 Task: Select the current location as Arches National Park, Utah, United States . Now zoom - , and verify the location . Hide zoom slider
Action: Mouse moved to (179, 100)
Screenshot: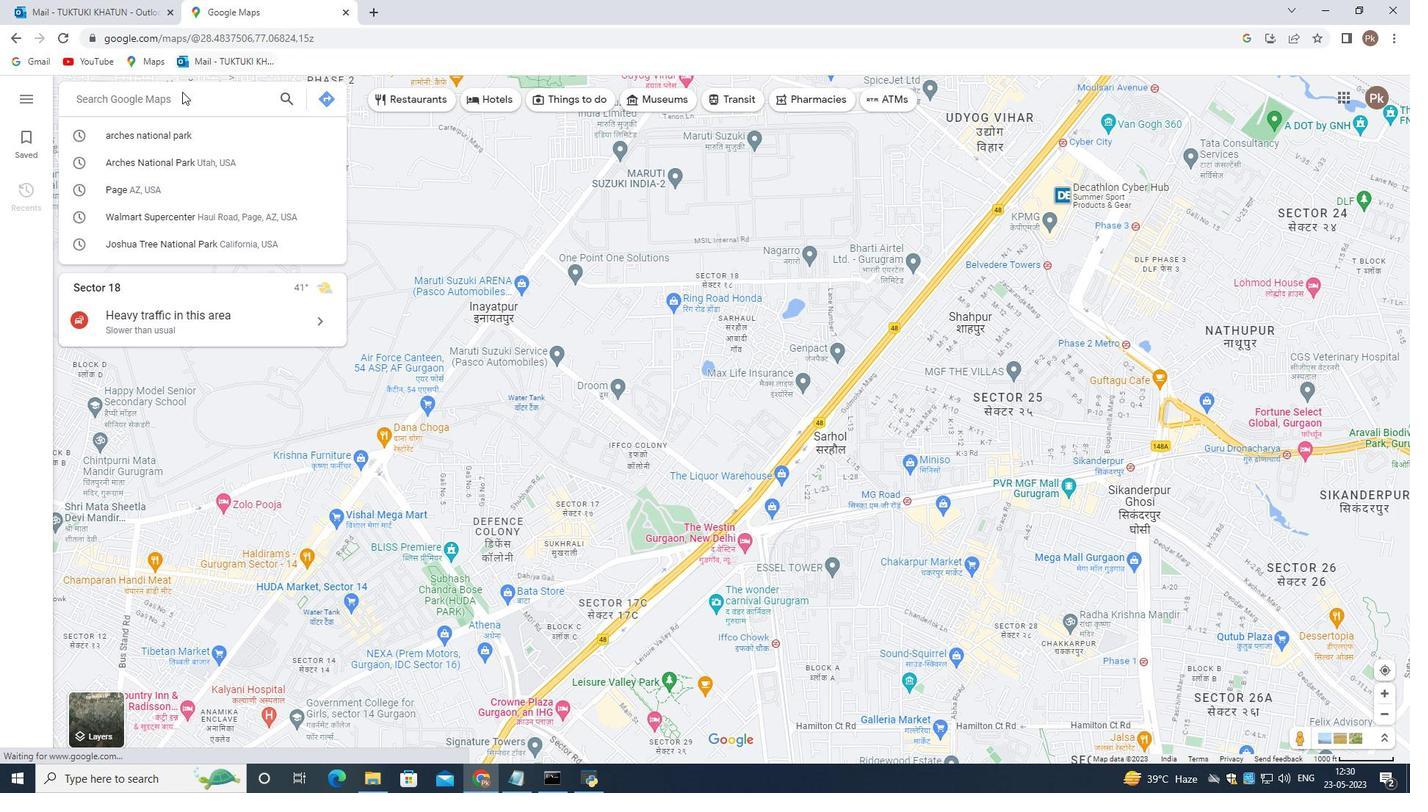 
Action: Mouse pressed left at (179, 100)
Screenshot: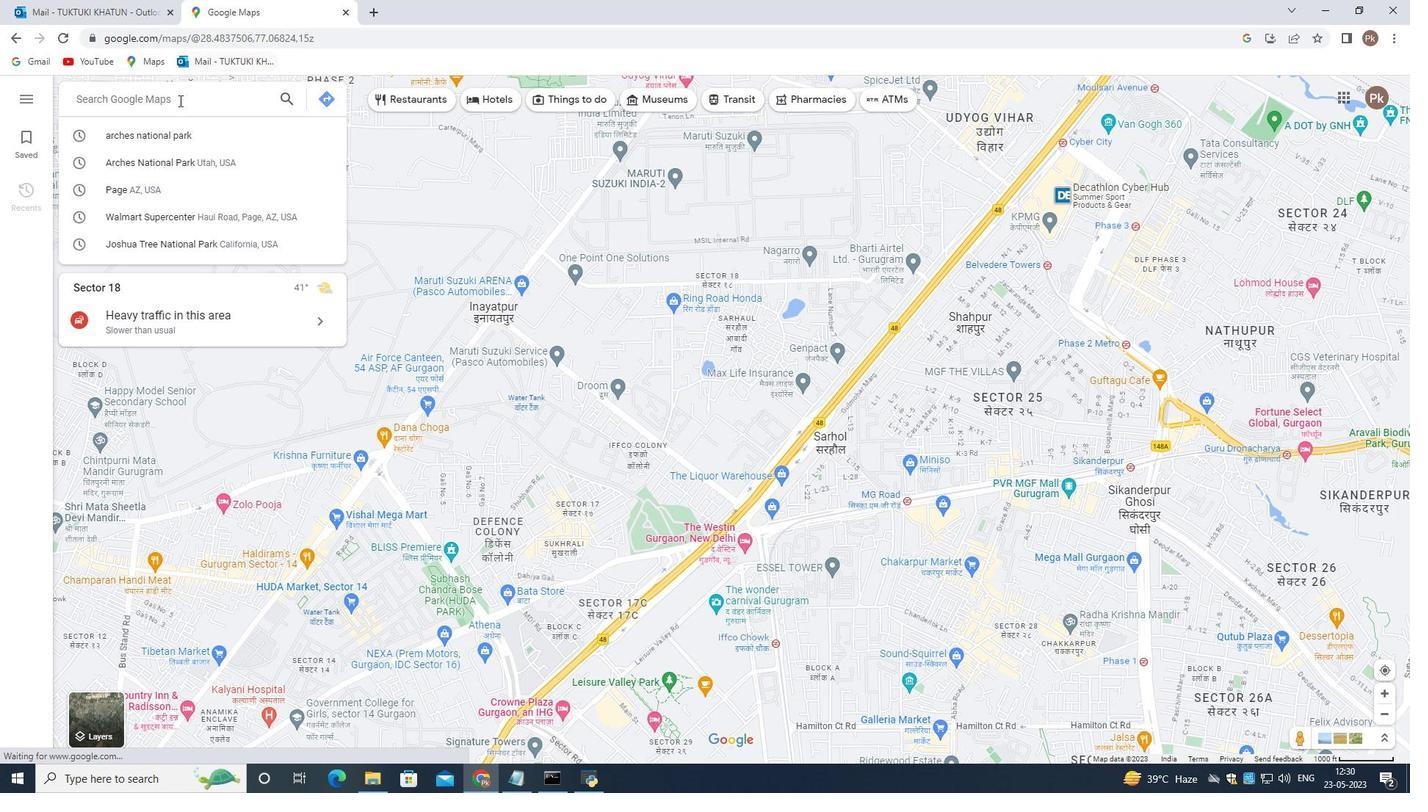 
Action: Key pressed <Key.shift><Key.shift><Key.shift><Key.shift><Key.shift><Key.shift><Key.shift><Key.shift><Key.shift><Key.shift>Arches<Key.space><Key.shift>Nas<Key.backspace>tional<Key.space><Key.shift>Park,<Key.space><Key.shift><Key.shift><Key.shift>Utah,<Key.space><Key.shift>united<Key.space><Key.shift>States<Key.enter>
Screenshot: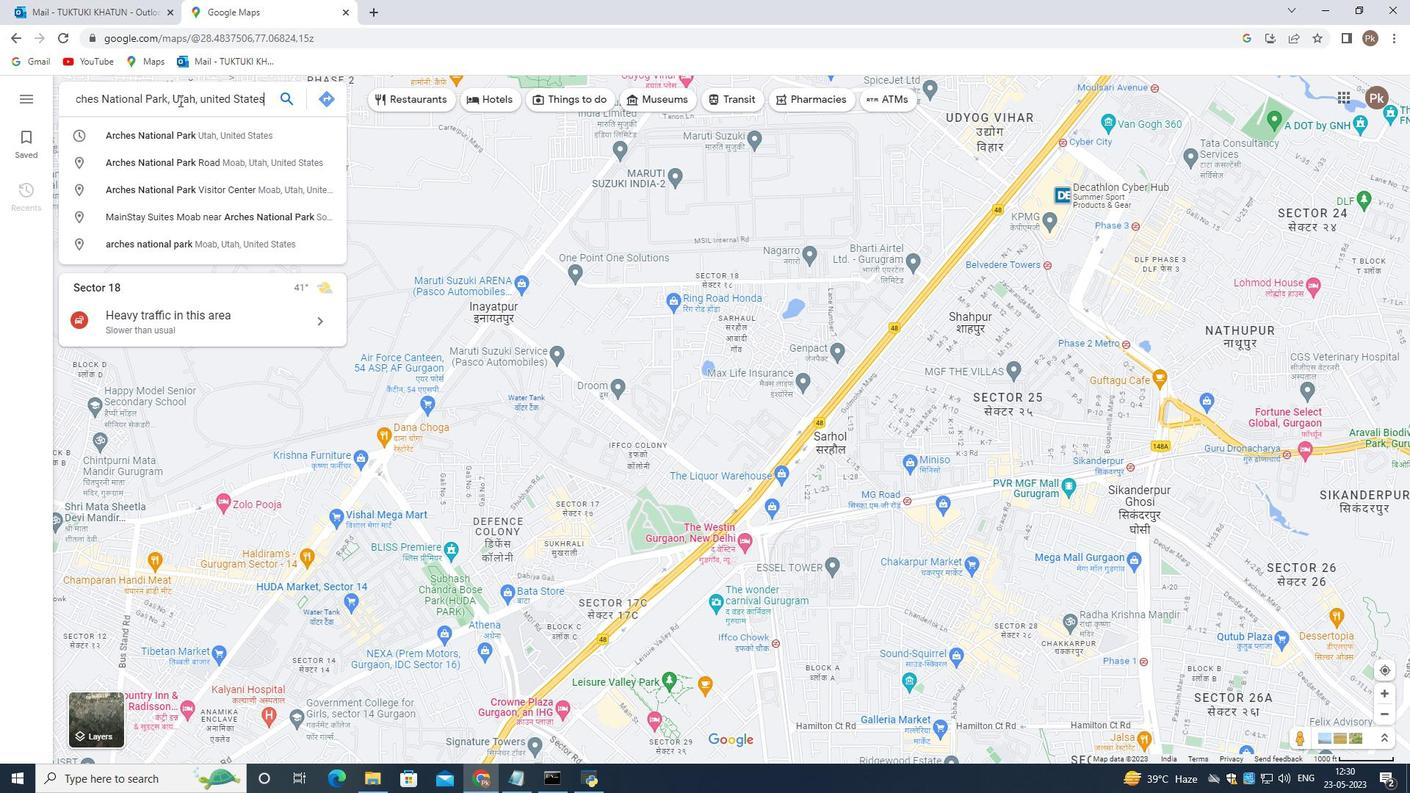 
Action: Mouse moved to (871, 387)
Screenshot: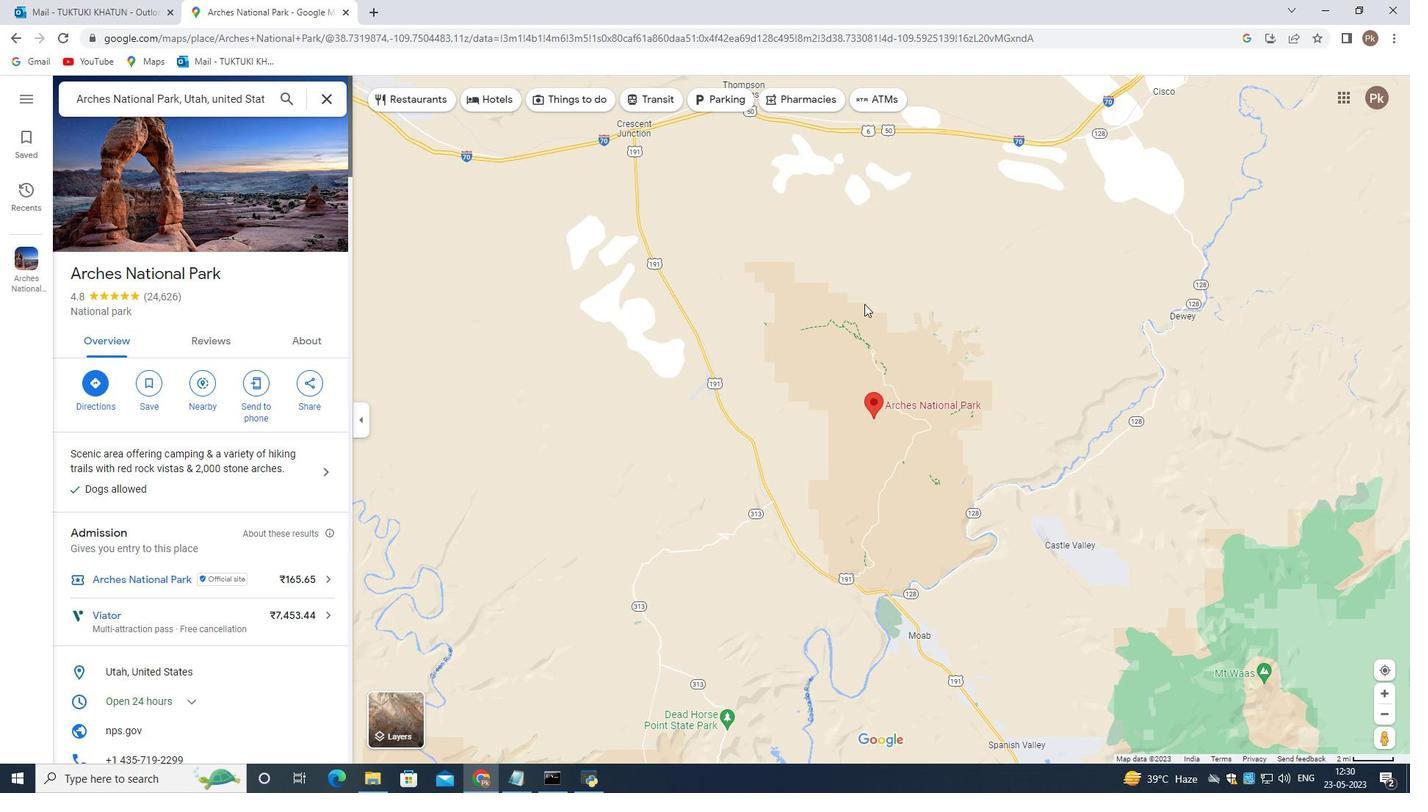 
Action: Mouse scrolled (871, 387) with delta (0, 0)
Screenshot: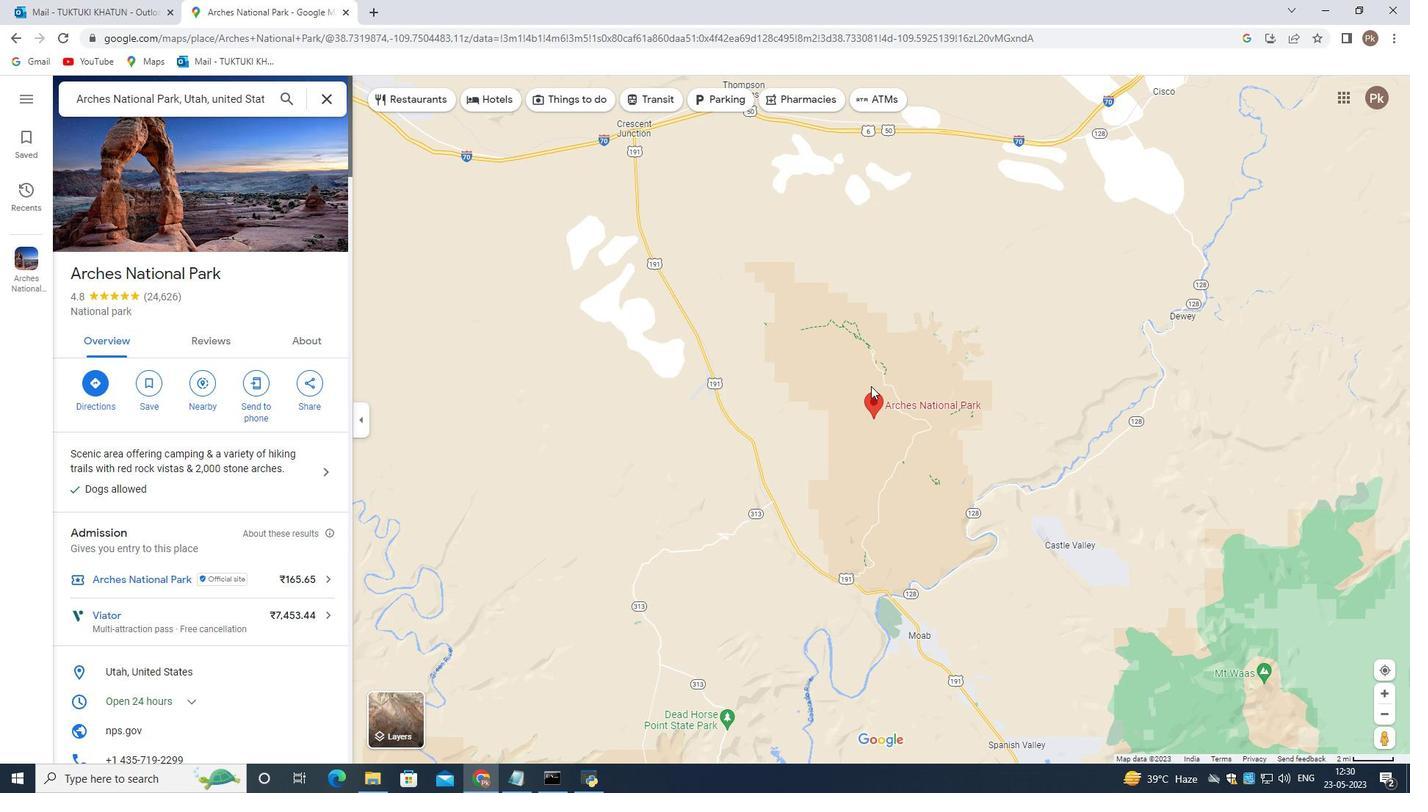 
Action: Mouse scrolled (871, 387) with delta (0, 0)
Screenshot: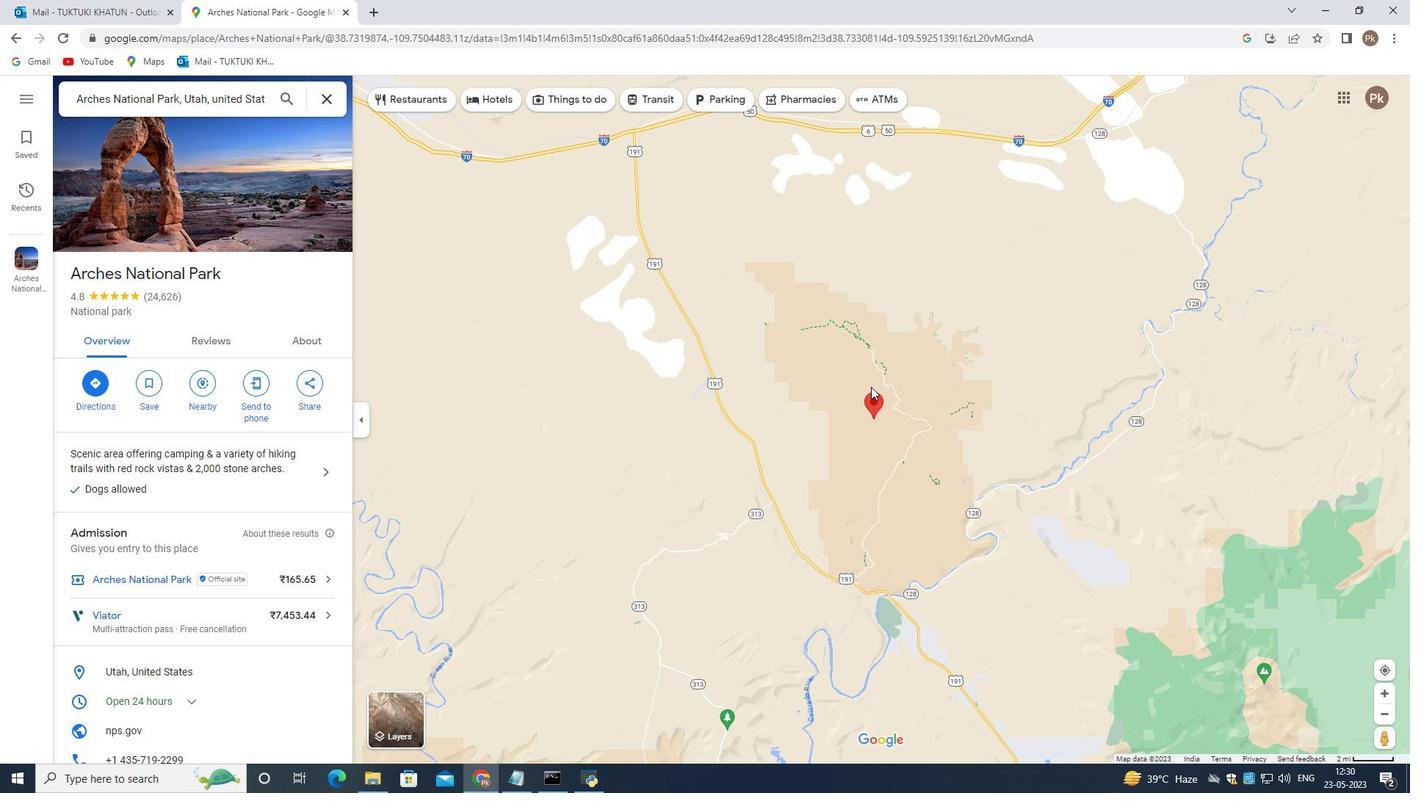 
Action: Mouse scrolled (871, 387) with delta (0, 0)
Screenshot: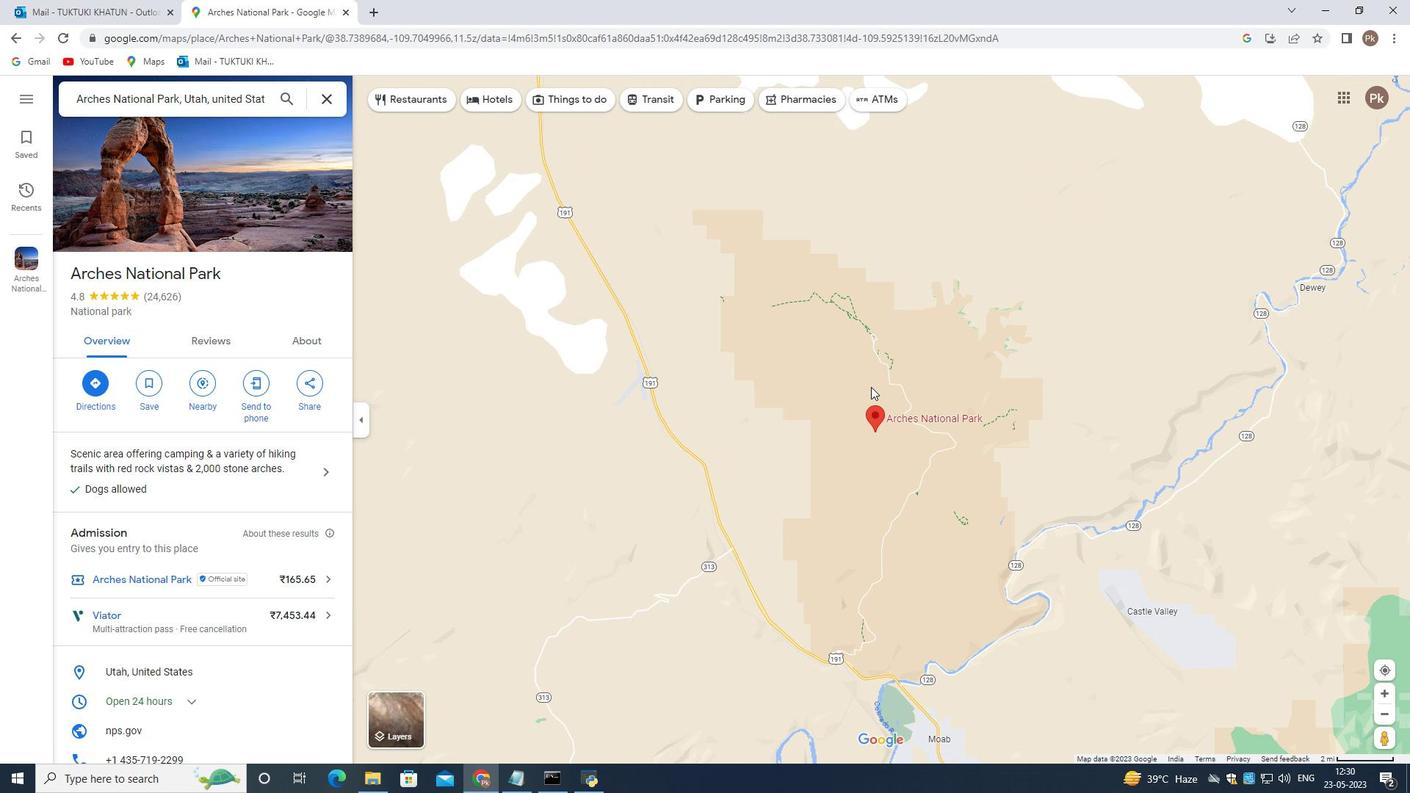 
Action: Mouse scrolled (871, 387) with delta (0, 0)
Screenshot: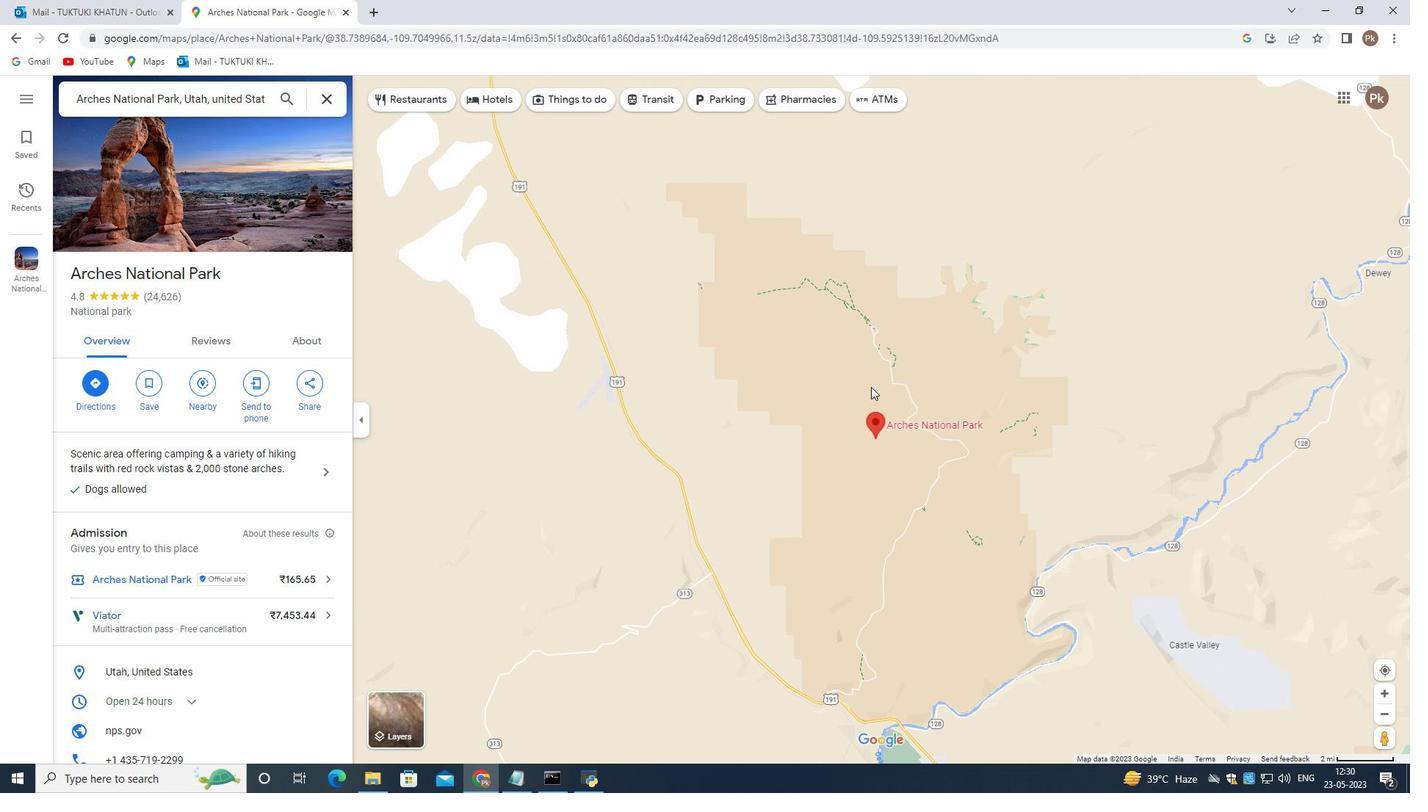 
Action: Mouse scrolled (871, 387) with delta (0, 0)
Screenshot: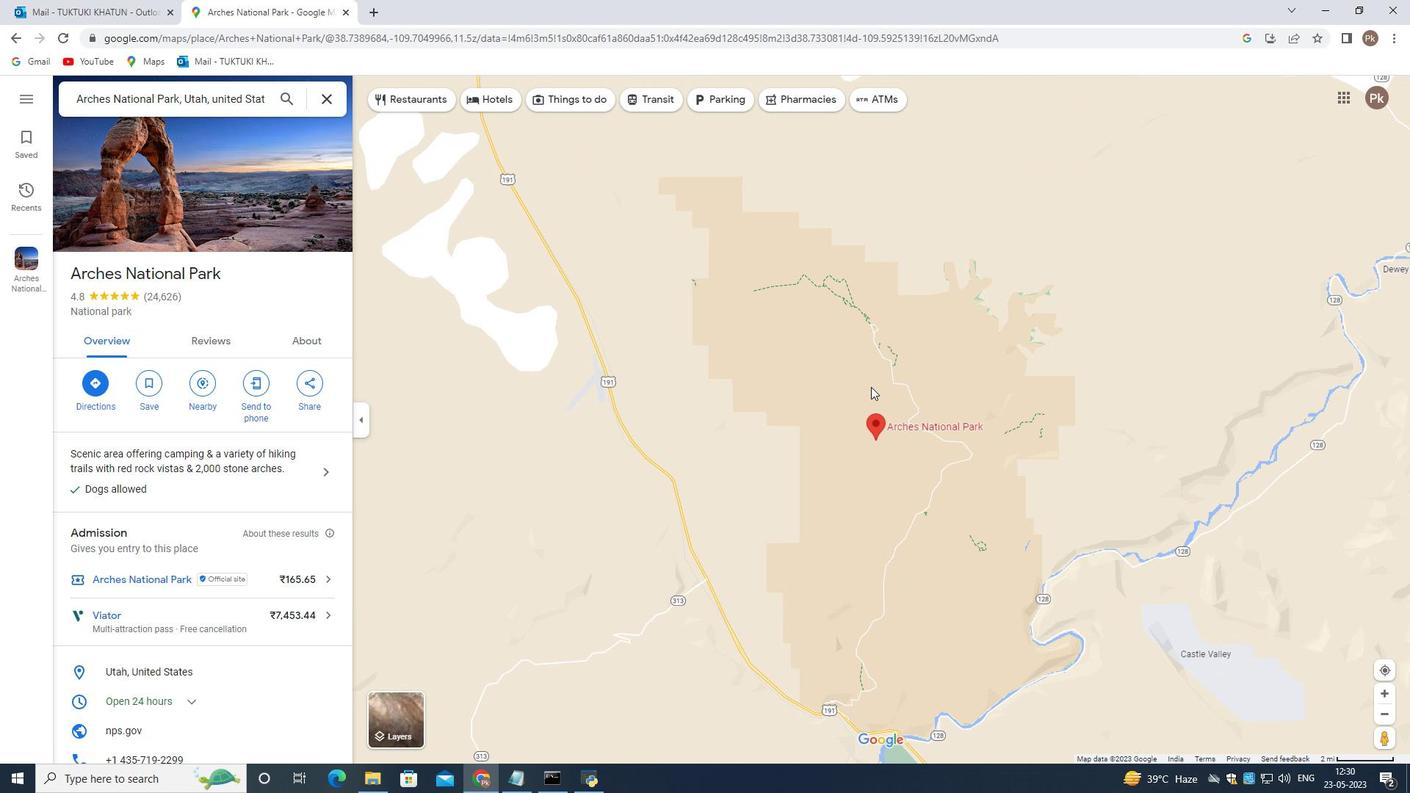 
Action: Mouse scrolled (871, 387) with delta (0, 0)
Screenshot: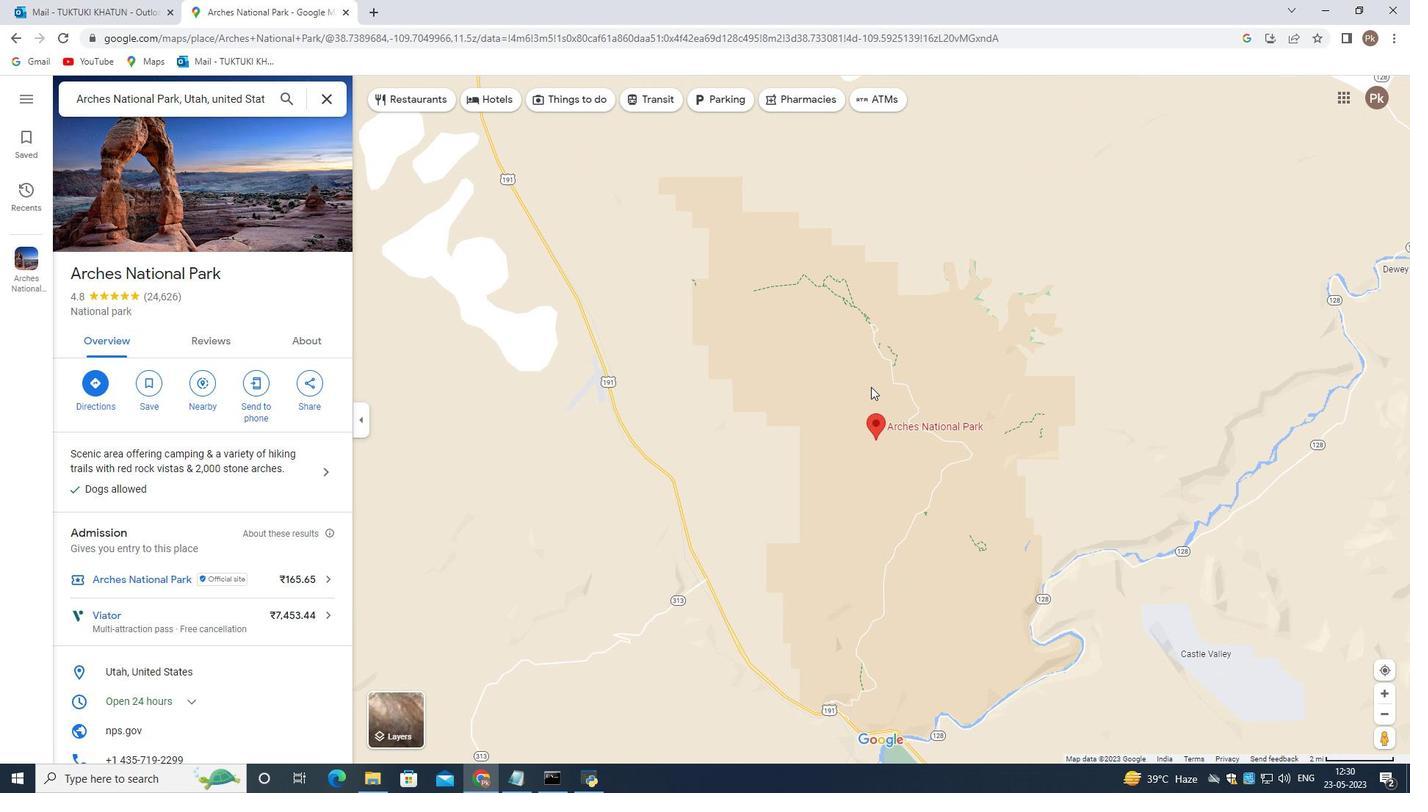 
Action: Mouse scrolled (871, 387) with delta (0, 0)
Screenshot: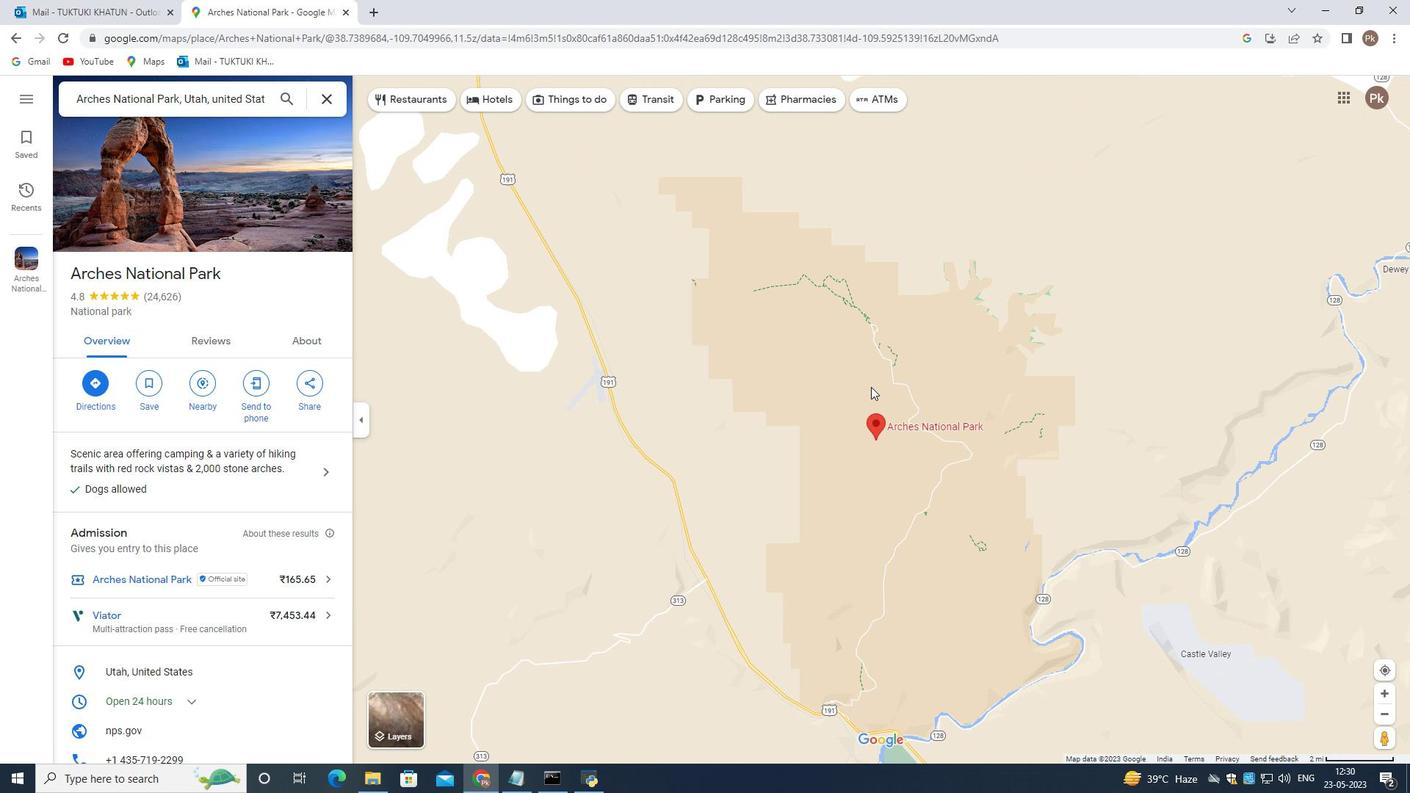 
Action: Mouse moved to (941, 440)
Screenshot: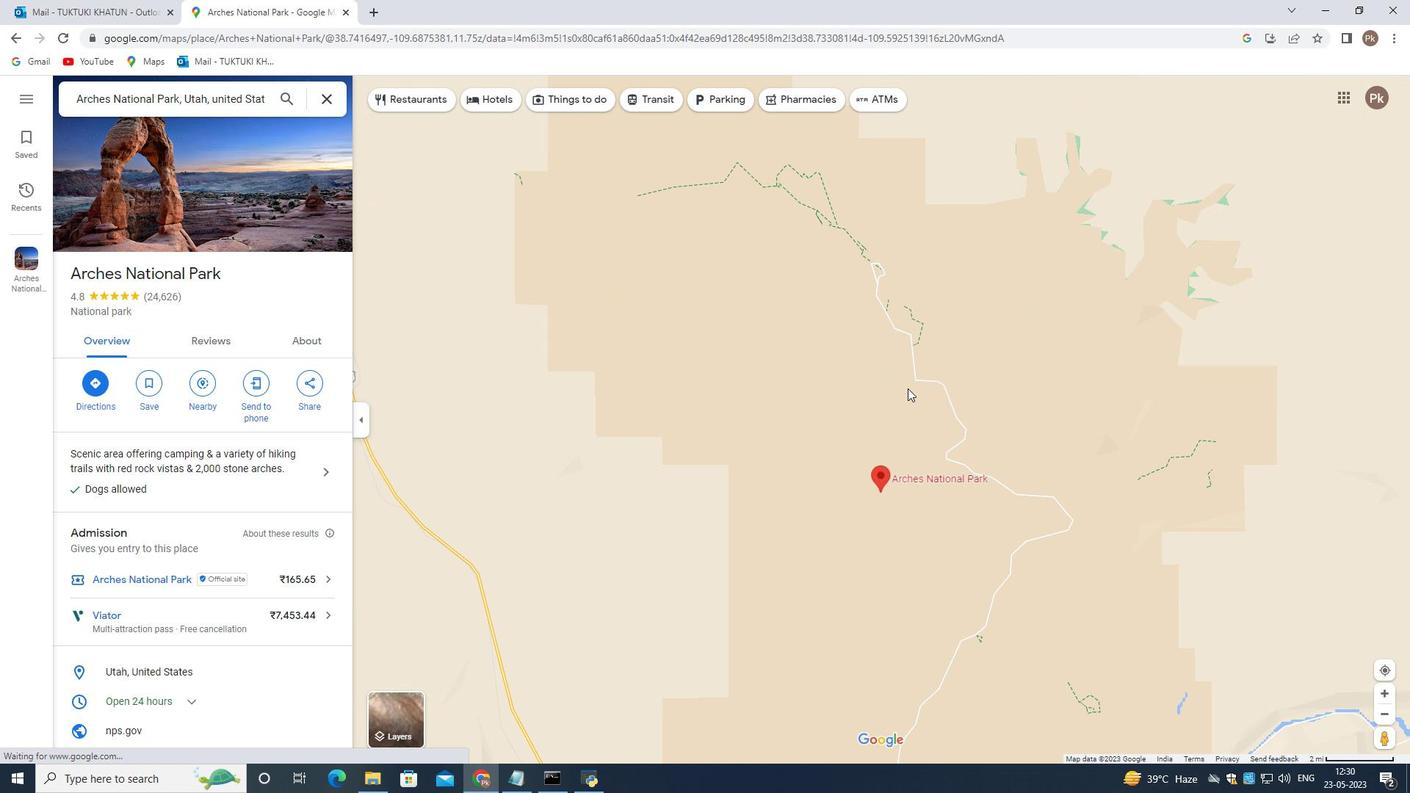 
Action: Mouse scrolled (941, 440) with delta (0, 0)
Screenshot: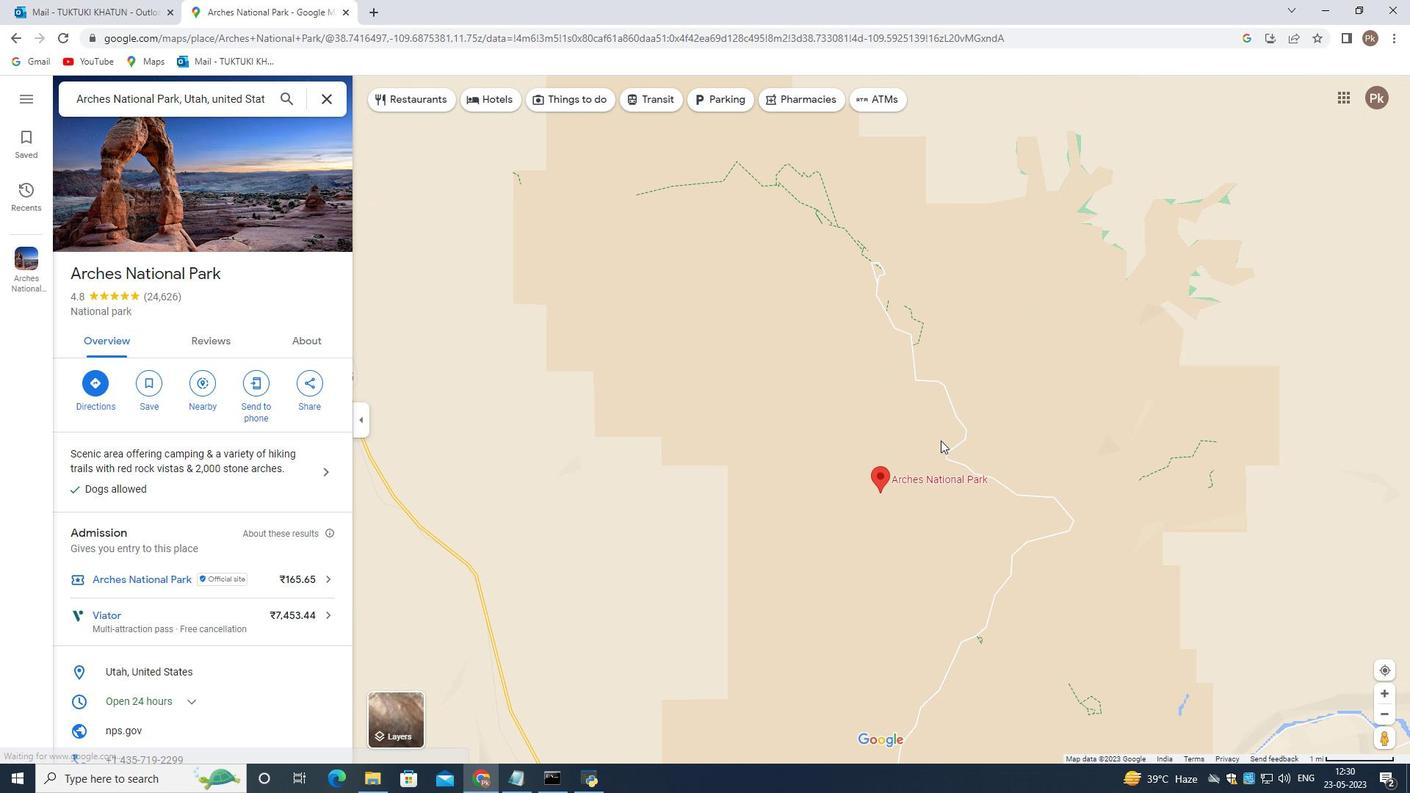 
Action: Mouse scrolled (941, 440) with delta (0, 0)
Screenshot: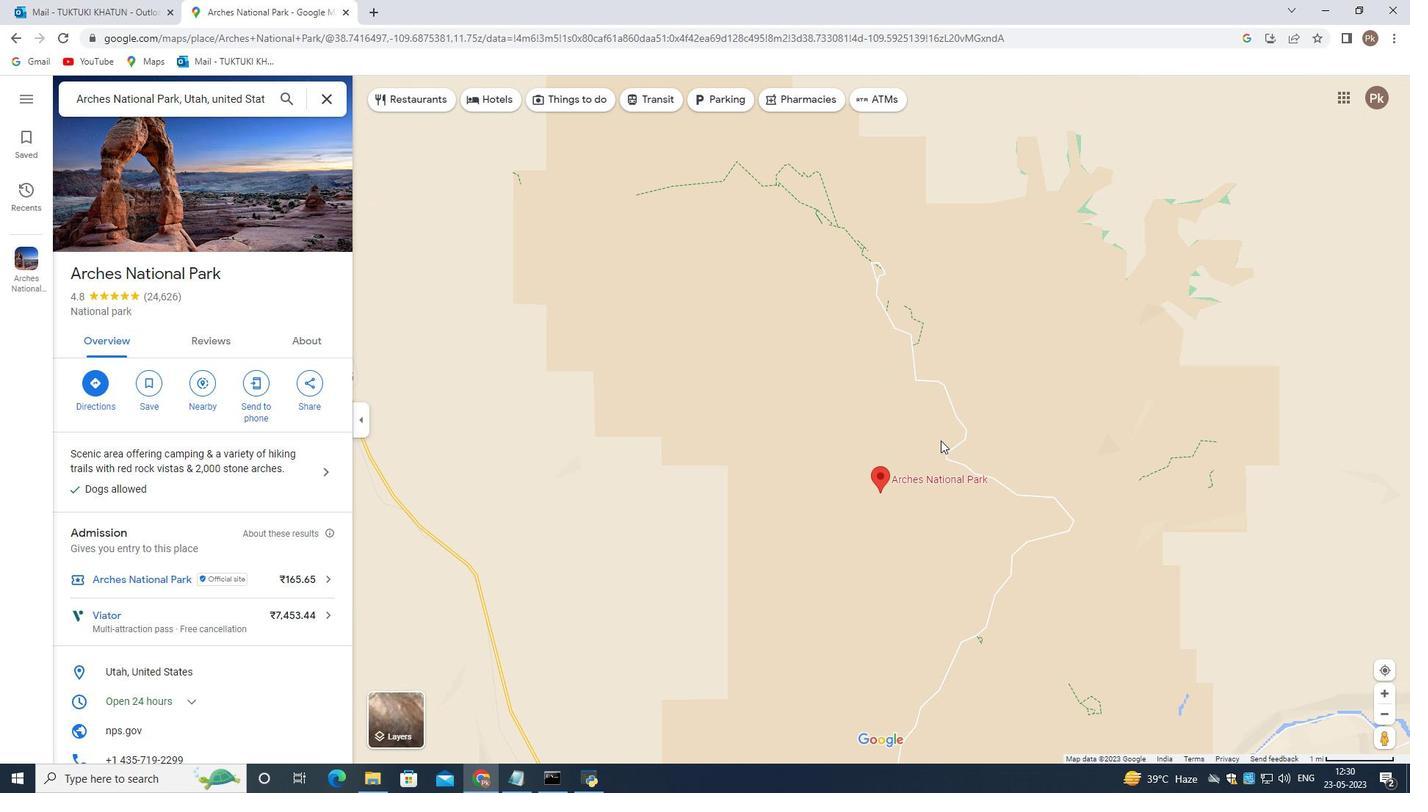 
Action: Mouse moved to (1010, 472)
Screenshot: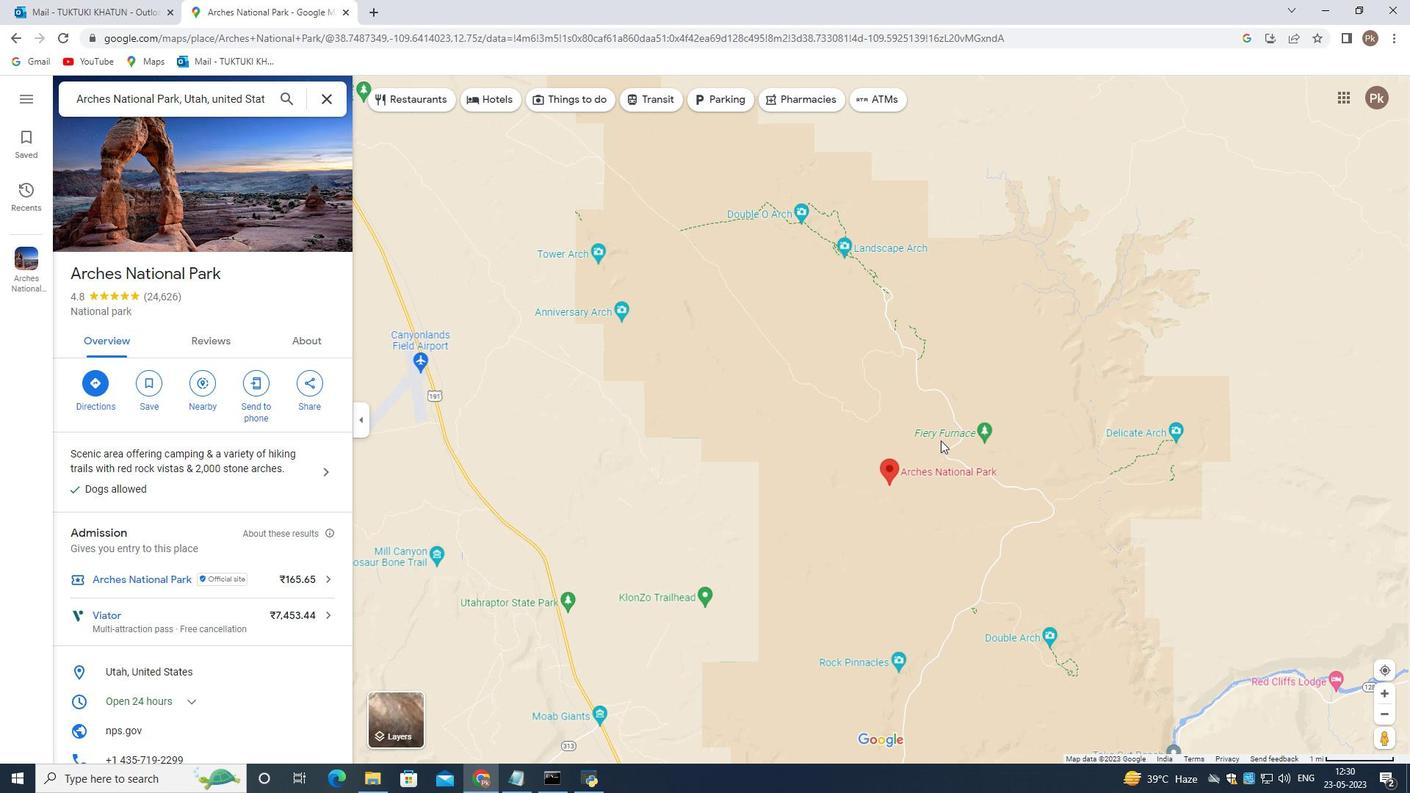 
Action: Mouse scrolled (1010, 473) with delta (0, 0)
Screenshot: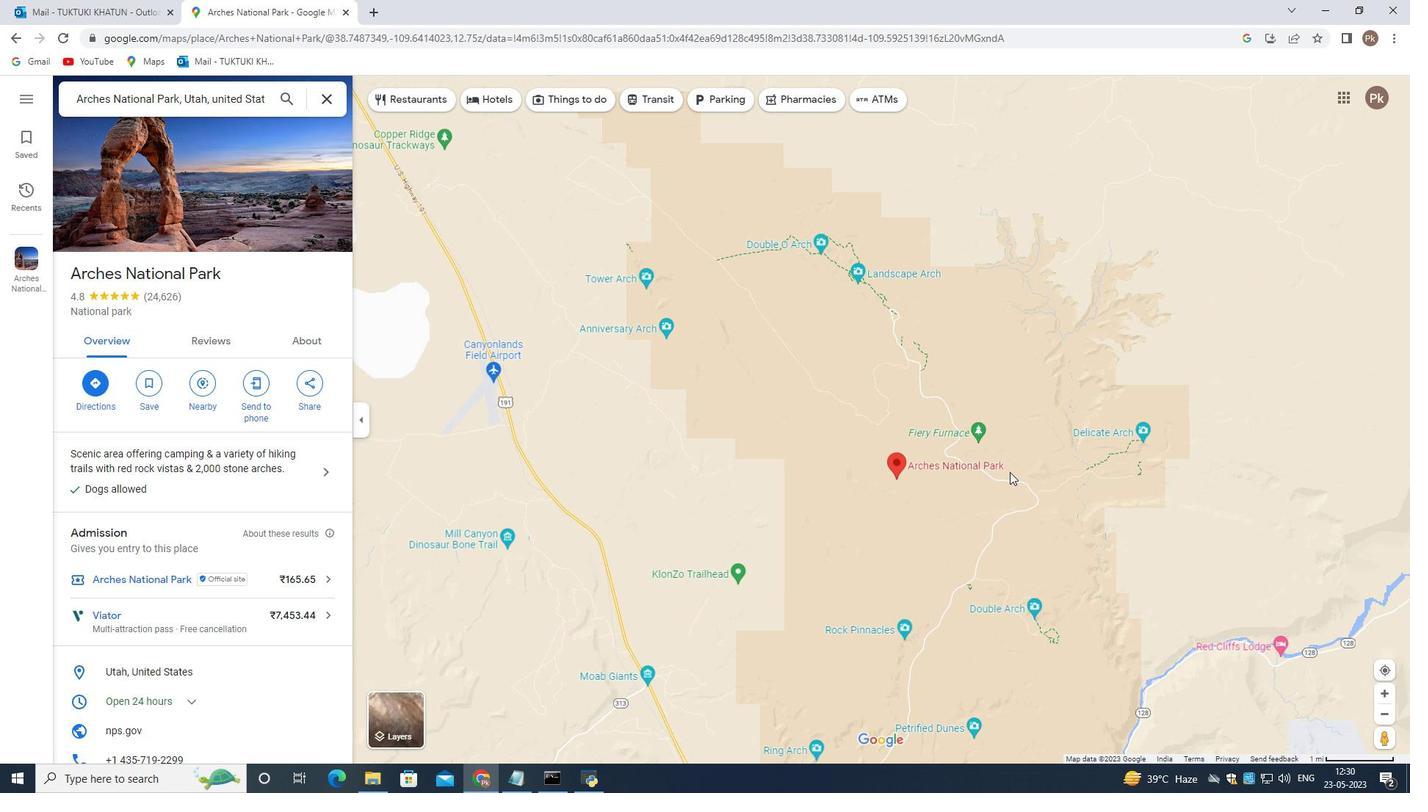 
Action: Mouse scrolled (1010, 473) with delta (0, 0)
Screenshot: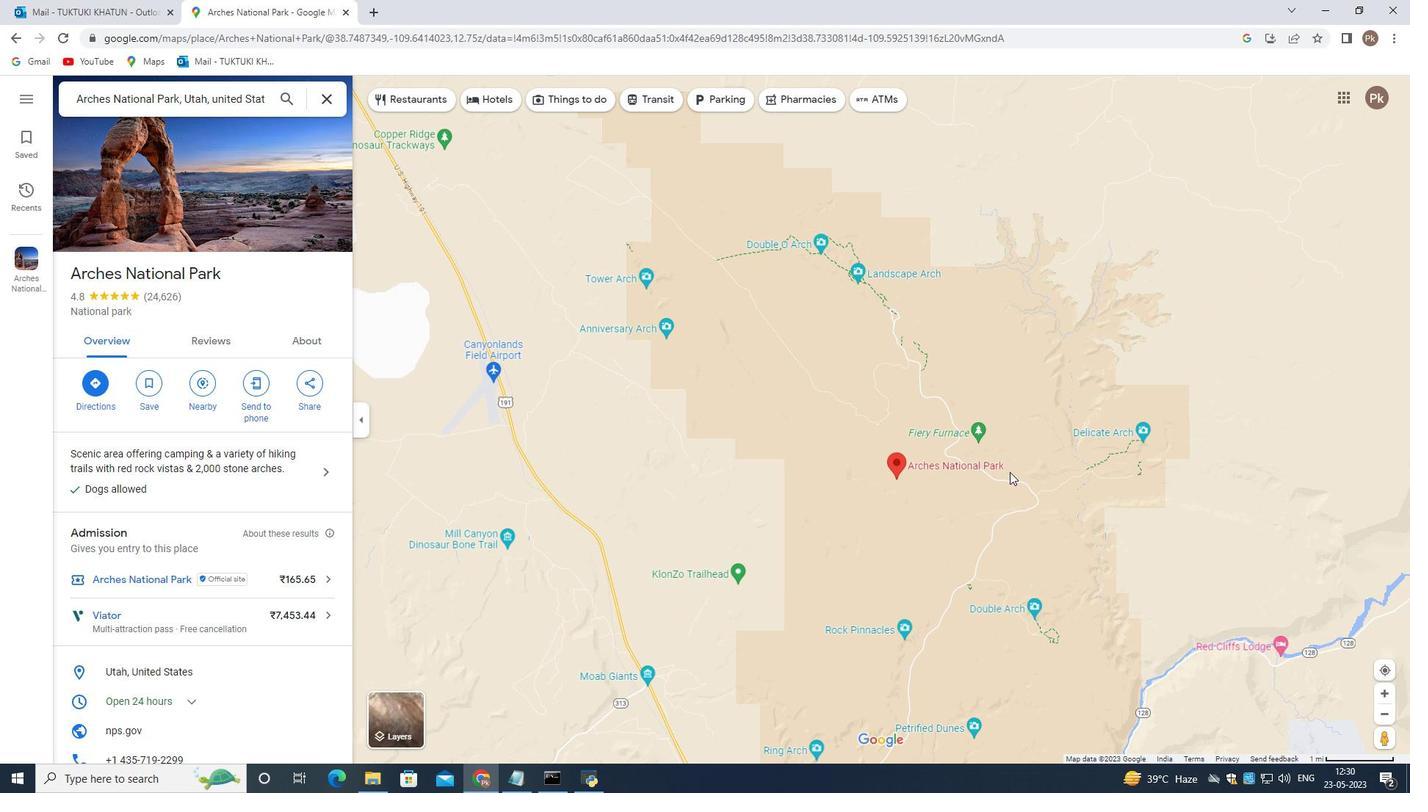 
Action: Mouse scrolled (1010, 473) with delta (0, 0)
Screenshot: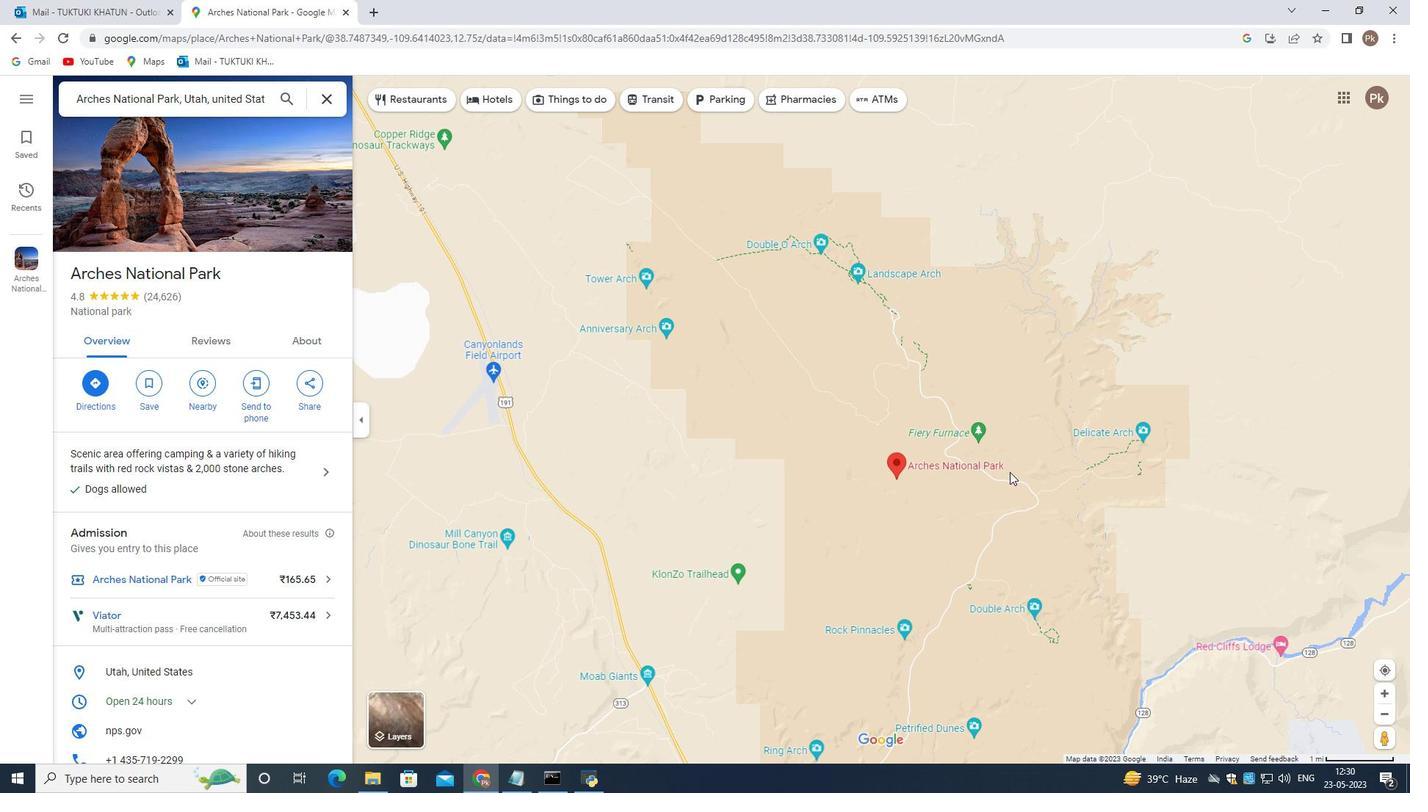 
Action: Mouse scrolled (1010, 473) with delta (0, 0)
Screenshot: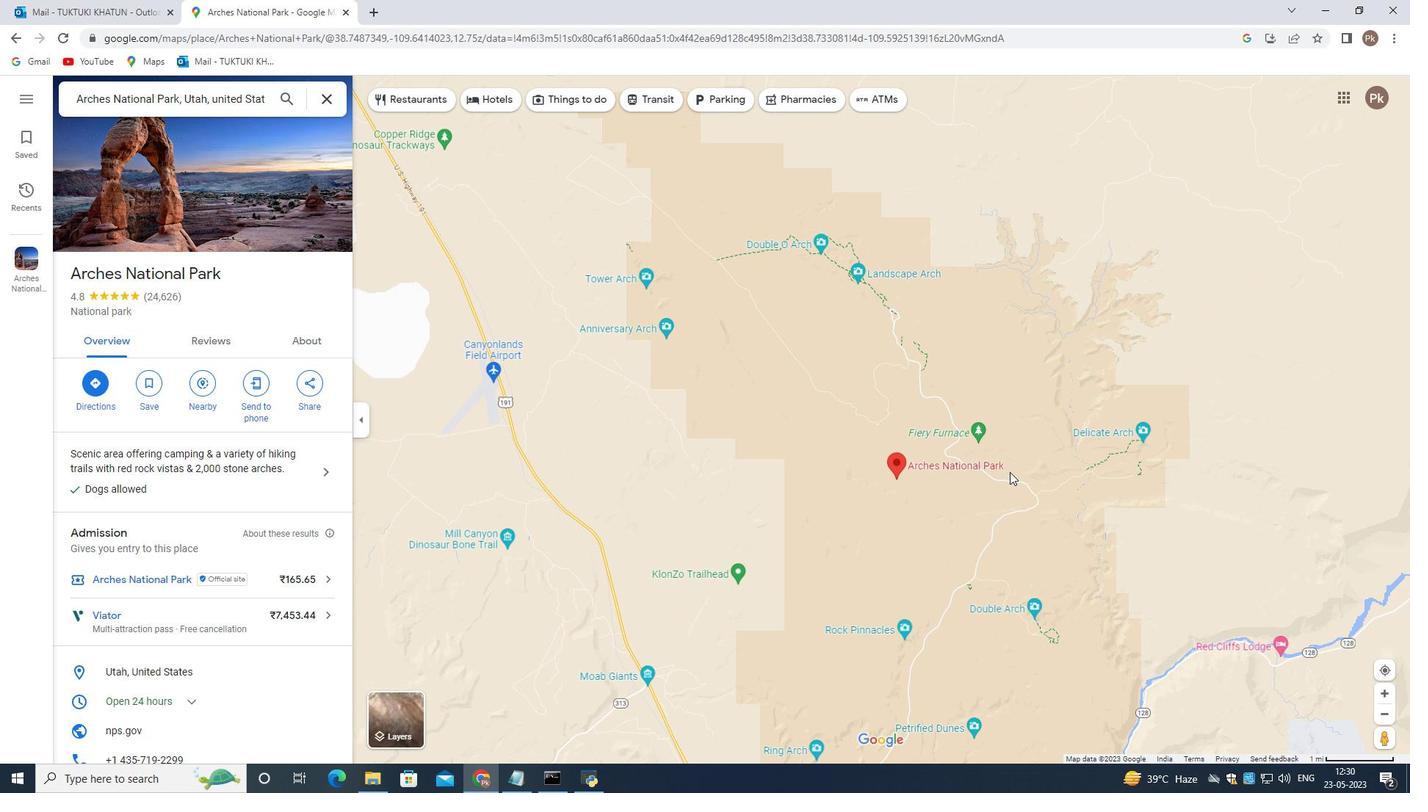 
Action: Mouse scrolled (1010, 473) with delta (0, 0)
Screenshot: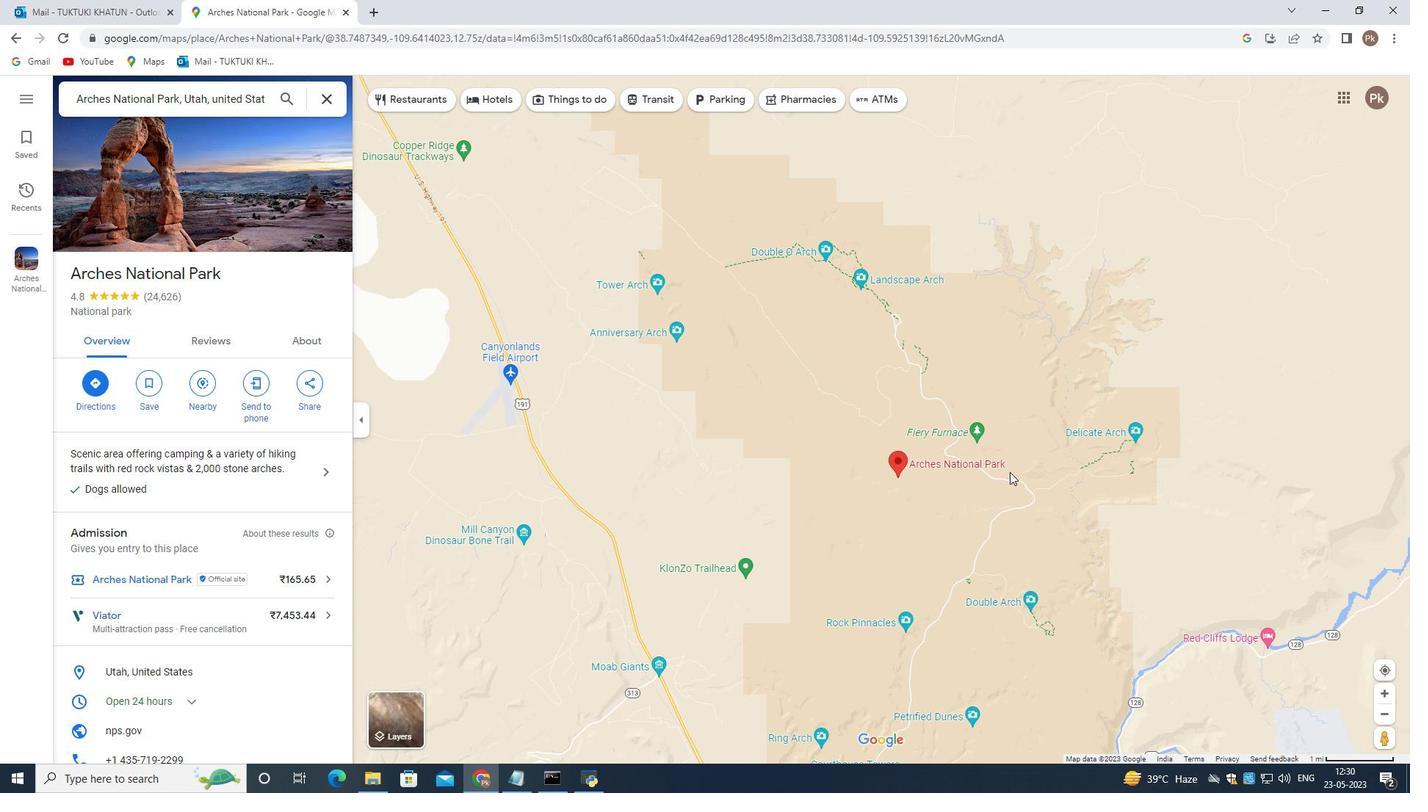 
Action: Mouse moved to (760, 491)
Screenshot: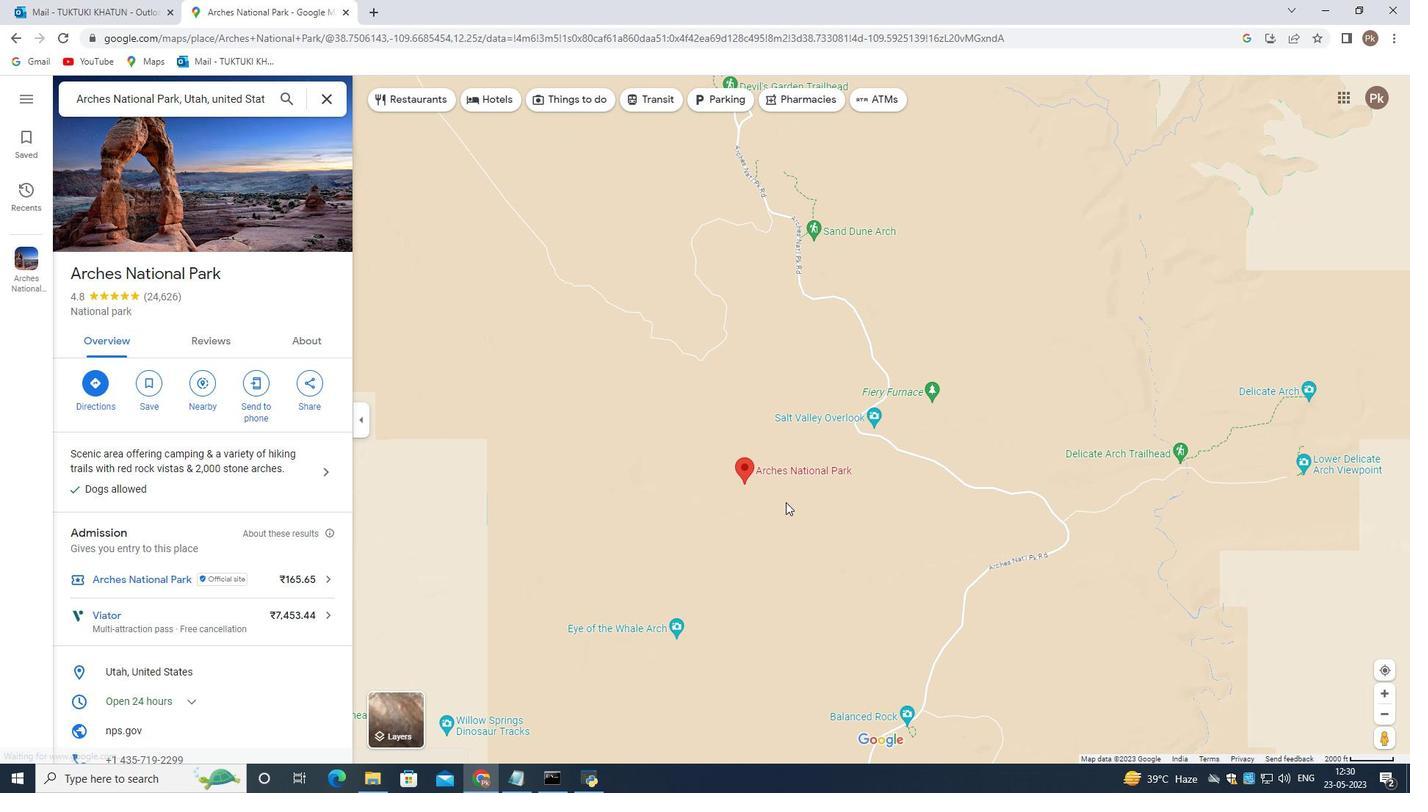 
Action: Mouse scrolled (760, 492) with delta (0, 0)
Screenshot: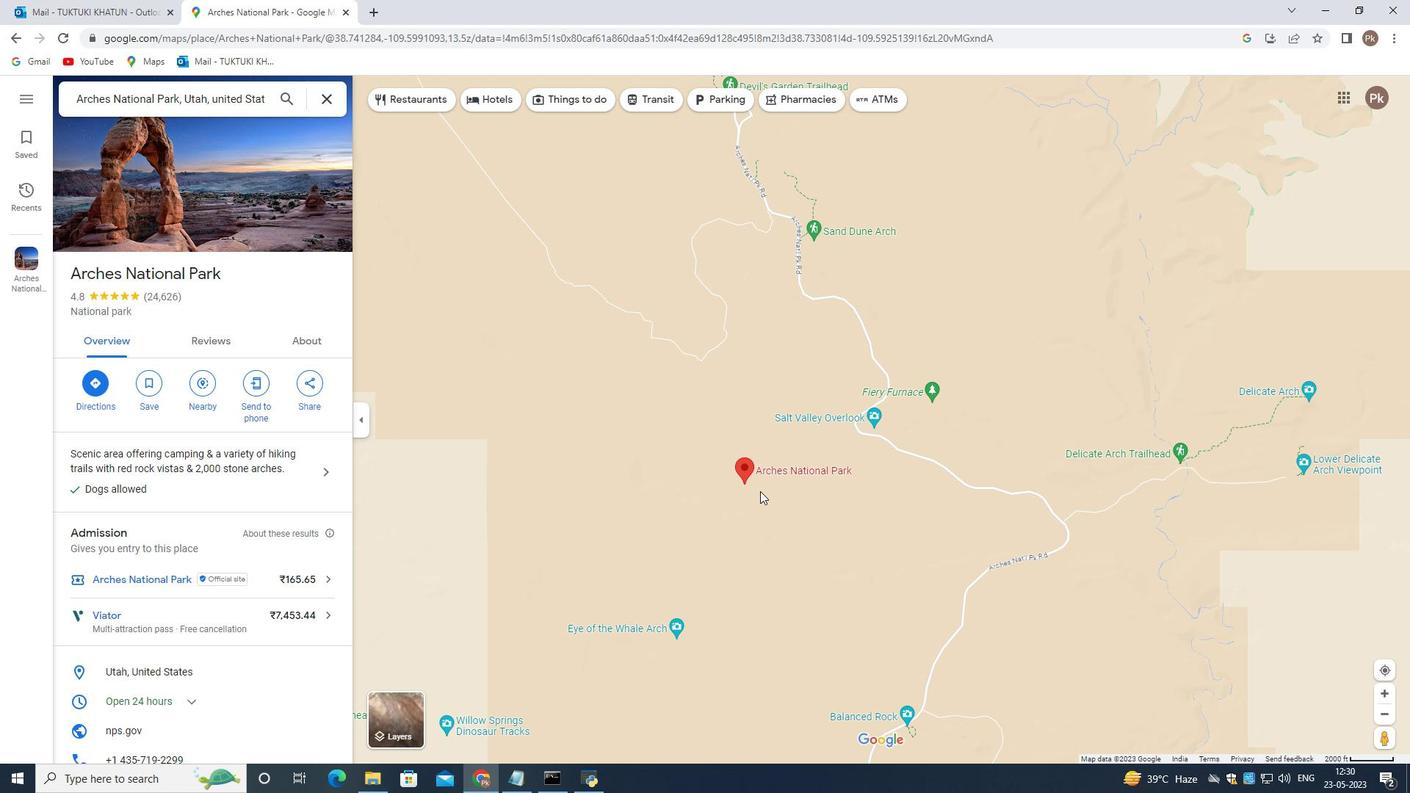 
Action: Mouse scrolled (760, 492) with delta (0, 0)
Screenshot: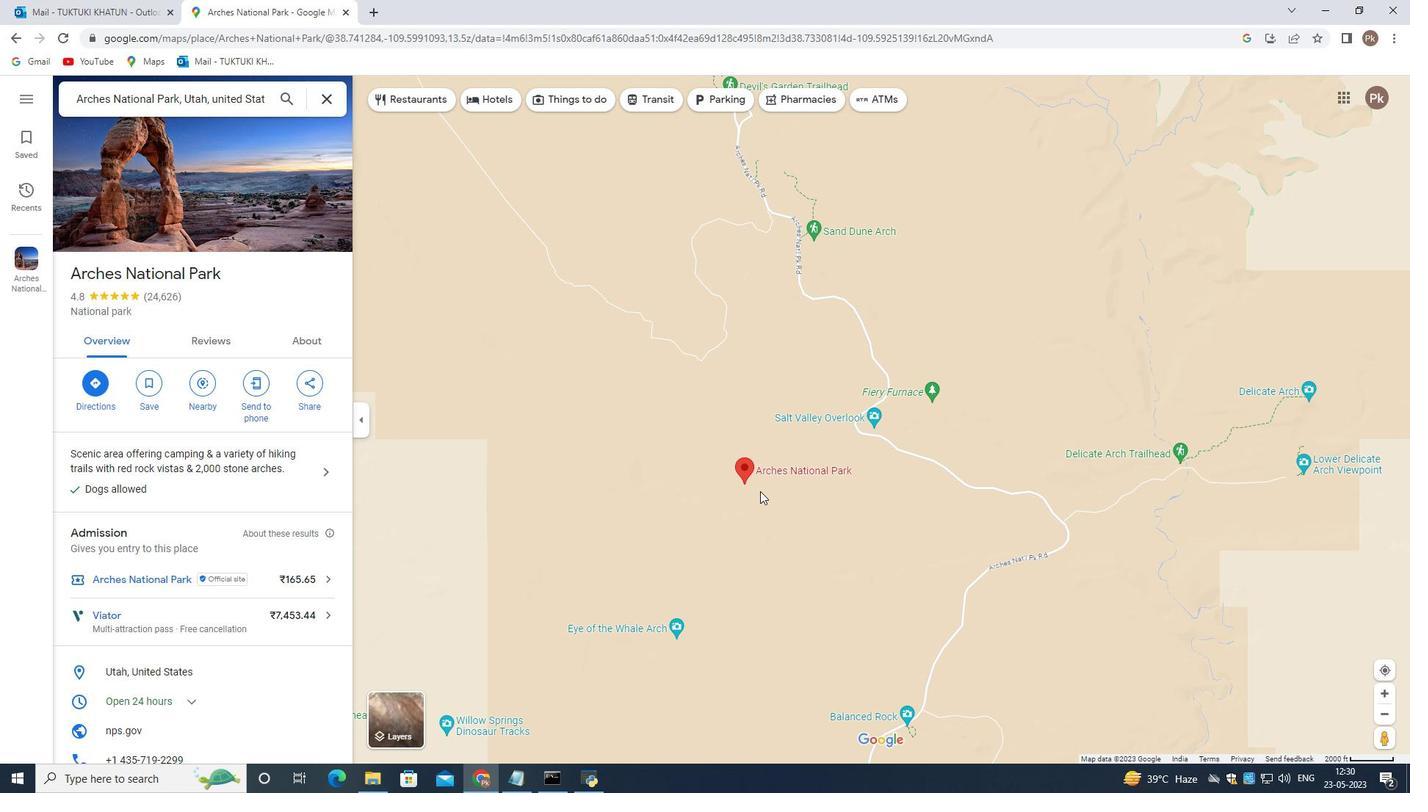 
Action: Mouse scrolled (760, 492) with delta (0, 0)
Screenshot: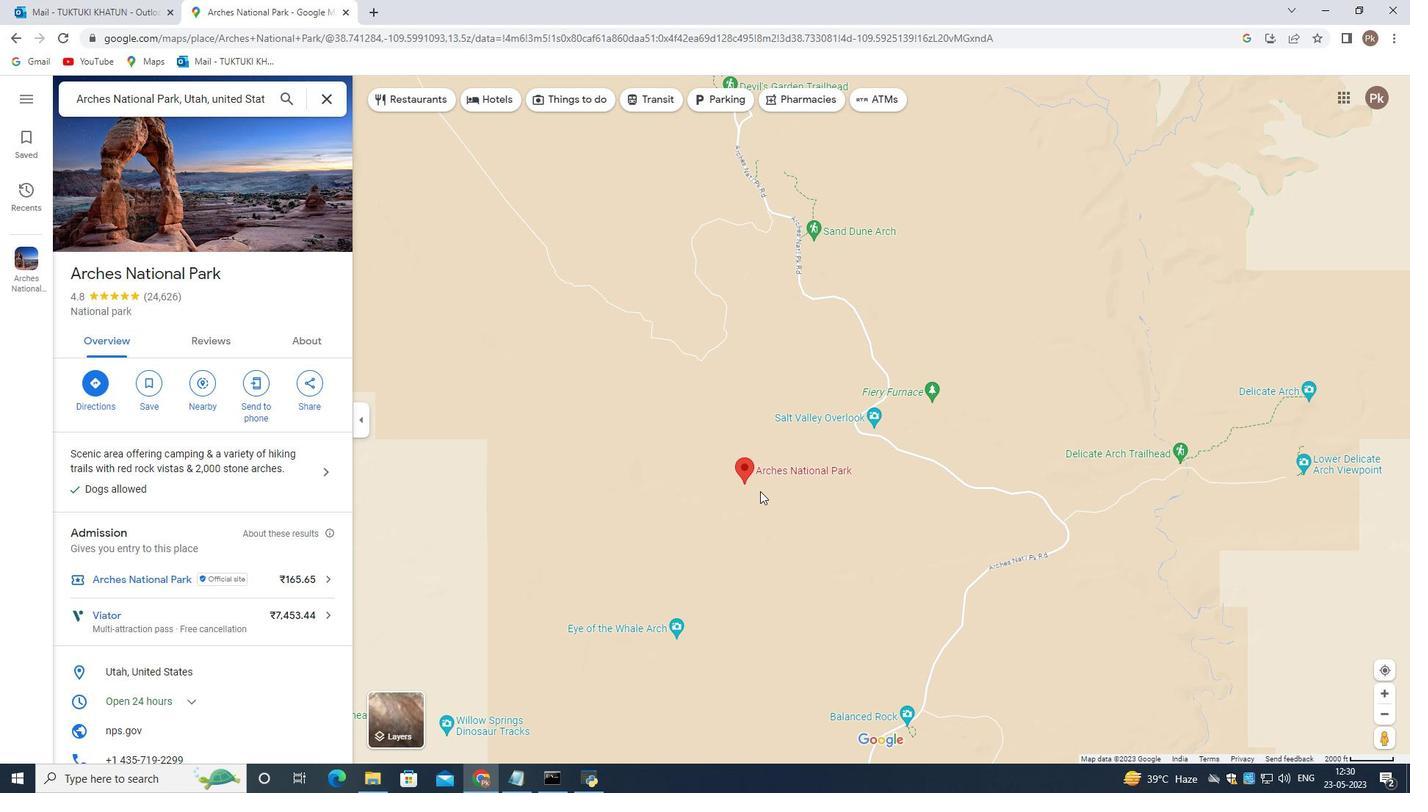
Action: Mouse scrolled (760, 492) with delta (0, 0)
Screenshot: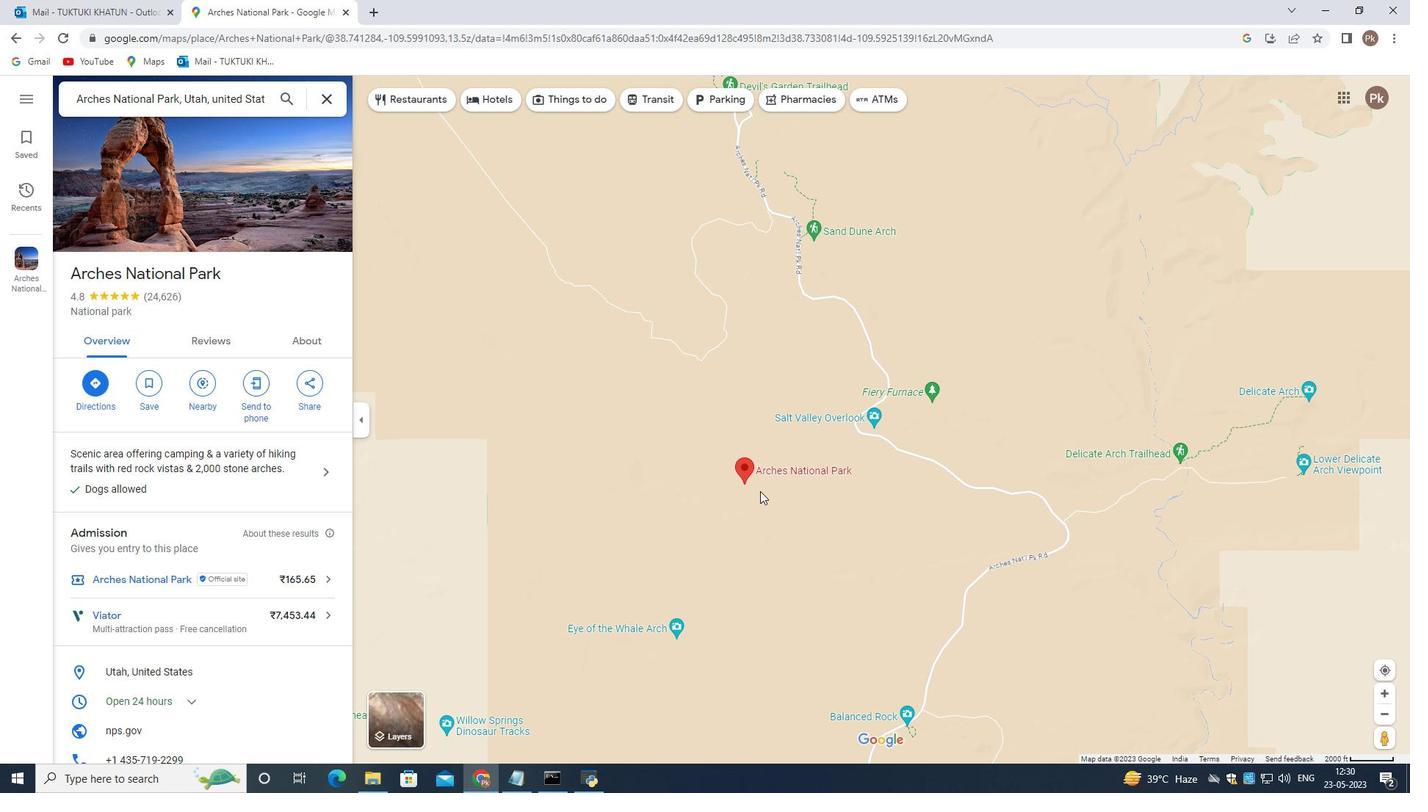 
Action: Mouse scrolled (760, 492) with delta (0, 0)
Screenshot: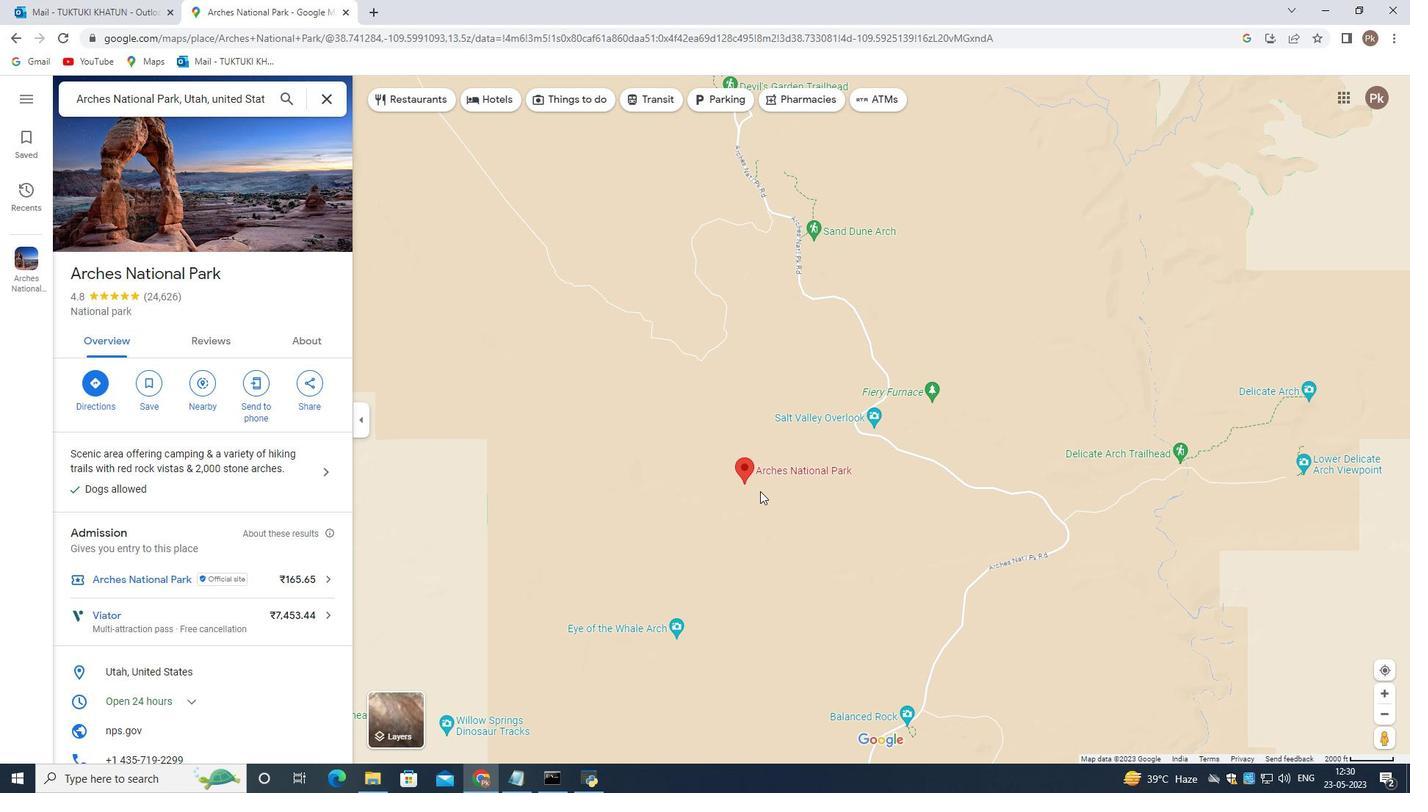 
Action: Mouse scrolled (760, 492) with delta (0, 0)
Screenshot: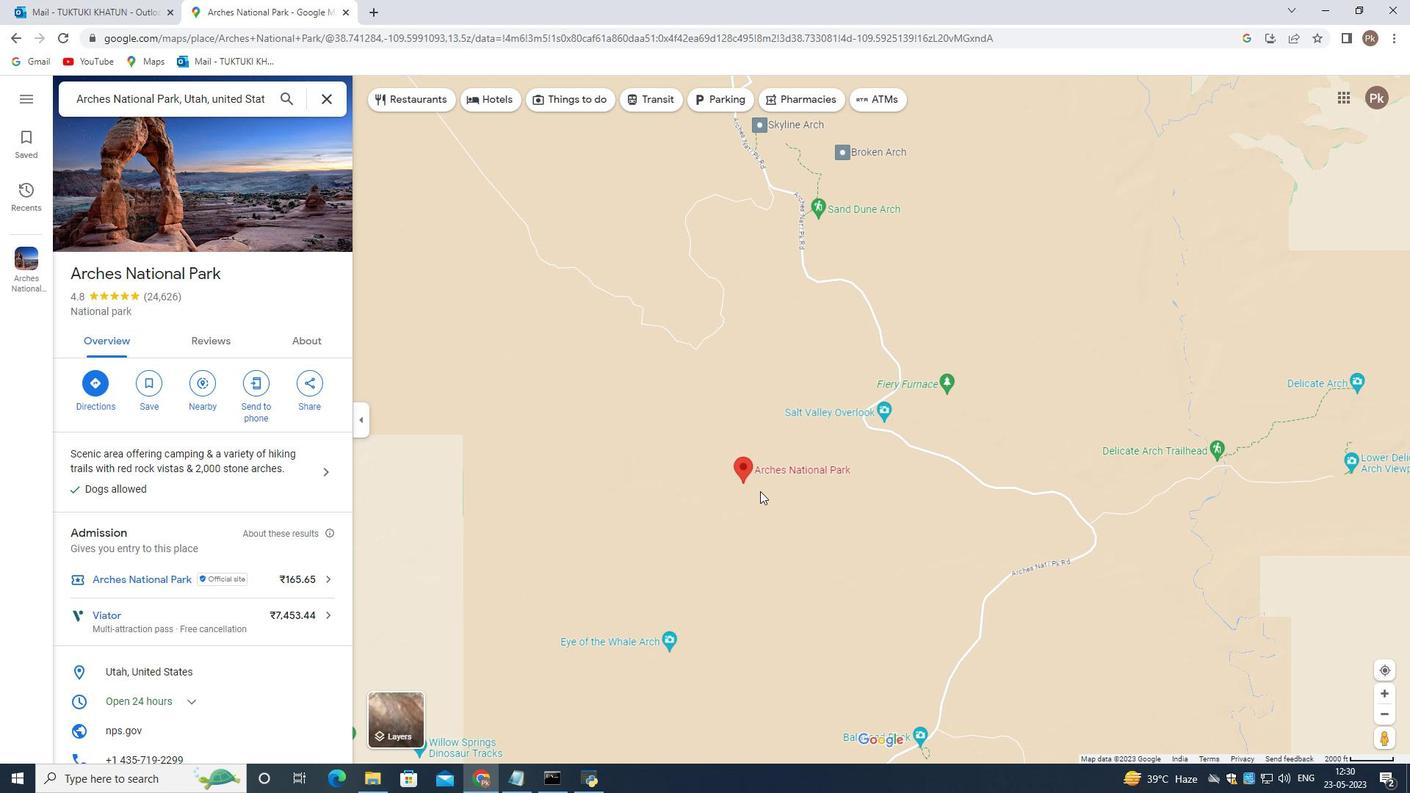 
Action: Mouse moved to (740, 479)
Screenshot: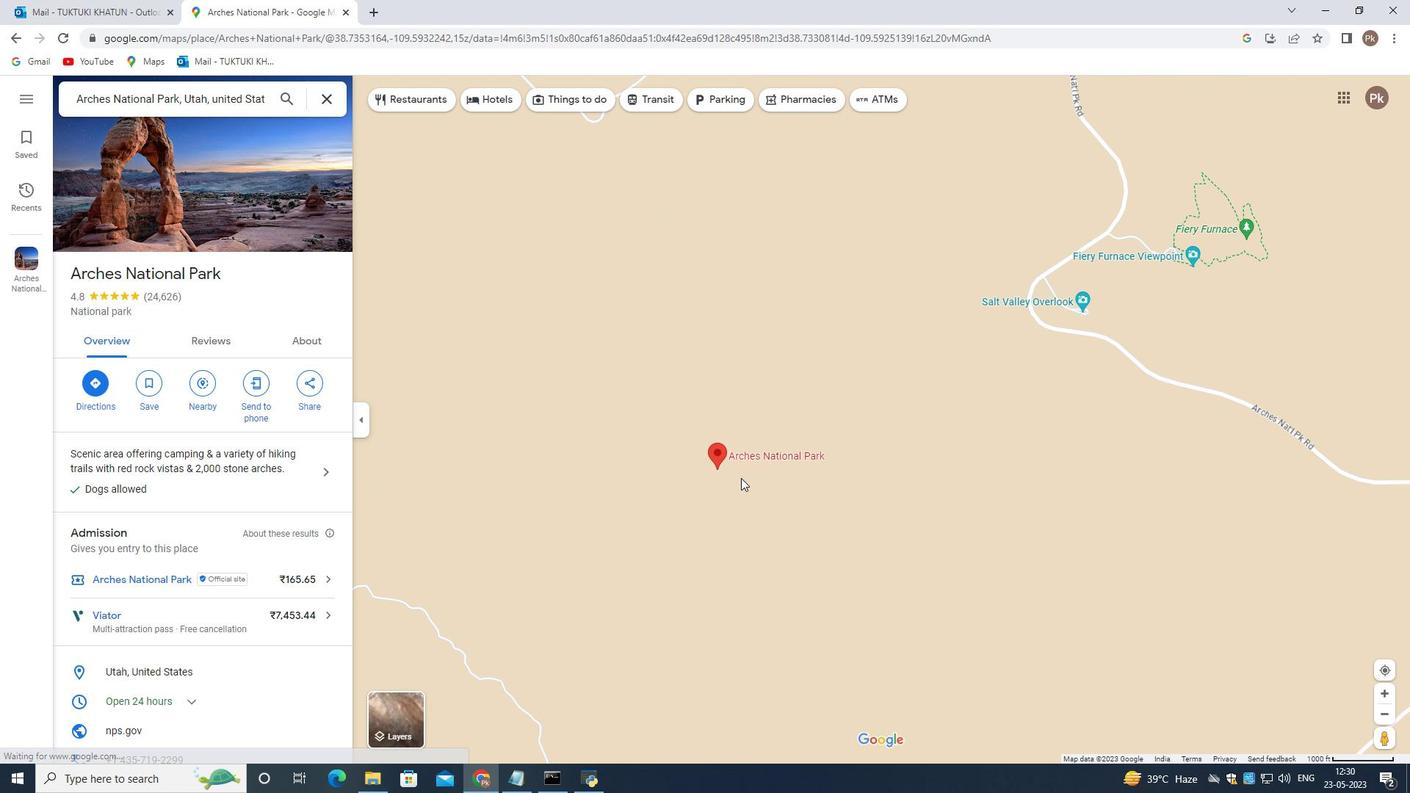 
Action: Mouse scrolled (740, 479) with delta (0, 0)
Screenshot: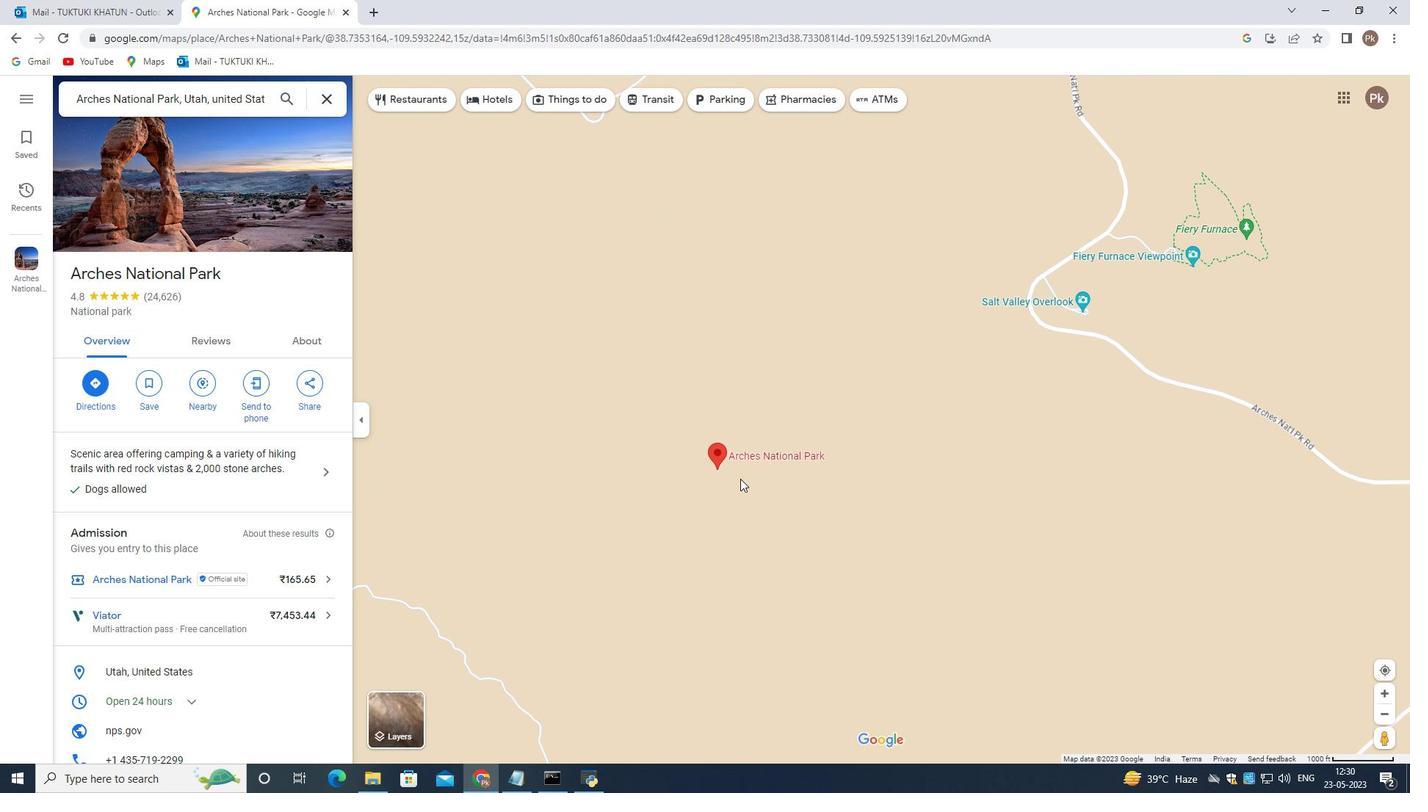 
Action: Mouse scrolled (740, 479) with delta (0, 0)
Screenshot: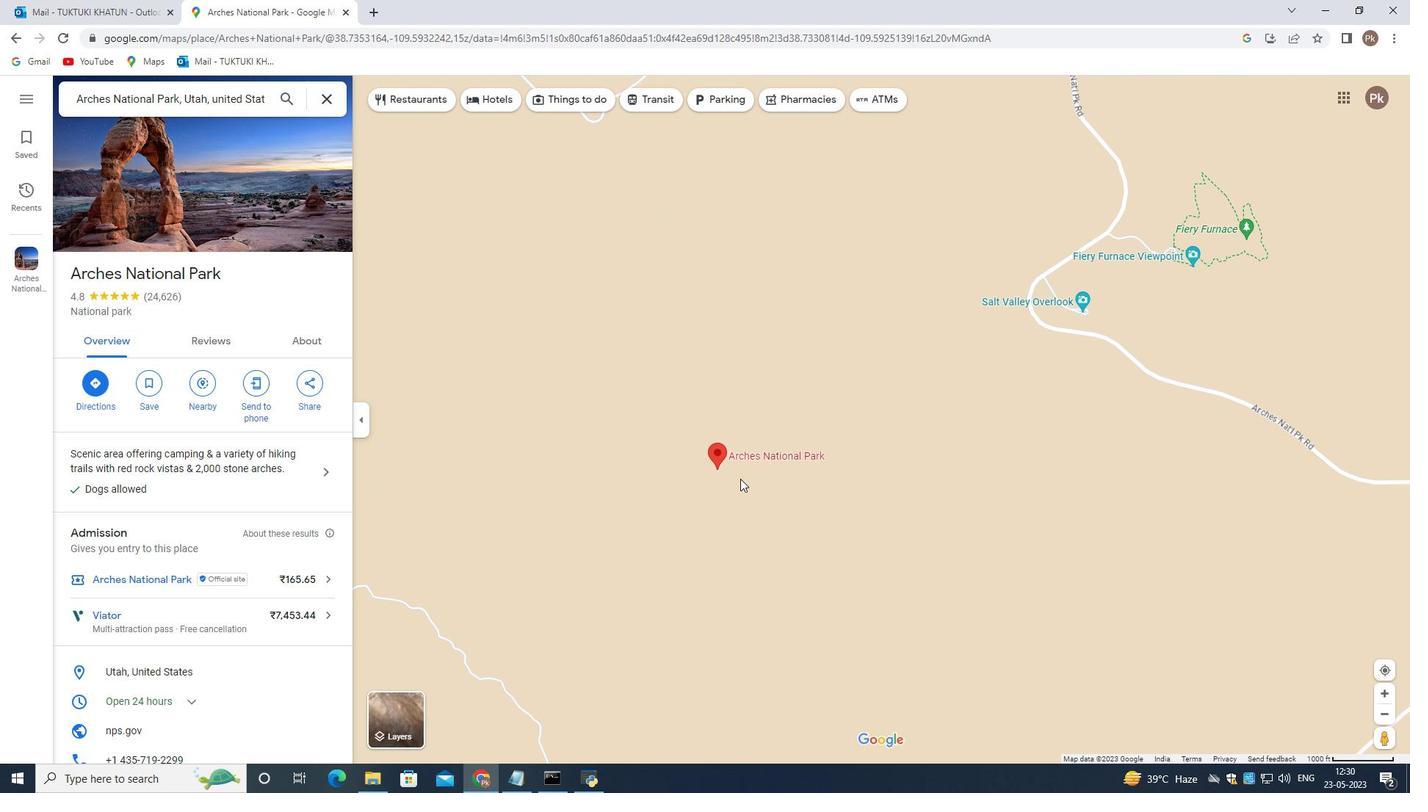 
Action: Mouse scrolled (740, 479) with delta (0, 0)
Screenshot: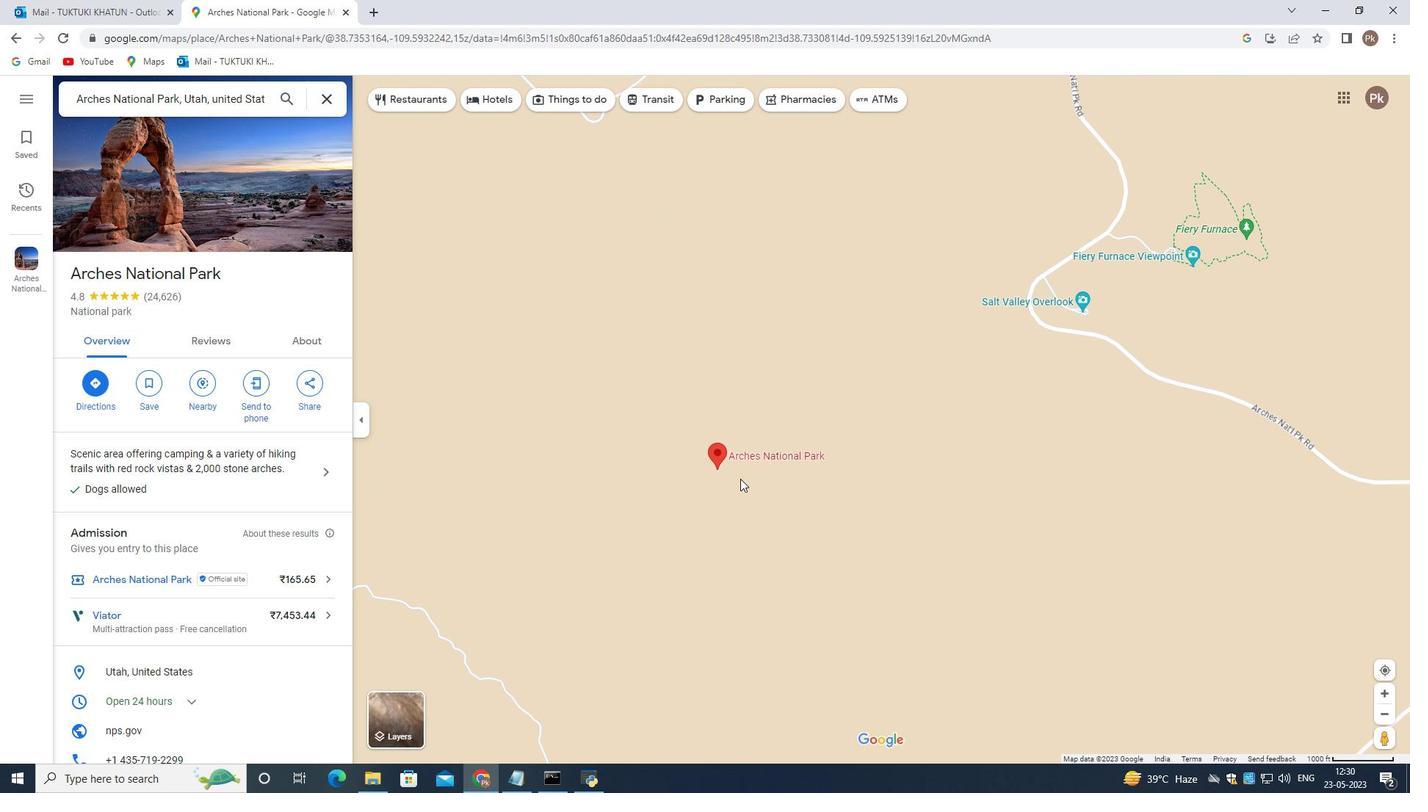 
Action: Mouse scrolled (740, 479) with delta (0, 0)
Screenshot: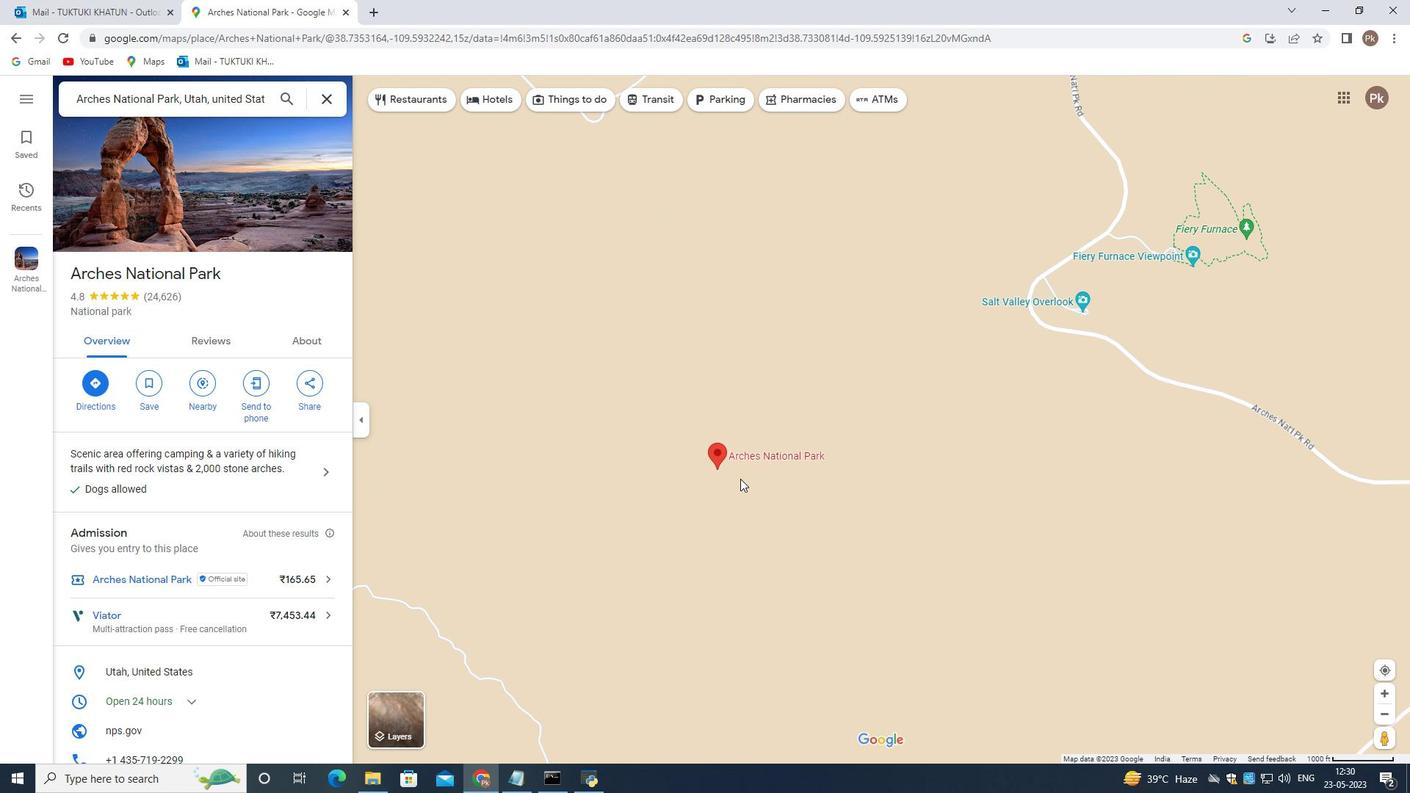
Action: Mouse scrolled (740, 479) with delta (0, 0)
Screenshot: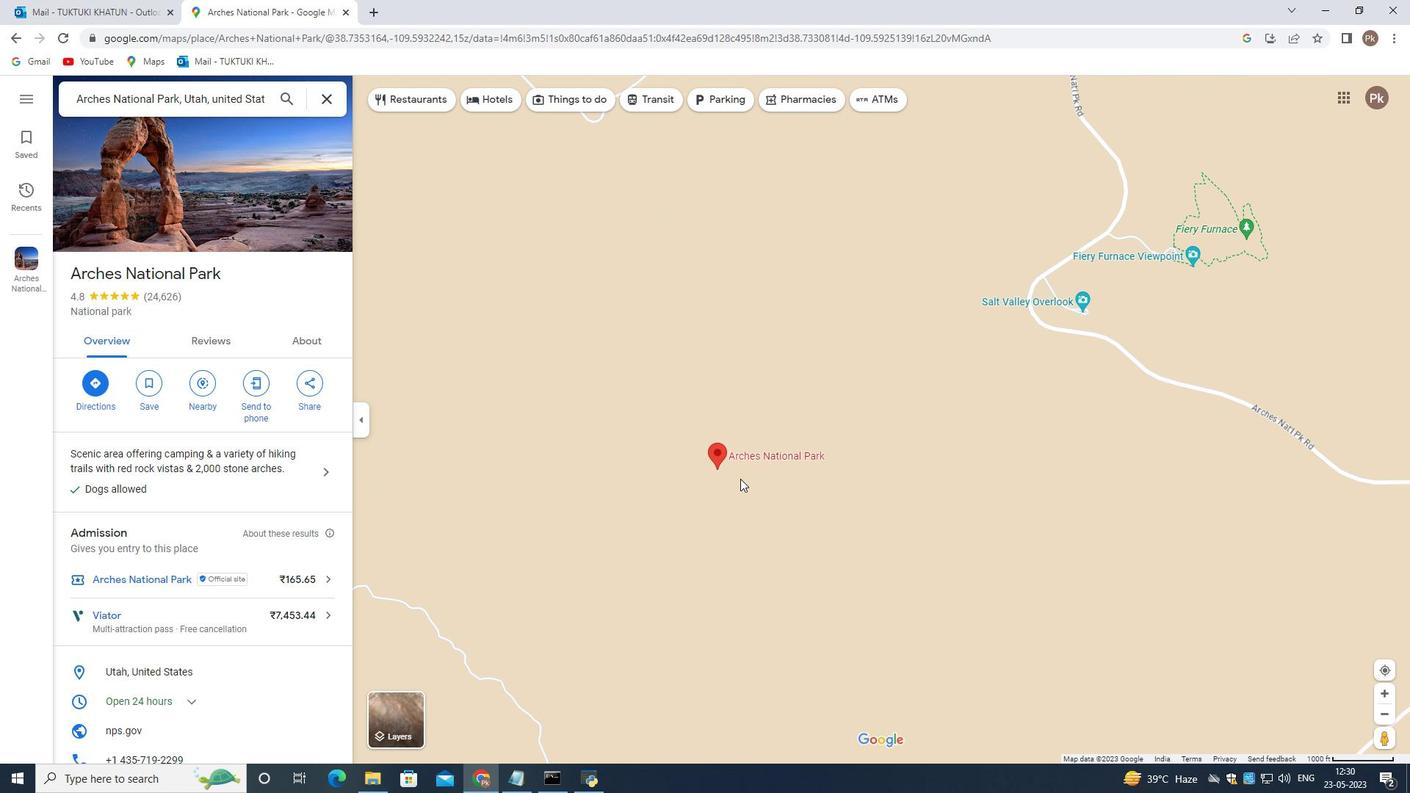 
Action: Mouse scrolled (740, 479) with delta (0, 0)
Screenshot: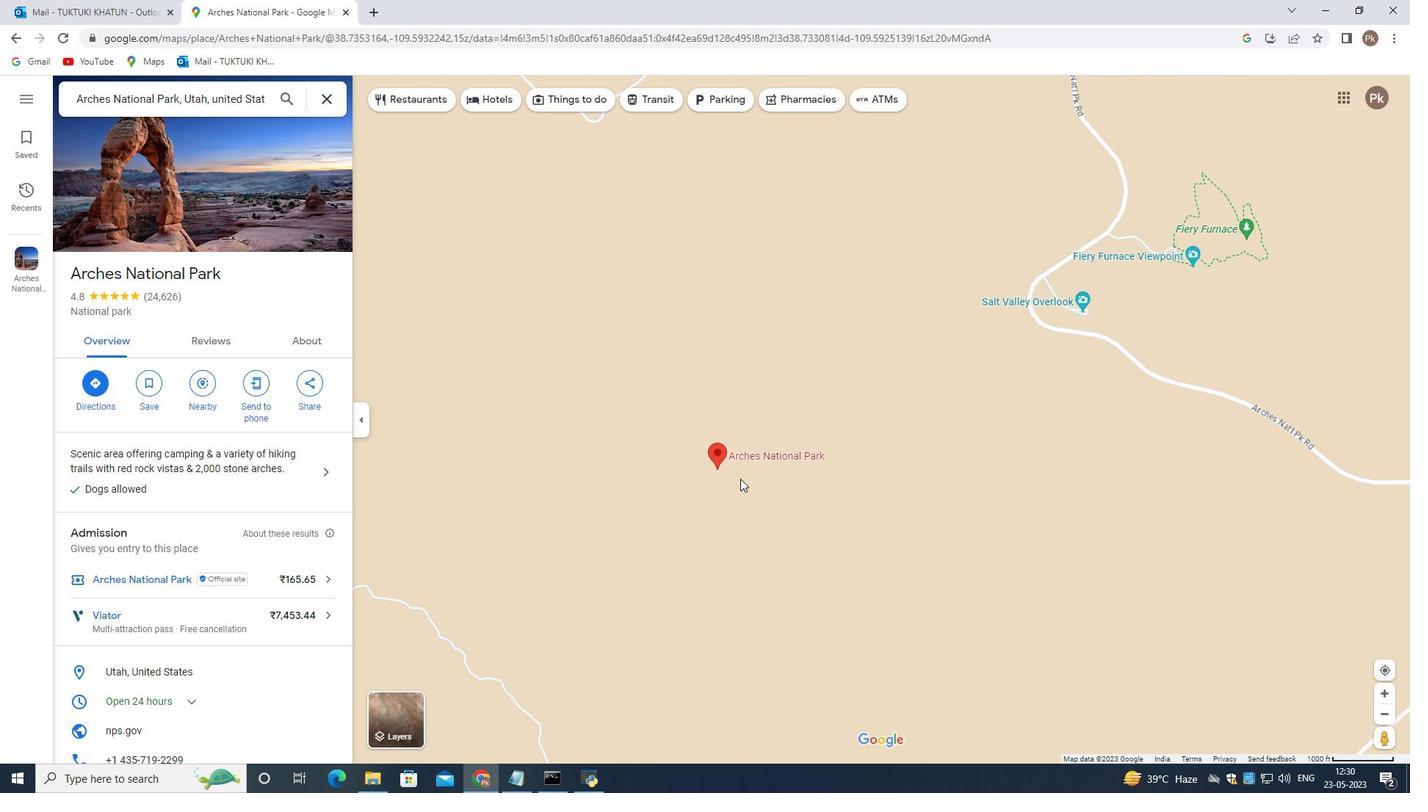 
Action: Mouse moved to (913, 470)
Screenshot: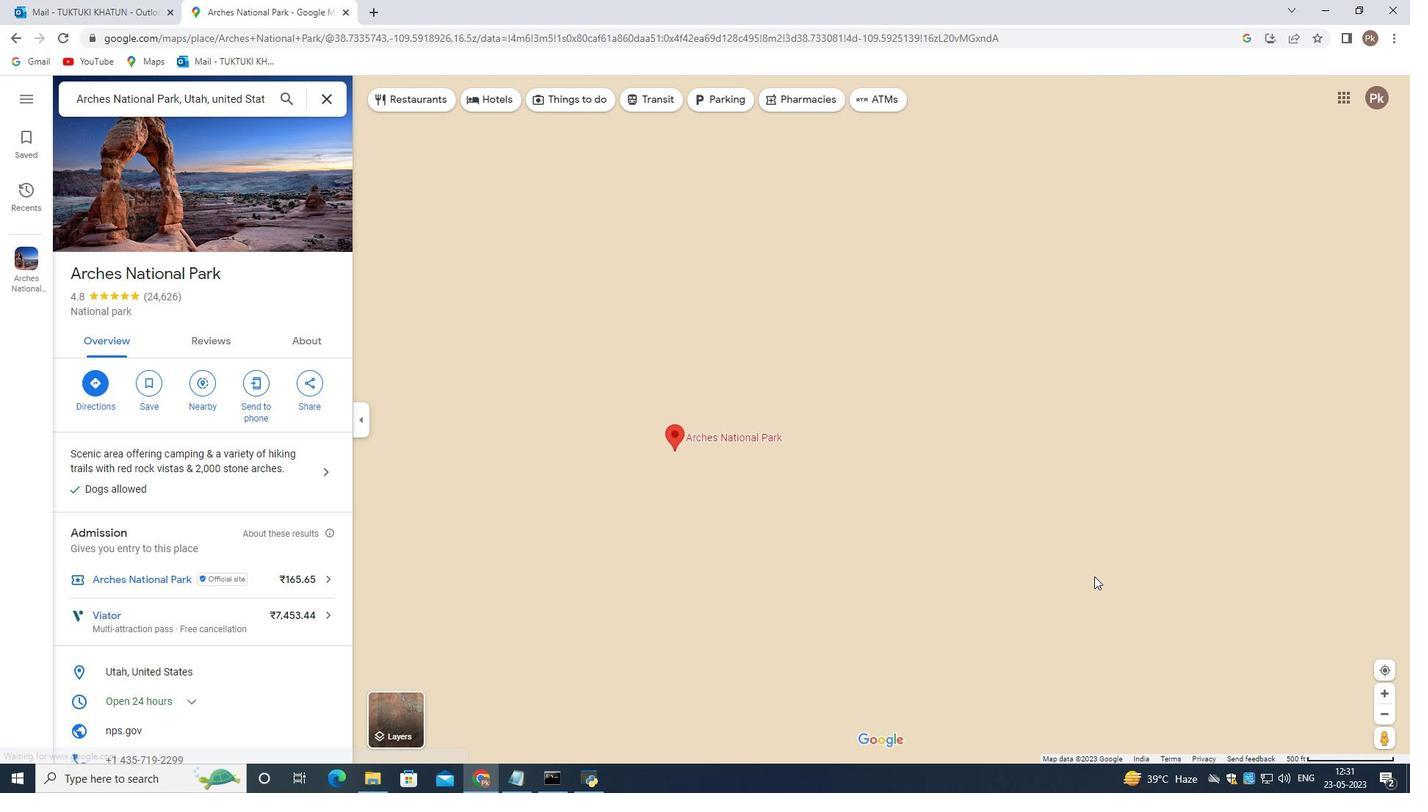 
Action: Mouse scrolled (913, 469) with delta (0, 0)
Screenshot: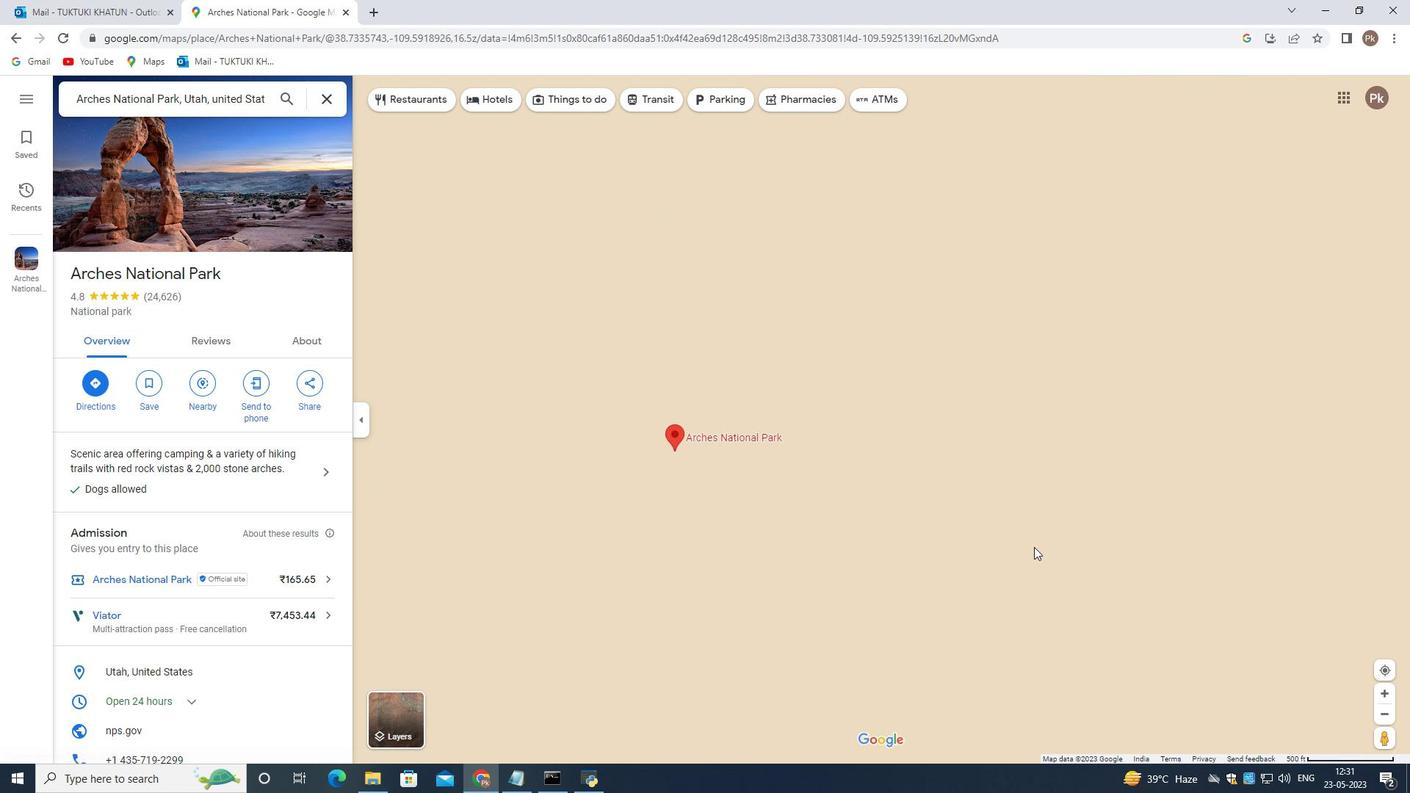 
Action: Mouse scrolled (913, 469) with delta (0, 0)
Screenshot: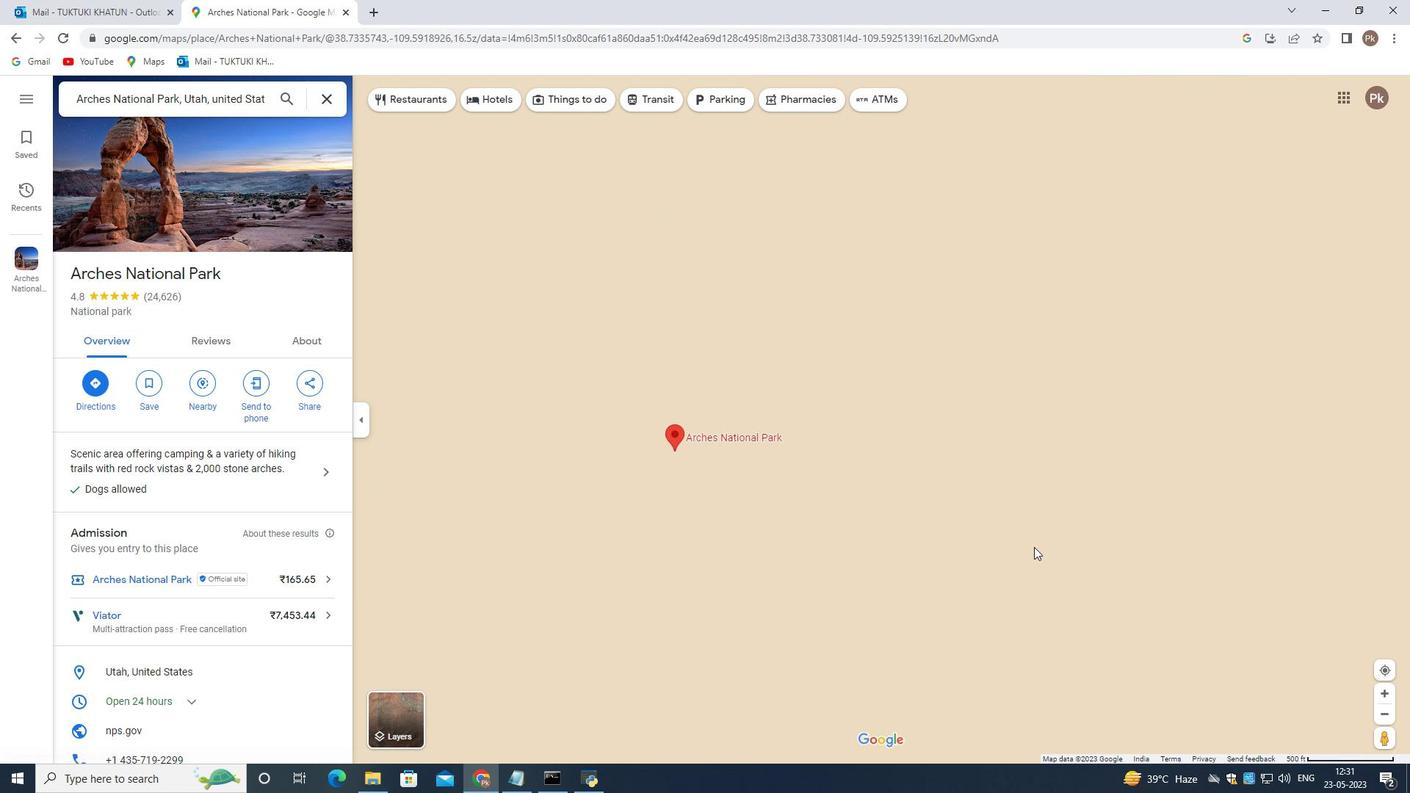 
Action: Mouse scrolled (913, 469) with delta (0, 0)
Screenshot: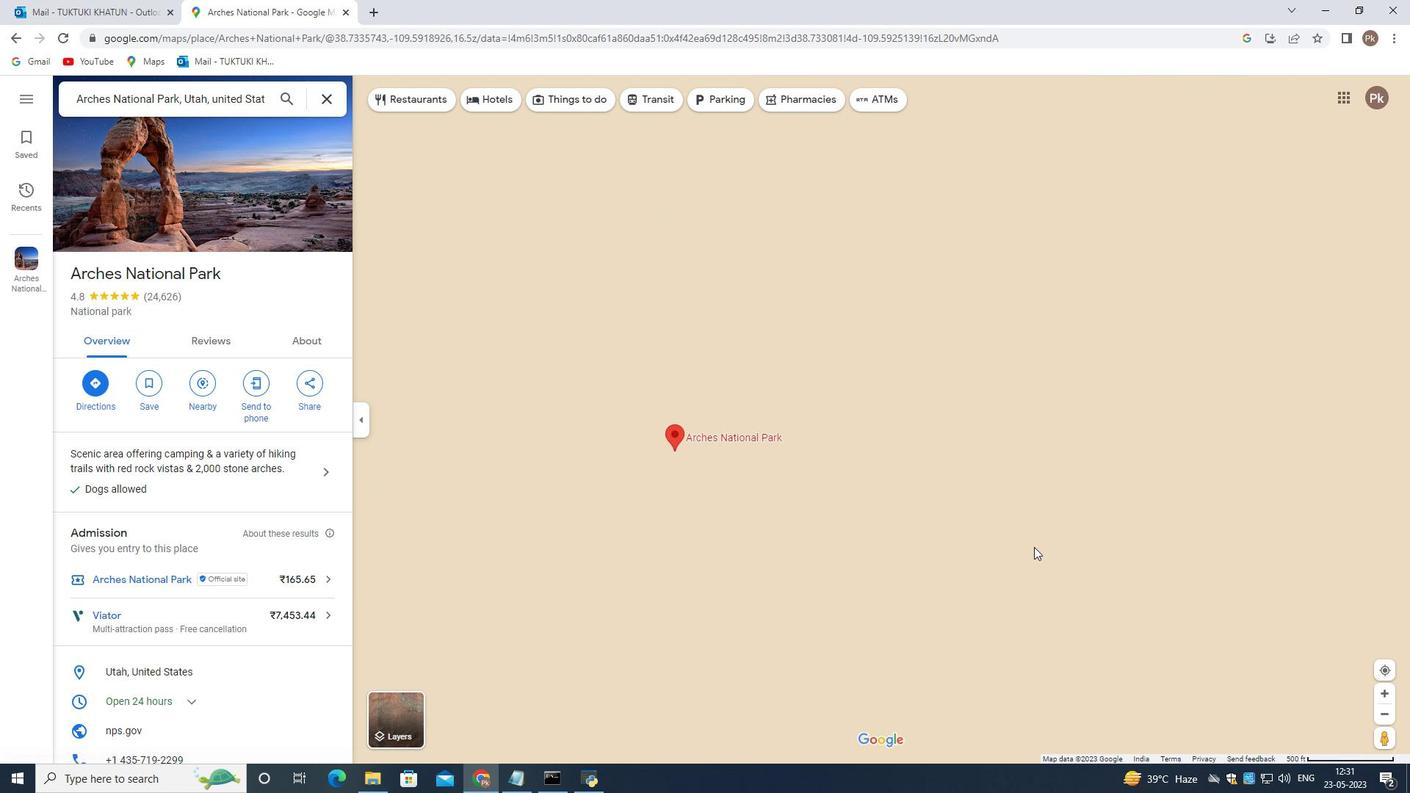 
Action: Mouse scrolled (913, 469) with delta (0, 0)
Screenshot: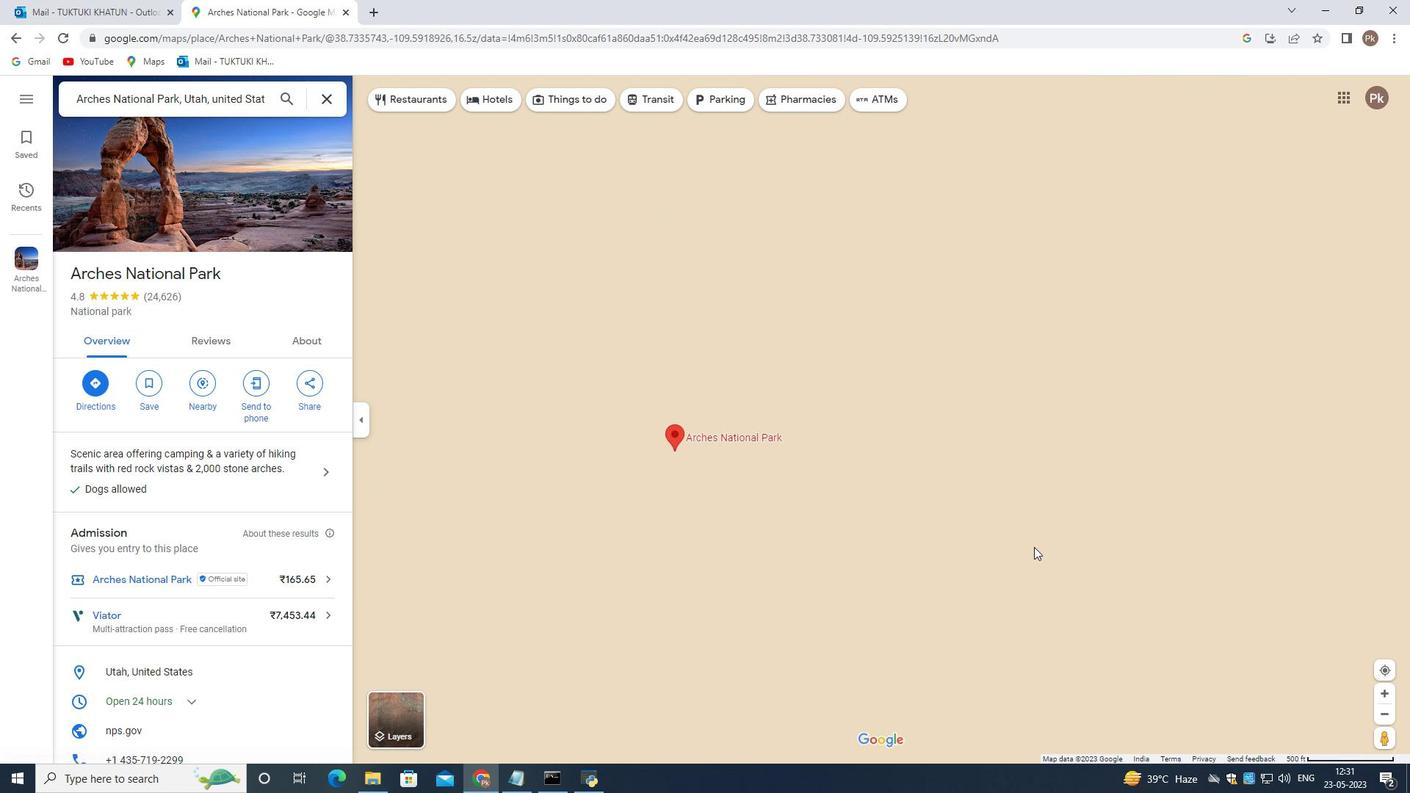 
Action: Mouse scrolled (913, 469) with delta (0, 0)
Screenshot: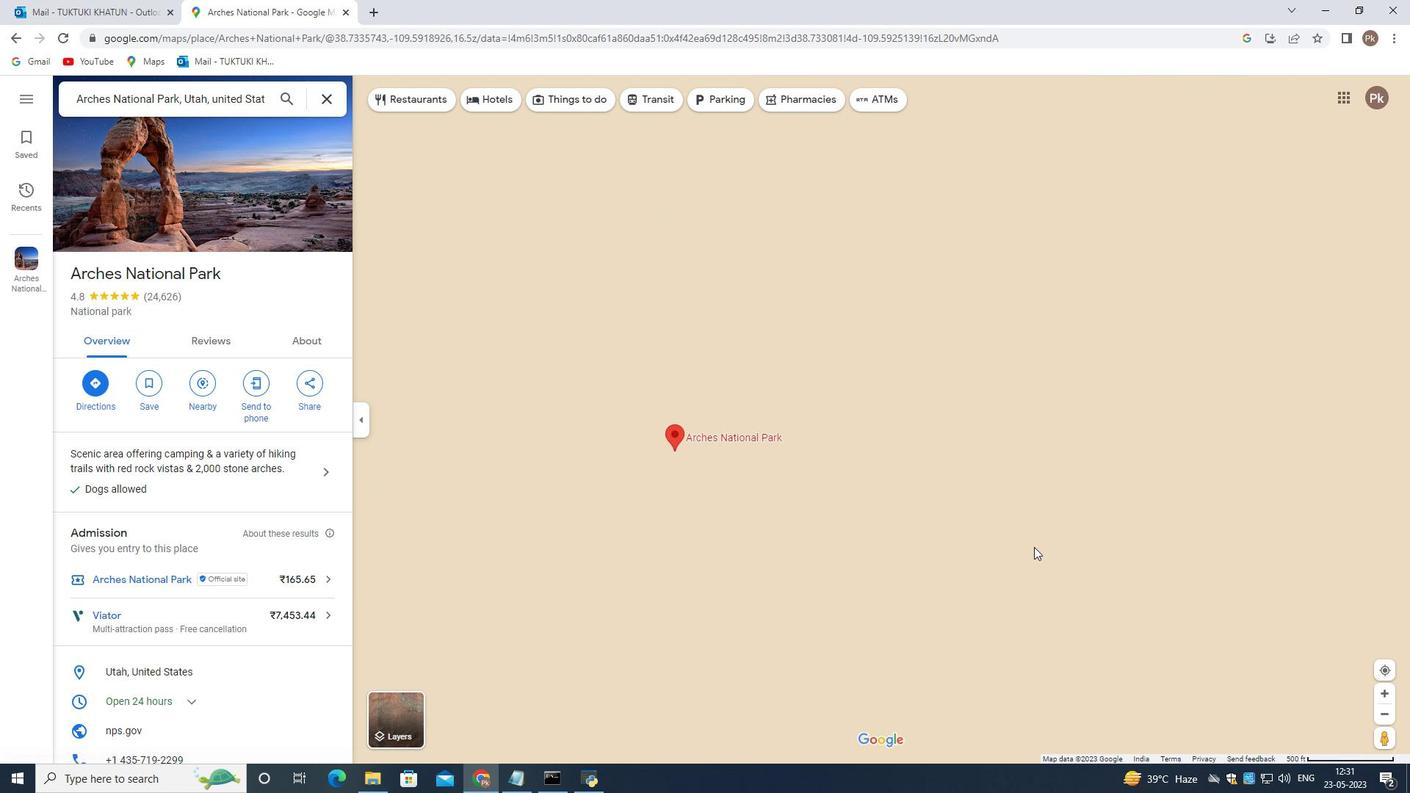 
Action: Mouse scrolled (913, 469) with delta (0, 0)
Screenshot: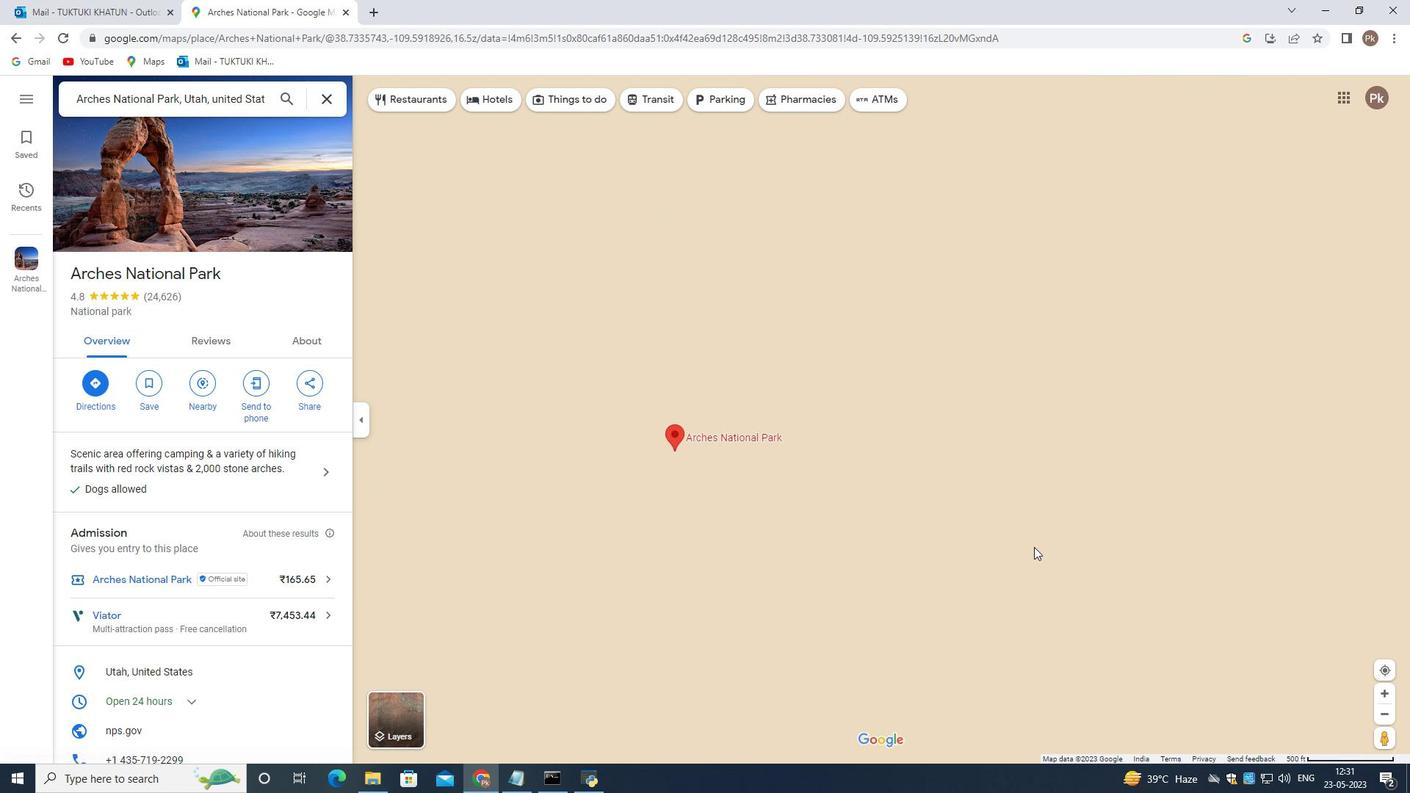 
Action: Mouse moved to (911, 469)
Screenshot: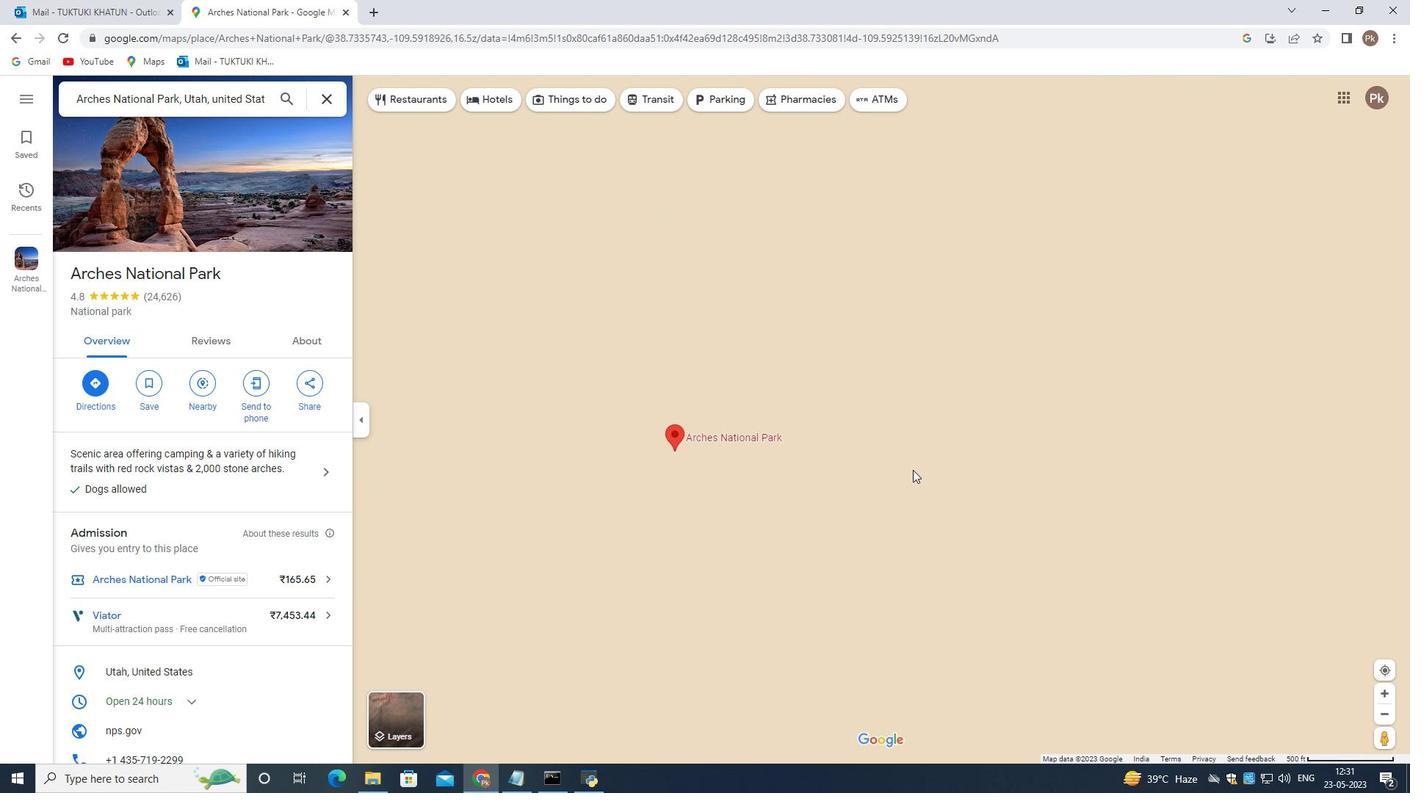 
Action: Mouse scrolled (911, 468) with delta (0, 0)
Screenshot: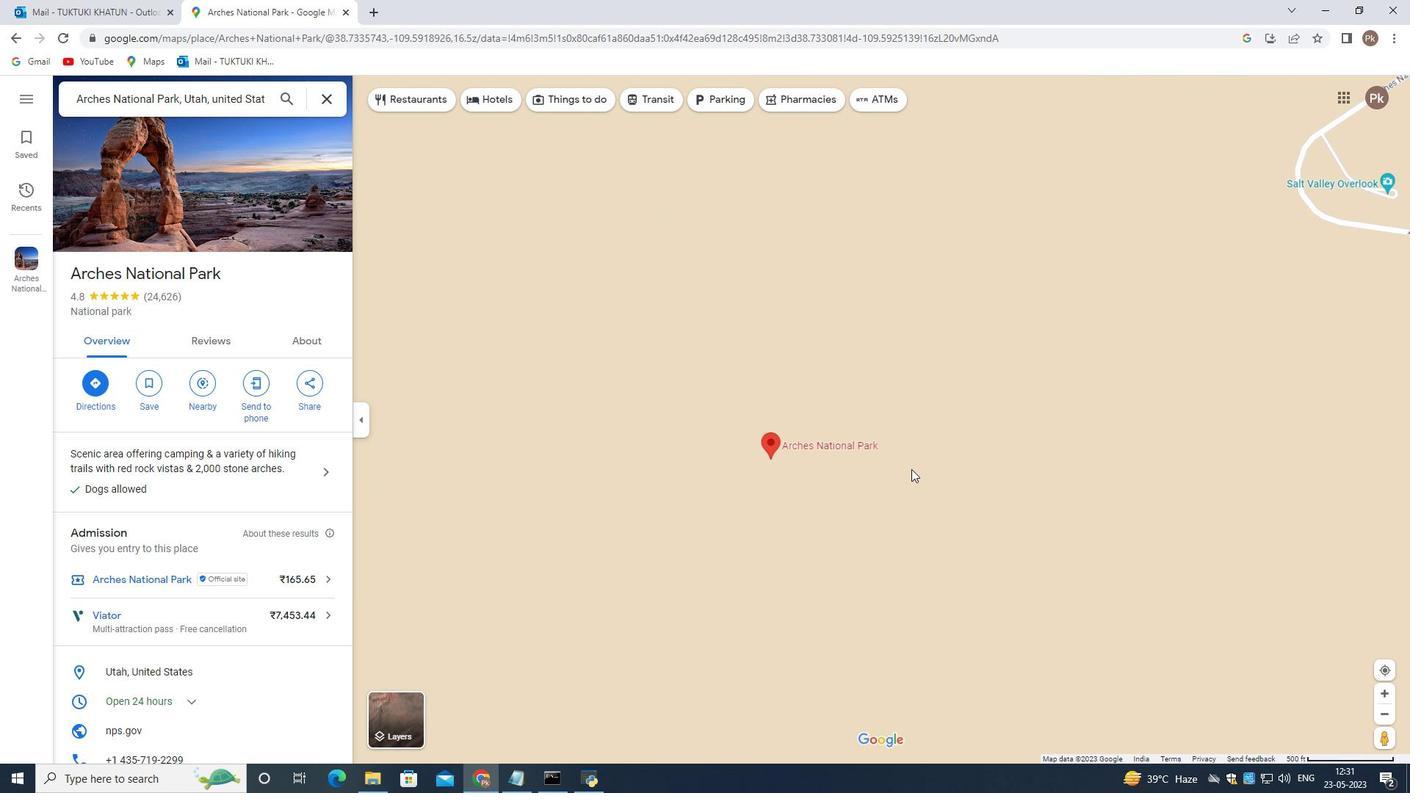 
Action: Mouse scrolled (911, 468) with delta (0, 0)
Screenshot: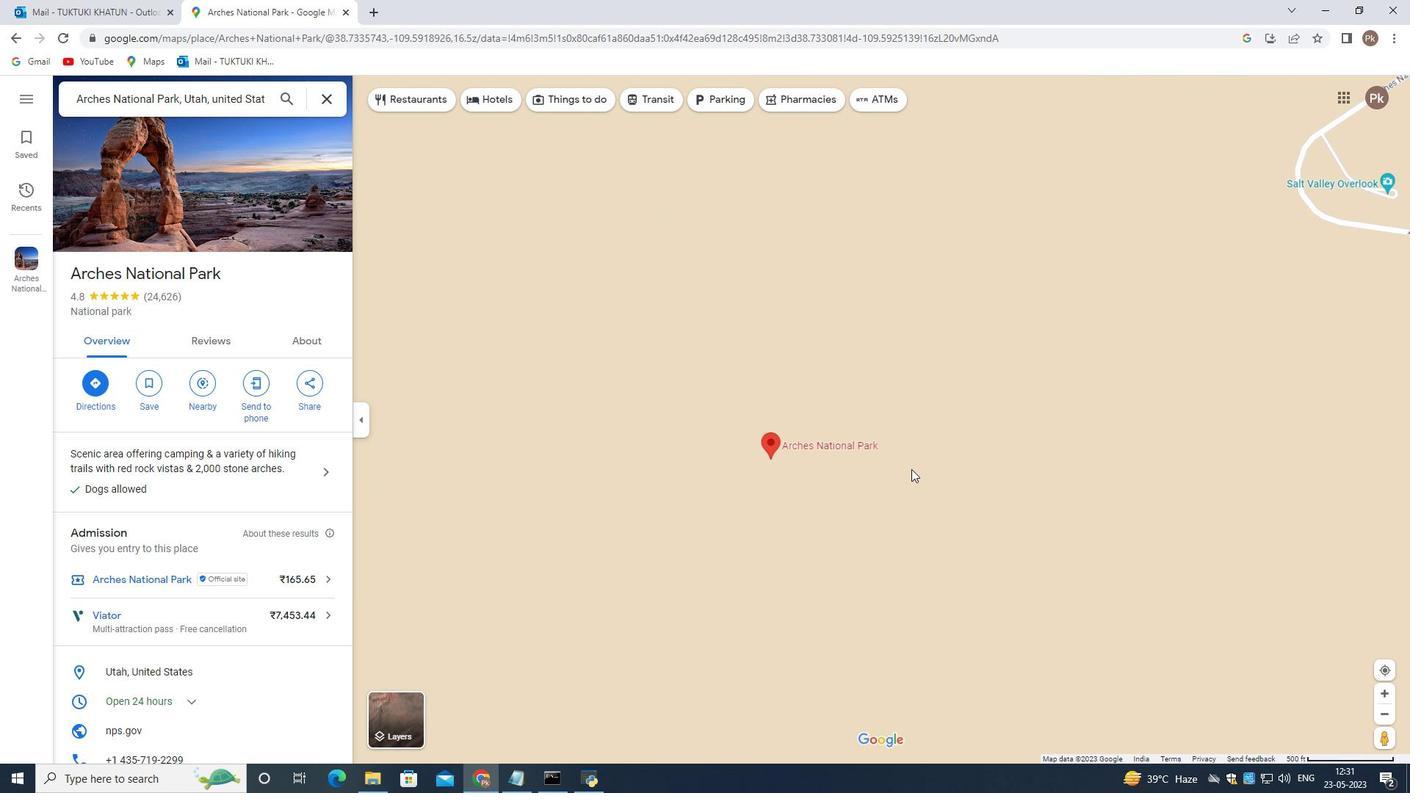 
Action: Mouse scrolled (911, 468) with delta (0, 0)
Screenshot: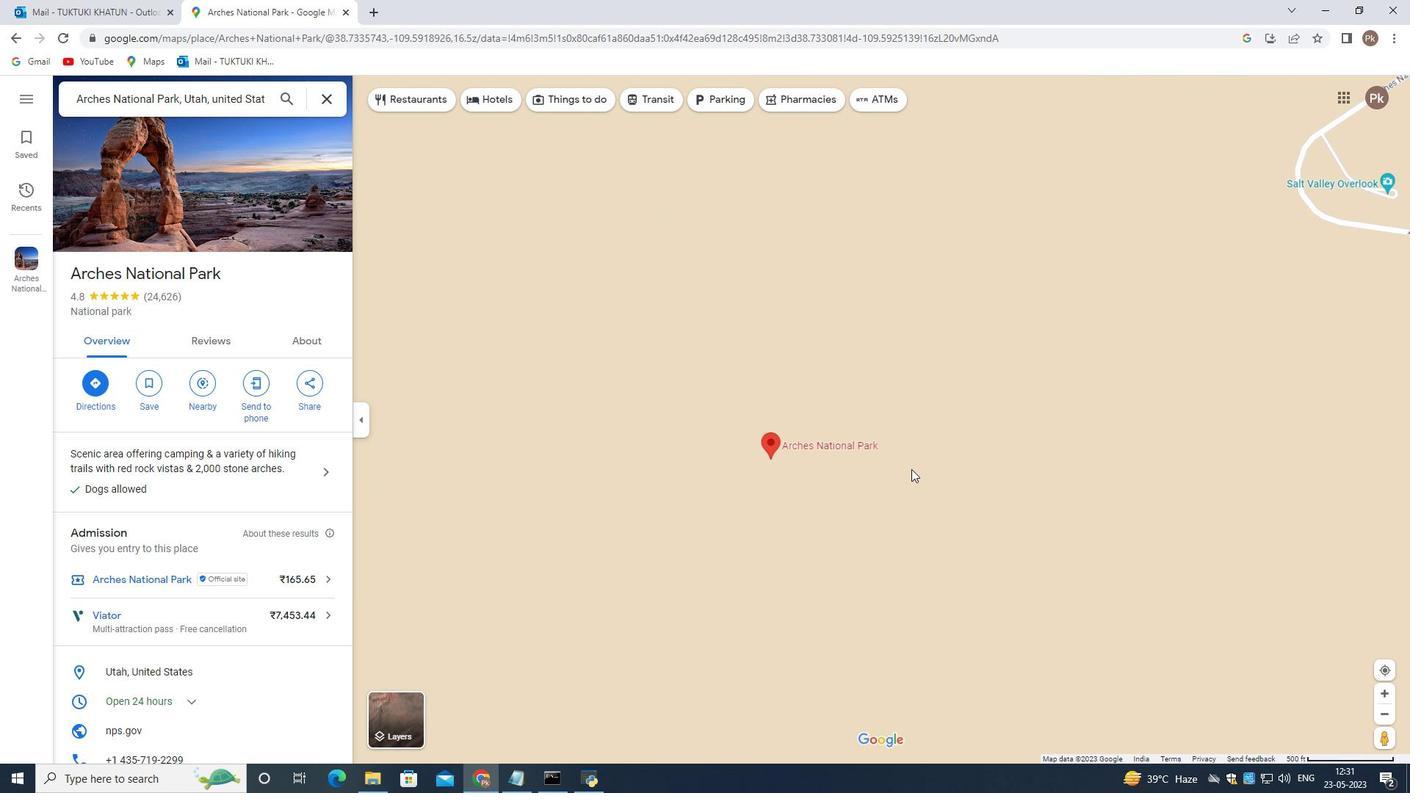 
Action: Mouse scrolled (911, 468) with delta (0, 0)
Screenshot: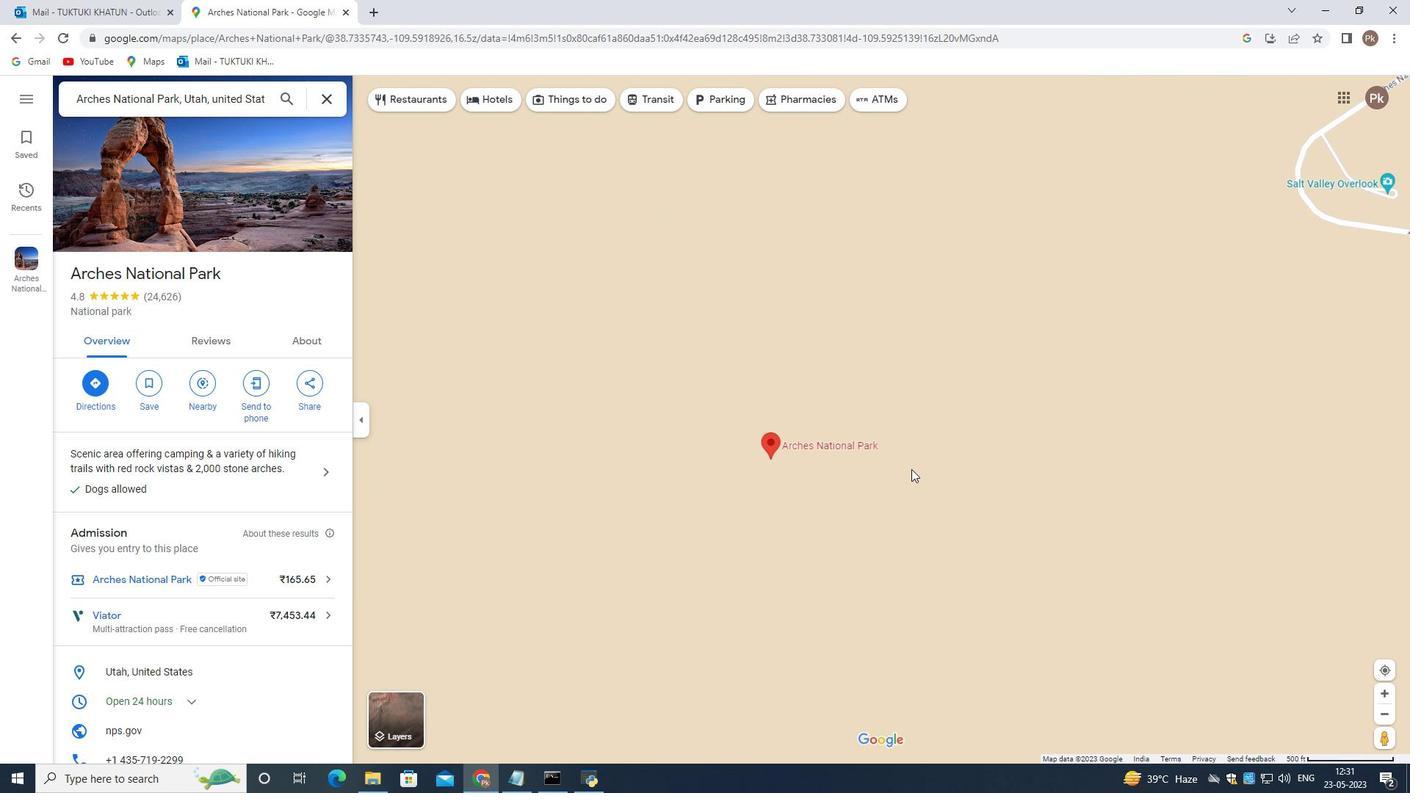 
Action: Mouse scrolled (911, 468) with delta (0, 0)
Screenshot: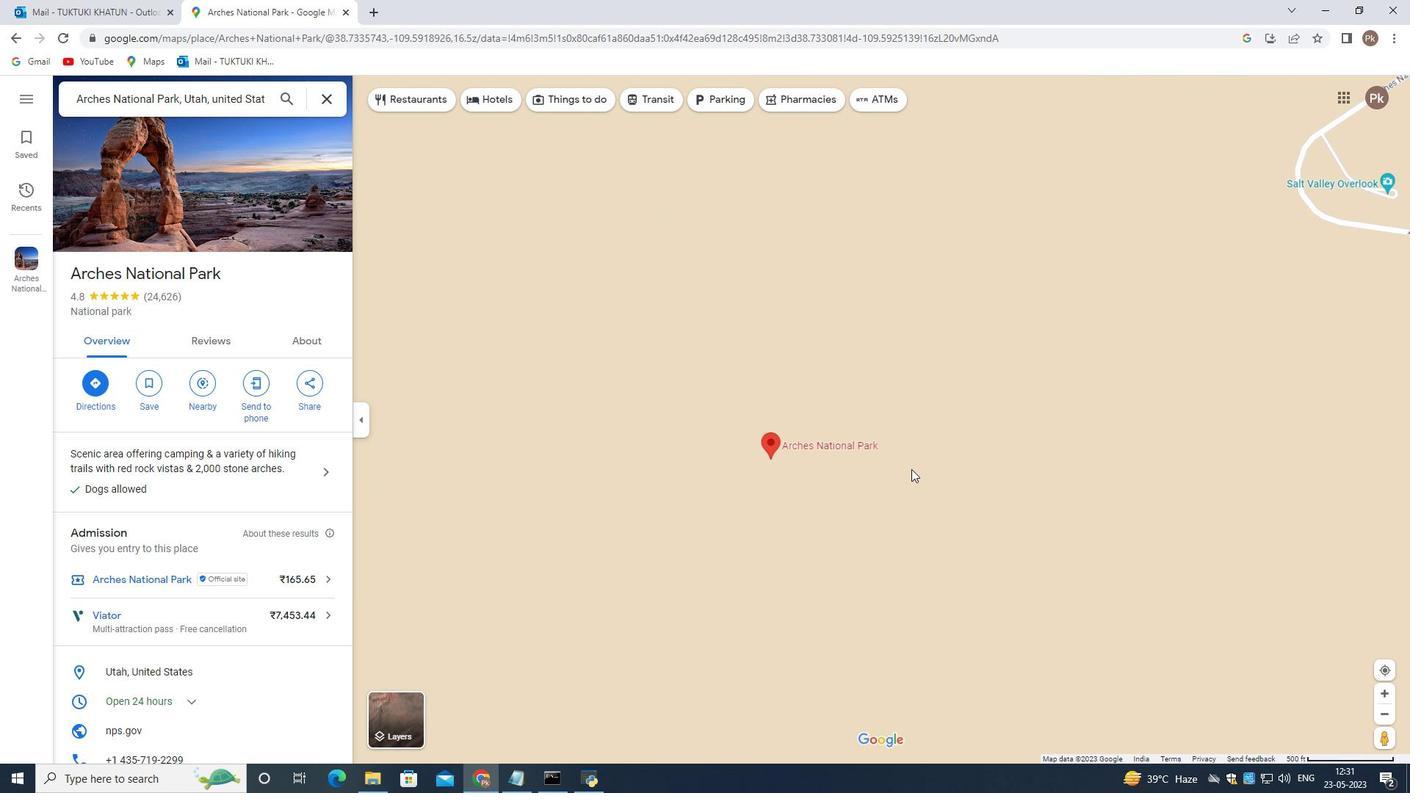 
Action: Mouse scrolled (911, 468) with delta (0, 0)
Screenshot: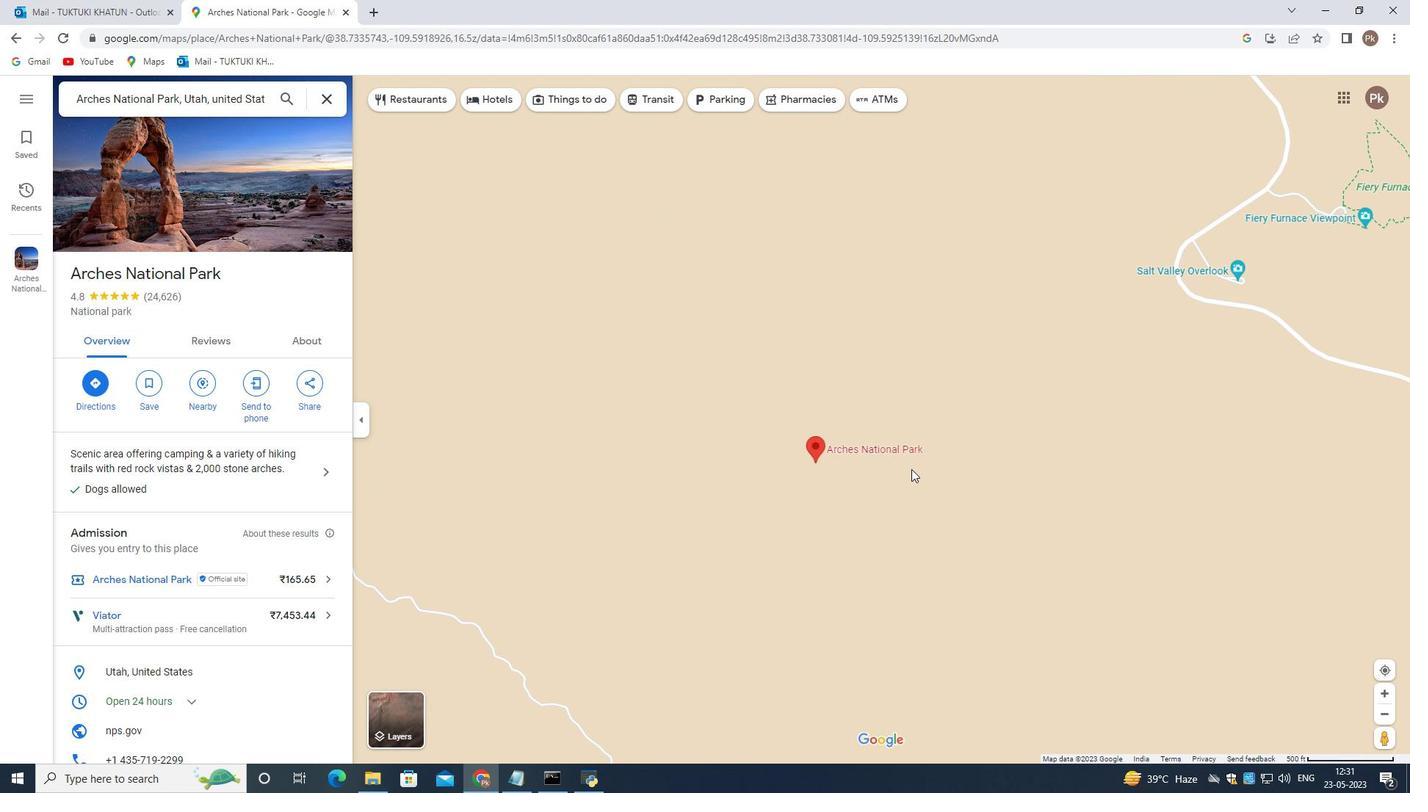 
Action: Mouse scrolled (911, 468) with delta (0, 0)
Screenshot: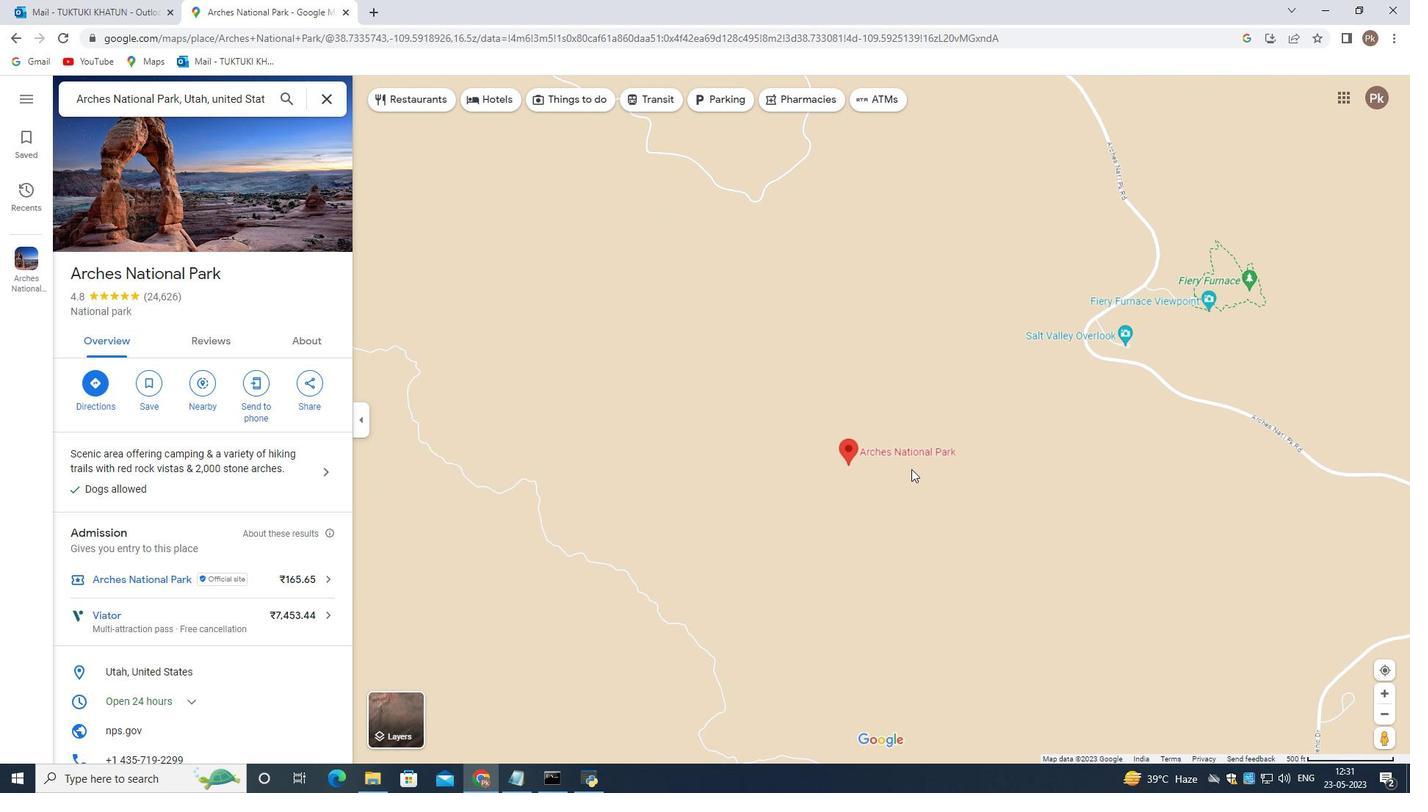
Action: Mouse scrolled (911, 468) with delta (0, 0)
Screenshot: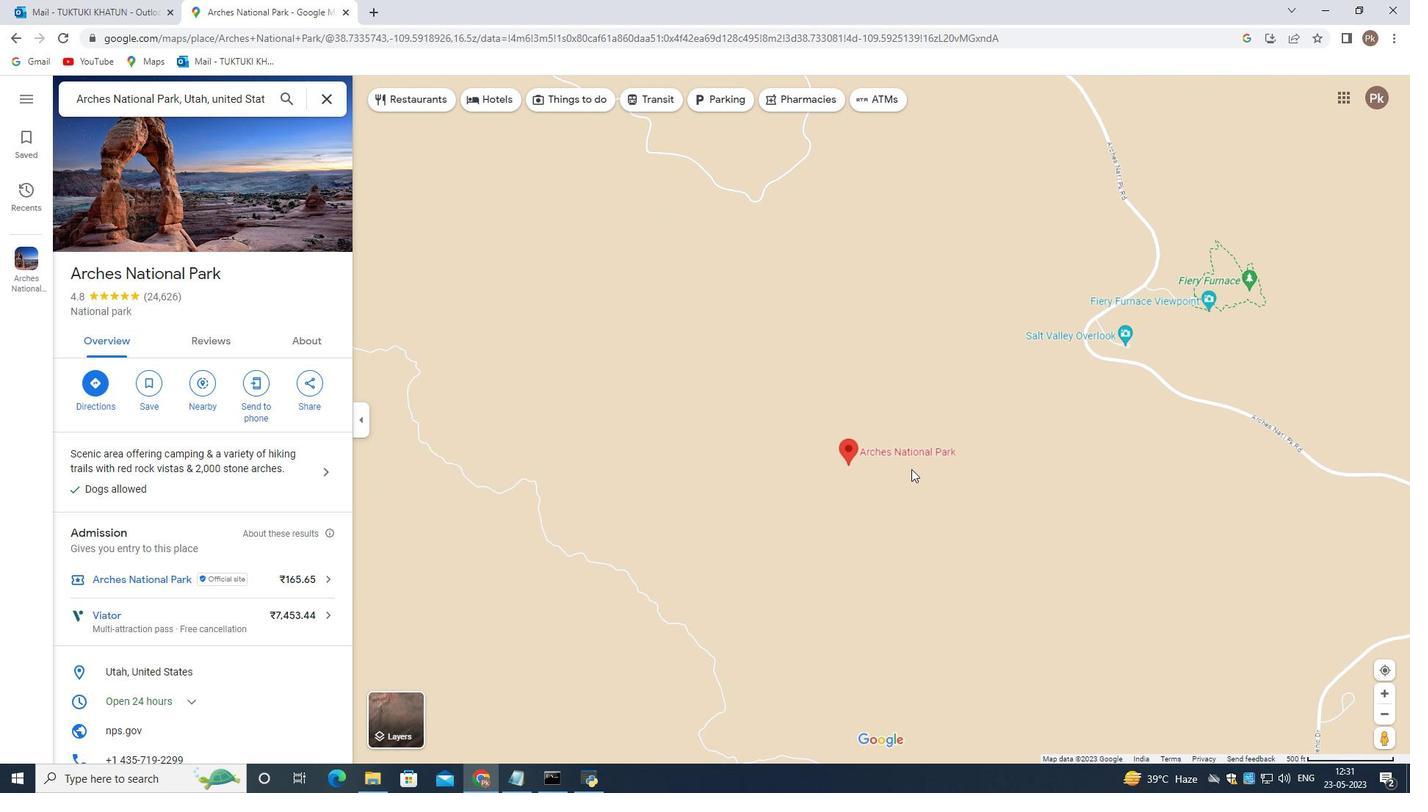 
Action: Mouse scrolled (911, 468) with delta (0, 0)
Screenshot: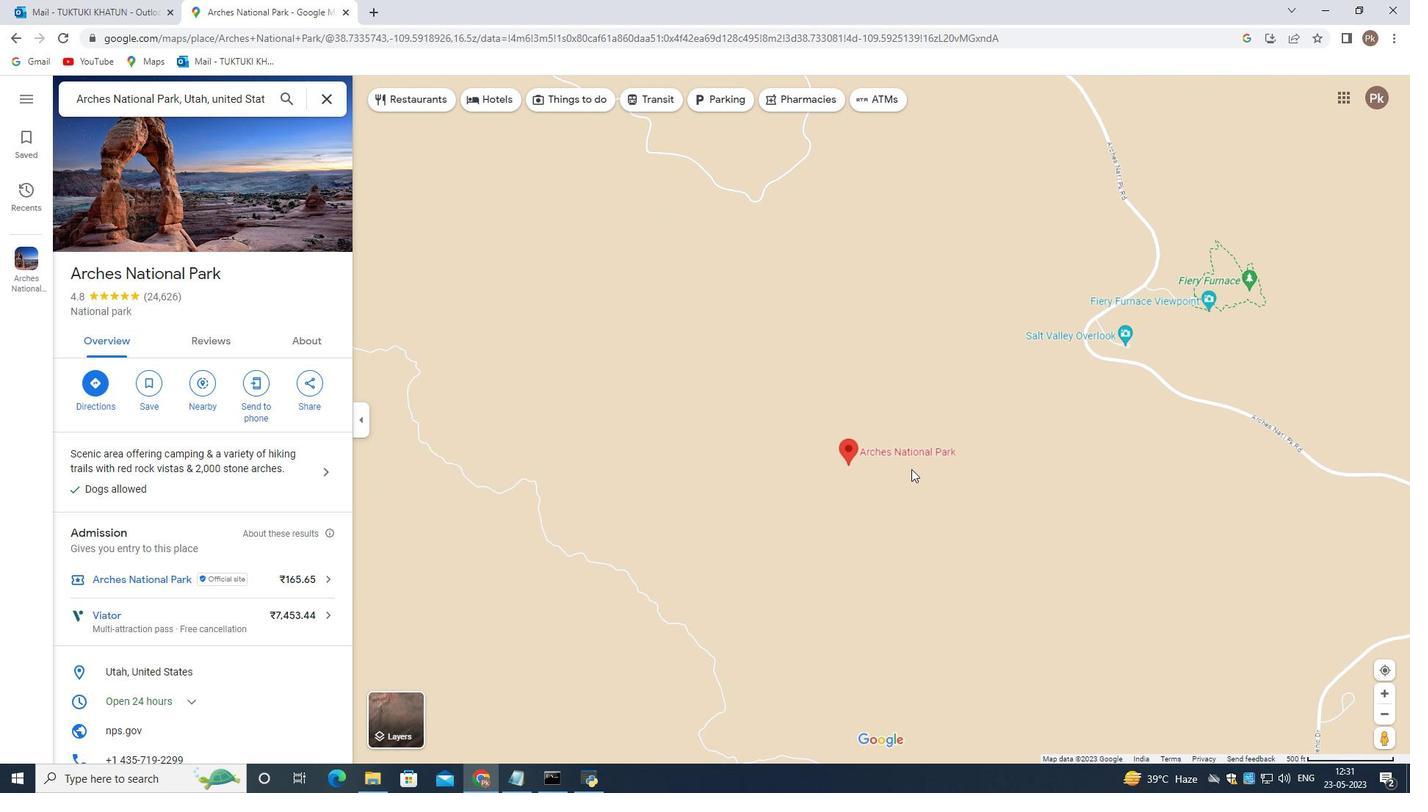 
Action: Mouse moved to (867, 443)
Screenshot: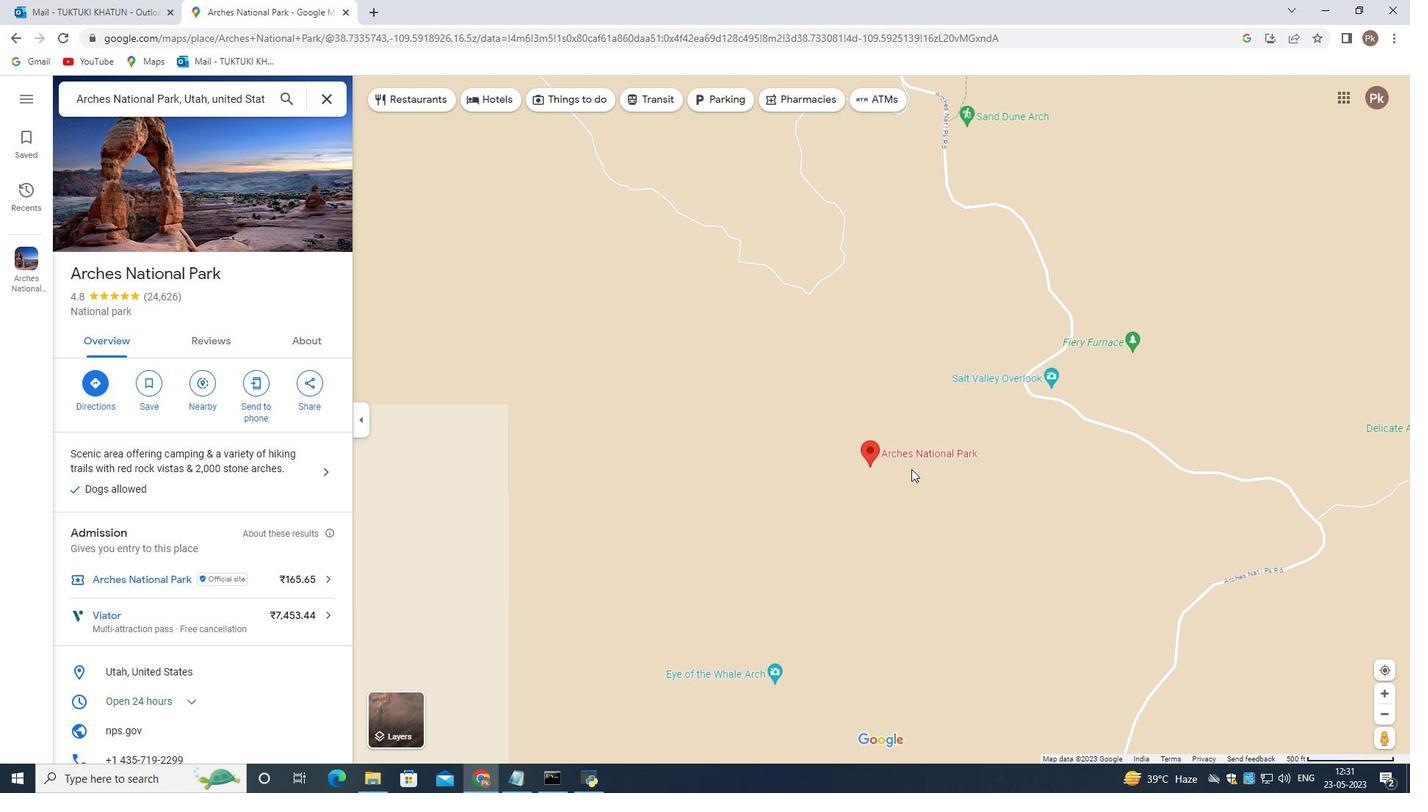 
Action: Mouse scrolled (867, 442) with delta (0, 0)
Screenshot: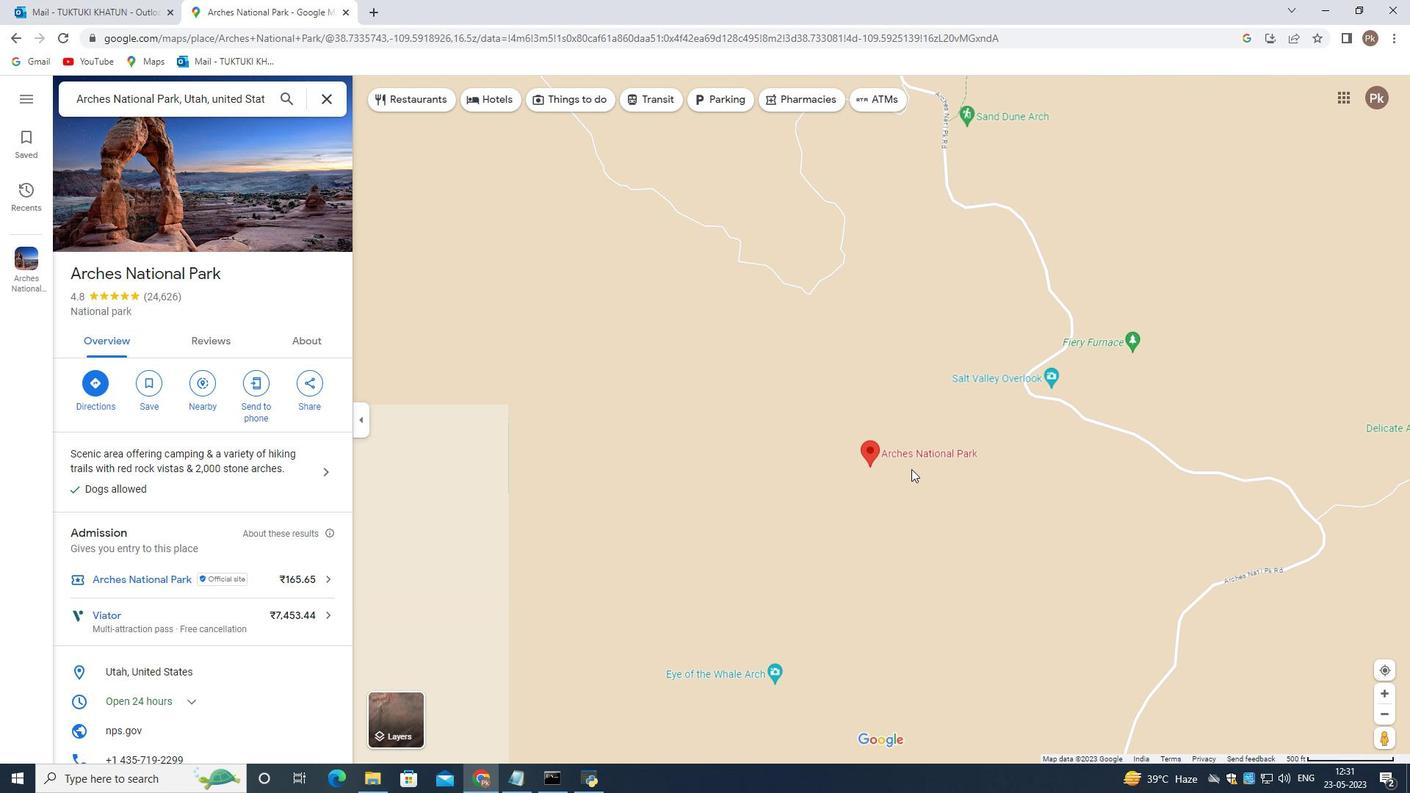 
Action: Mouse scrolled (867, 442) with delta (0, 0)
Screenshot: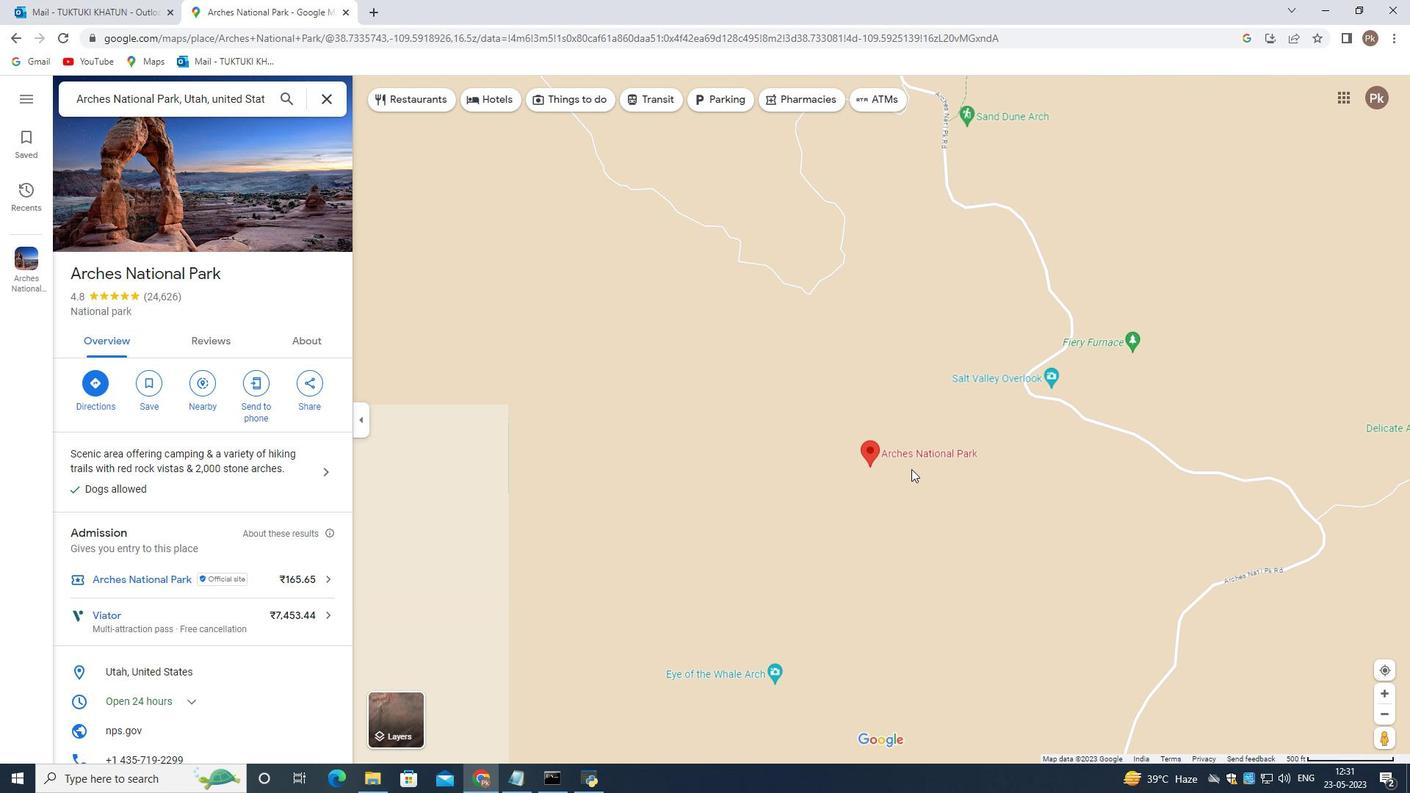 
Action: Mouse scrolled (867, 442) with delta (0, 0)
Screenshot: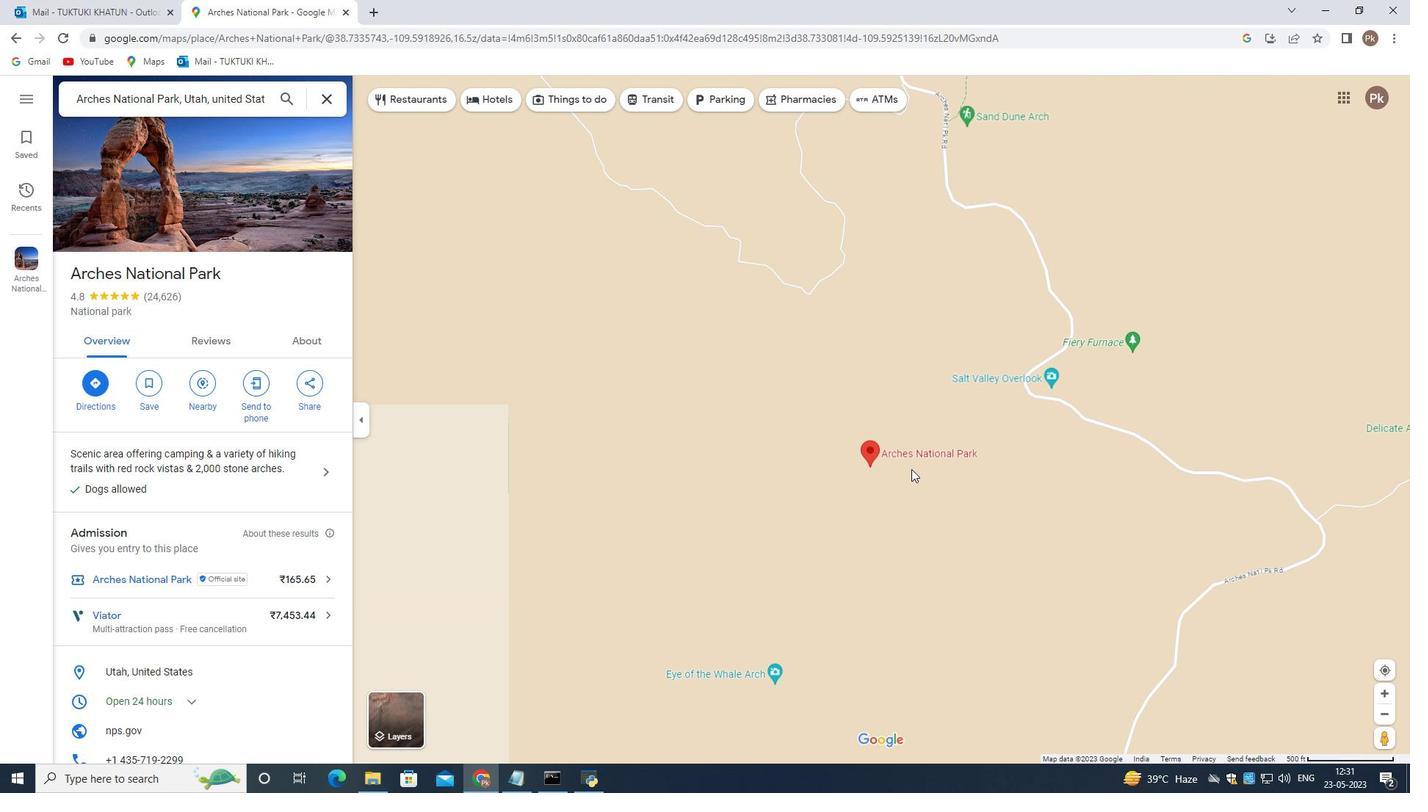 
Action: Mouse scrolled (867, 442) with delta (0, 0)
Screenshot: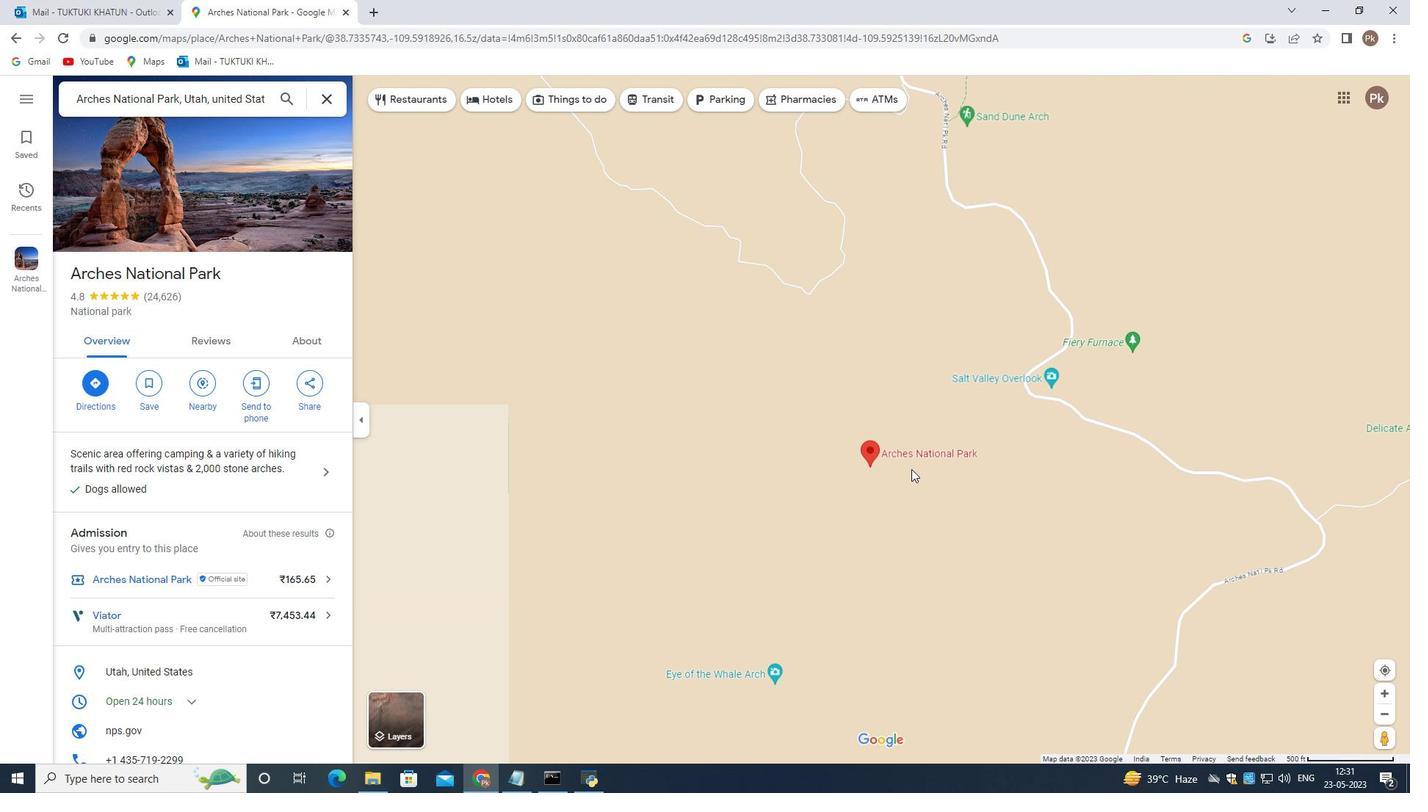 
Action: Mouse scrolled (867, 442) with delta (0, 0)
Screenshot: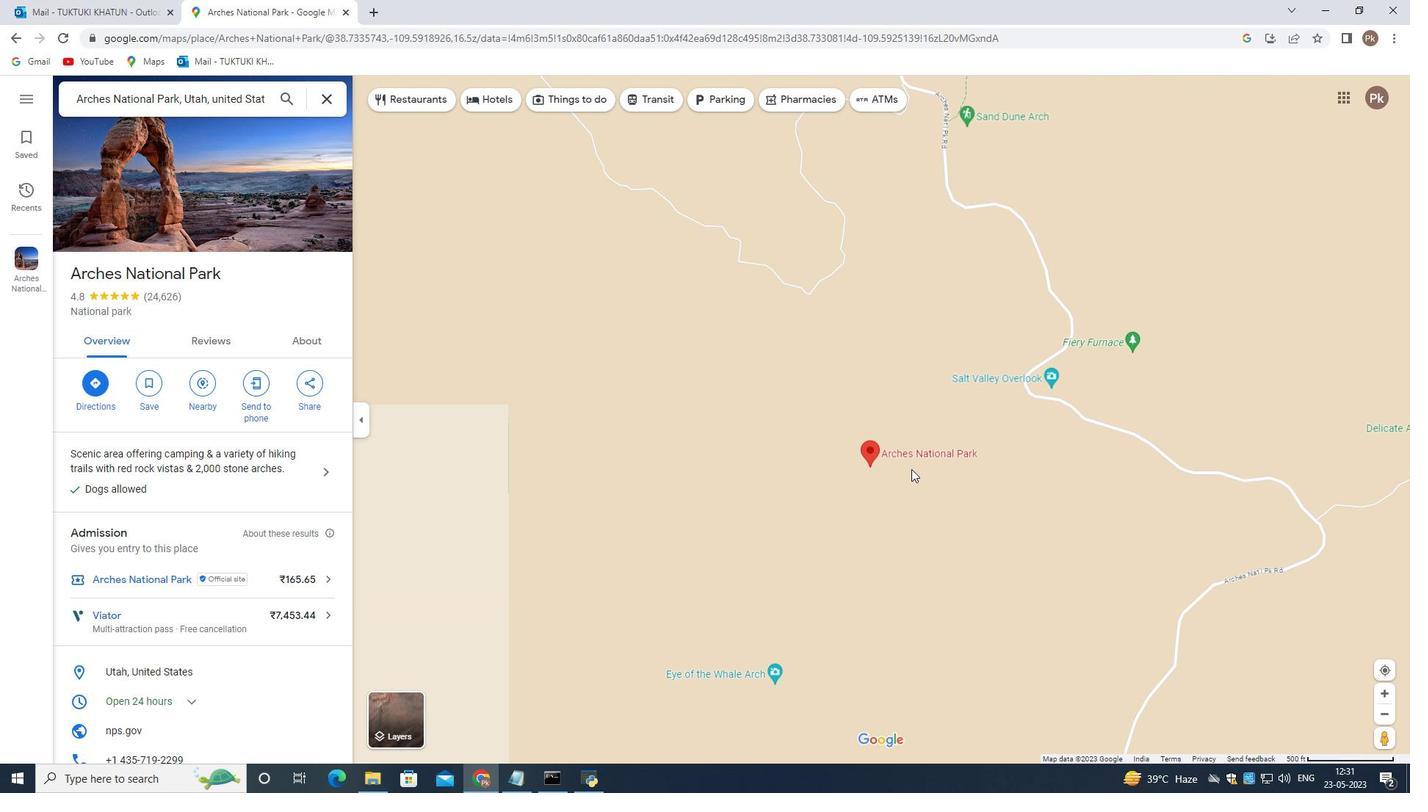 
Action: Mouse moved to (1382, 695)
Screenshot: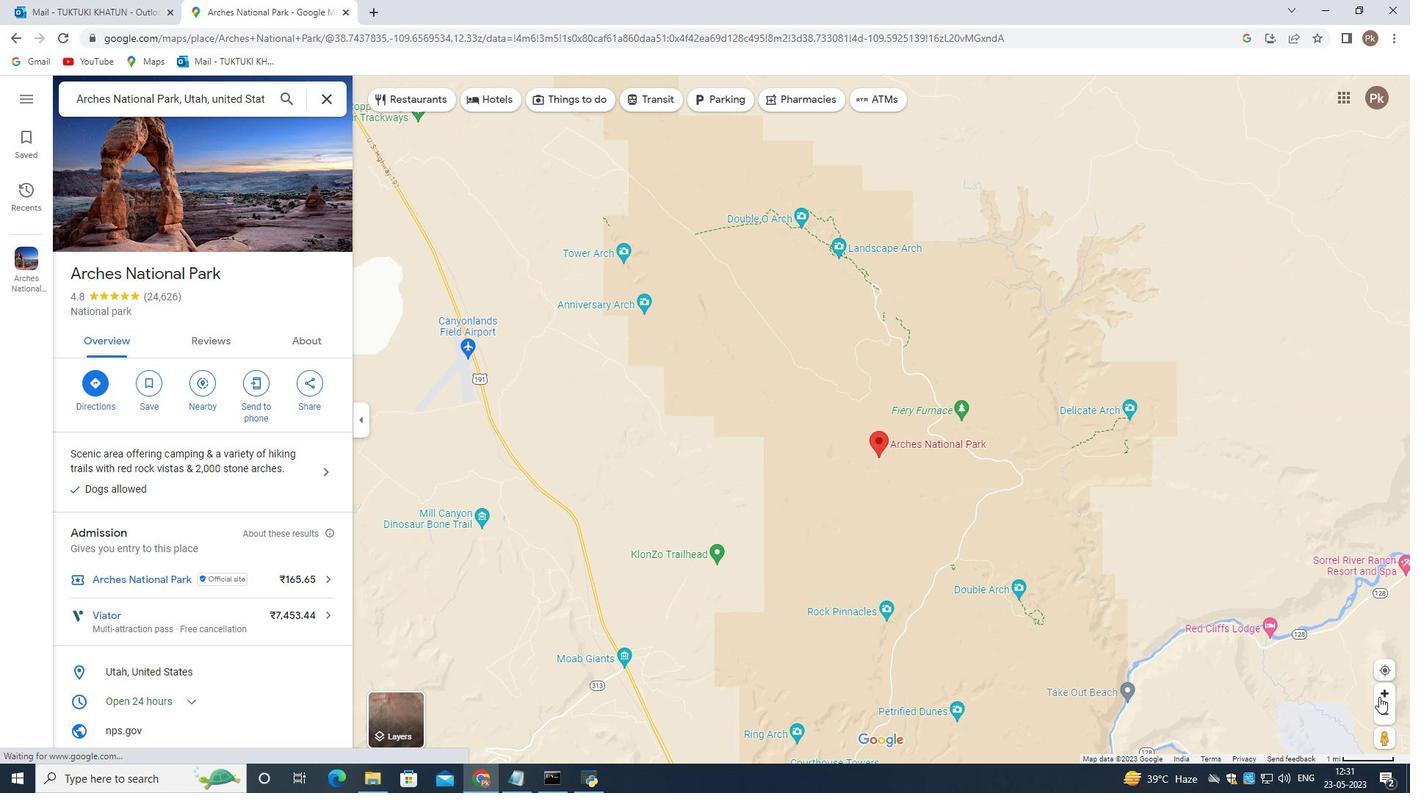 
Action: Mouse pressed left at (1382, 695)
Screenshot: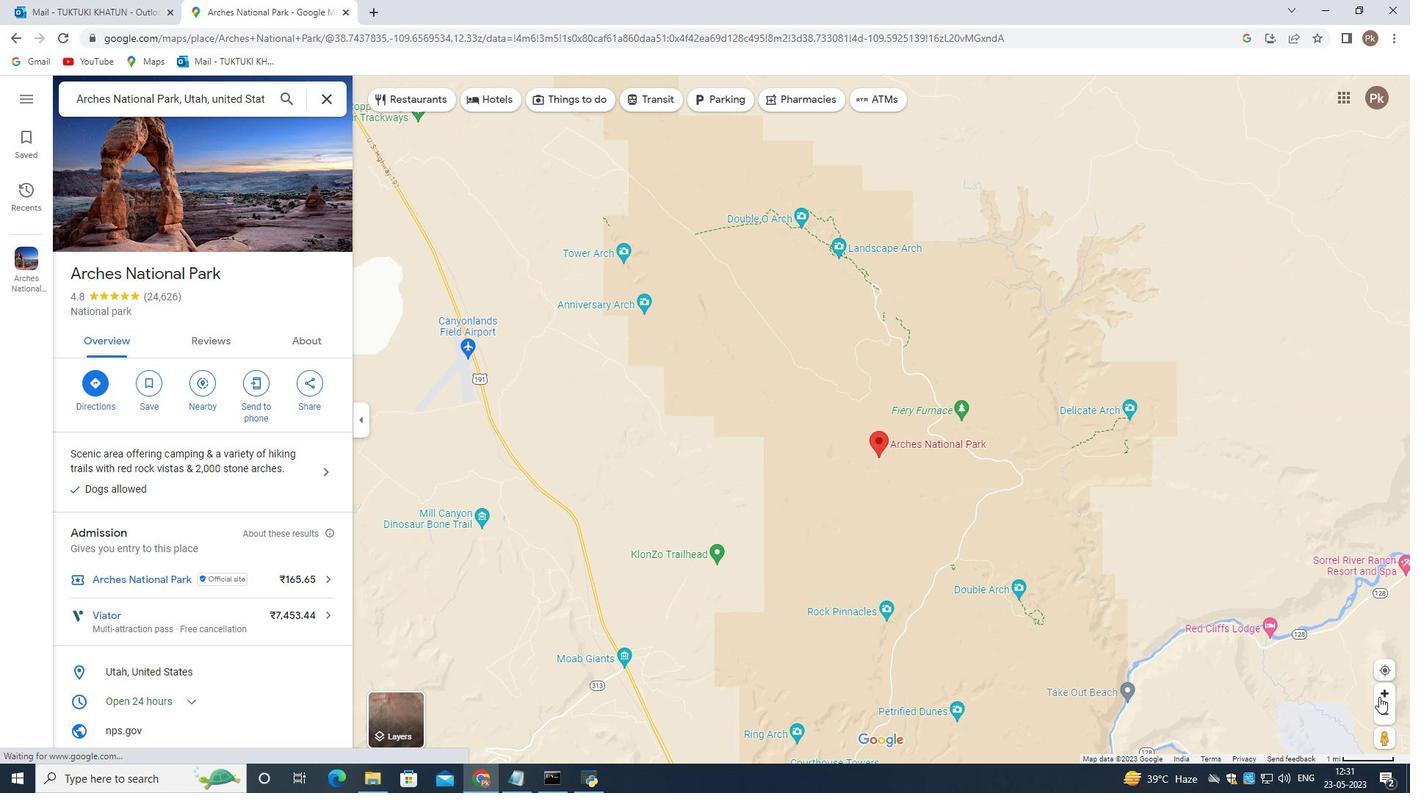 
Action: Mouse moved to (1382, 694)
Screenshot: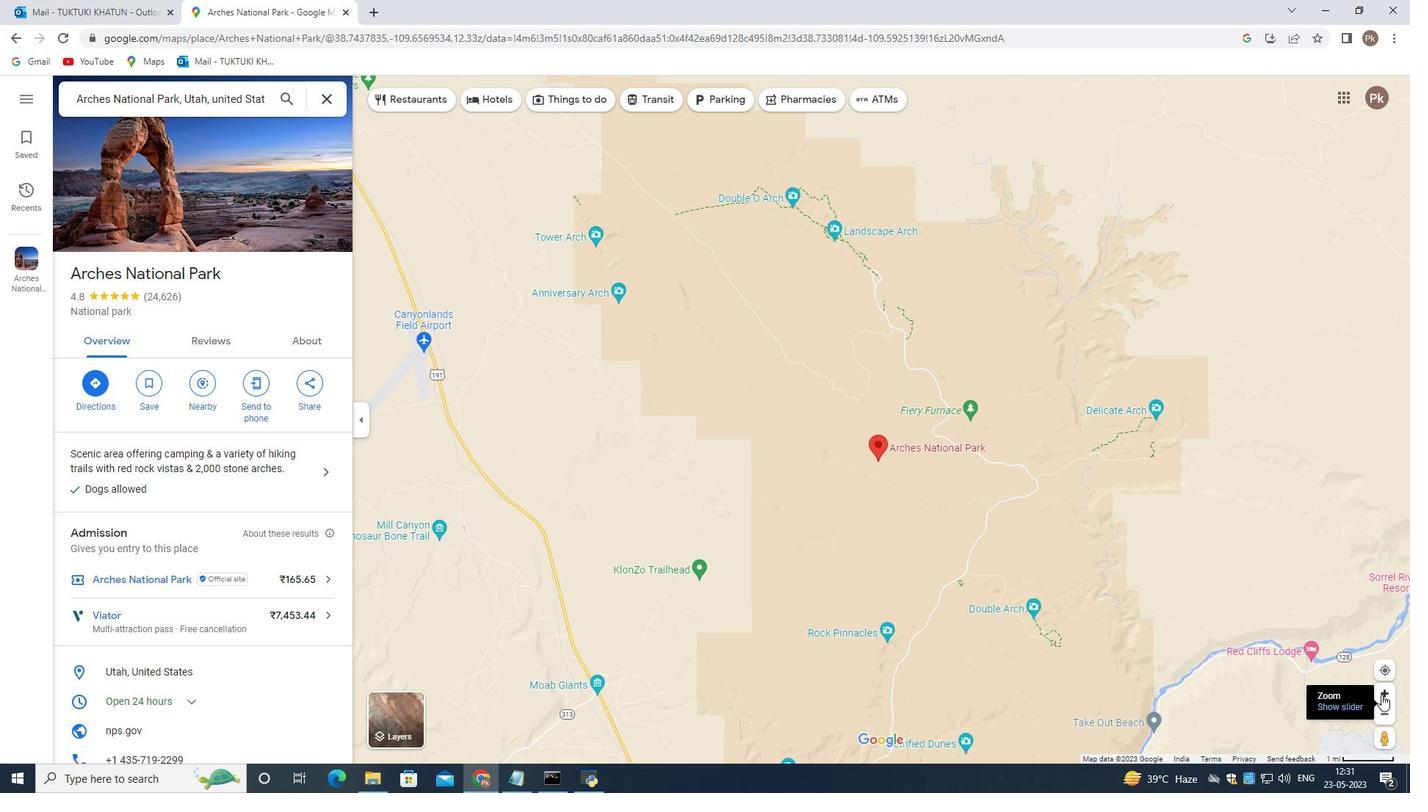 
Action: Mouse pressed left at (1382, 694)
Screenshot: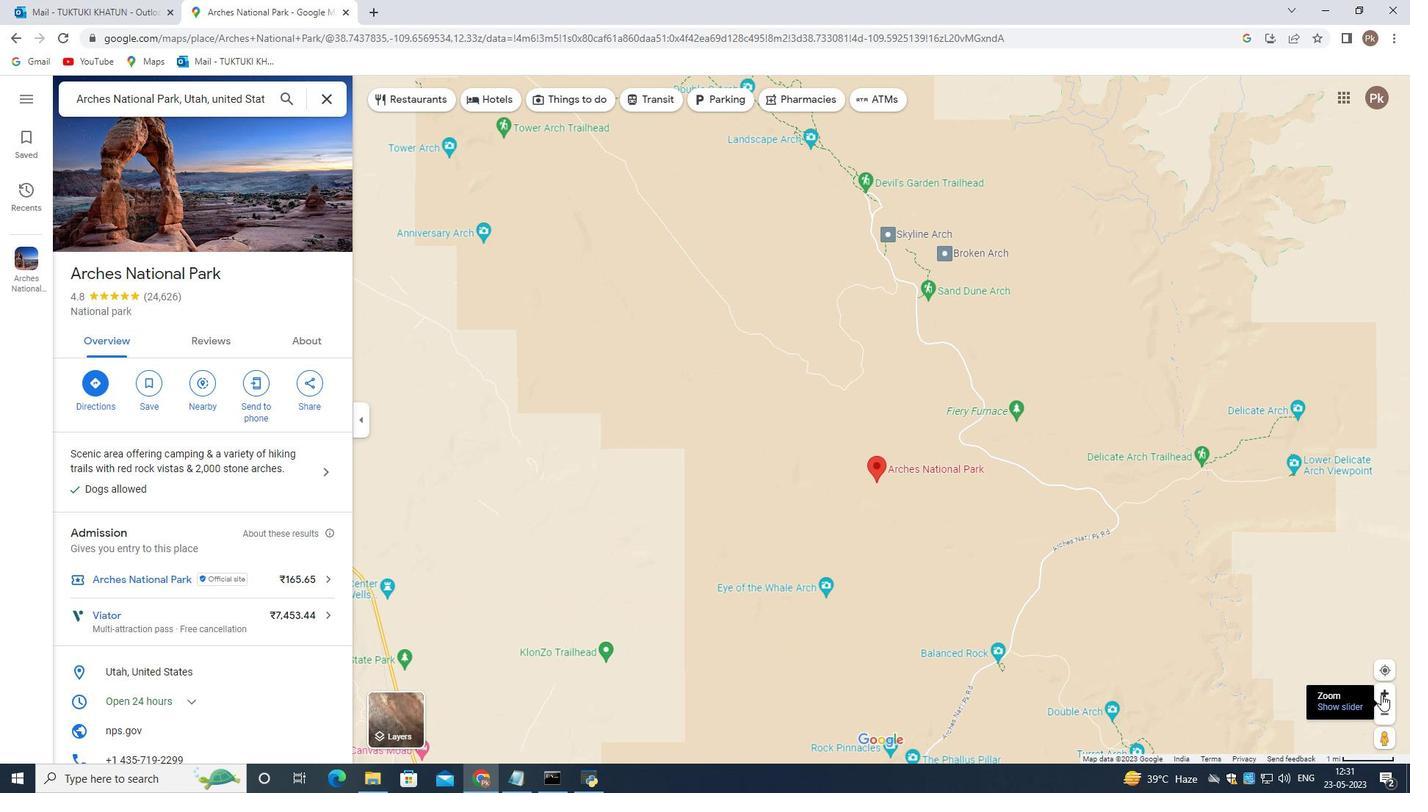 
Action: Mouse pressed left at (1382, 694)
Screenshot: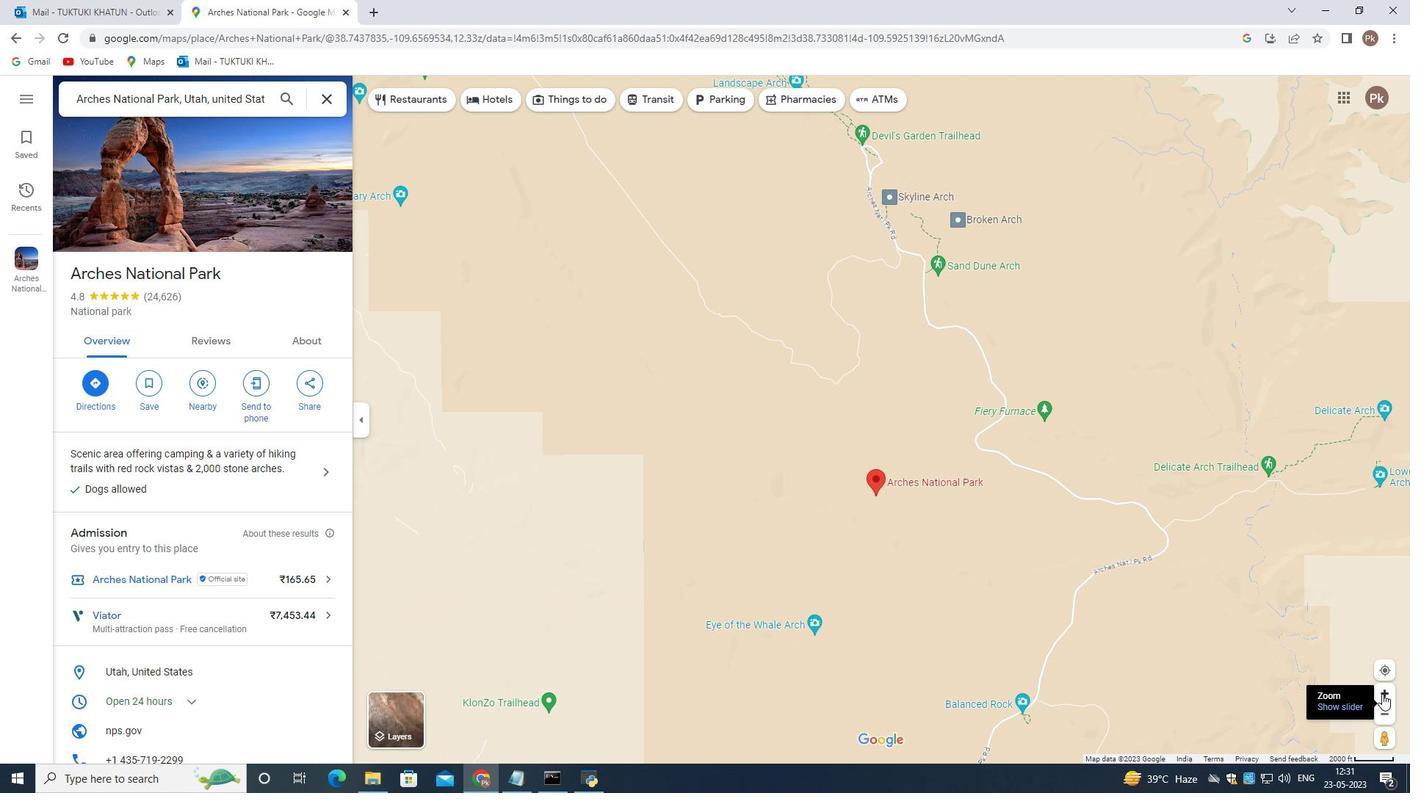 
Action: Mouse pressed left at (1382, 694)
Screenshot: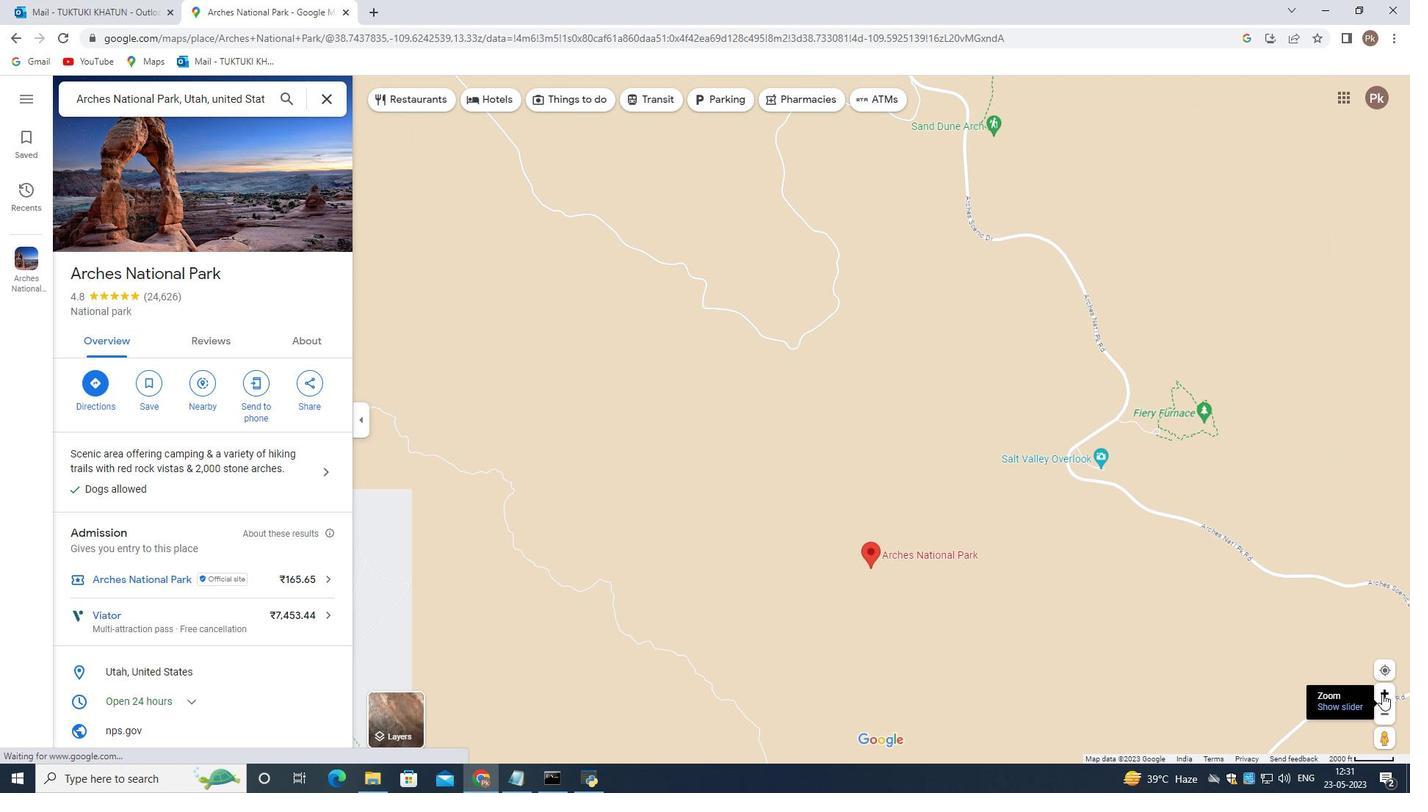 
Action: Mouse pressed left at (1382, 694)
Screenshot: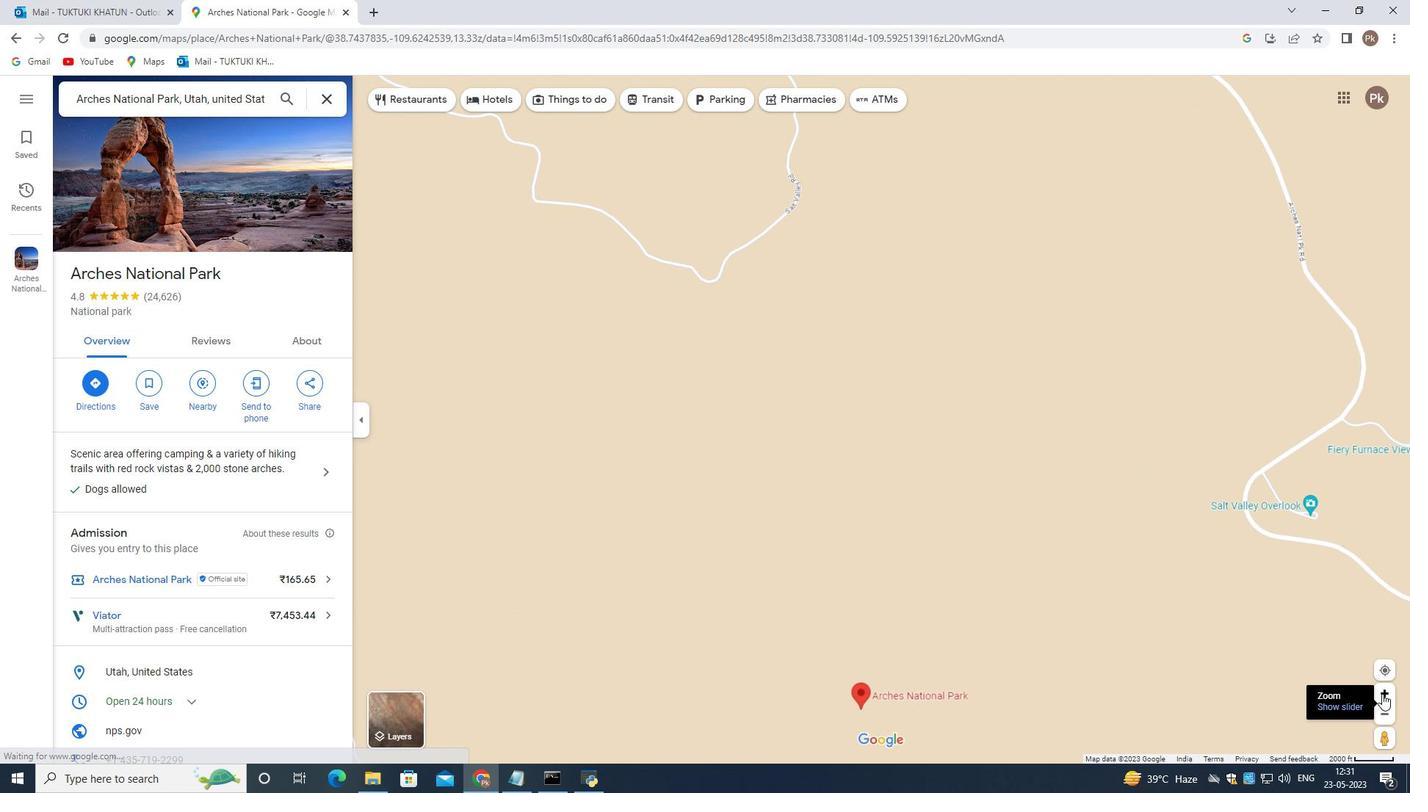 
Action: Mouse pressed left at (1382, 694)
Screenshot: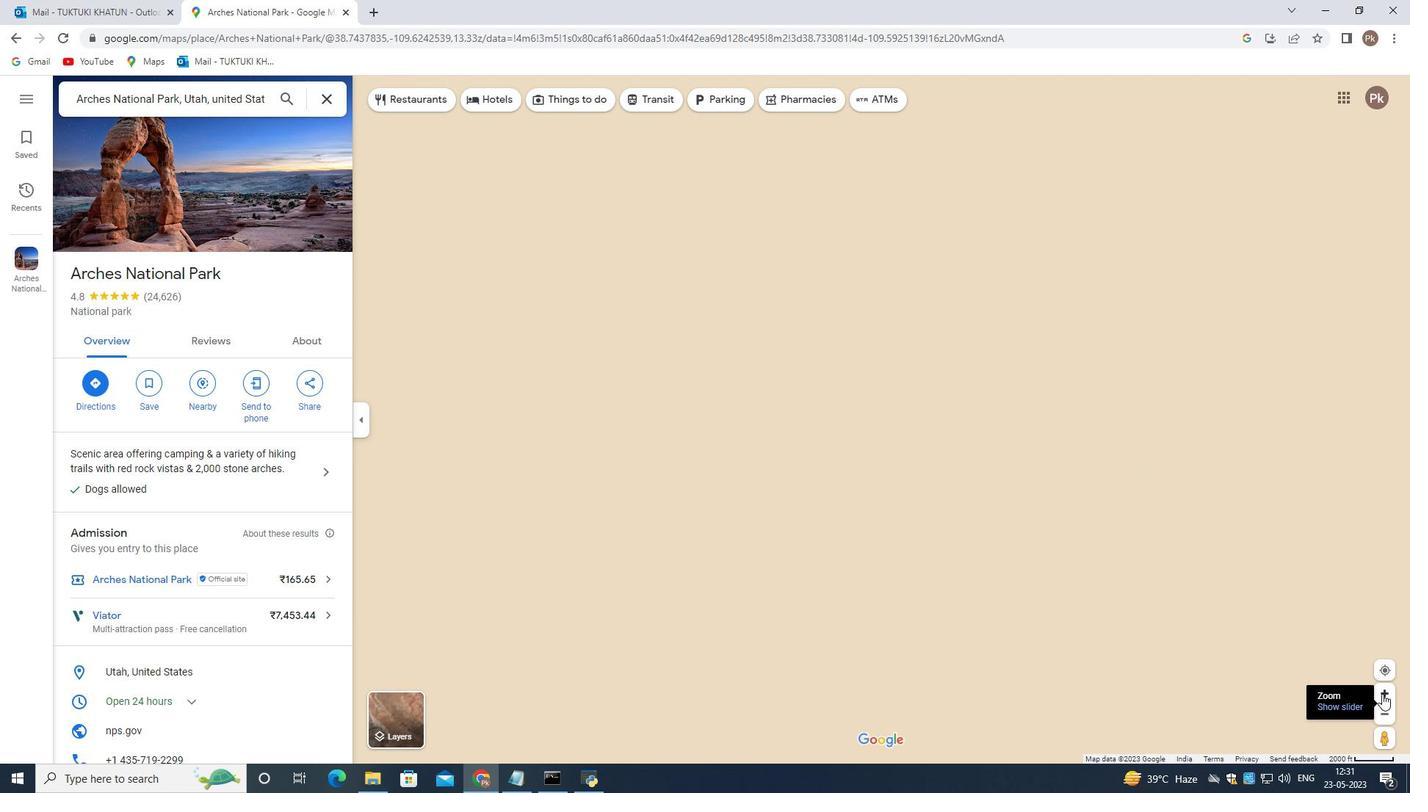
Action: Mouse moved to (1101, 454)
Screenshot: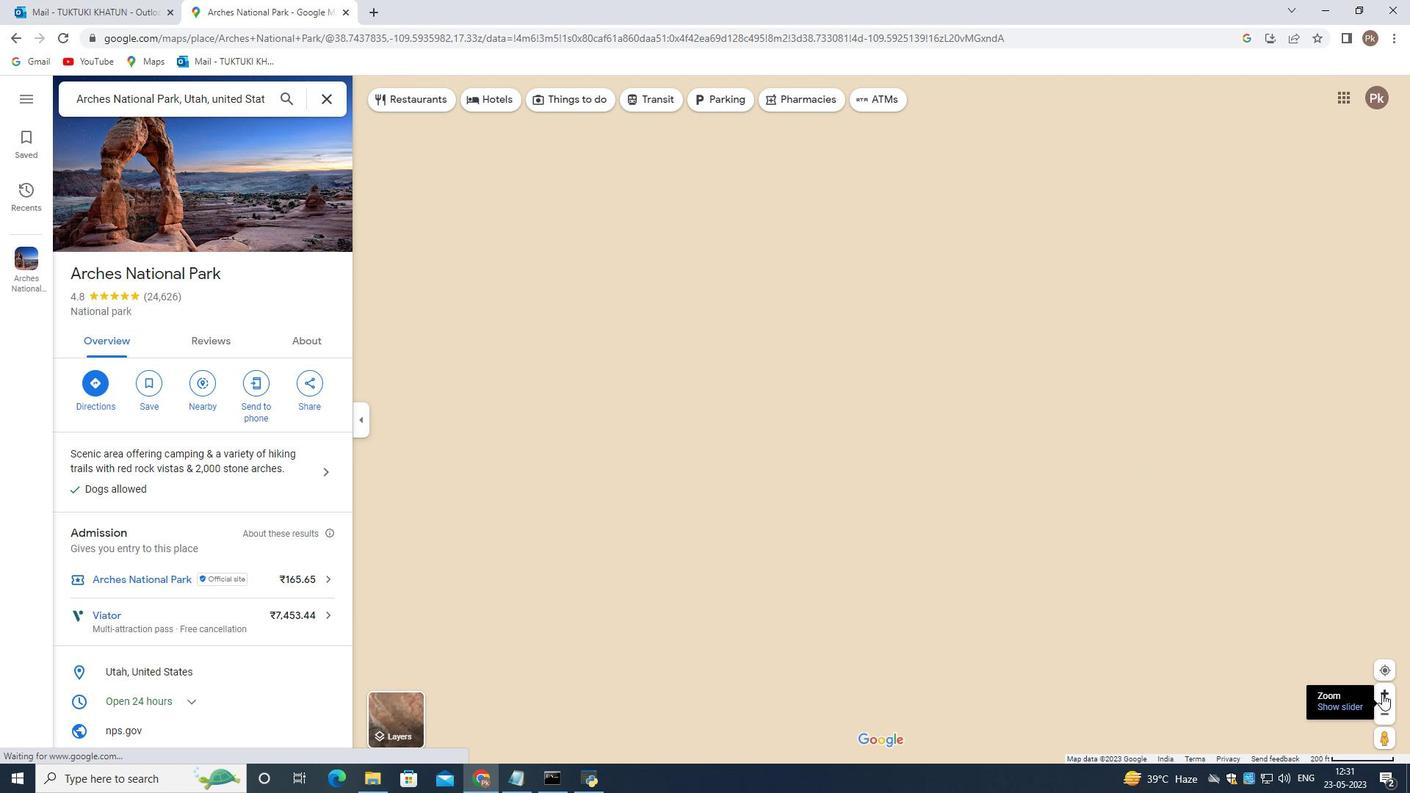 
Action: Mouse scrolled (1101, 453) with delta (0, 0)
Screenshot: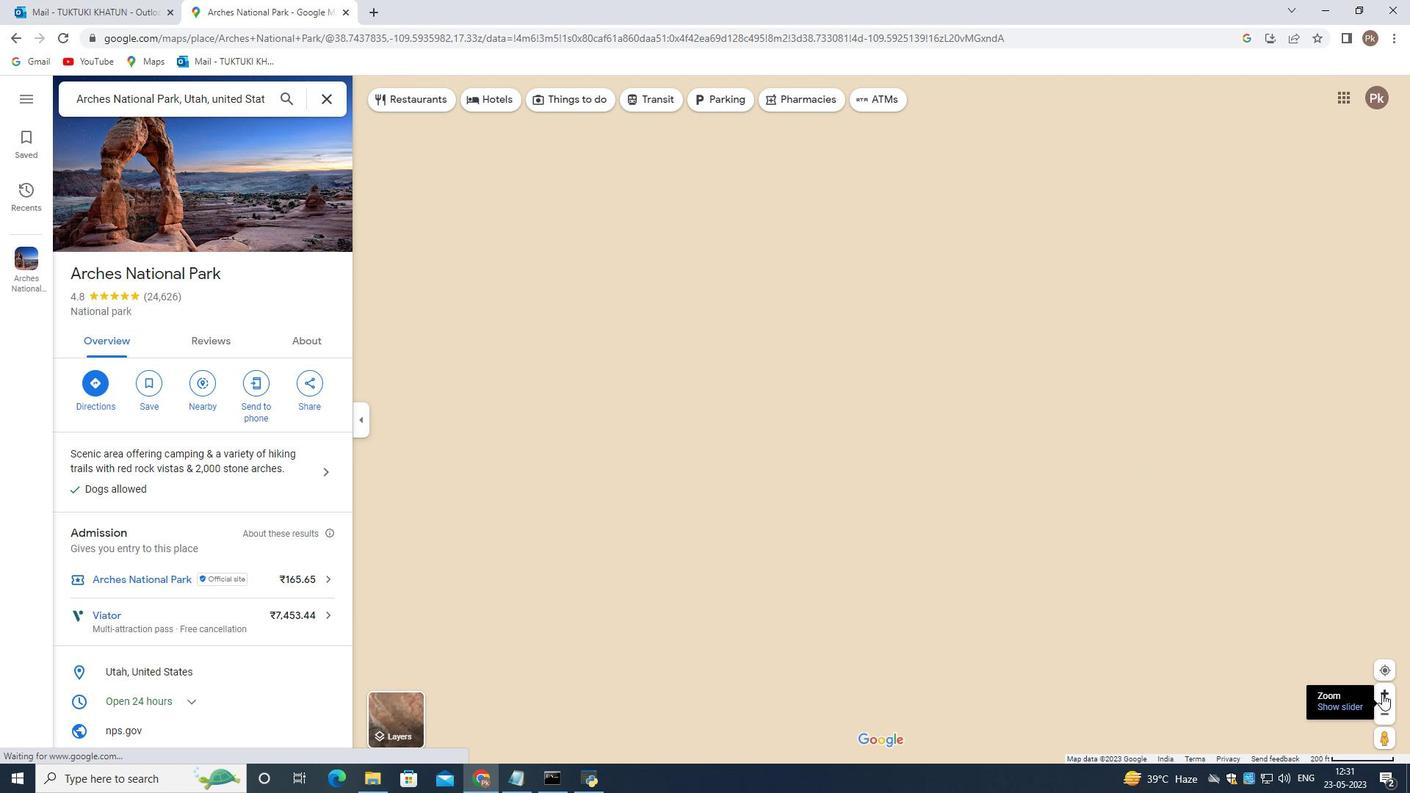 
Action: Mouse scrolled (1101, 453) with delta (0, 0)
Screenshot: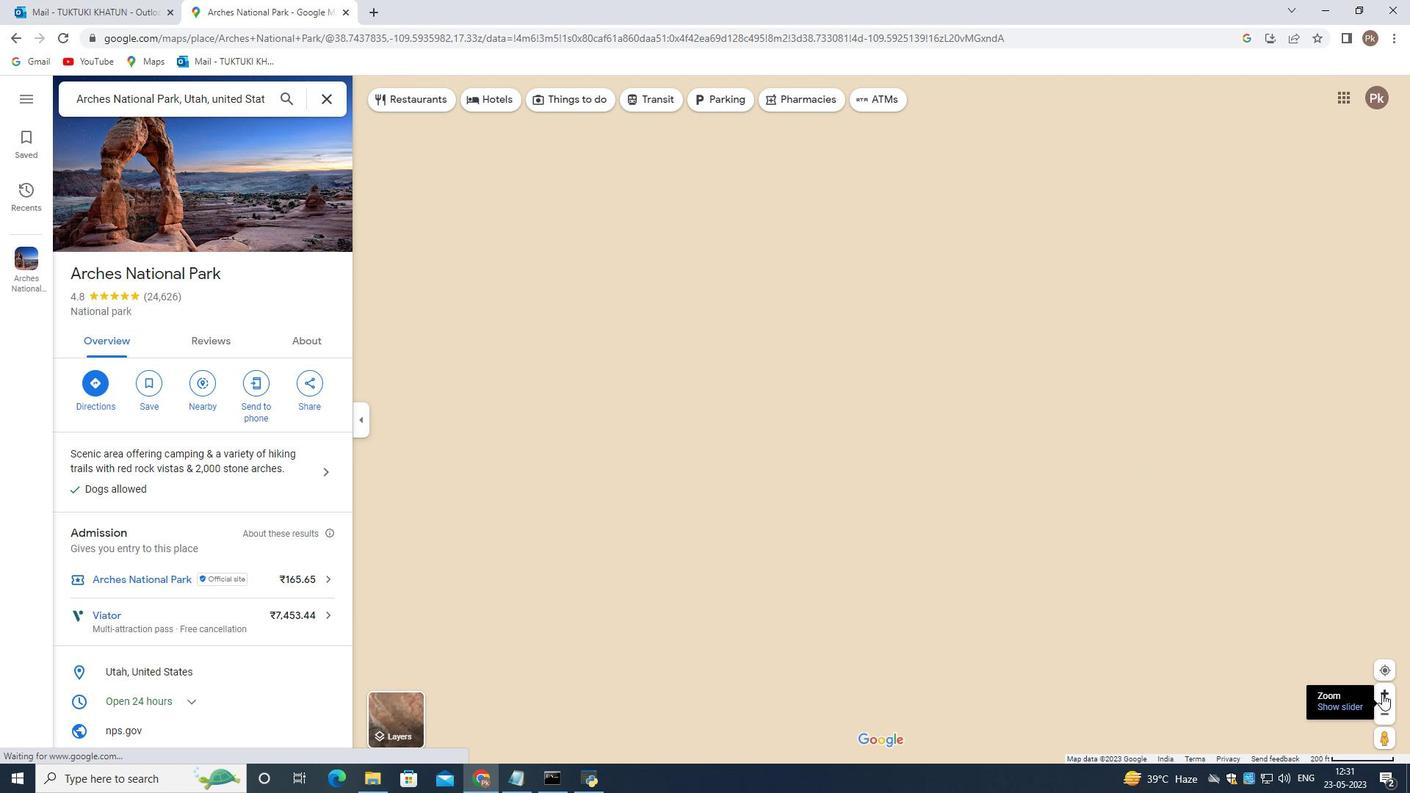 
Action: Mouse scrolled (1101, 453) with delta (0, 0)
Screenshot: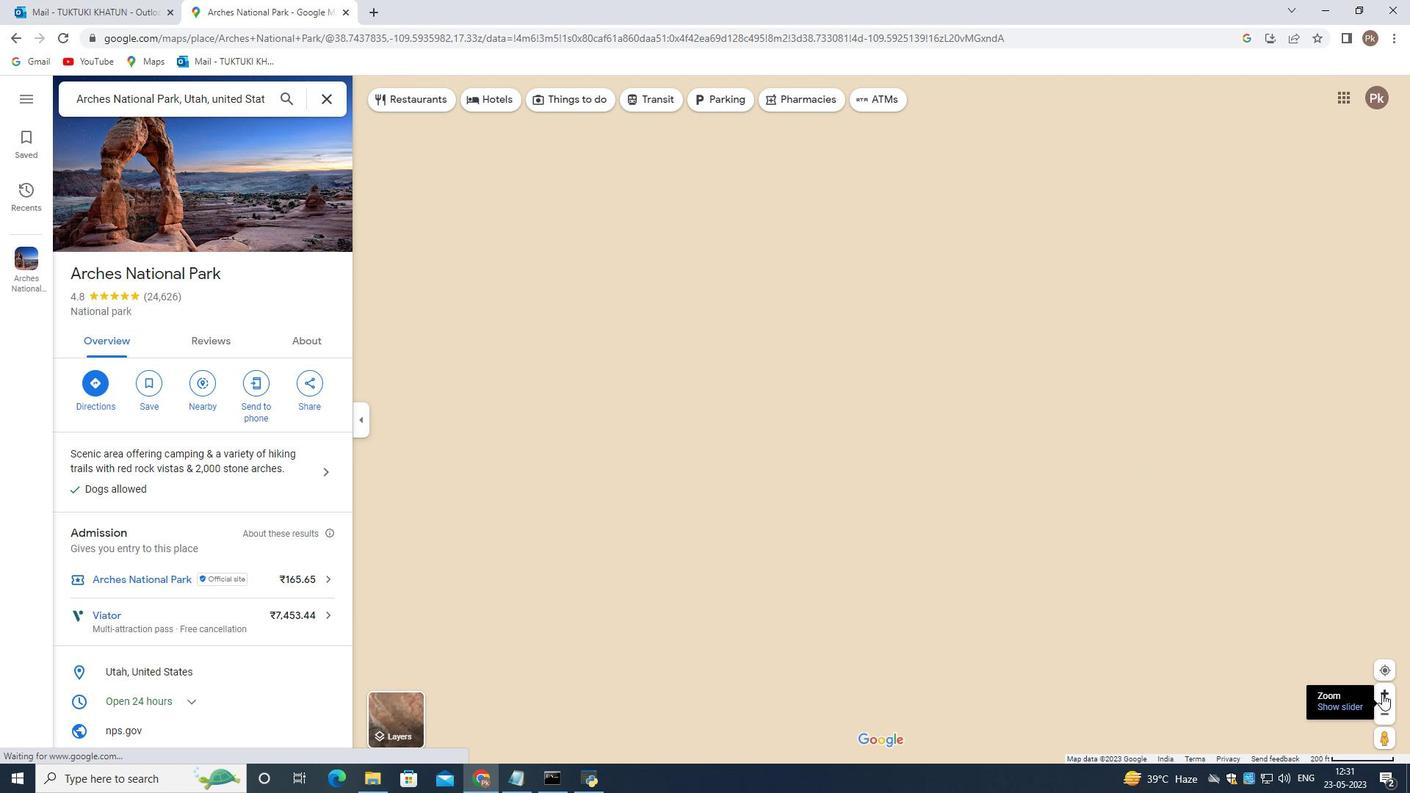 
Action: Mouse scrolled (1101, 453) with delta (0, 0)
Screenshot: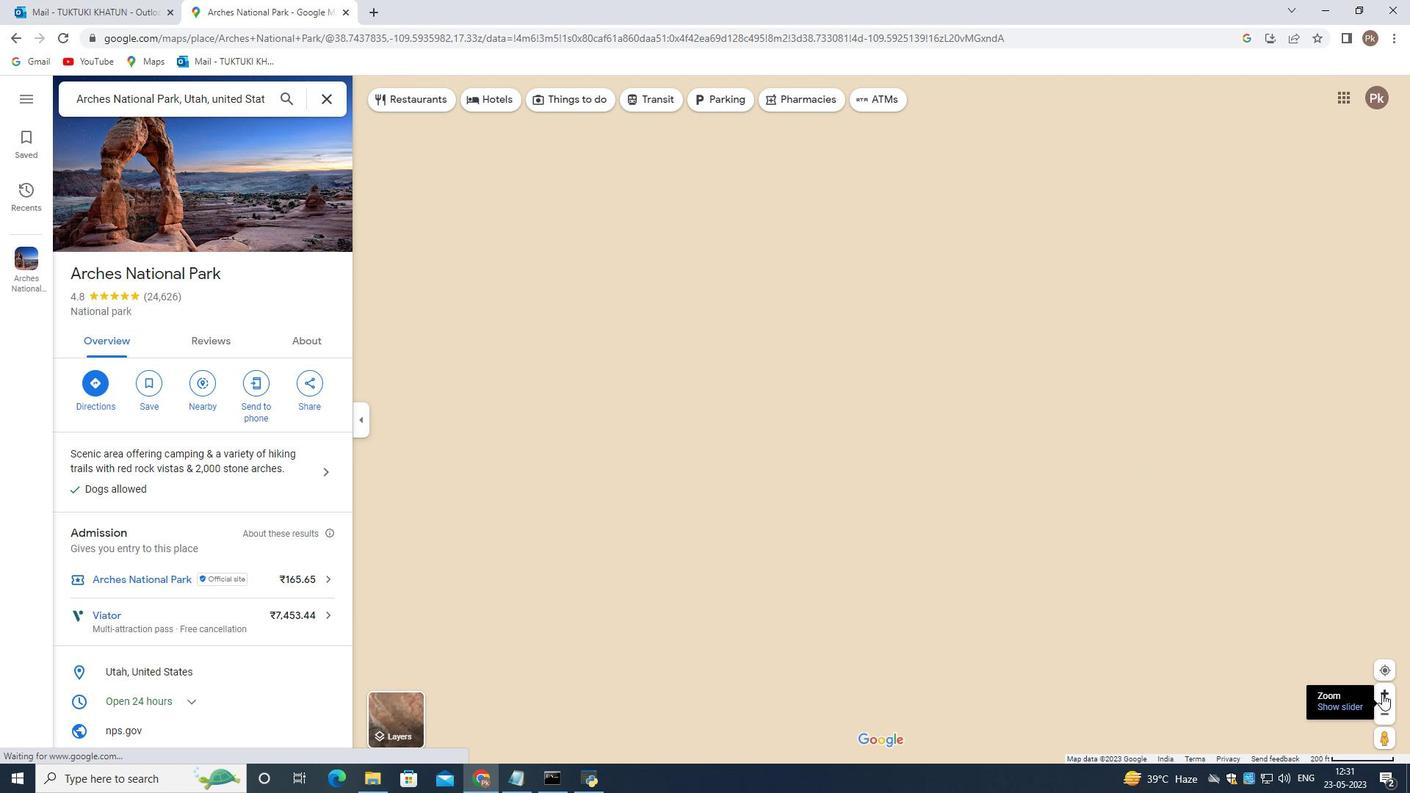 
Action: Mouse scrolled (1101, 453) with delta (0, 0)
Screenshot: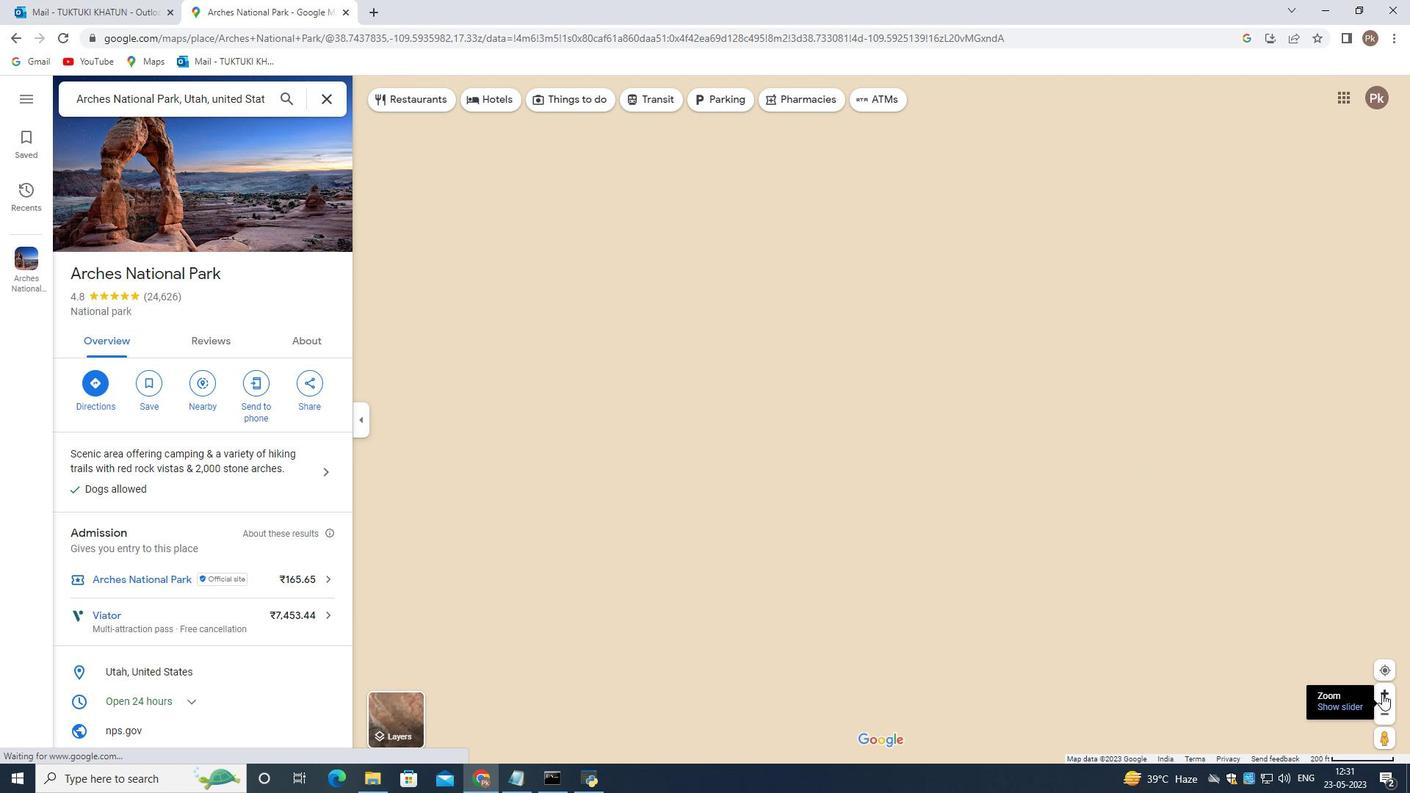 
Action: Mouse scrolled (1101, 453) with delta (0, 0)
Screenshot: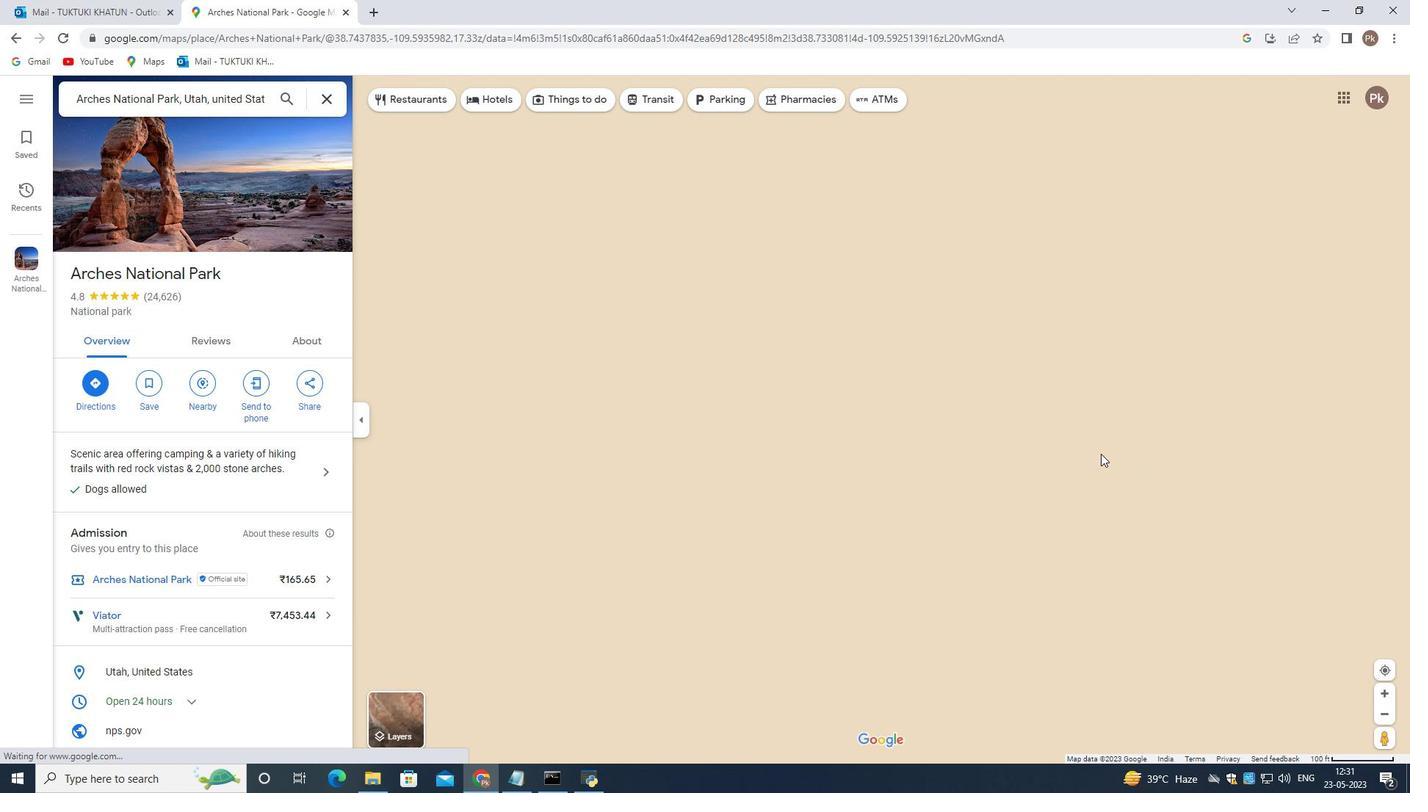 
Action: Mouse scrolled (1101, 453) with delta (0, 0)
Screenshot: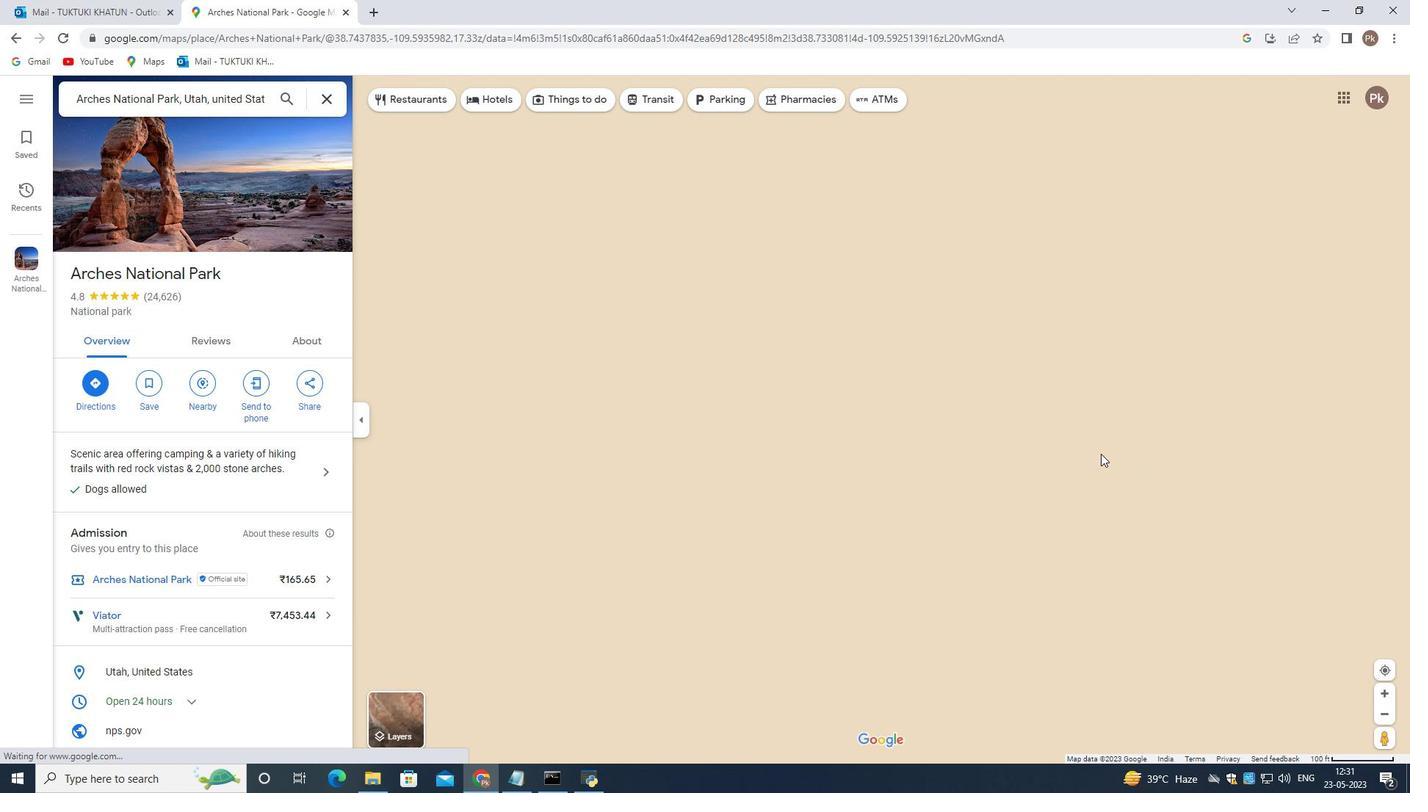 
Action: Mouse moved to (795, 314)
Screenshot: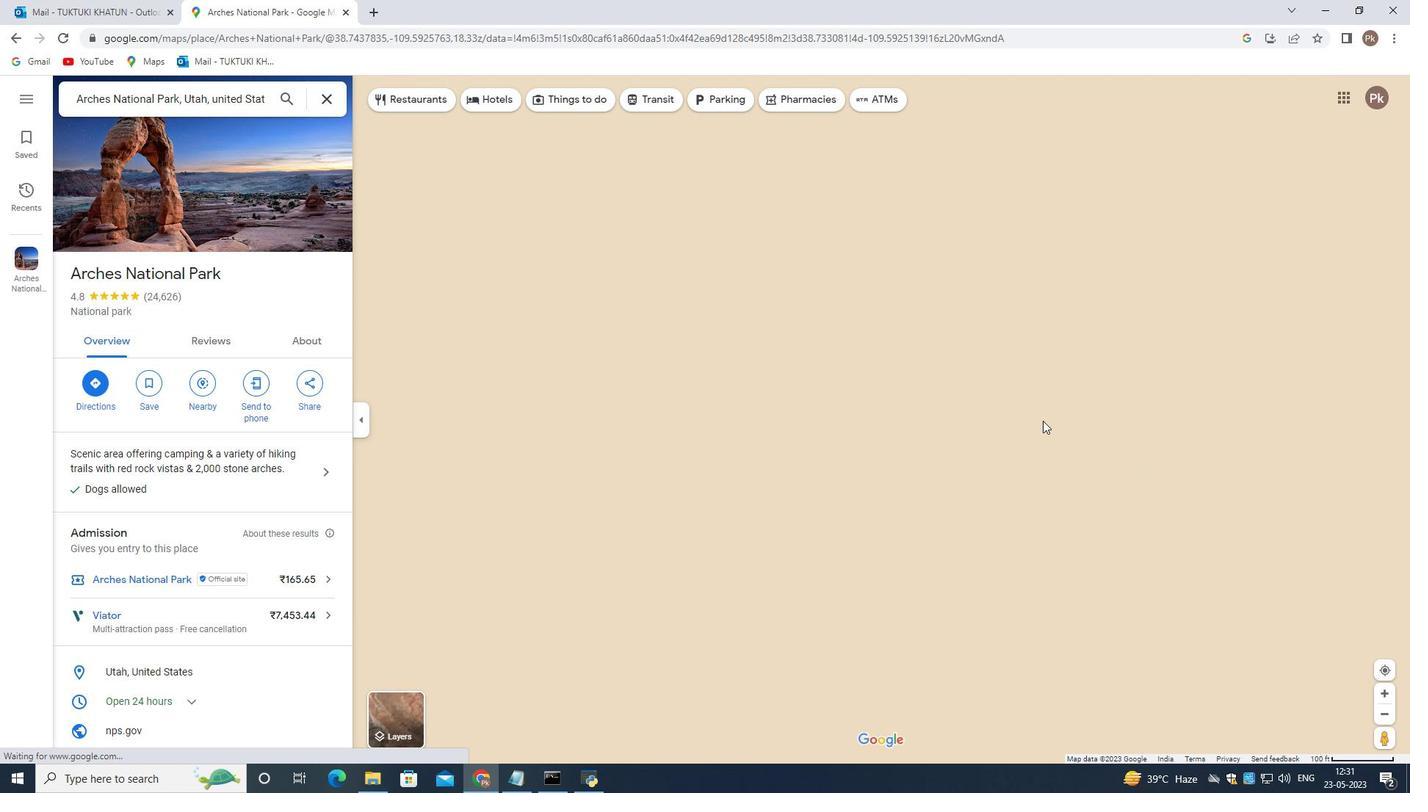 
Action: Mouse scrolled (795, 313) with delta (0, 0)
Screenshot: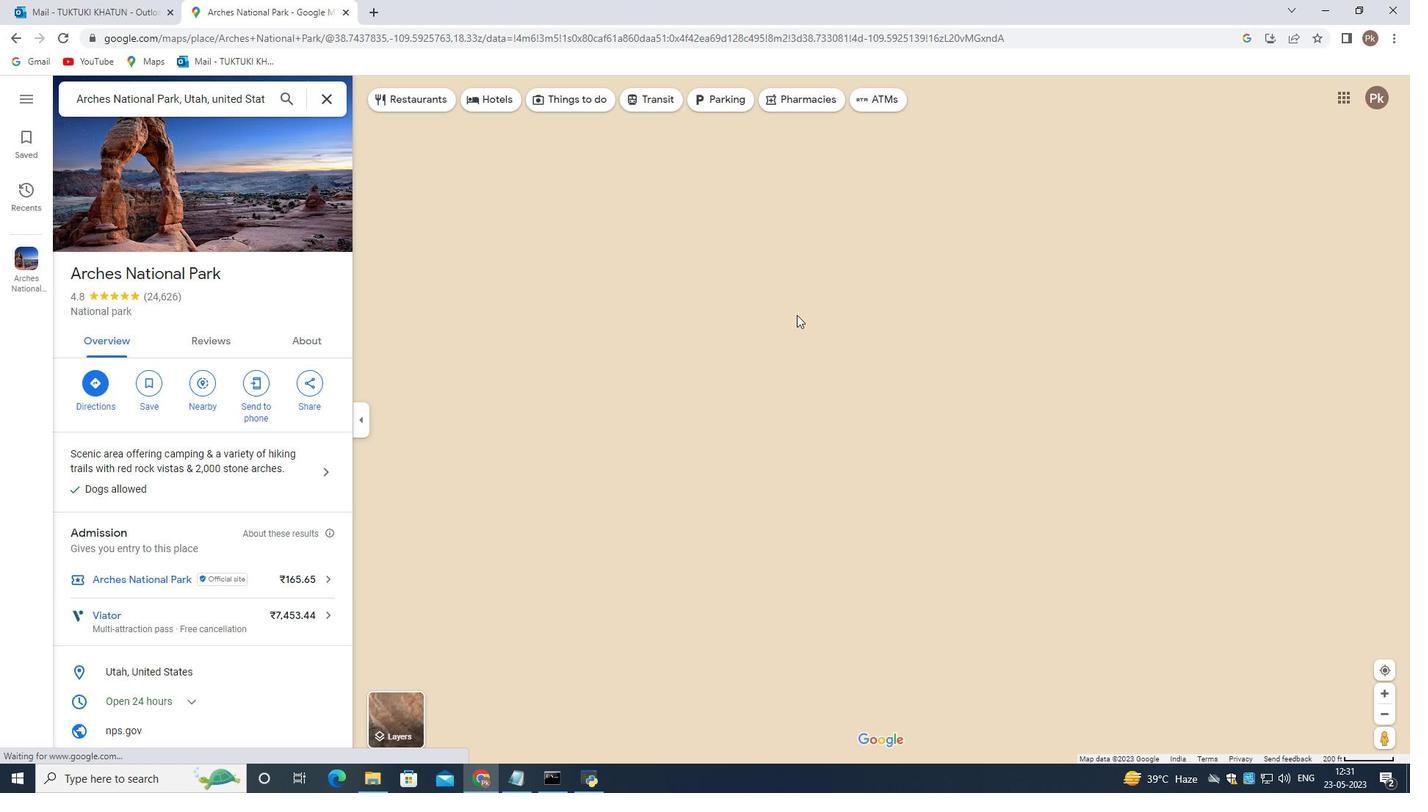 
Action: Mouse scrolled (795, 313) with delta (0, 0)
Screenshot: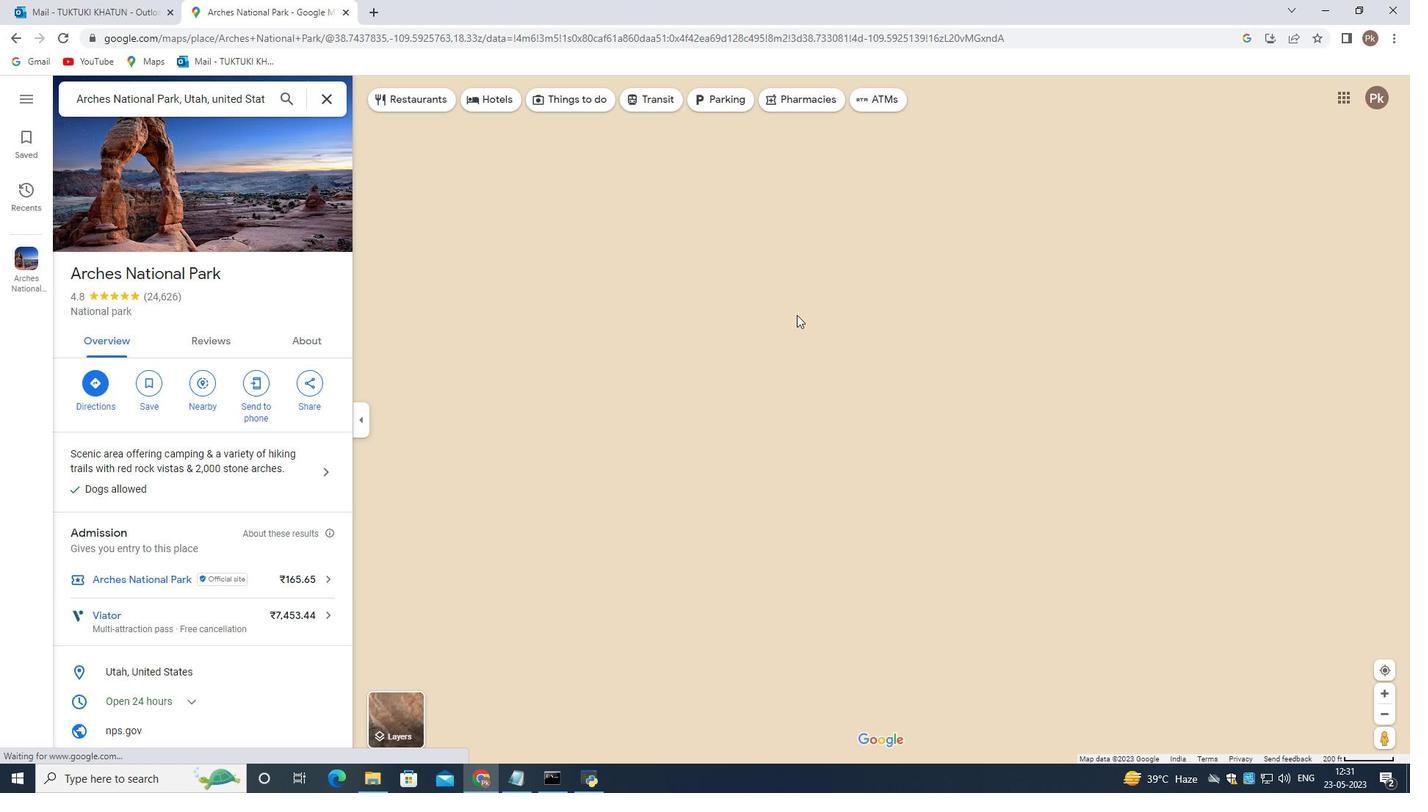 
Action: Mouse moved to (796, 318)
Screenshot: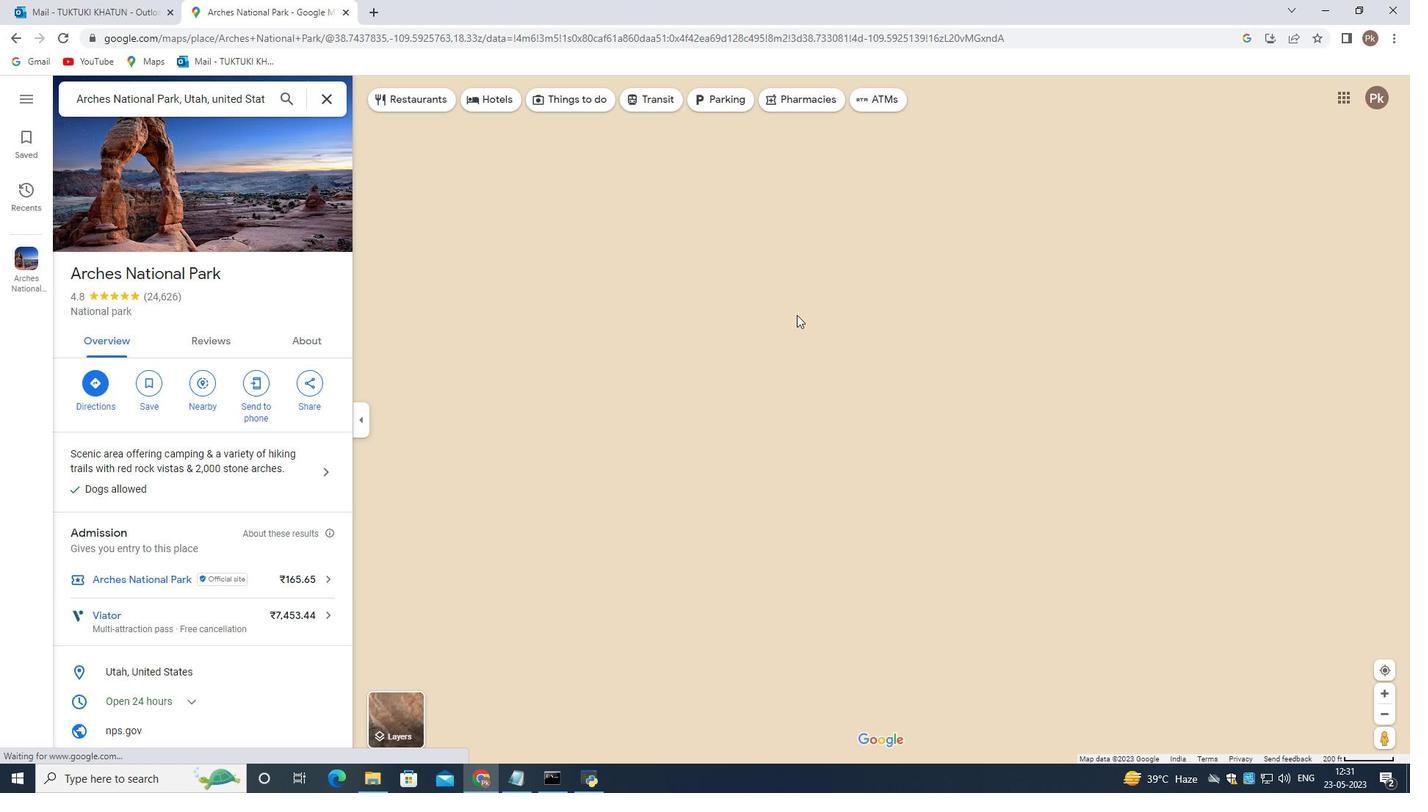 
Action: Mouse scrolled (795, 313) with delta (0, 0)
Screenshot: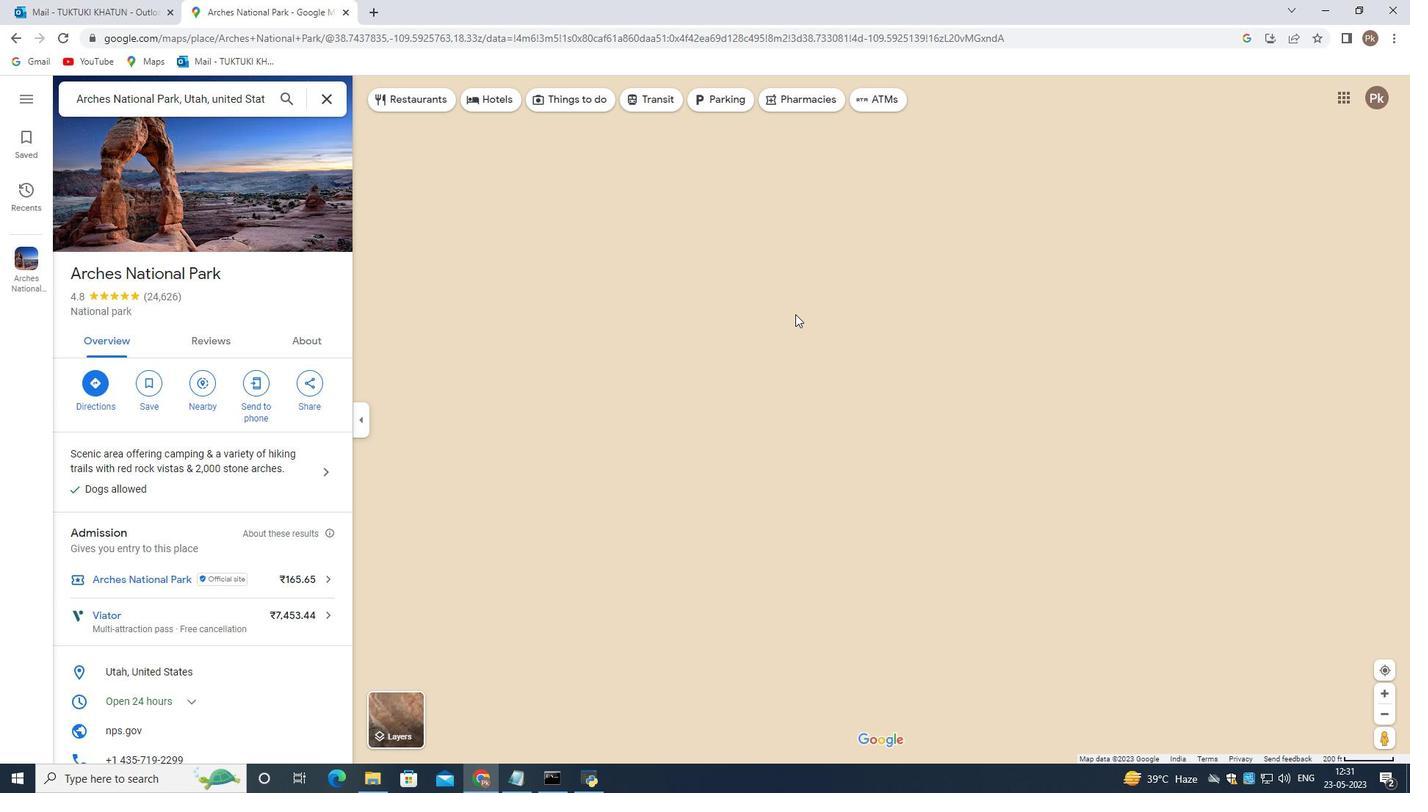 
Action: Mouse moved to (934, 372)
Screenshot: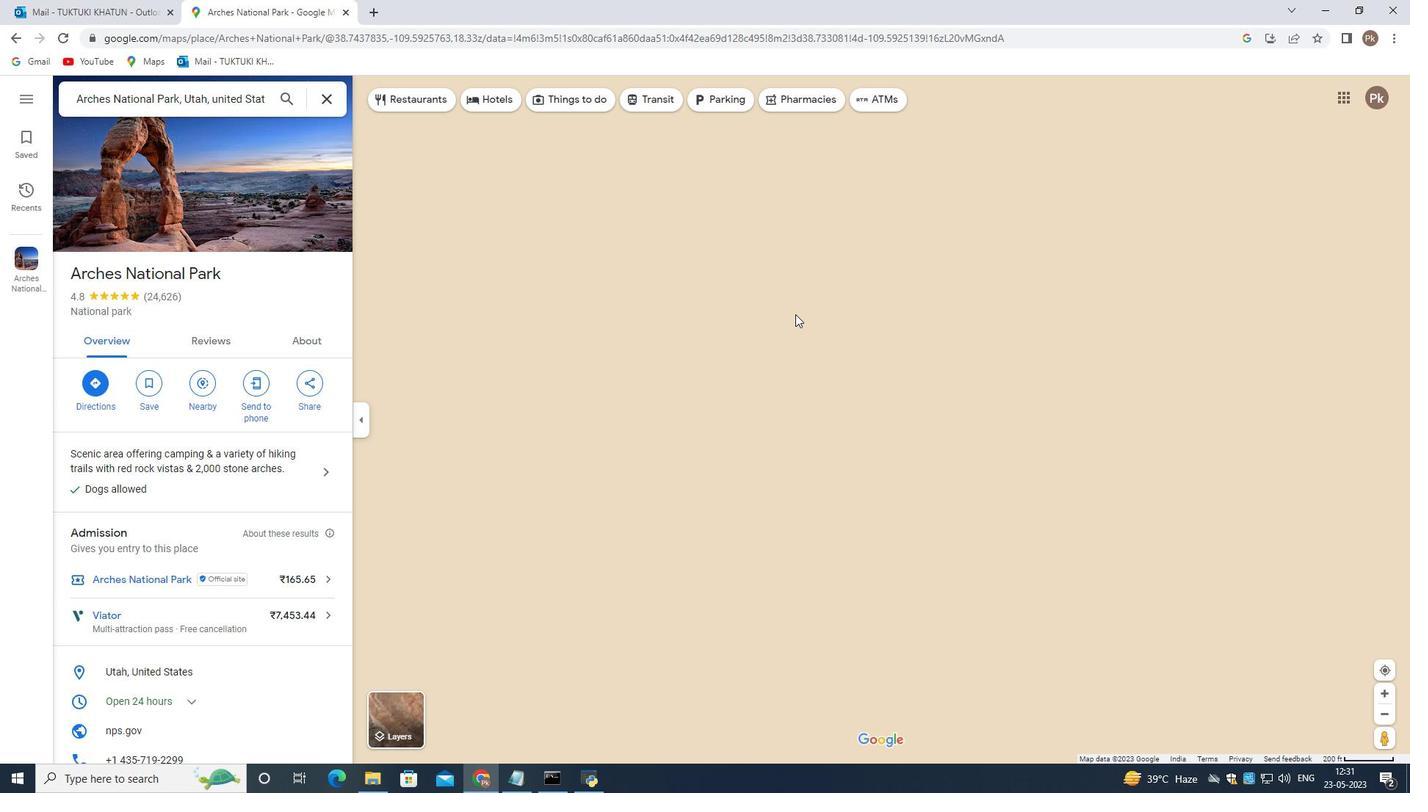 
Action: Mouse scrolled (795, 313) with delta (0, 0)
Screenshot: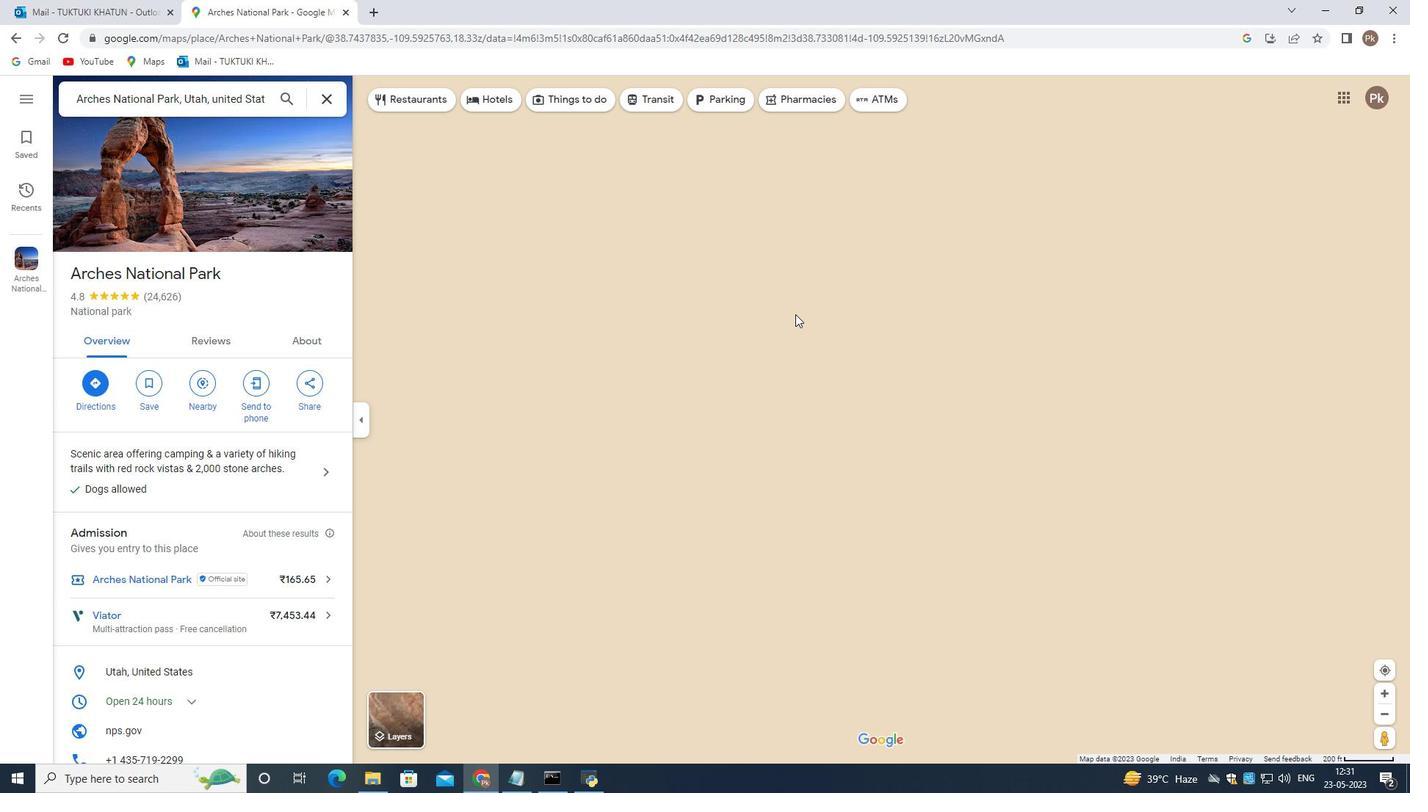 
Action: Mouse moved to (934, 376)
Screenshot: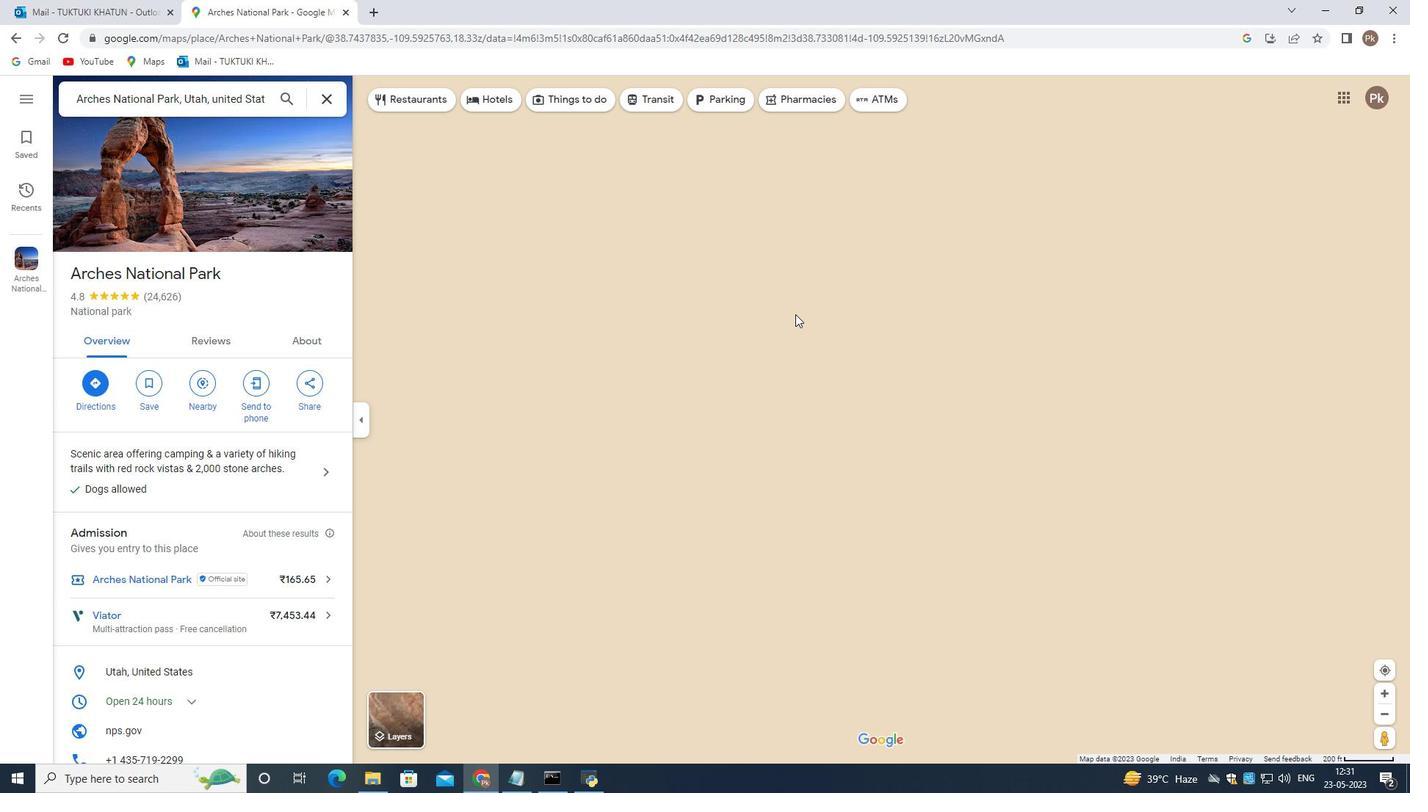 
Action: Mouse scrolled (795, 313) with delta (0, 0)
Screenshot: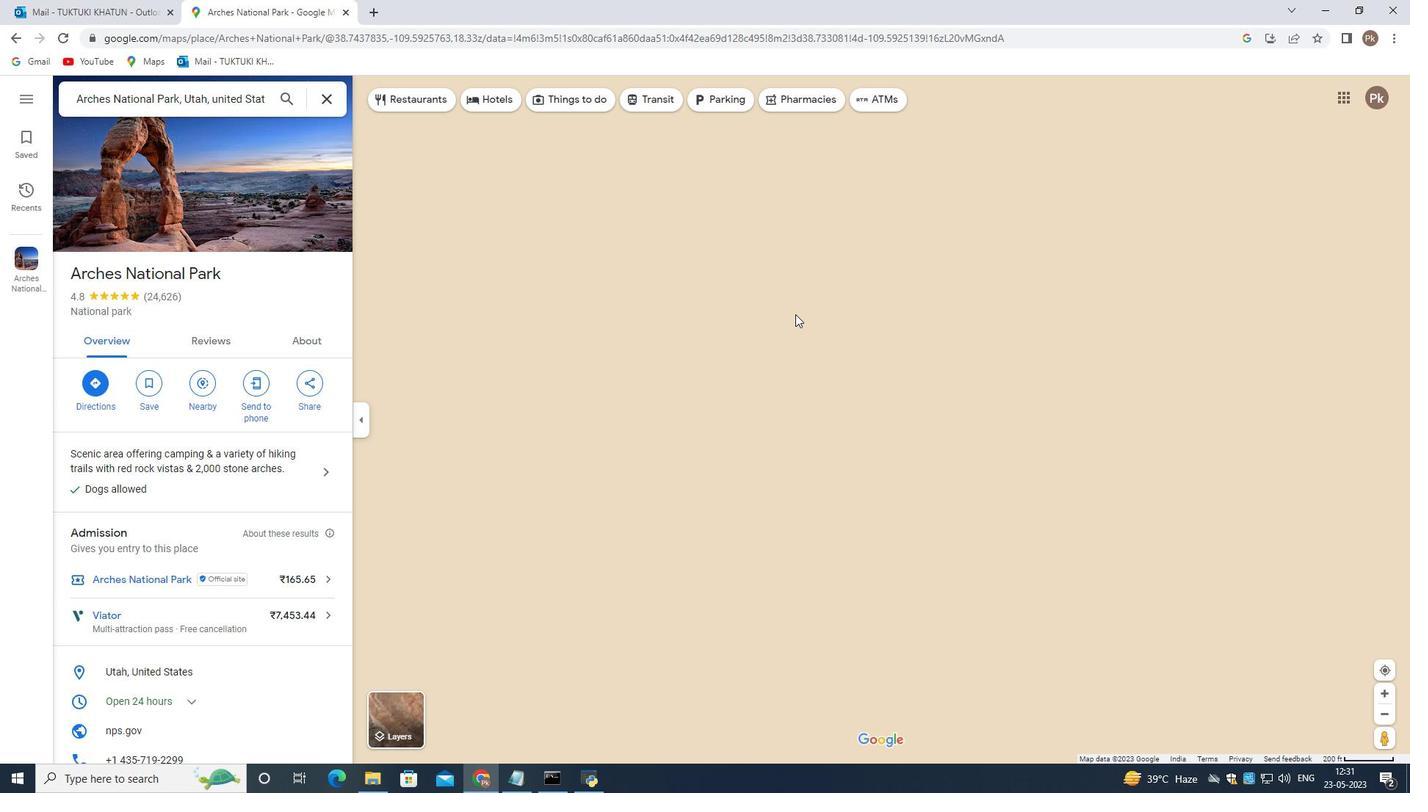 
Action: Mouse moved to (934, 381)
Screenshot: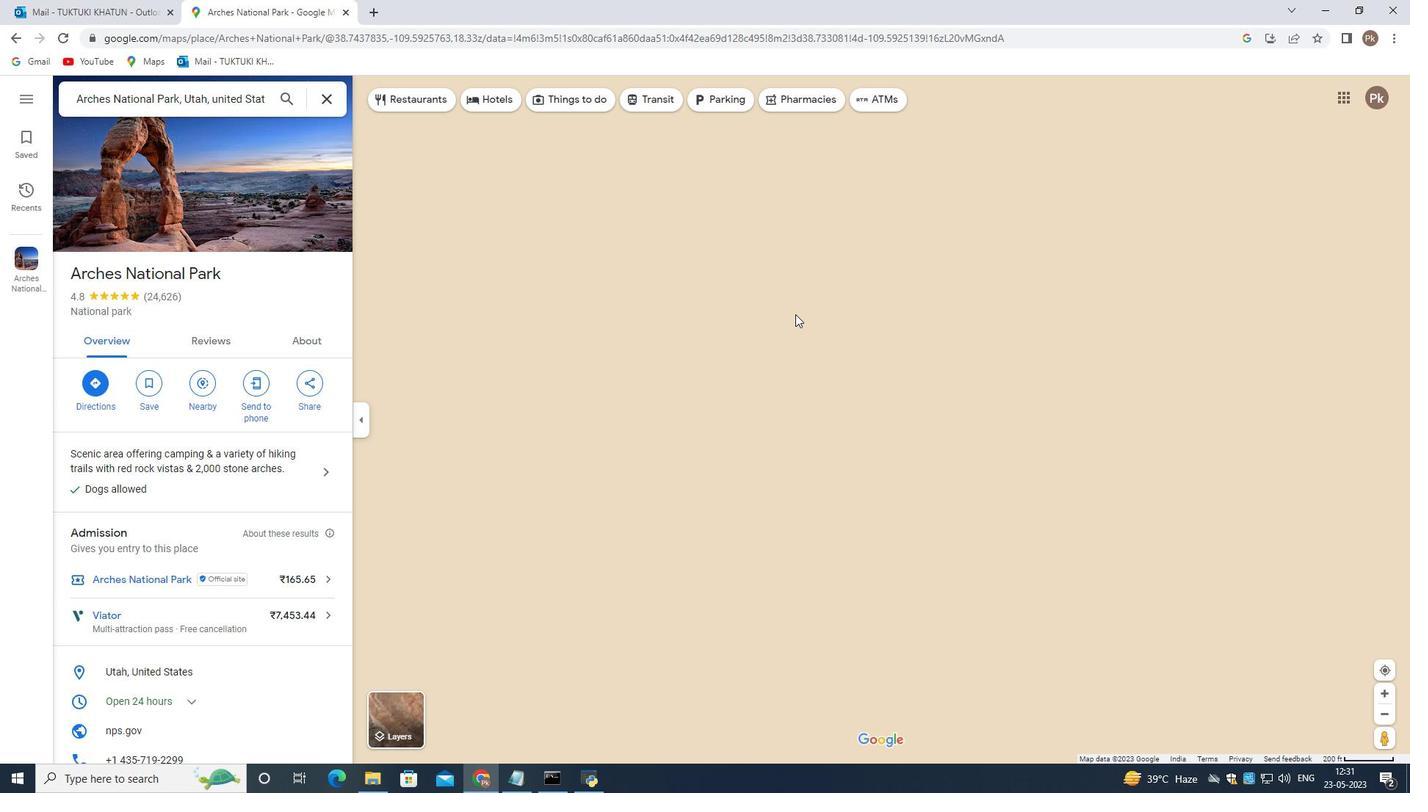 
Action: Mouse scrolled (795, 313) with delta (0, 0)
Screenshot: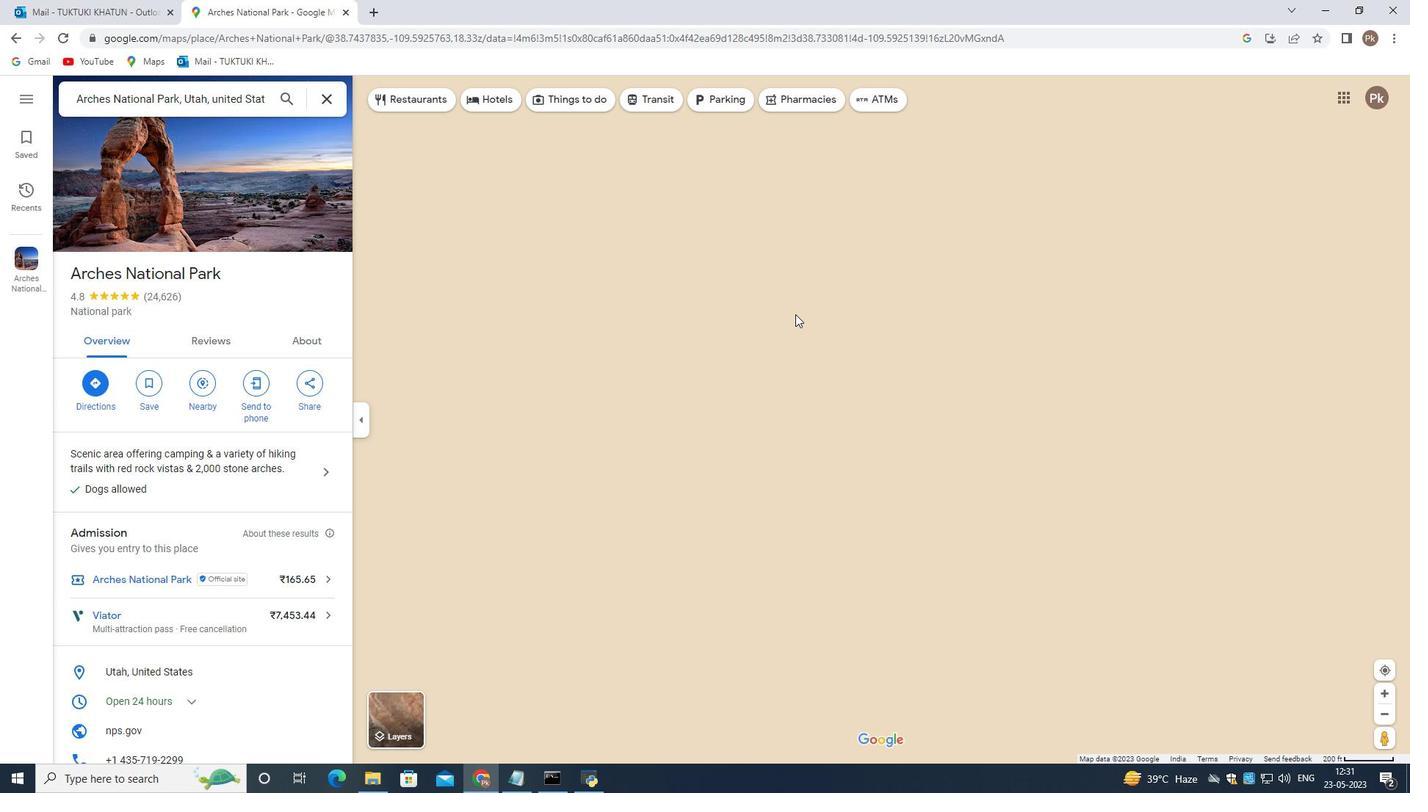 
Action: Mouse moved to (934, 385)
Screenshot: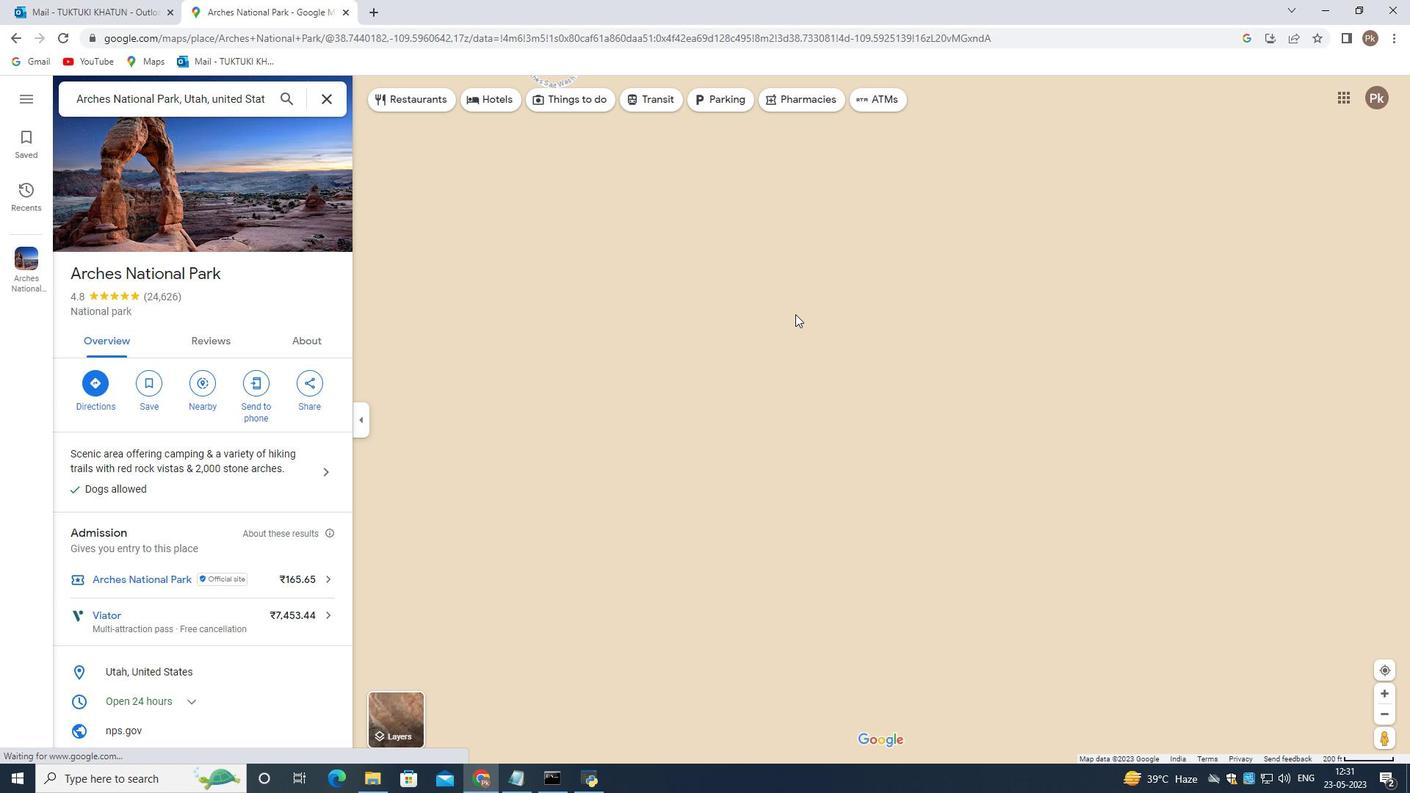 
Action: Mouse scrolled (934, 375) with delta (0, 0)
Screenshot: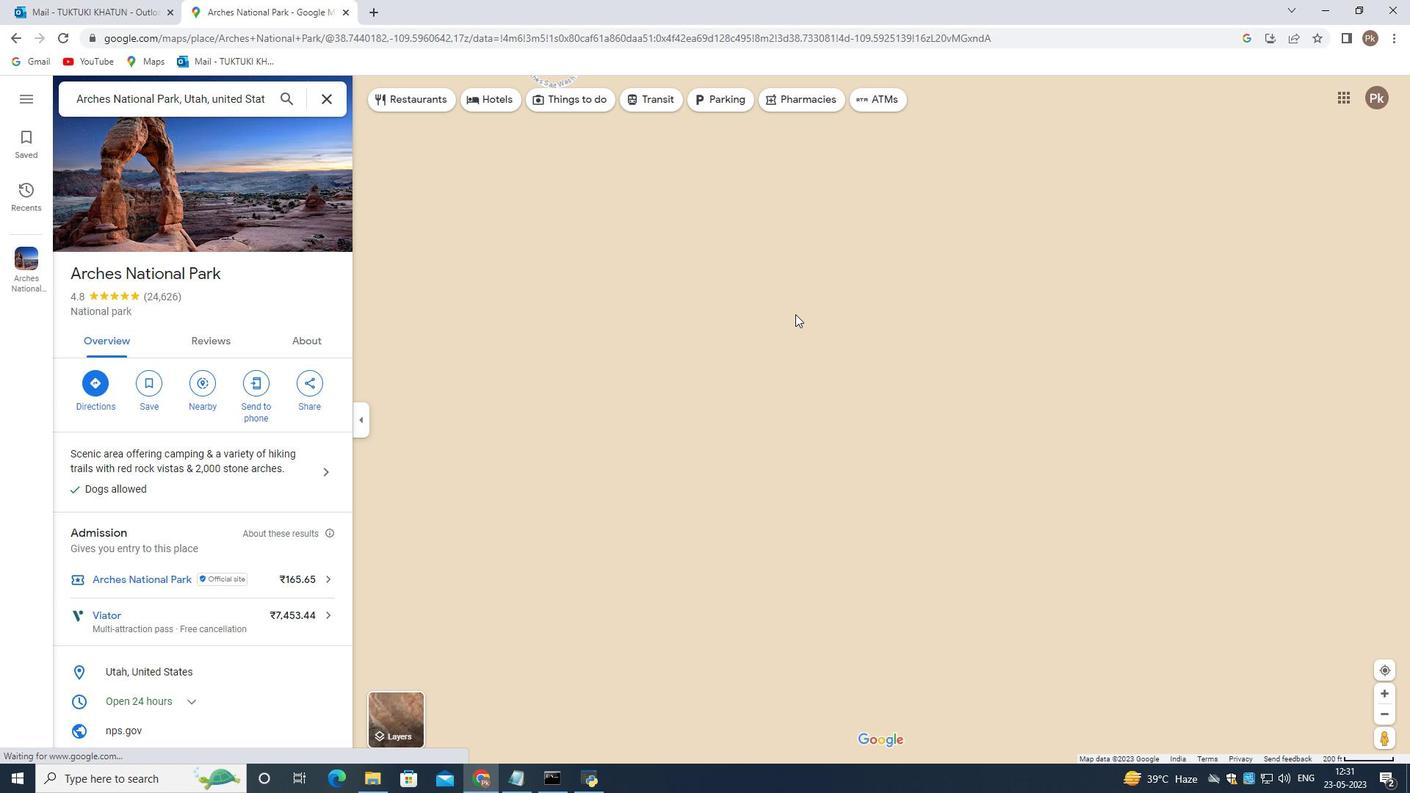 
Action: Mouse moved to (934, 390)
Screenshot: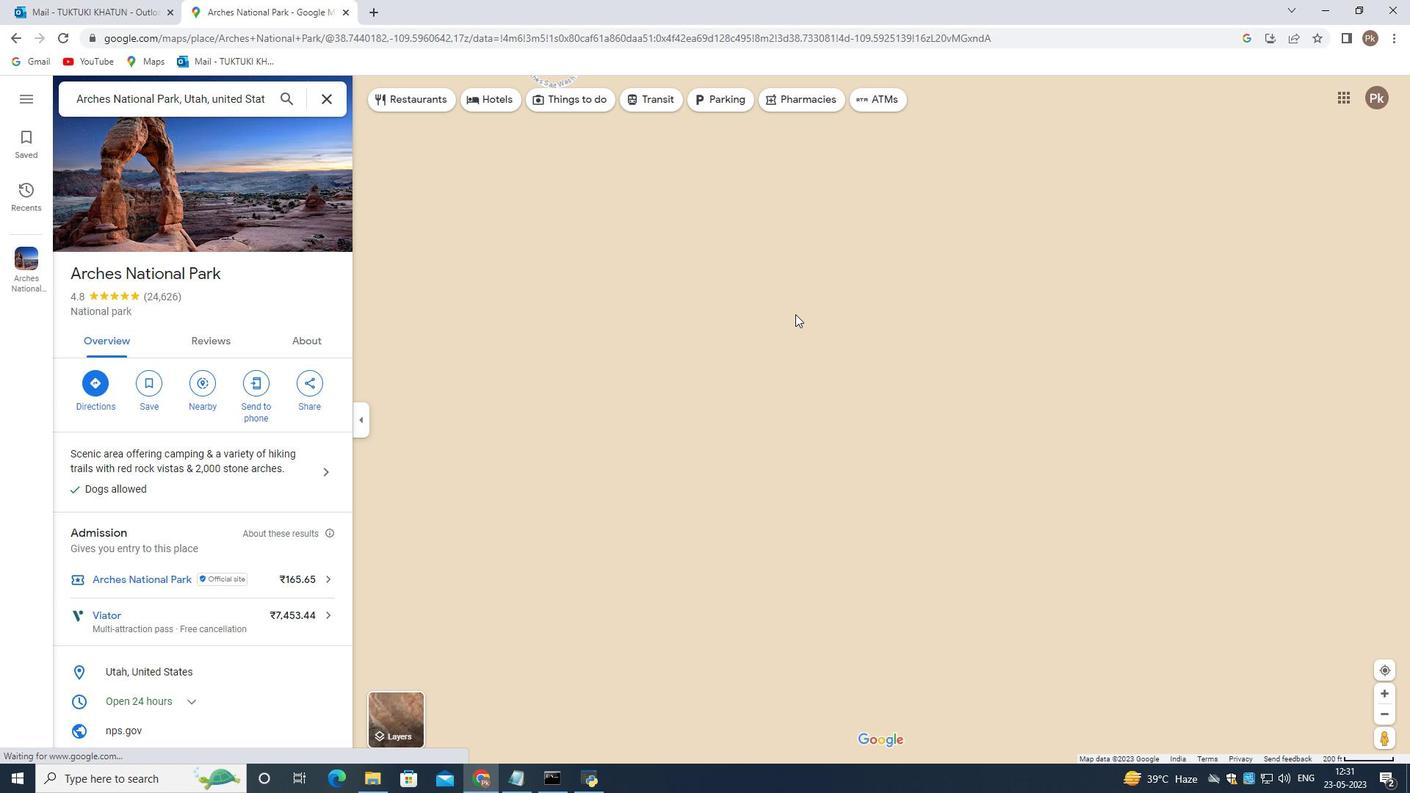 
Action: Mouse scrolled (934, 384) with delta (0, 0)
Screenshot: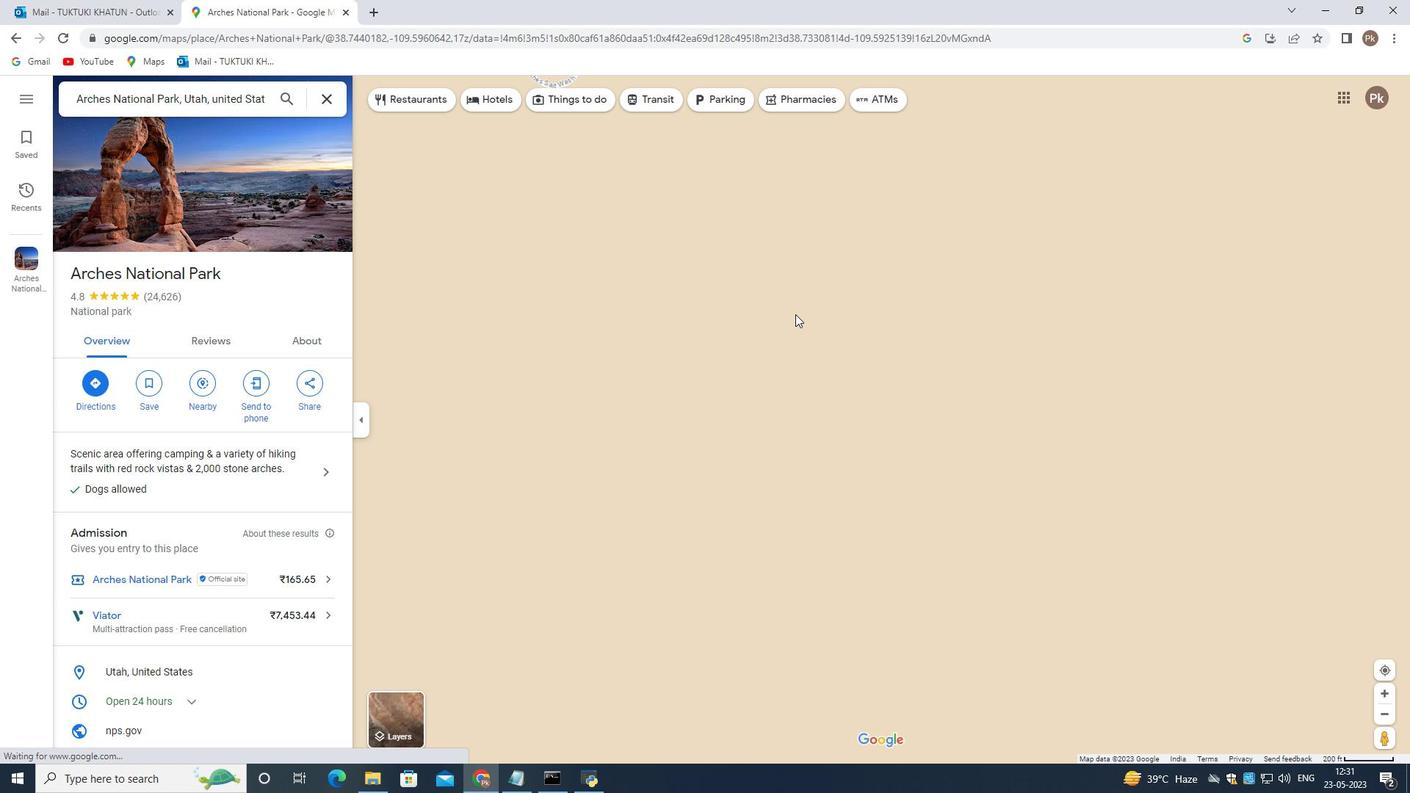 
Action: Mouse moved to (969, 475)
Screenshot: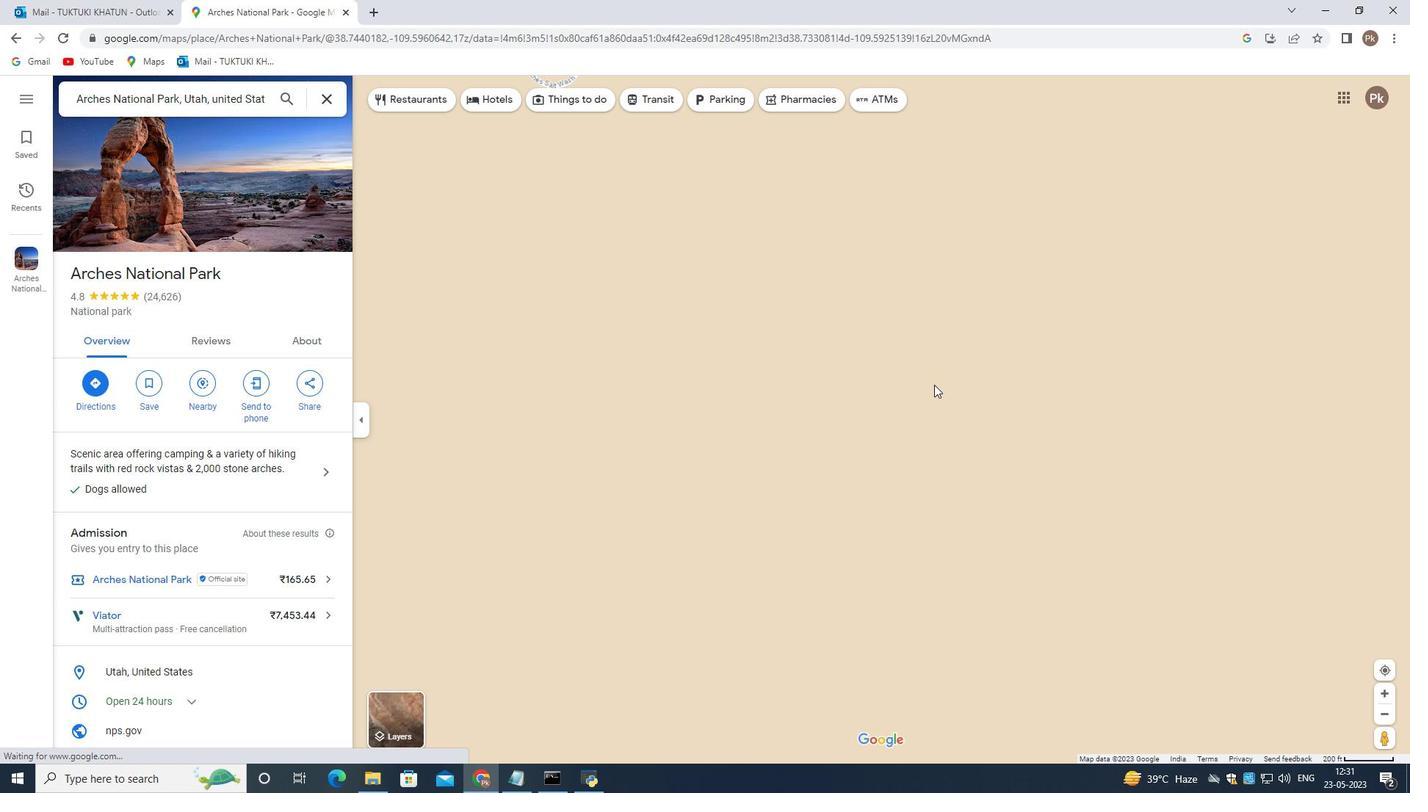 
Action: Mouse scrolled (934, 393) with delta (0, 0)
Screenshot: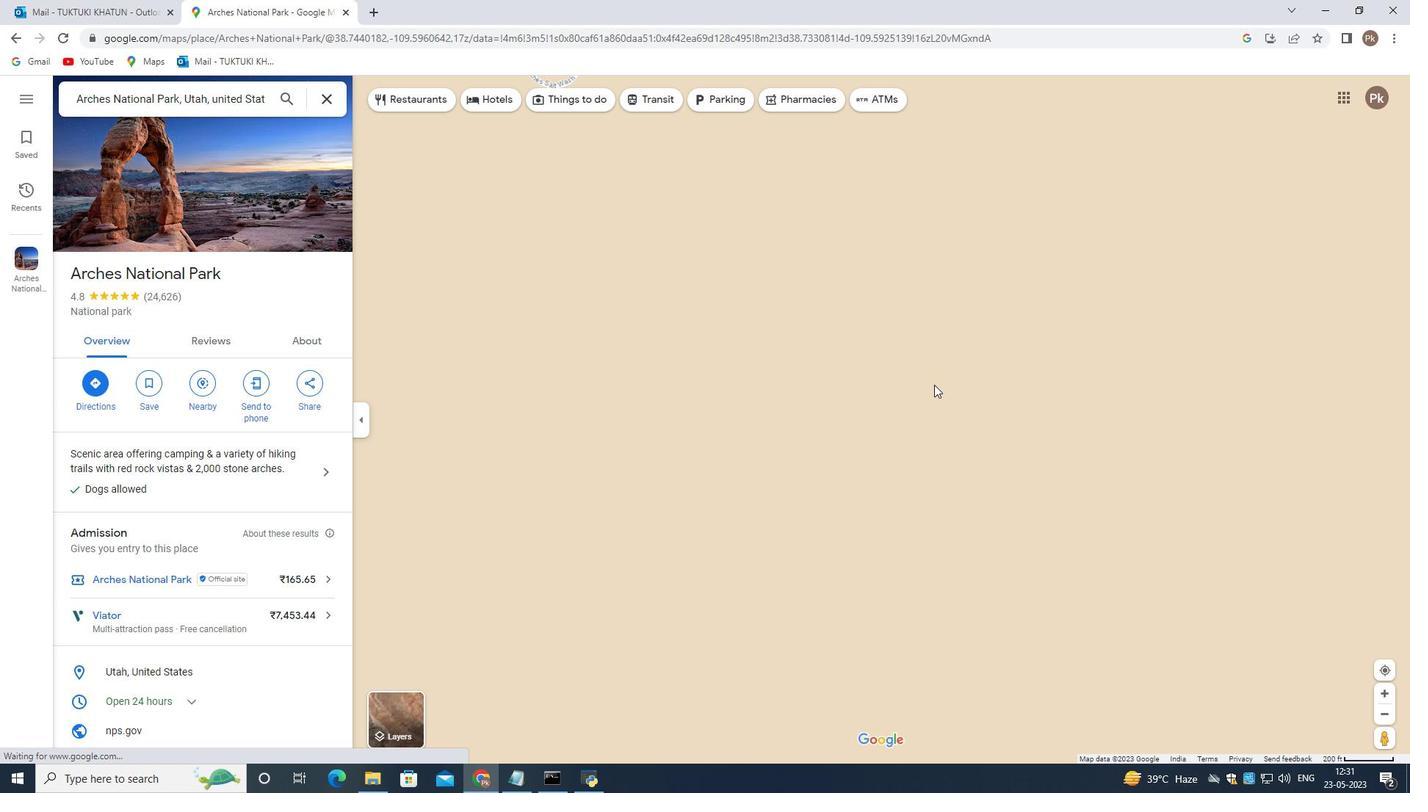 
Action: Mouse moved to (978, 484)
Screenshot: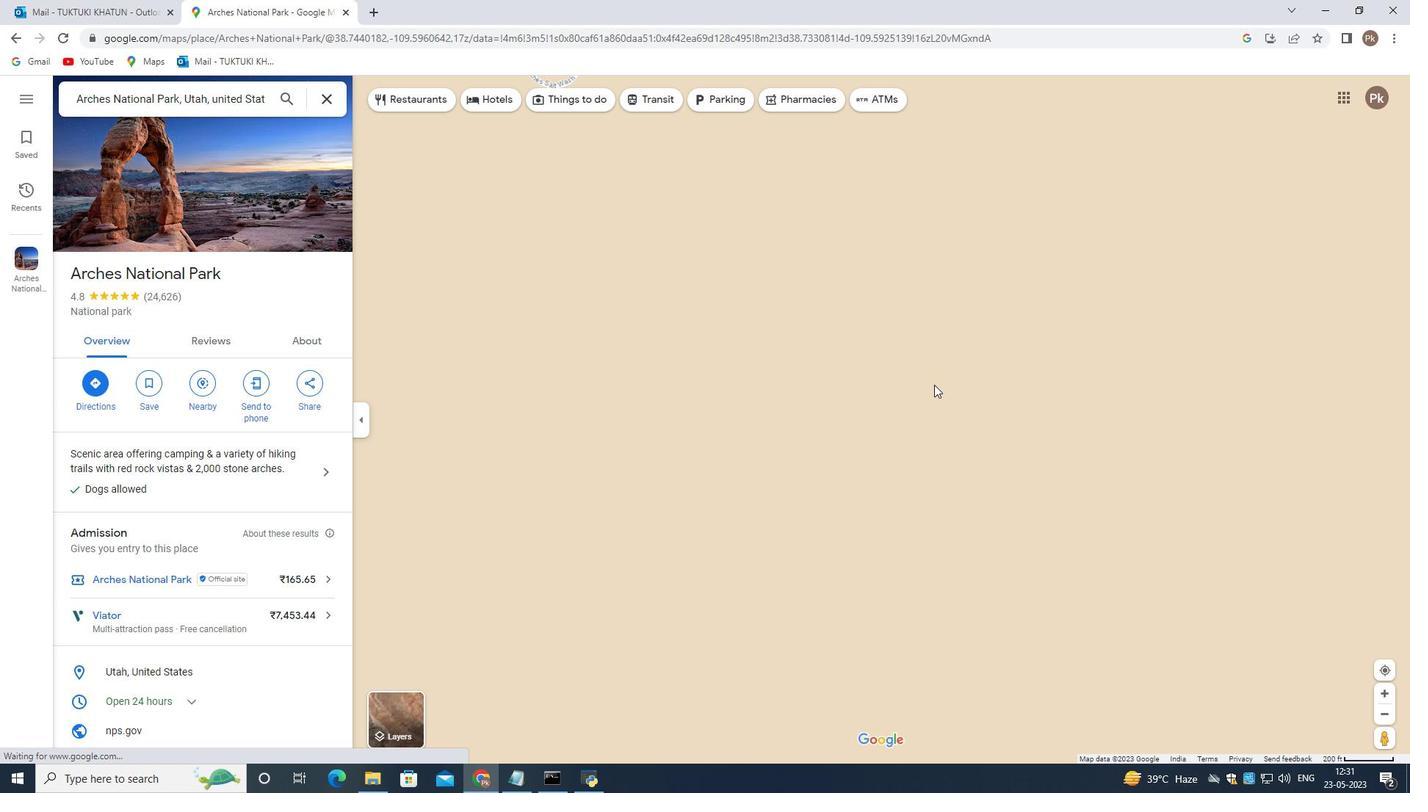 
Action: Mouse scrolled (934, 398) with delta (0, 0)
Screenshot: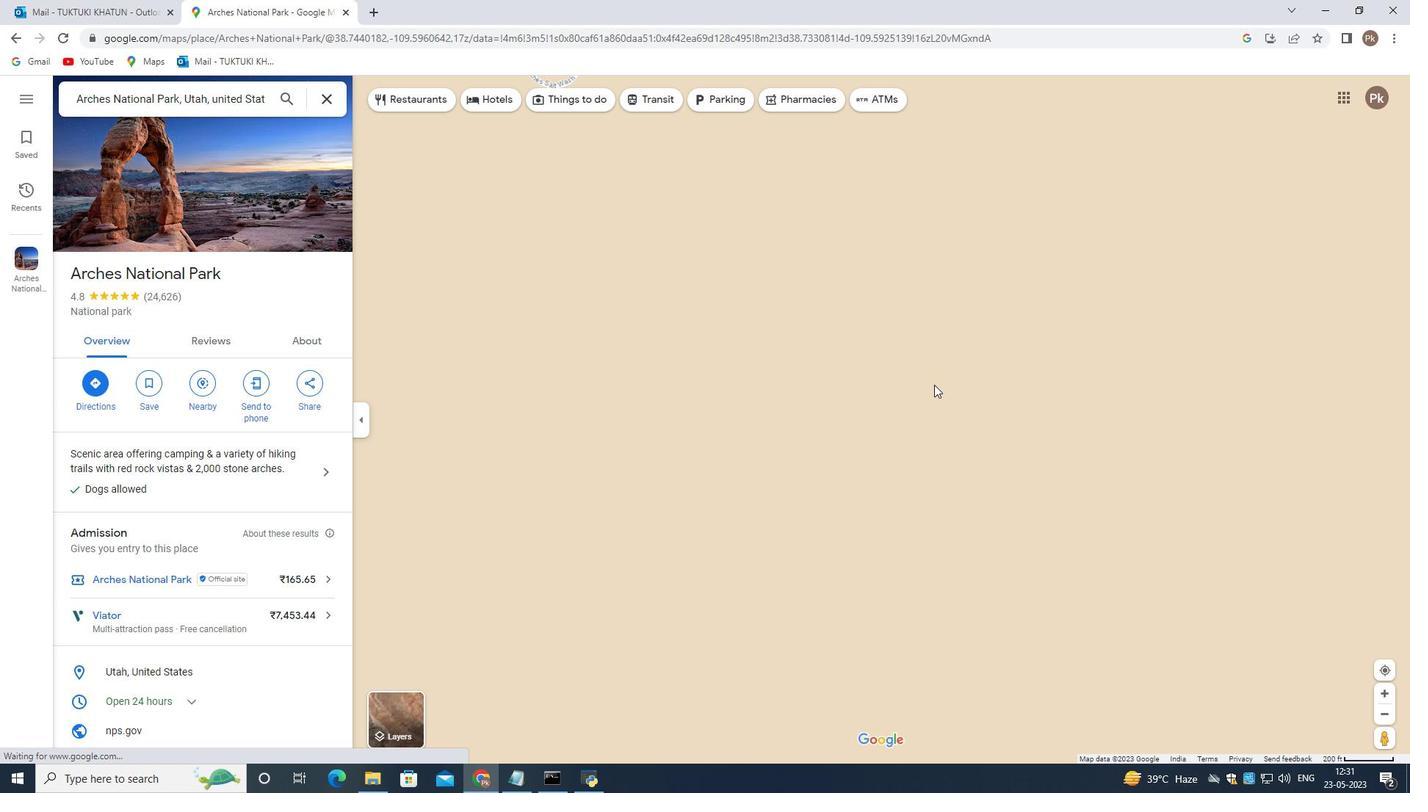 
Action: Mouse moved to (991, 494)
Screenshot: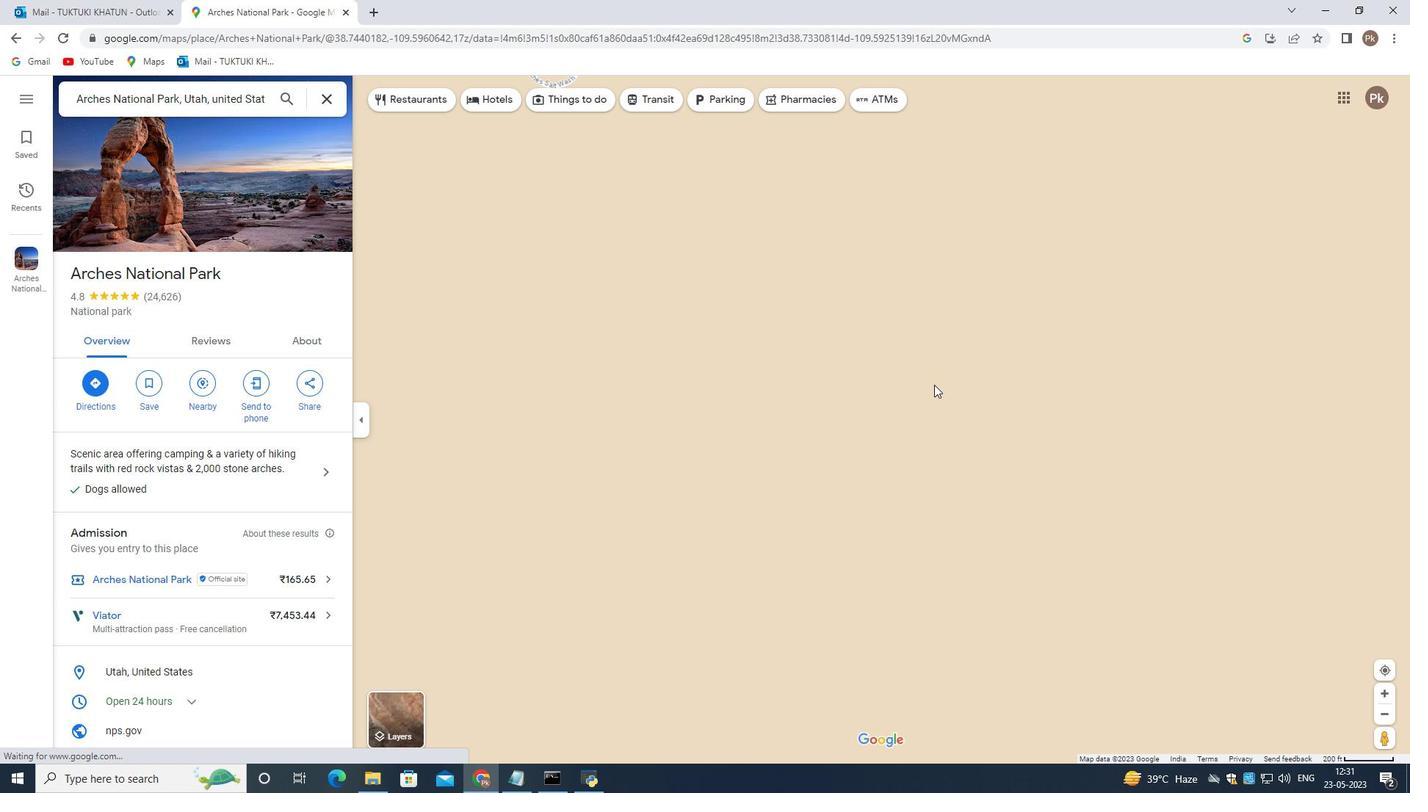 
Action: Mouse scrolled (934, 401) with delta (0, 0)
Screenshot: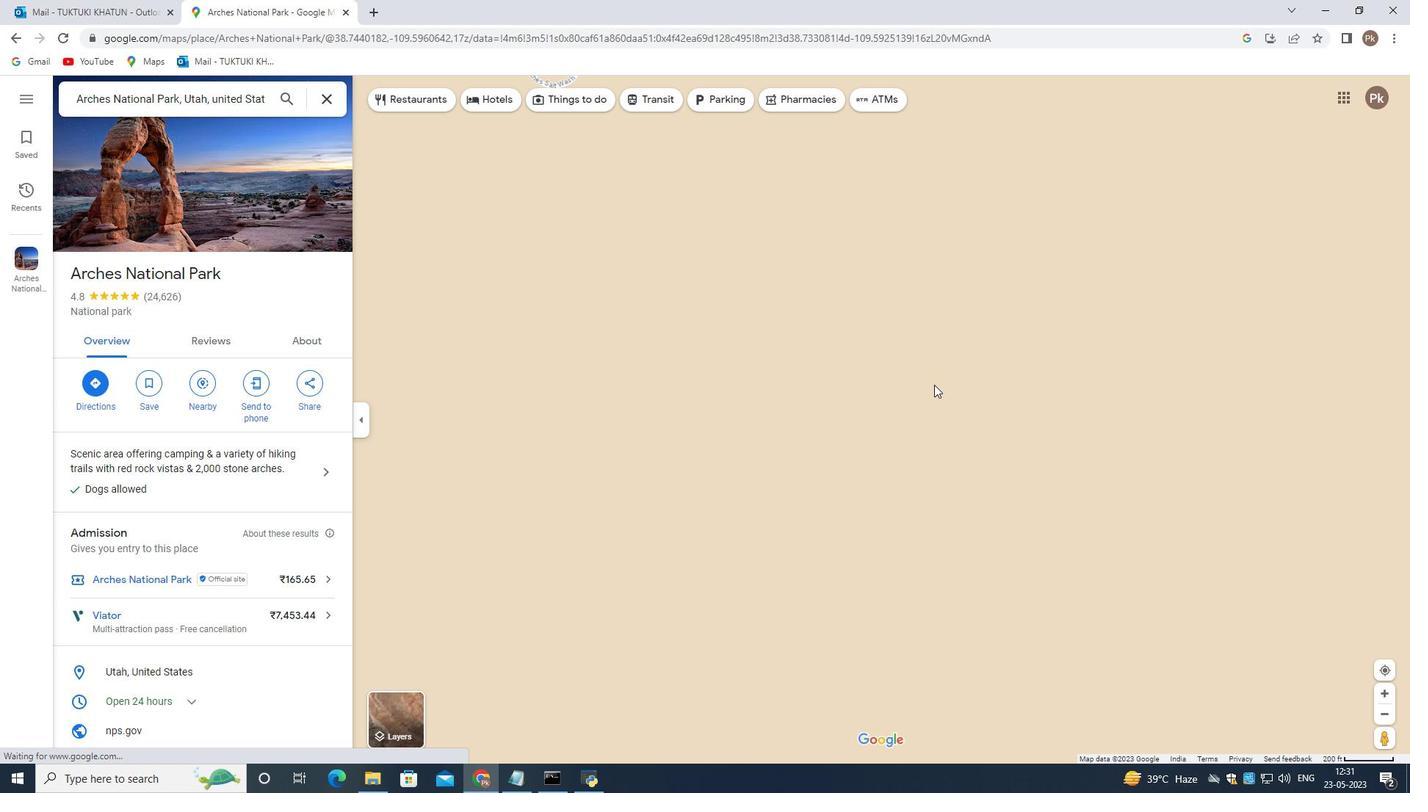 
Action: Mouse moved to (998, 500)
Screenshot: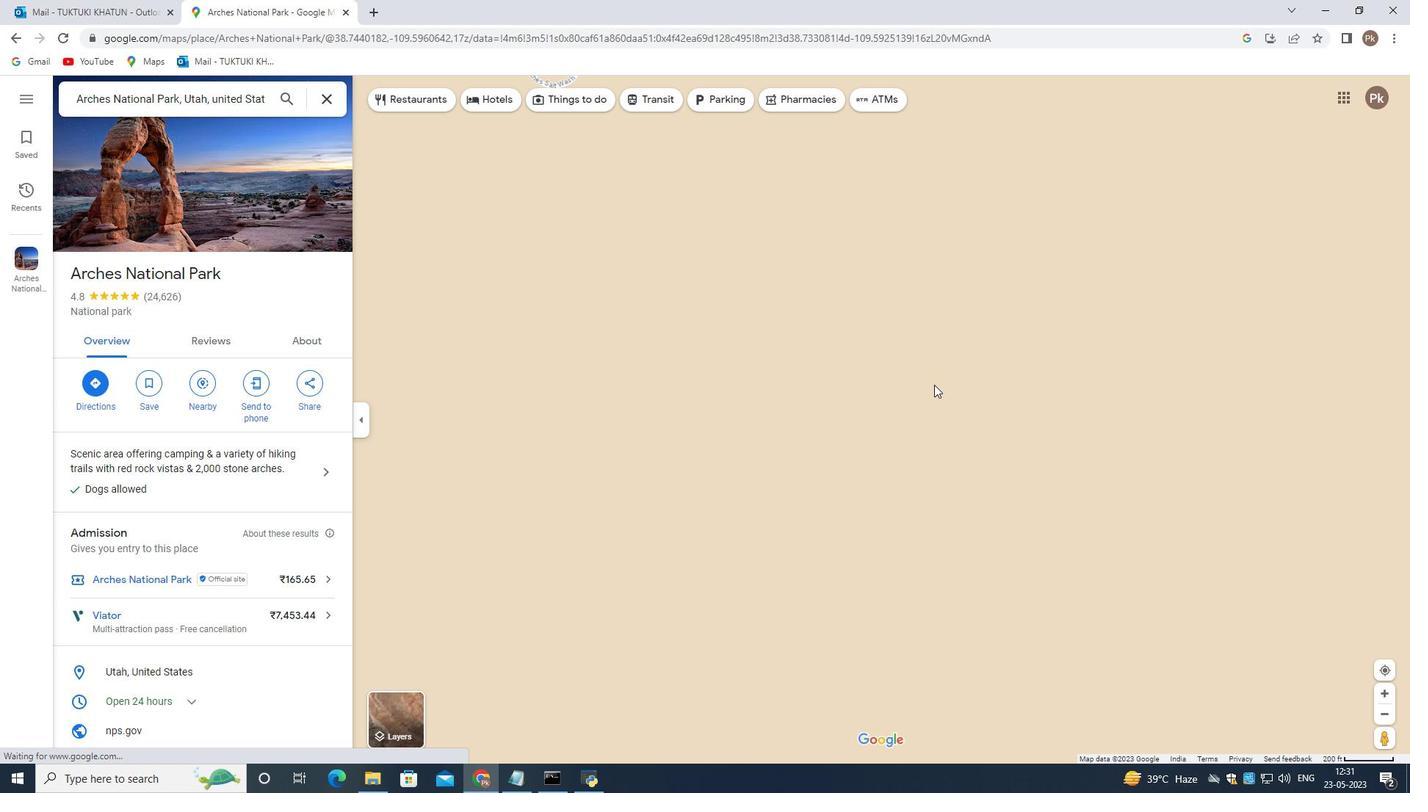 
Action: Mouse scrolled (934, 406) with delta (0, 0)
Screenshot: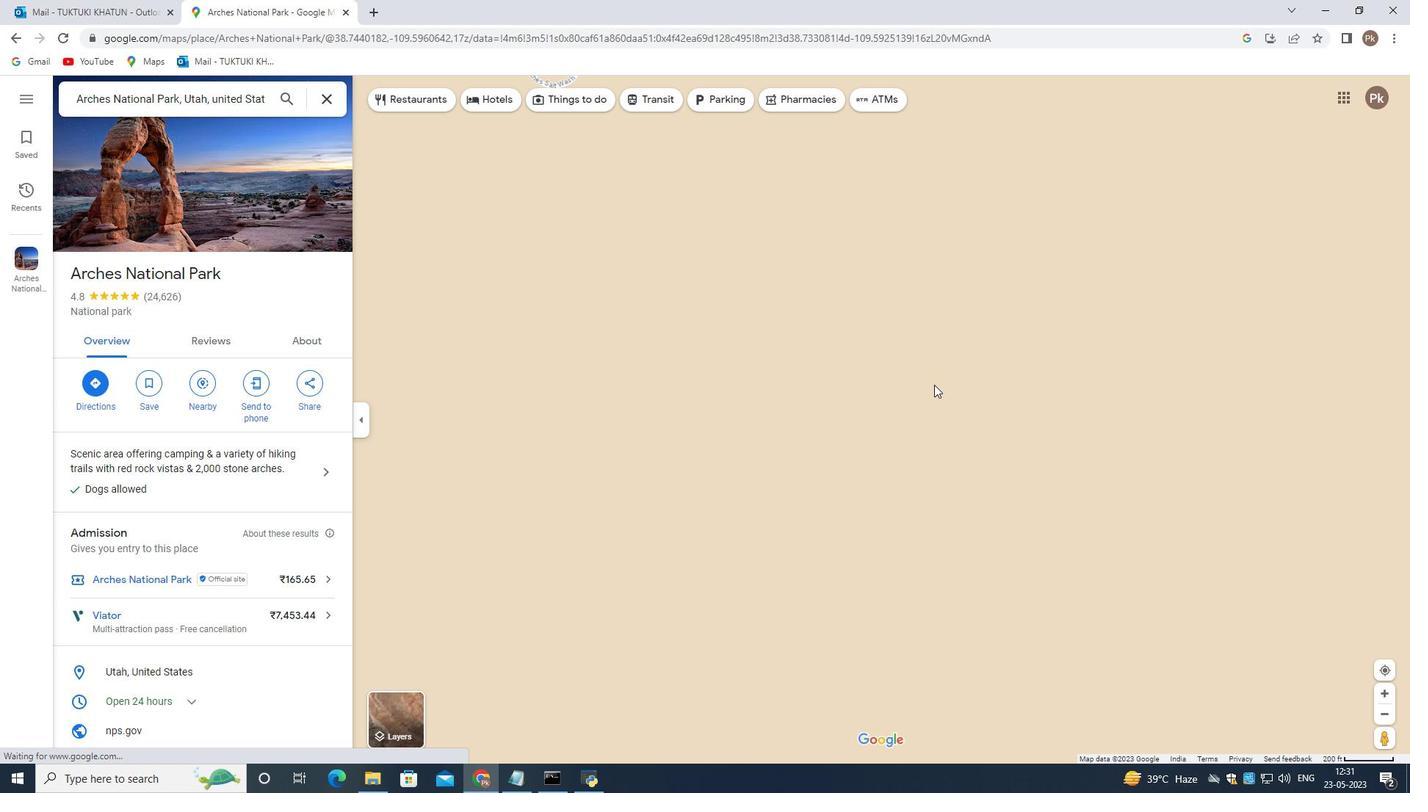 
Action: Mouse moved to (1003, 503)
Screenshot: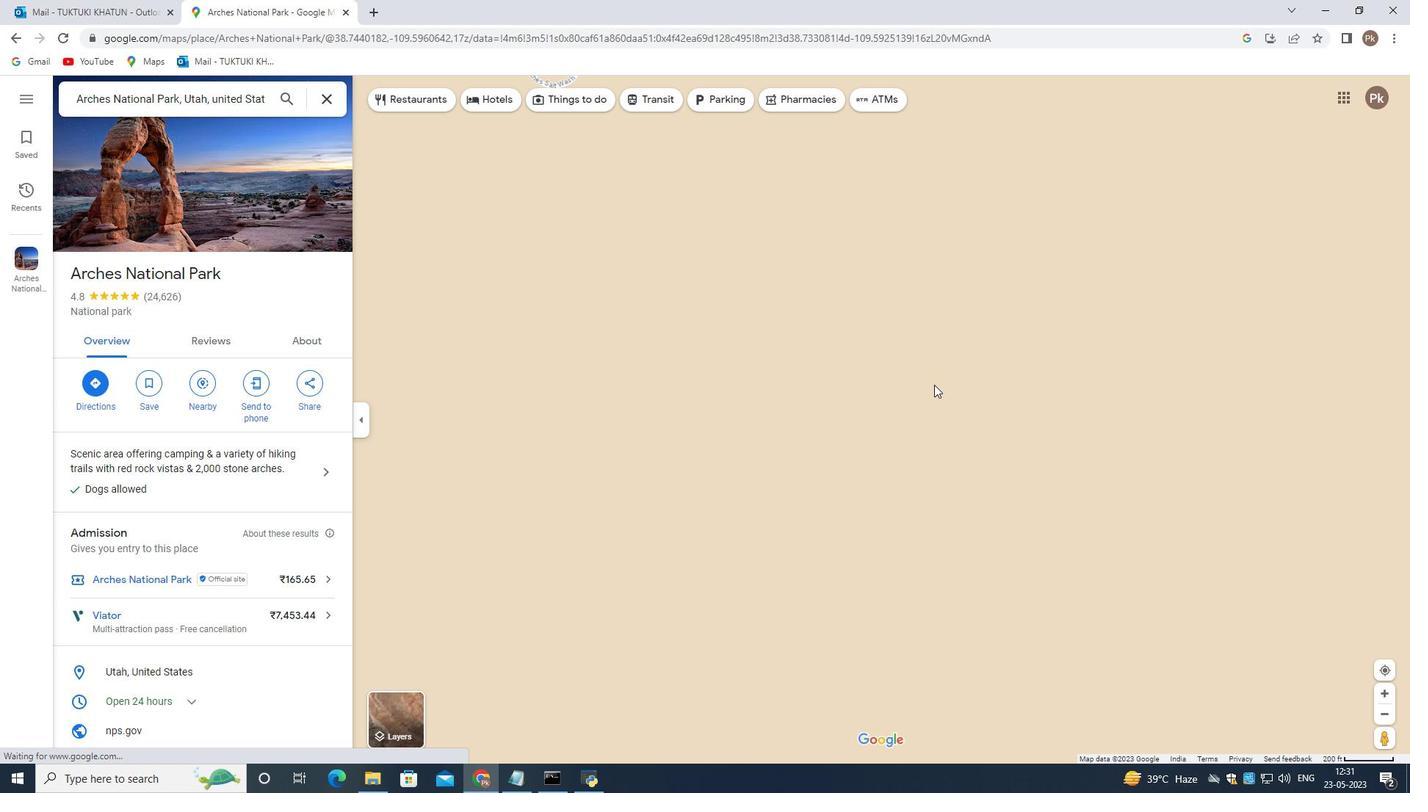 
Action: Mouse scrolled (934, 434) with delta (0, 0)
Screenshot: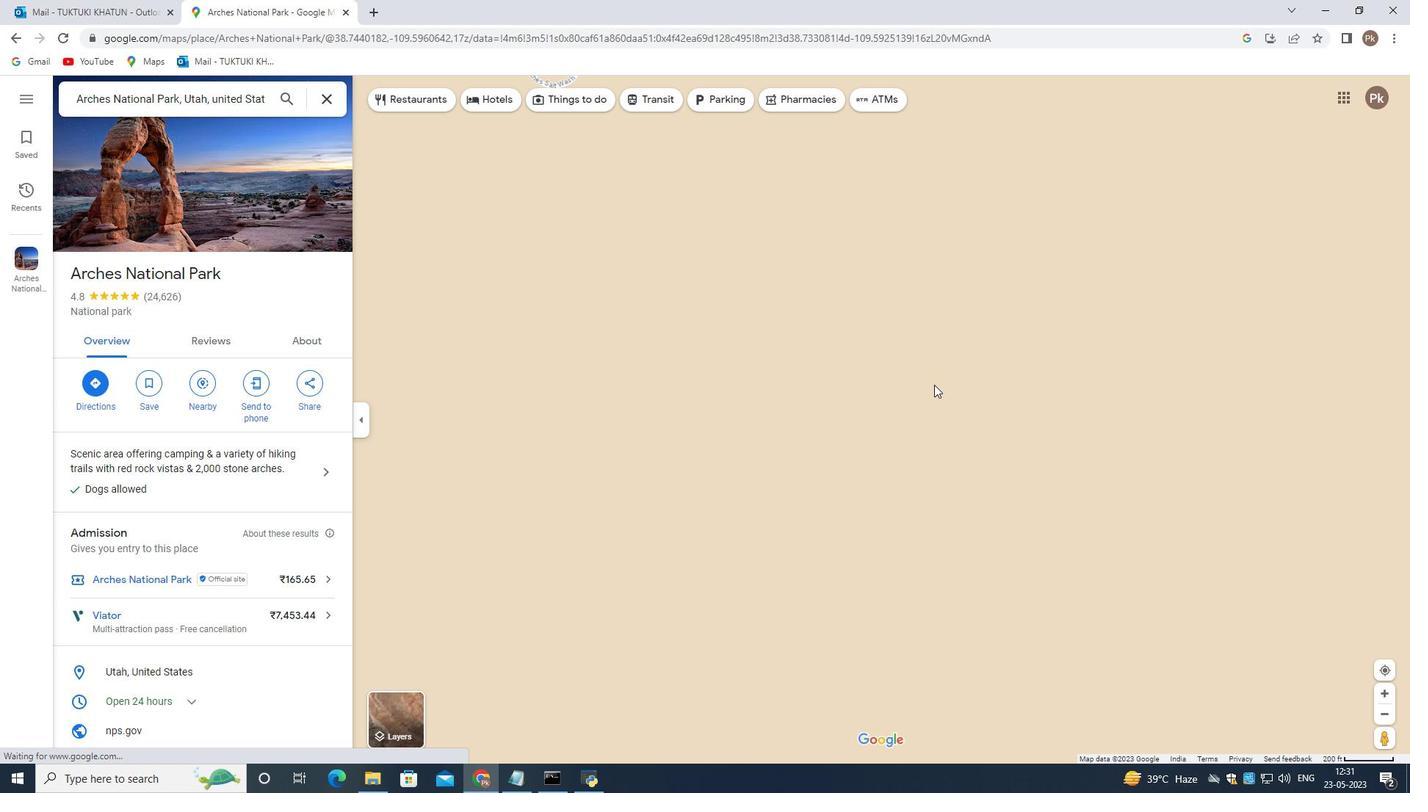 
Action: Mouse moved to (1005, 504)
Screenshot: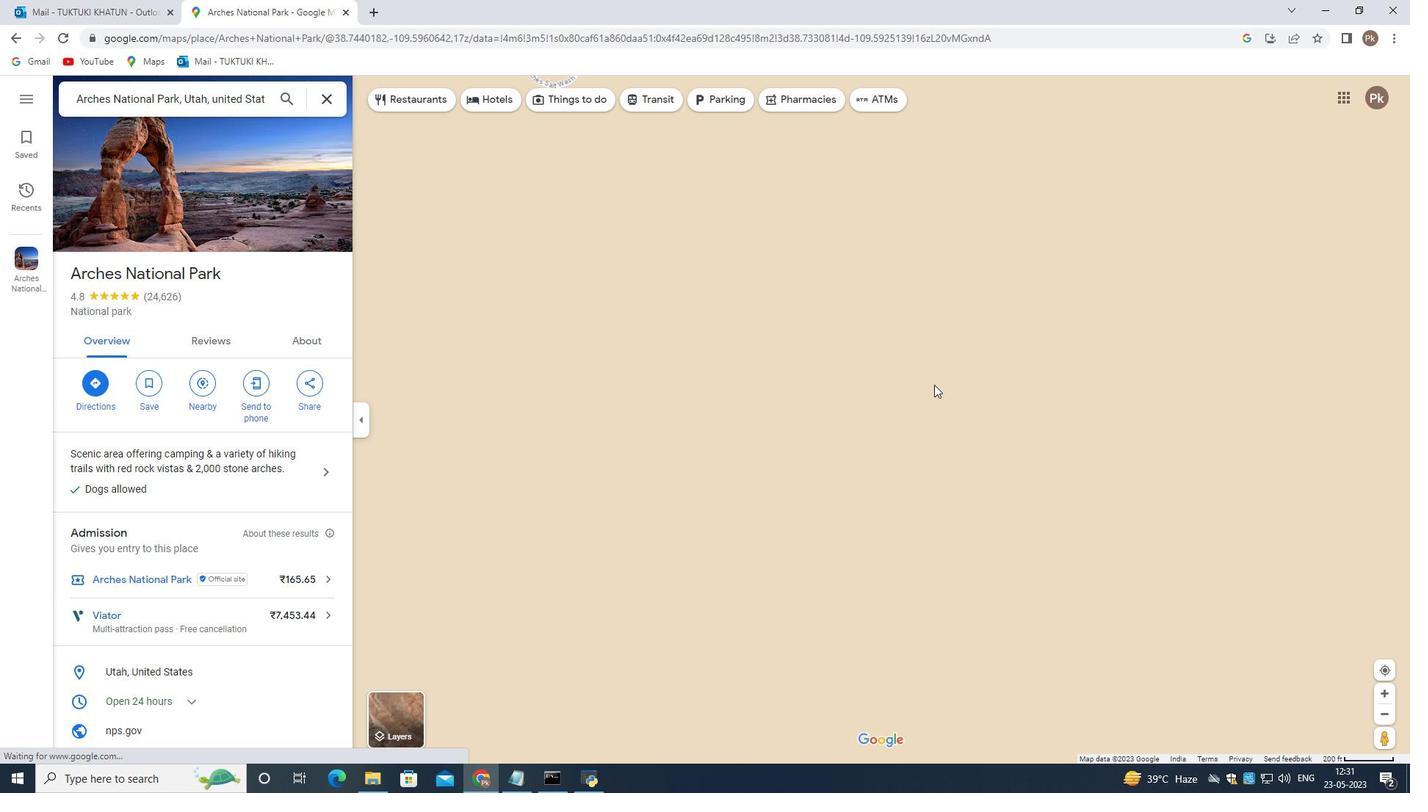 
Action: Mouse scrolled (978, 484) with delta (0, 0)
Screenshot: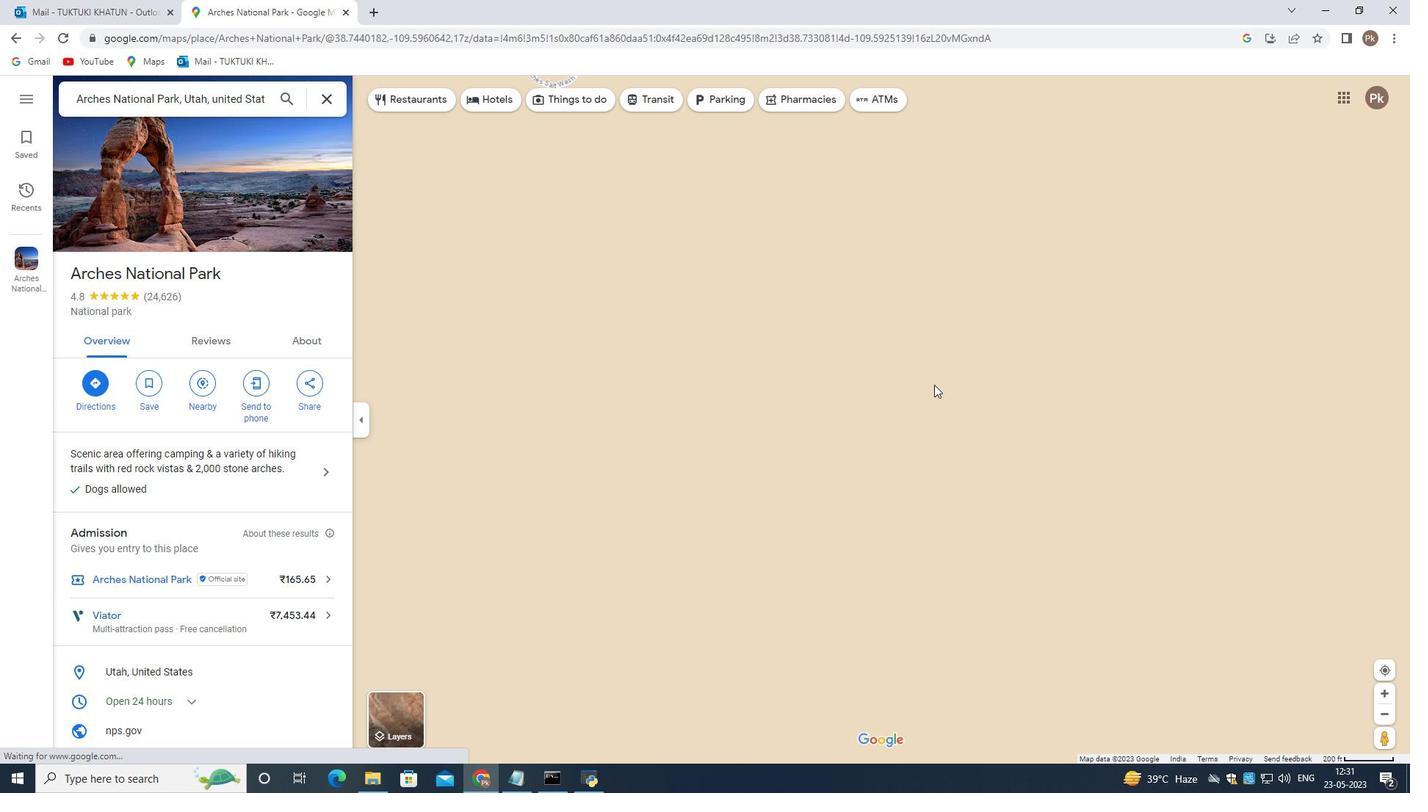 
Action: Mouse moved to (1007, 506)
Screenshot: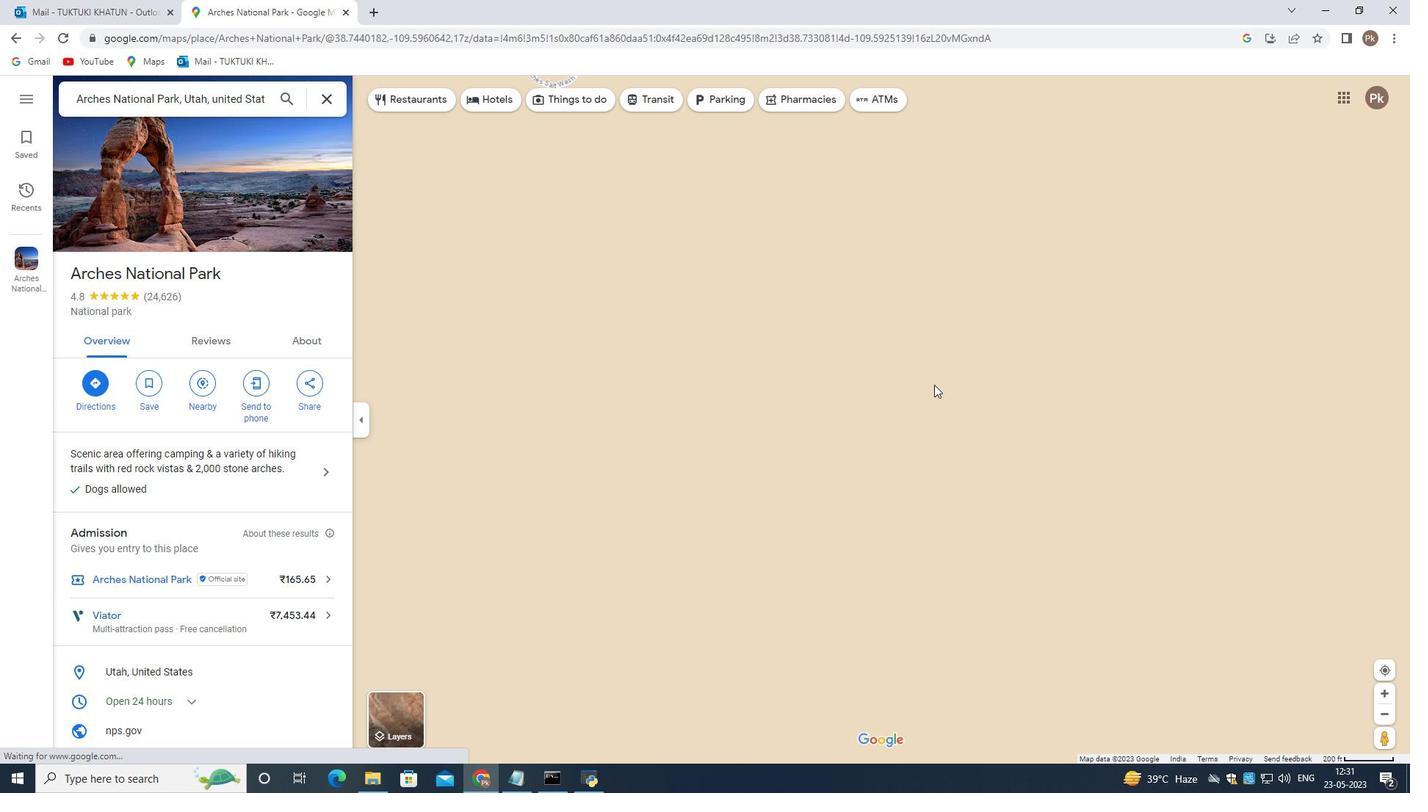
Action: Mouse scrolled (998, 499) with delta (0, 0)
Screenshot: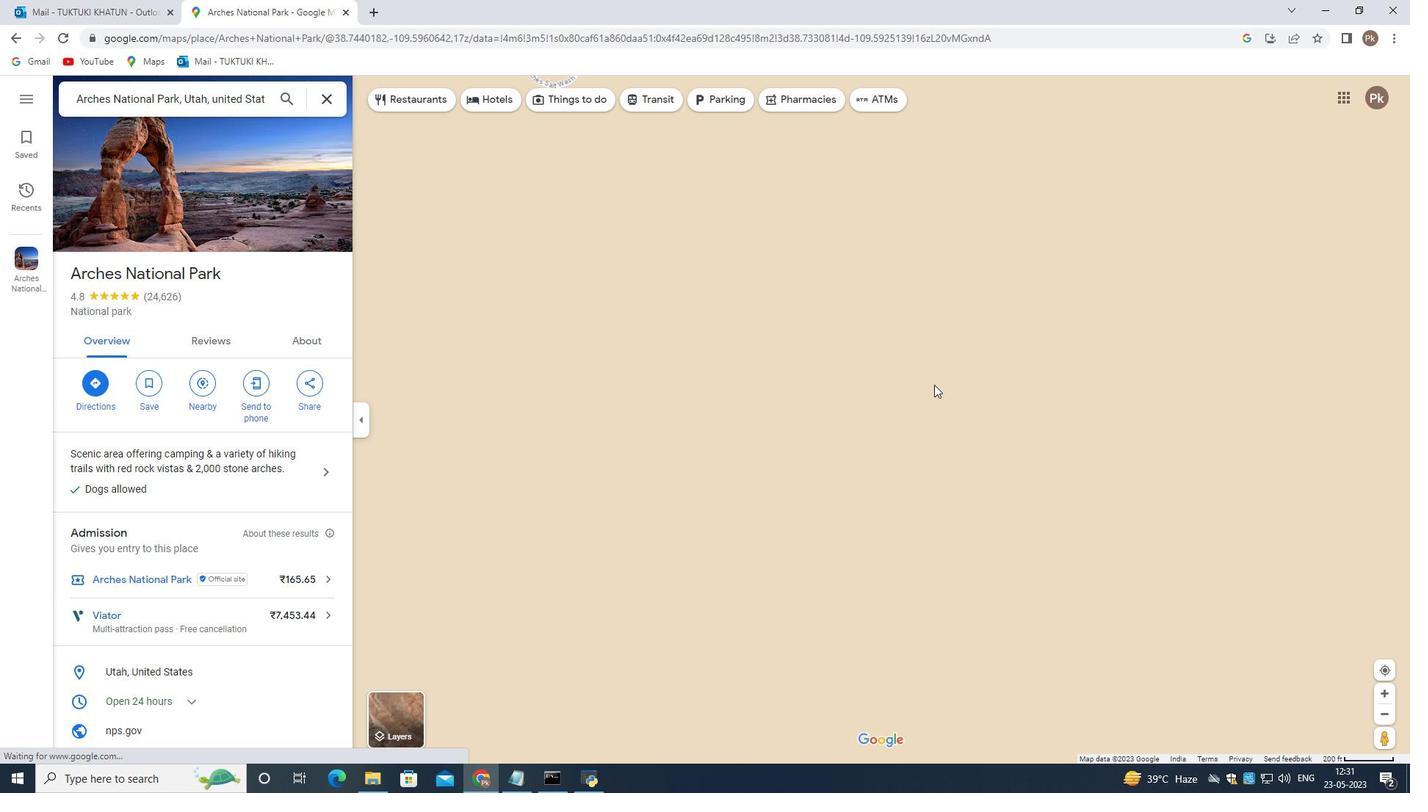 
Action: Mouse moved to (1007, 506)
Screenshot: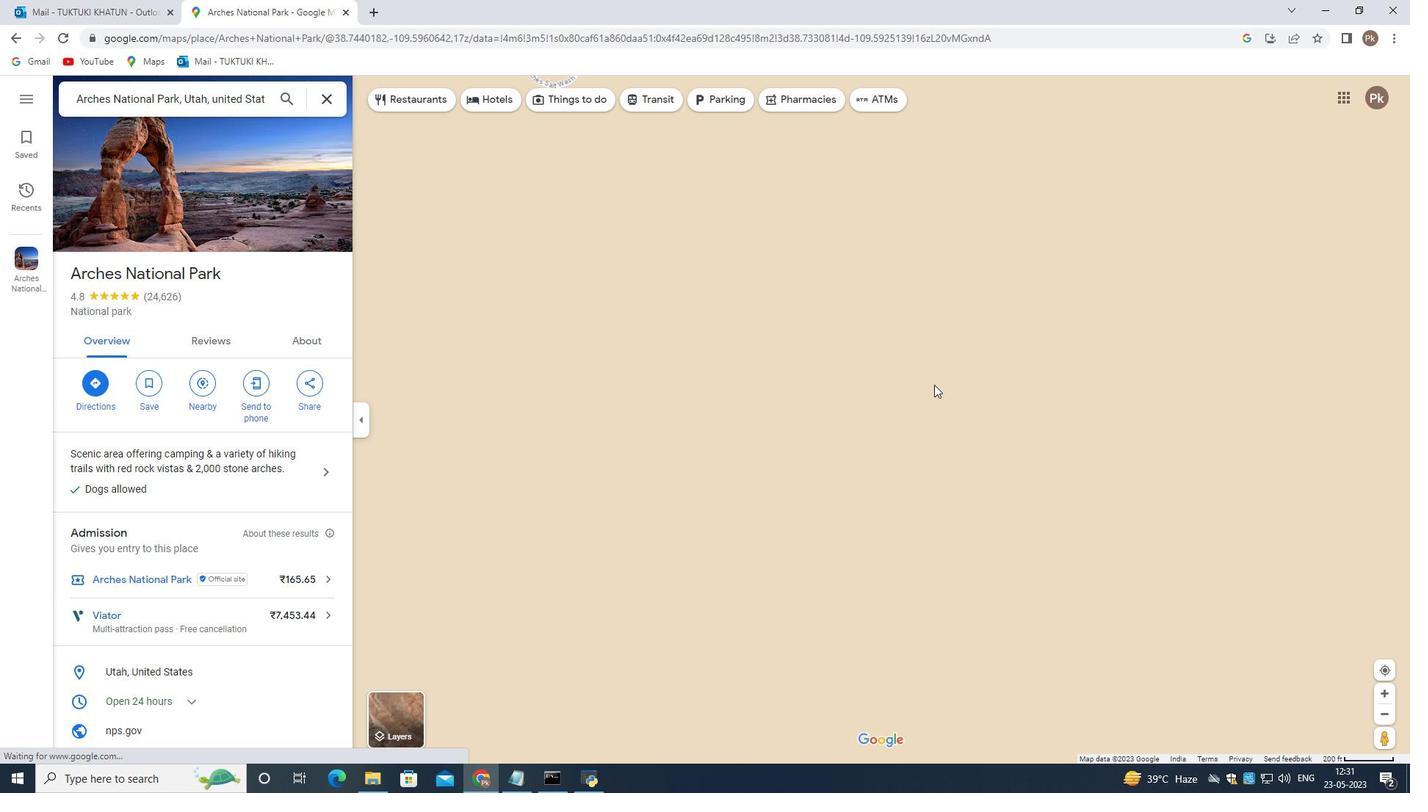 
Action: Mouse scrolled (1003, 502) with delta (0, 0)
Screenshot: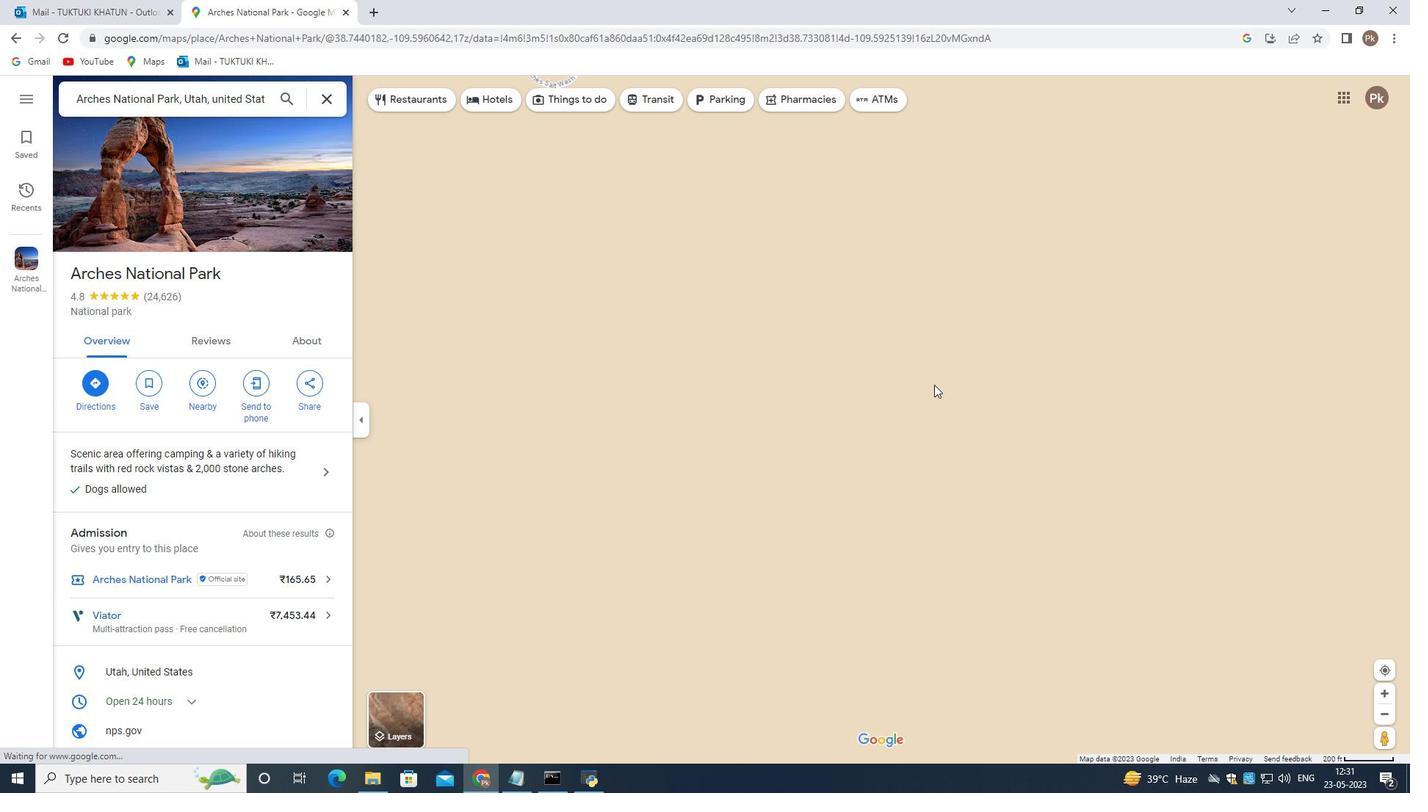 
Action: Mouse moved to (1008, 506)
Screenshot: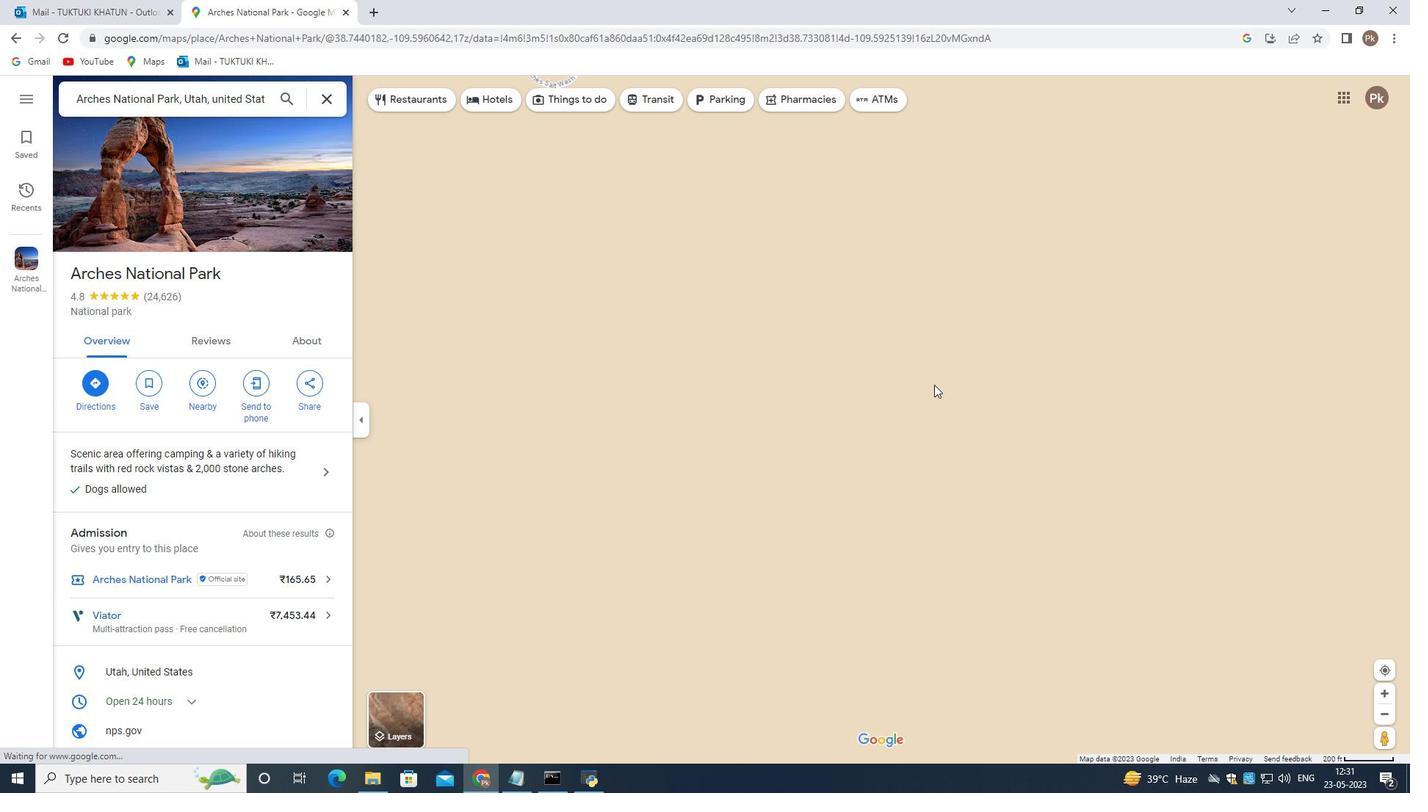 
Action: Mouse scrolled (1005, 504) with delta (0, 0)
Screenshot: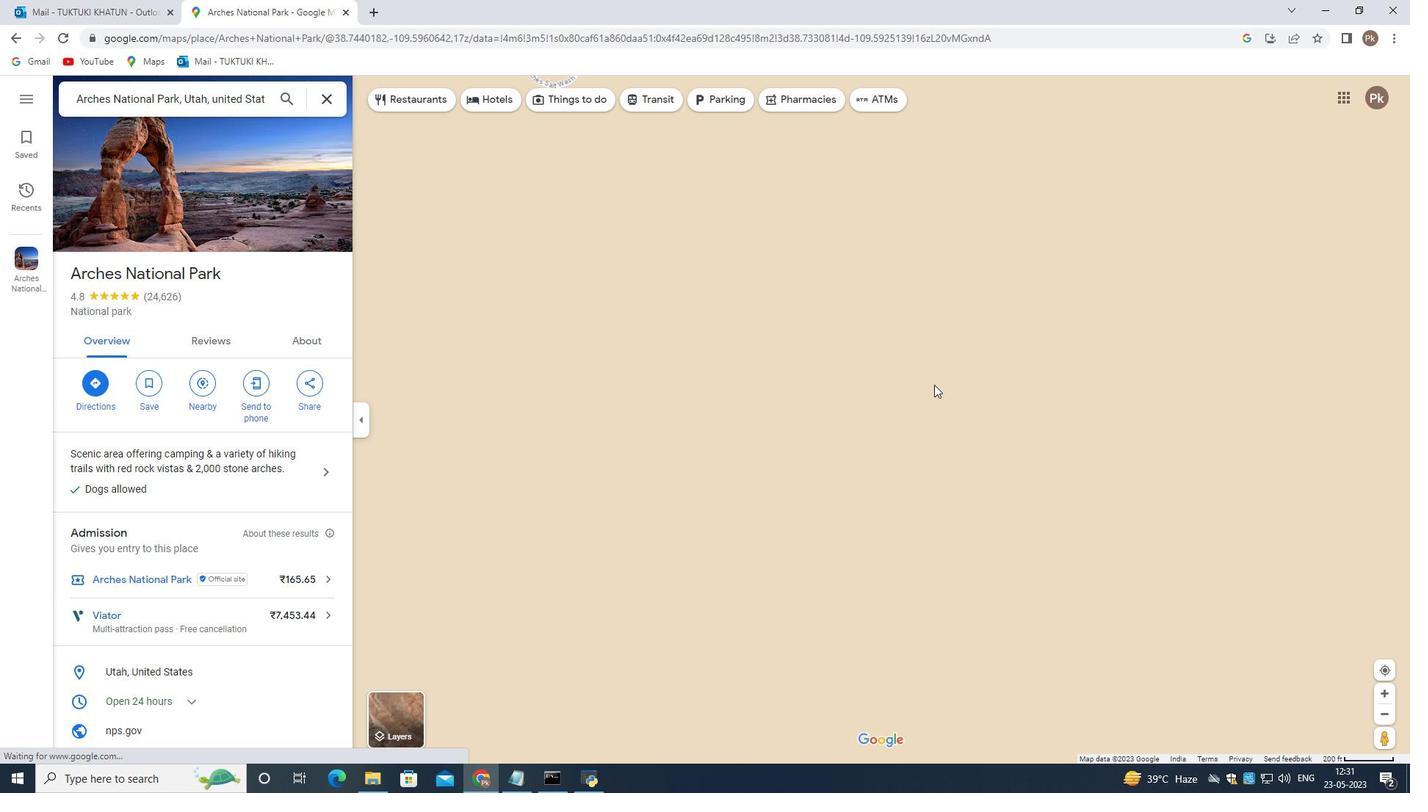 
Action: Mouse moved to (1008, 507)
Screenshot: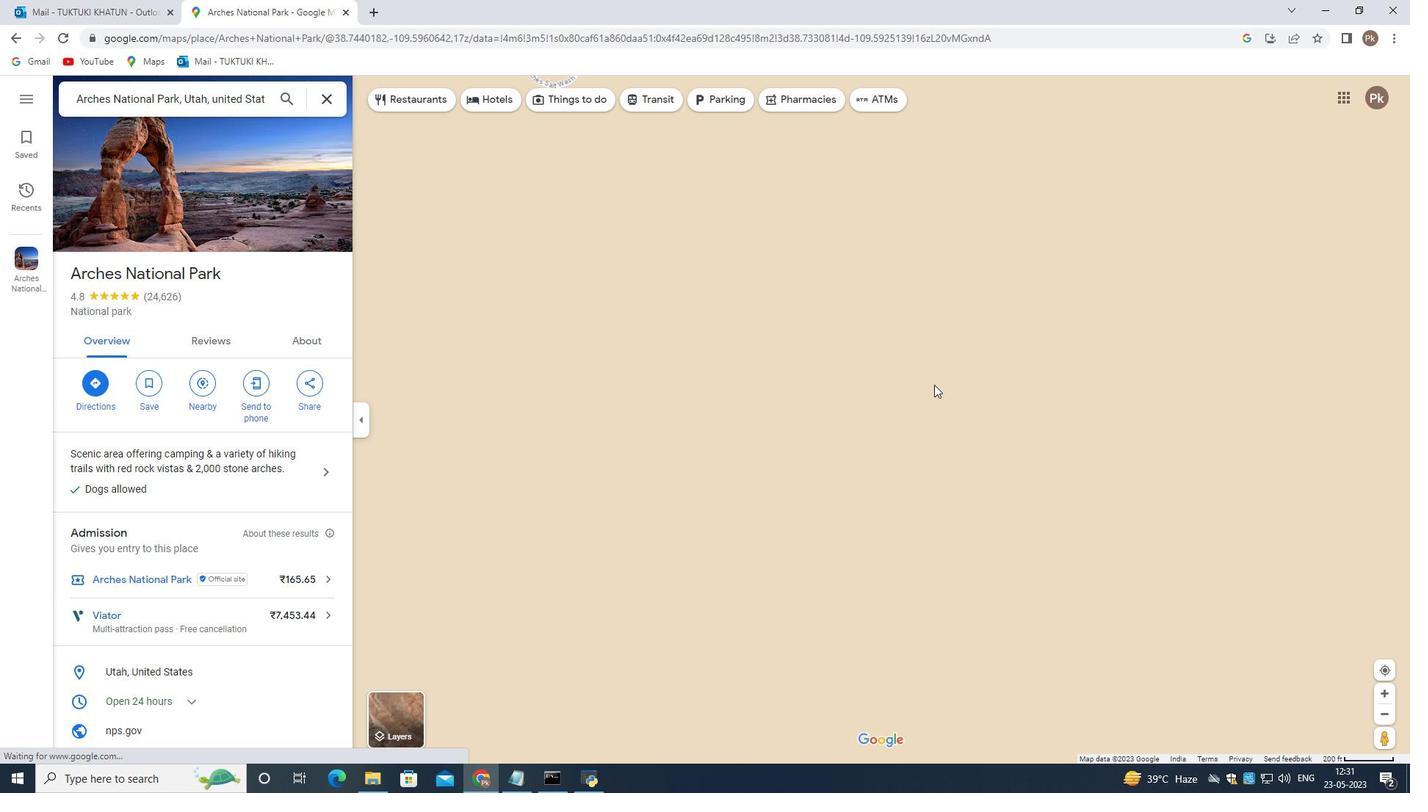 
Action: Mouse scrolled (1007, 505) with delta (0, 0)
Screenshot: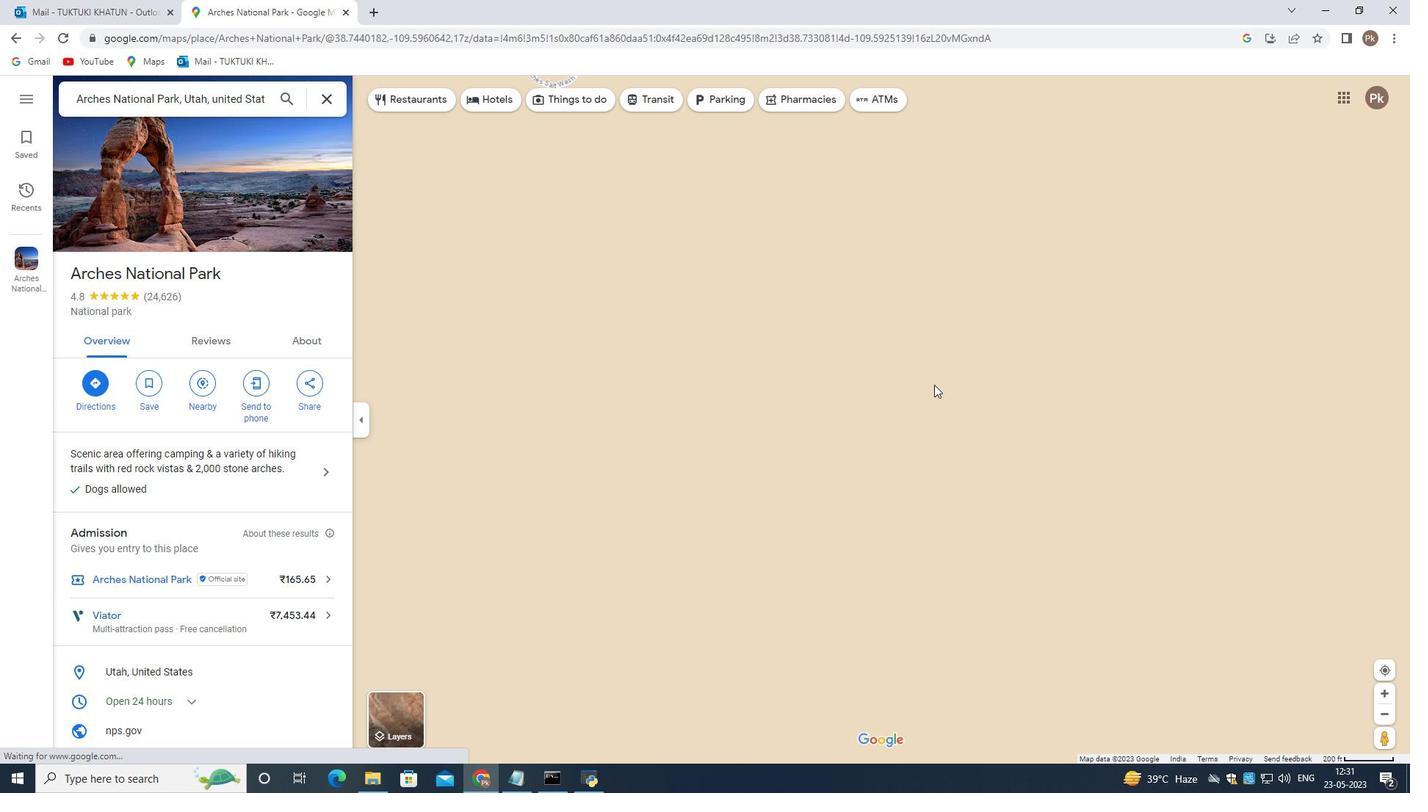 
Action: Mouse moved to (1006, 507)
Screenshot: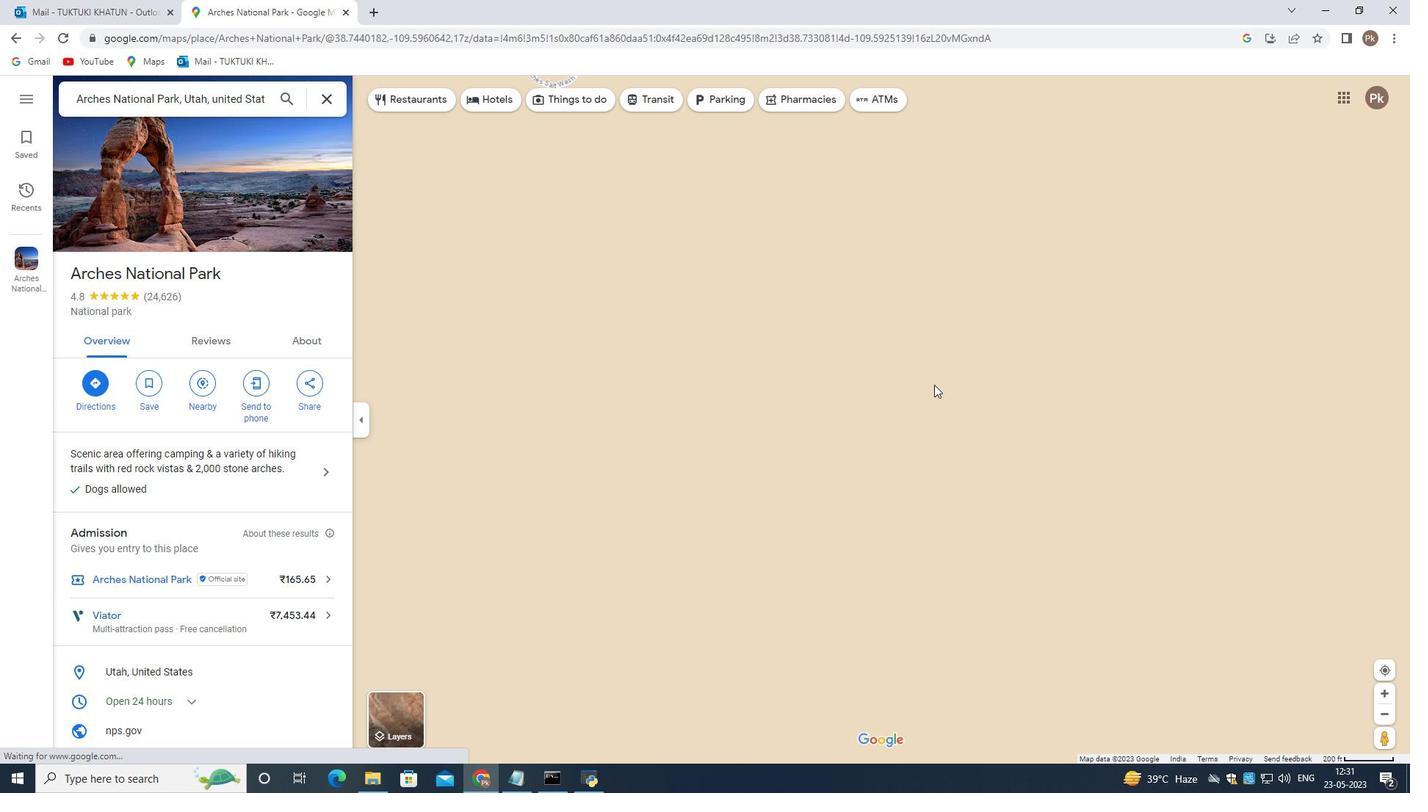 
Action: Mouse scrolled (1007, 505) with delta (0, 0)
Screenshot: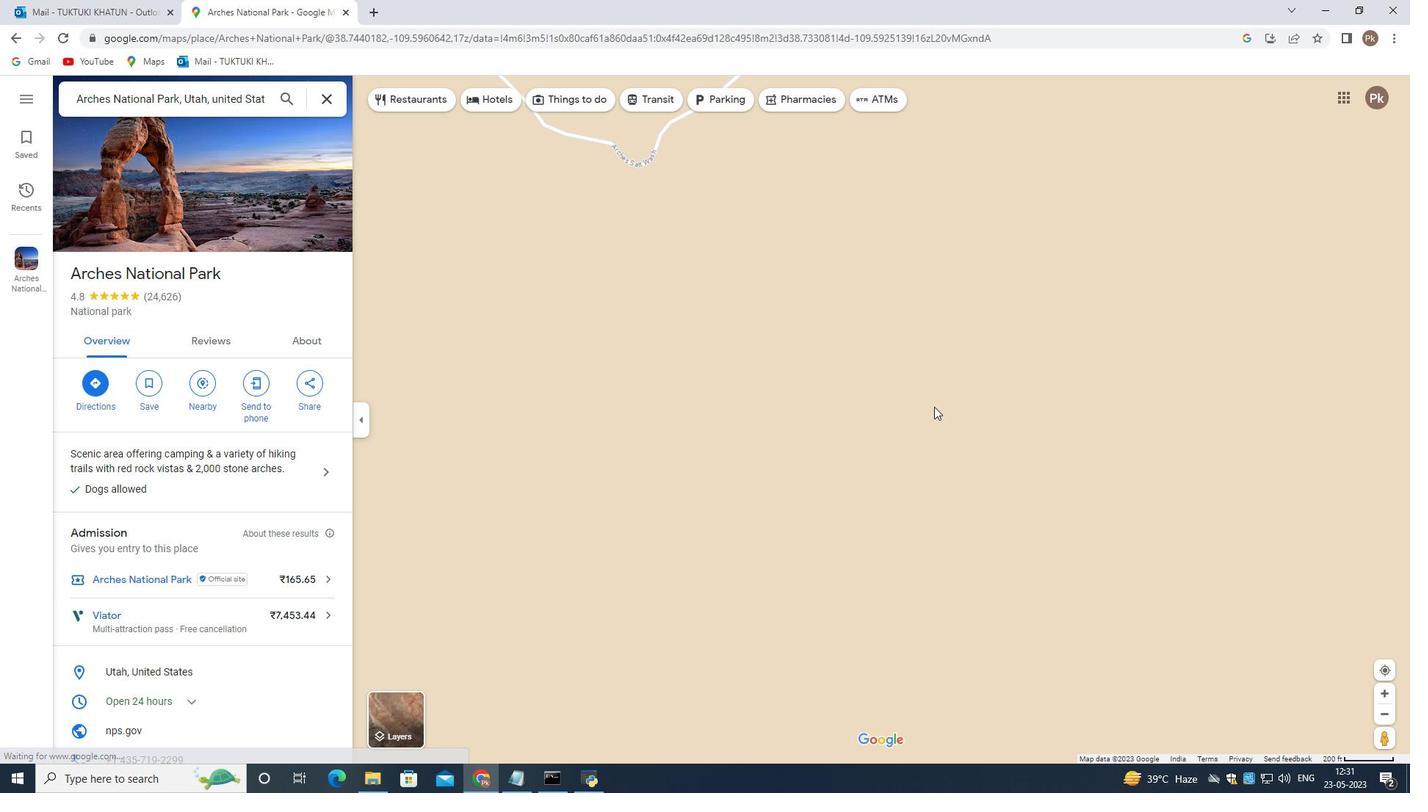 
Action: Mouse moved to (1053, 533)
Screenshot: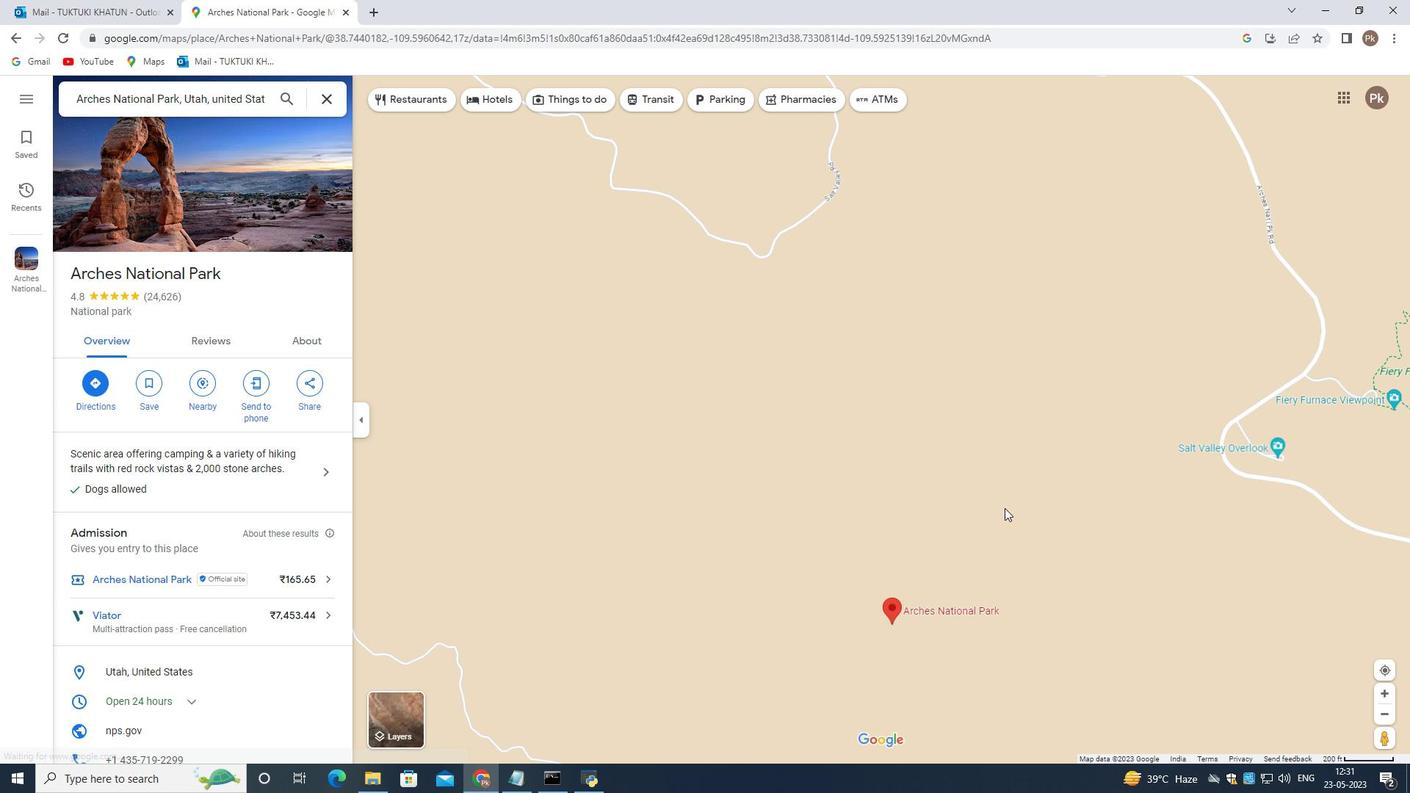 
Action: Mouse scrolled (1051, 530) with delta (0, 0)
Screenshot: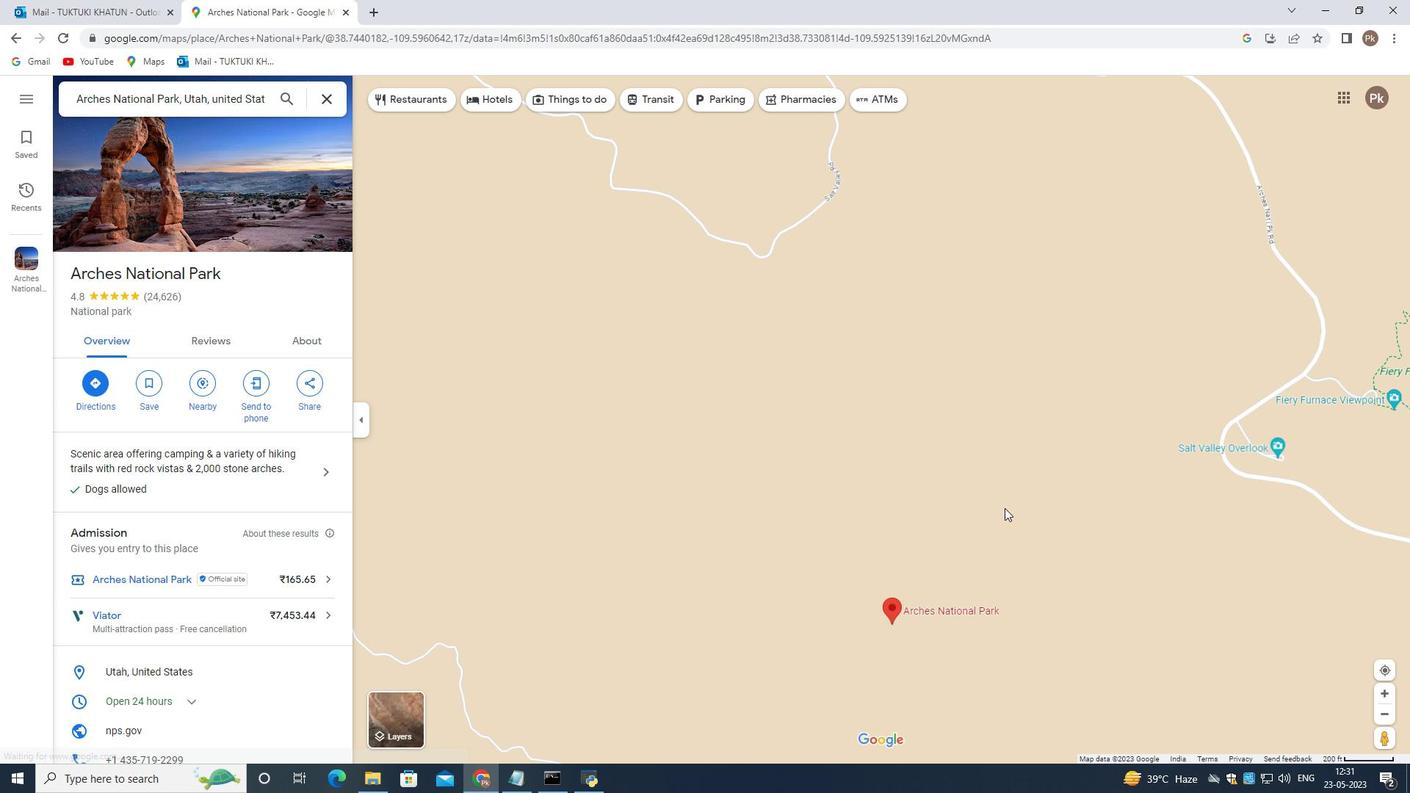 
Action: Mouse moved to (1054, 535)
Screenshot: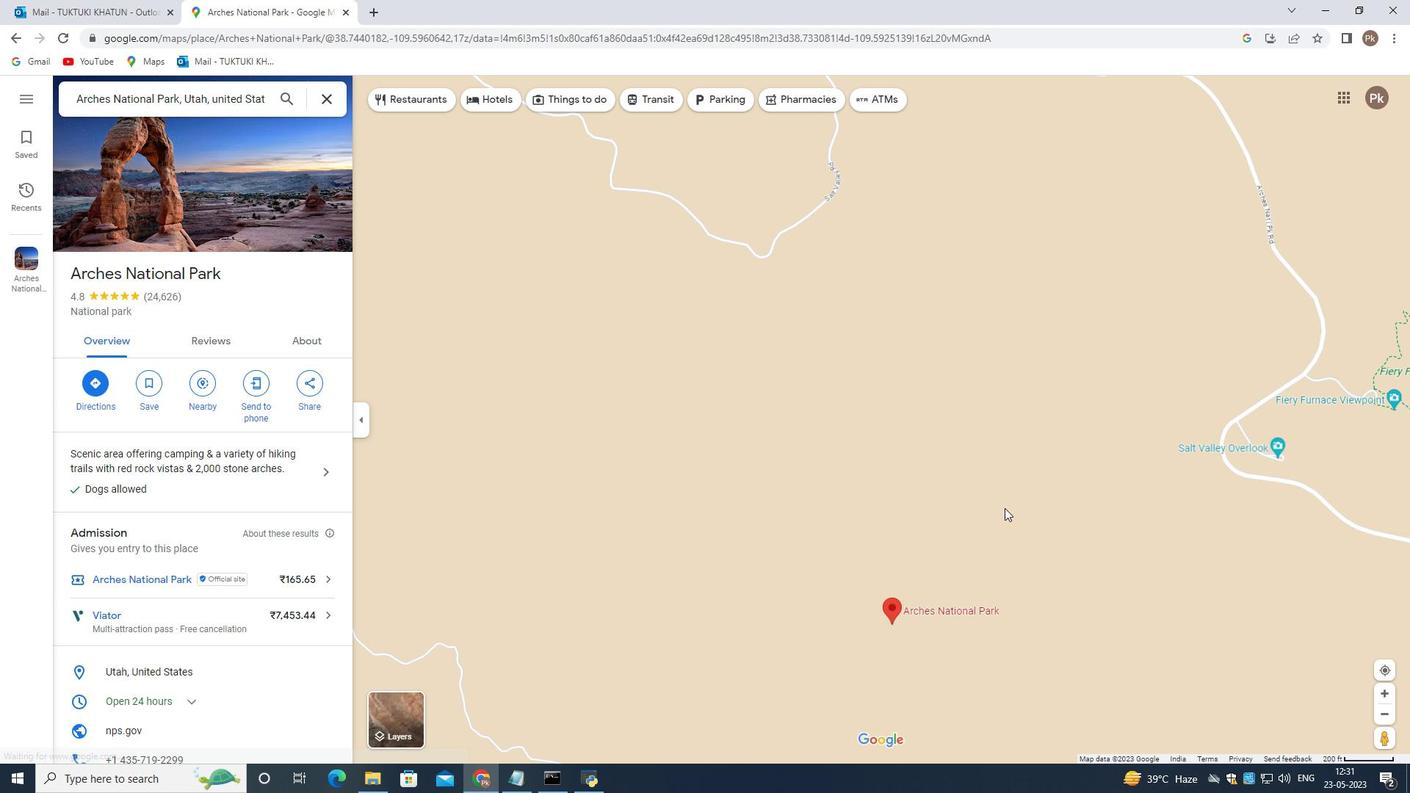 
Action: Mouse scrolled (1054, 534) with delta (0, 0)
Screenshot: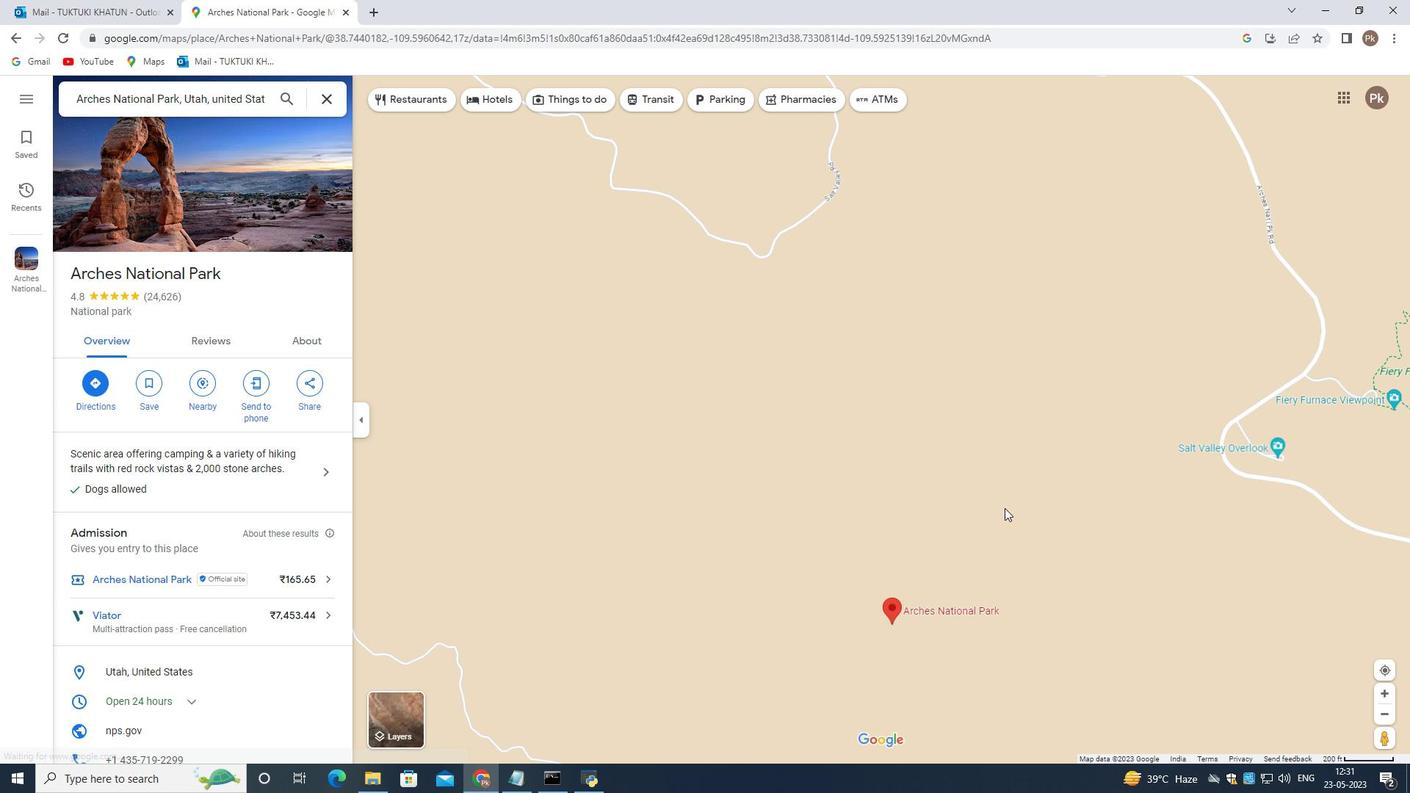 
Action: Mouse scrolled (1054, 534) with delta (0, 0)
Screenshot: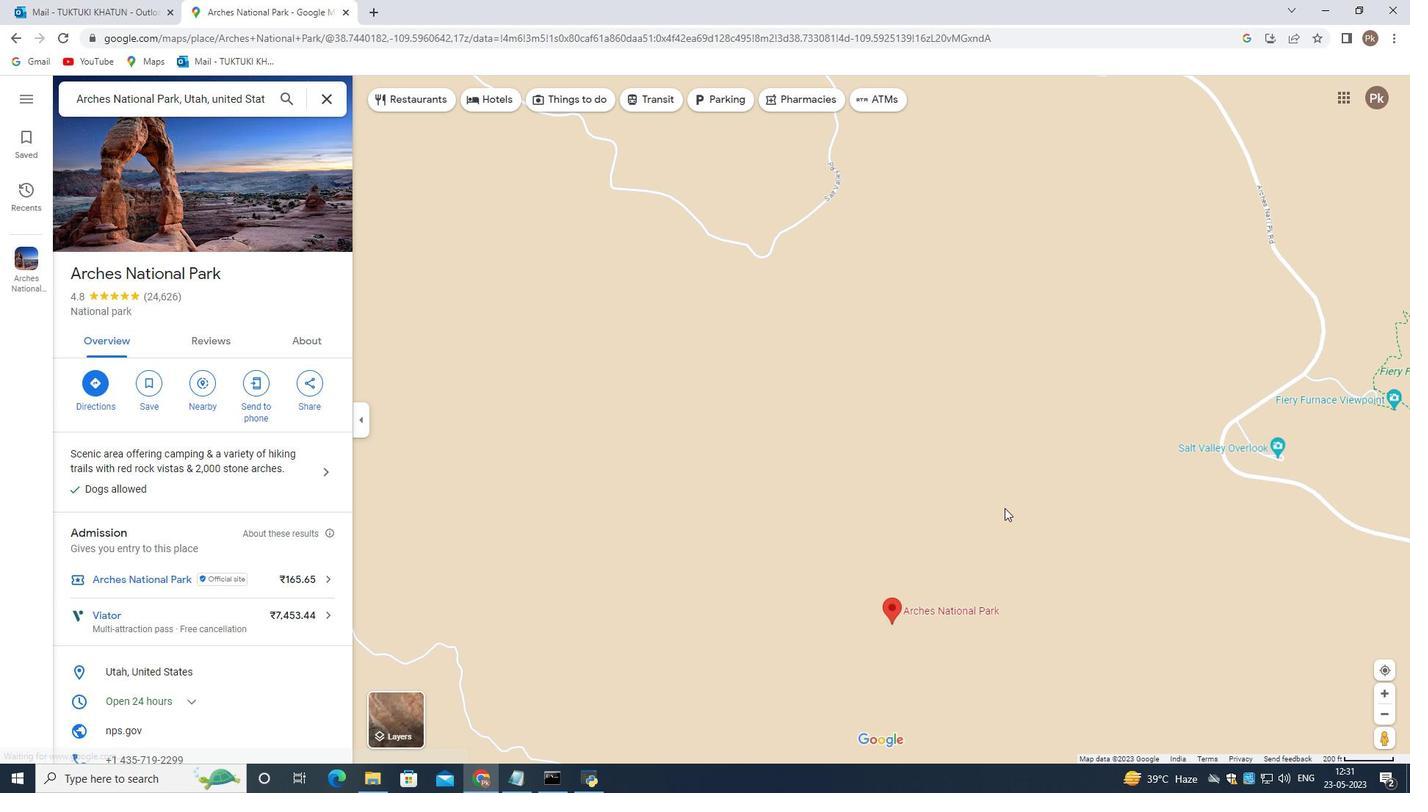
Action: Mouse scrolled (1054, 534) with delta (0, 0)
Screenshot: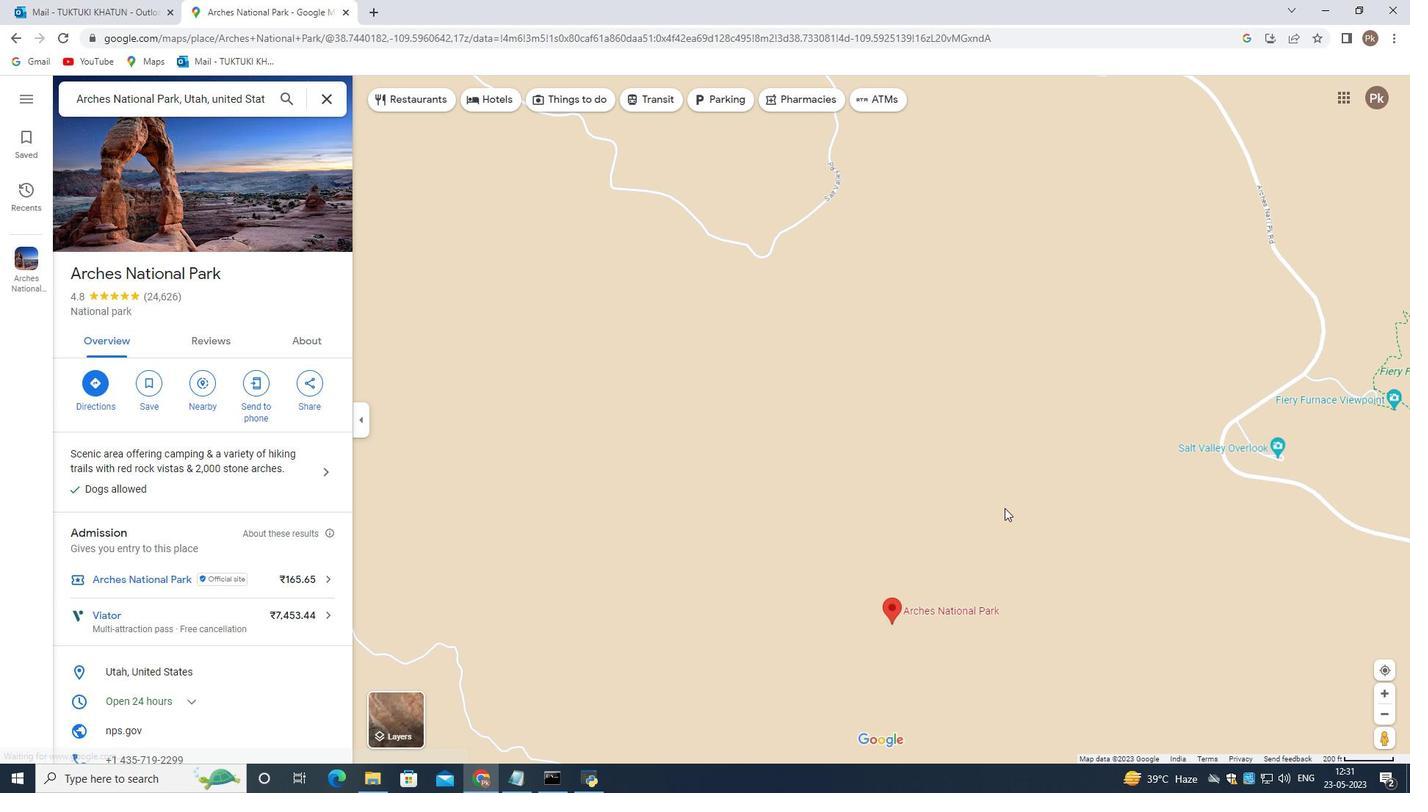 
Action: Mouse scrolled (1054, 534) with delta (0, 0)
Screenshot: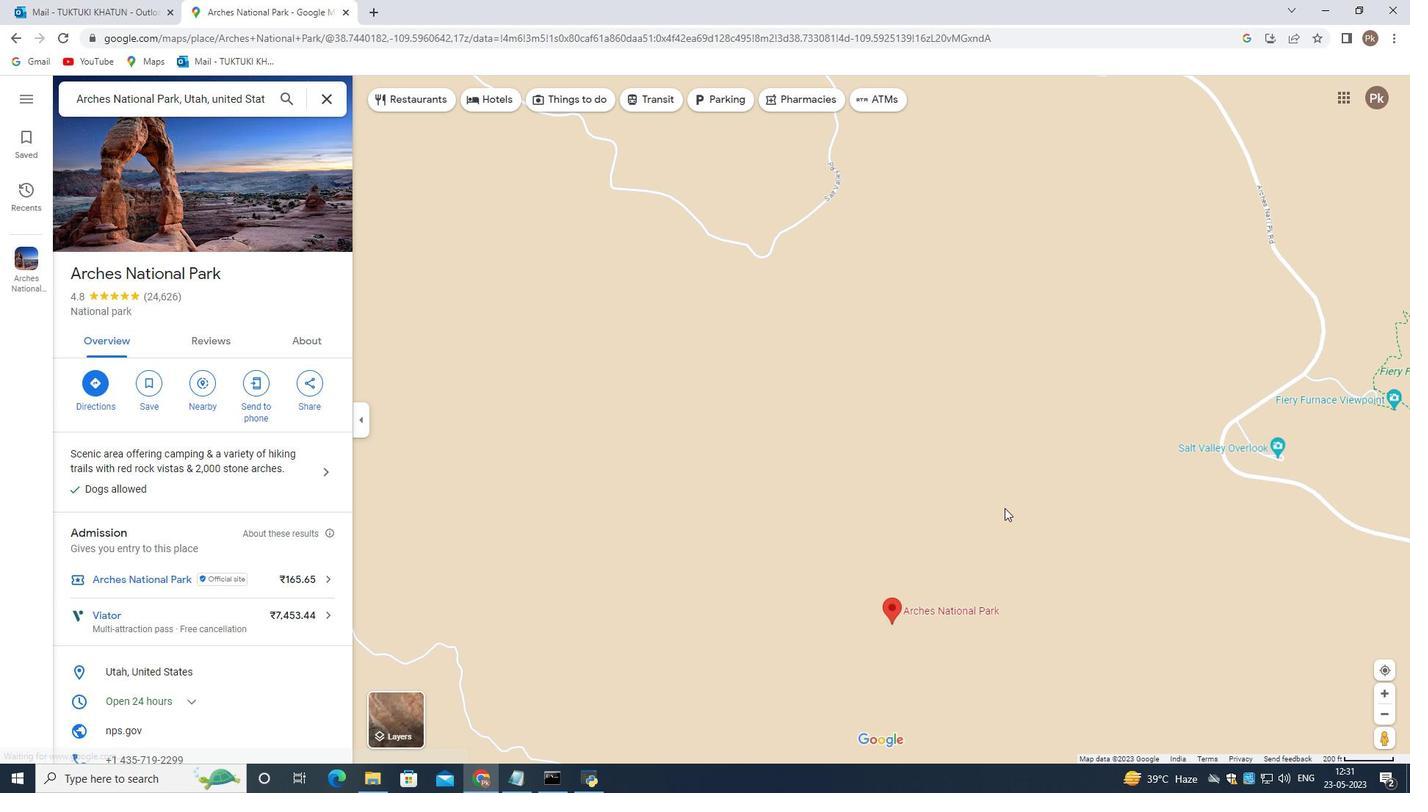 
Action: Mouse moved to (1028, 520)
Screenshot: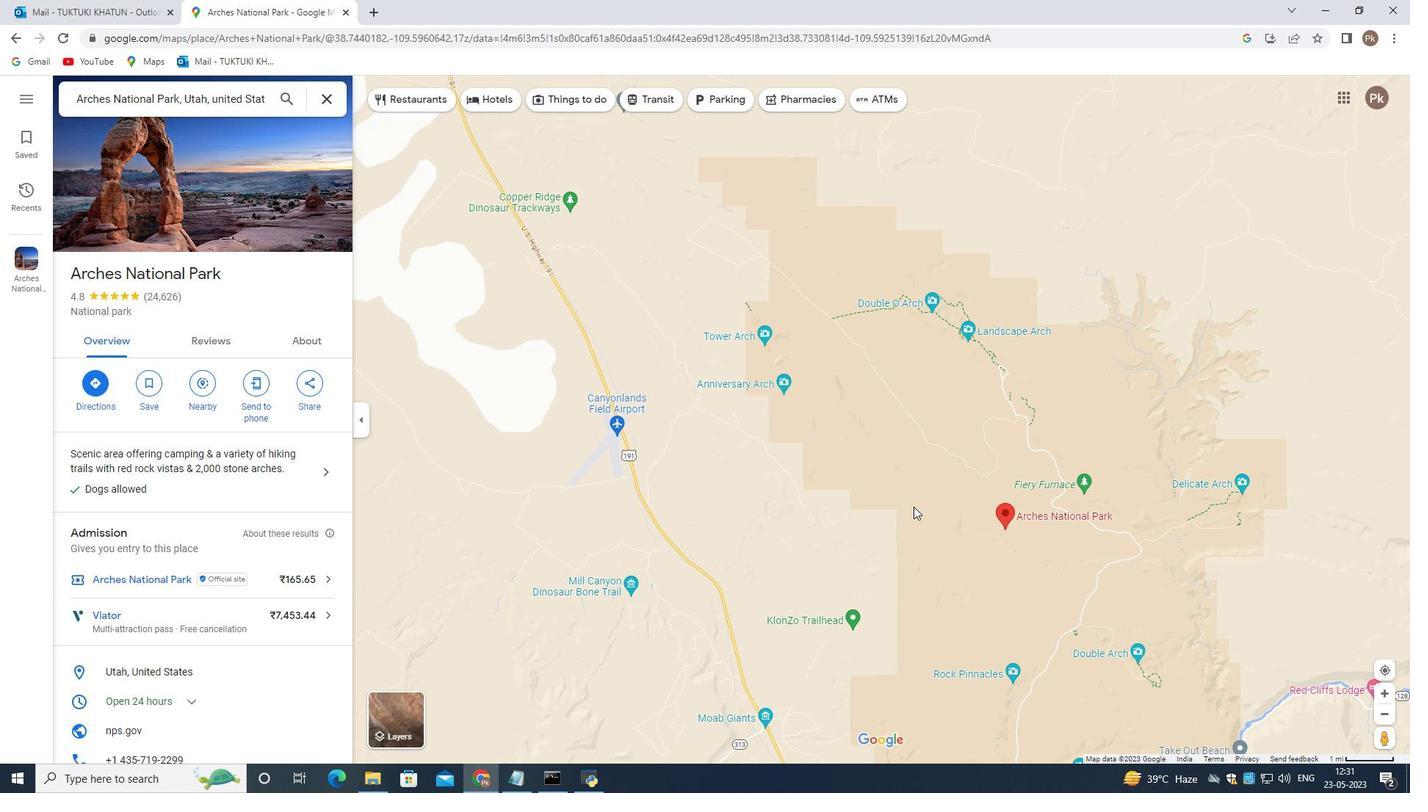 
Action: Mouse pressed left at (1028, 520)
Screenshot: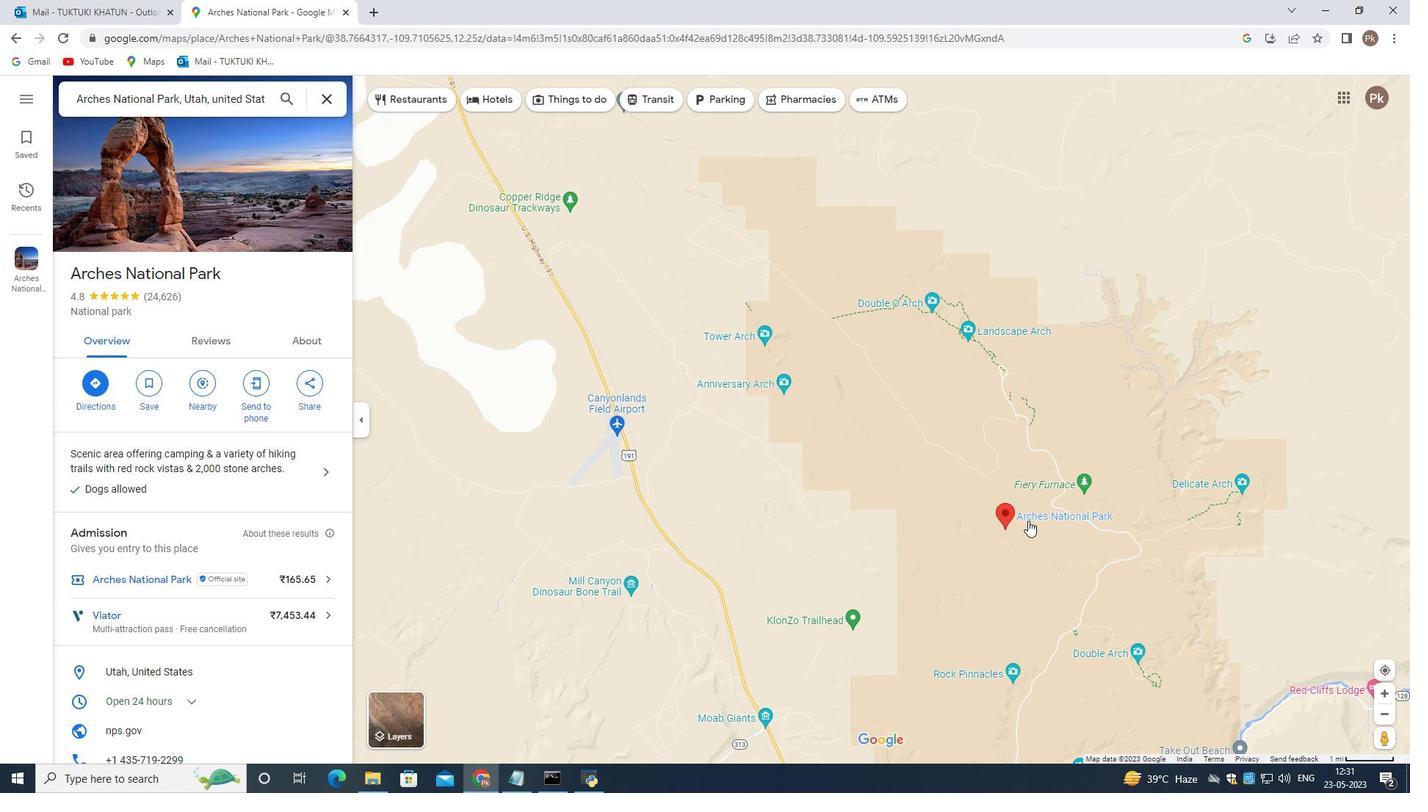 
Action: Mouse moved to (1382, 695)
Screenshot: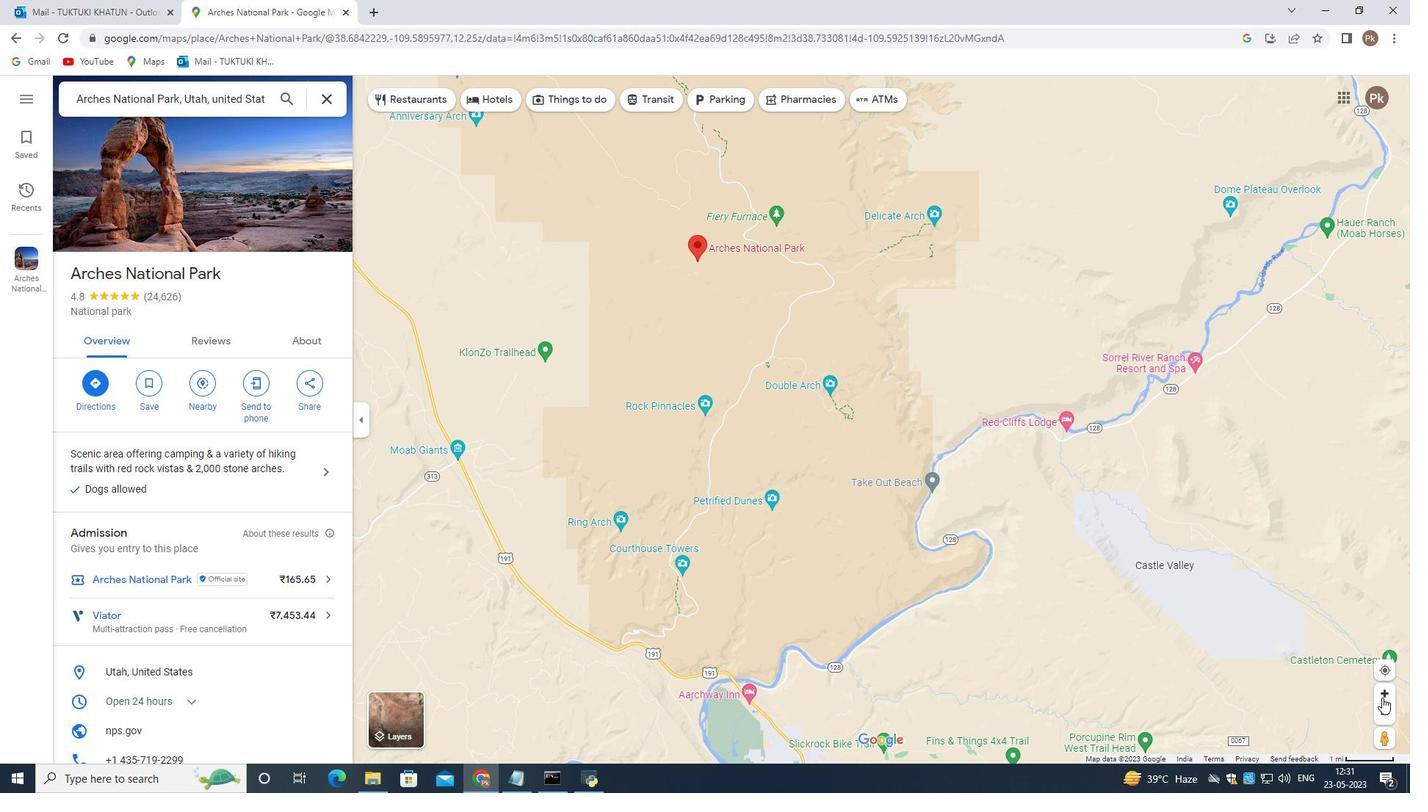 
Action: Mouse pressed left at (1382, 695)
Screenshot: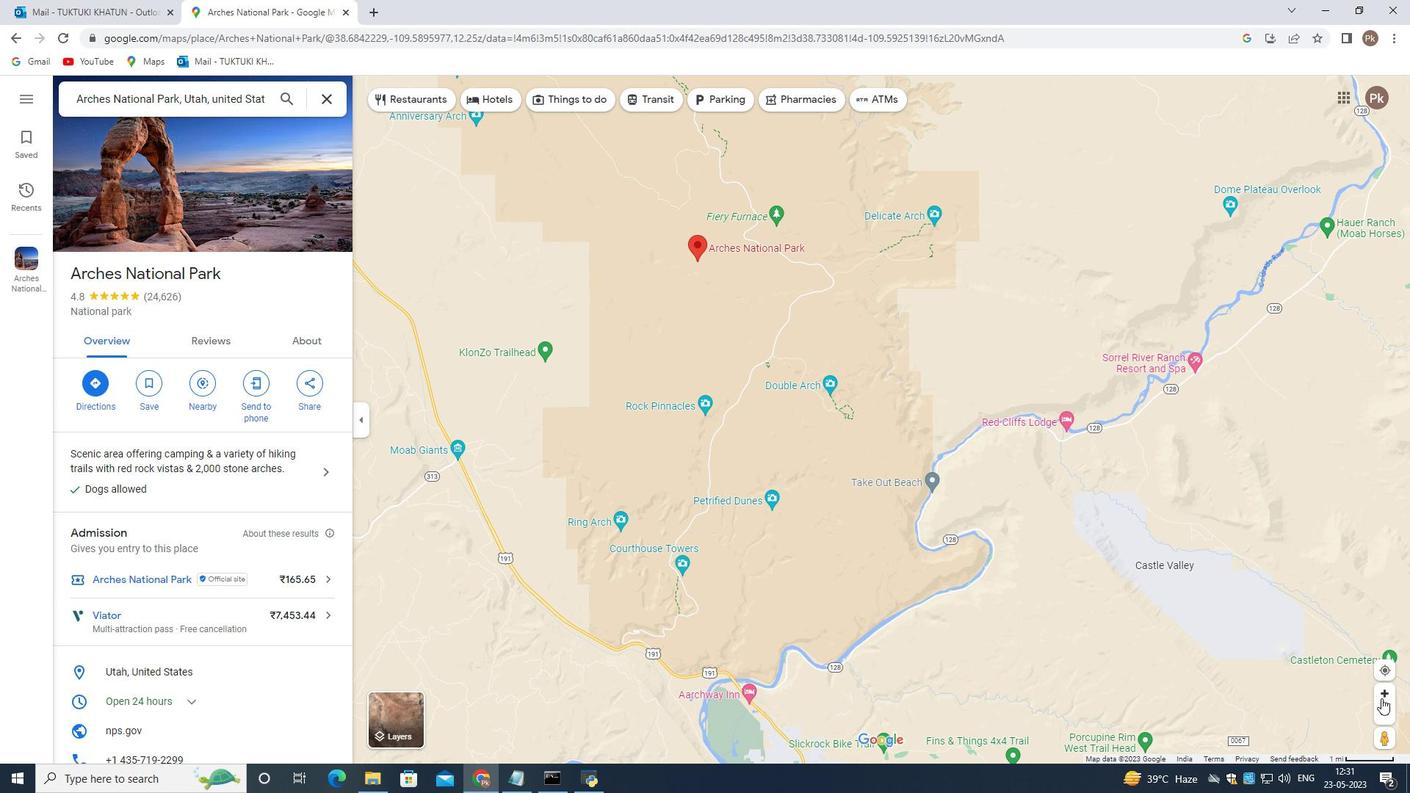 
Action: Mouse pressed left at (1382, 695)
Screenshot: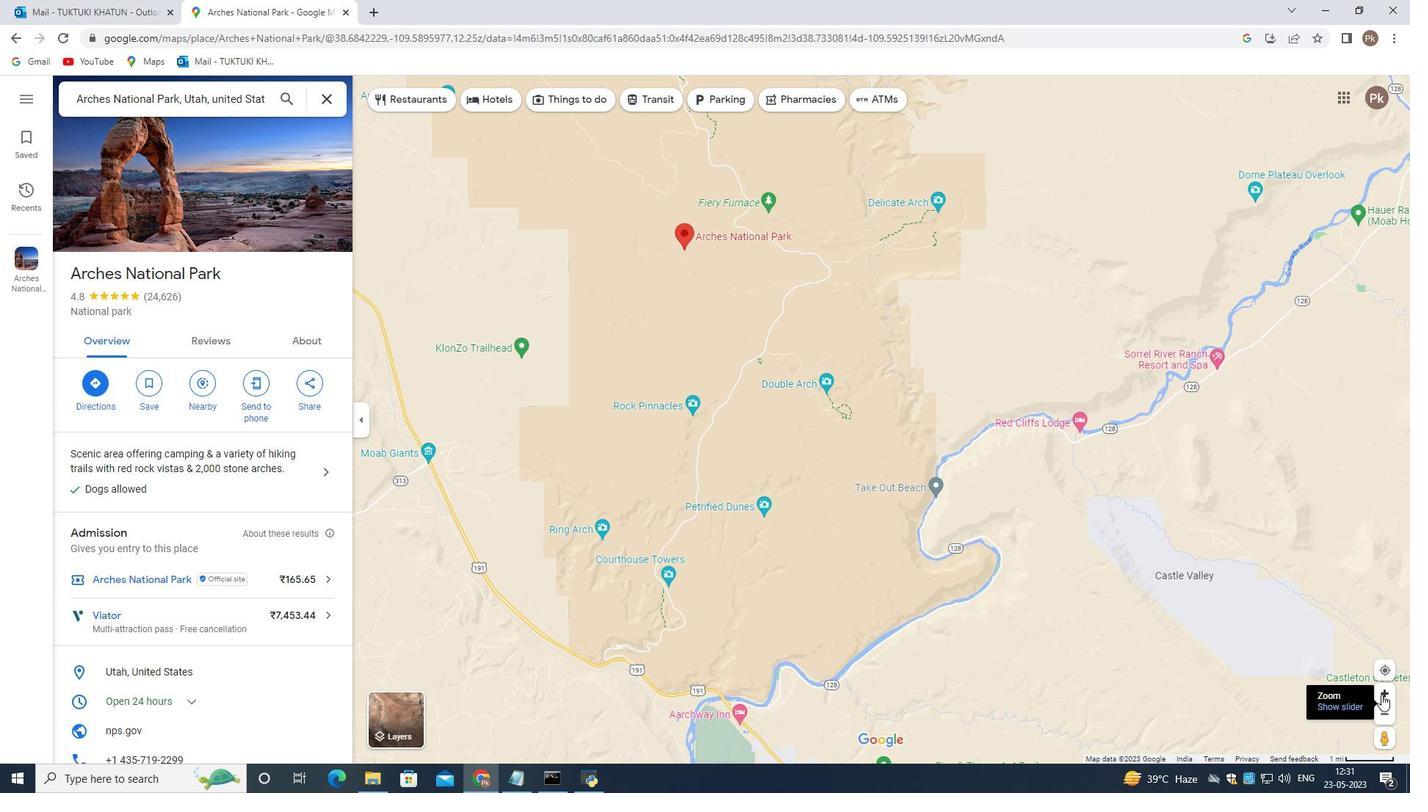 
Action: Mouse moved to (889, 314)
Screenshot: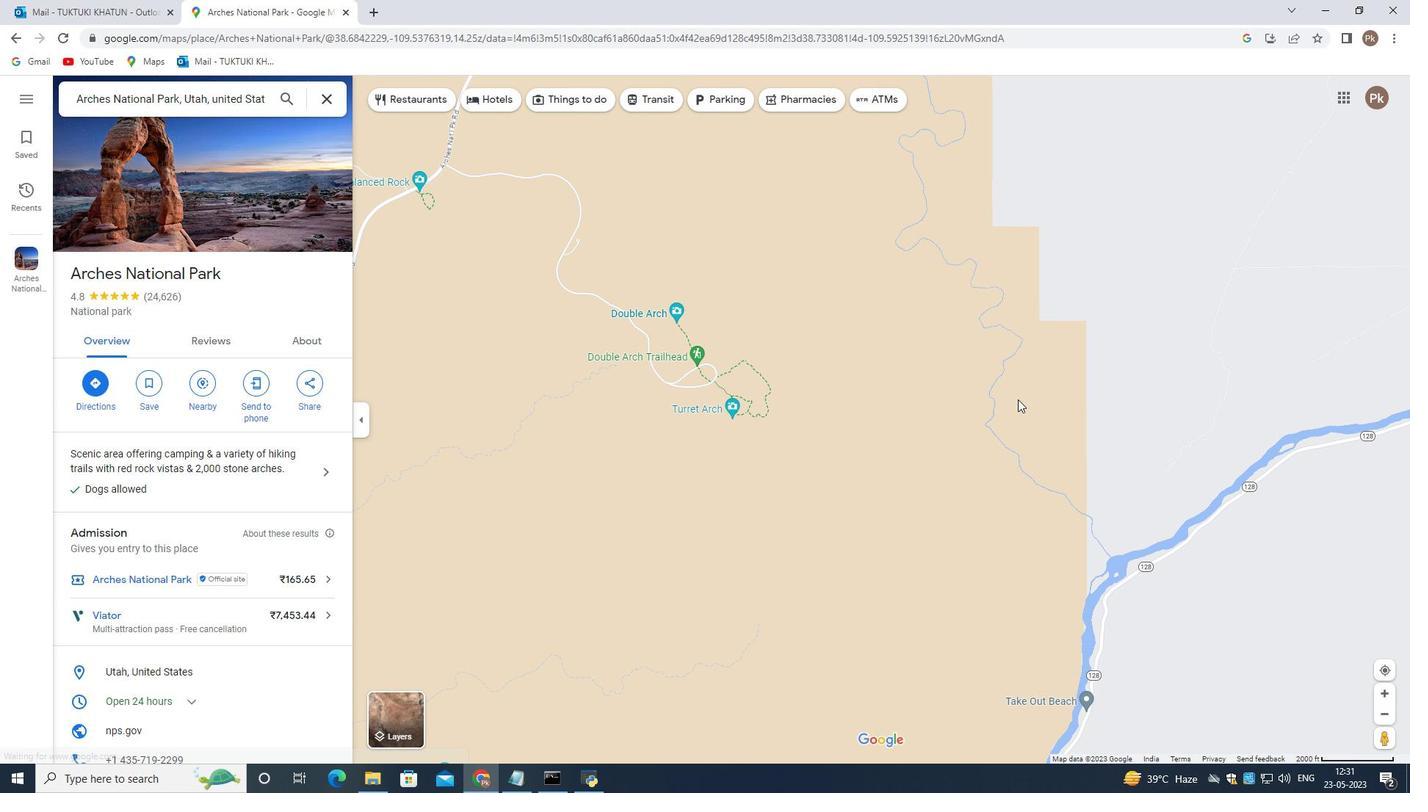 
Action: Mouse pressed left at (889, 314)
Screenshot: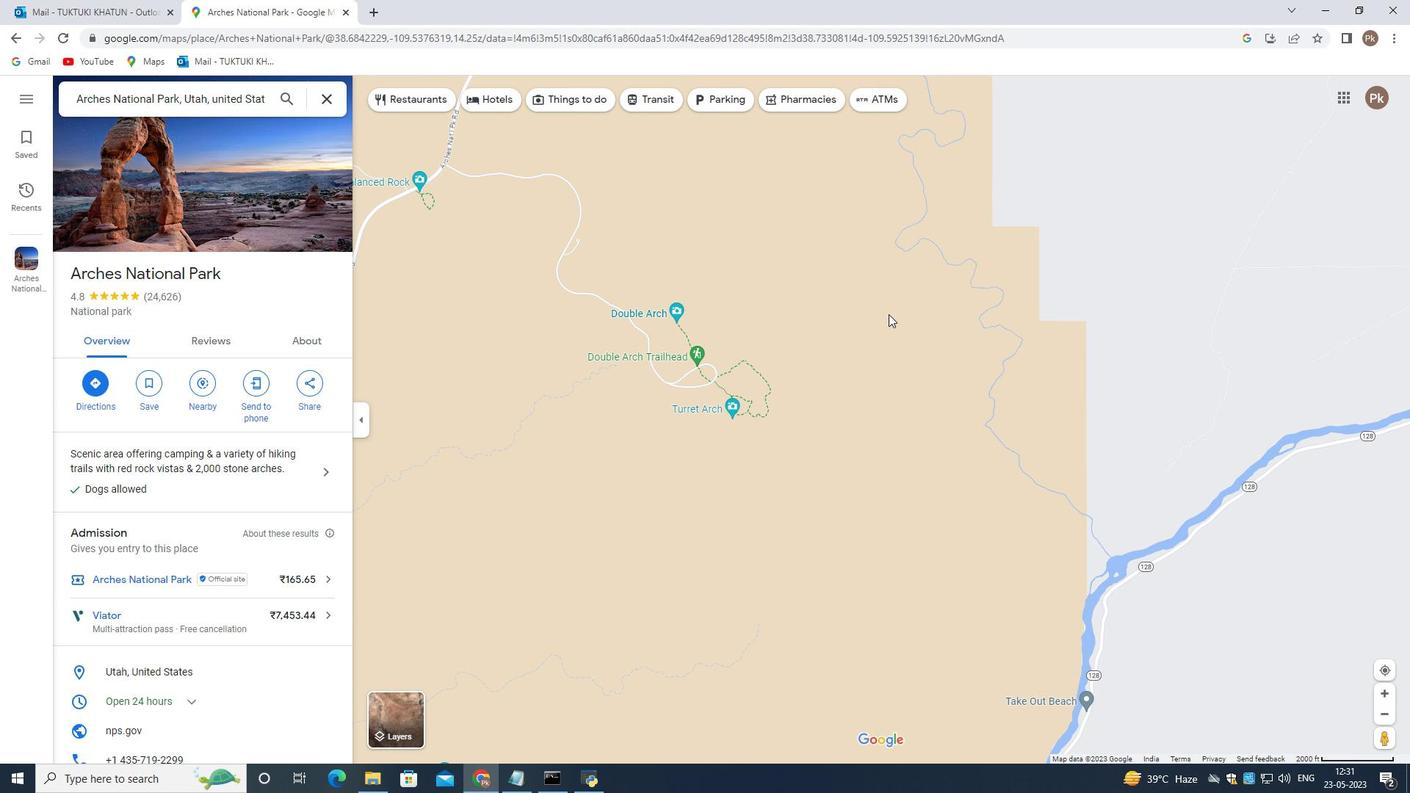 
Action: Mouse moved to (1388, 692)
Screenshot: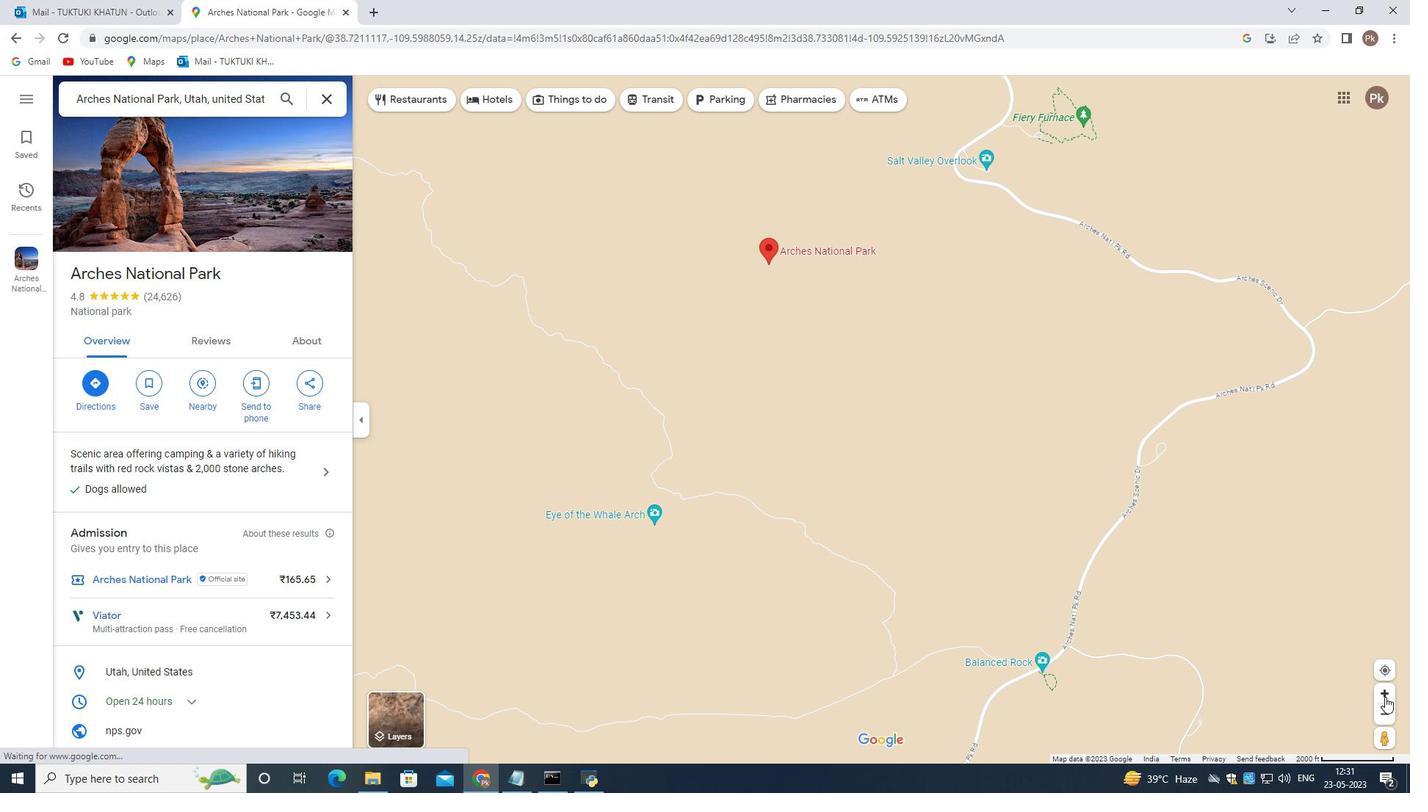 
Action: Mouse pressed left at (1388, 692)
Screenshot: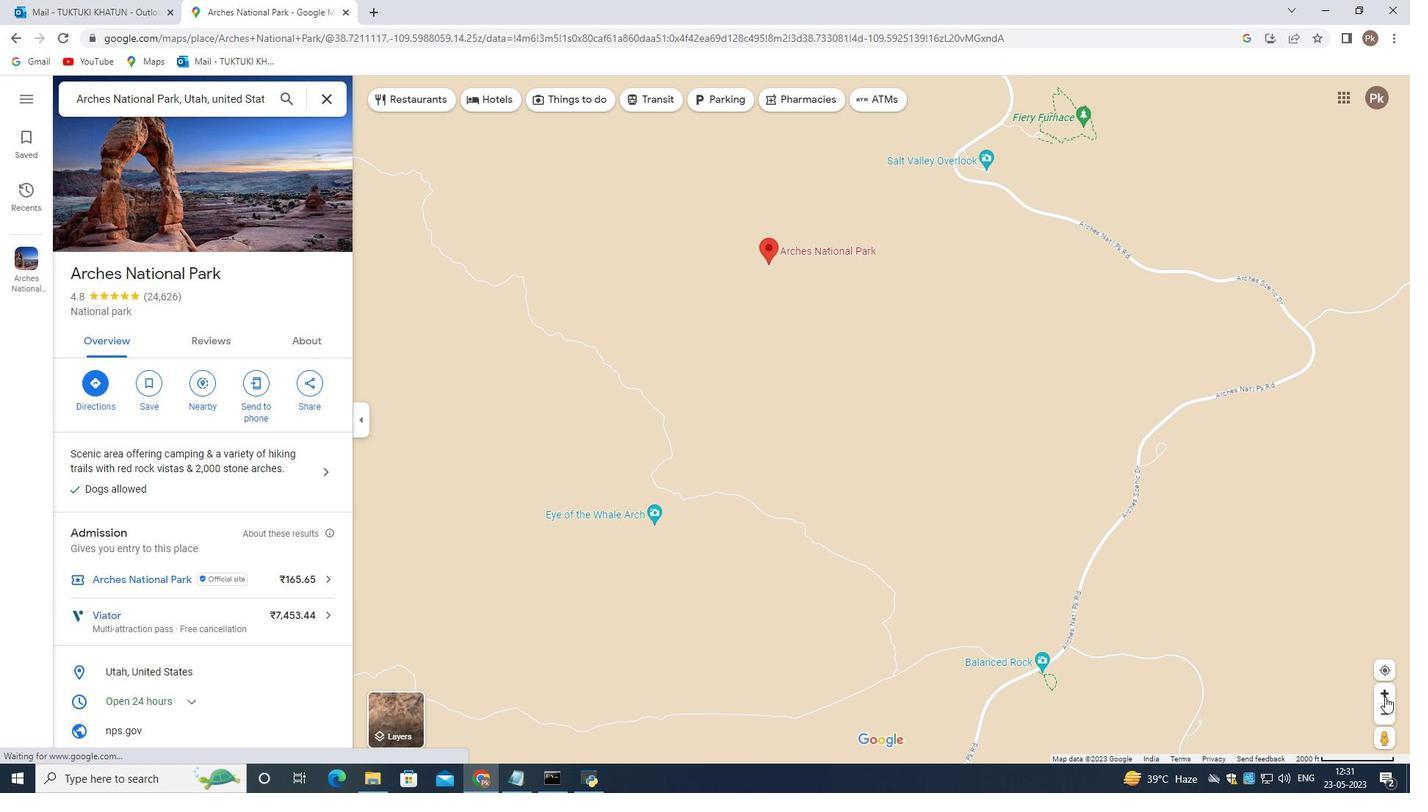 
Action: Mouse moved to (1136, 371)
Screenshot: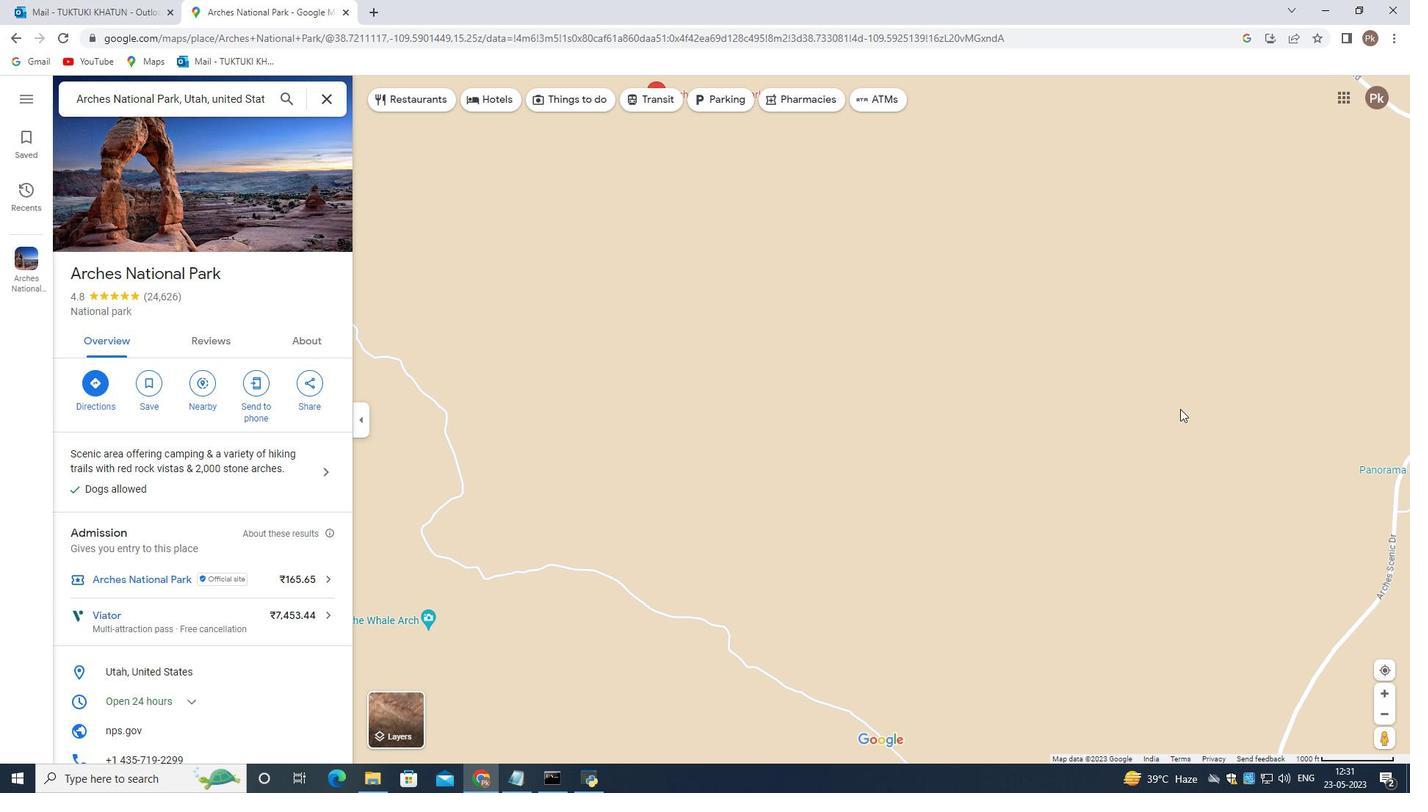 
Action: Mouse pressed left at (1136, 371)
Screenshot: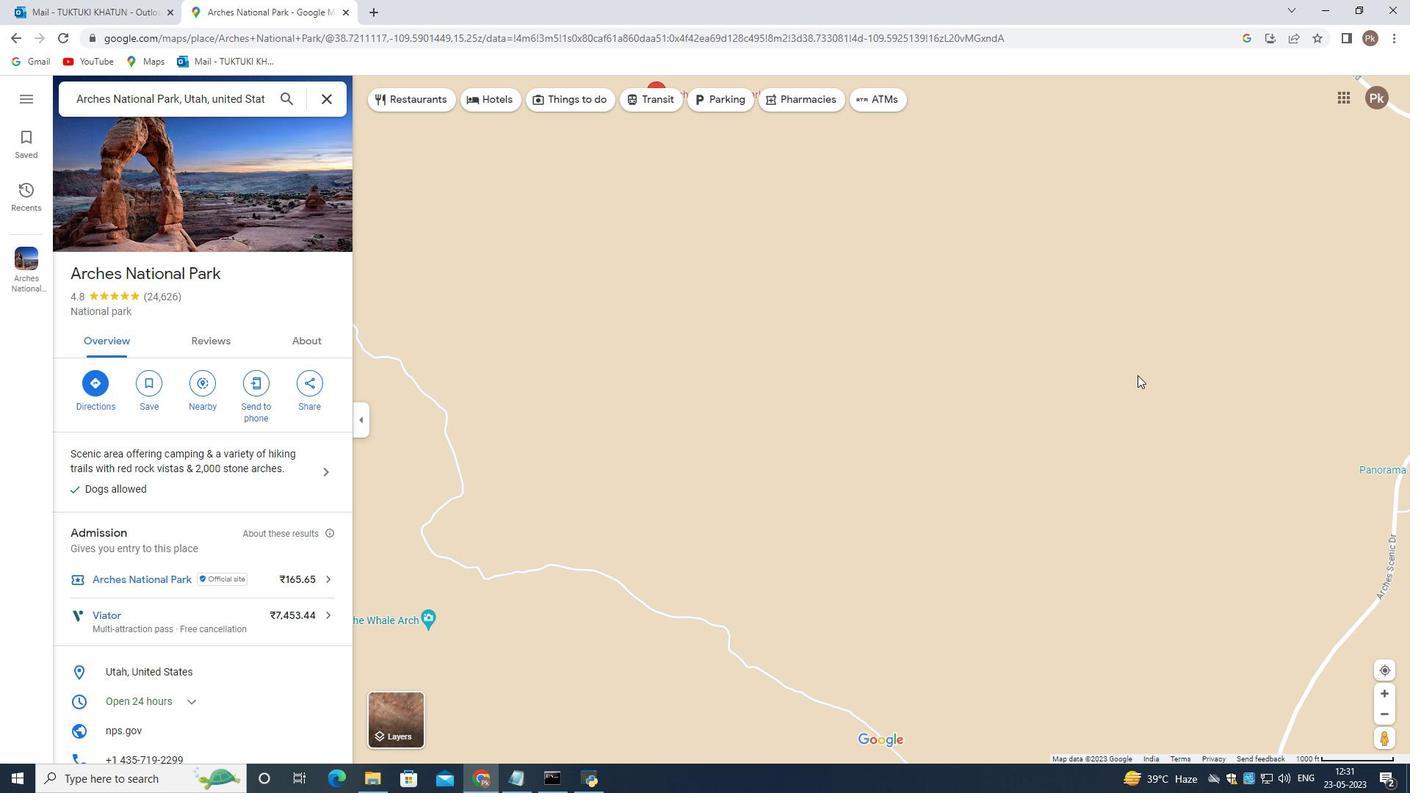 
Action: Mouse moved to (1390, 693)
Screenshot: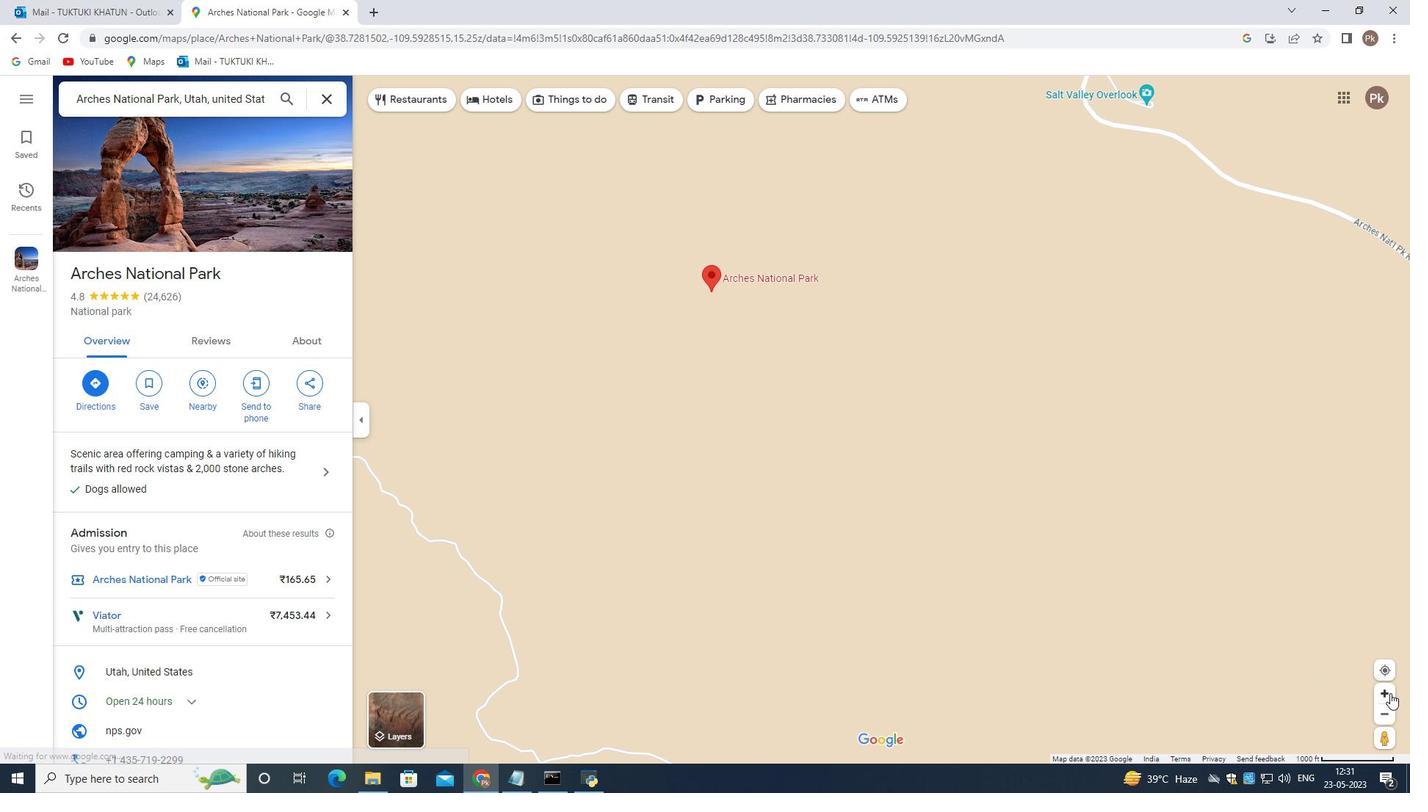 
Action: Mouse pressed left at (1390, 693)
Screenshot: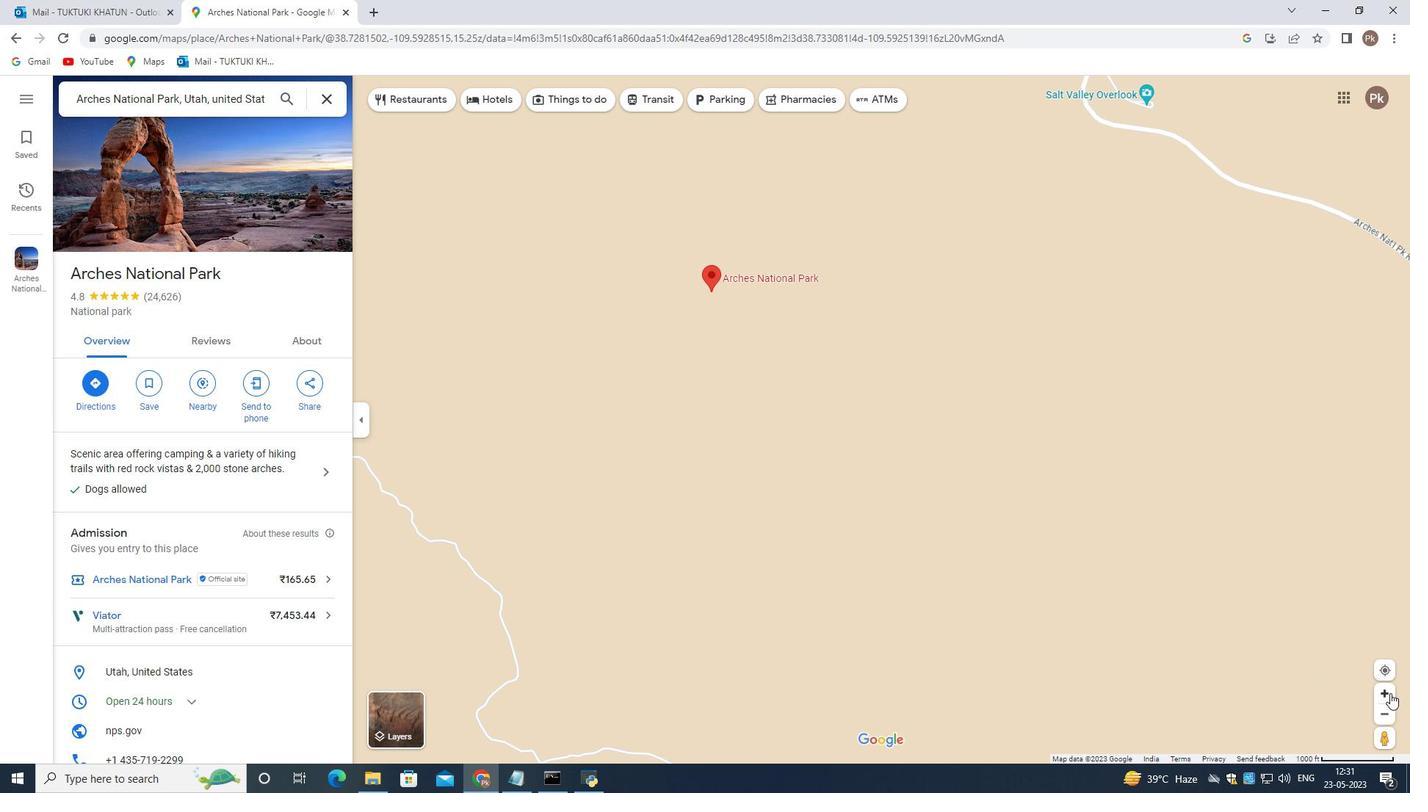 
Action: Mouse moved to (1129, 338)
Screenshot: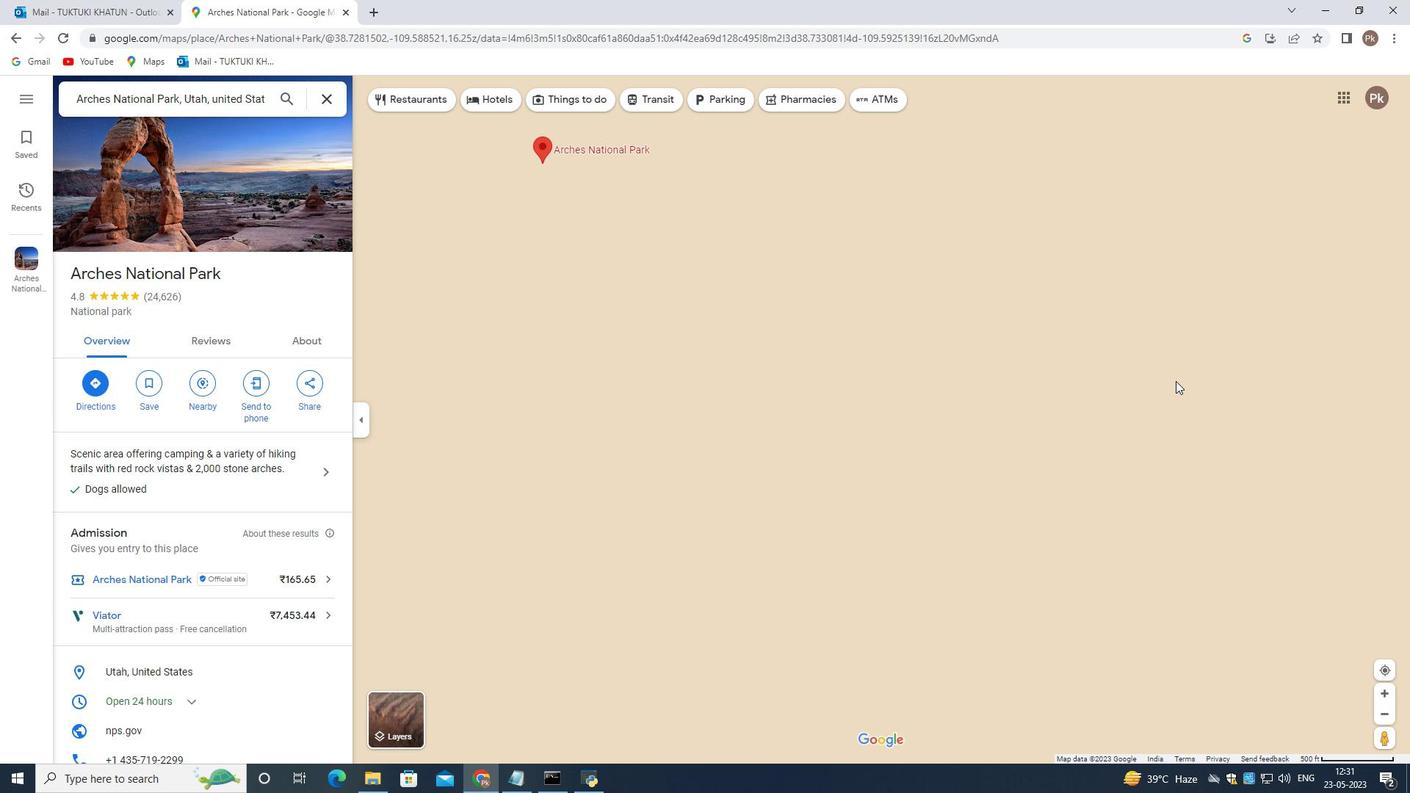 
Action: Mouse pressed left at (1129, 338)
Screenshot: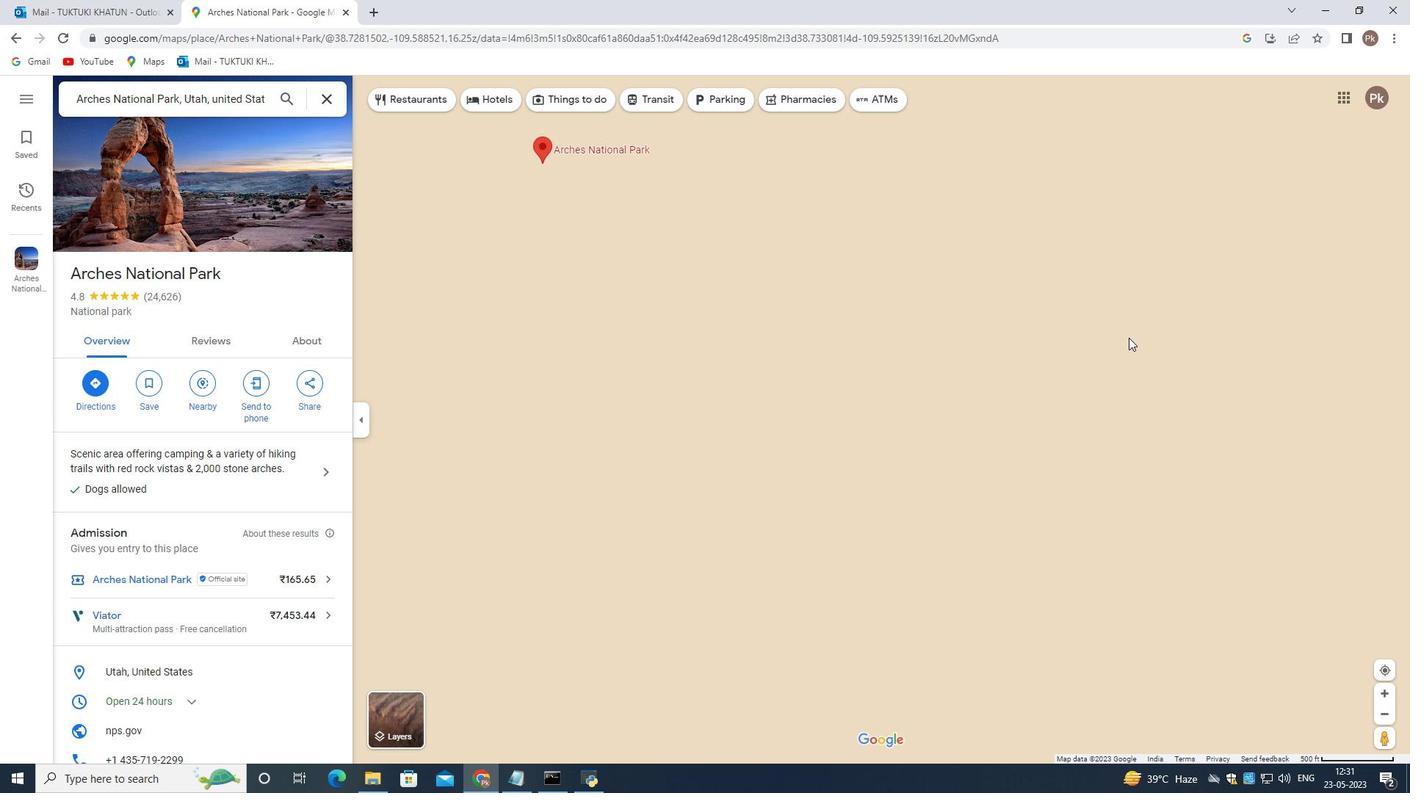 
Action: Mouse moved to (1392, 693)
Screenshot: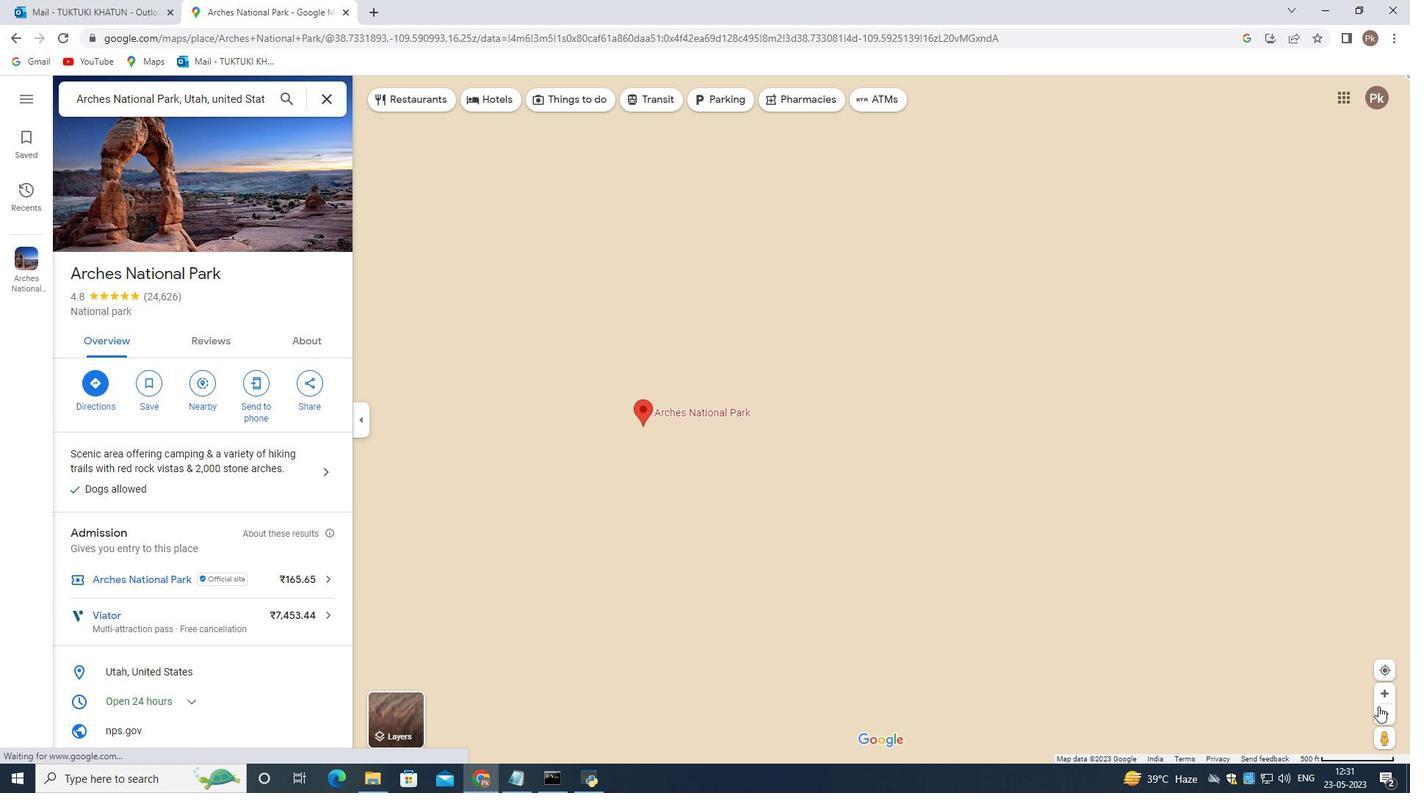 
Action: Mouse pressed left at (1392, 693)
Screenshot: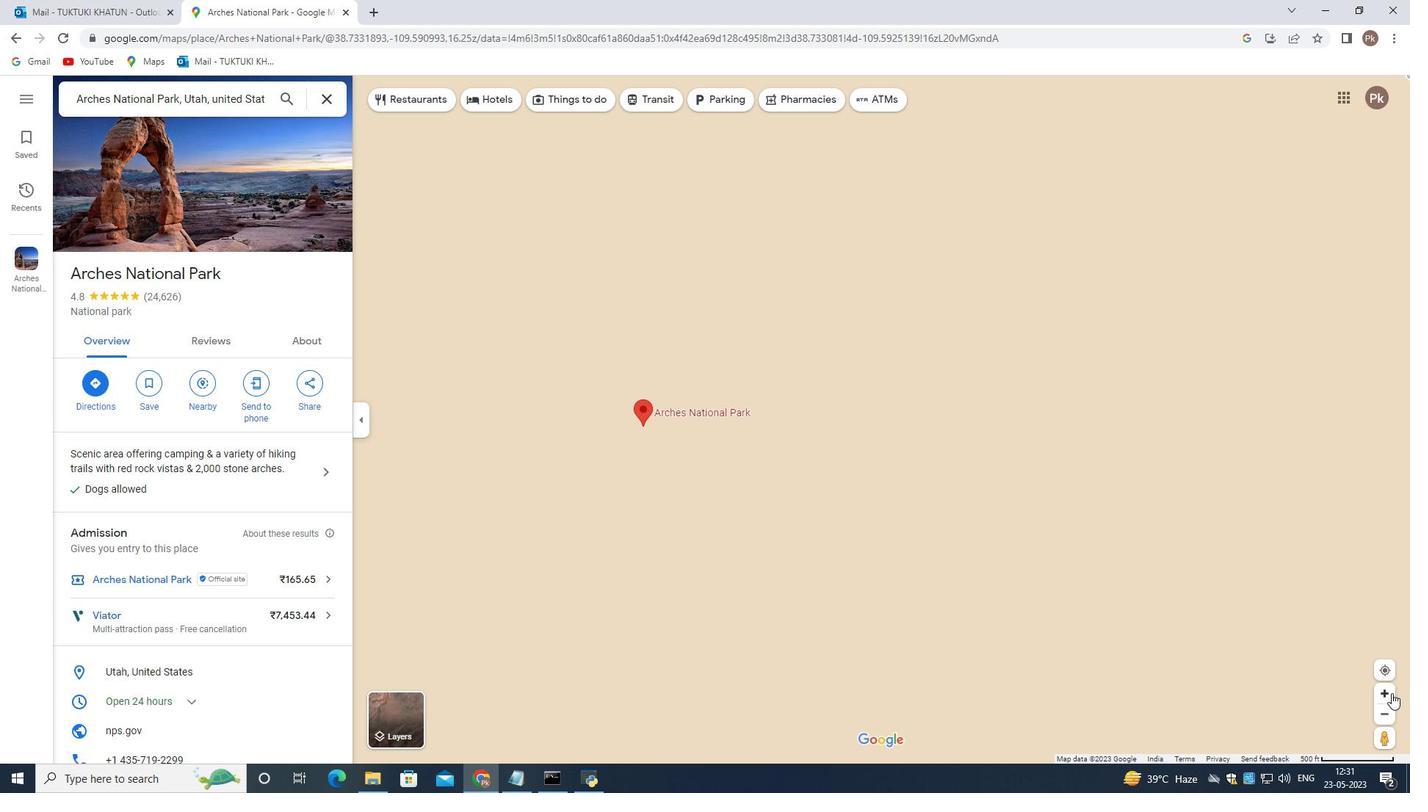 
Action: Mouse moved to (1062, 527)
Screenshot: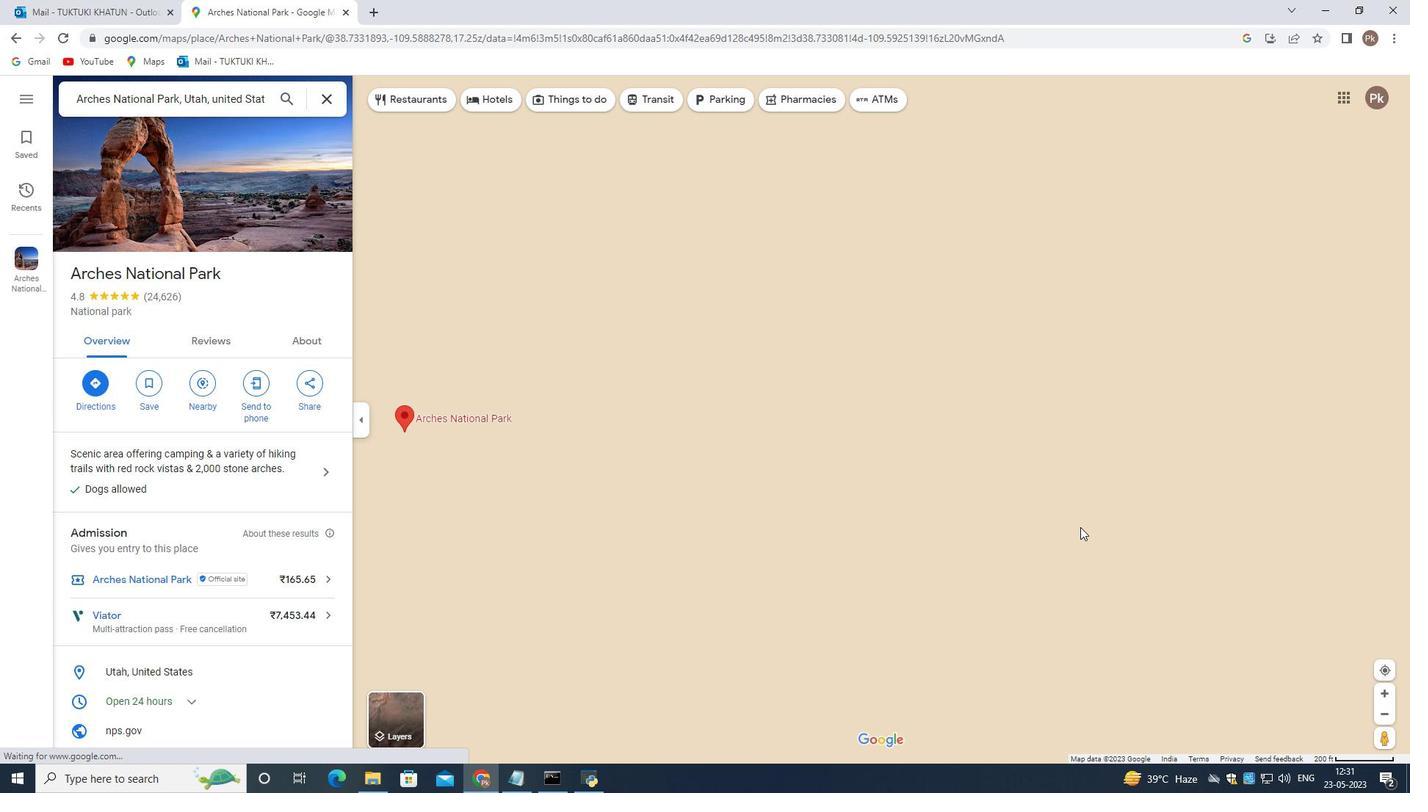 
Action: Mouse pressed left at (1062, 527)
Screenshot: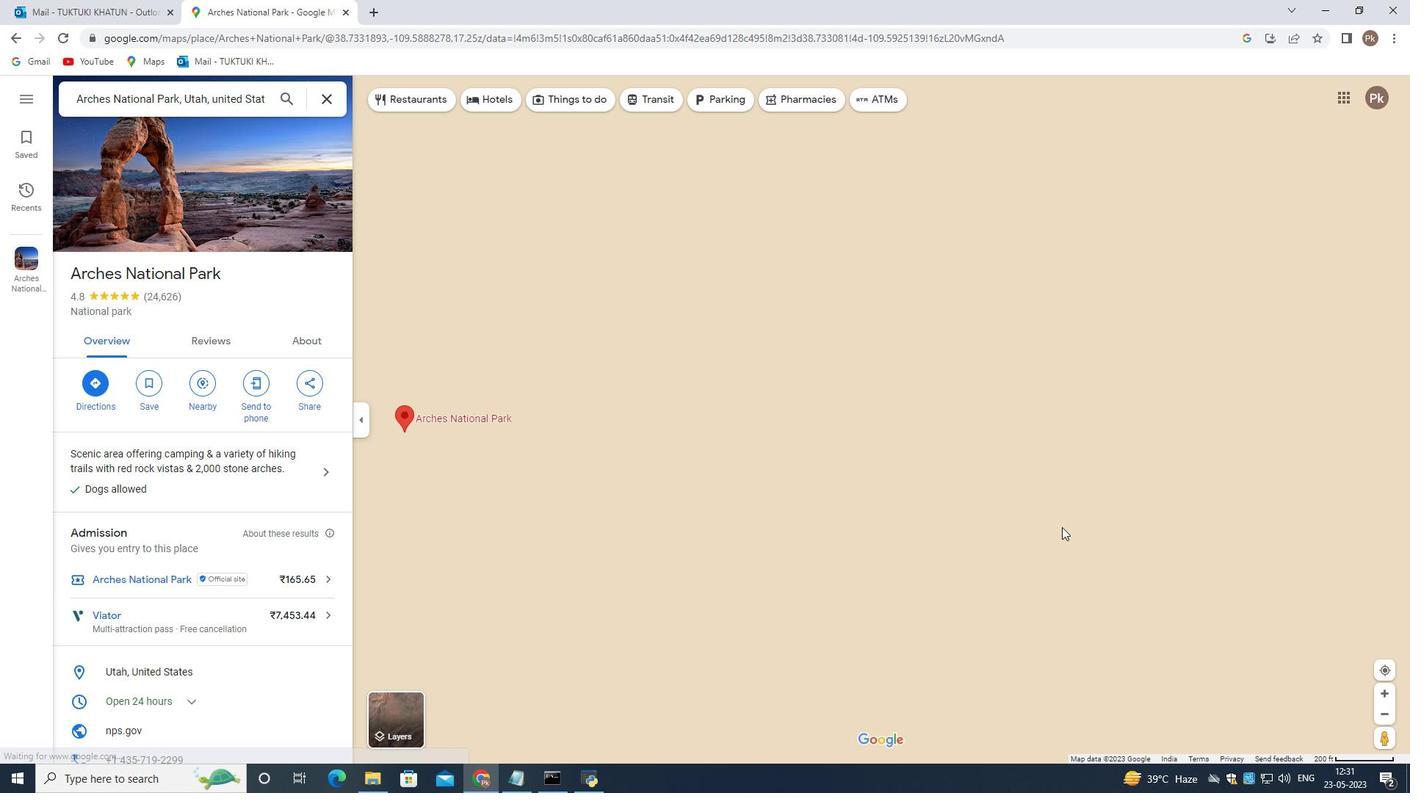 
Action: Mouse moved to (1388, 696)
Screenshot: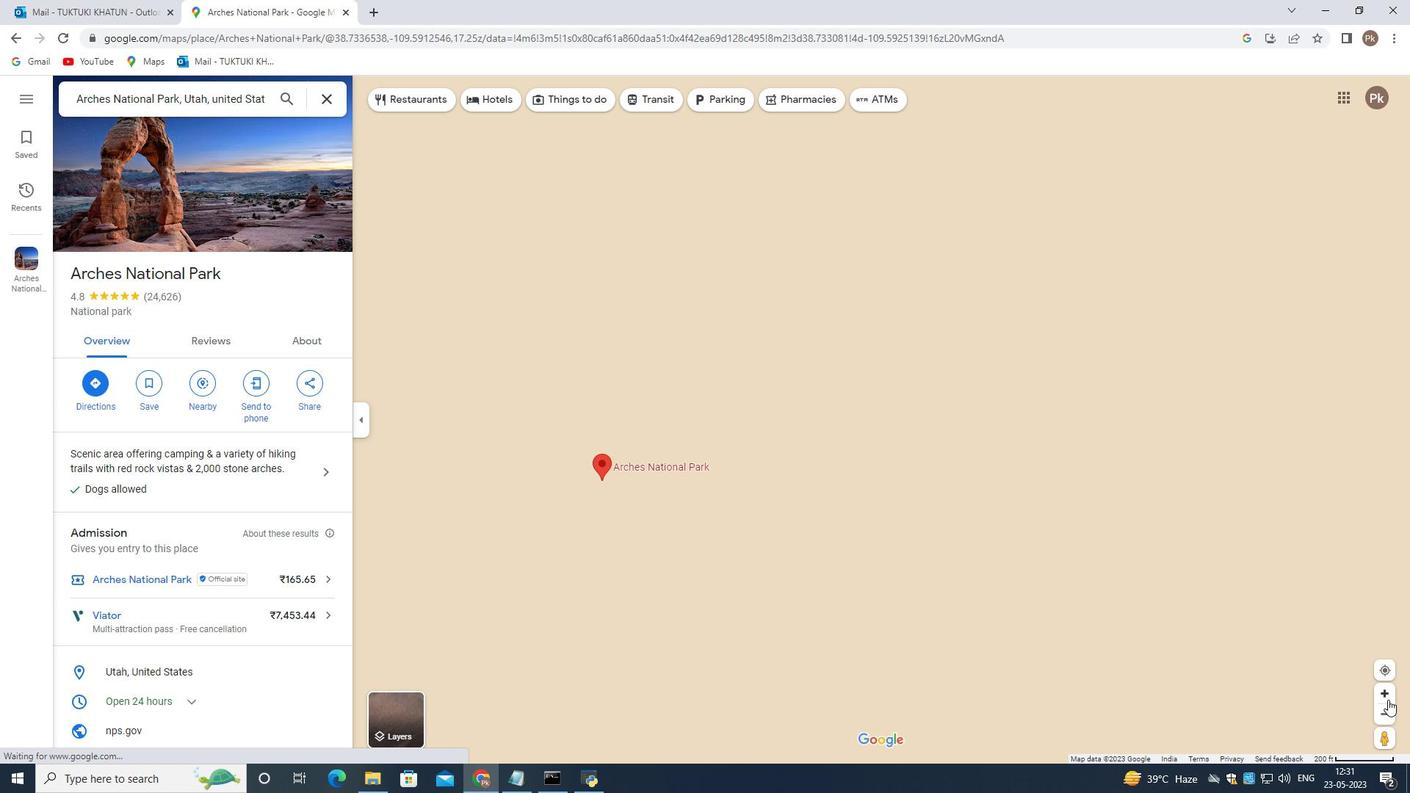 
Action: Mouse pressed left at (1388, 696)
Screenshot: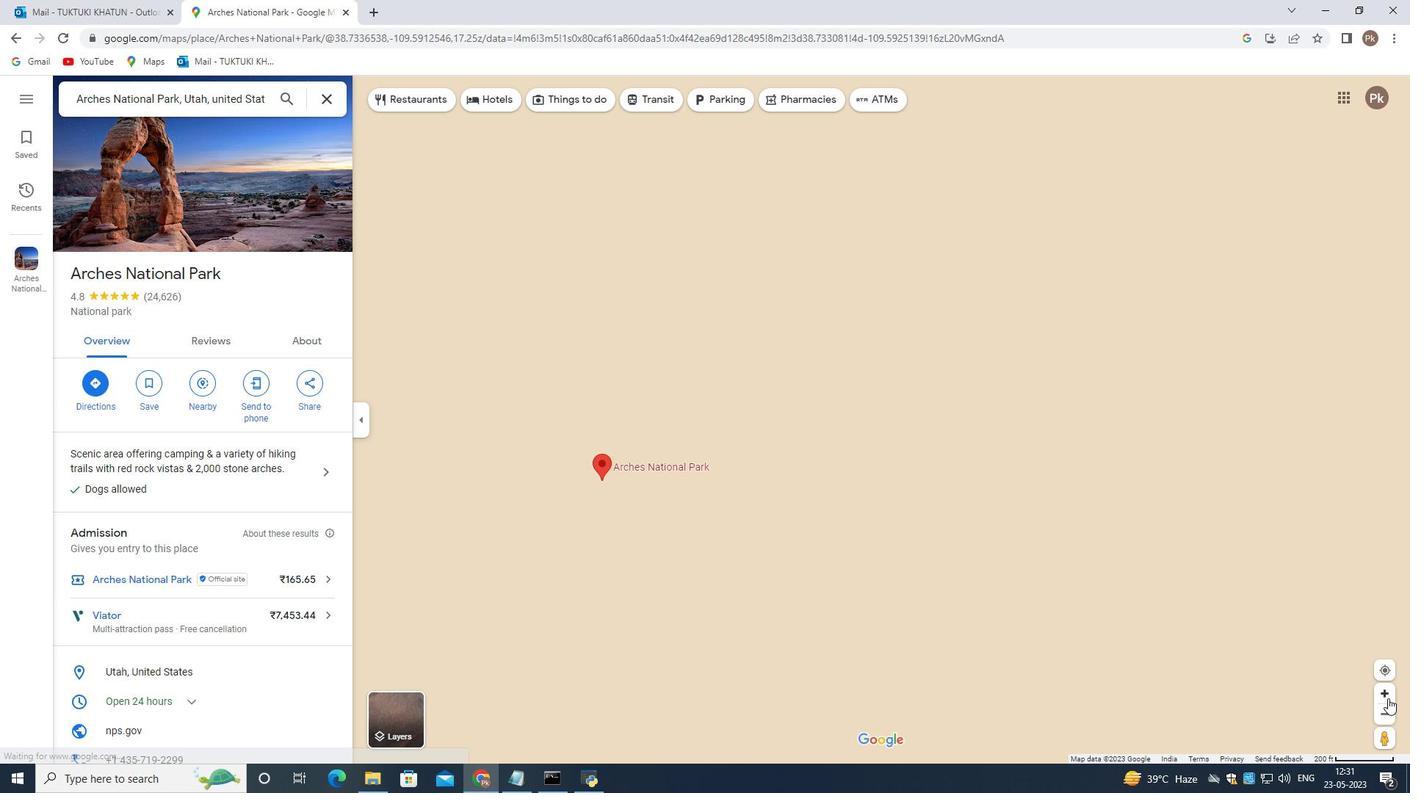 
Action: Mouse moved to (674, 423)
Screenshot: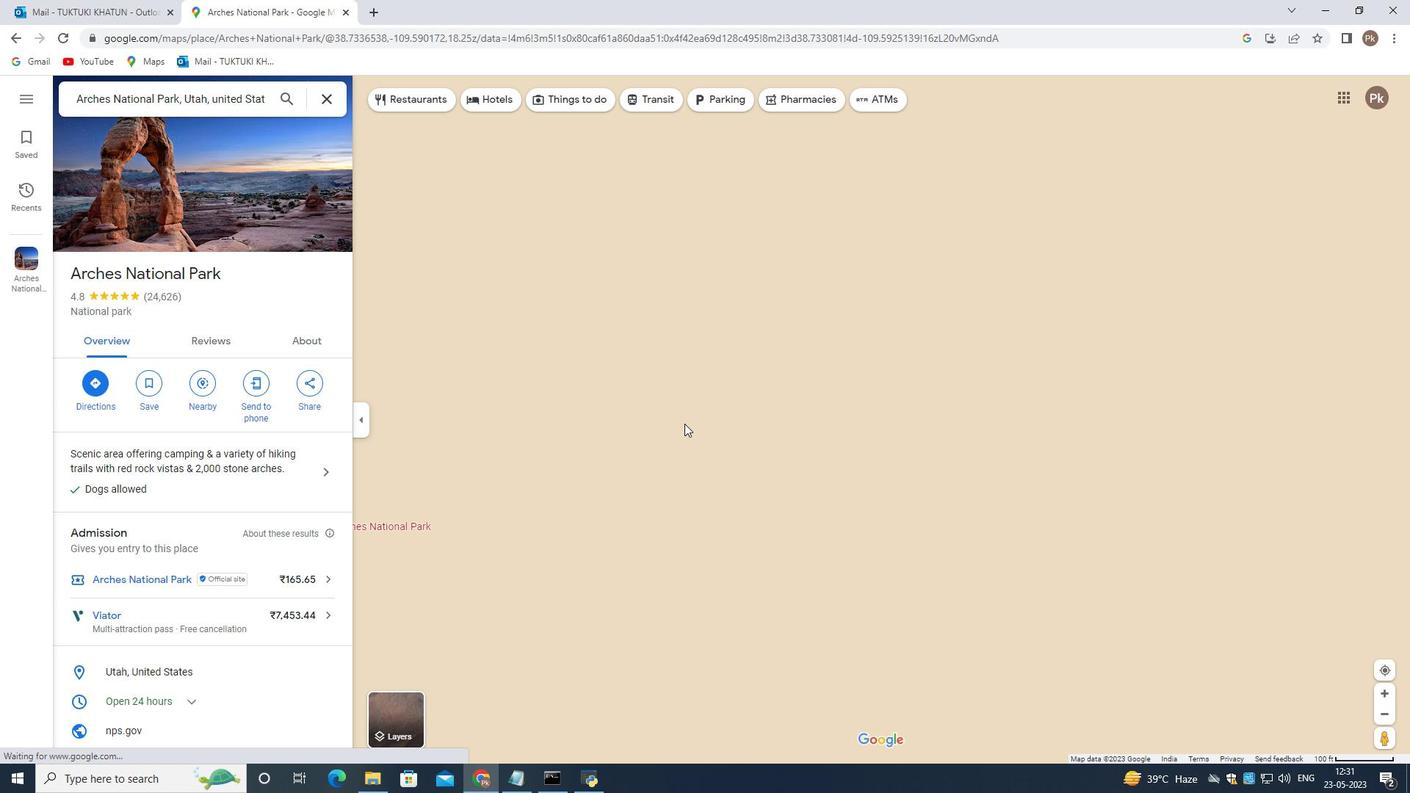 
Action: Mouse pressed left at (674, 423)
Screenshot: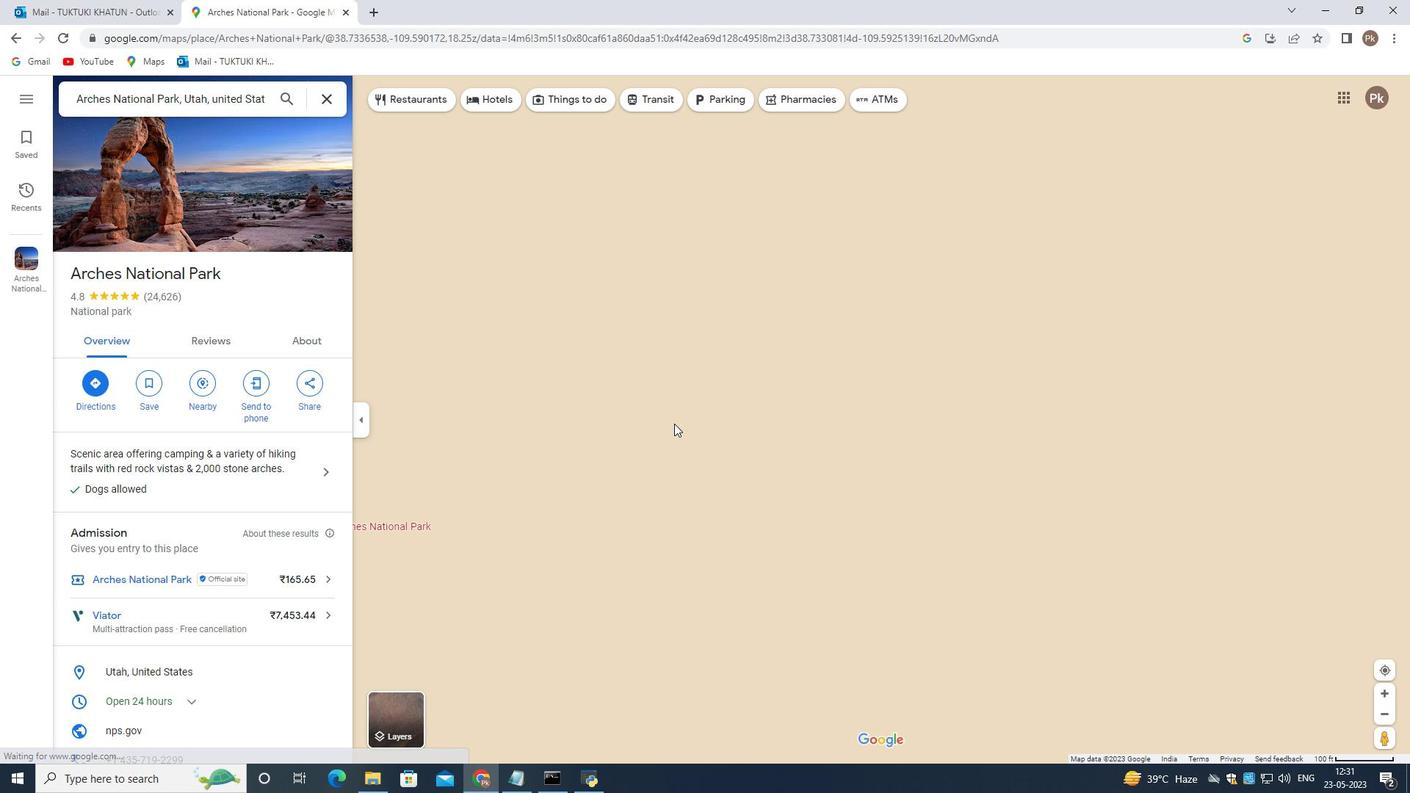 
Action: Mouse moved to (1385, 697)
Screenshot: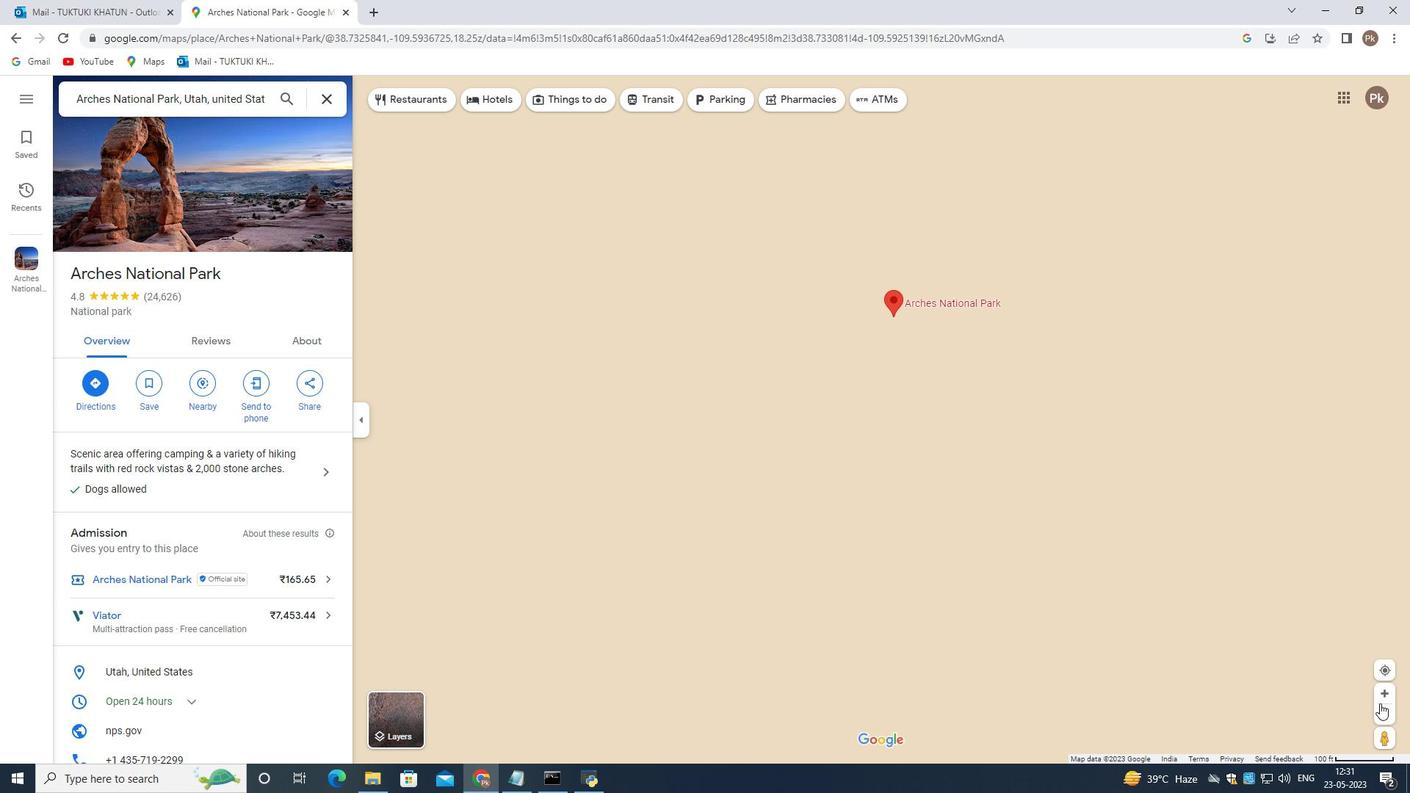 
Action: Mouse pressed left at (1385, 697)
Screenshot: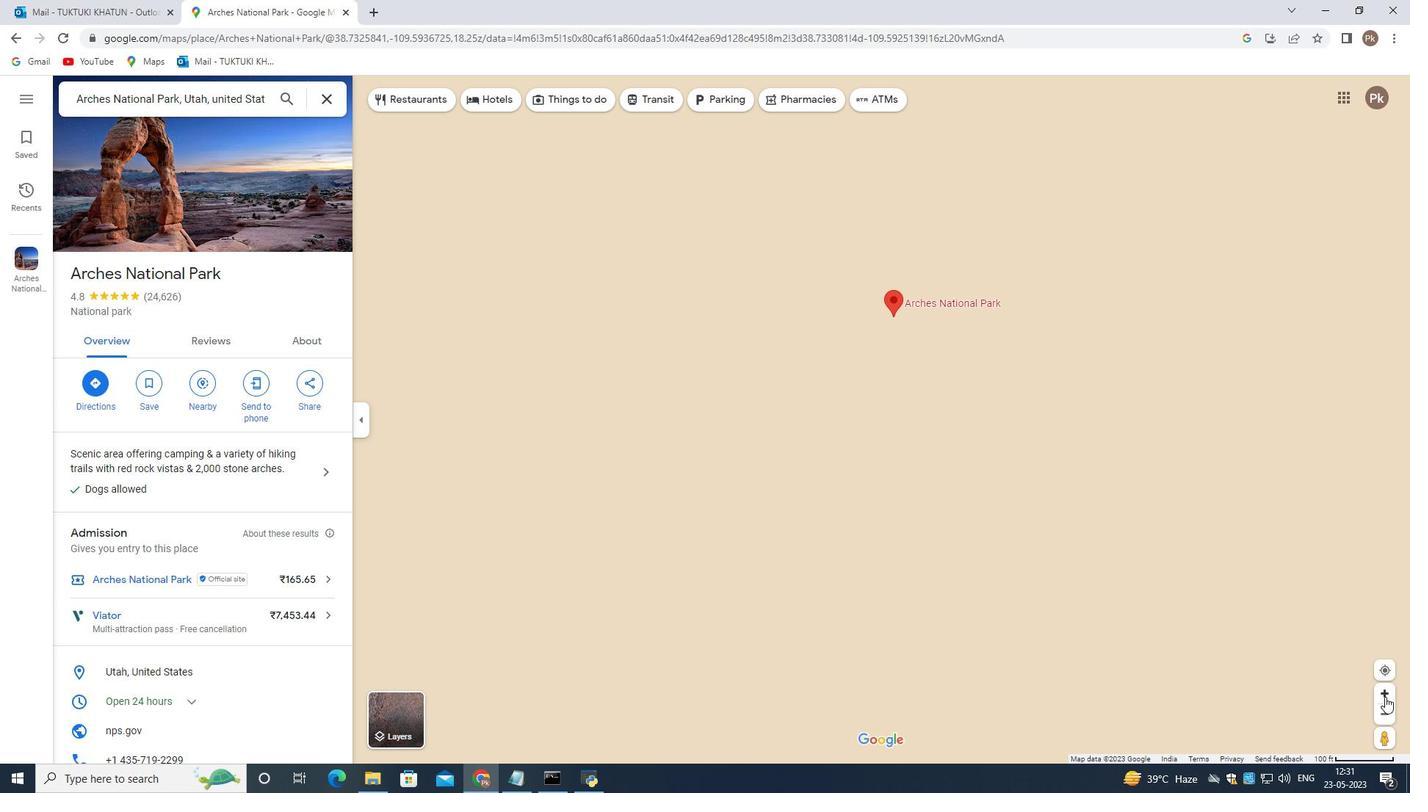 
Action: Mouse pressed left at (1385, 697)
Screenshot: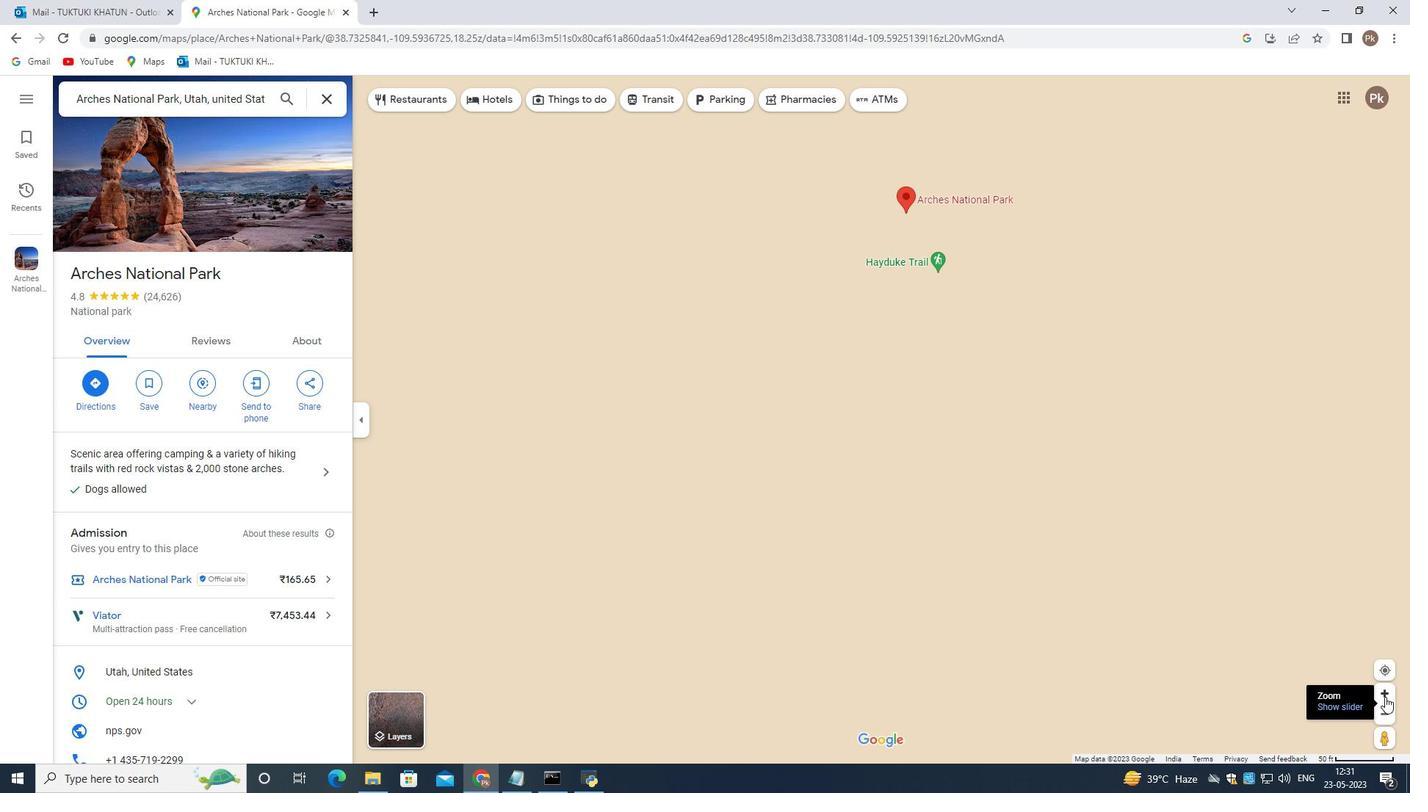 
Action: Mouse moved to (1134, 382)
Screenshot: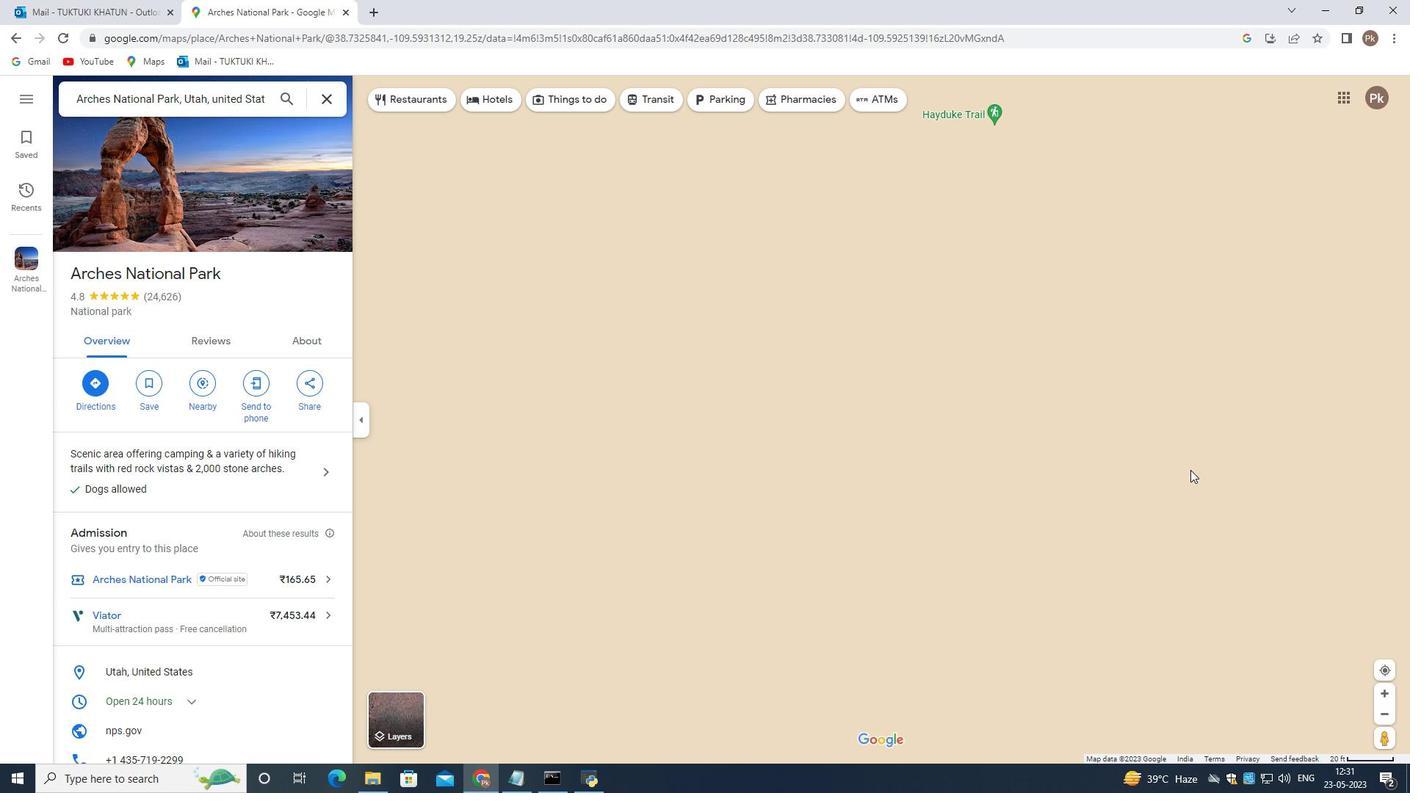 
Action: Mouse pressed left at (1134, 382)
Screenshot: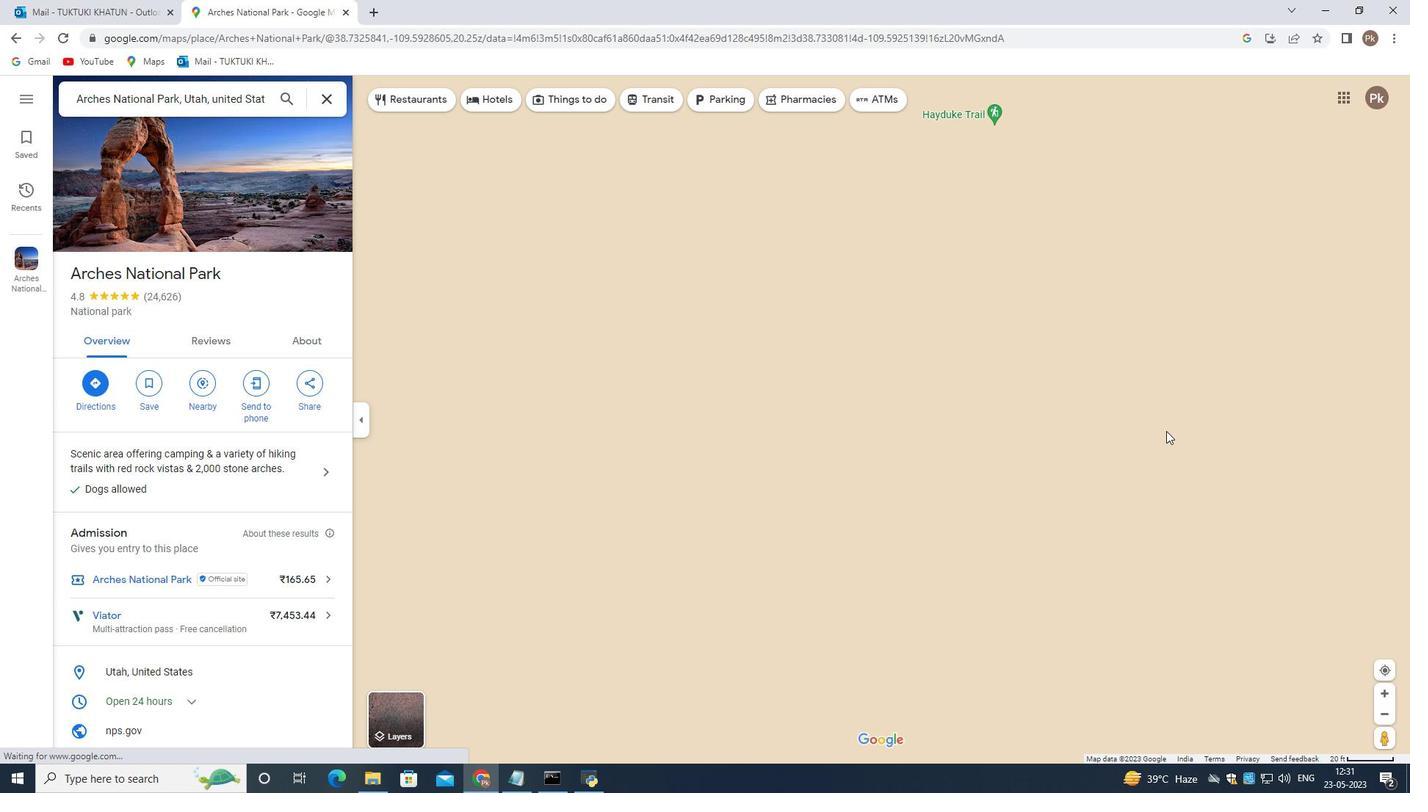 
Action: Mouse moved to (1383, 694)
Screenshot: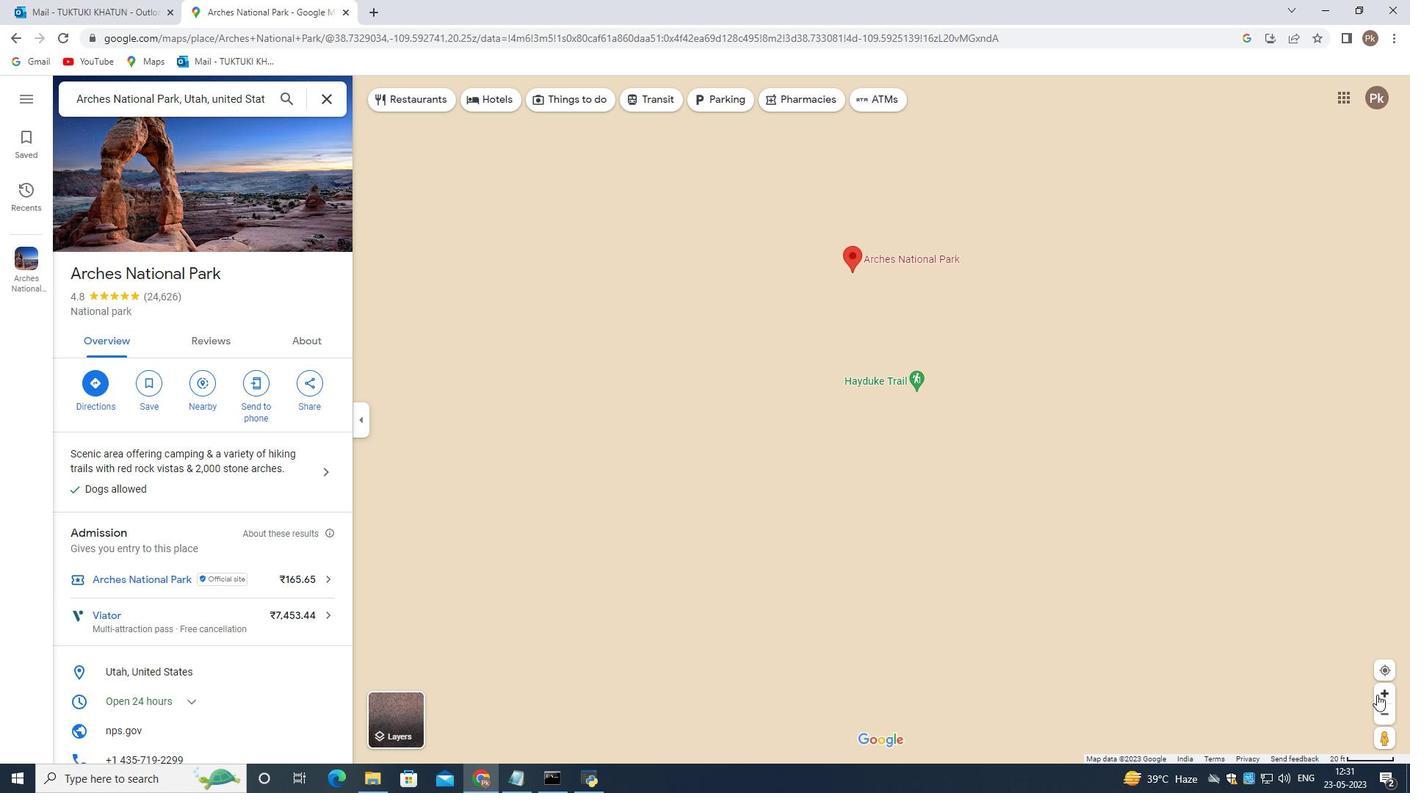 
Action: Mouse pressed left at (1383, 694)
Screenshot: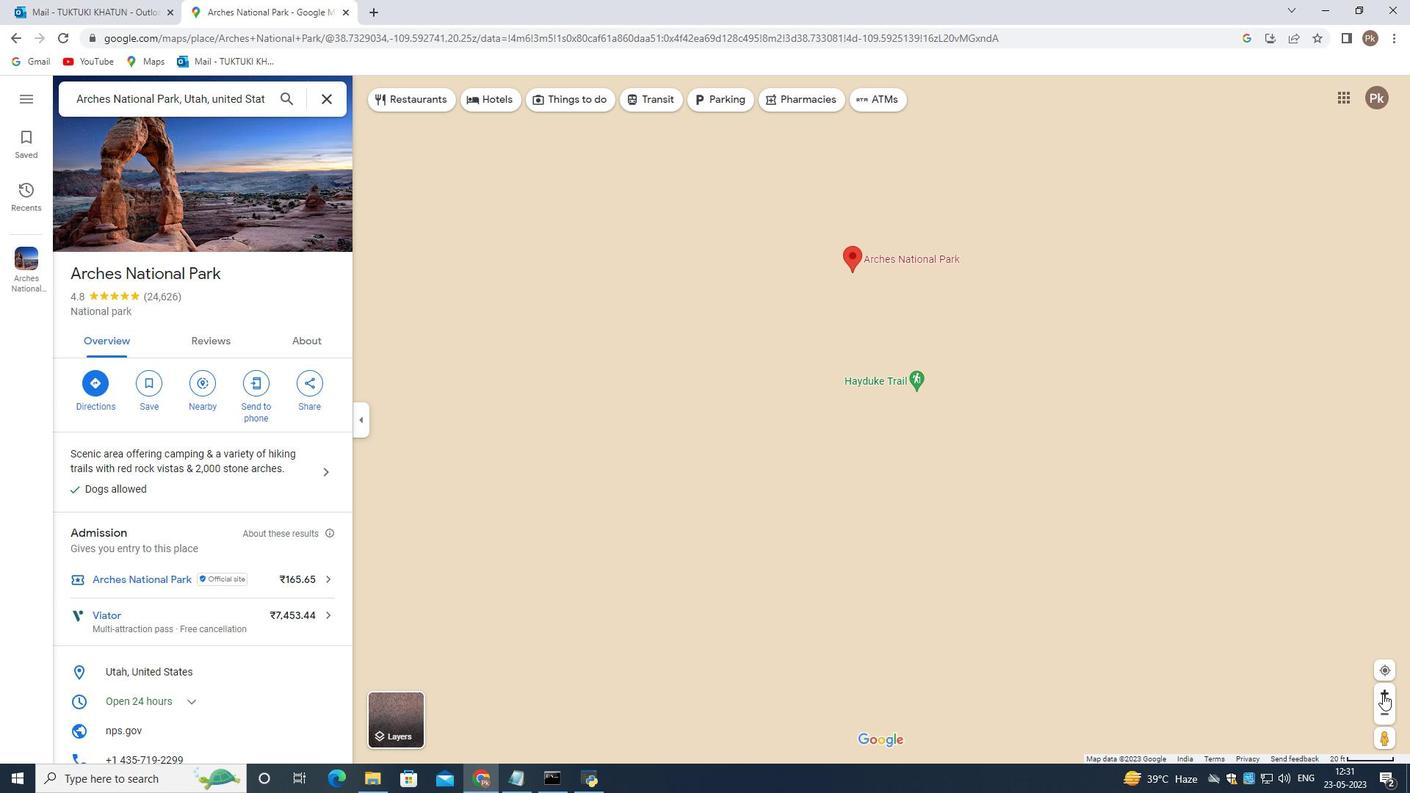 
Action: Mouse moved to (1083, 266)
Screenshot: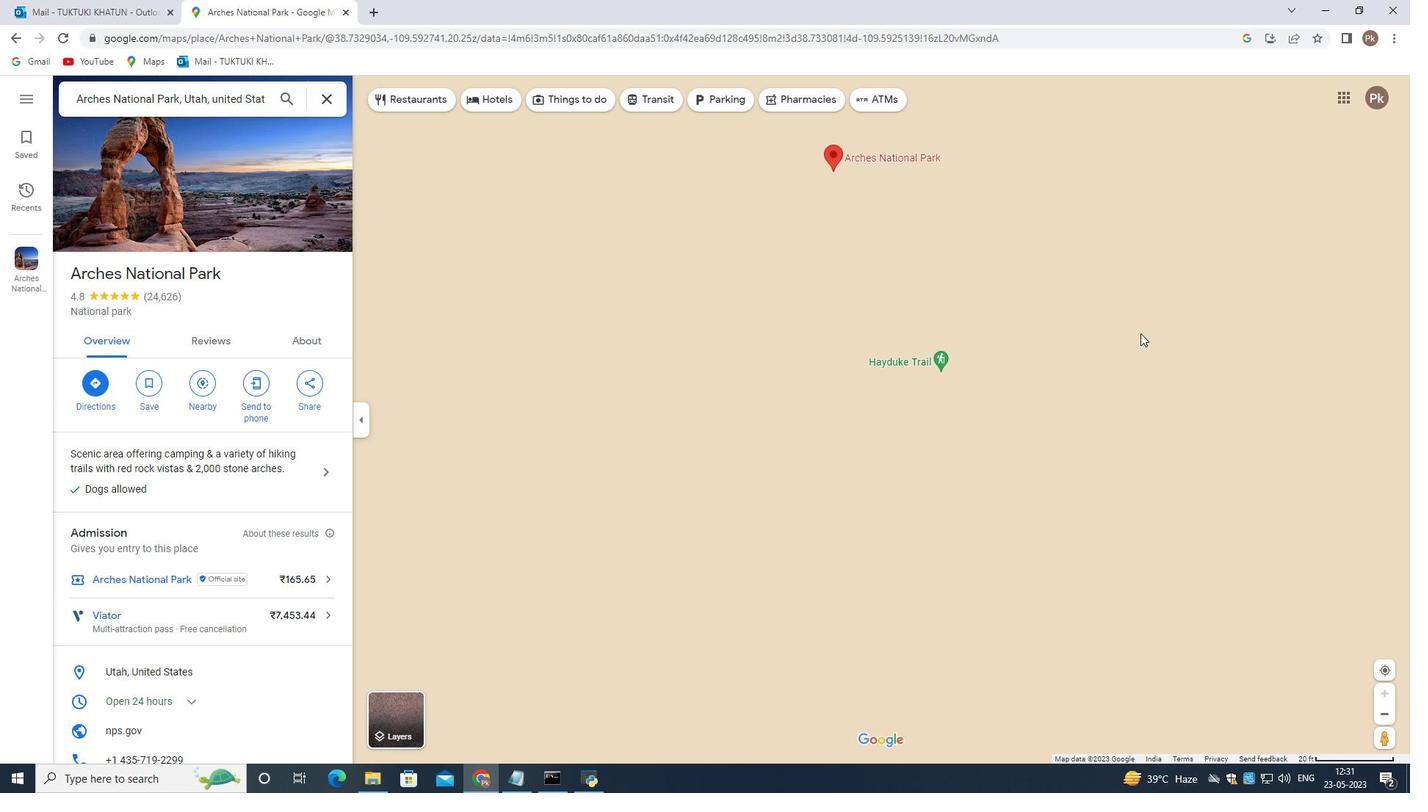 
Action: Mouse pressed left at (1083, 266)
Screenshot: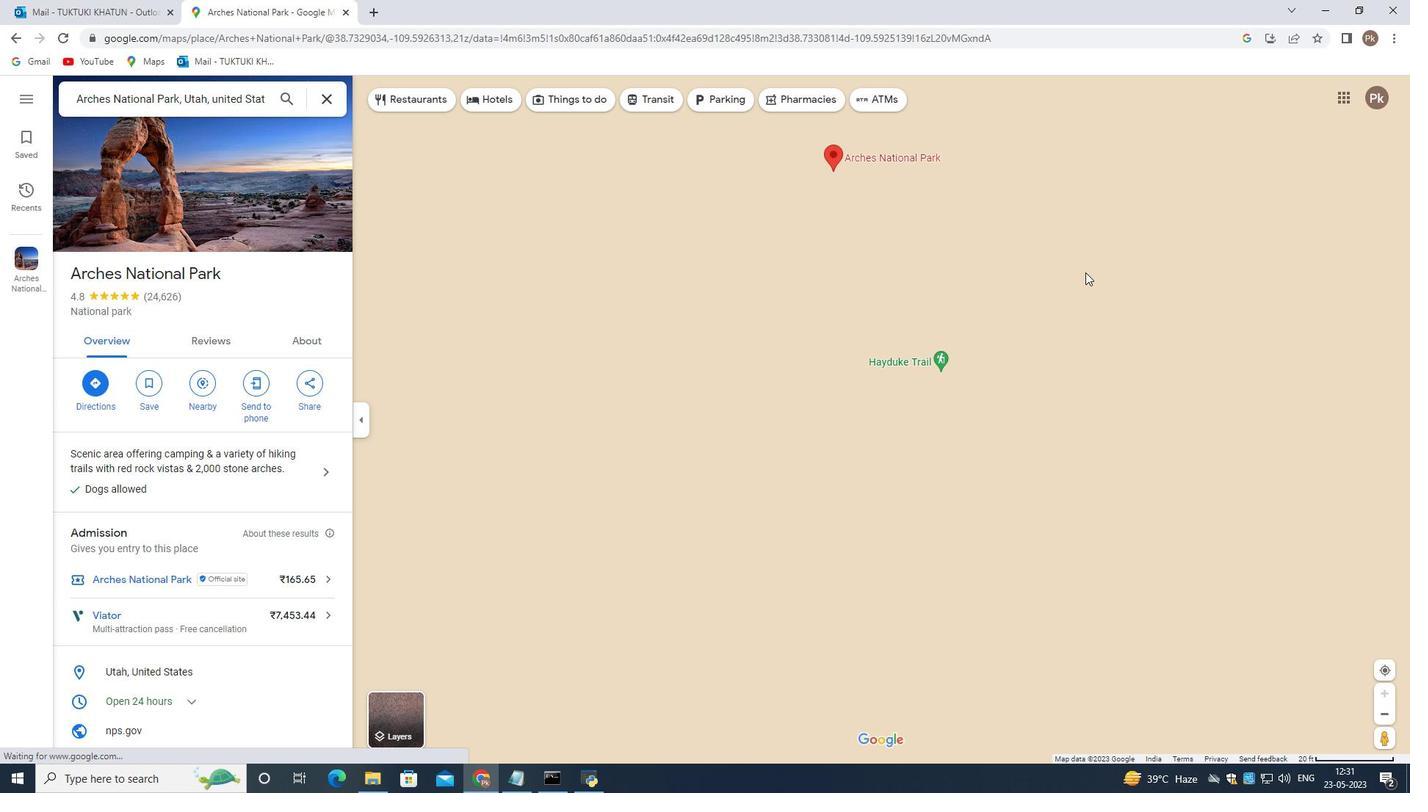 
Action: Mouse moved to (1081, 447)
Screenshot: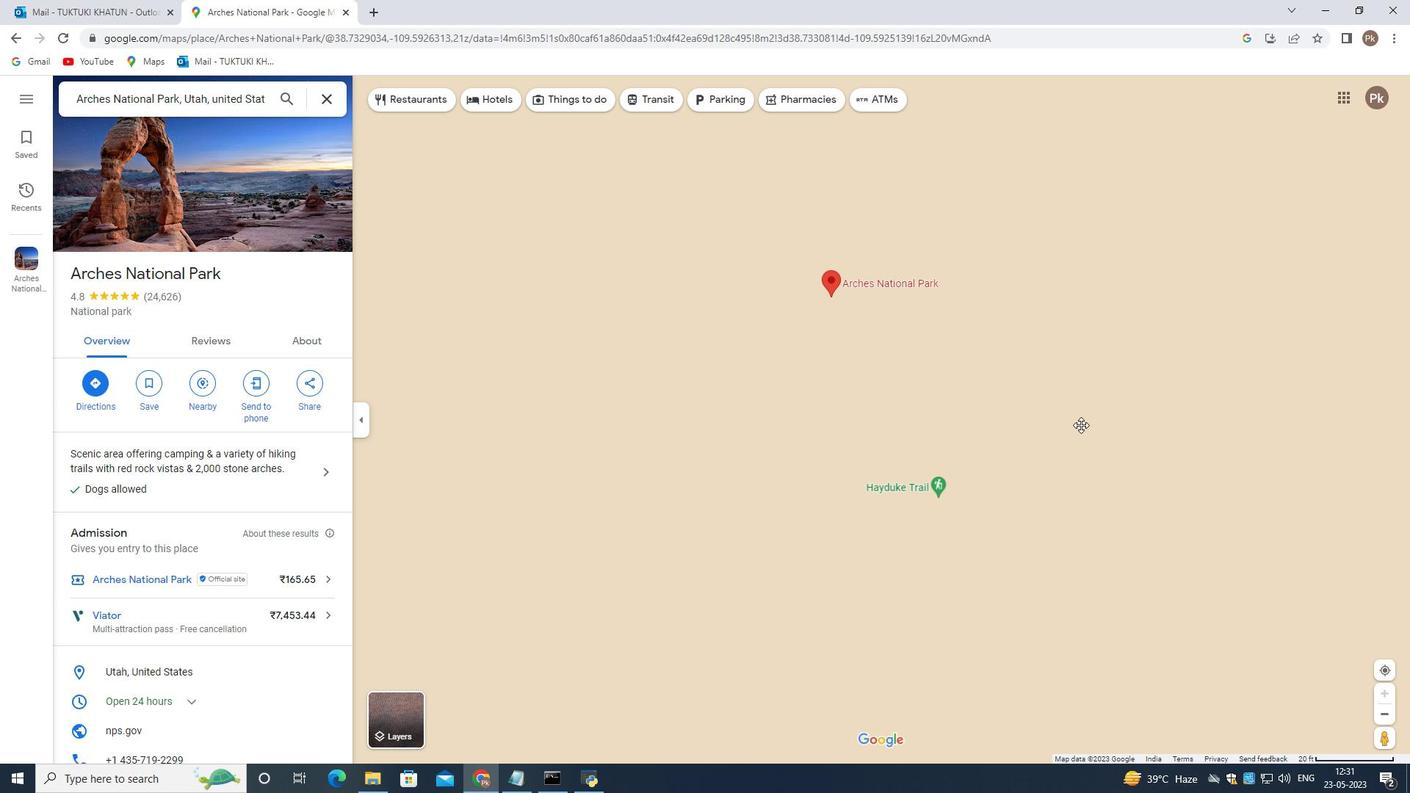 
Action: Mouse scrolled (1081, 448) with delta (0, 0)
Screenshot: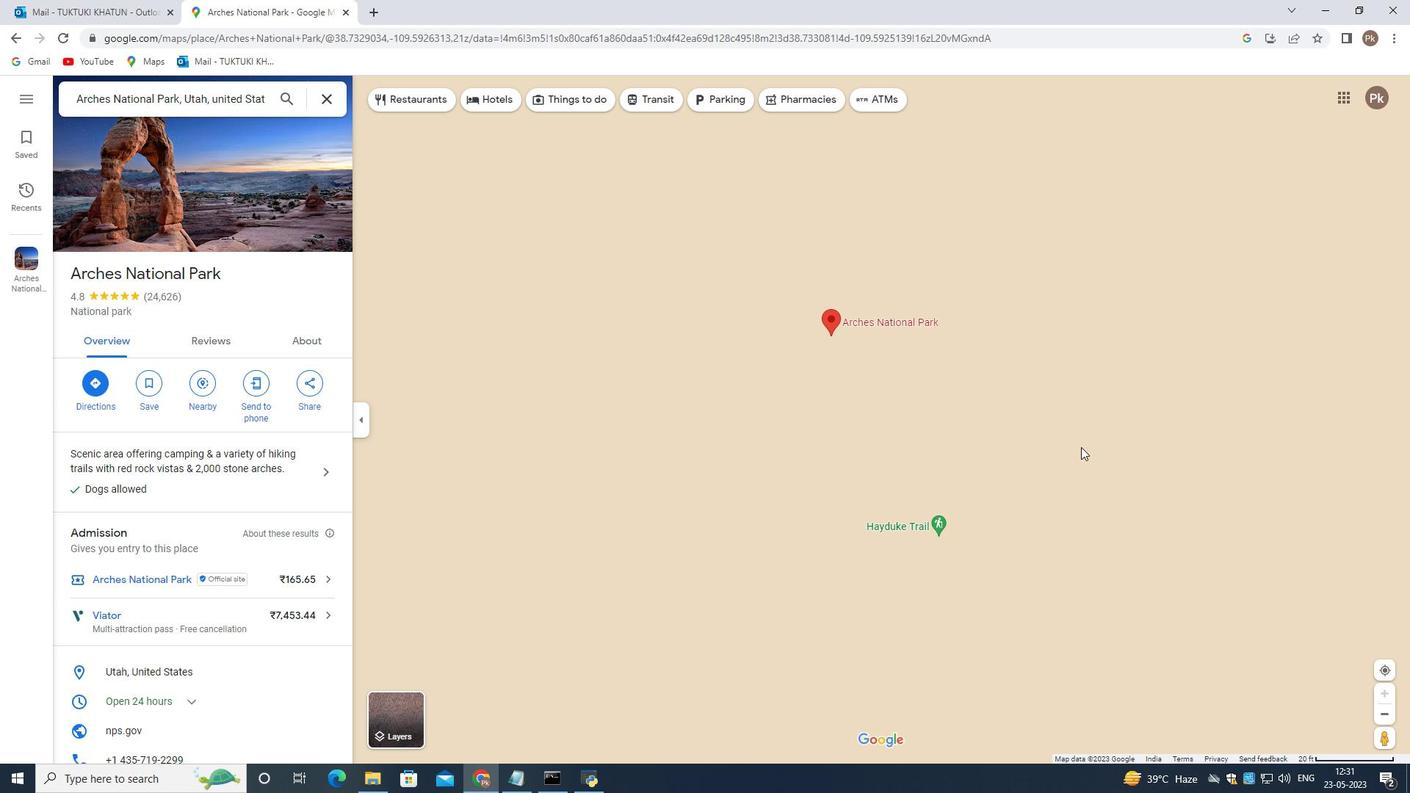 
Action: Mouse scrolled (1081, 448) with delta (0, 0)
Screenshot: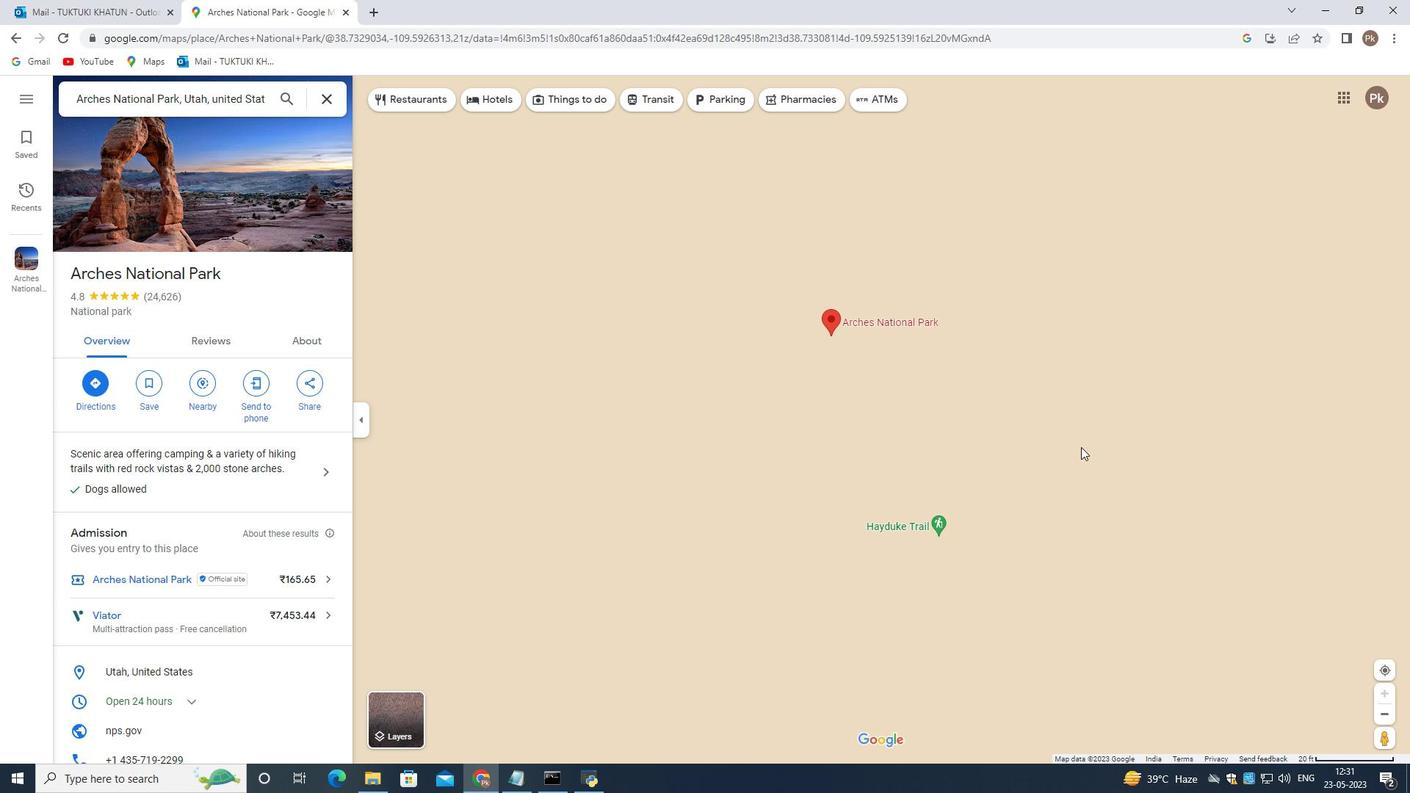 
Action: Mouse scrolled (1081, 448) with delta (0, 0)
Screenshot: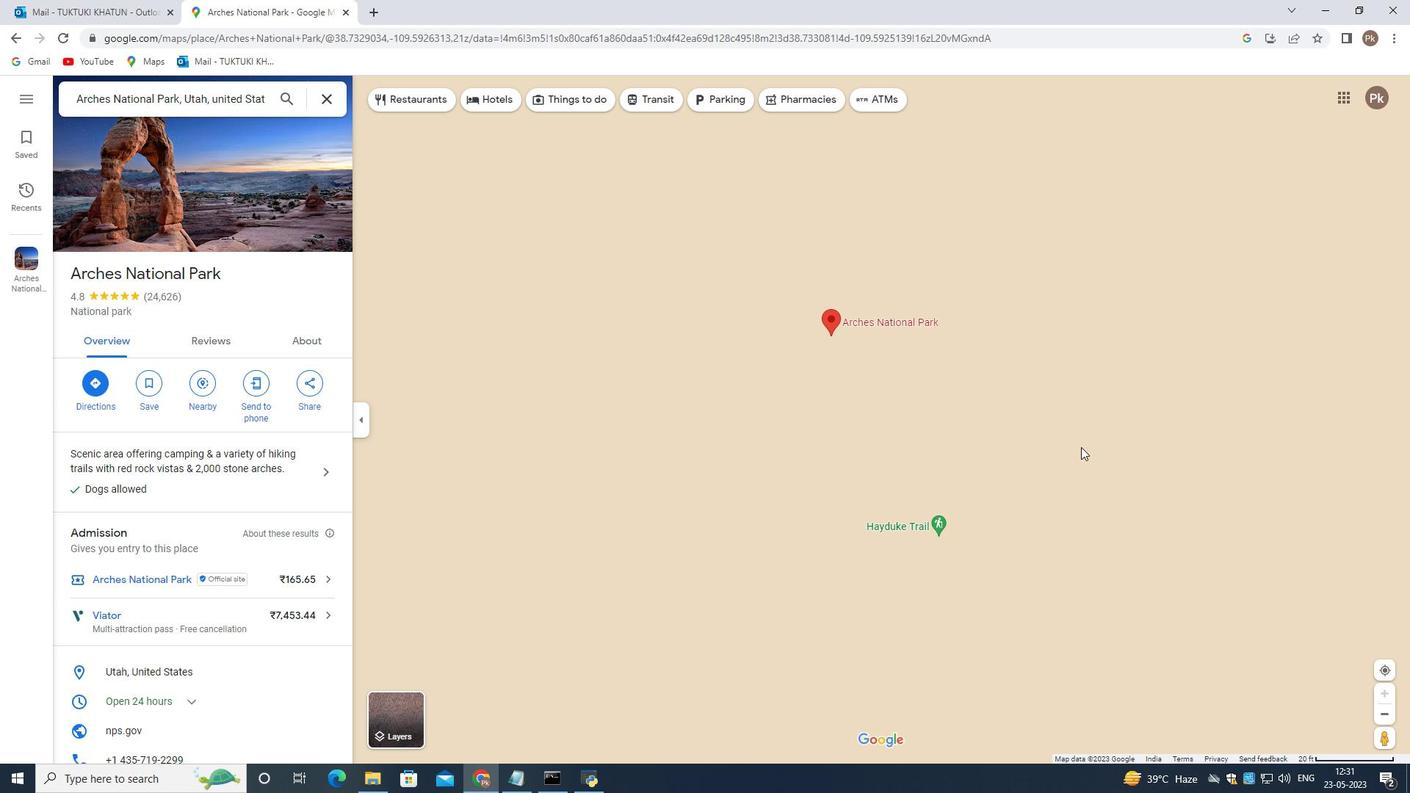 
Action: Mouse scrolled (1081, 448) with delta (0, 0)
Screenshot: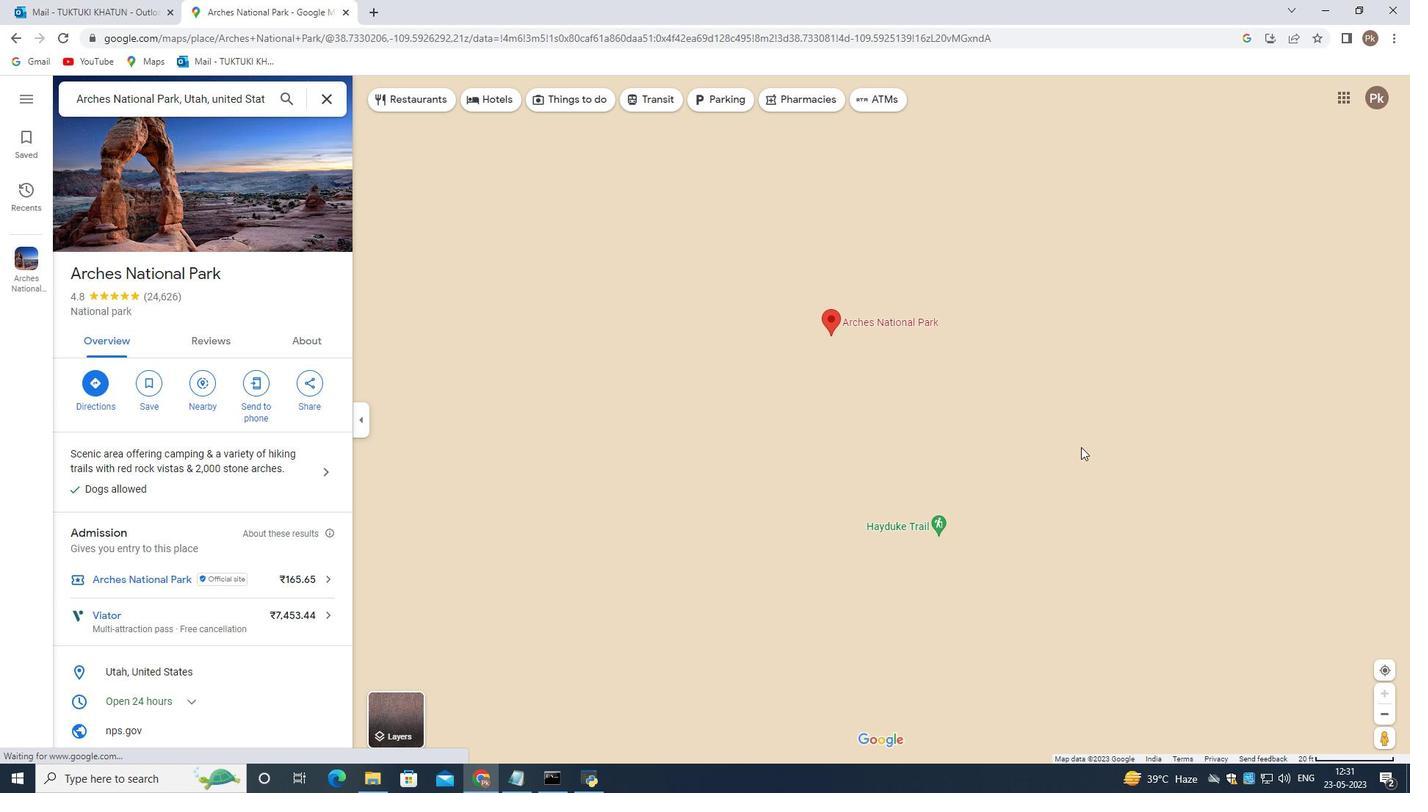 
Action: Mouse moved to (1389, 698)
Screenshot: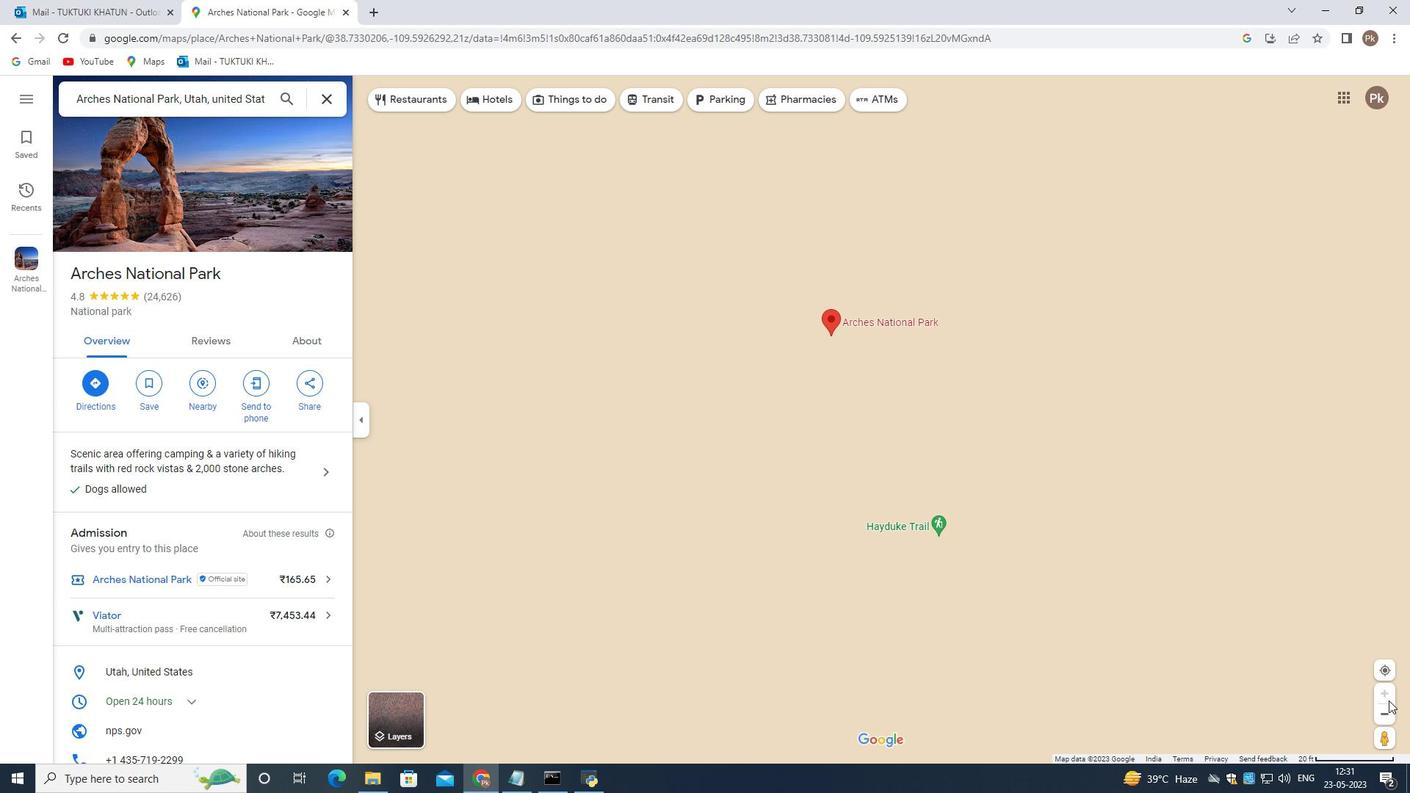 
Action: Mouse pressed left at (1389, 698)
Screenshot: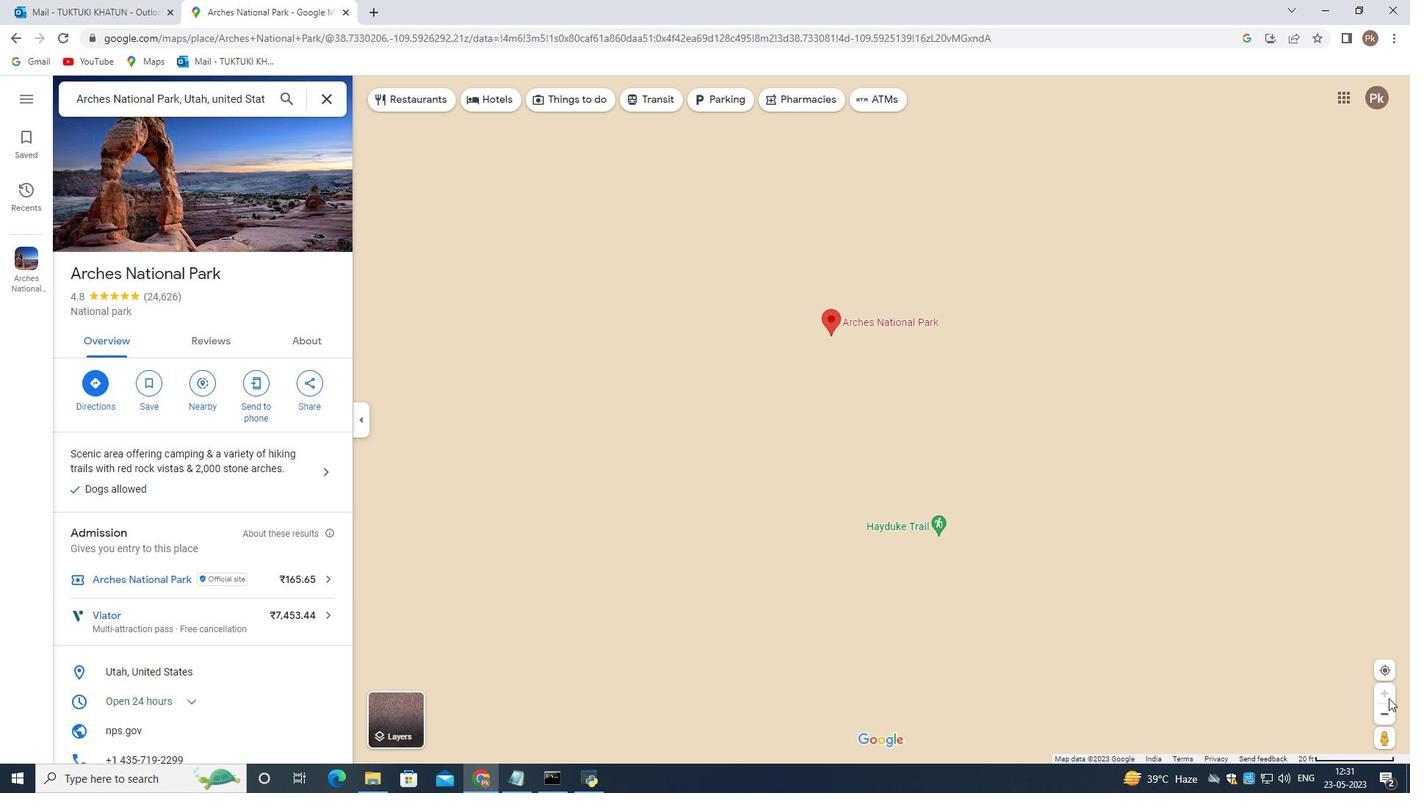 
Action: Mouse moved to (1229, 435)
Screenshot: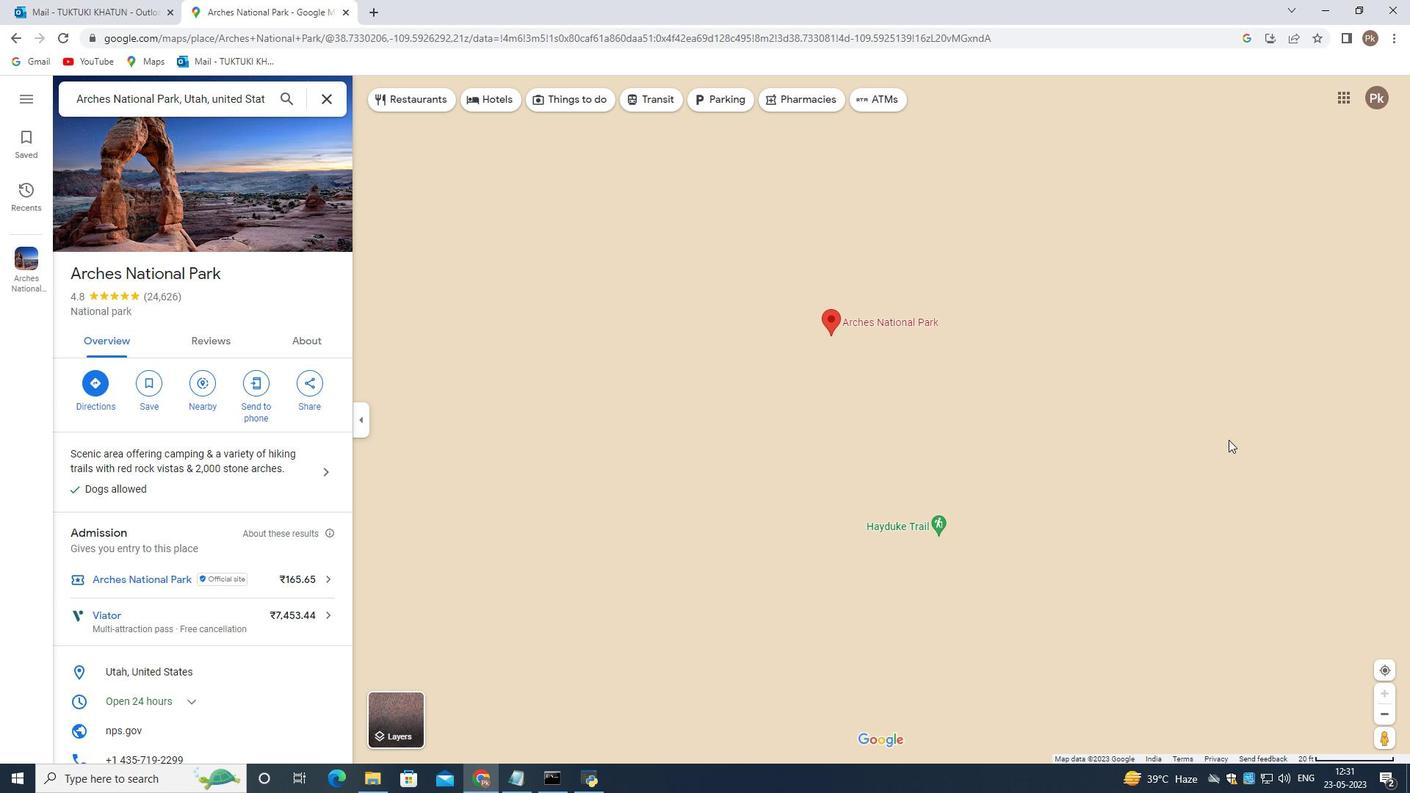 
Action: Mouse scrolled (1229, 434) with delta (0, 0)
Screenshot: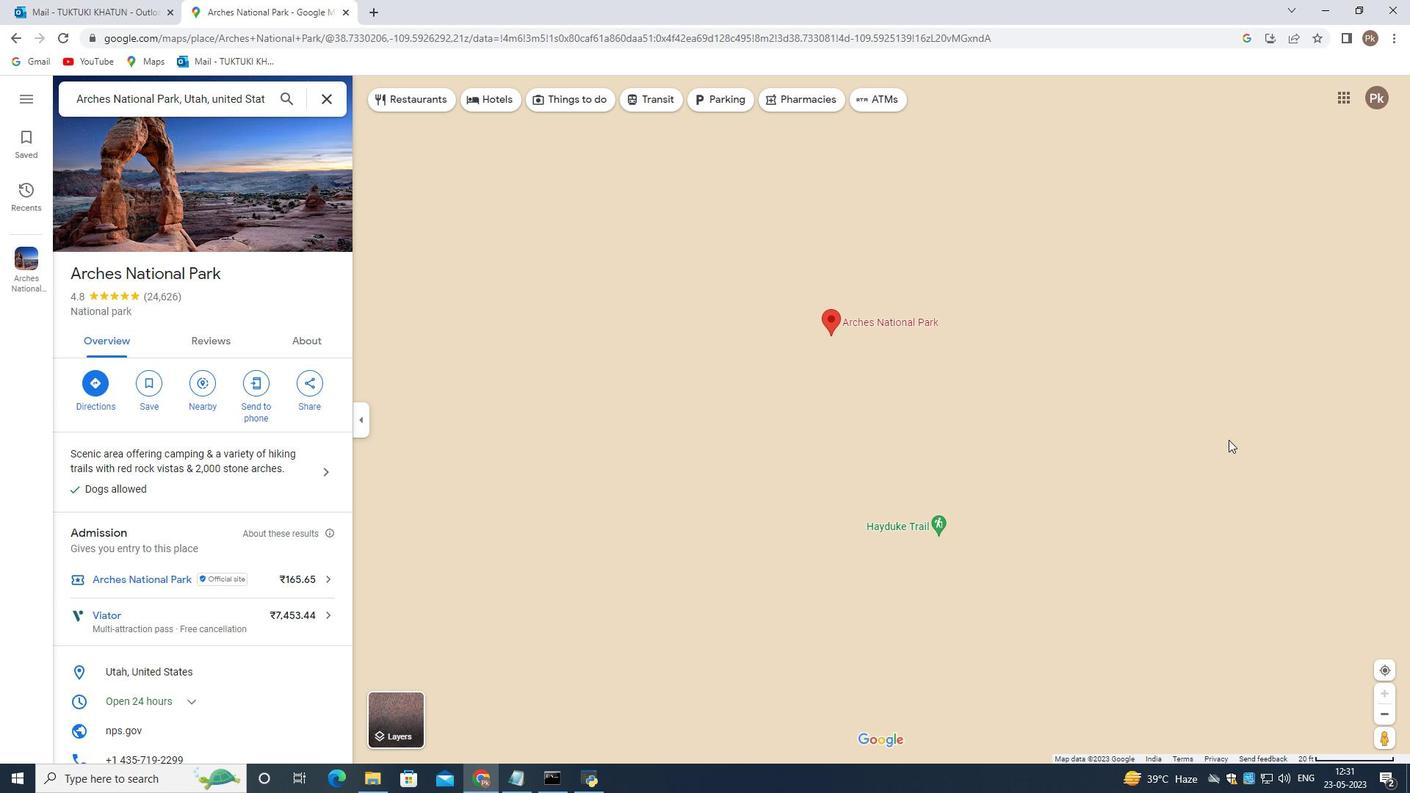 
Action: Mouse scrolled (1229, 436) with delta (0, 0)
Screenshot: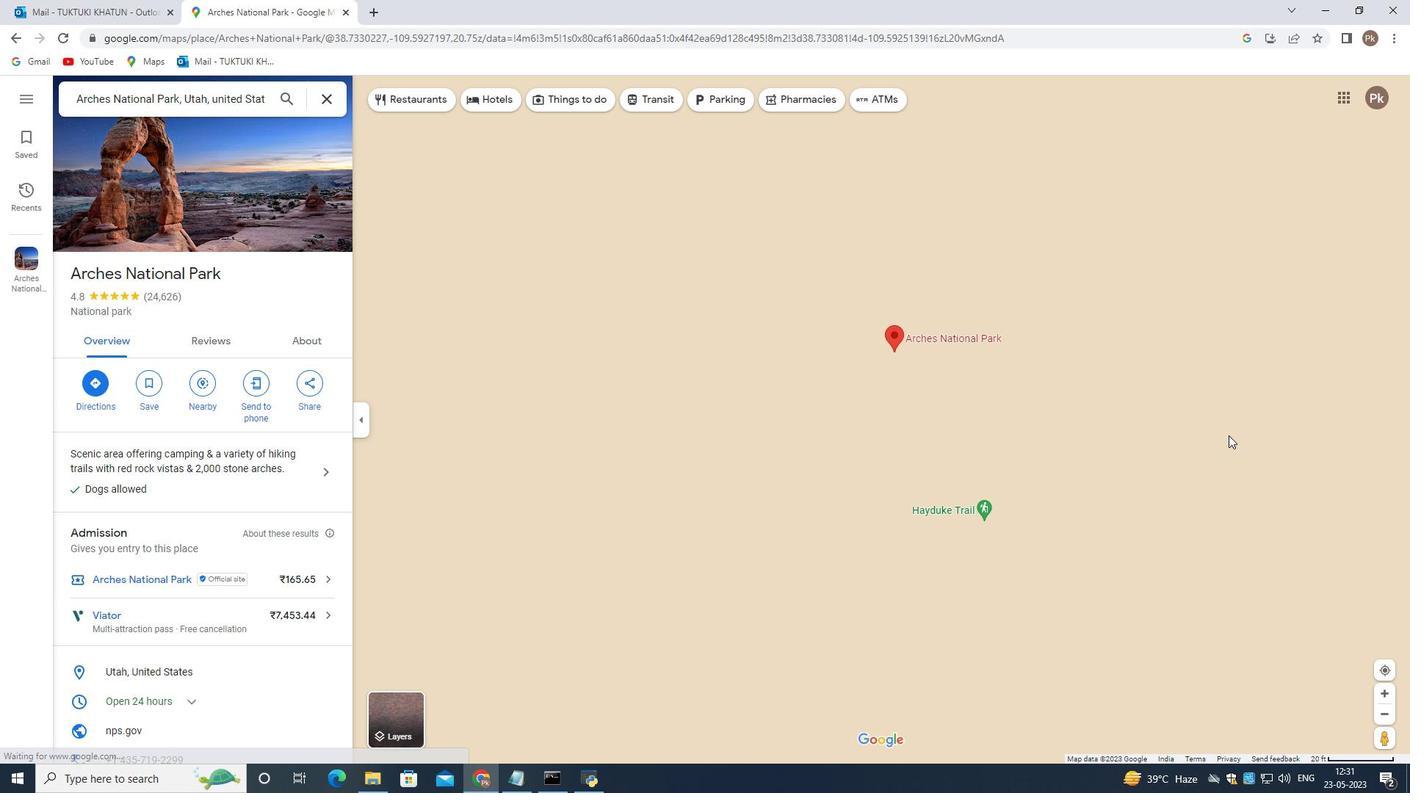 
Action: Mouse scrolled (1229, 436) with delta (0, 0)
Screenshot: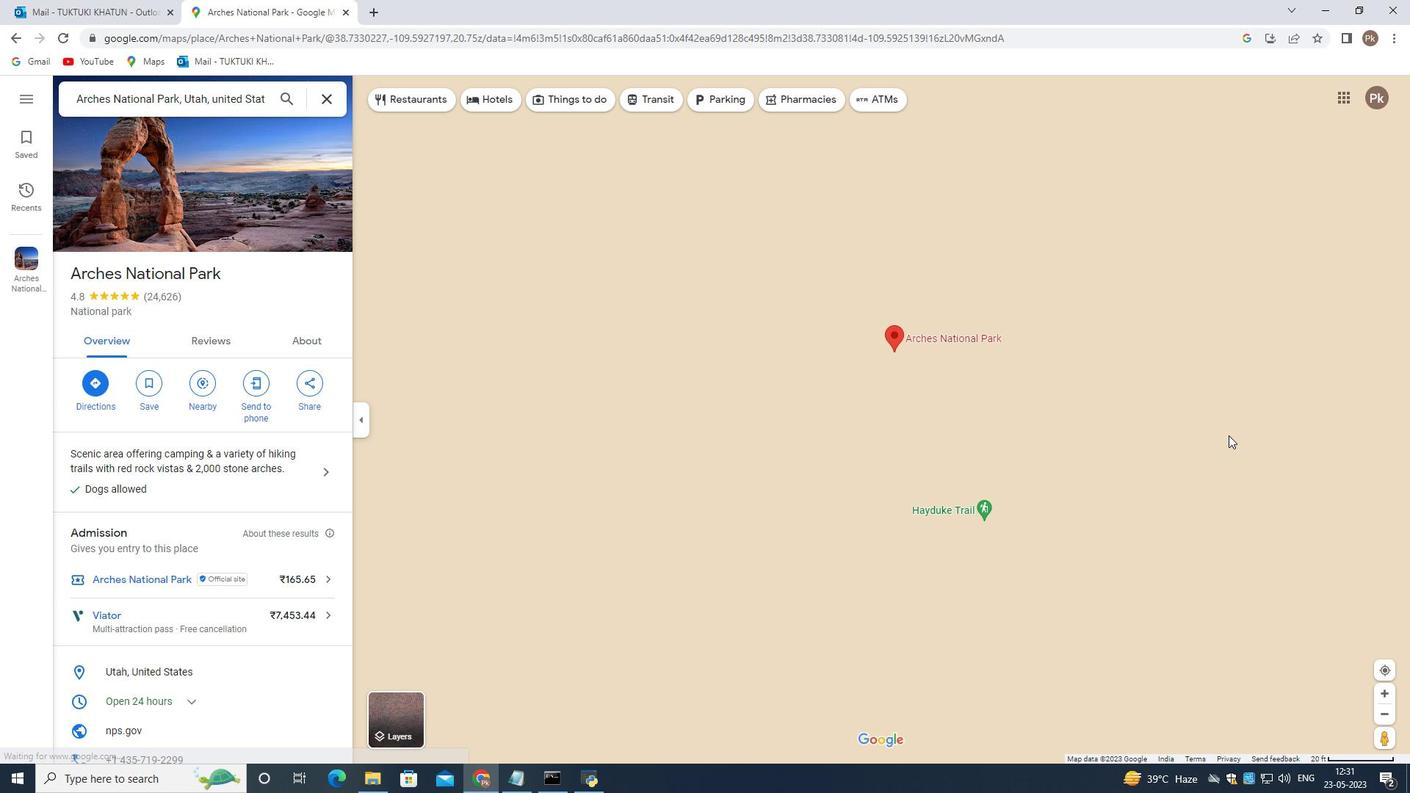 
Action: Mouse scrolled (1229, 436) with delta (0, 0)
Screenshot: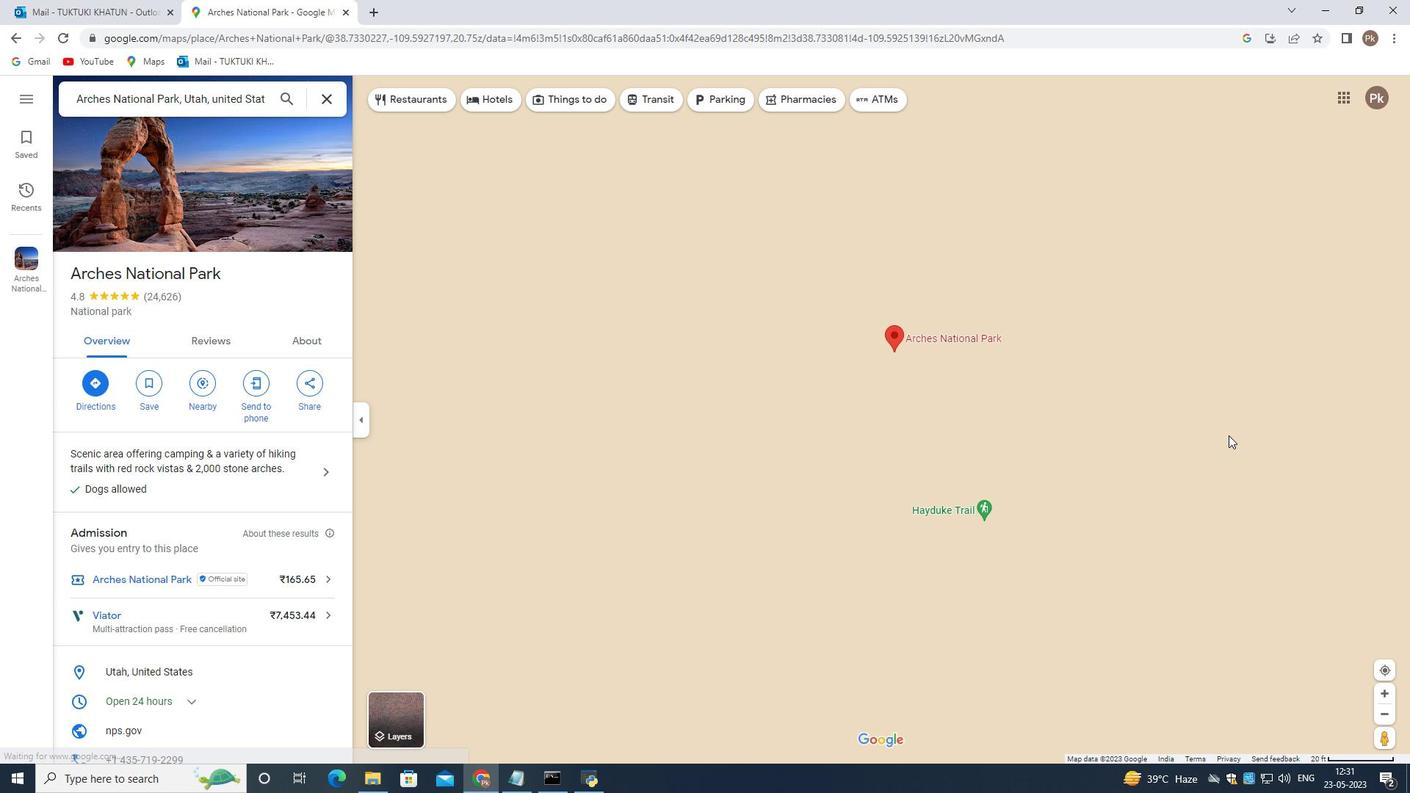 
Action: Mouse moved to (1210, 424)
Screenshot: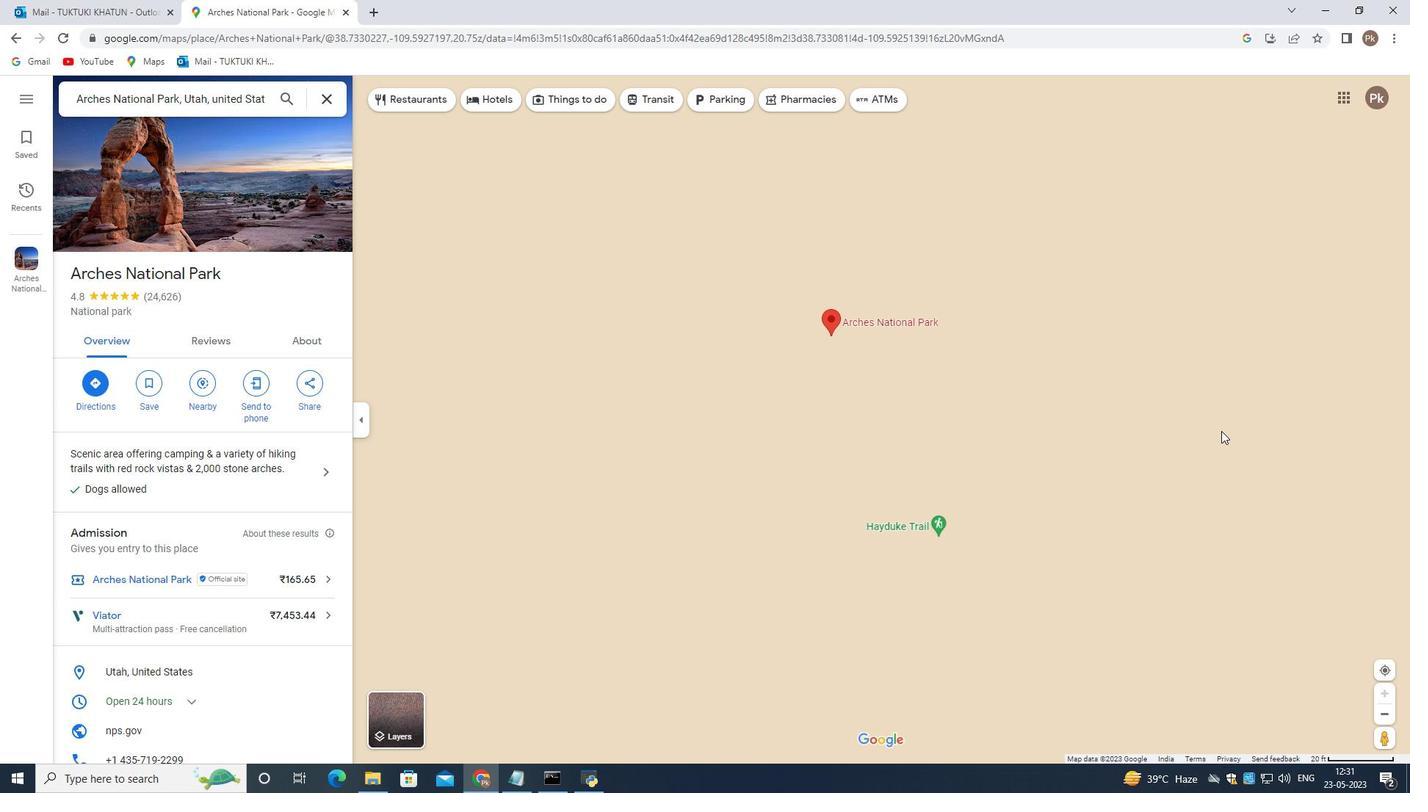 
Action: Mouse scrolled (1210, 425) with delta (0, 0)
Screenshot: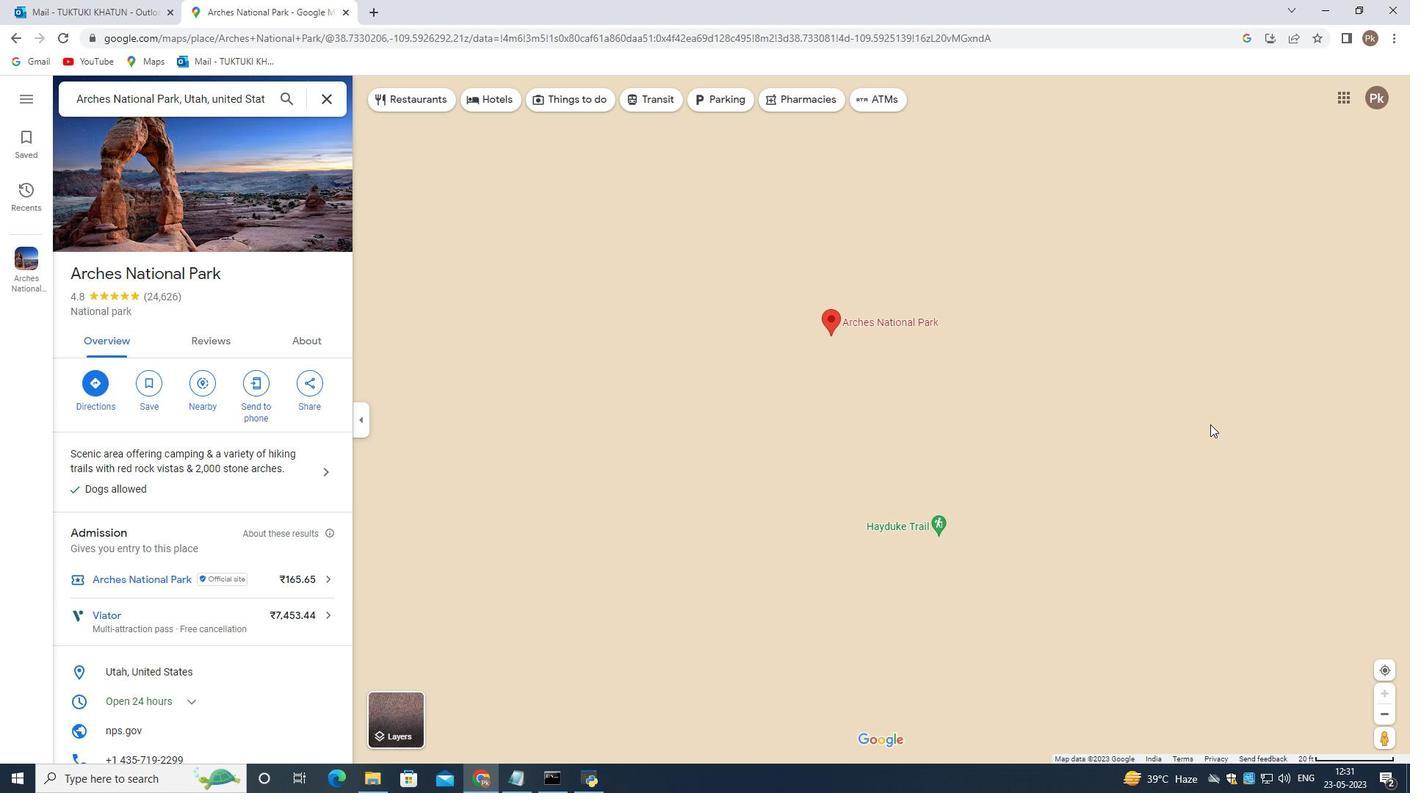 
Action: Mouse scrolled (1210, 425) with delta (0, 0)
Screenshot: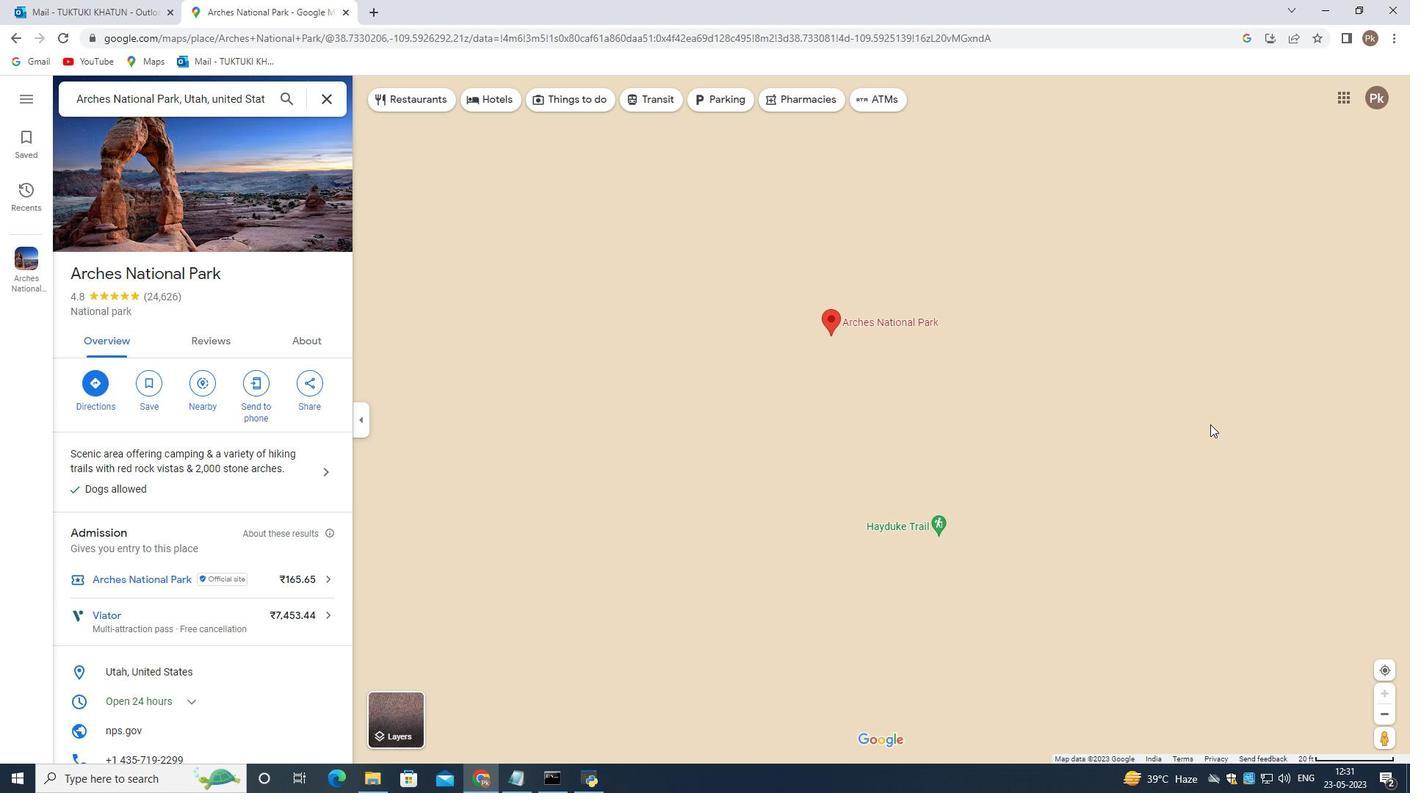 
Action: Mouse moved to (1208, 423)
Screenshot: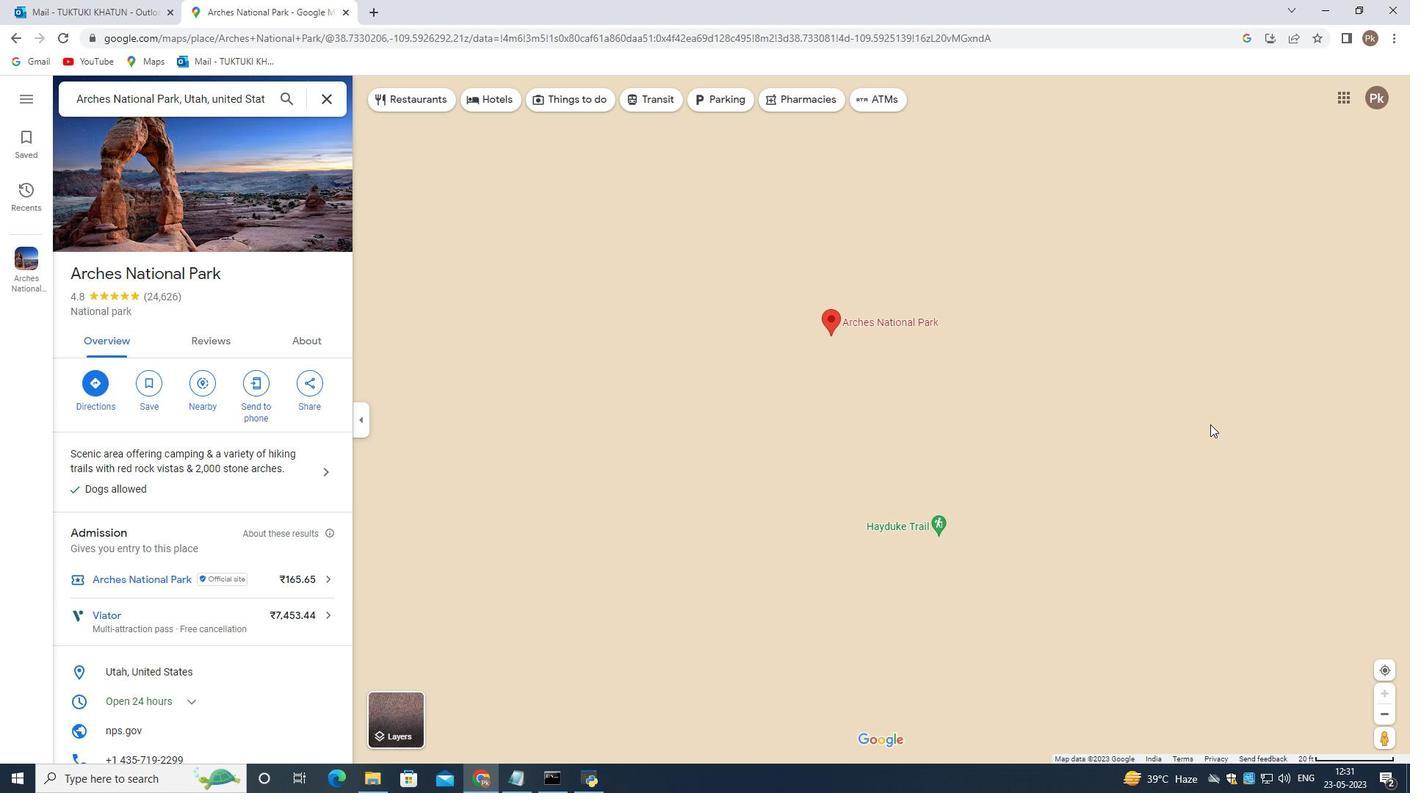 
Action: Mouse scrolled (1208, 424) with delta (0, 0)
Screenshot: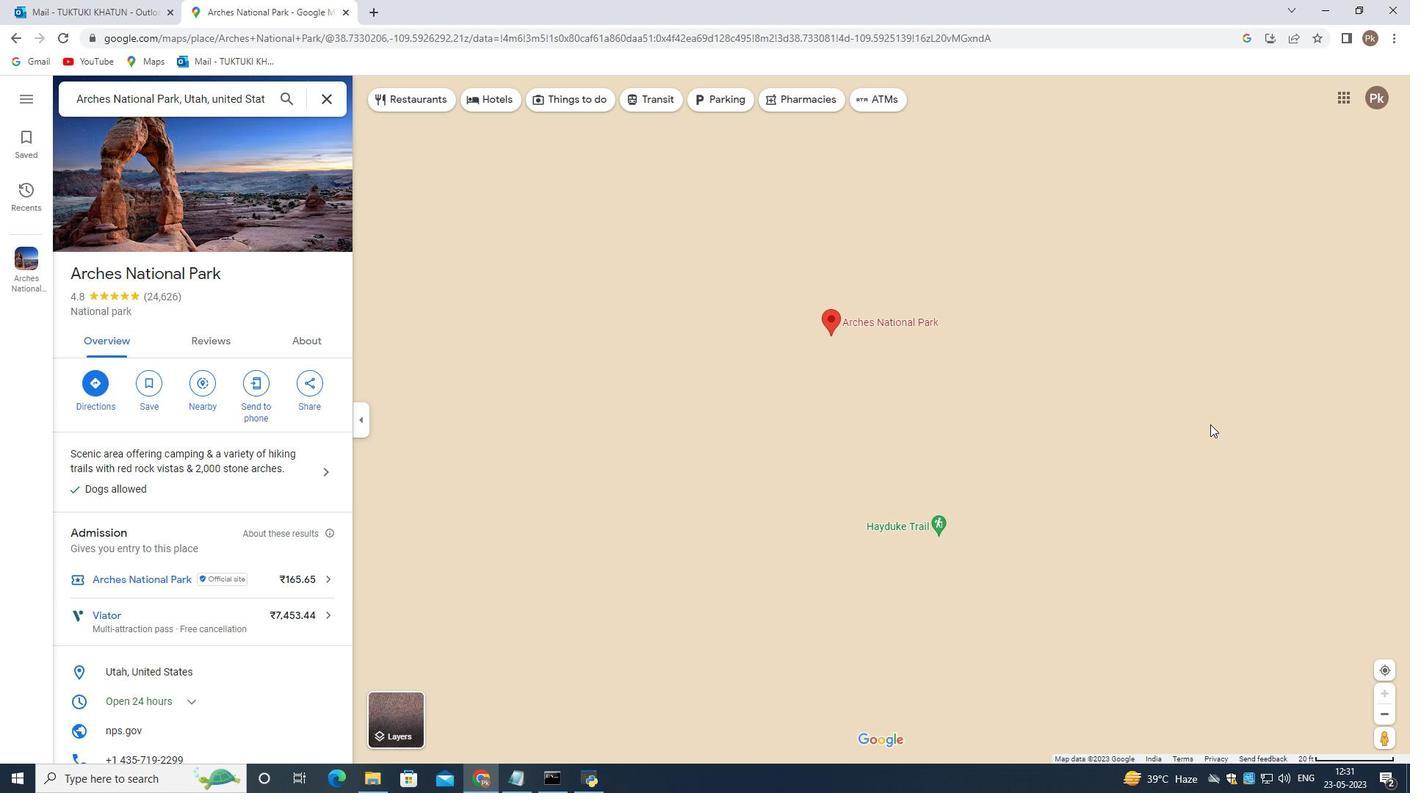 
Action: Mouse moved to (999, 294)
Screenshot: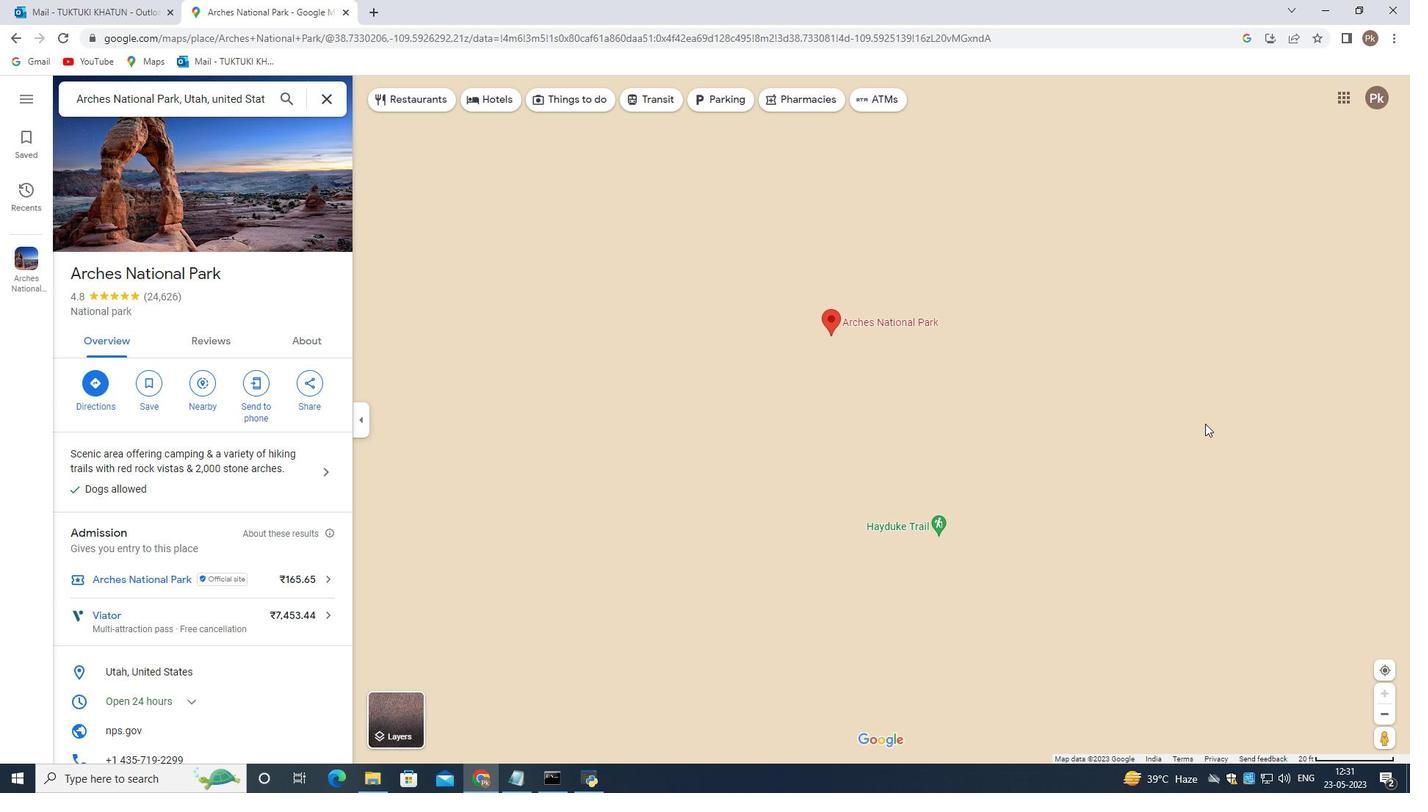 
Action: Mouse scrolled (999, 293) with delta (0, 0)
Screenshot: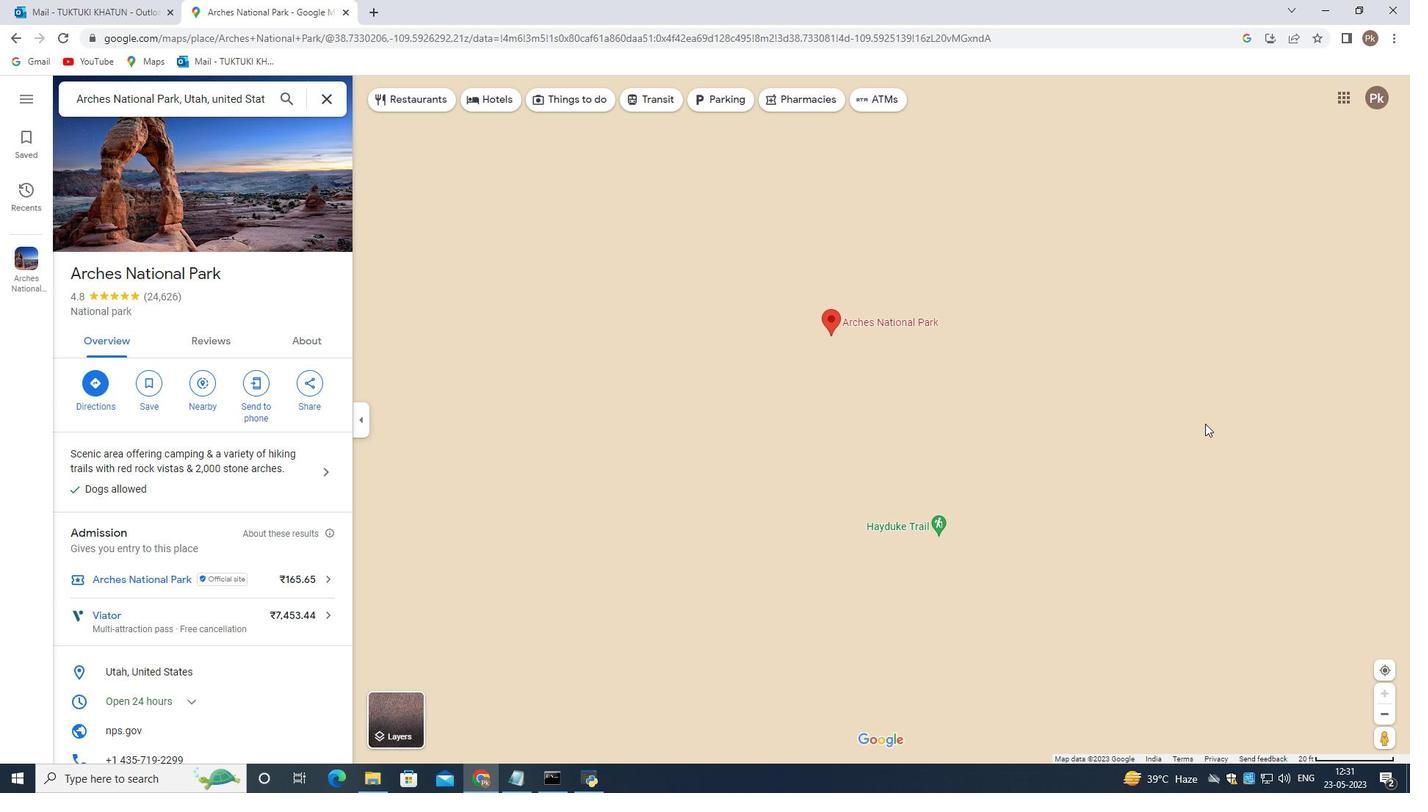 
Action: Mouse scrolled (999, 293) with delta (0, 0)
Screenshot: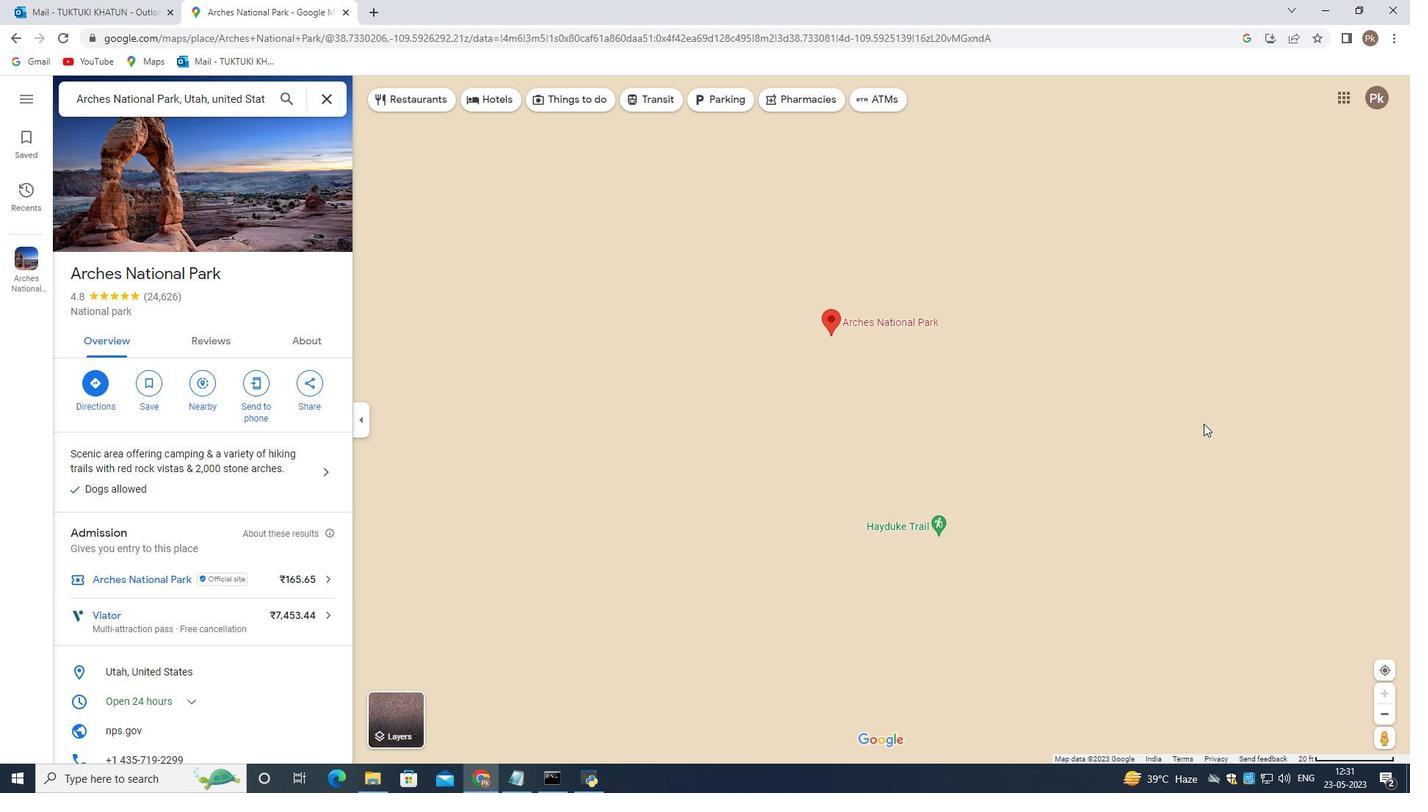 
Action: Mouse scrolled (999, 293) with delta (0, 0)
Screenshot: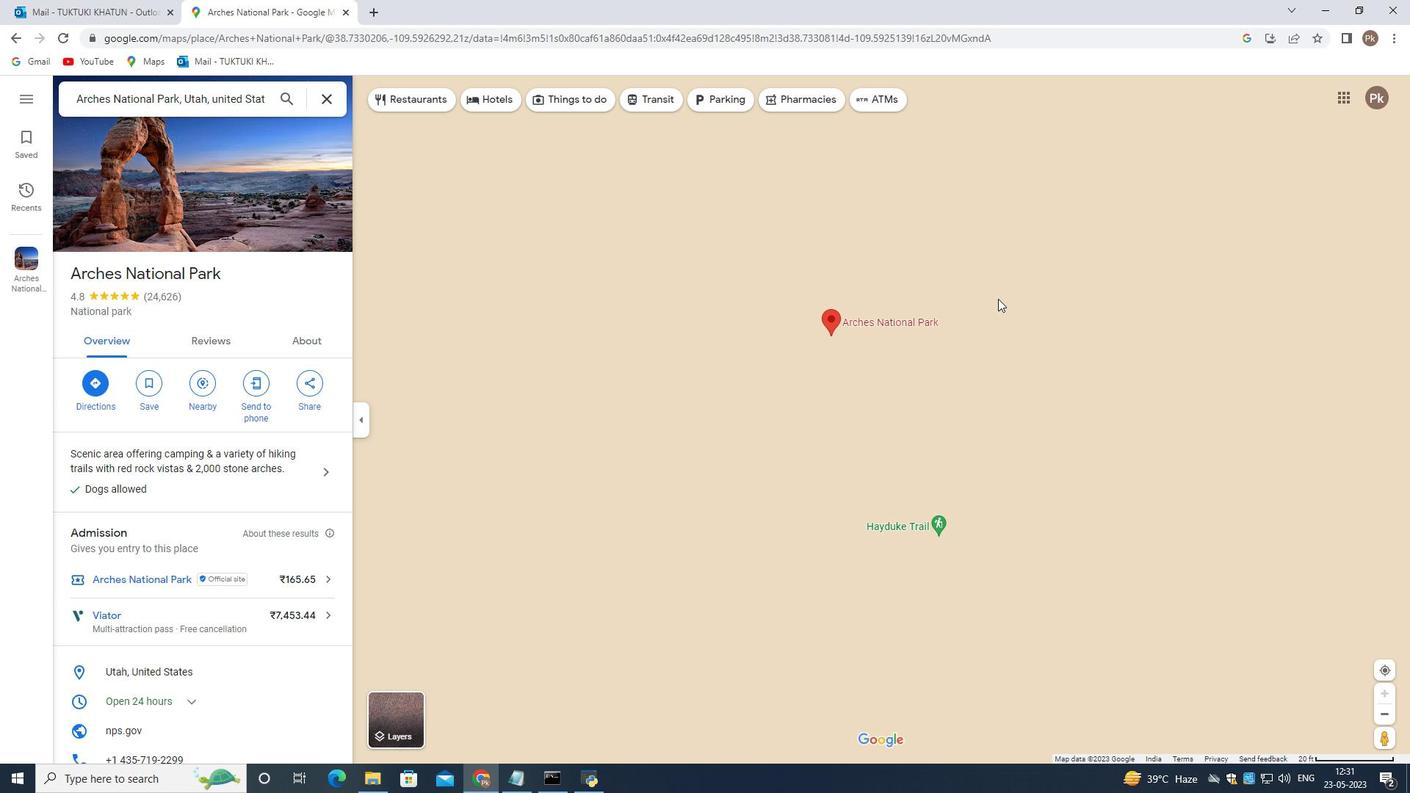 
Action: Mouse scrolled (999, 293) with delta (0, 0)
Screenshot: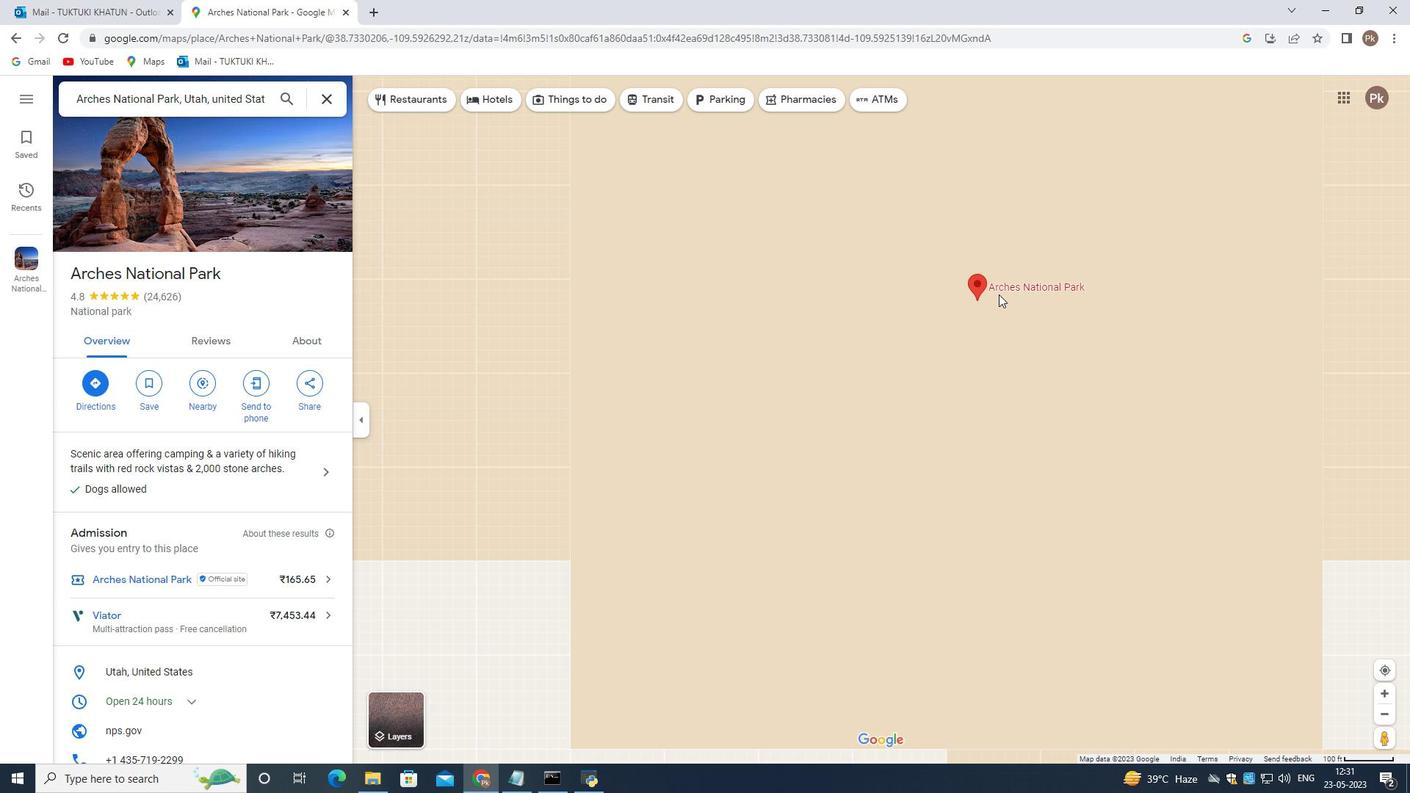 
Action: Mouse scrolled (999, 293) with delta (0, 0)
Screenshot: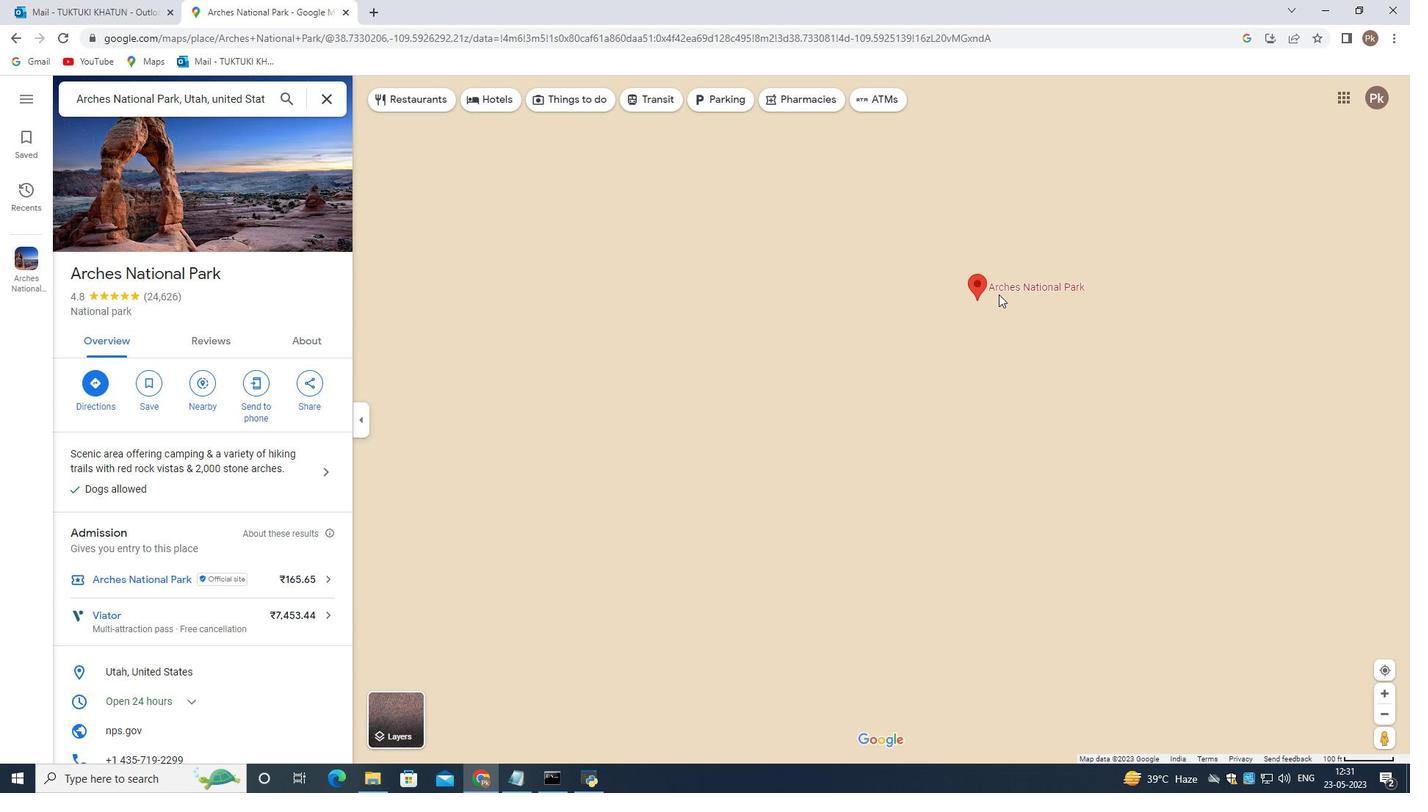 
Action: Mouse scrolled (999, 293) with delta (0, 0)
Screenshot: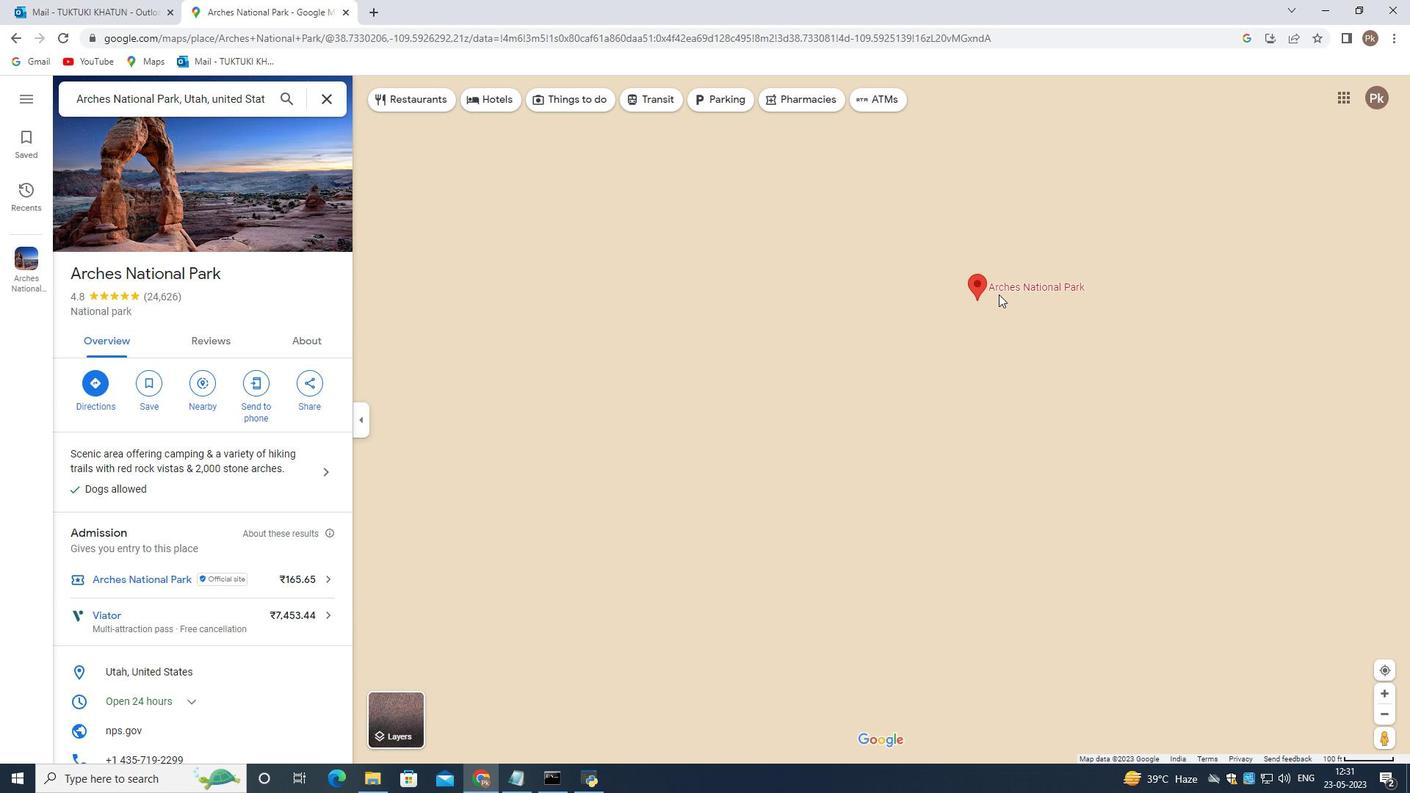 
Action: Mouse moved to (899, 289)
Screenshot: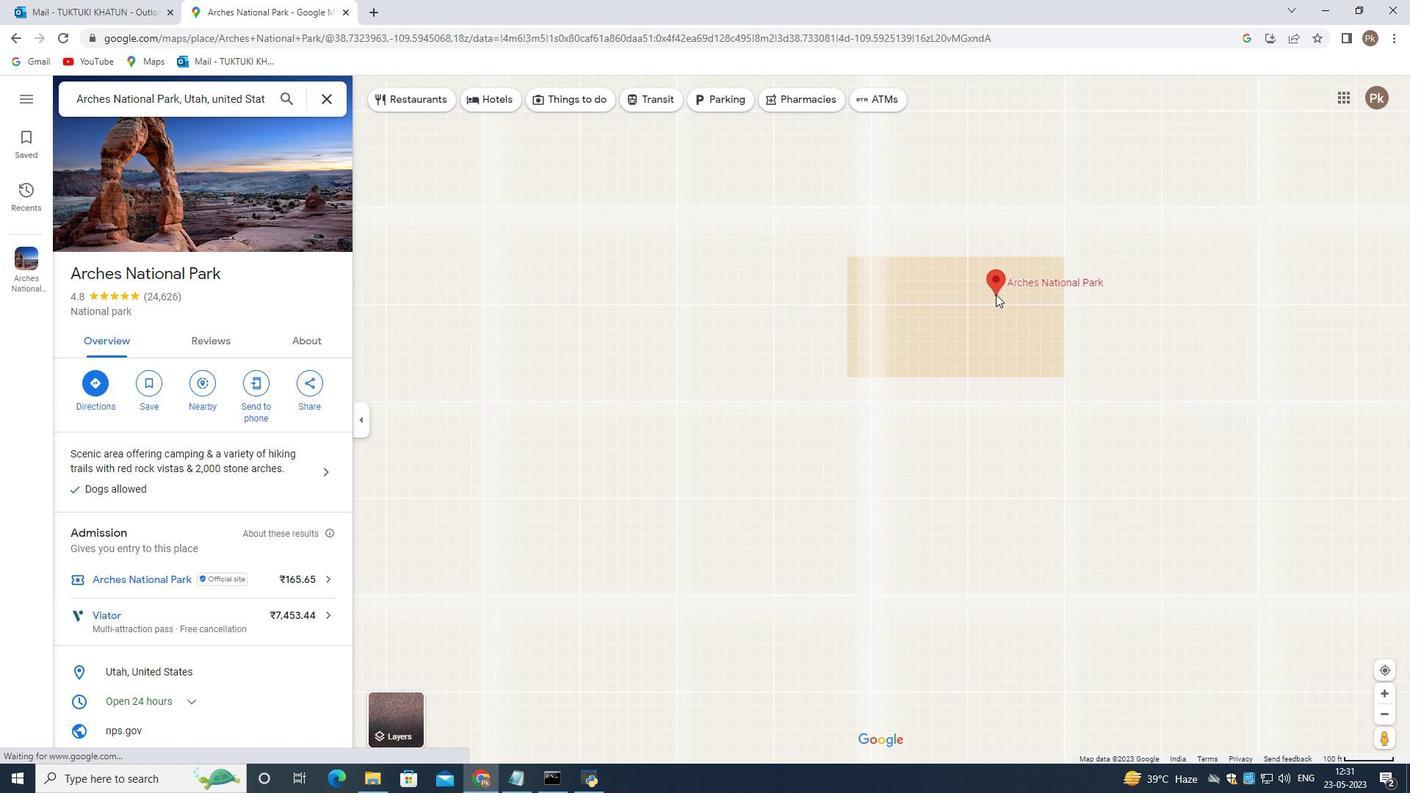 
Action: Mouse scrolled (899, 288) with delta (0, 0)
Screenshot: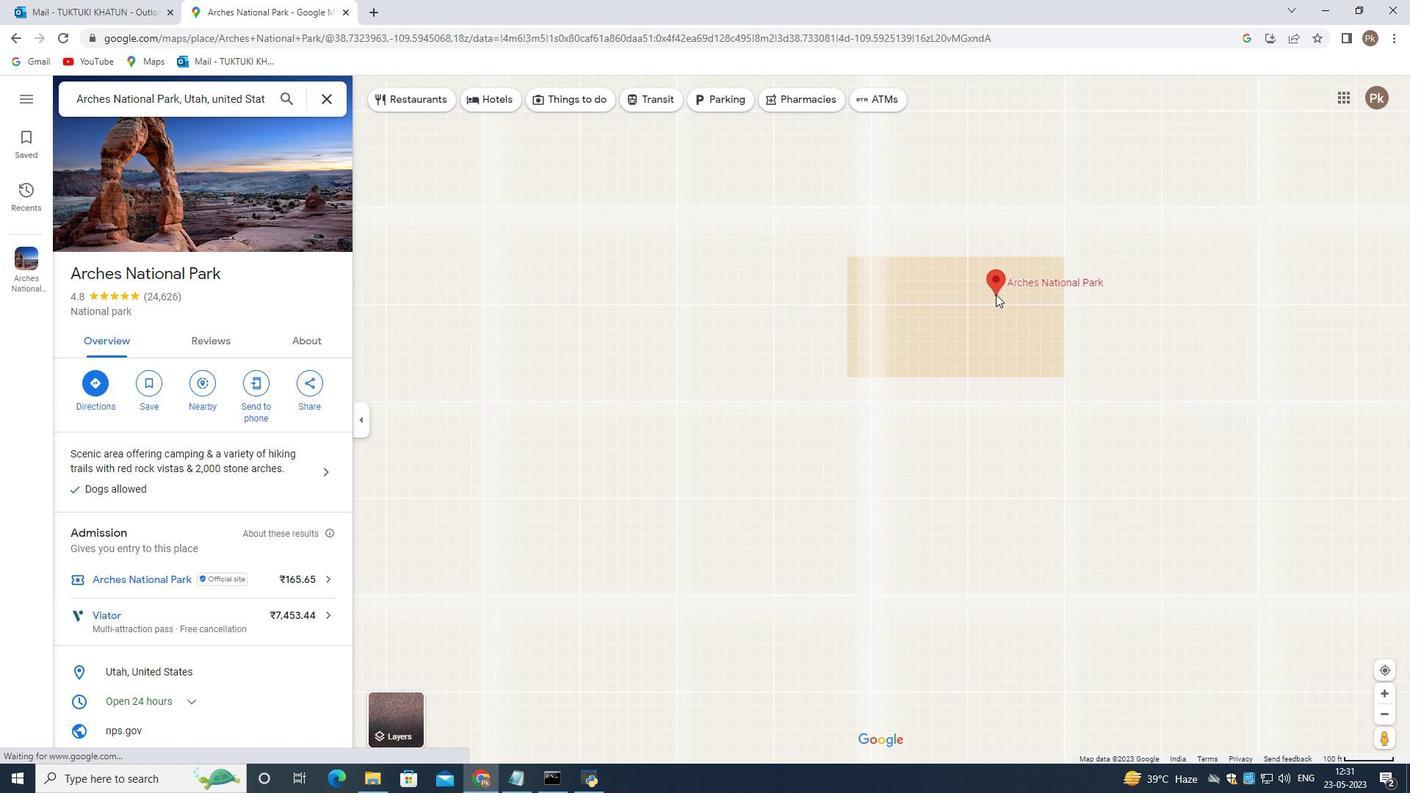 
Action: Mouse moved to (887, 293)
Screenshot: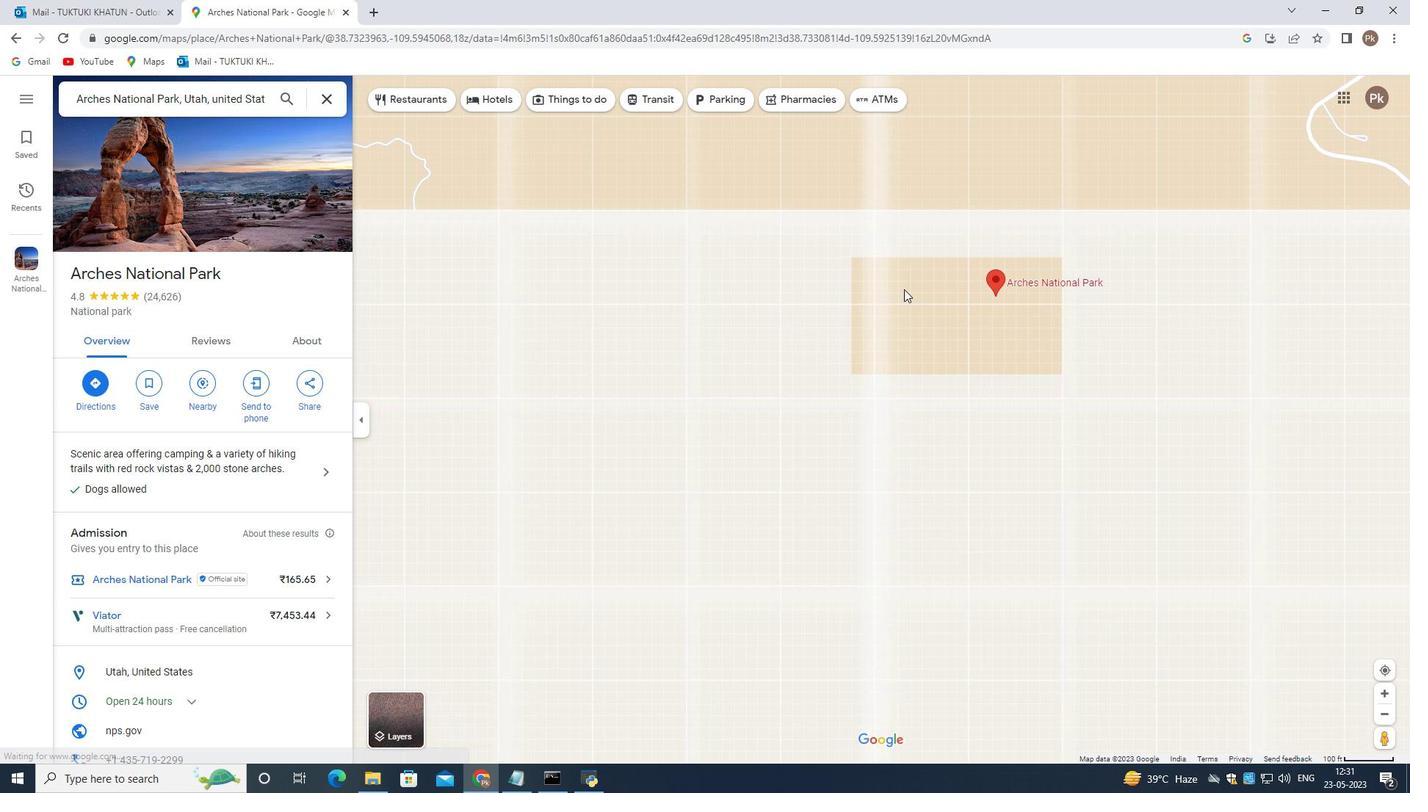 
Action: Mouse scrolled (887, 293) with delta (0, 0)
Screenshot: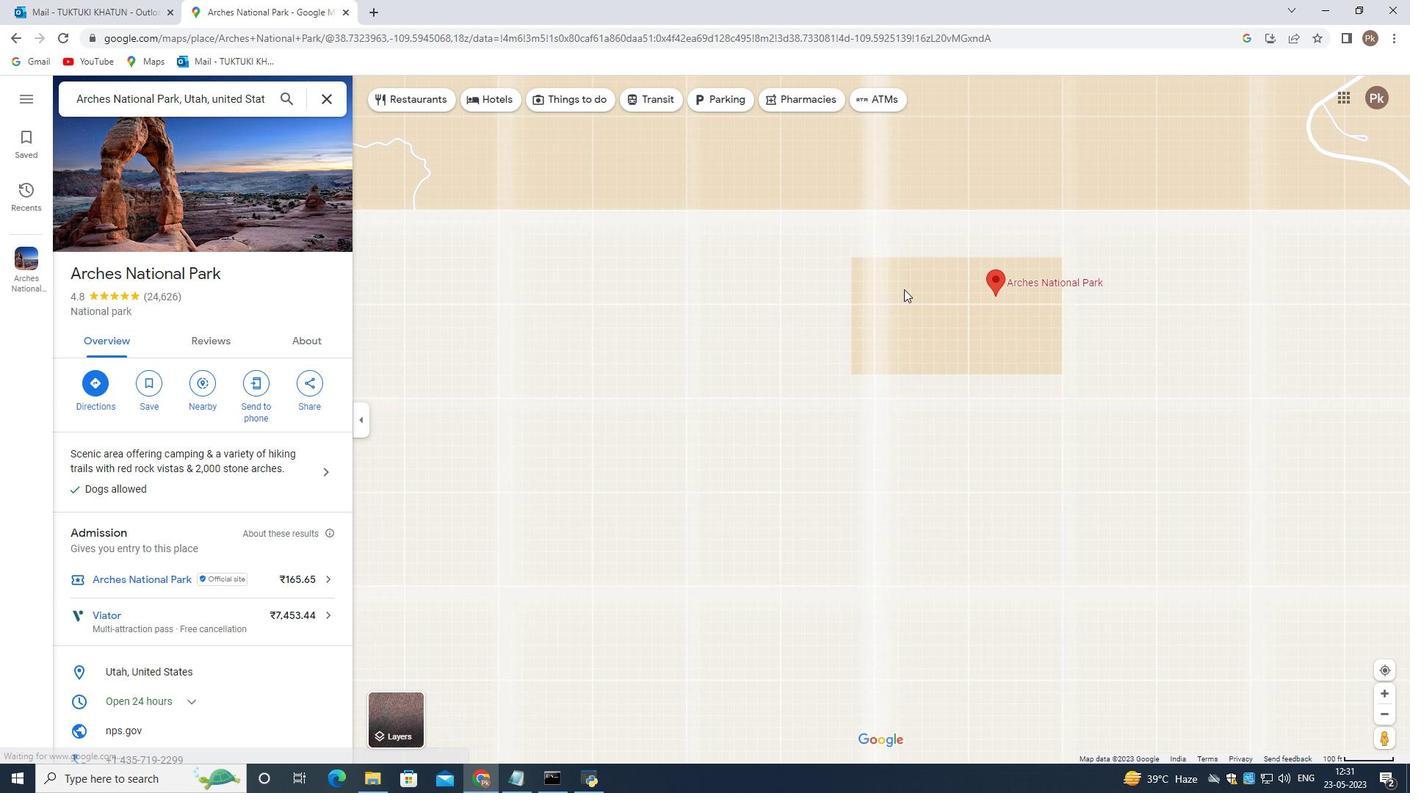 
Action: Mouse moved to (877, 299)
Screenshot: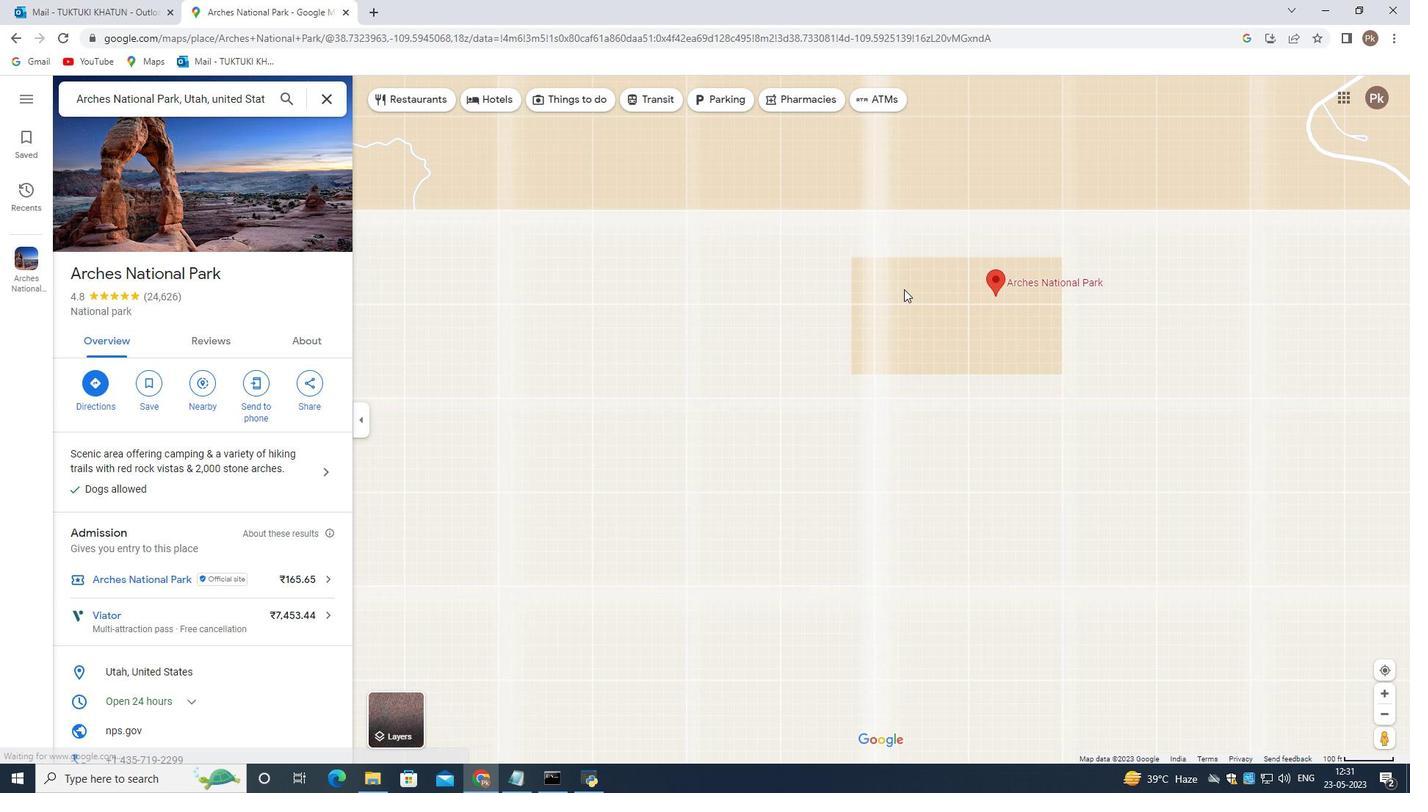 
Action: Mouse scrolled (877, 299) with delta (0, 0)
Screenshot: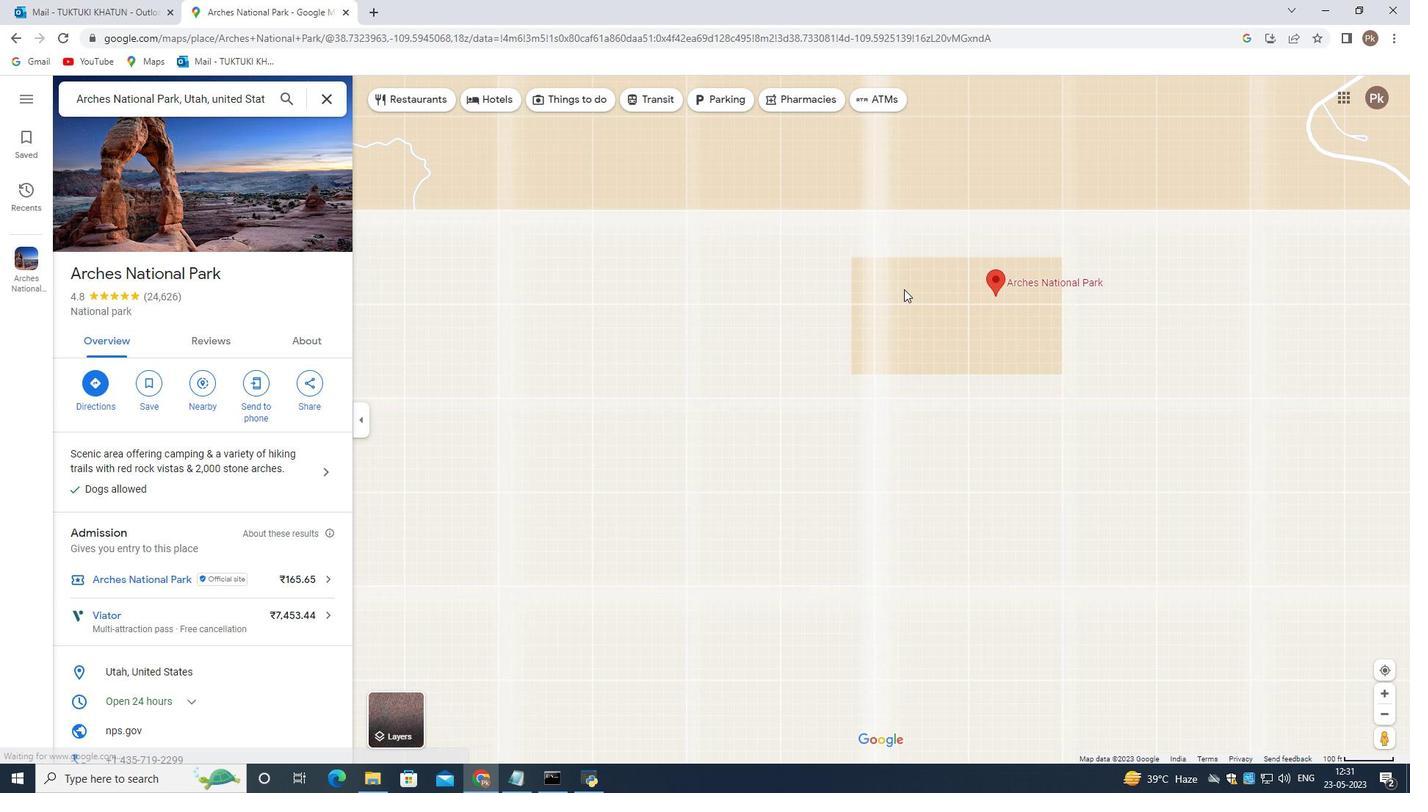 
Action: Mouse moved to (855, 313)
Screenshot: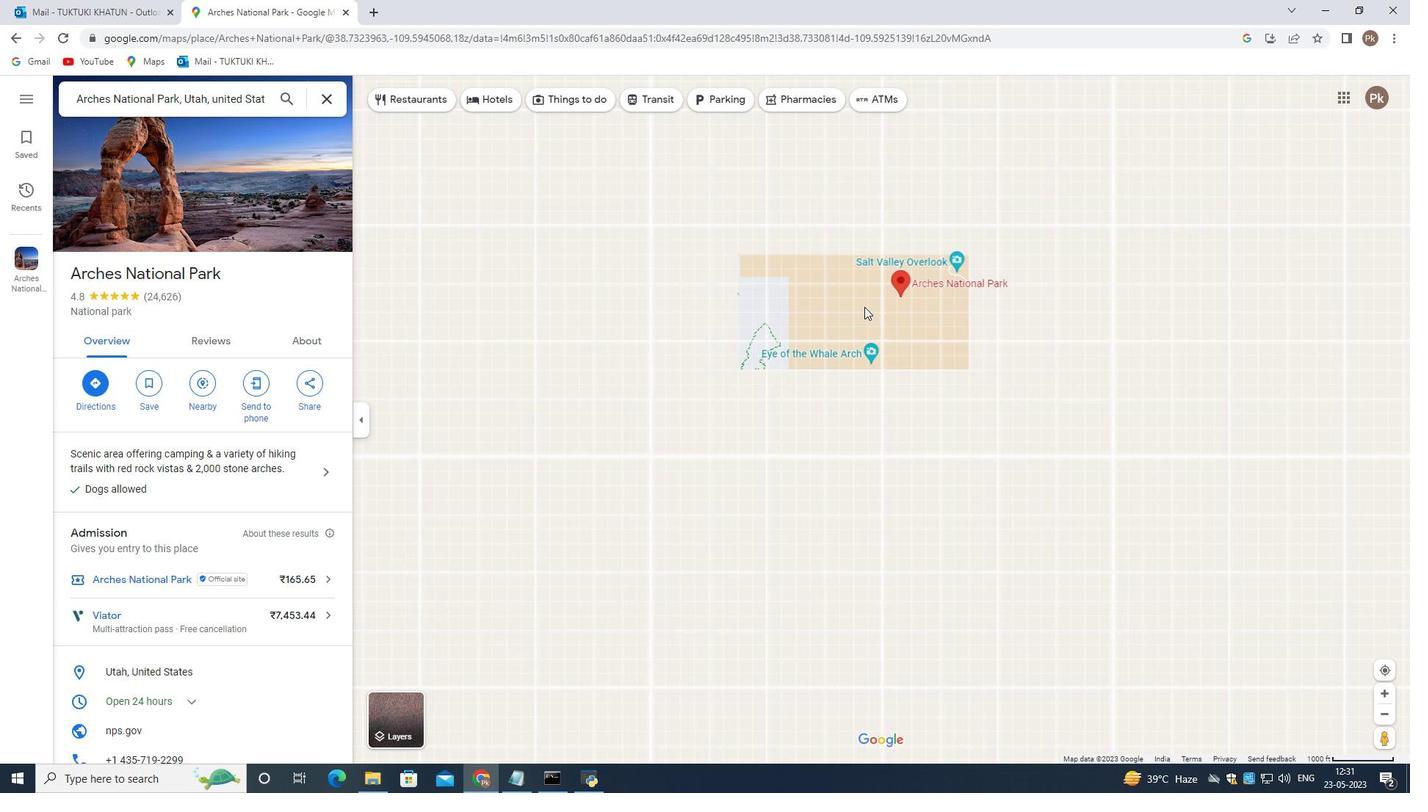 
Action: Mouse scrolled (855, 312) with delta (0, 0)
Screenshot: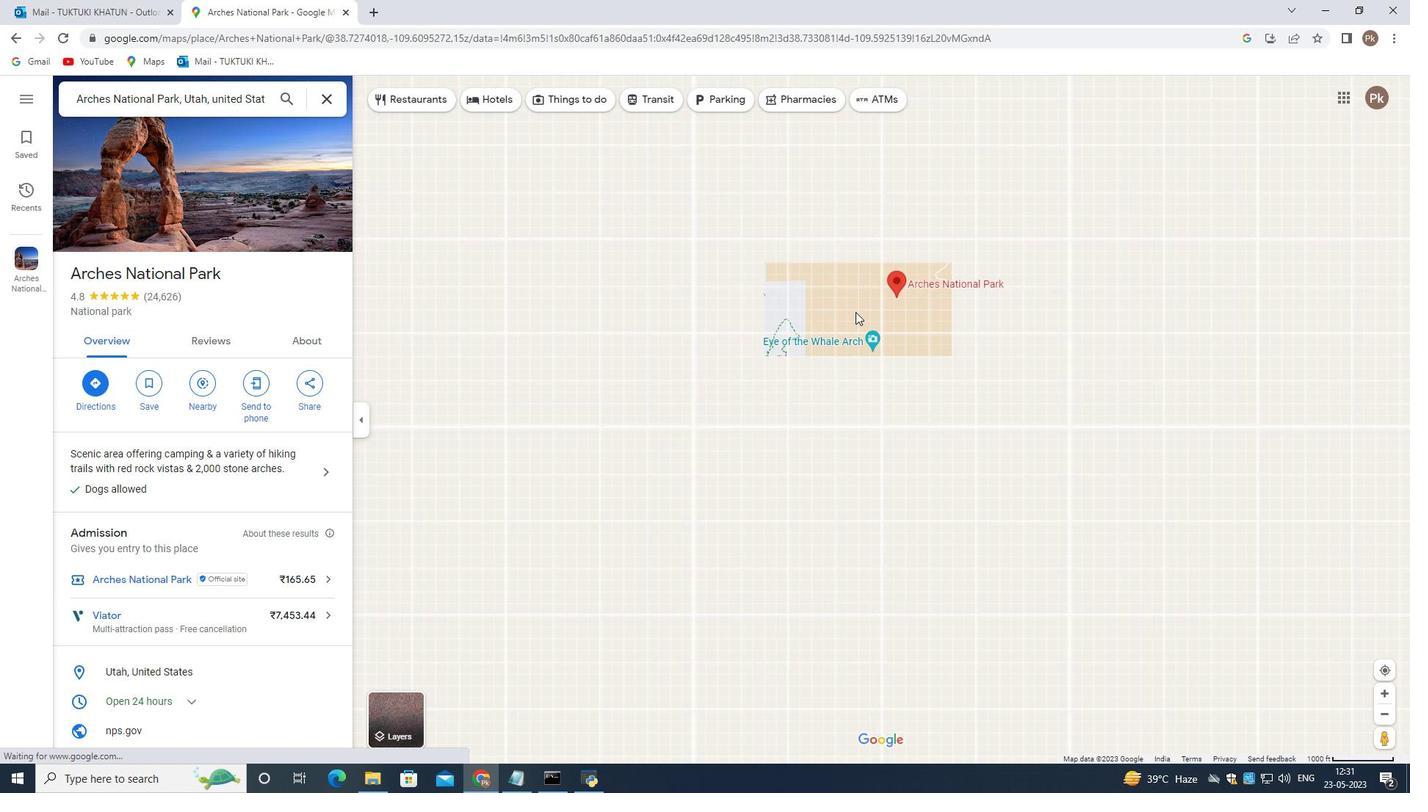 
Action: Mouse moved to (855, 313)
Screenshot: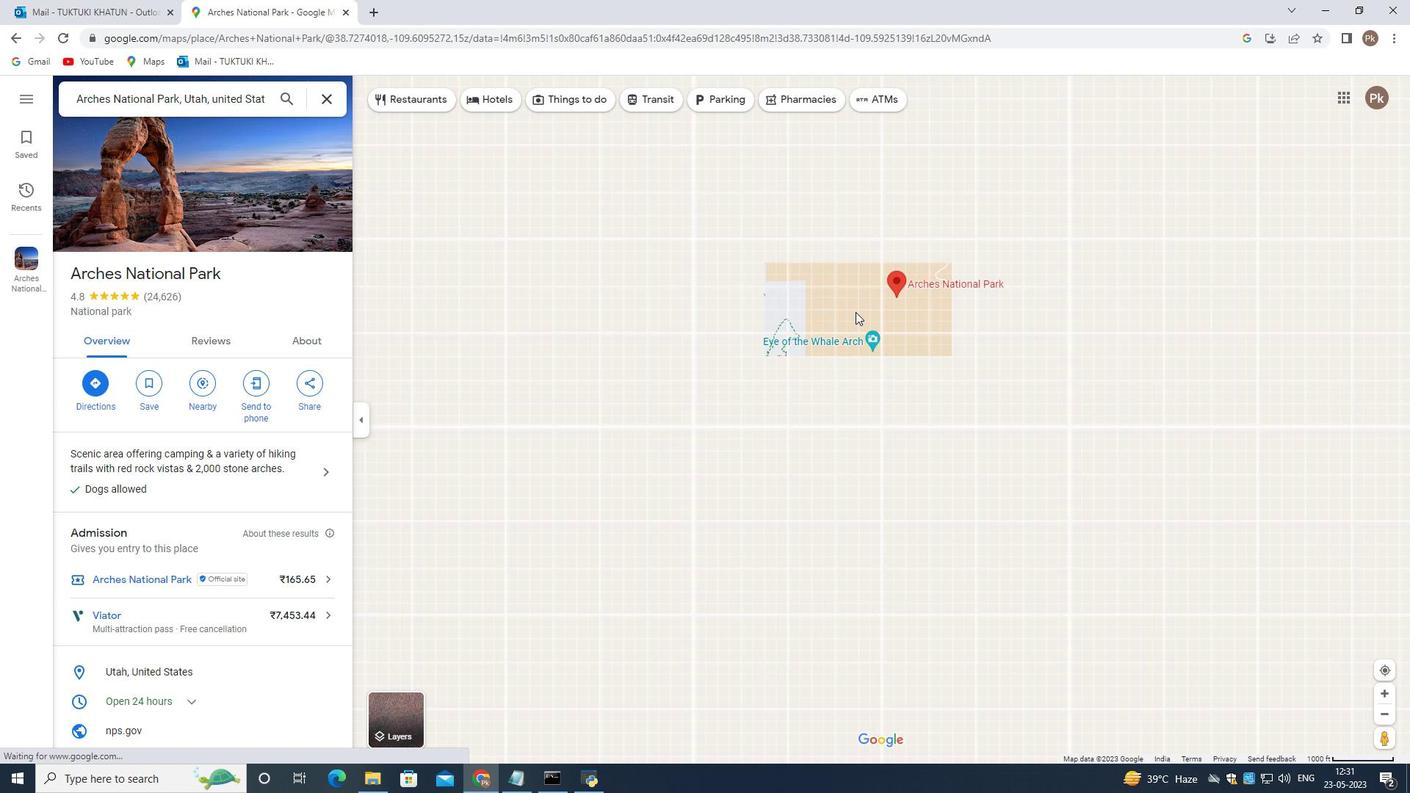 
Action: Mouse scrolled (855, 313) with delta (0, 0)
Screenshot: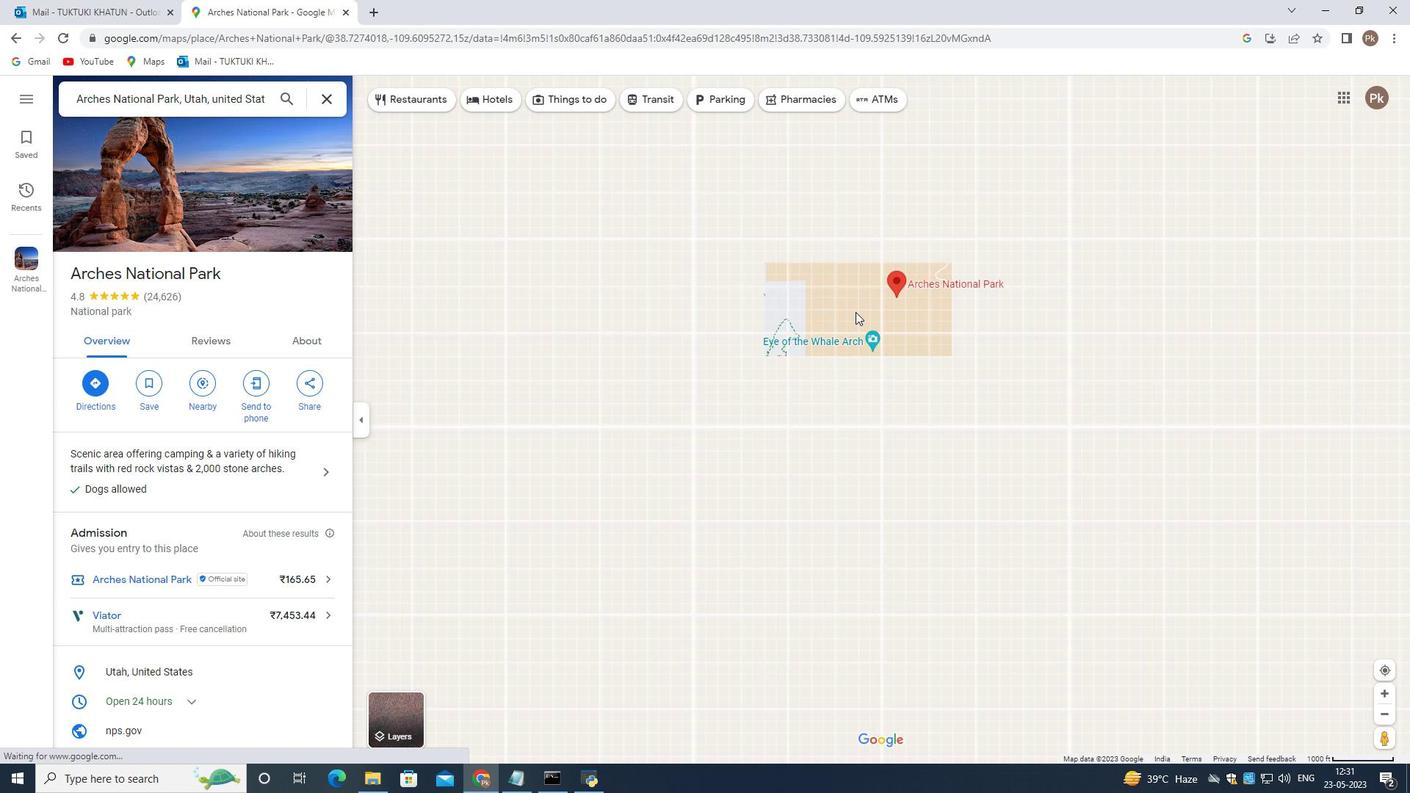 
Action: Mouse moved to (855, 313)
Screenshot: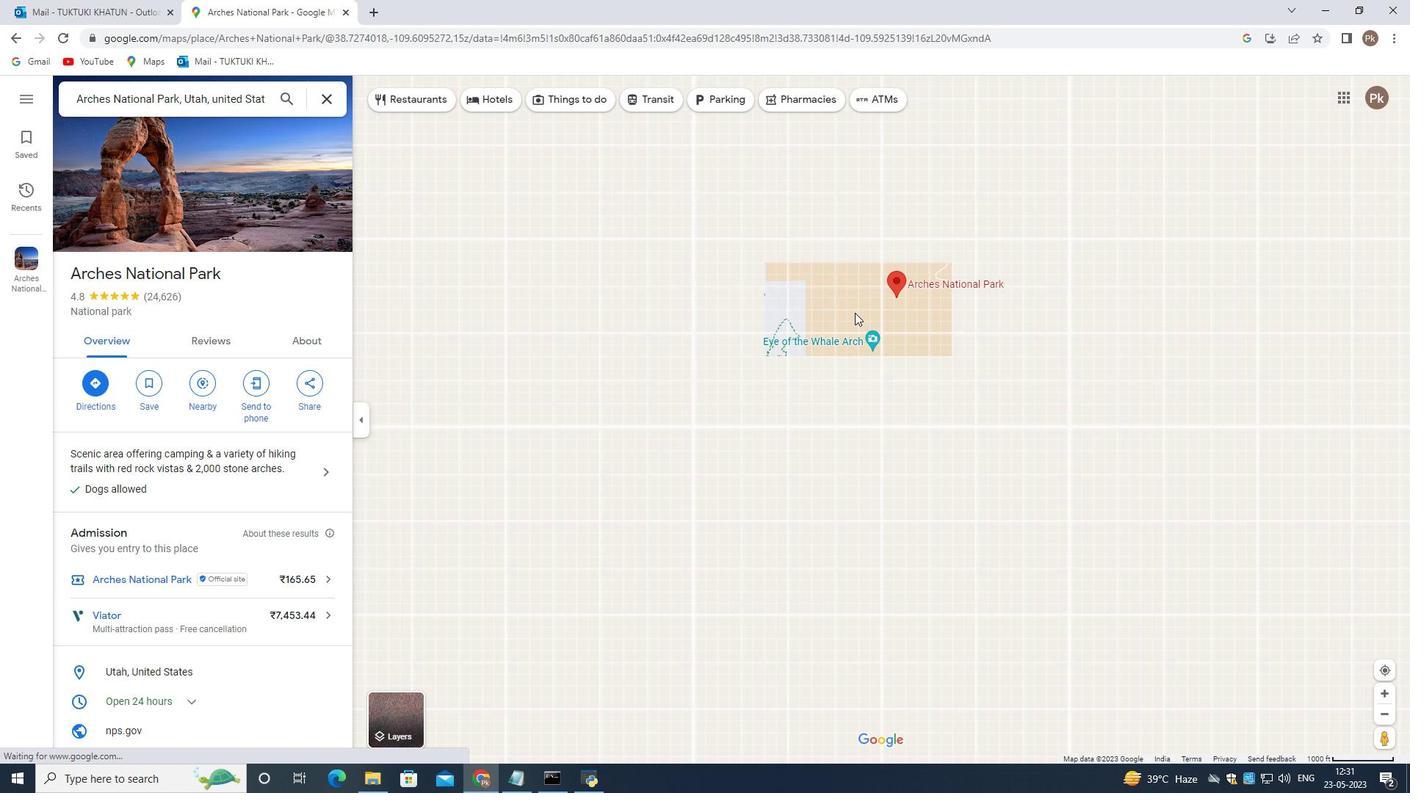 
Action: Mouse scrolled (855, 313) with delta (0, 0)
Screenshot: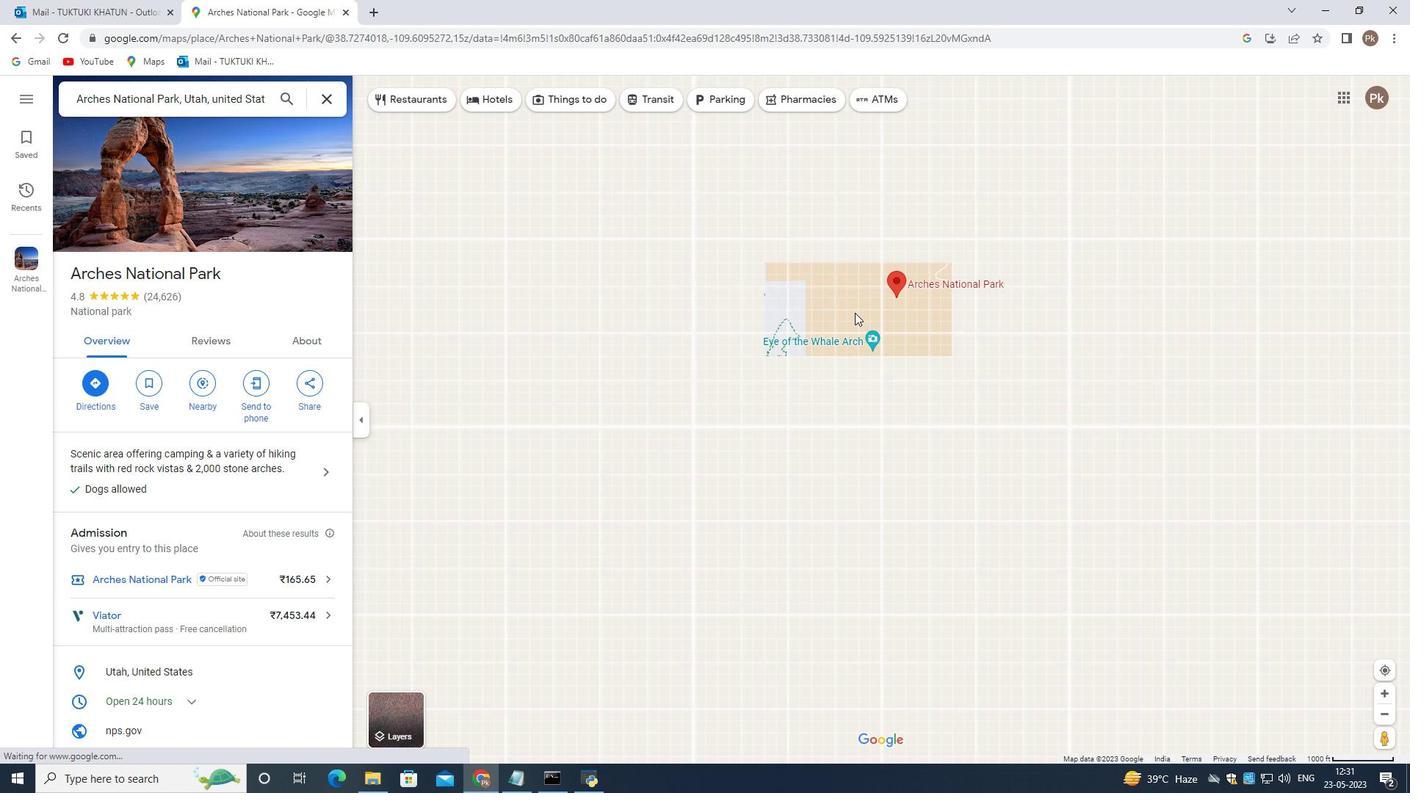 
Action: Mouse scrolled (855, 313) with delta (0, 0)
Screenshot: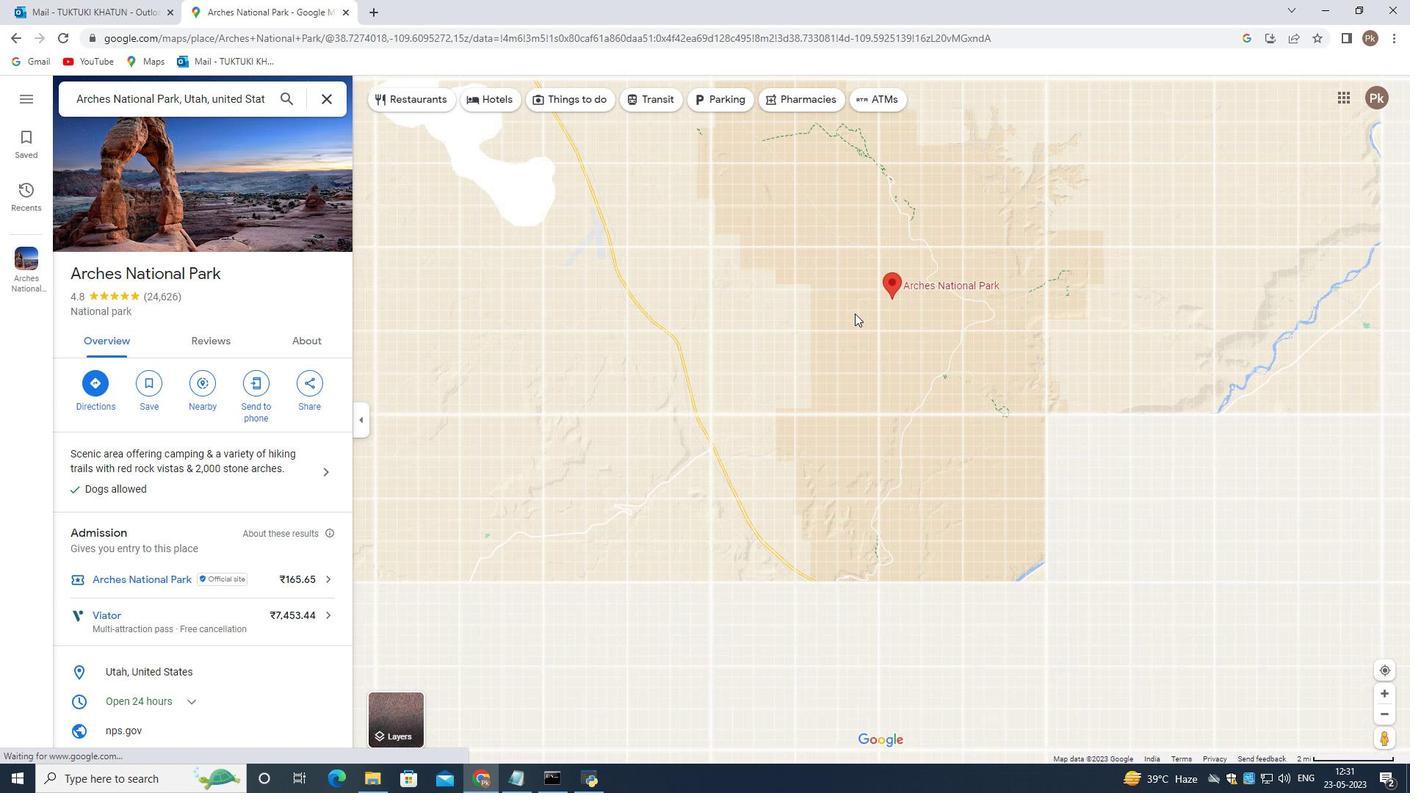 
Action: Mouse moved to (825, 379)
Screenshot: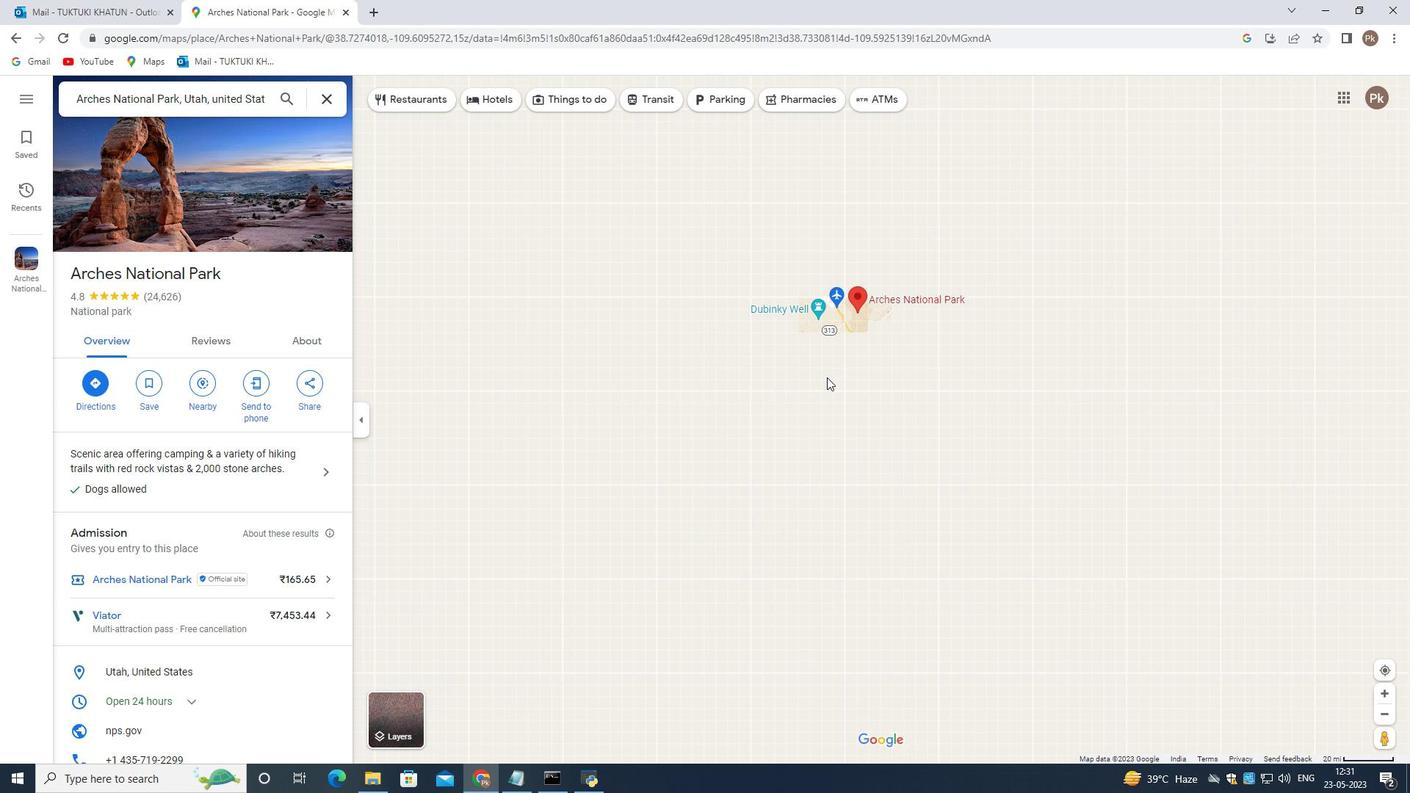 
Action: Mouse scrolled (825, 379) with delta (0, 0)
Screenshot: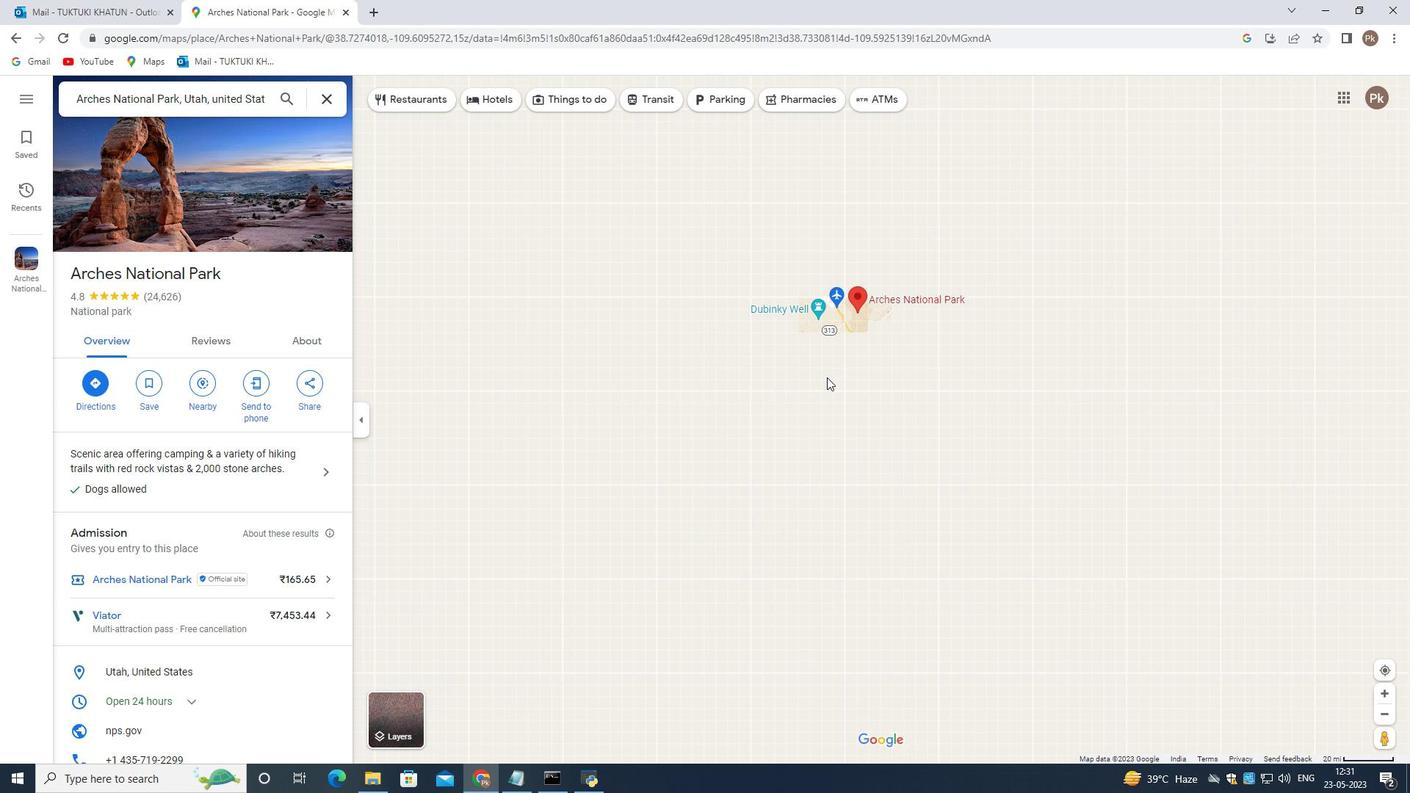 
Action: Mouse moved to (823, 384)
Screenshot: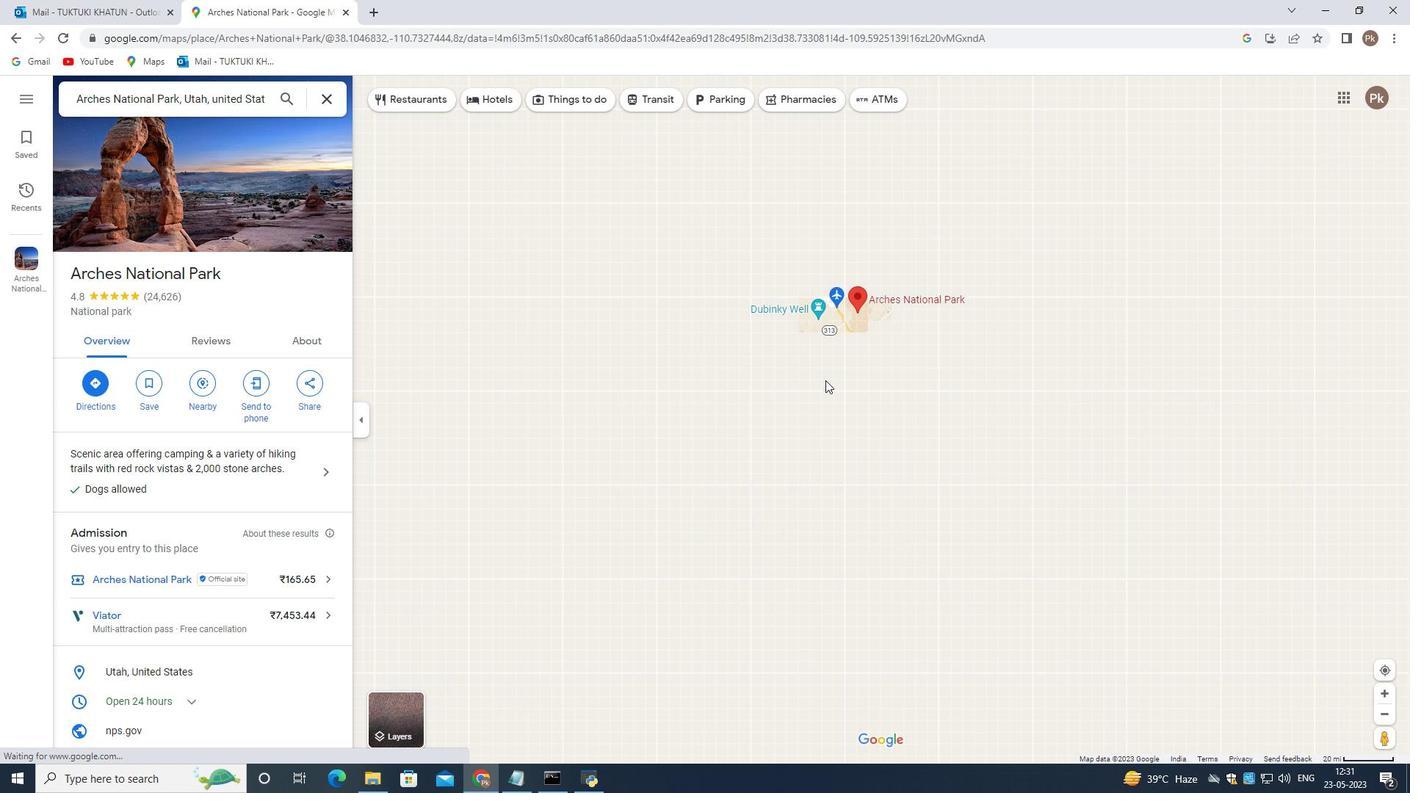 
Action: Mouse scrolled (823, 383) with delta (0, 0)
Screenshot: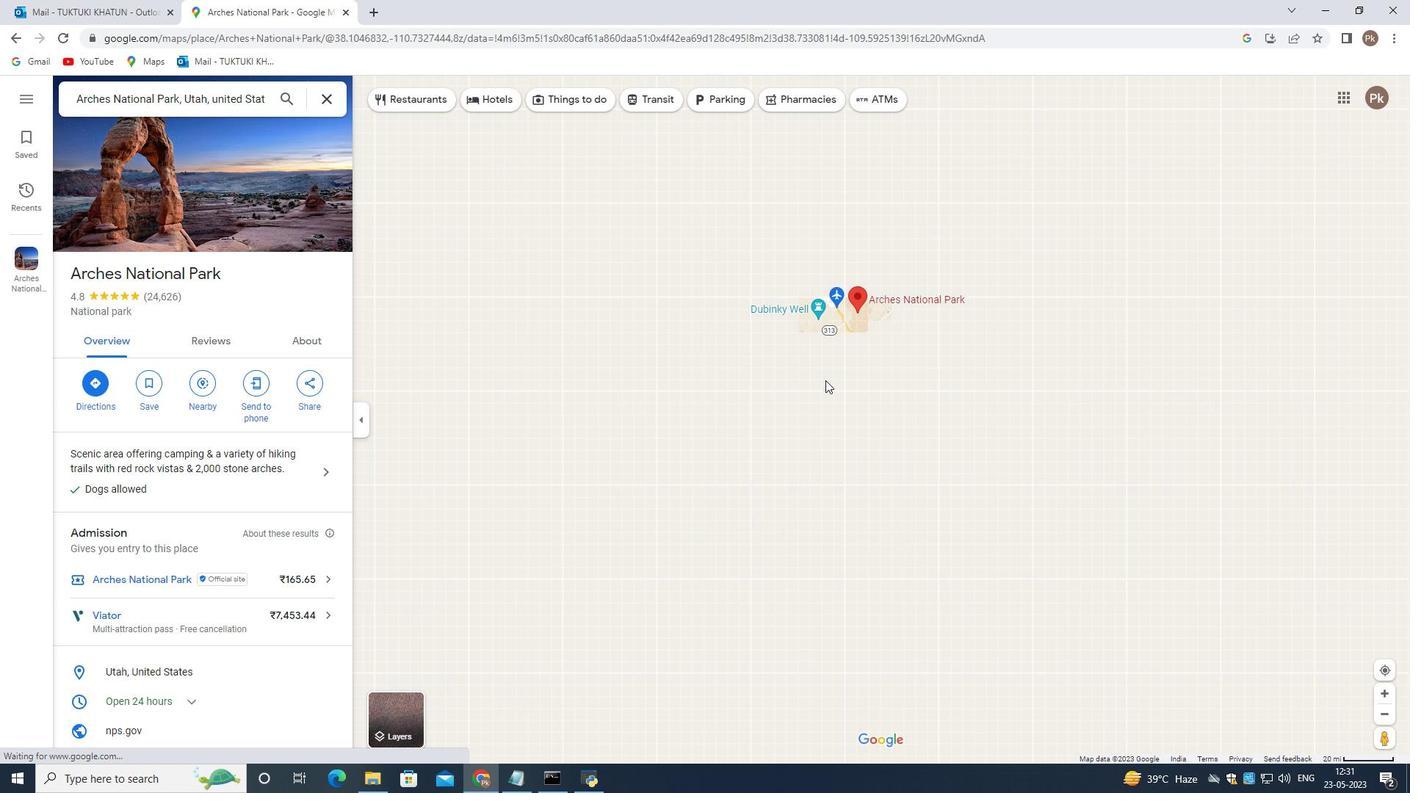 
Action: Mouse moved to (816, 391)
Screenshot: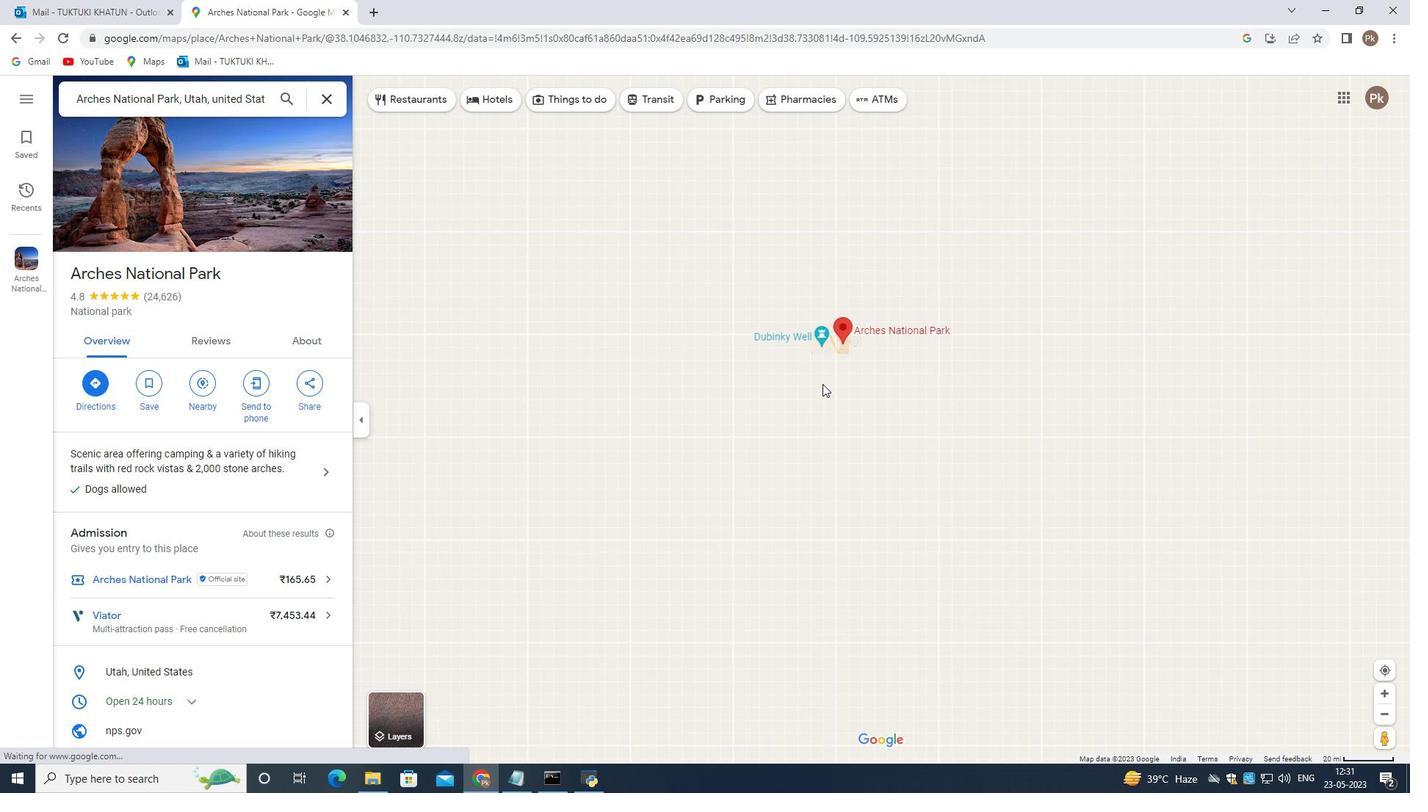 
Action: Mouse scrolled (821, 385) with delta (0, 0)
Screenshot: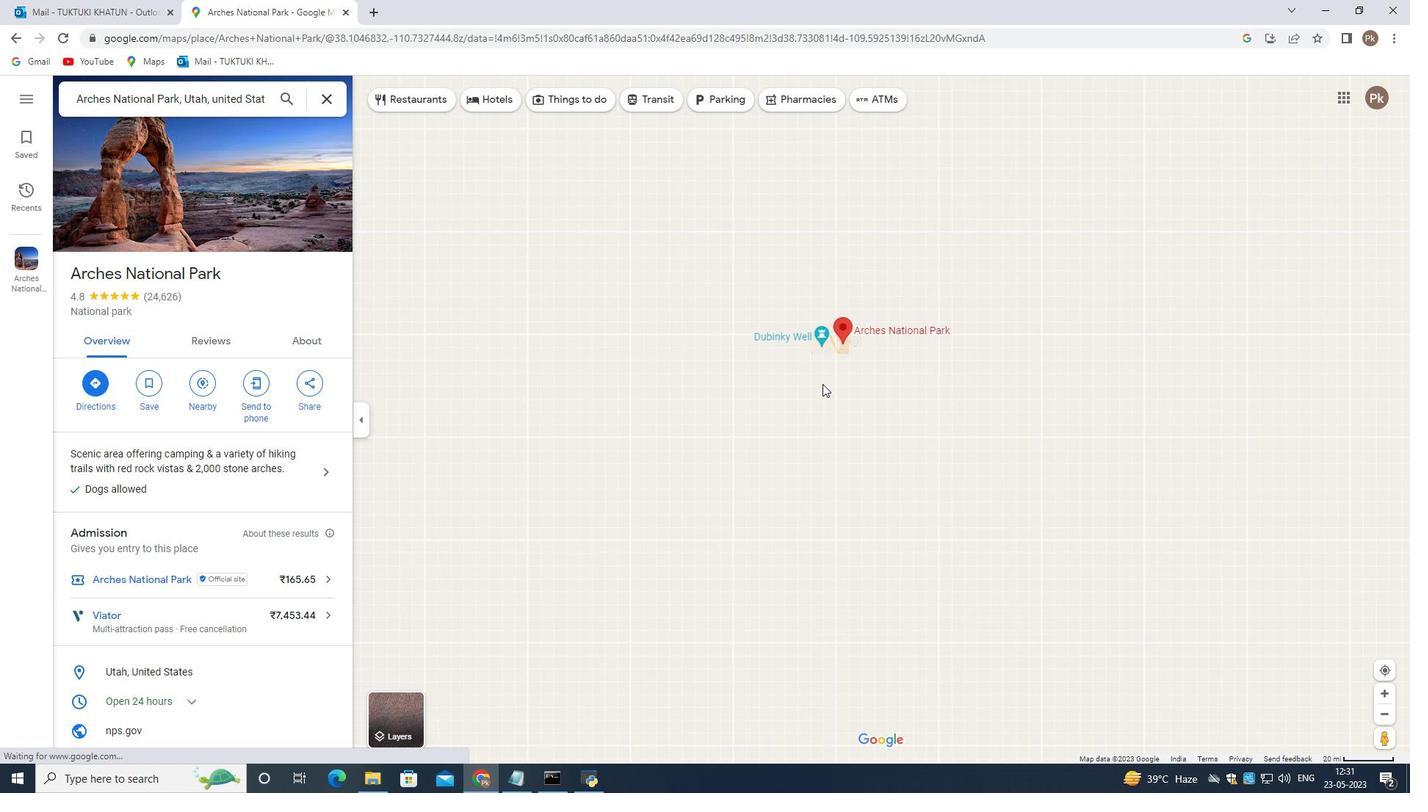 
Action: Mouse moved to (815, 391)
Screenshot: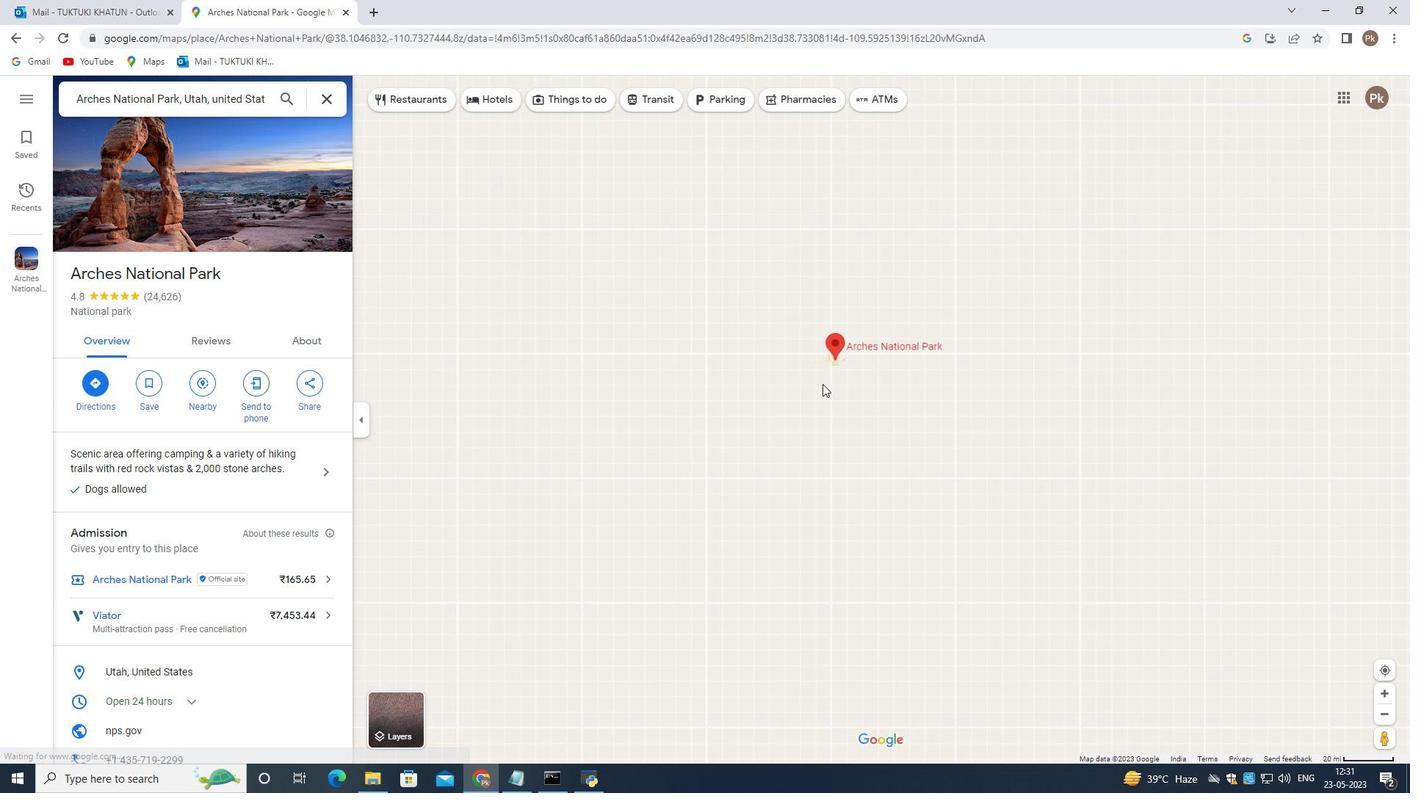 
Action: Mouse scrolled (818, 388) with delta (0, 0)
Screenshot: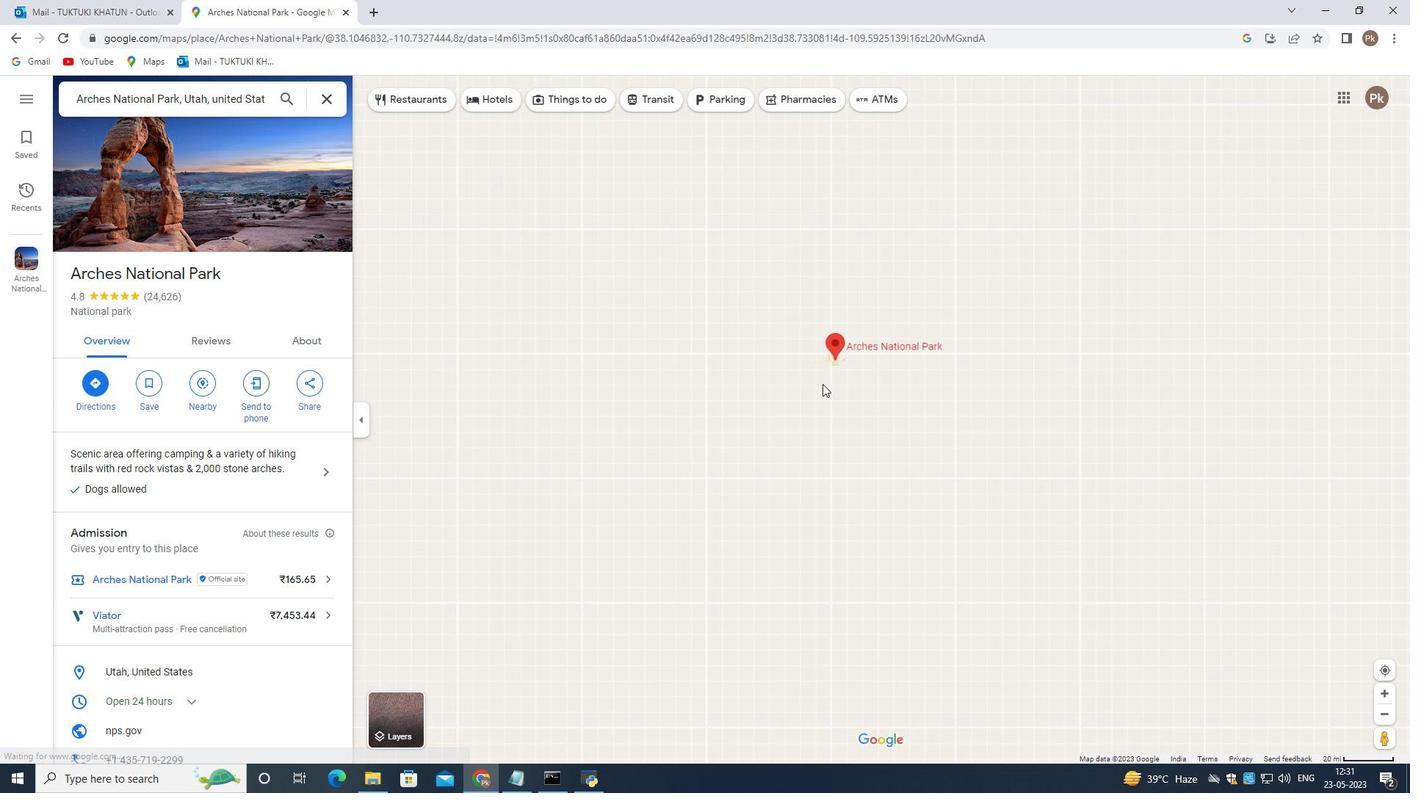 
Action: Mouse moved to (803, 400)
Screenshot: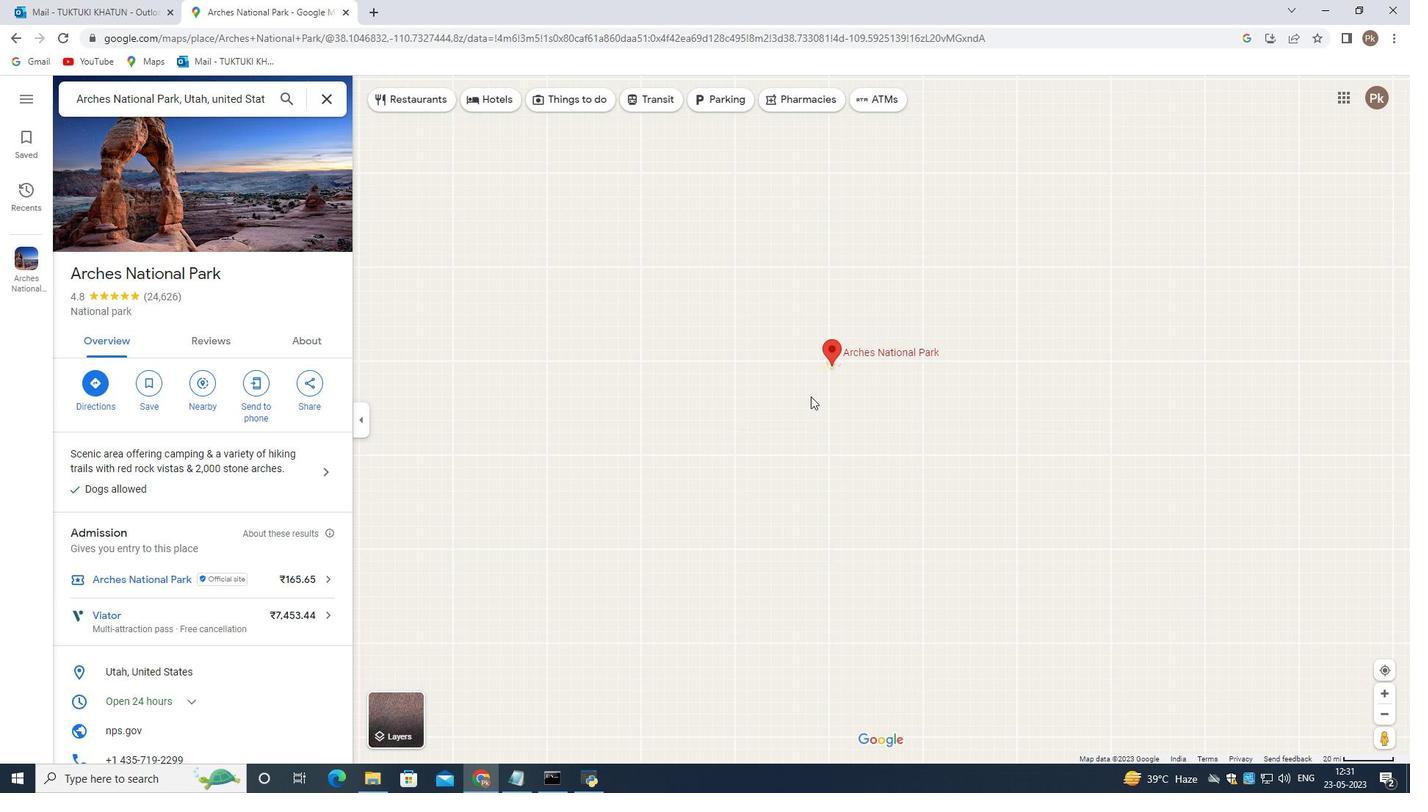 
Action: Mouse scrolled (803, 399) with delta (0, 0)
Screenshot: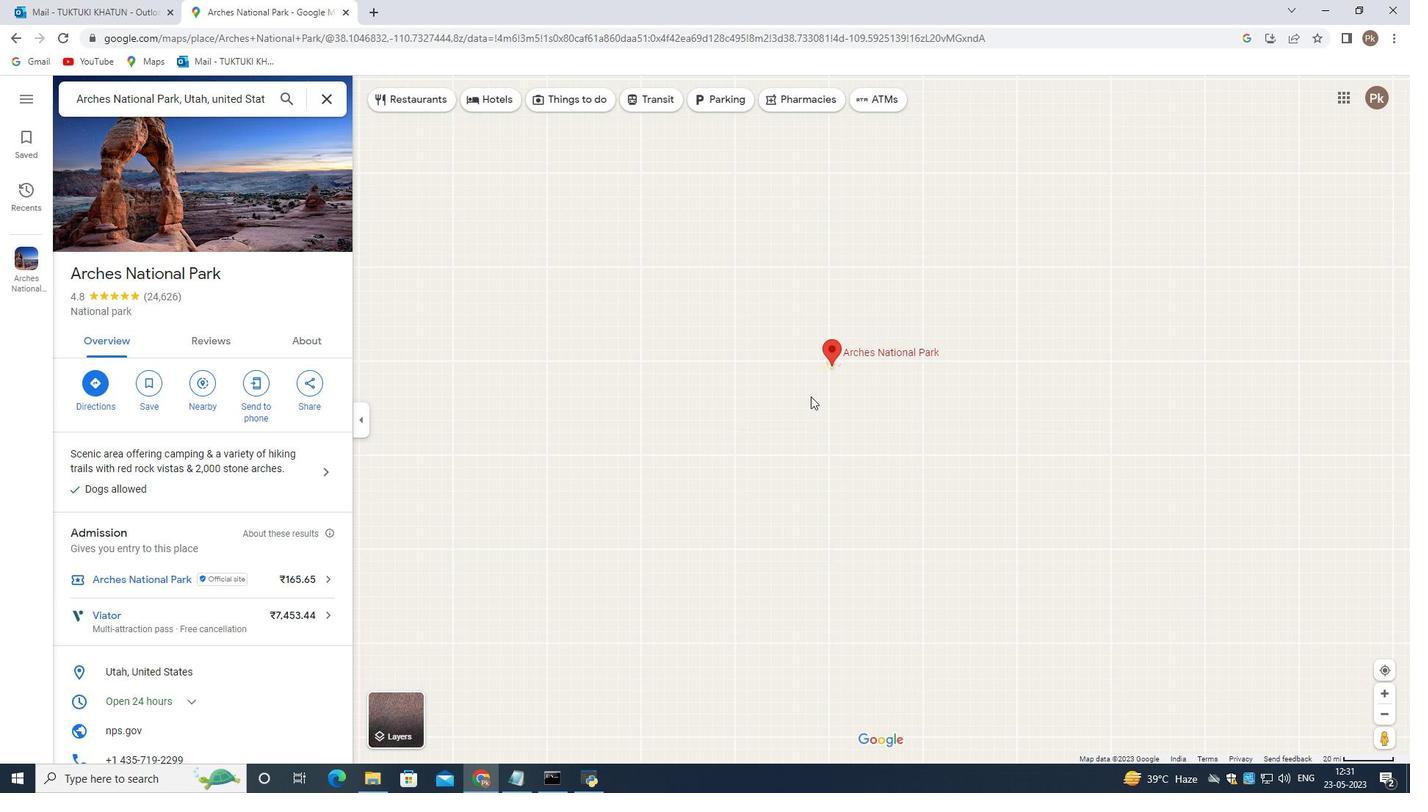 
Action: Mouse moved to (800, 401)
Screenshot: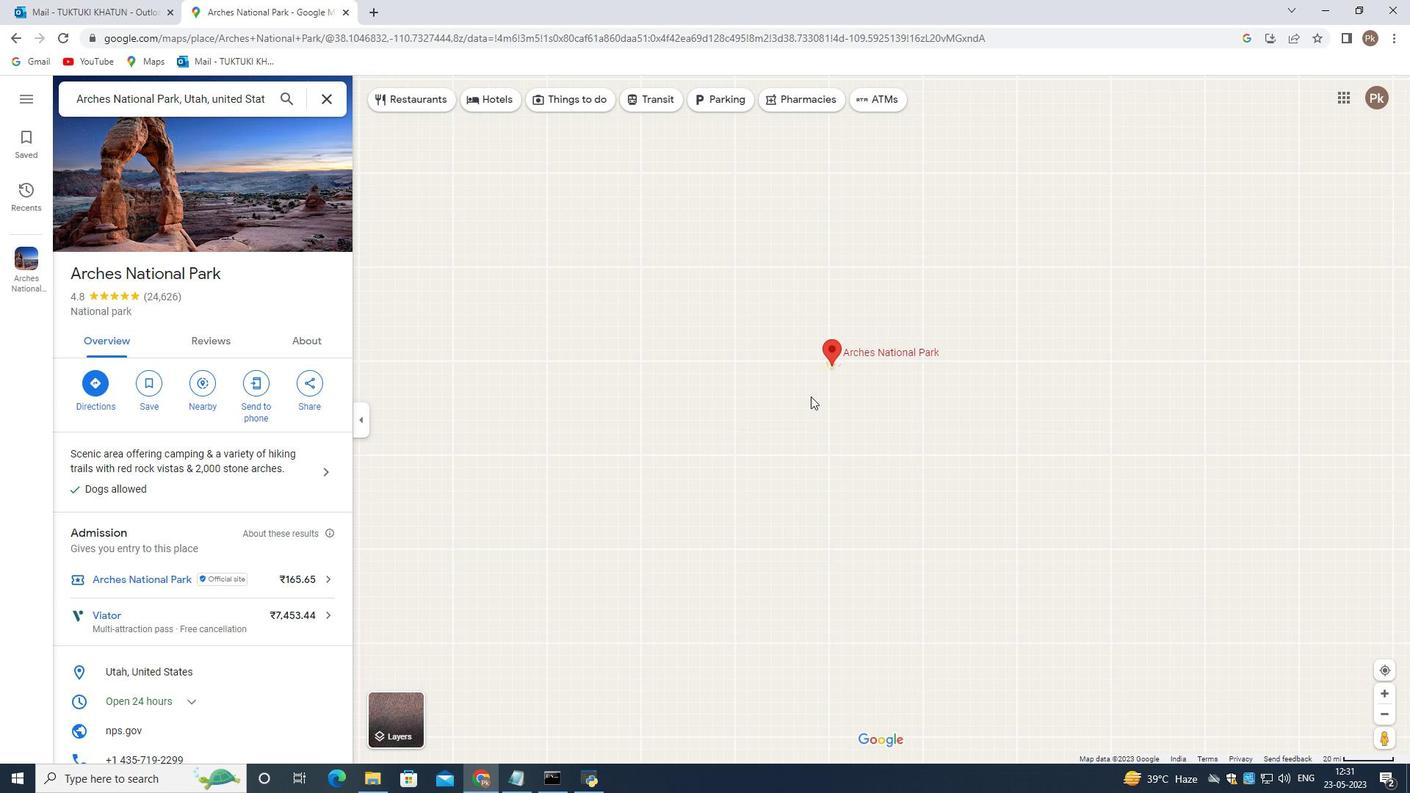 
Action: Mouse scrolled (800, 400) with delta (0, 0)
Screenshot: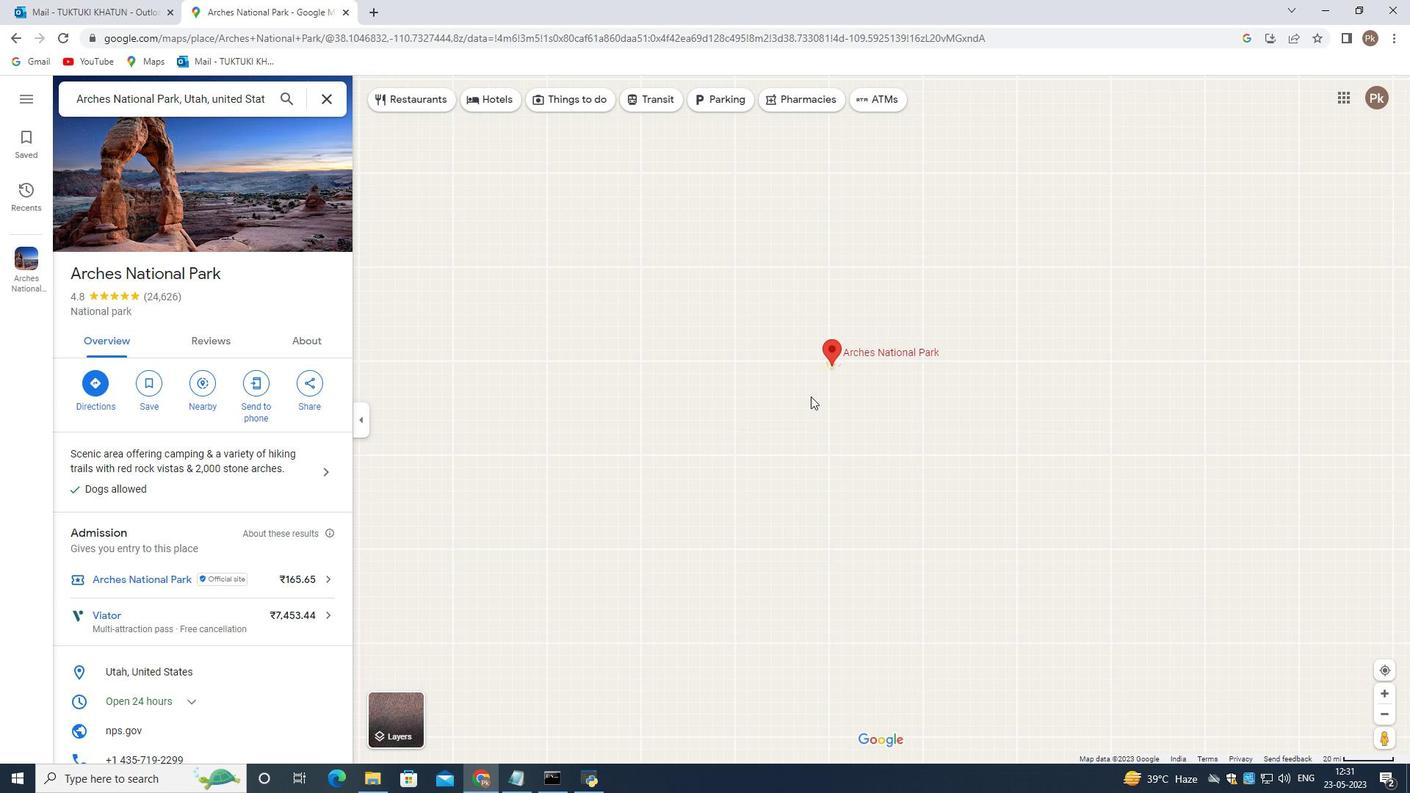 
Action: Mouse moved to (796, 402)
Screenshot: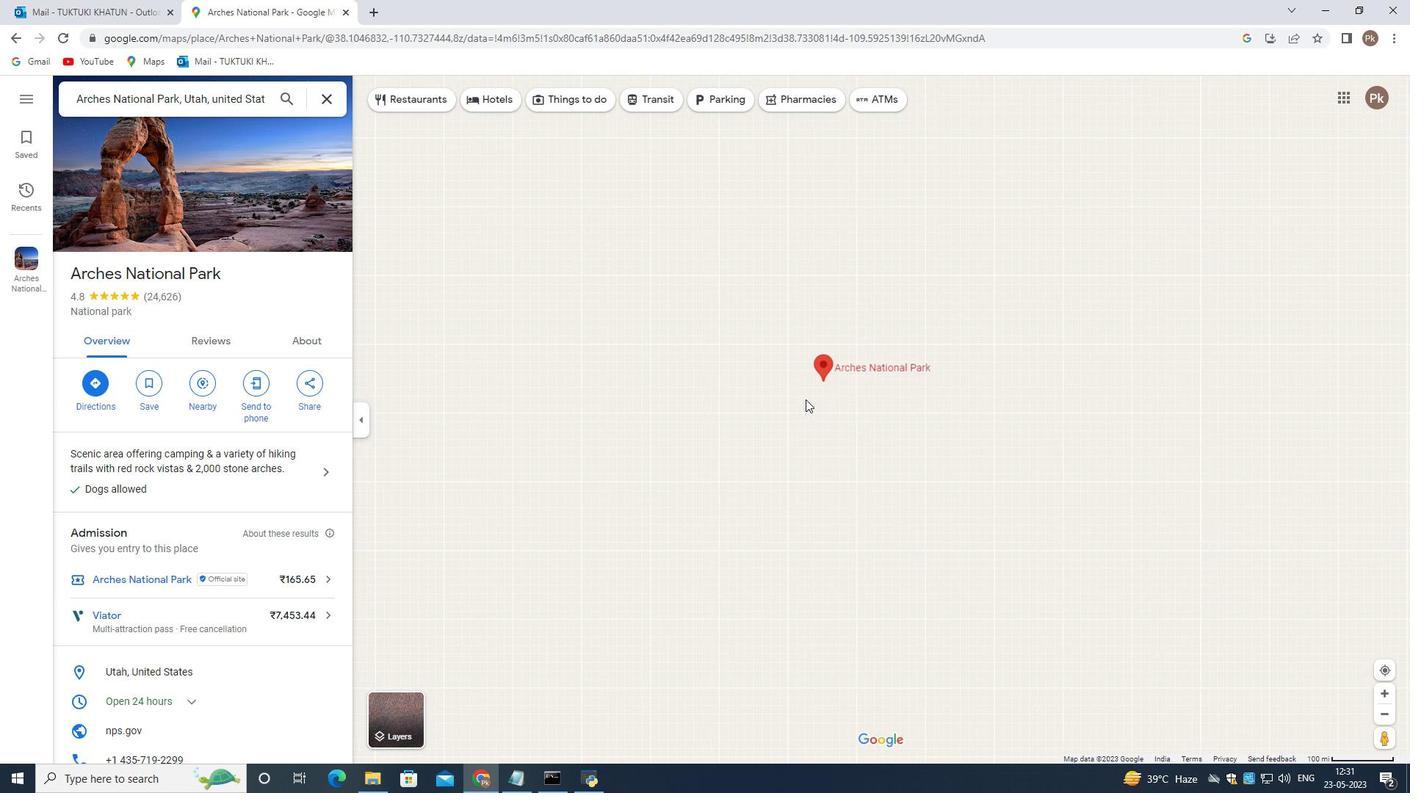 
Action: Mouse scrolled (796, 401) with delta (0, 0)
Screenshot: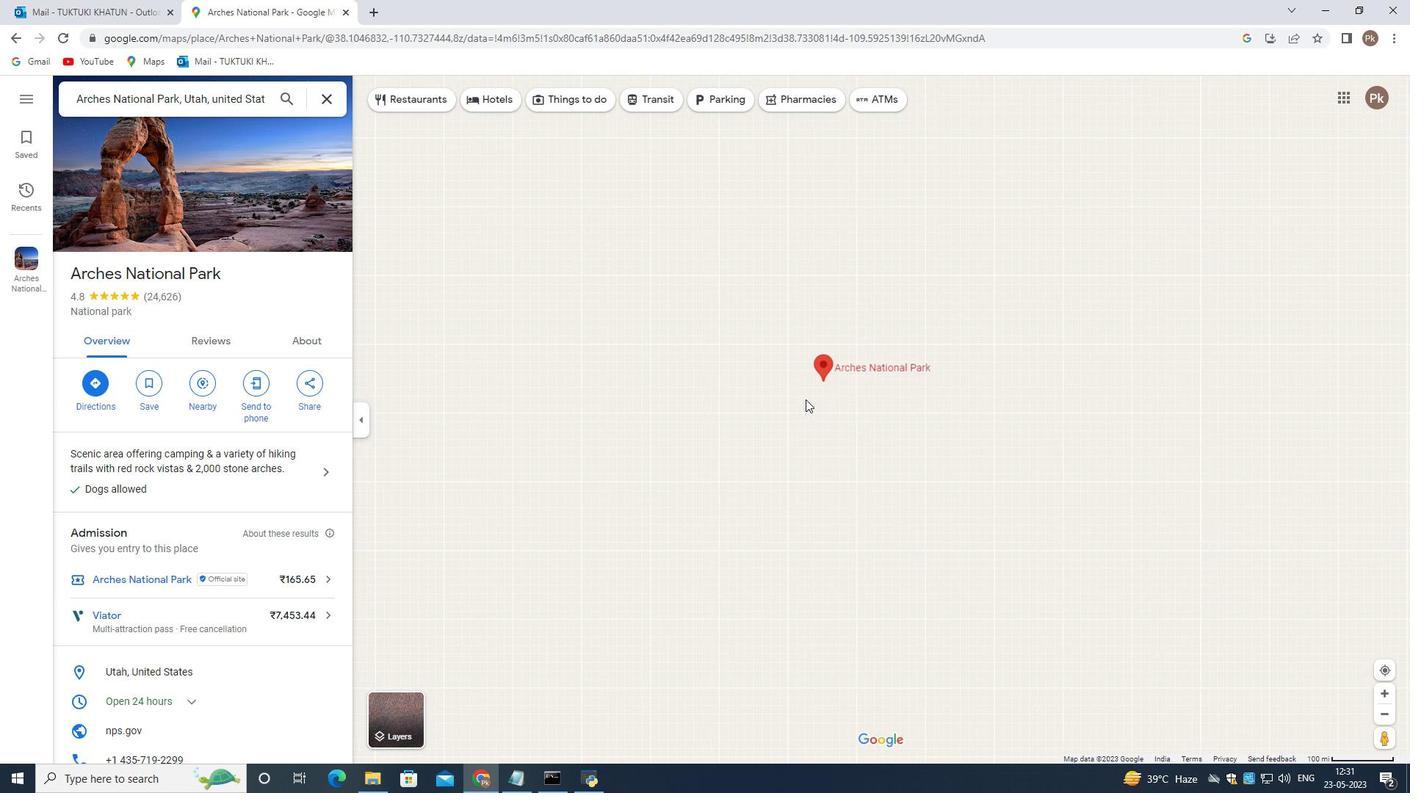 
Action: Mouse moved to (787, 404)
Screenshot: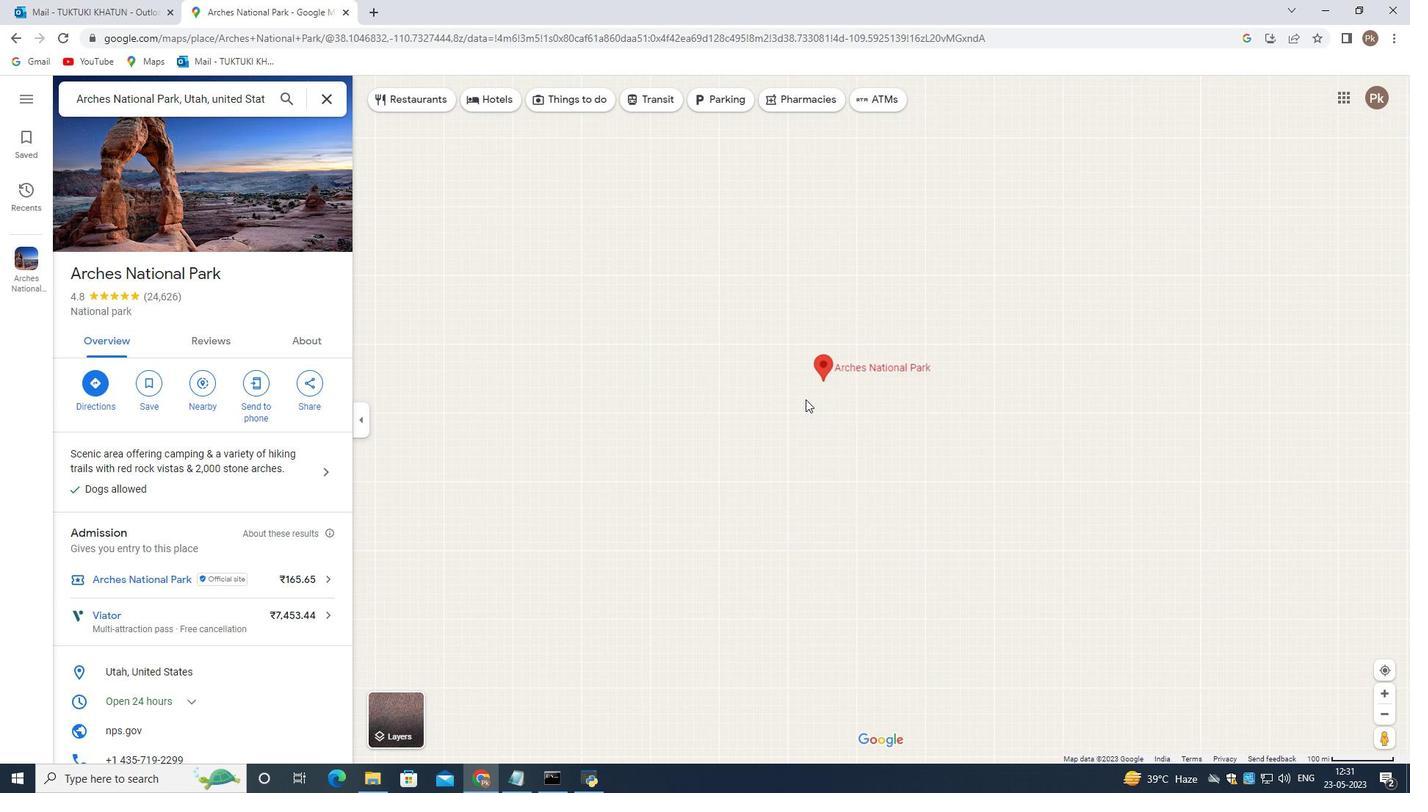 
Action: Mouse scrolled (787, 403) with delta (0, 0)
Screenshot: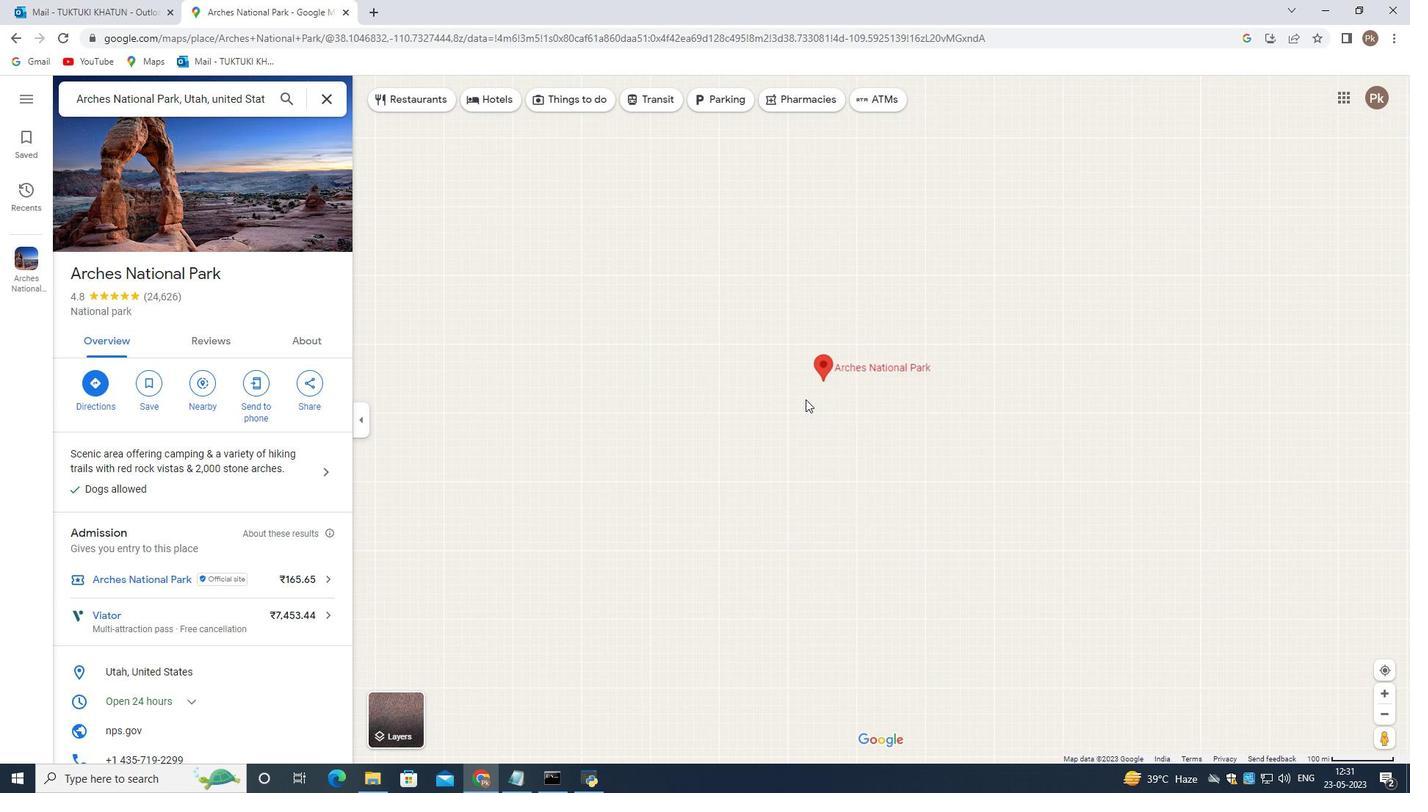 
Action: Mouse moved to (730, 392)
Screenshot: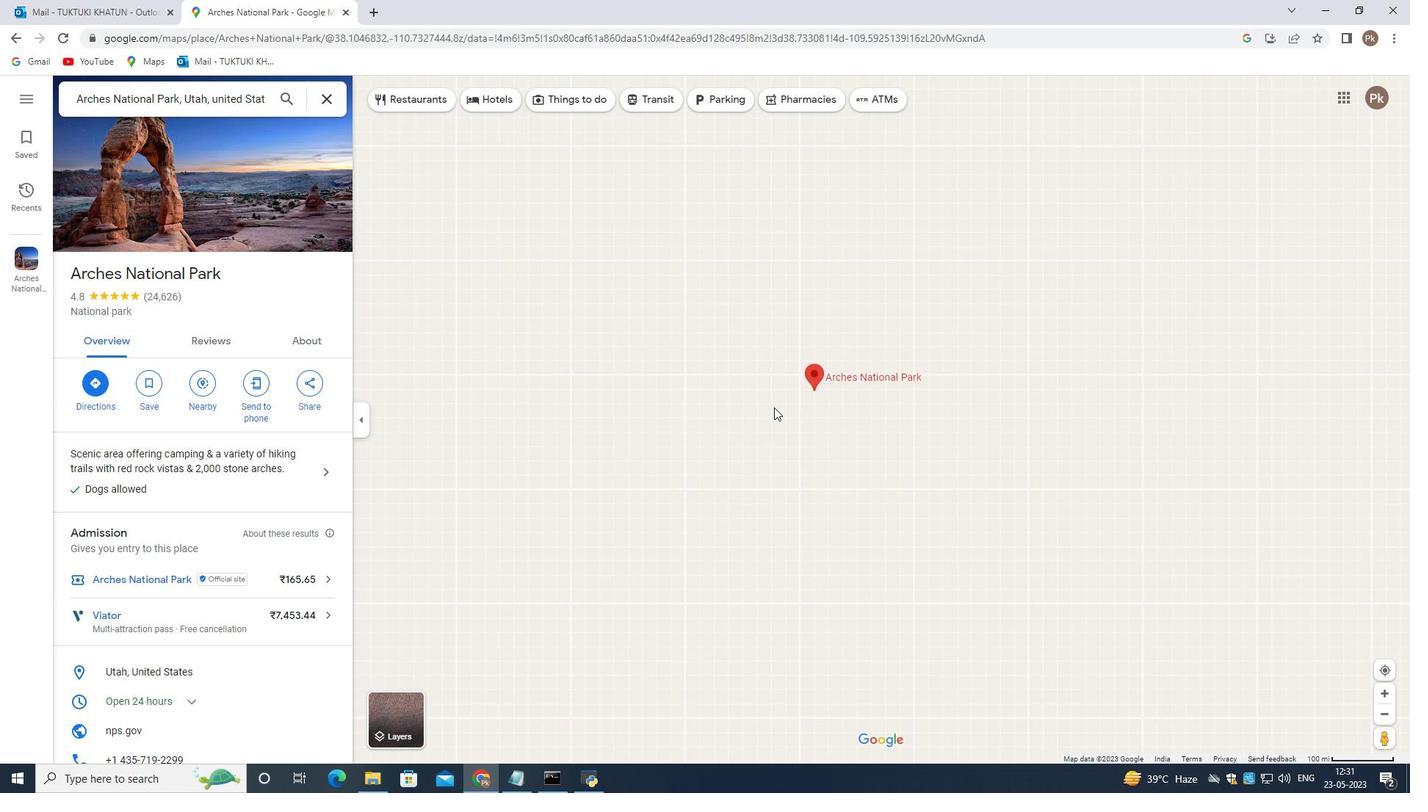 
Action: Mouse scrolled (730, 391) with delta (0, 0)
Screenshot: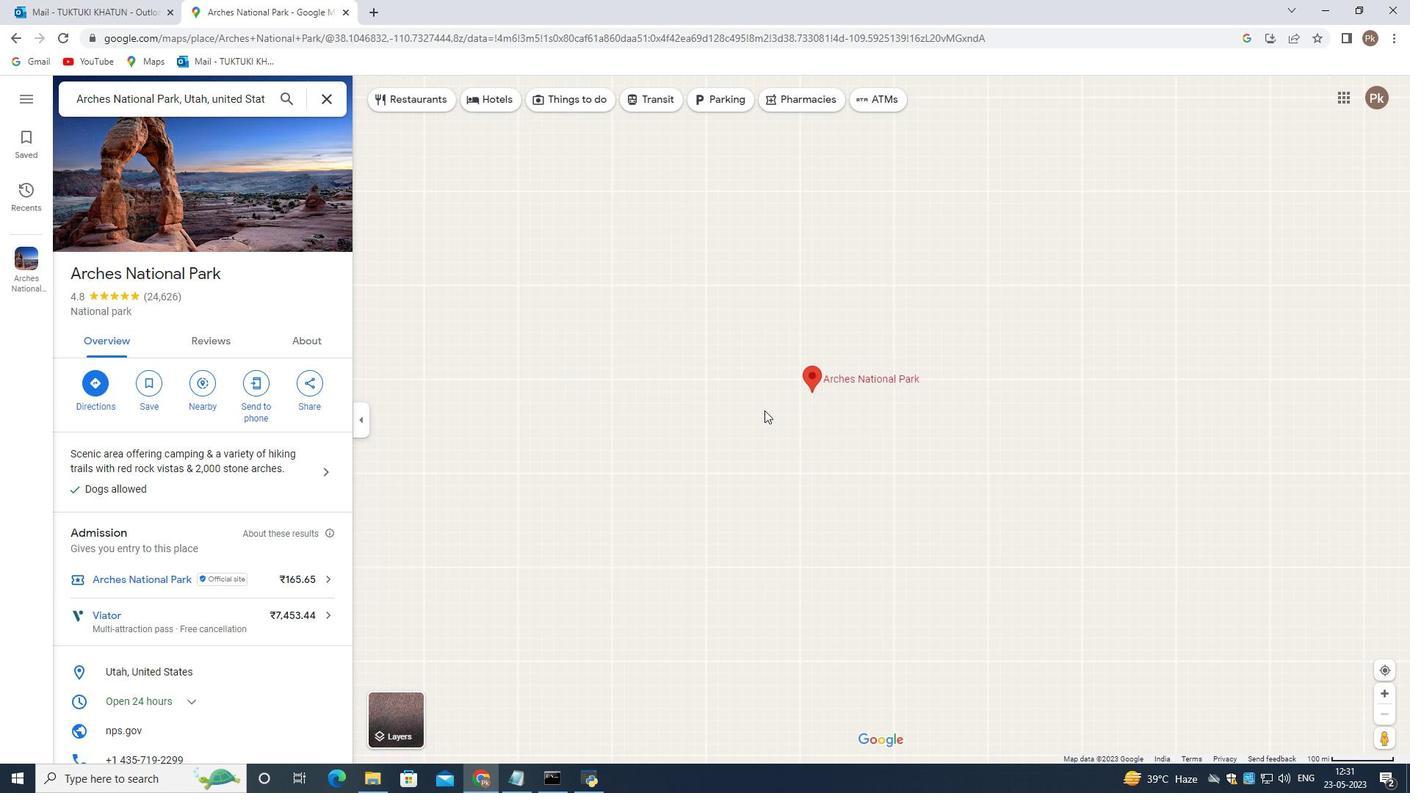 
Action: Mouse moved to (729, 391)
Screenshot: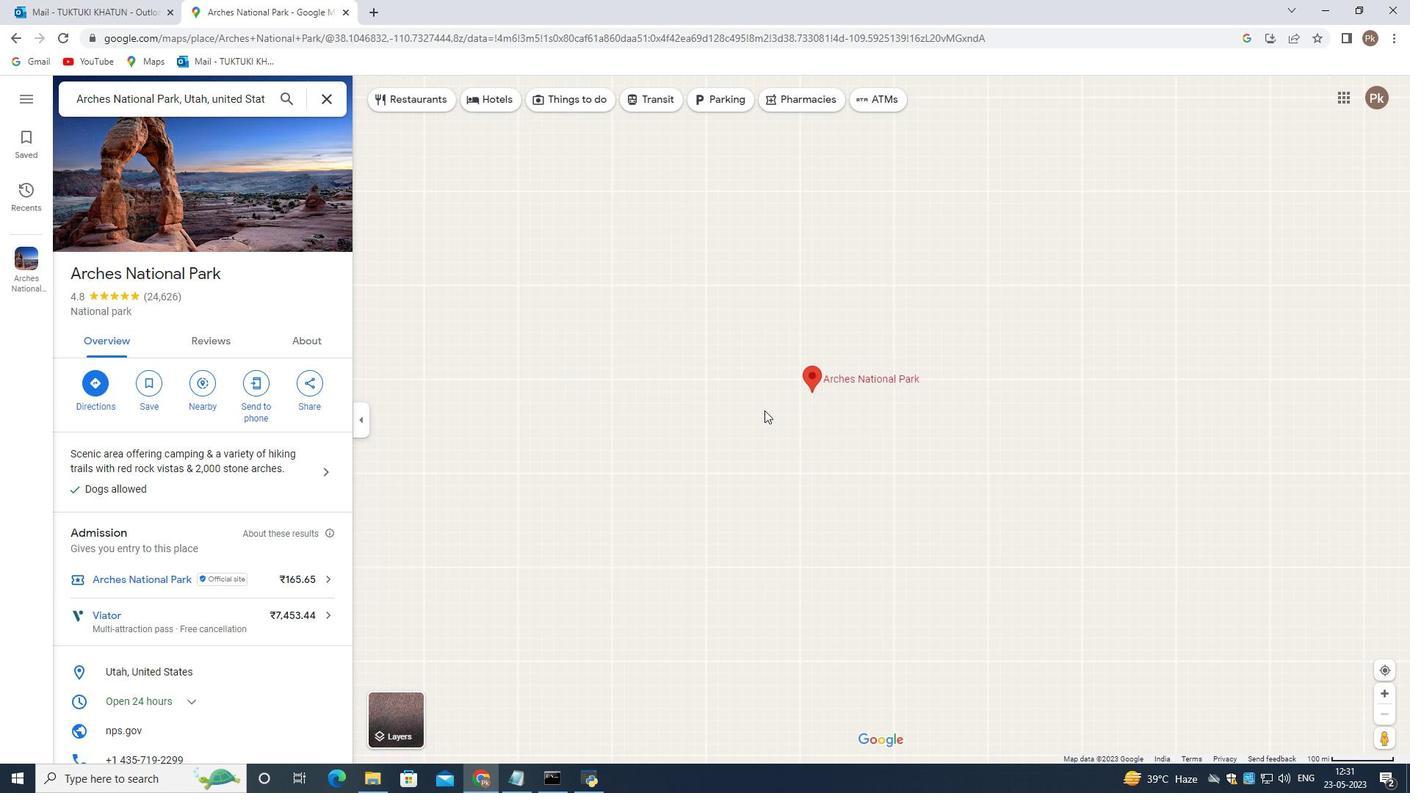 
Action: Mouse scrolled (729, 390) with delta (0, 0)
Screenshot: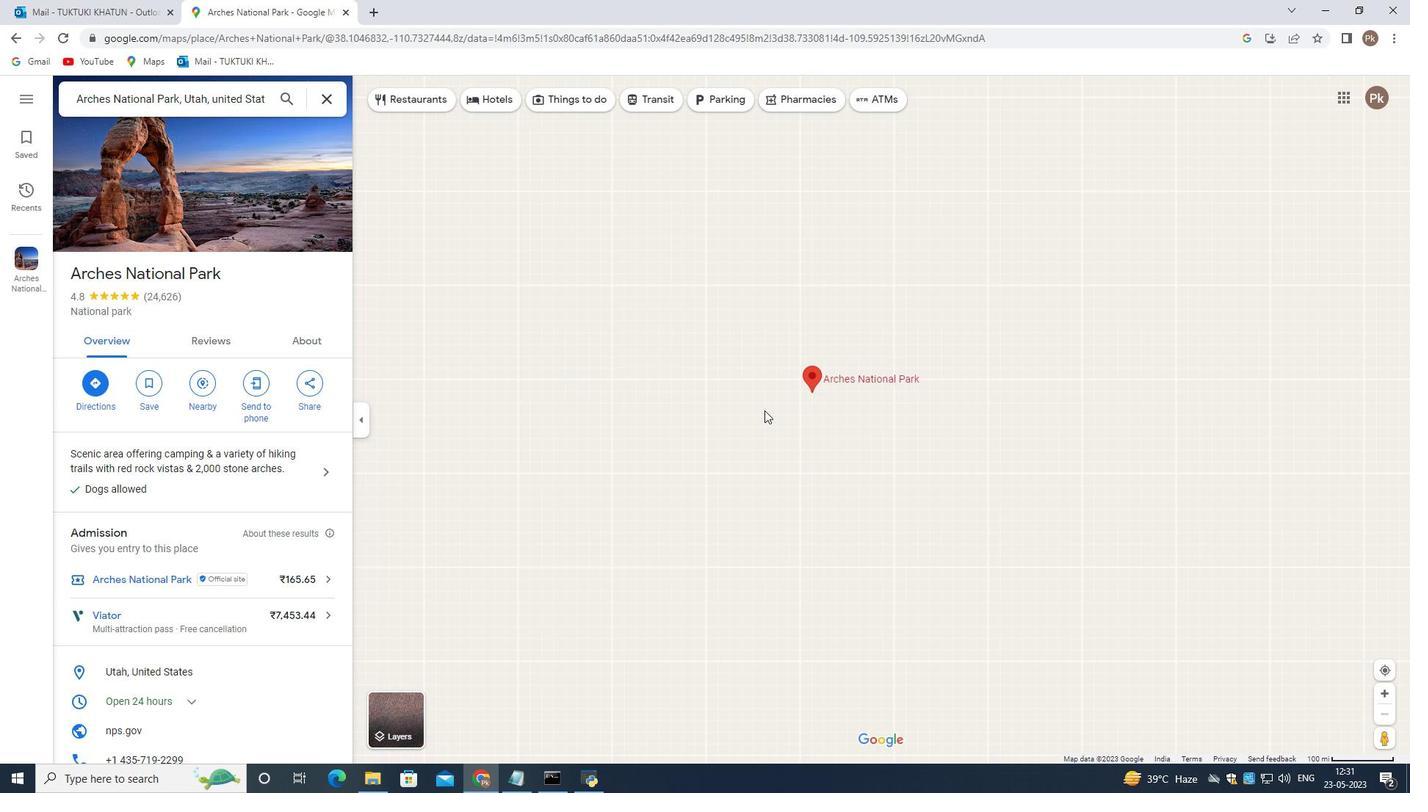 
Action: Mouse moved to (728, 390)
Screenshot: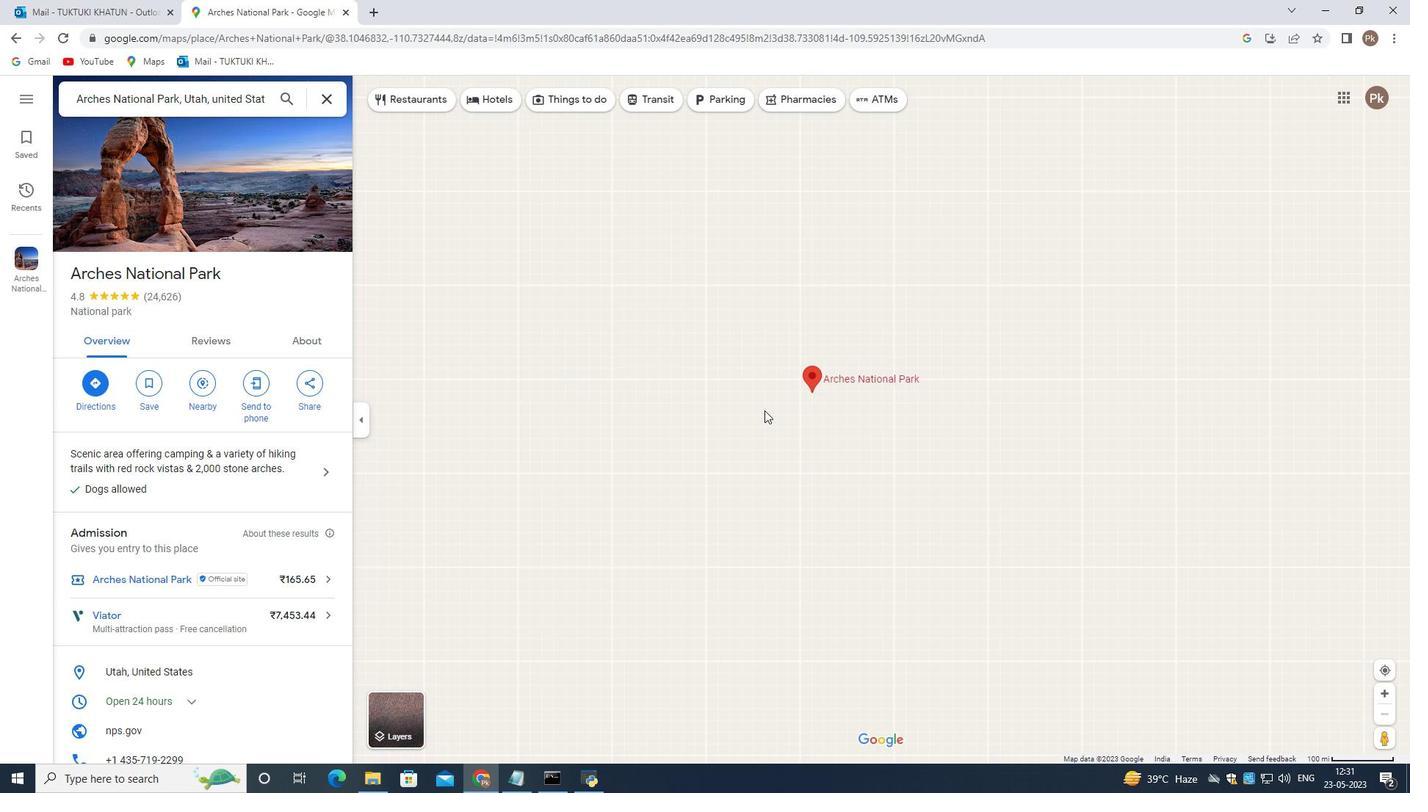 
Action: Mouse scrolled (728, 389) with delta (0, 0)
Screenshot: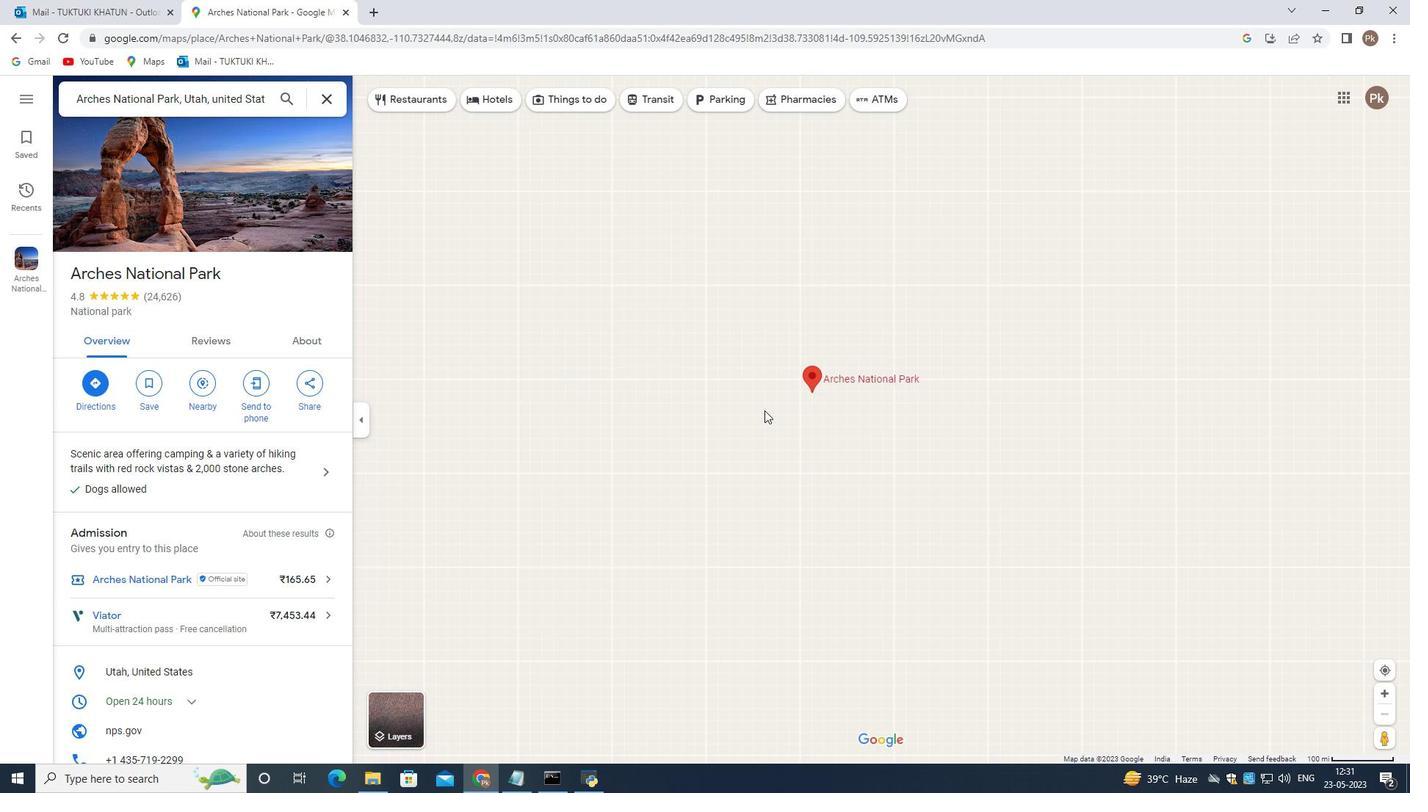 
Action: Mouse moved to (727, 389)
Screenshot: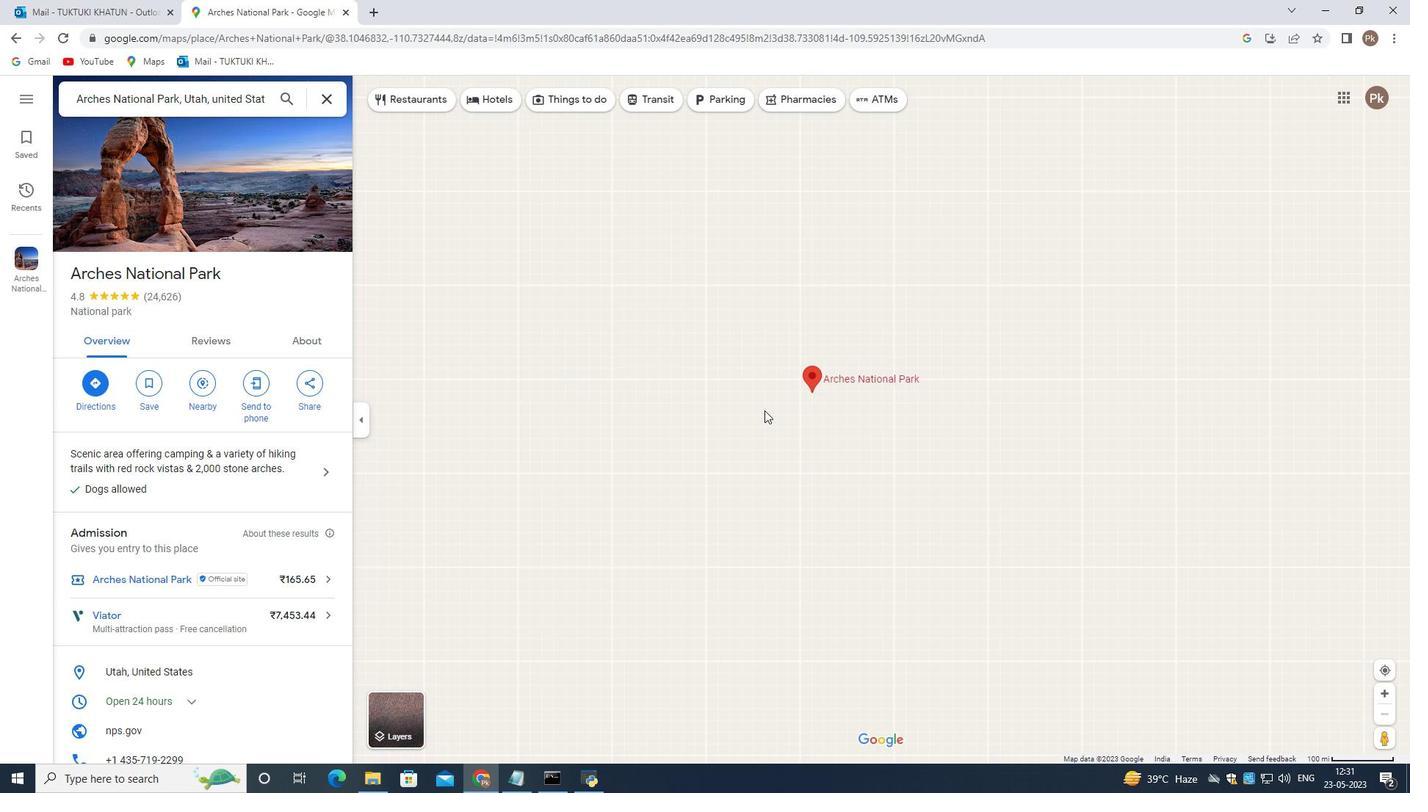 
Action: Mouse scrolled (727, 388) with delta (0, 0)
Screenshot: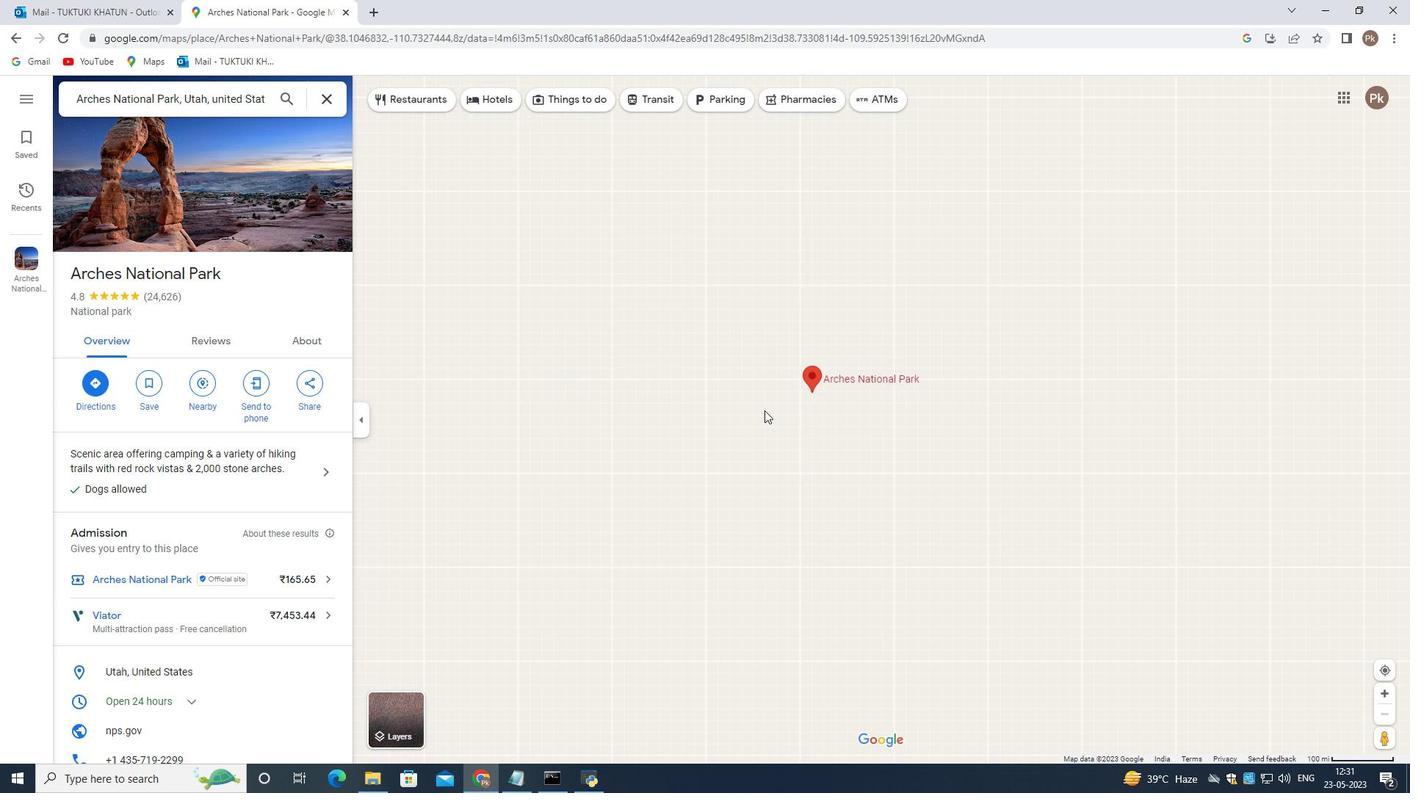 
Action: Mouse moved to (725, 387)
Screenshot: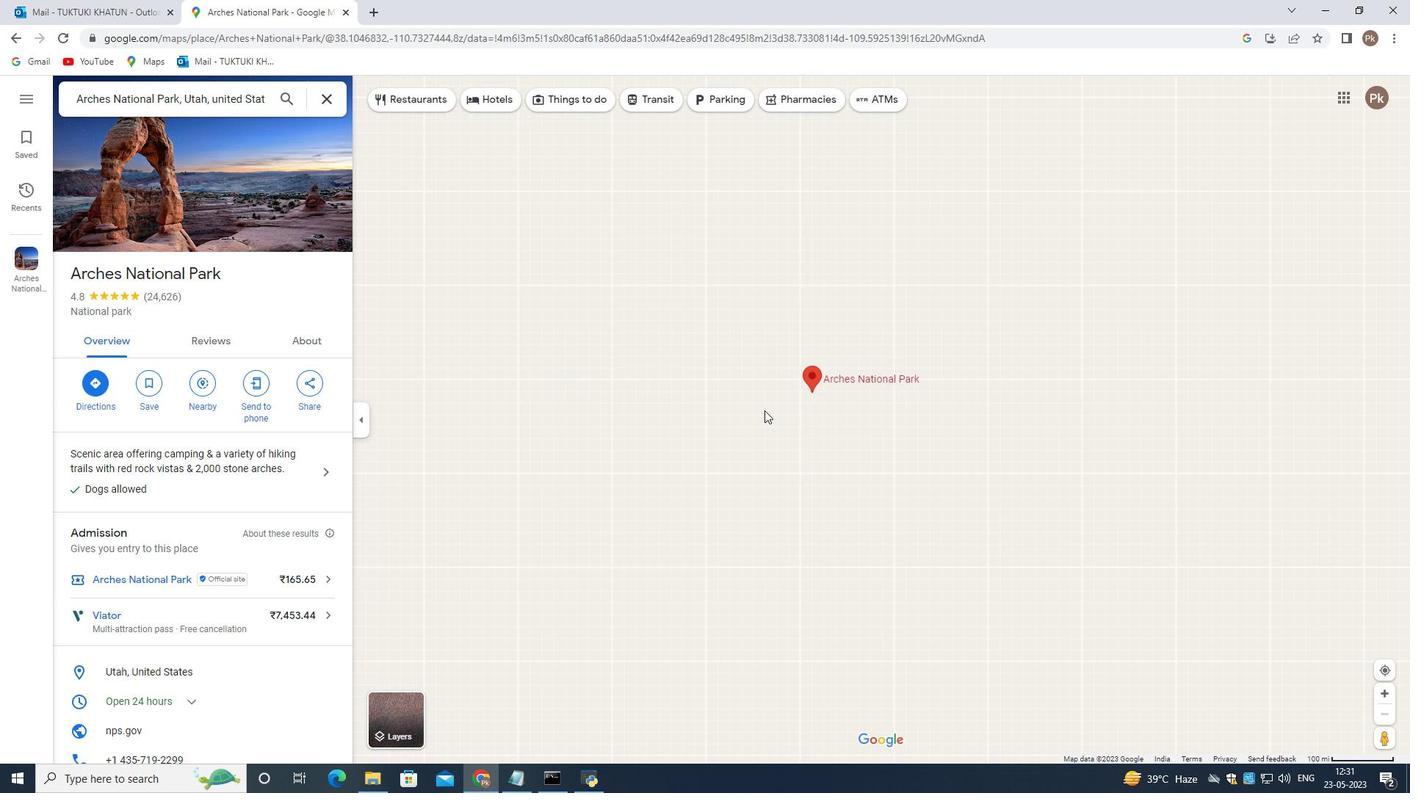 
Action: Mouse scrolled (725, 387) with delta (0, 0)
Screenshot: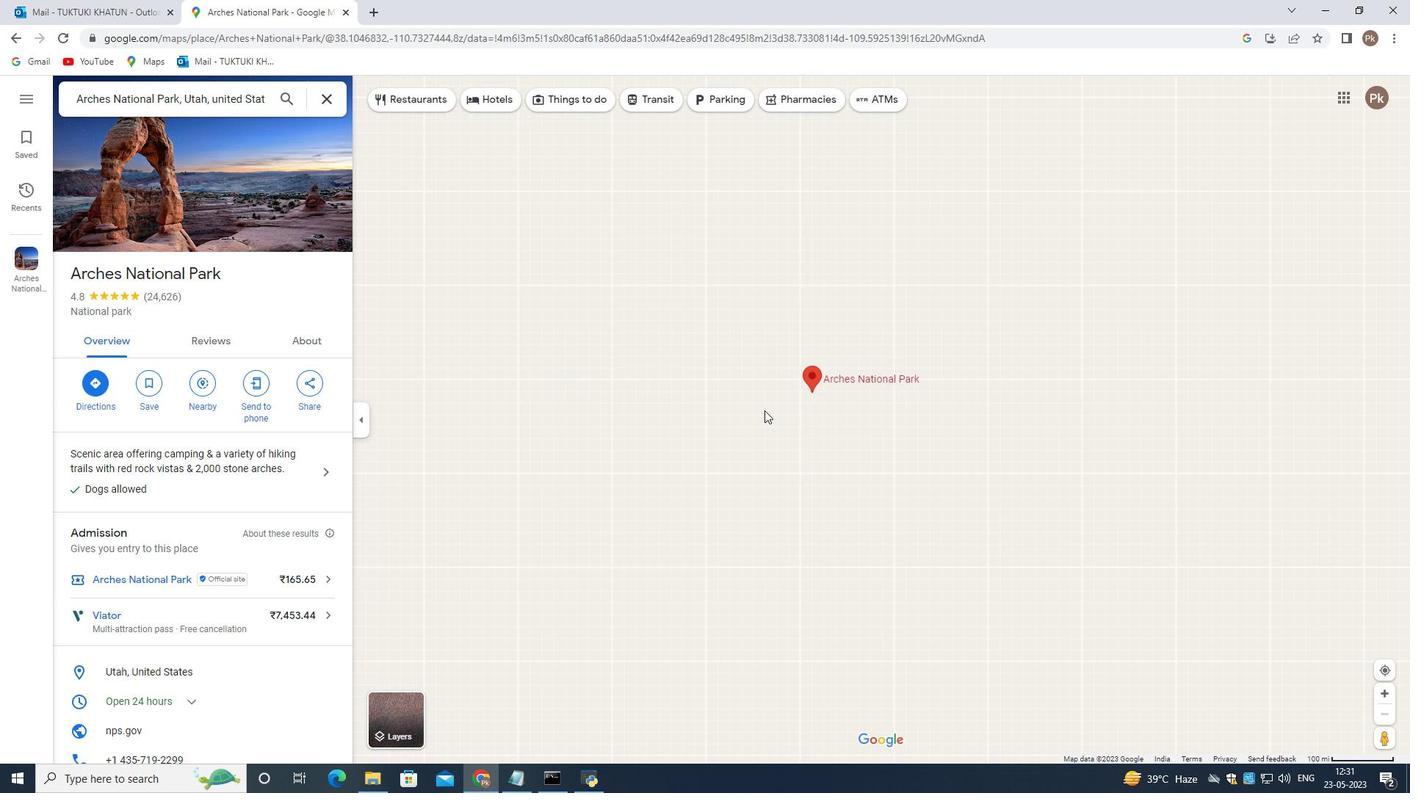 
Action: Mouse moved to (713, 372)
Screenshot: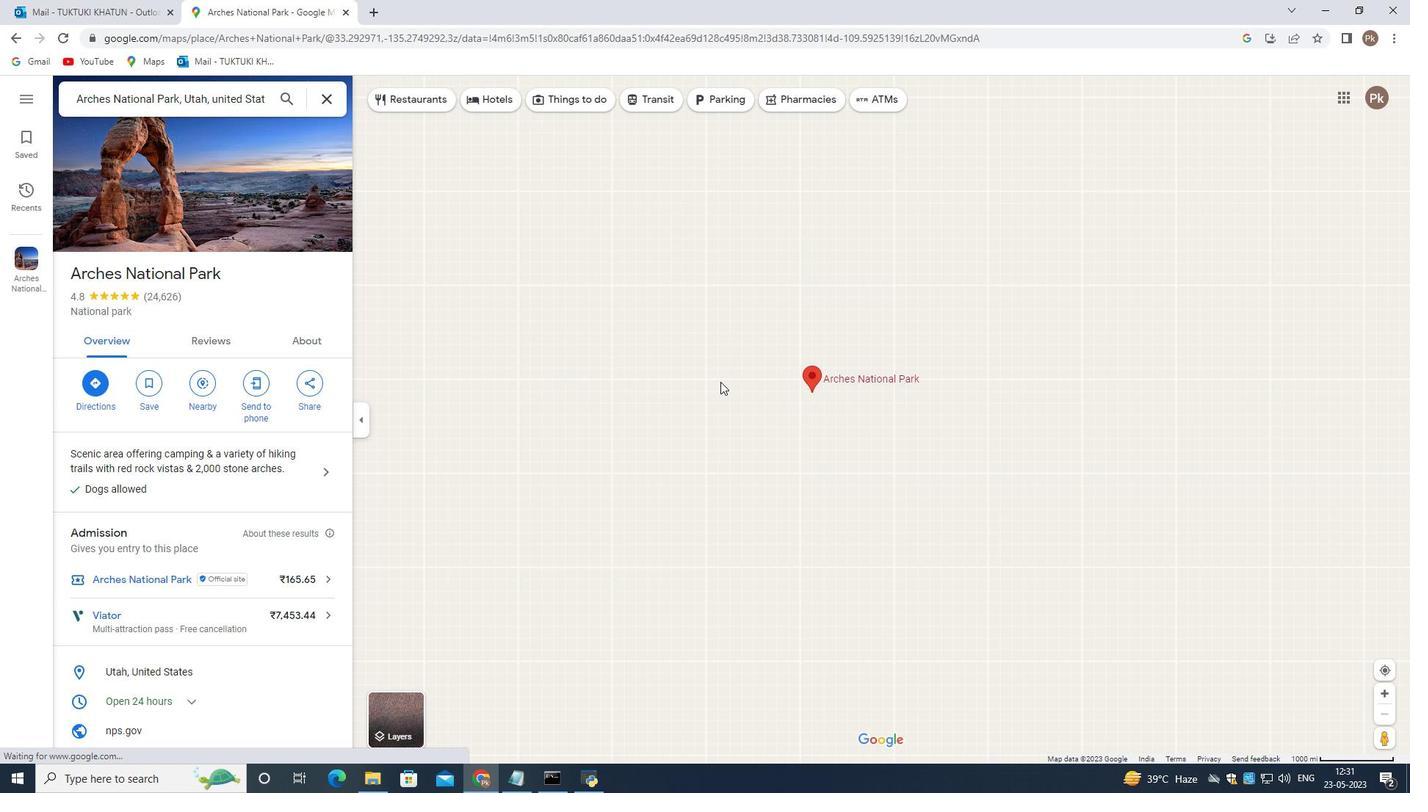
Action: Mouse scrolled (713, 371) with delta (0, 0)
Screenshot: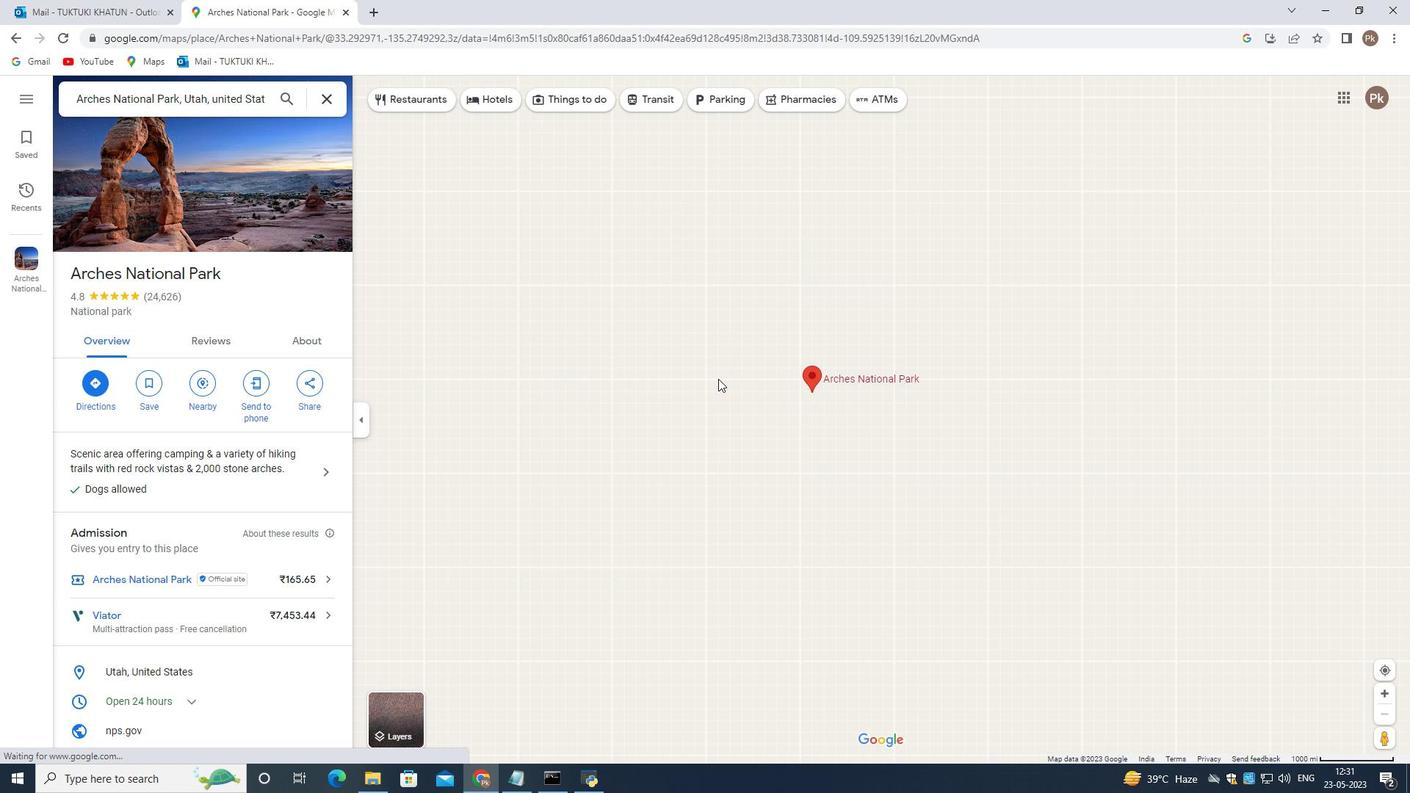 
Action: Mouse scrolled (713, 371) with delta (0, 0)
Screenshot: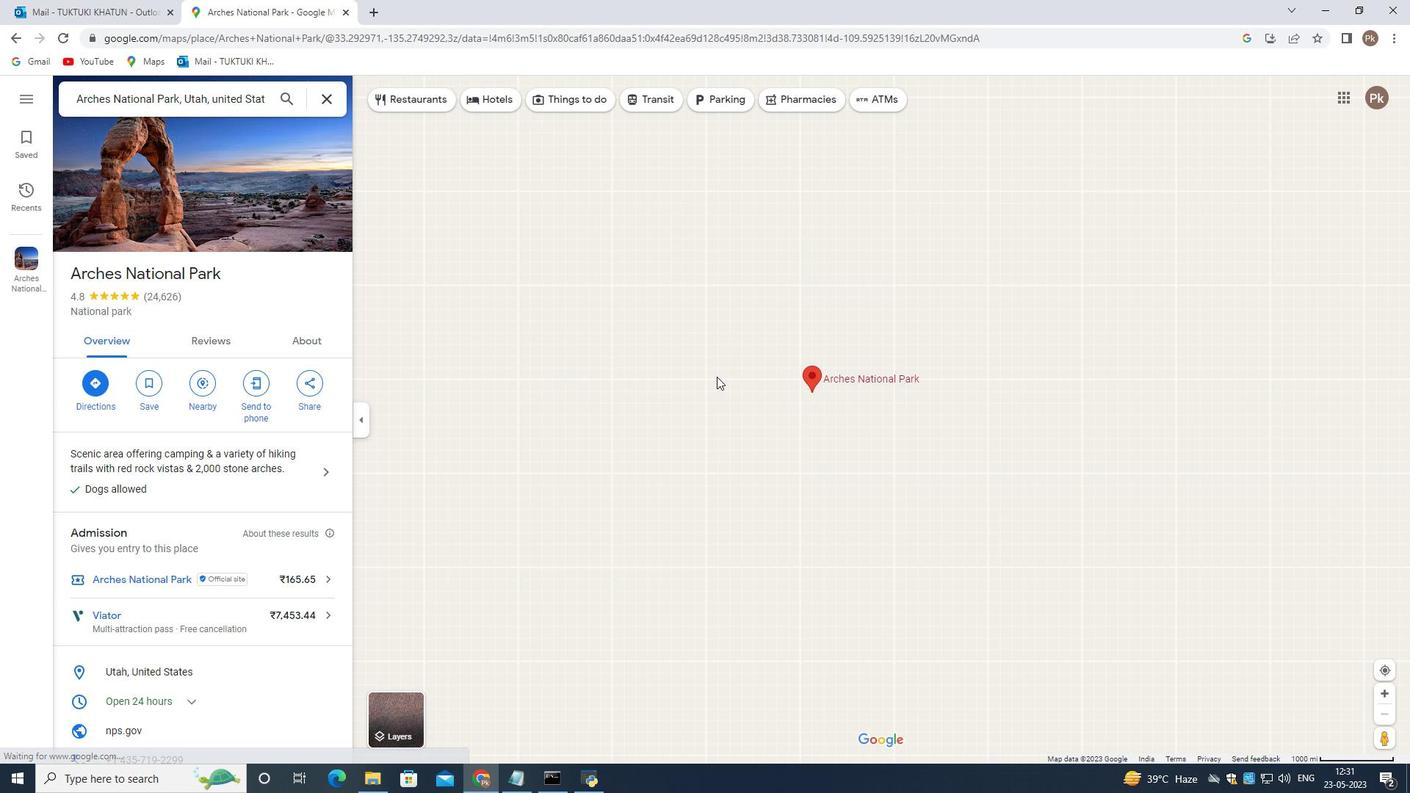 
Action: Mouse moved to (712, 370)
Screenshot: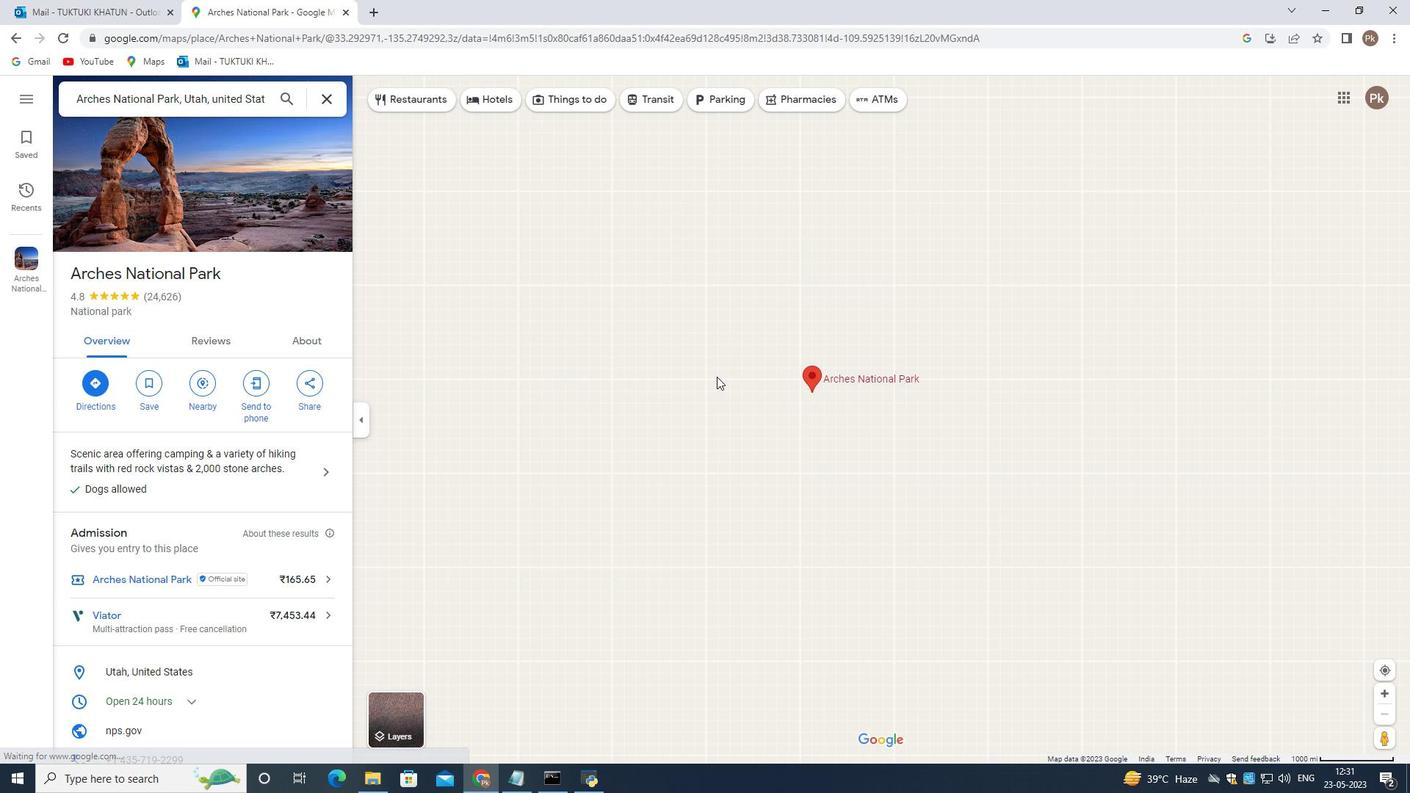 
Action: Mouse scrolled (712, 369) with delta (0, 0)
Screenshot: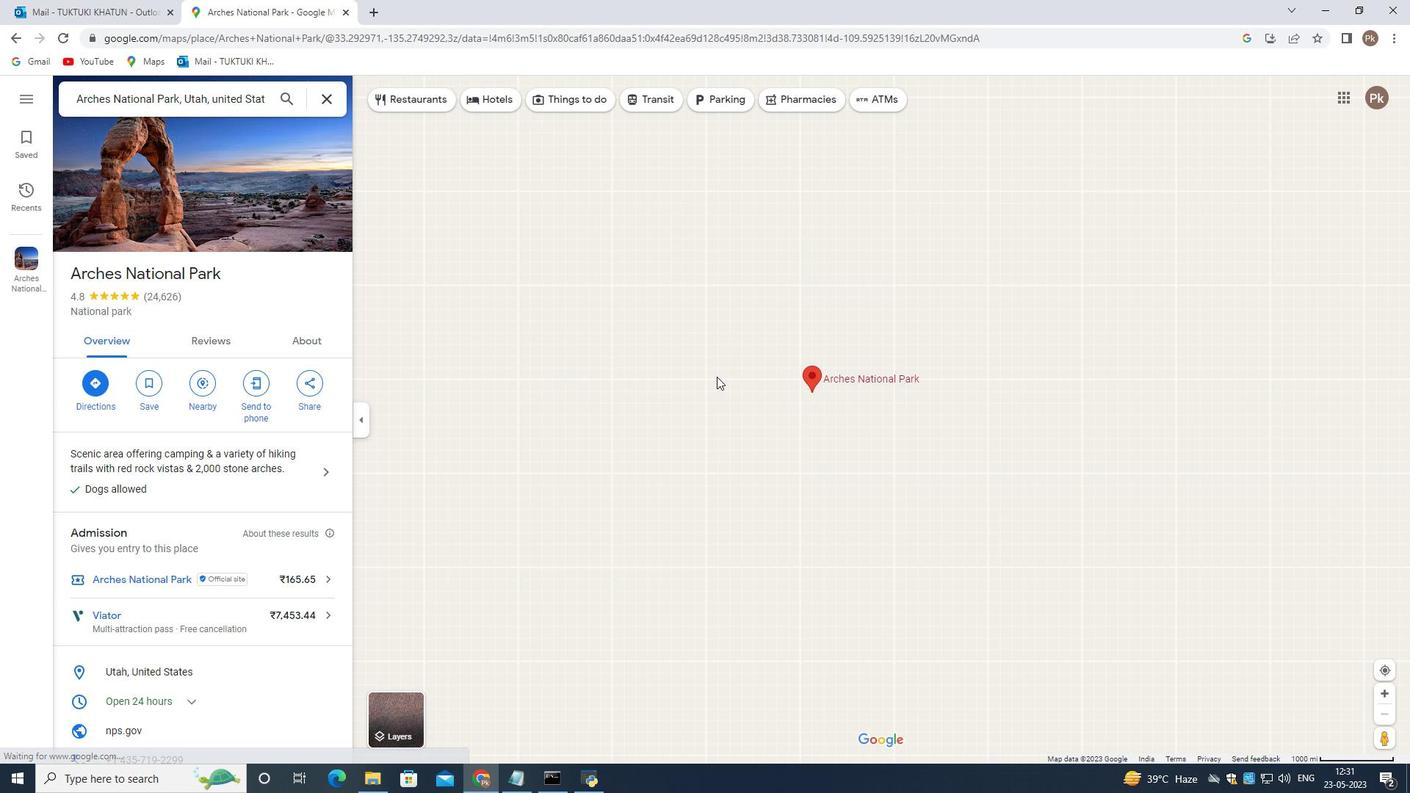 
Action: Mouse moved to (703, 354)
Screenshot: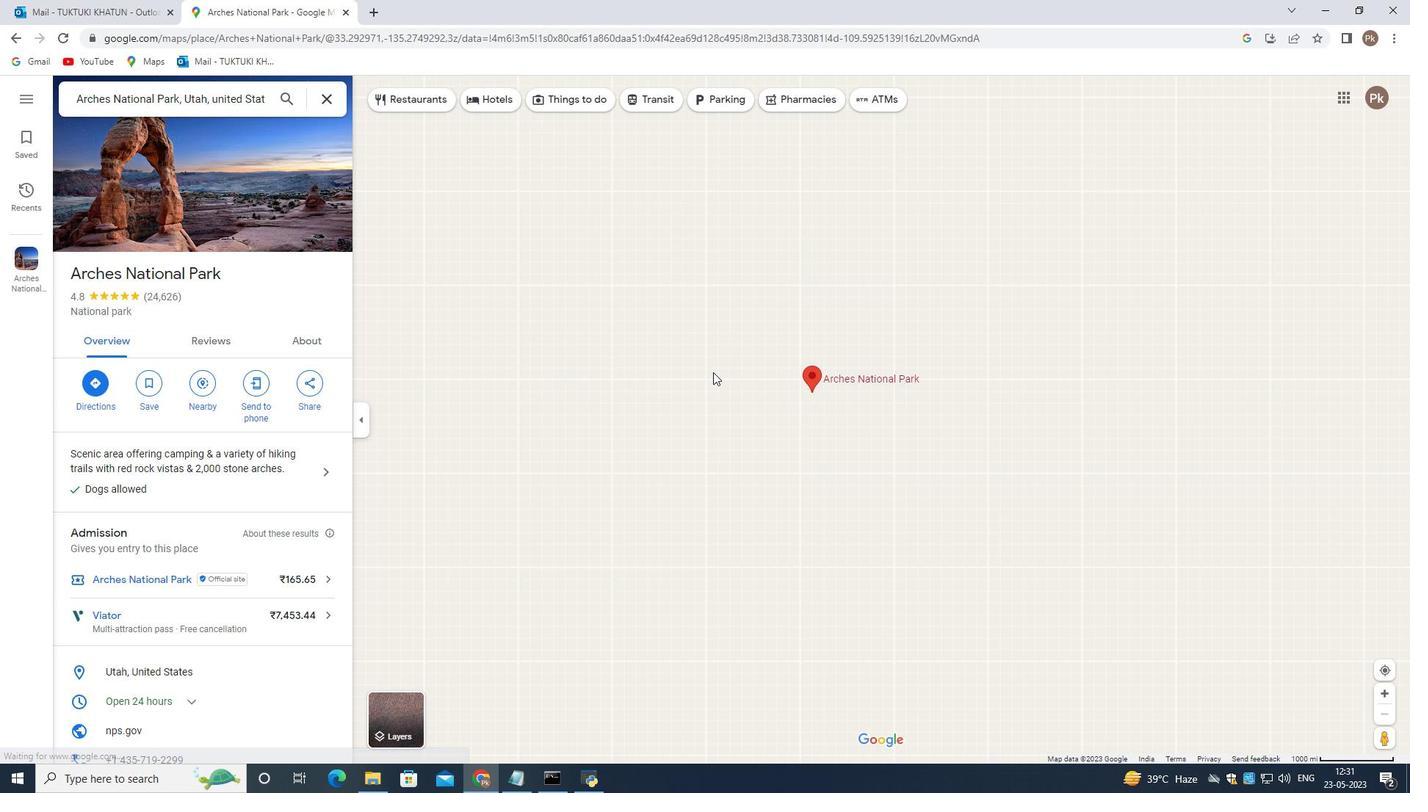 
Action: Mouse scrolled (704, 357) with delta (0, 0)
Screenshot: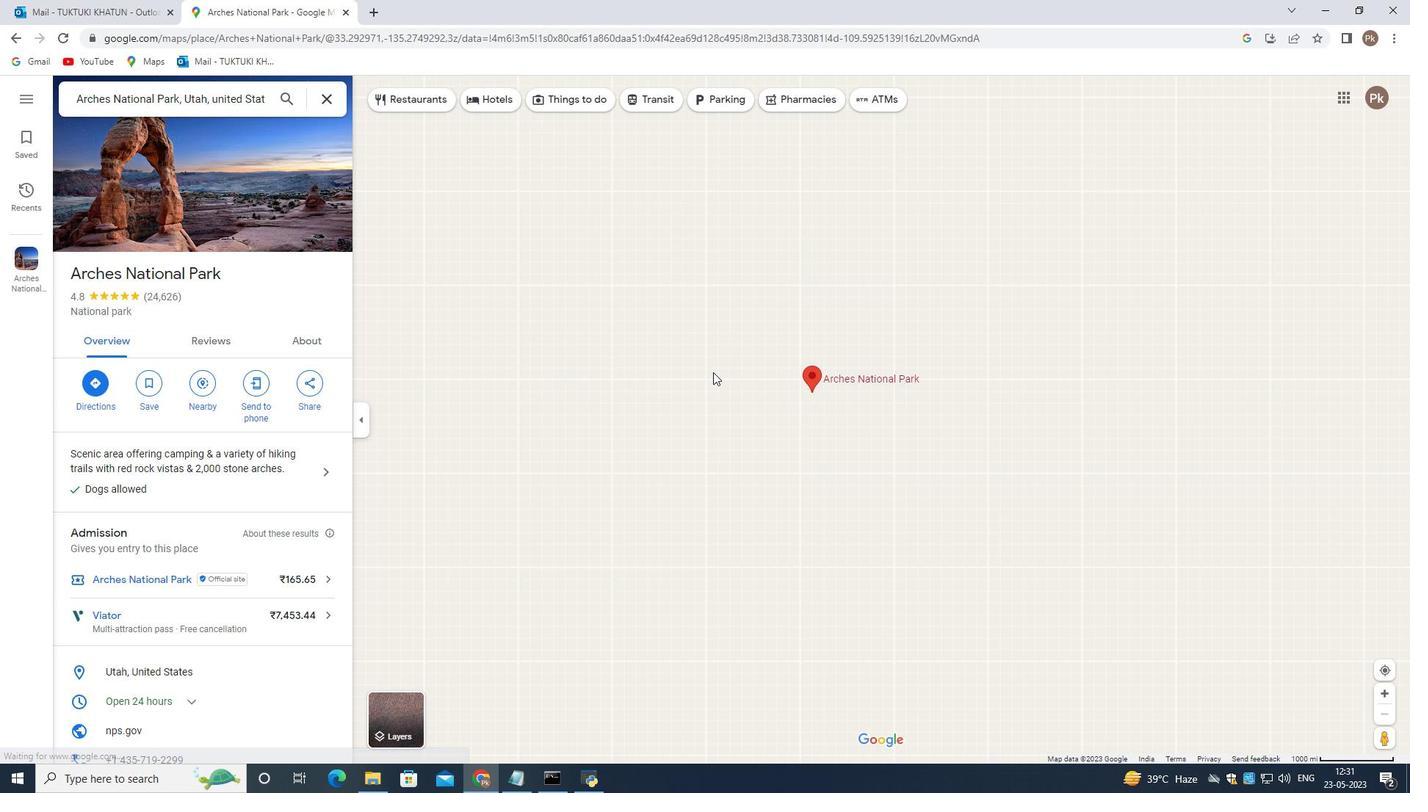 
Action: Mouse moved to (703, 280)
Screenshot: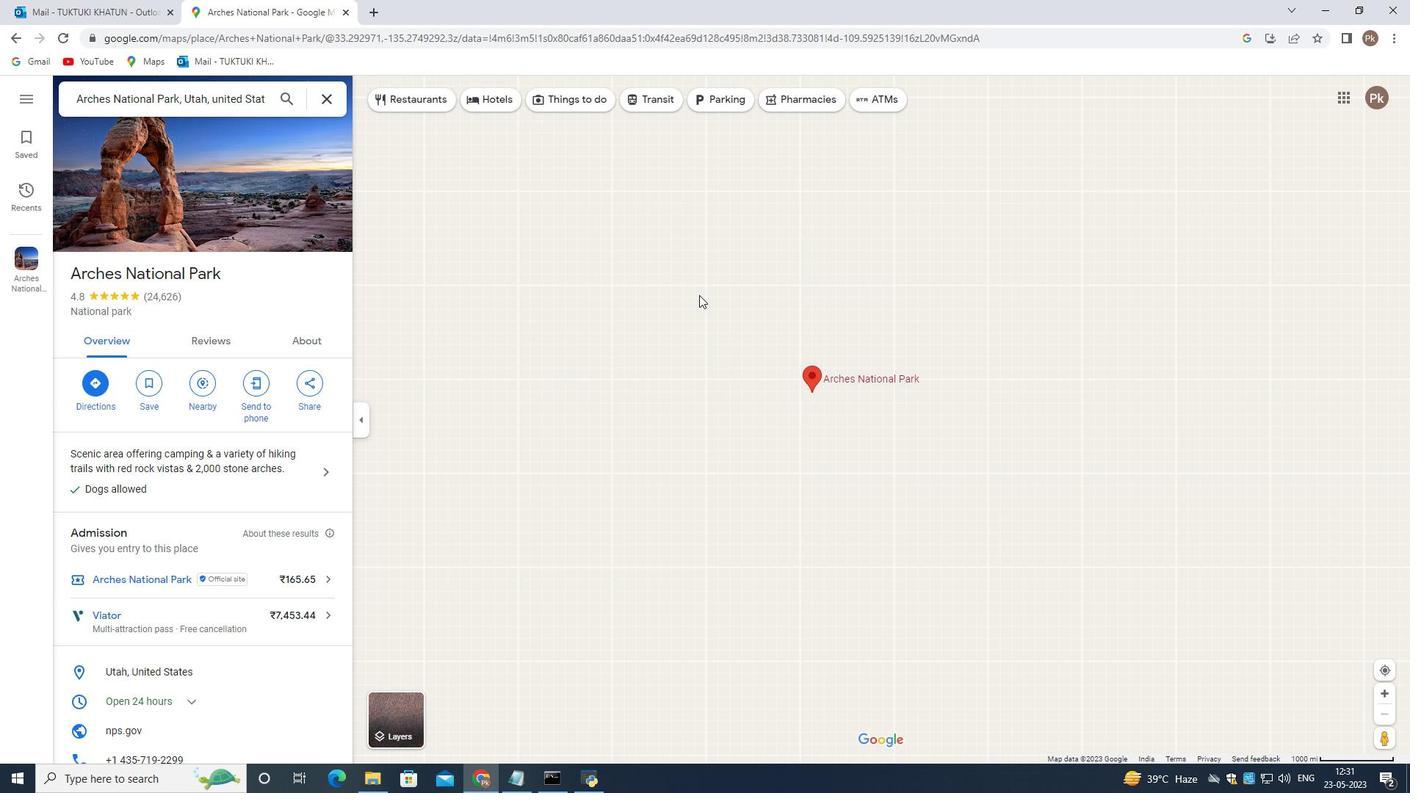 
Action: Mouse scrolled (703, 279) with delta (0, 0)
Screenshot: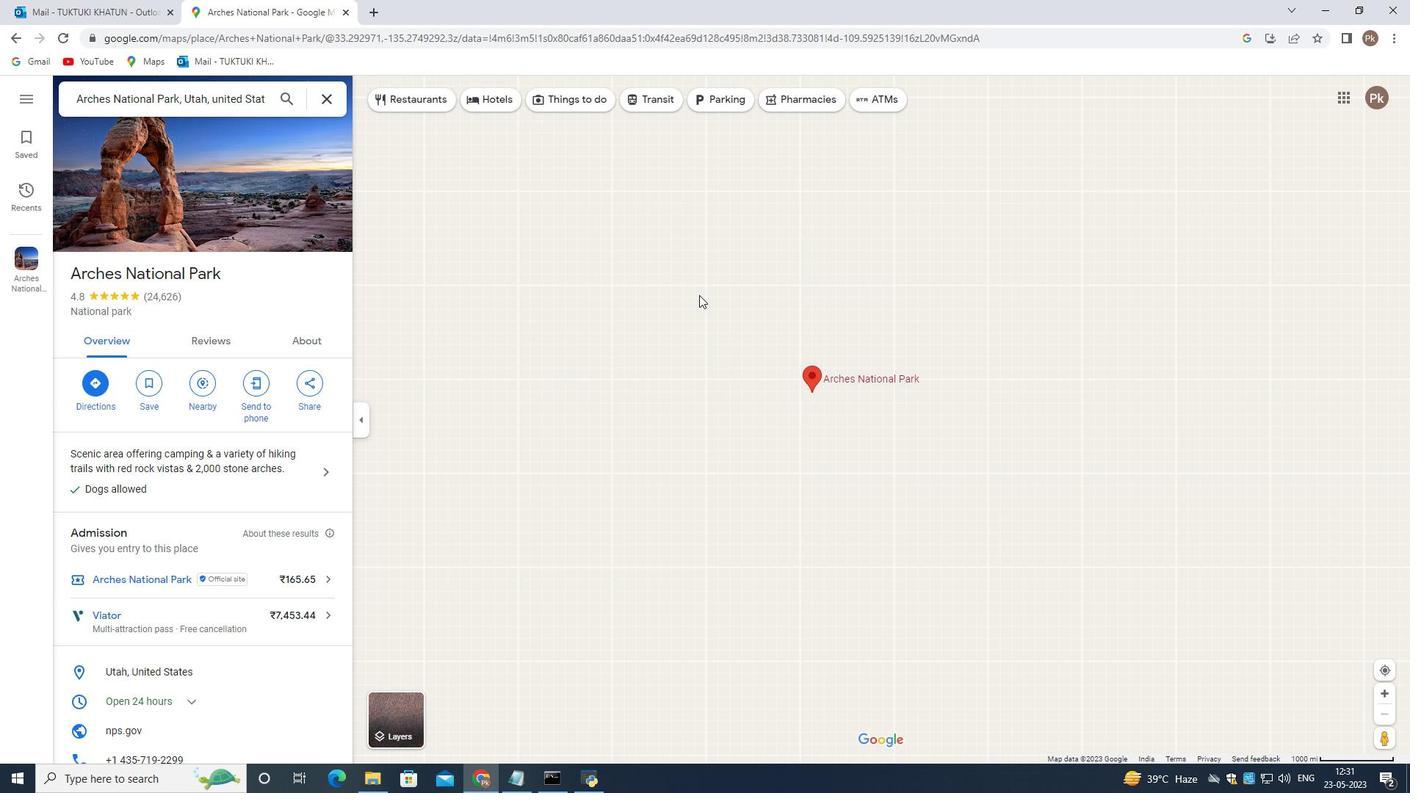 
Action: Mouse scrolled (703, 279) with delta (0, 0)
Screenshot: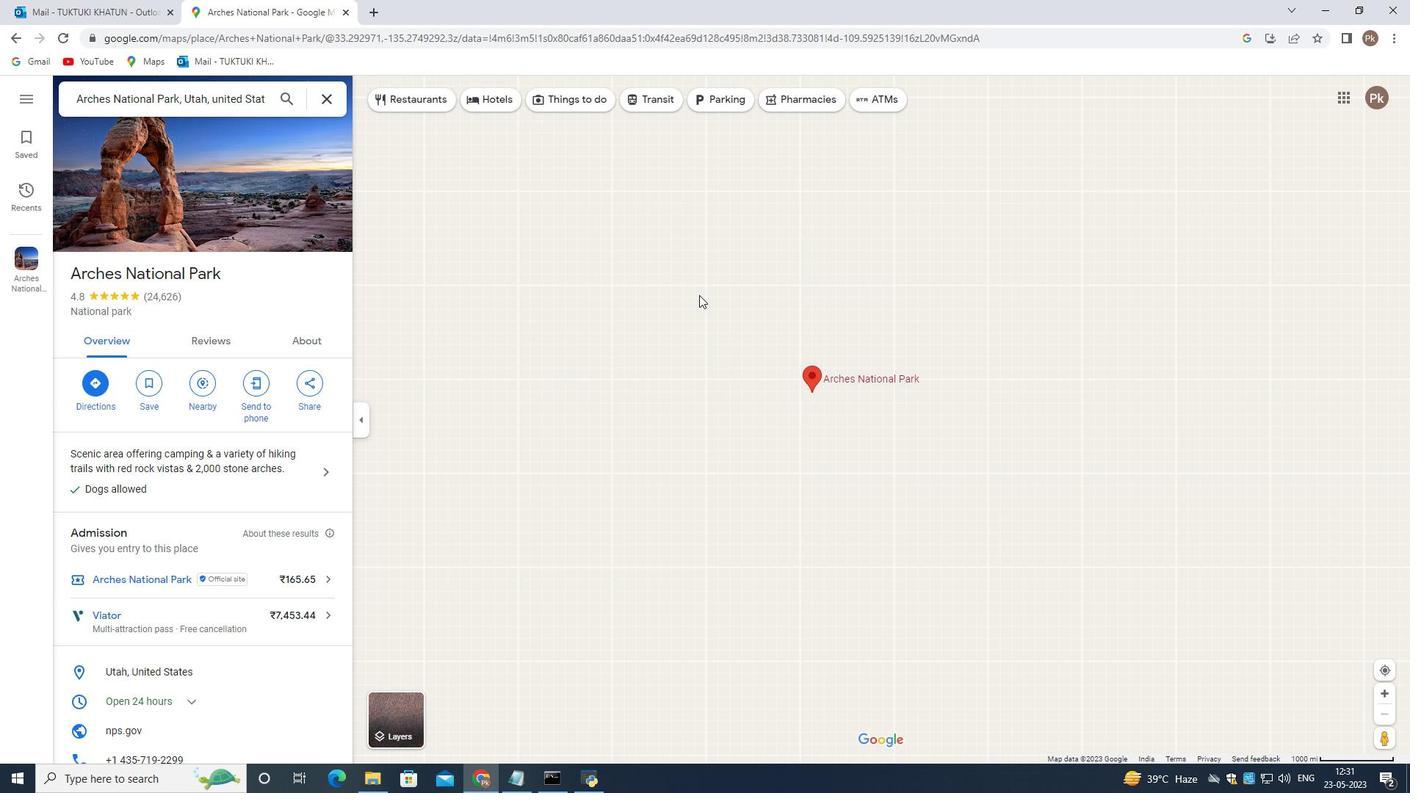 
Action: Mouse scrolled (703, 279) with delta (0, 0)
Screenshot: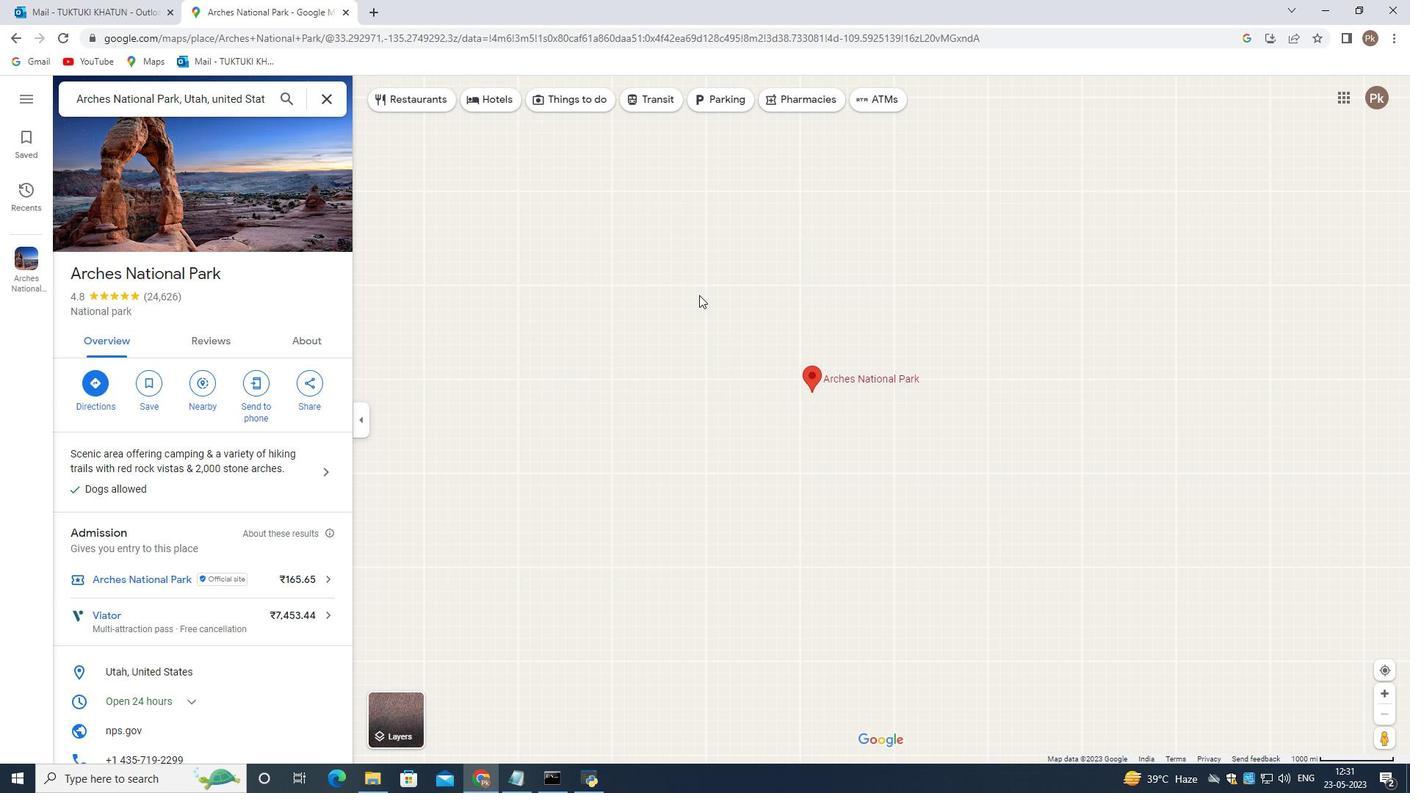 
Action: Mouse scrolled (703, 279) with delta (0, 0)
Screenshot: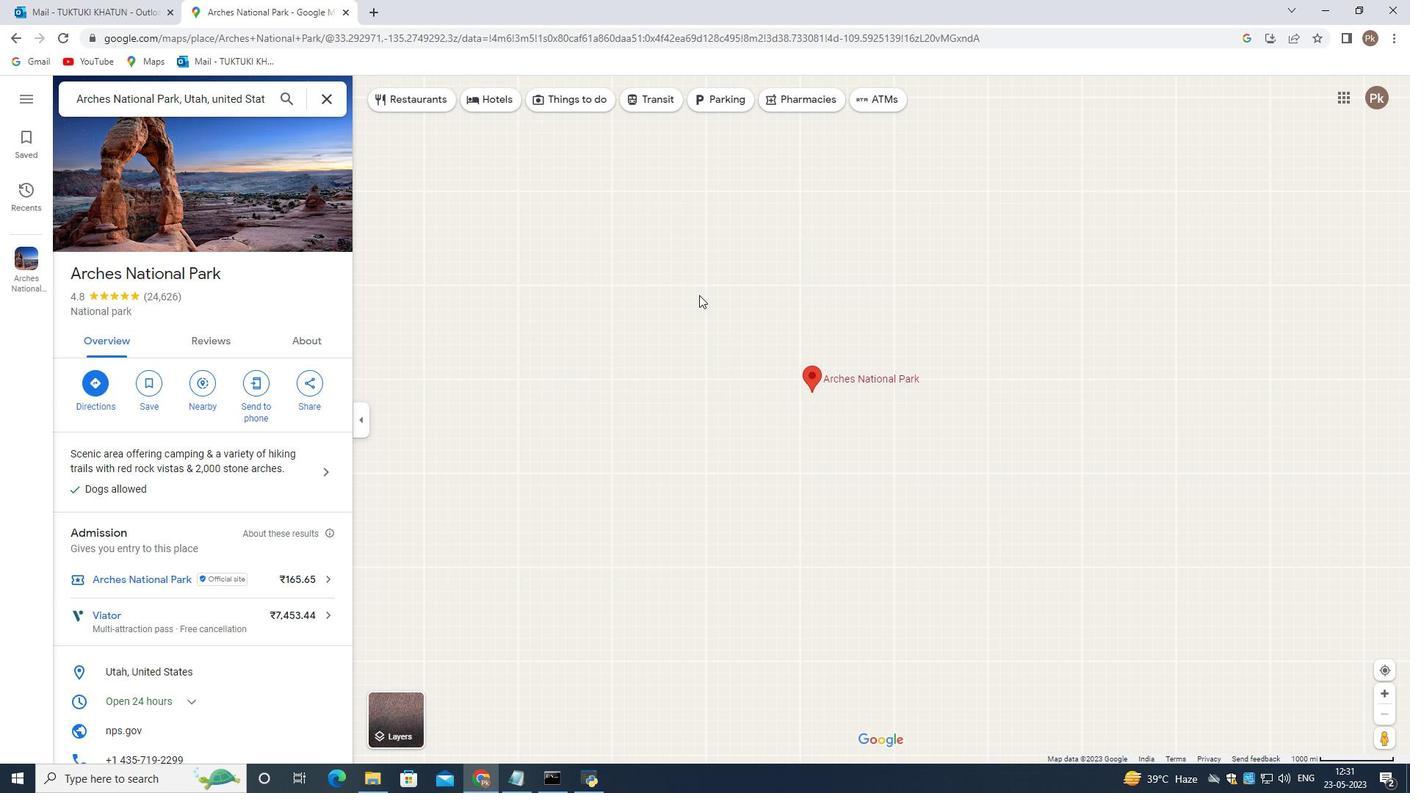 
Action: Mouse moved to (706, 280)
Screenshot: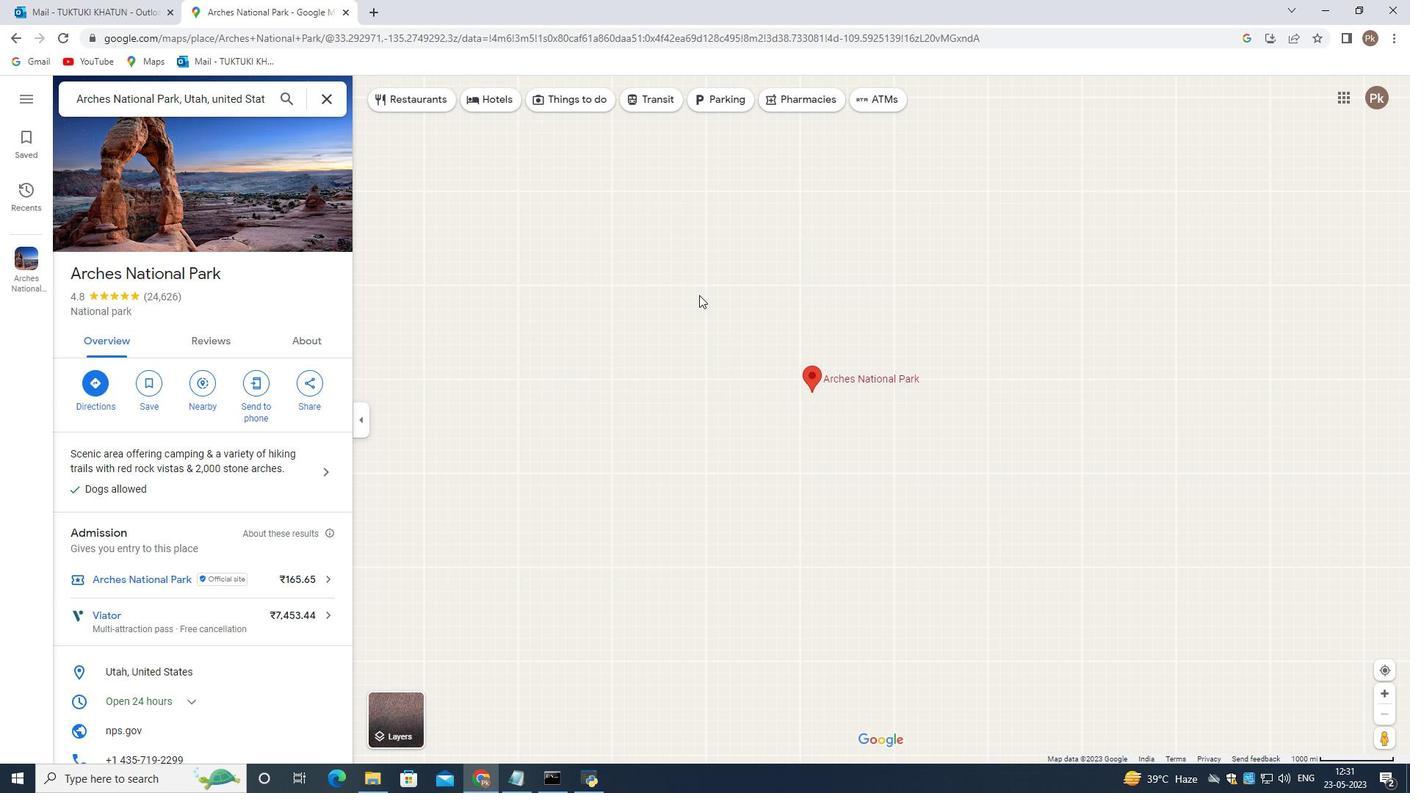 
Action: Mouse scrolled (706, 279) with delta (0, 0)
Screenshot: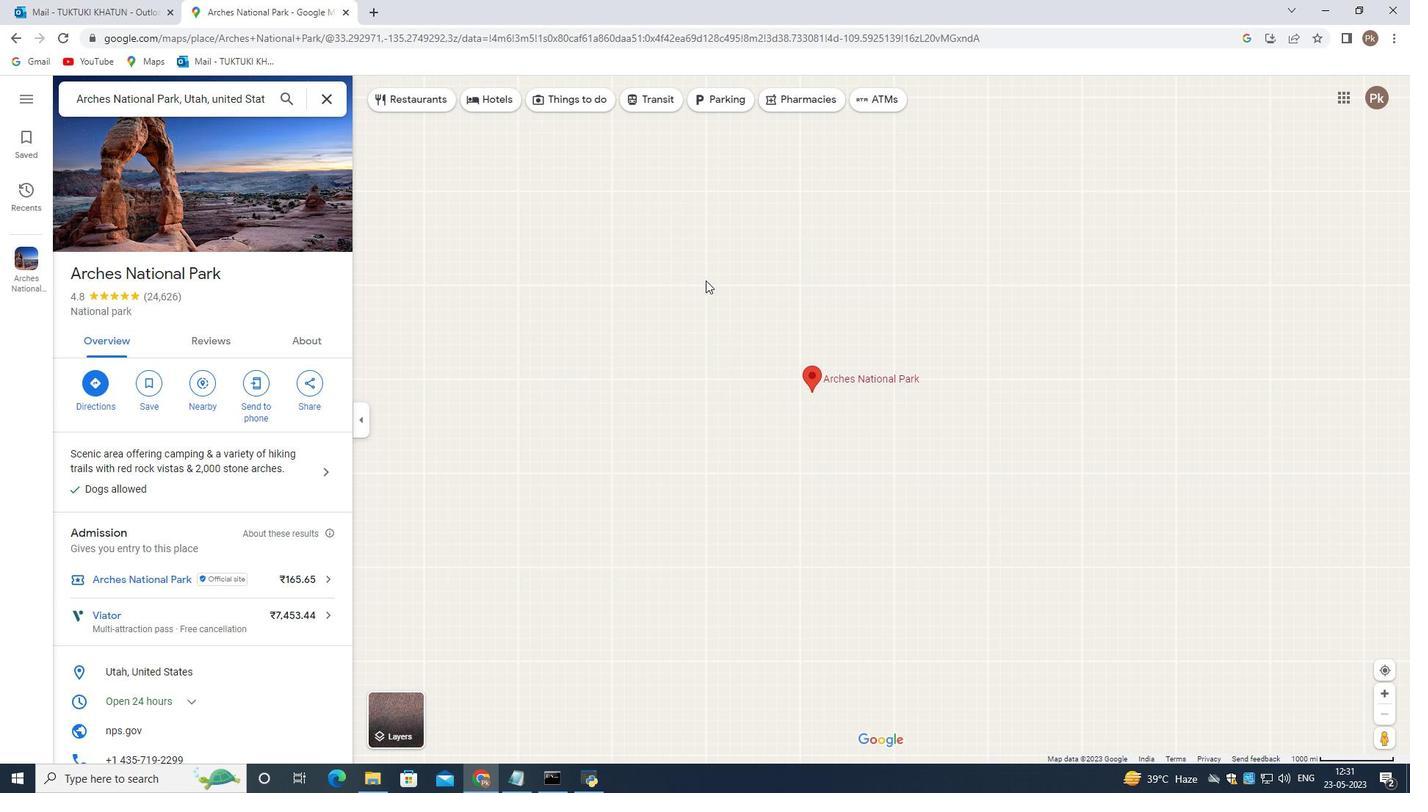 
Action: Mouse scrolled (706, 279) with delta (0, 0)
Screenshot: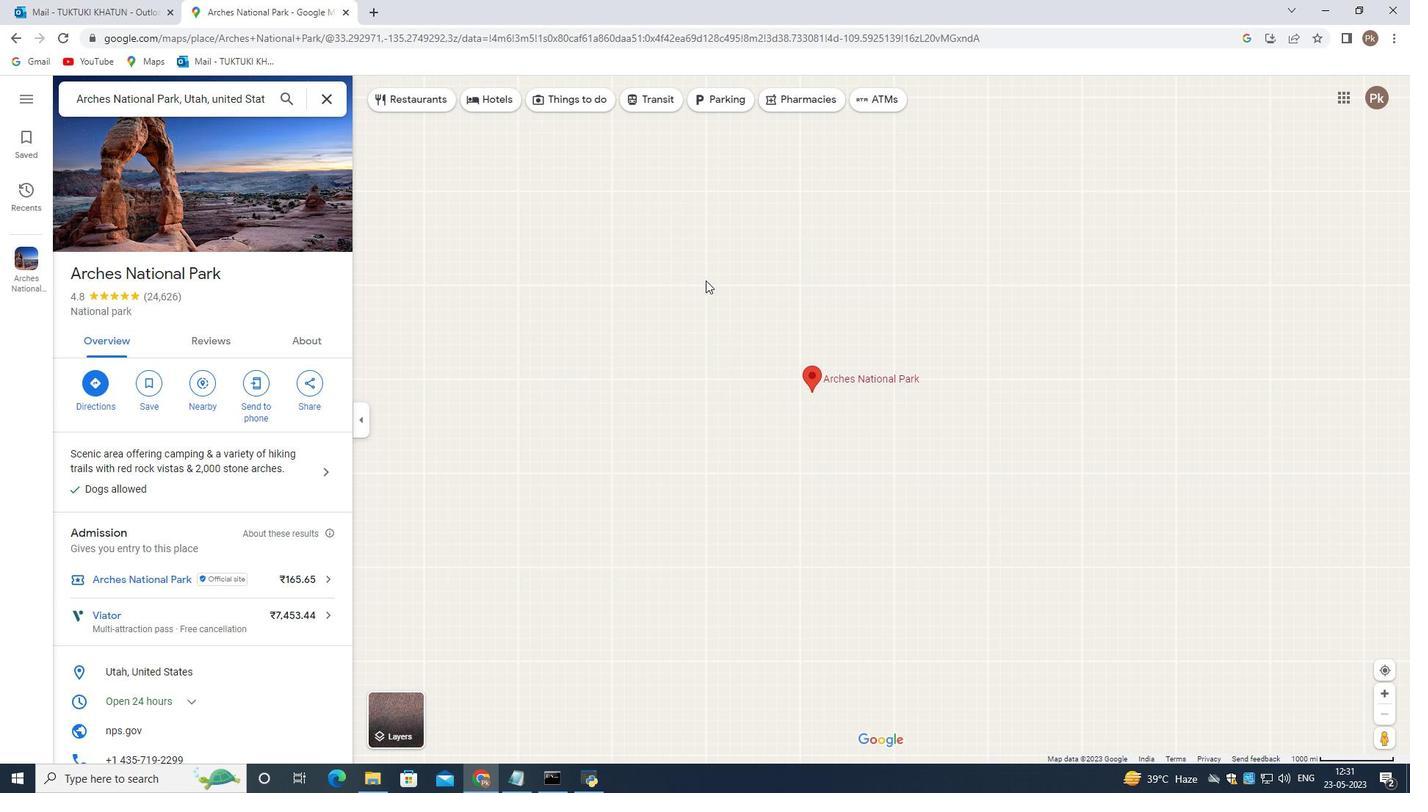 
Action: Mouse scrolled (706, 279) with delta (0, 0)
Screenshot: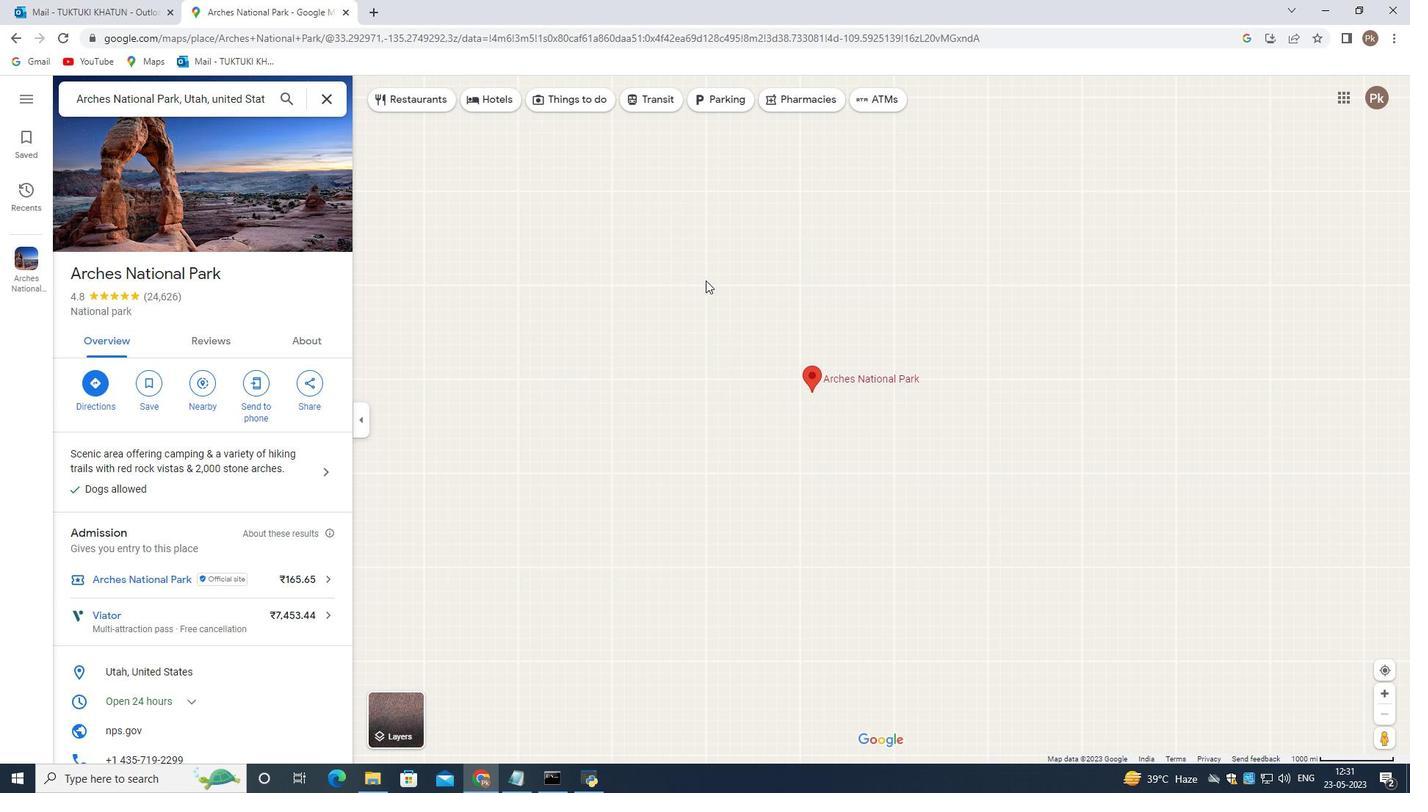 
Action: Mouse scrolled (706, 279) with delta (0, 0)
Screenshot: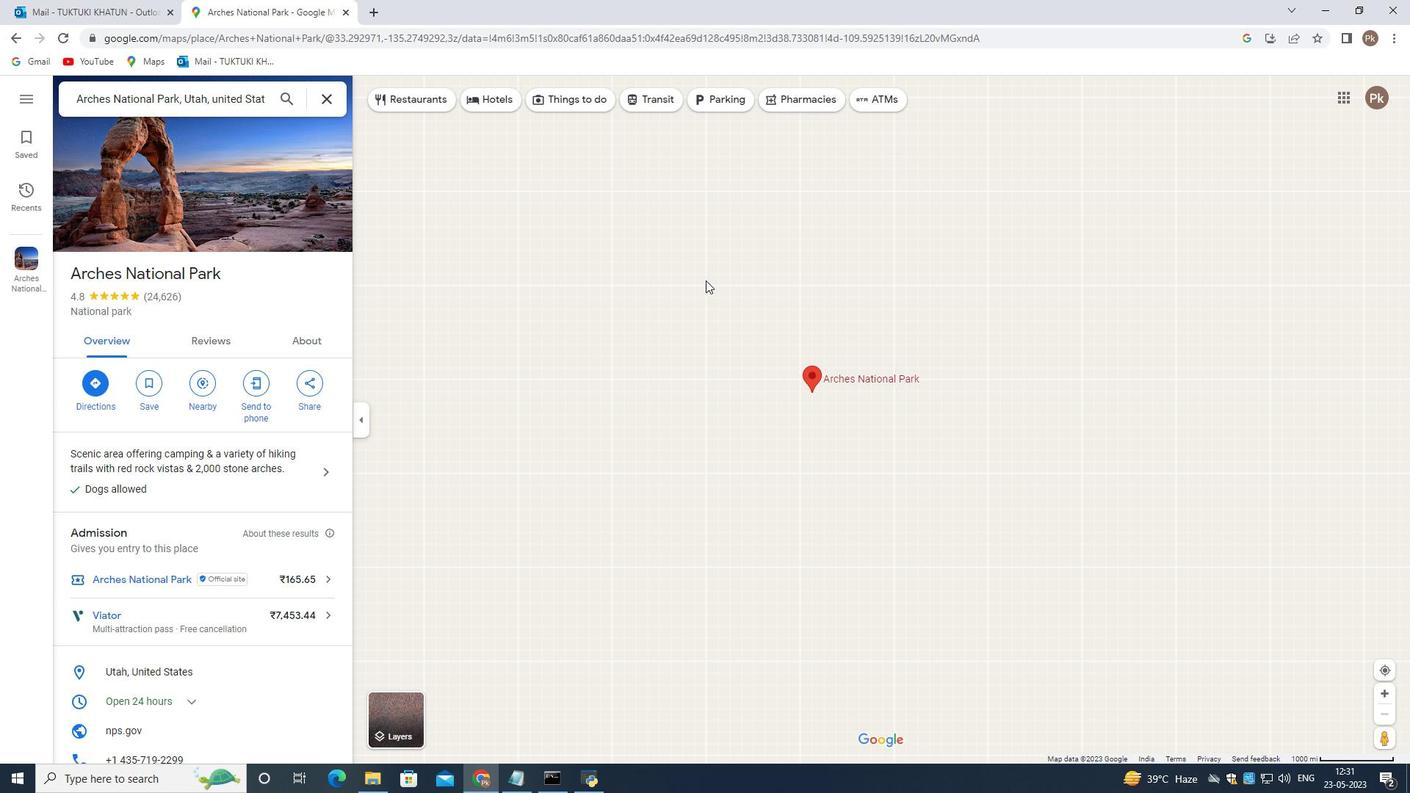 
Action: Mouse scrolled (706, 279) with delta (0, 0)
Screenshot: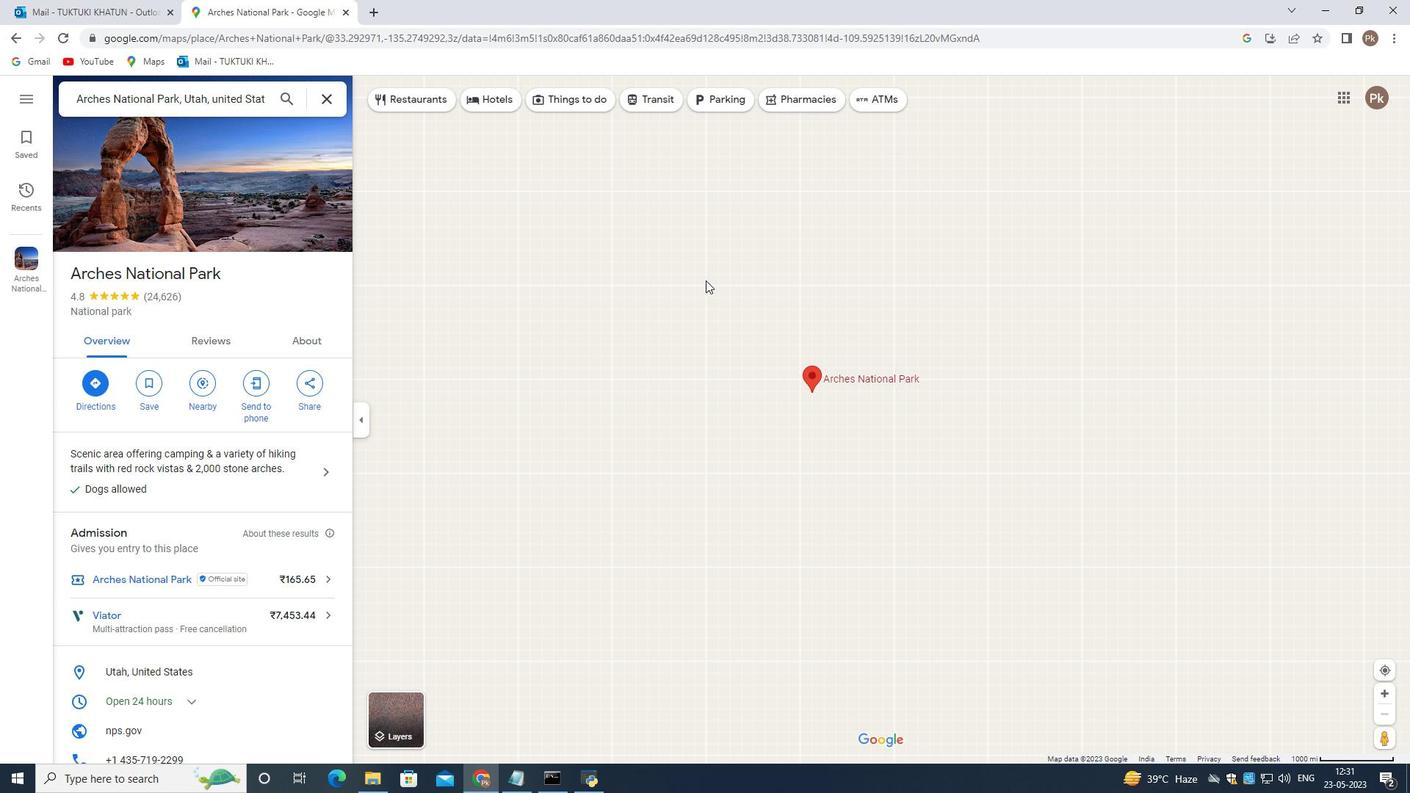 
Action: Mouse scrolled (706, 279) with delta (0, 0)
Screenshot: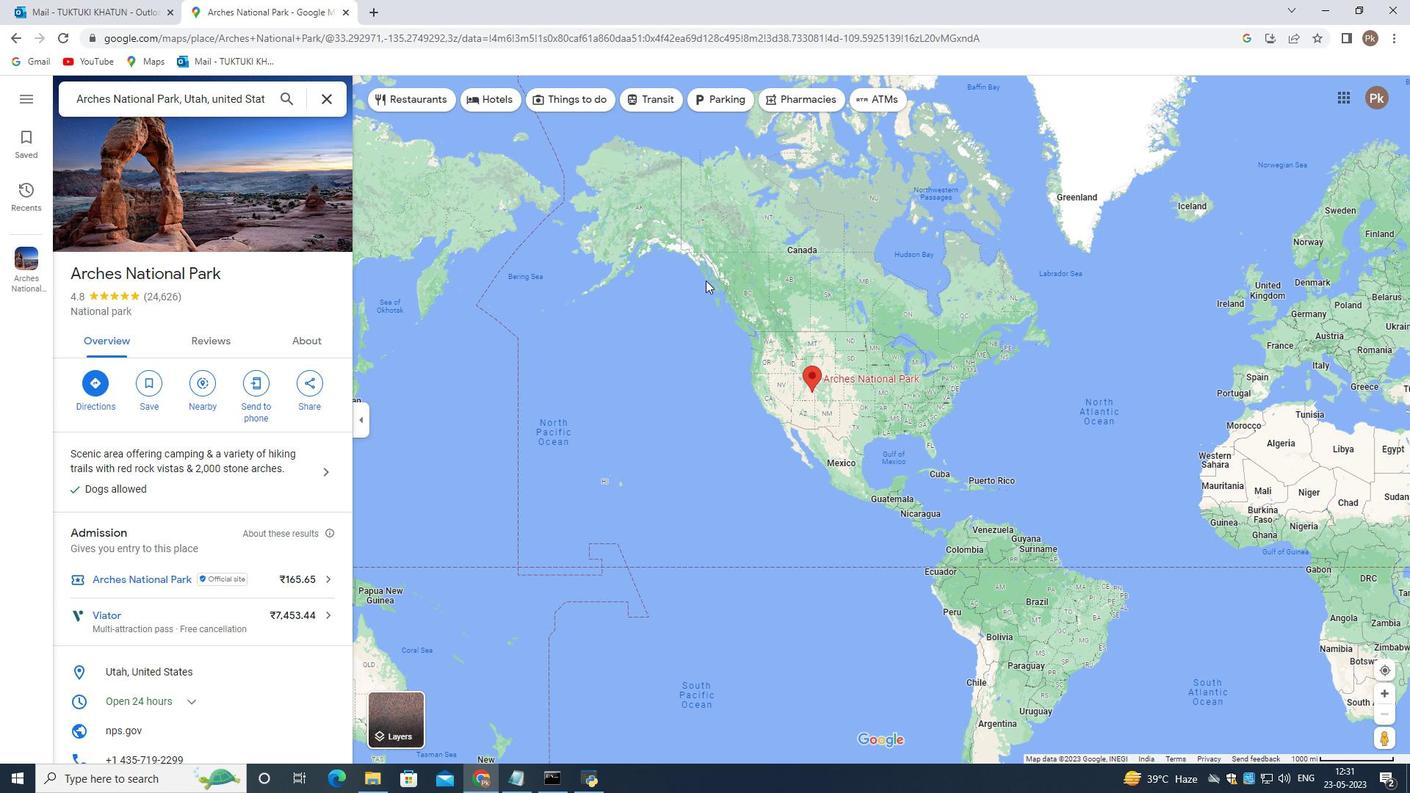
Action: Mouse scrolled (706, 279) with delta (0, 0)
Screenshot: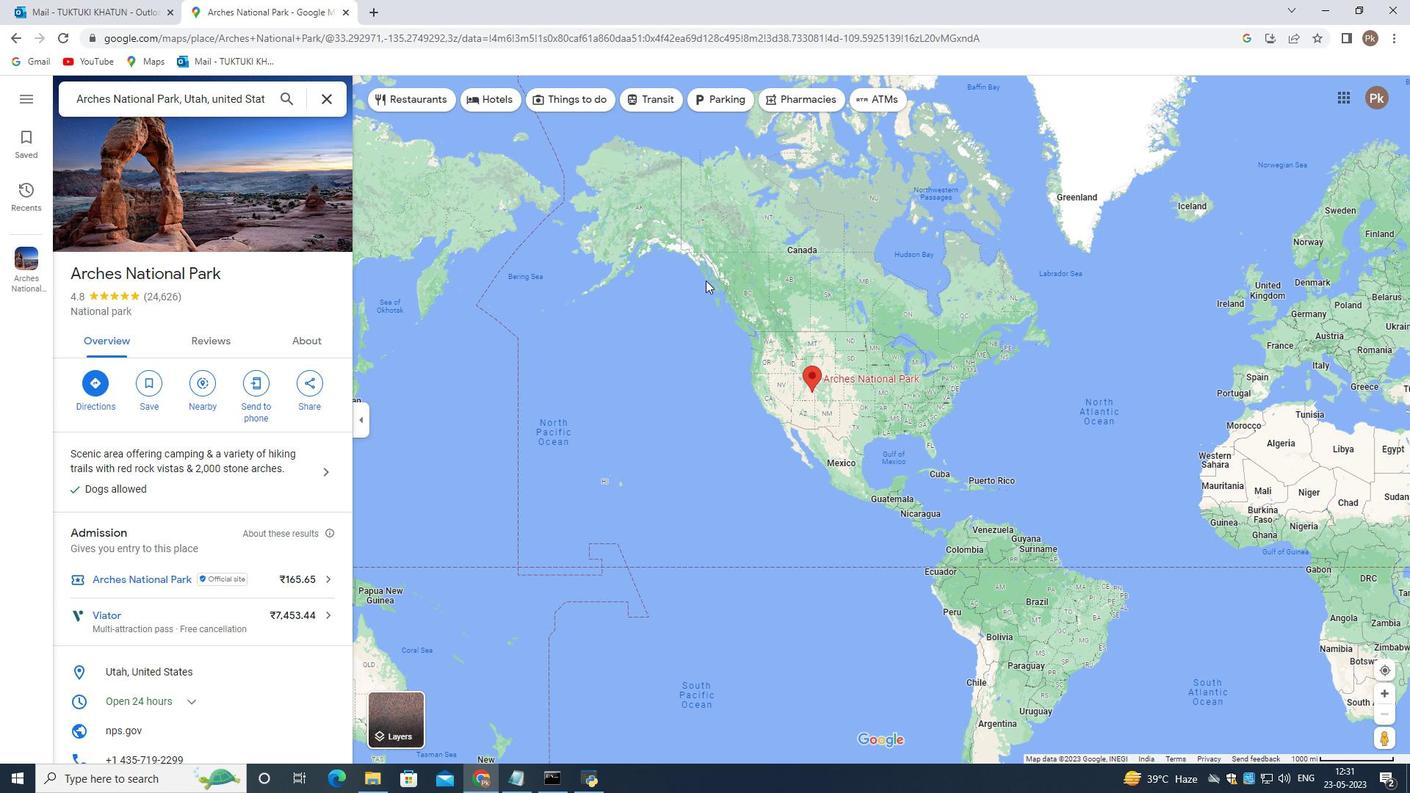
Action: Mouse scrolled (706, 279) with delta (0, 0)
Screenshot: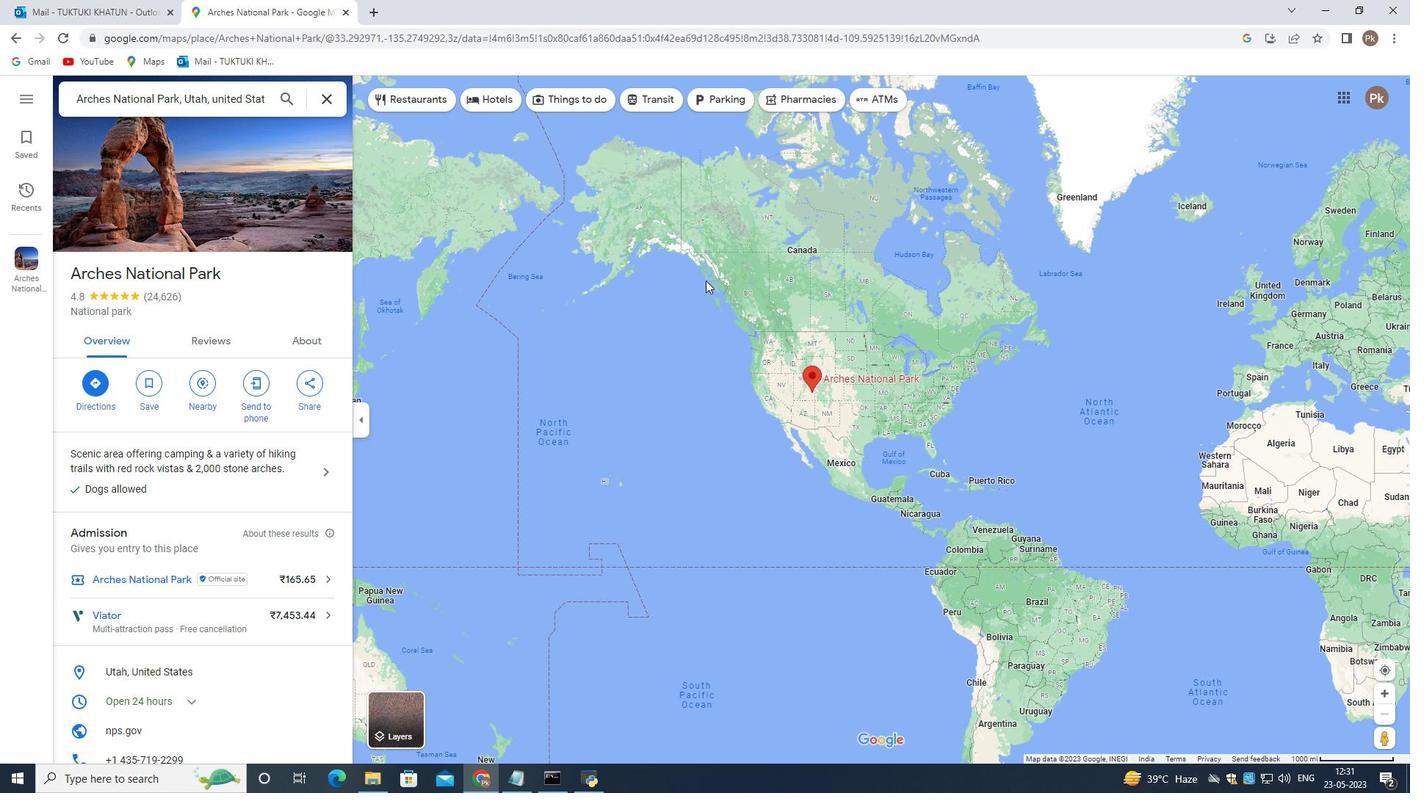 
Action: Mouse scrolled (706, 279) with delta (0, 0)
Screenshot: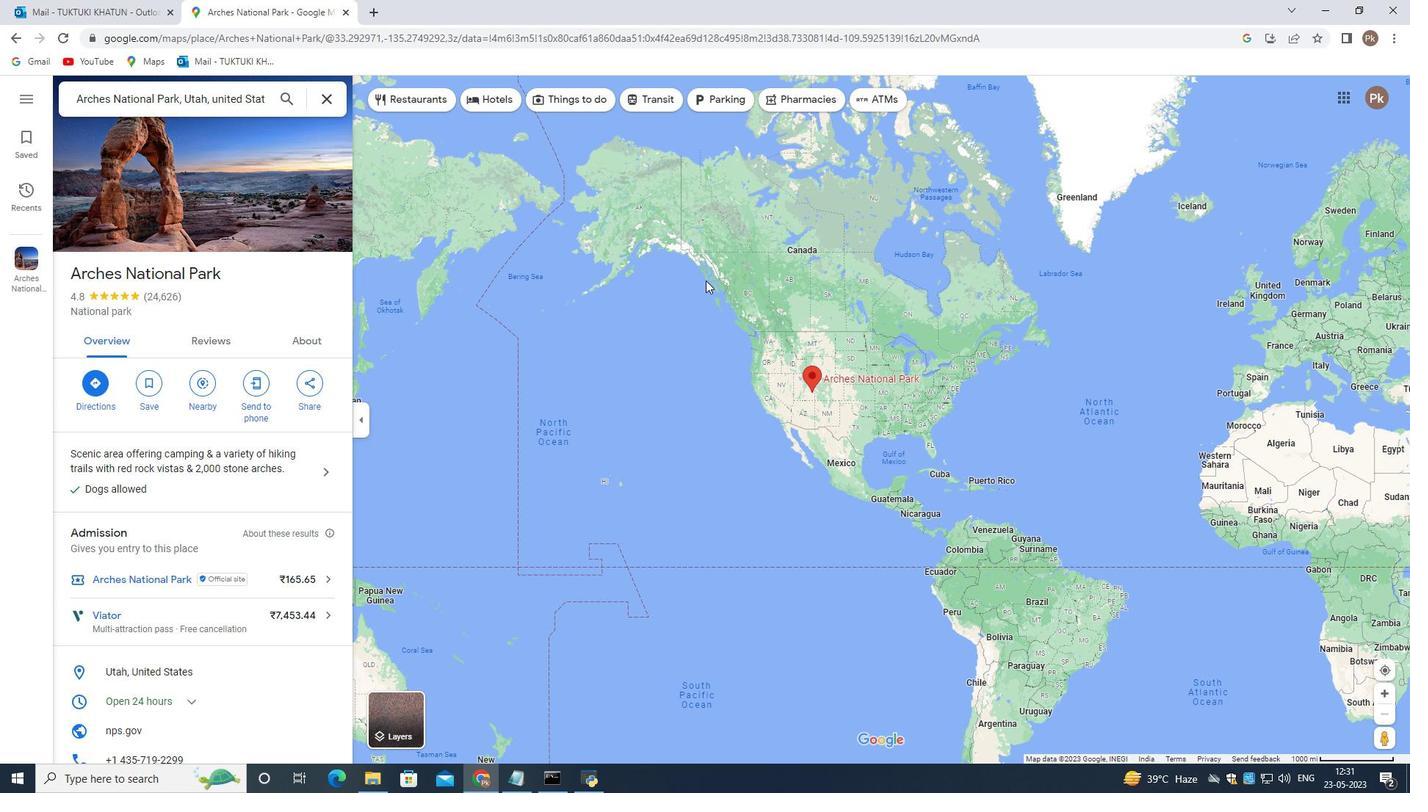 
Action: Mouse scrolled (706, 279) with delta (0, 0)
Screenshot: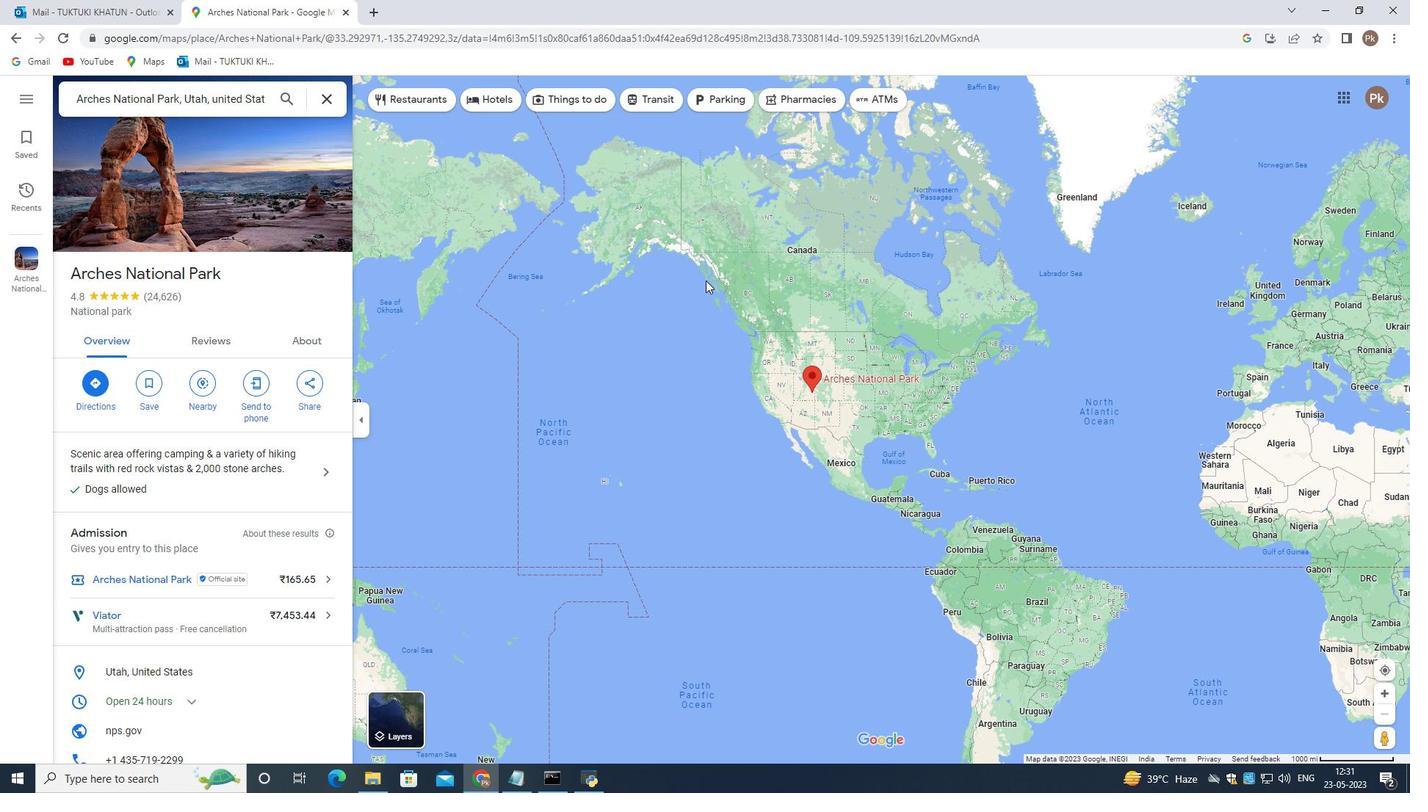 
Action: Mouse scrolled (706, 279) with delta (0, 0)
Screenshot: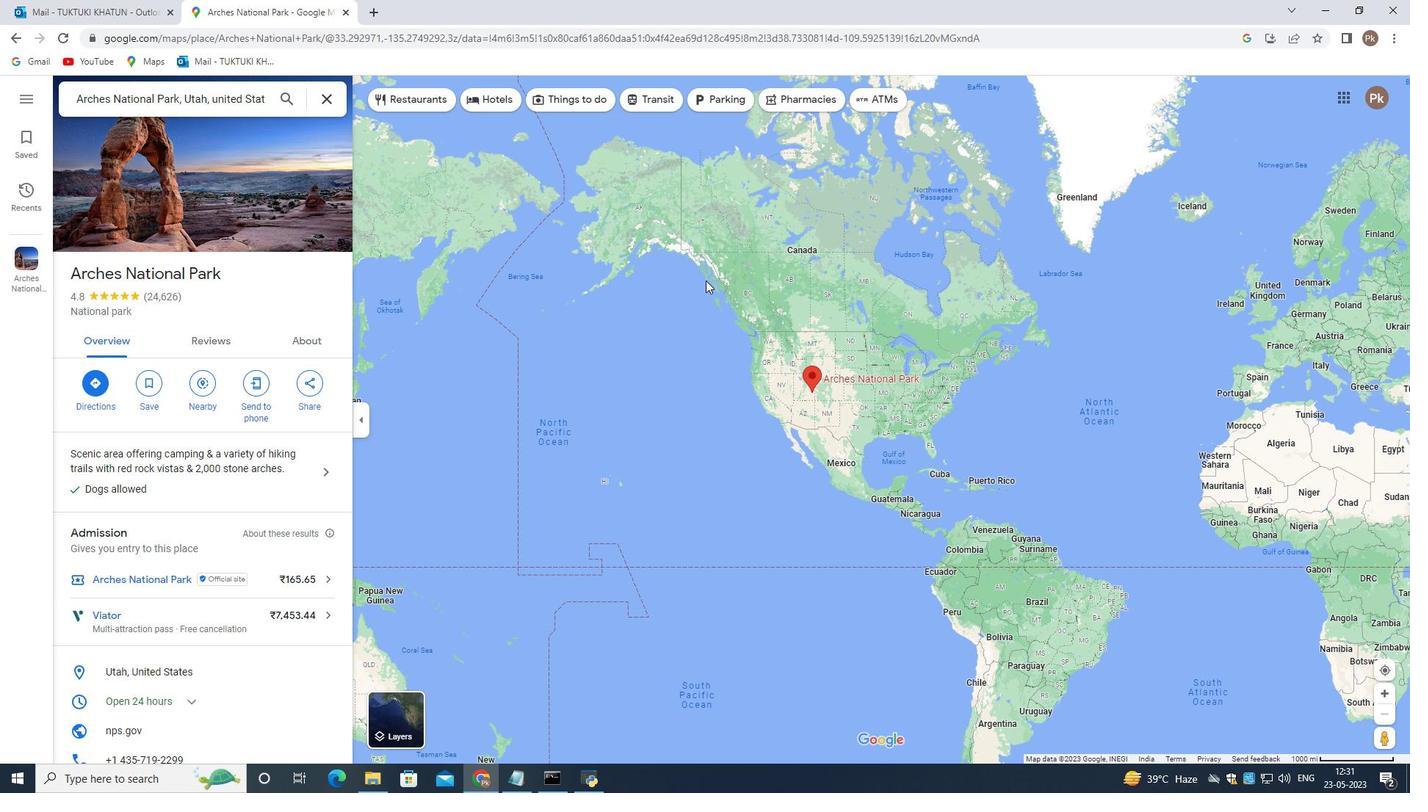 
Action: Mouse scrolled (706, 279) with delta (0, 0)
Screenshot: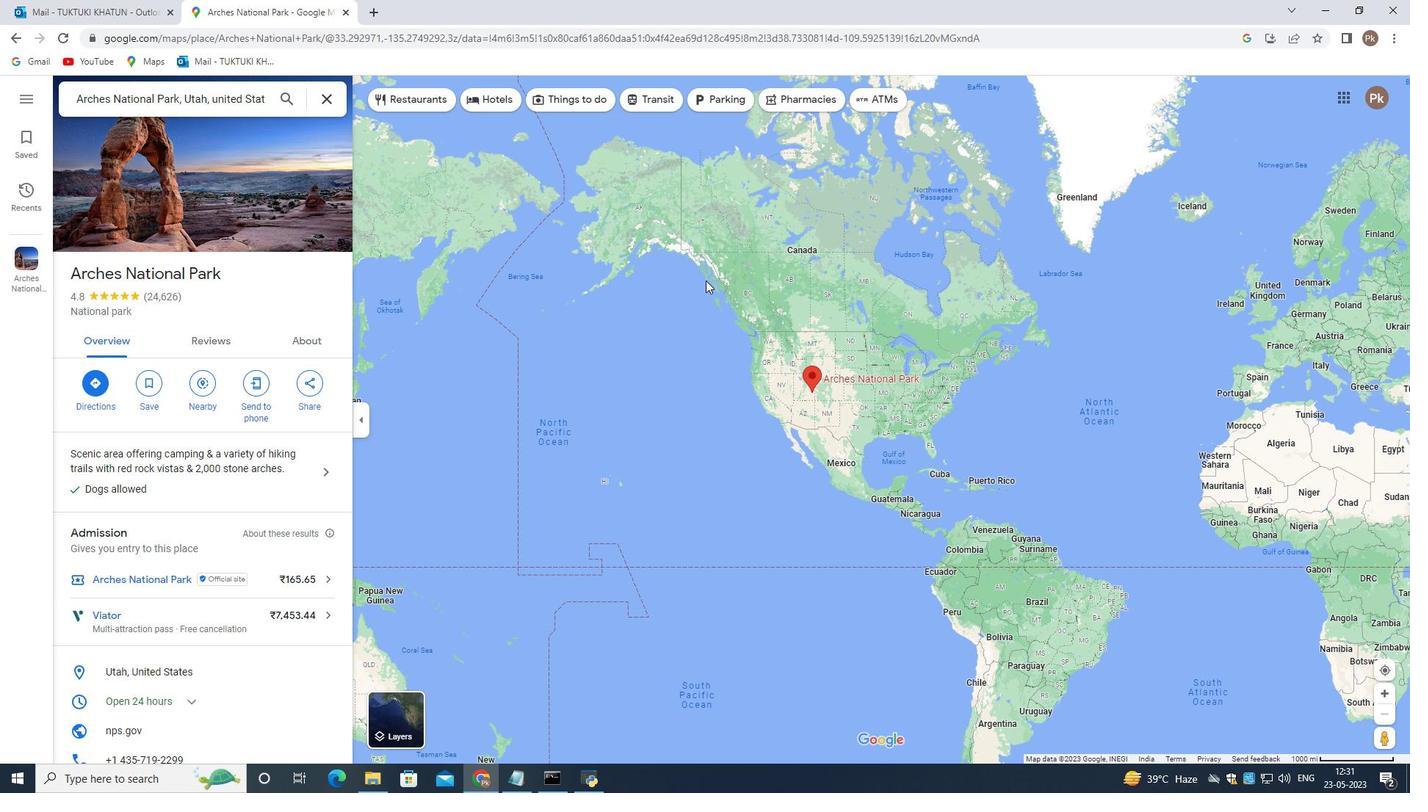 
Action: Mouse scrolled (706, 279) with delta (0, 0)
Screenshot: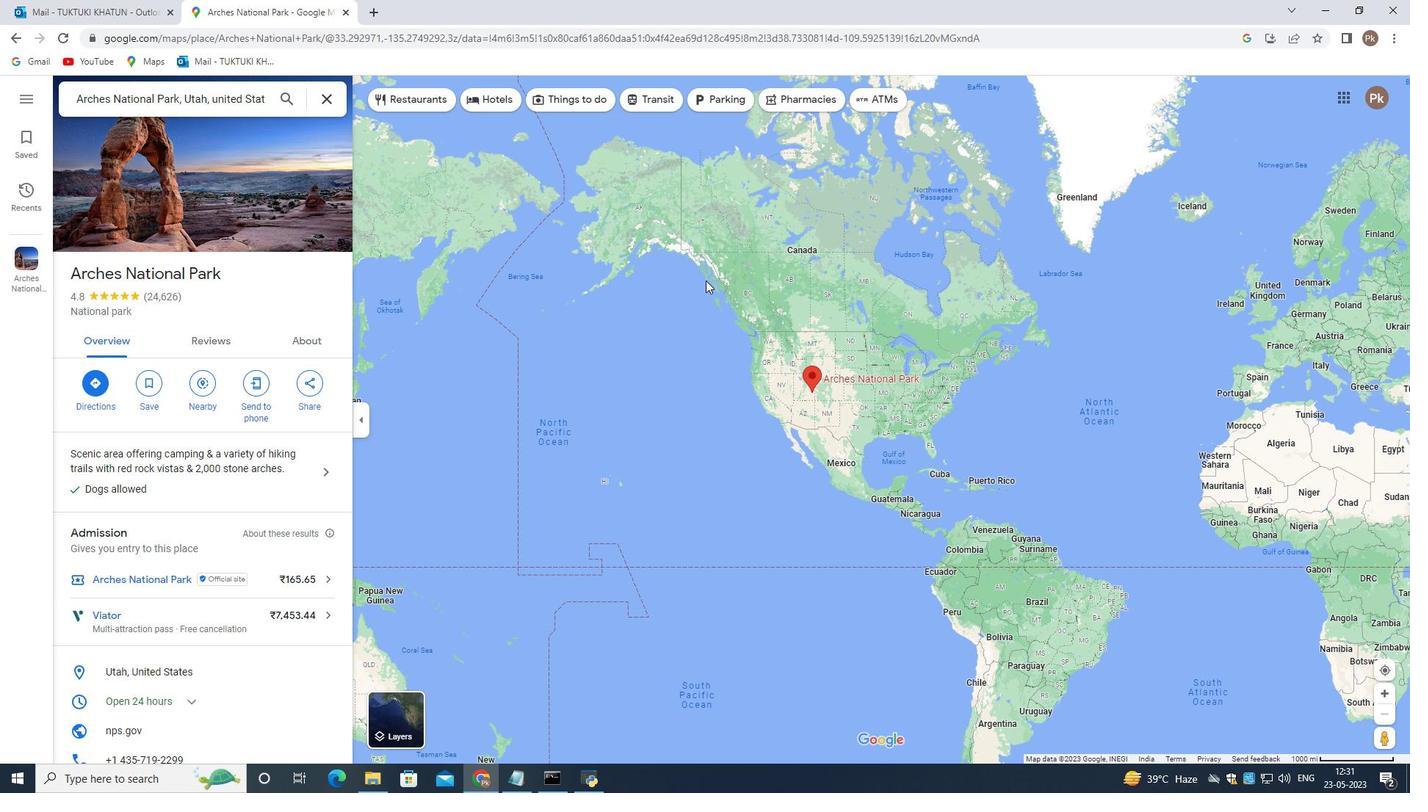 
Action: Mouse moved to (1111, 432)
Screenshot: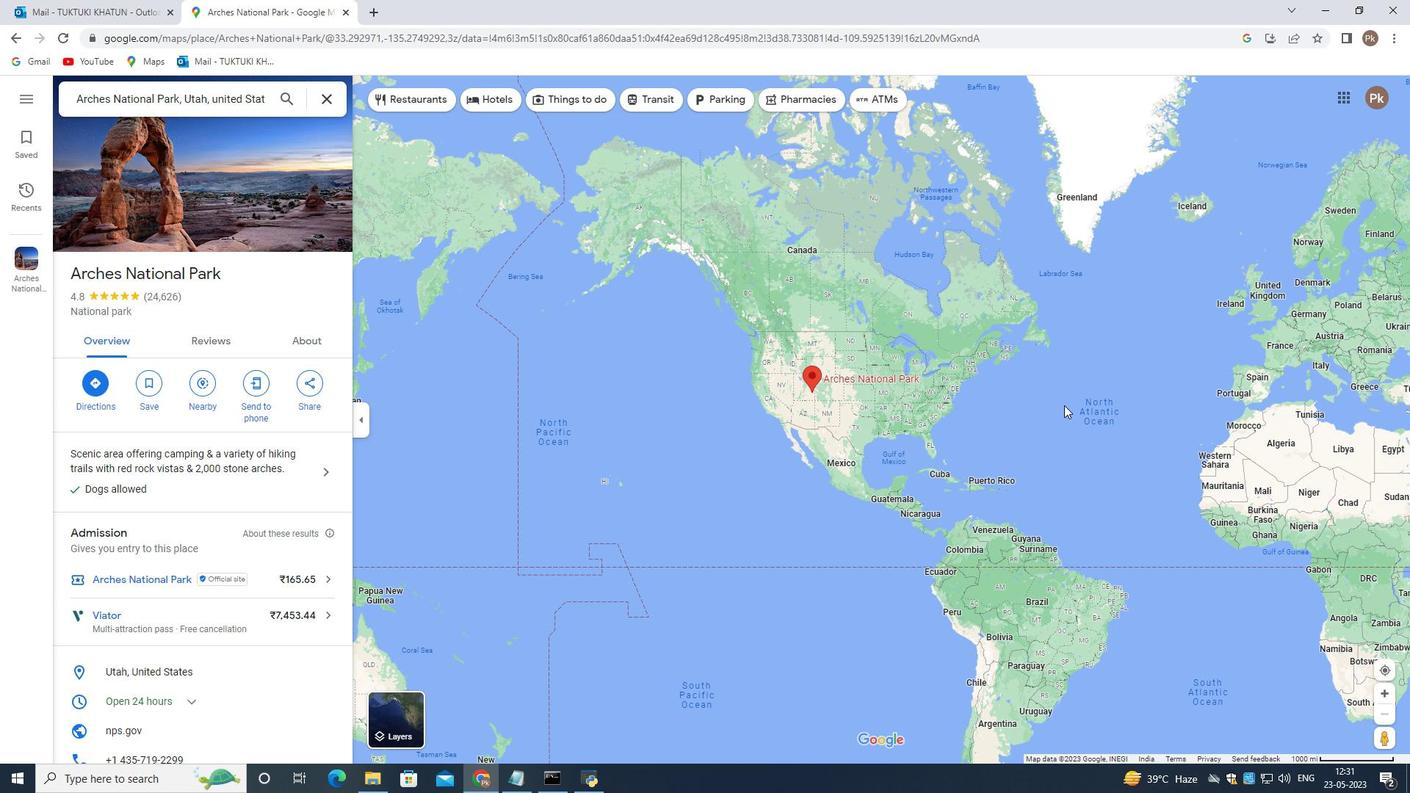 
Action: Mouse scrolled (1111, 433) with delta (0, 0)
Screenshot: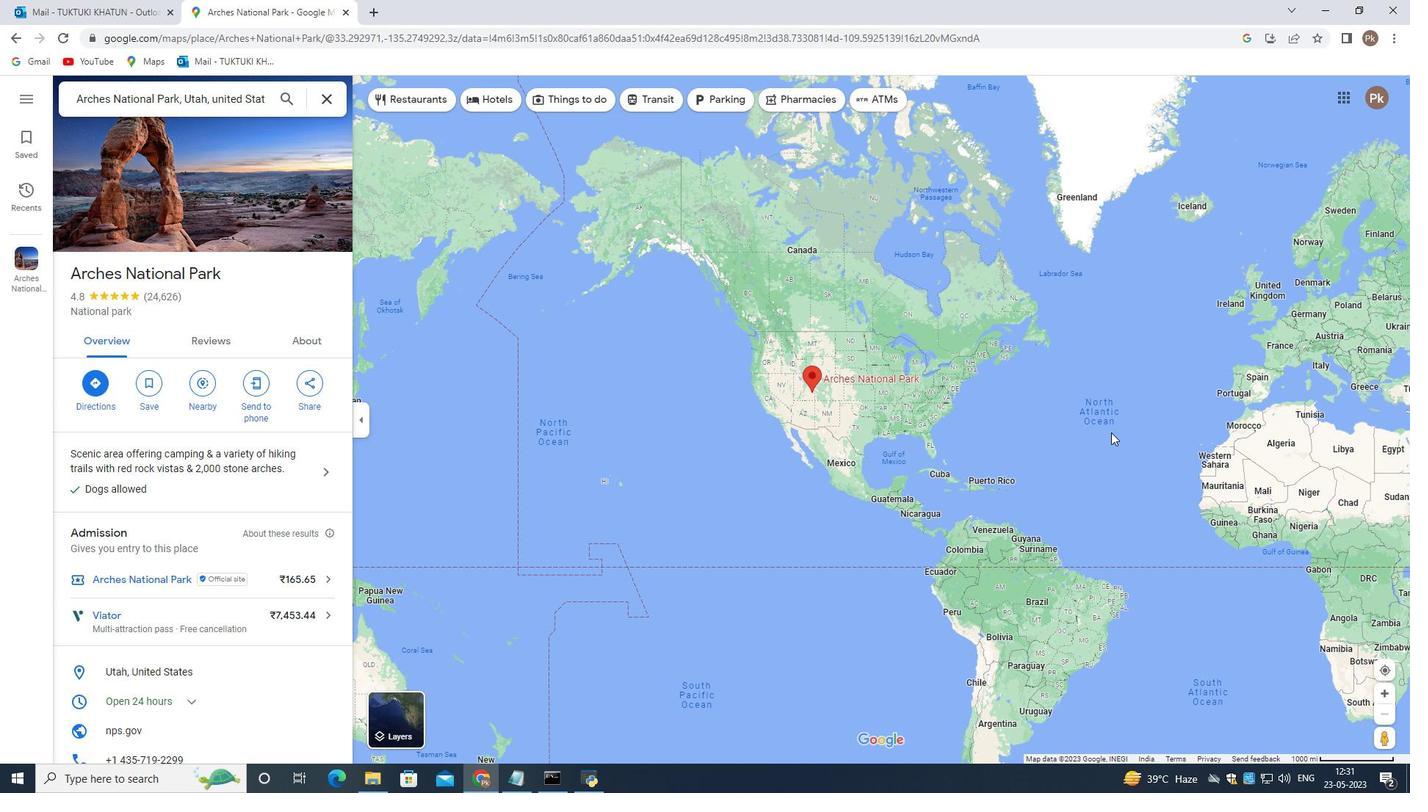 
Action: Mouse scrolled (1111, 433) with delta (0, 0)
Screenshot: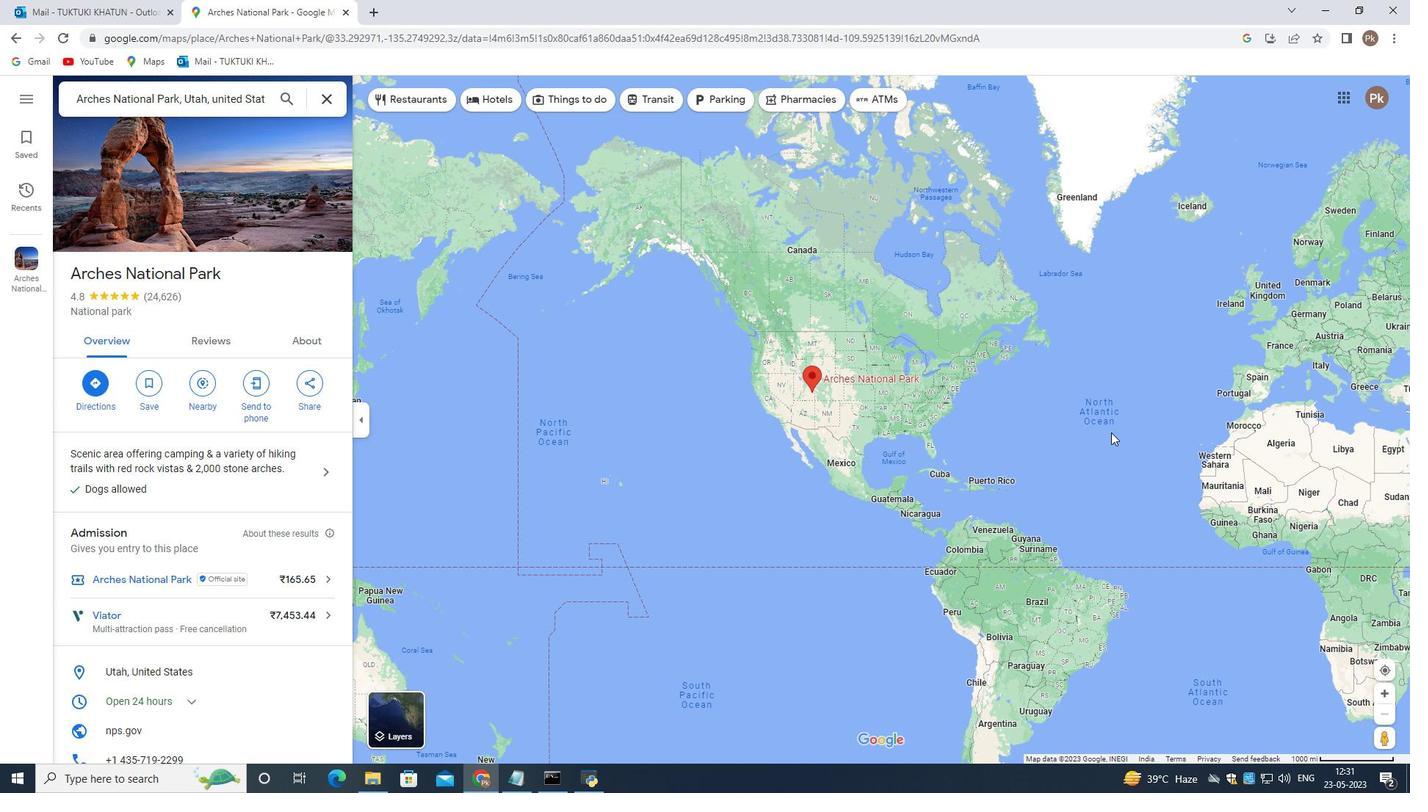 
Action: Mouse scrolled (1111, 433) with delta (0, 0)
Screenshot: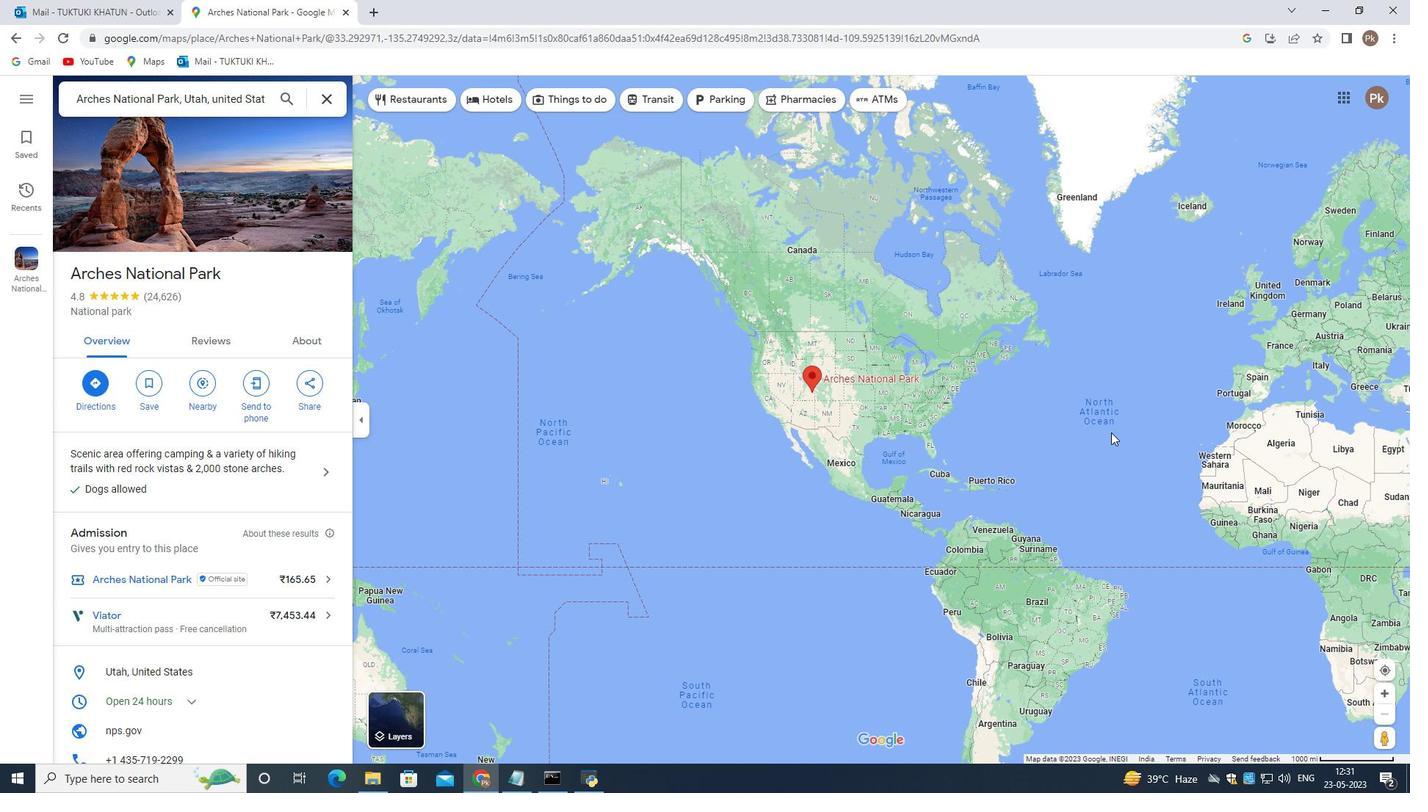 
Action: Mouse scrolled (1111, 433) with delta (0, 0)
Screenshot: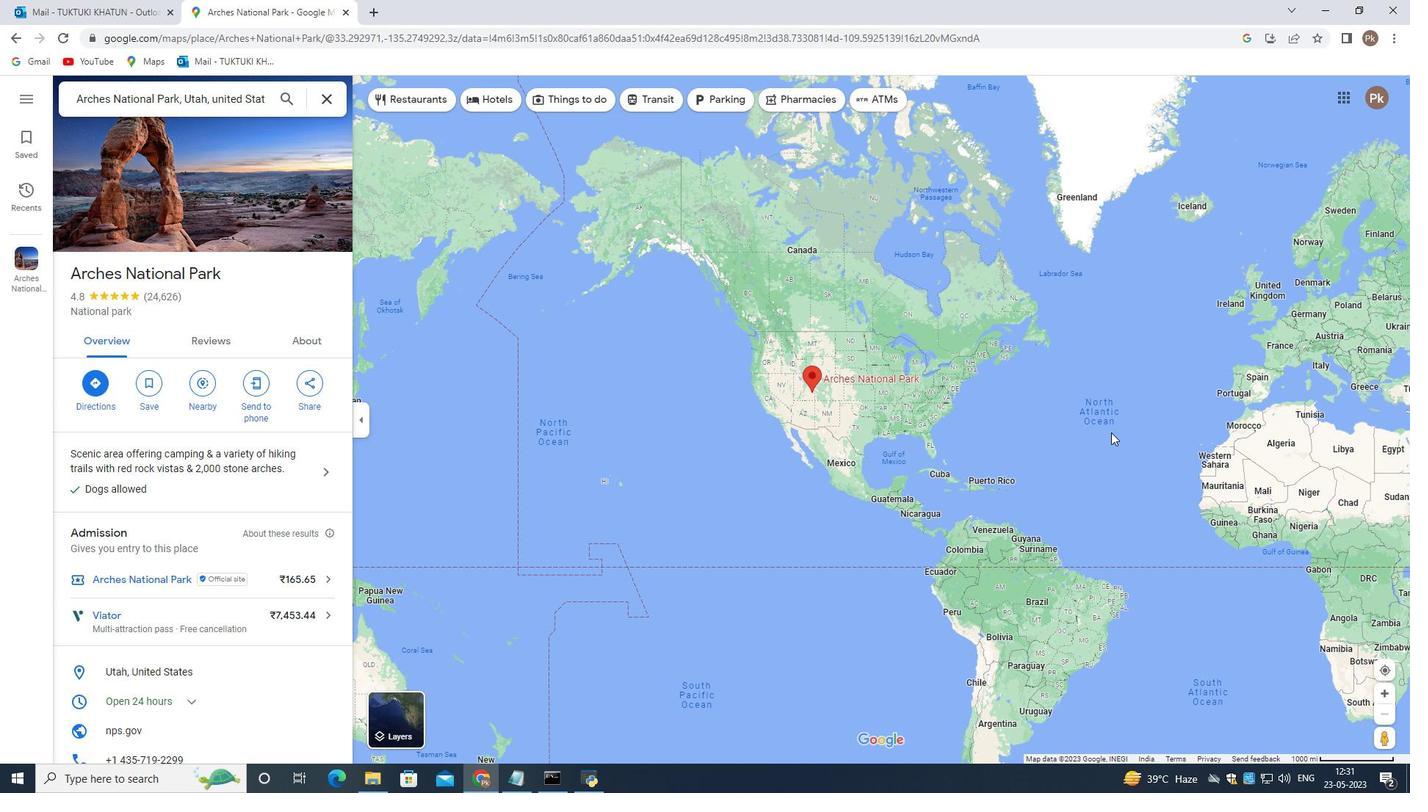 
Action: Mouse scrolled (1111, 433) with delta (0, 0)
Screenshot: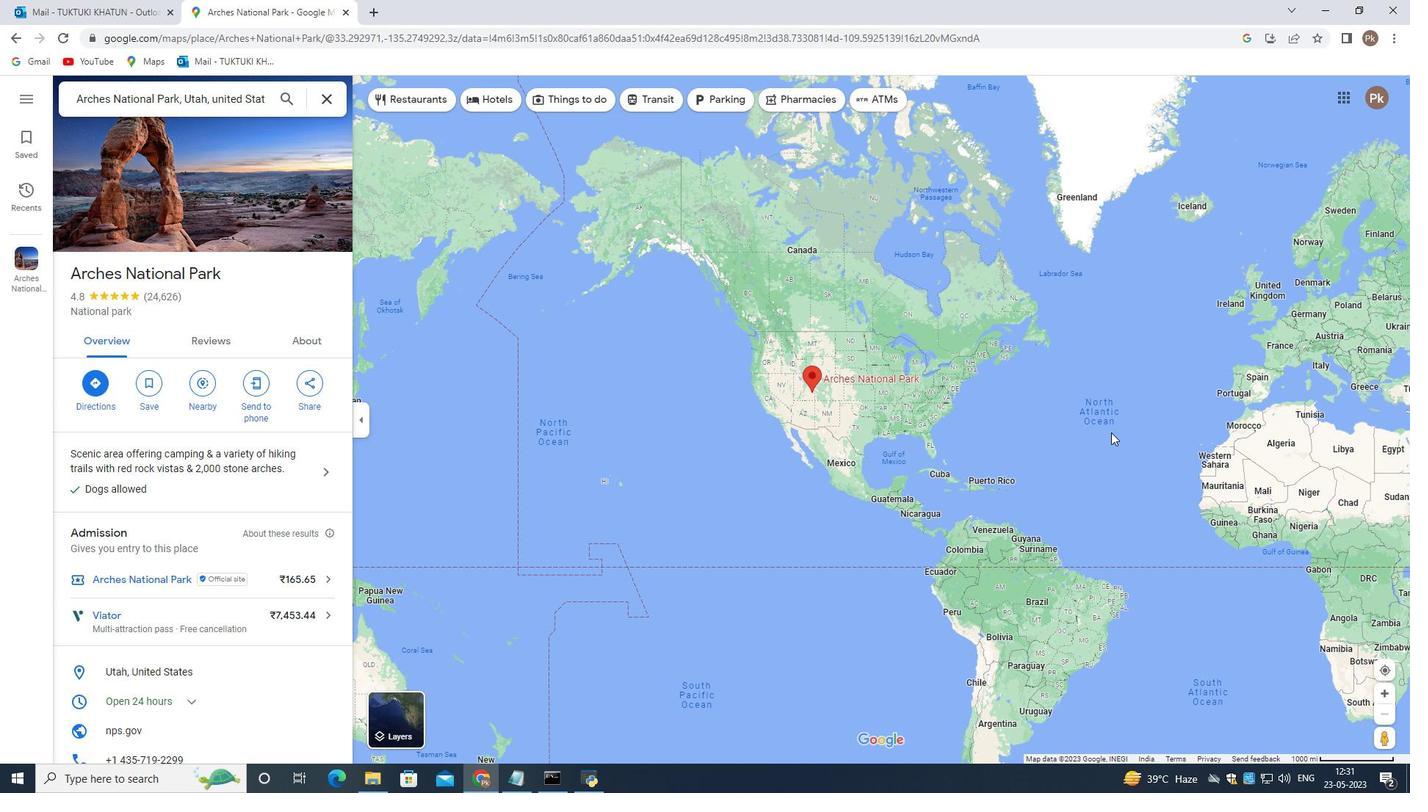 
Action: Mouse scrolled (1111, 433) with delta (0, 0)
Screenshot: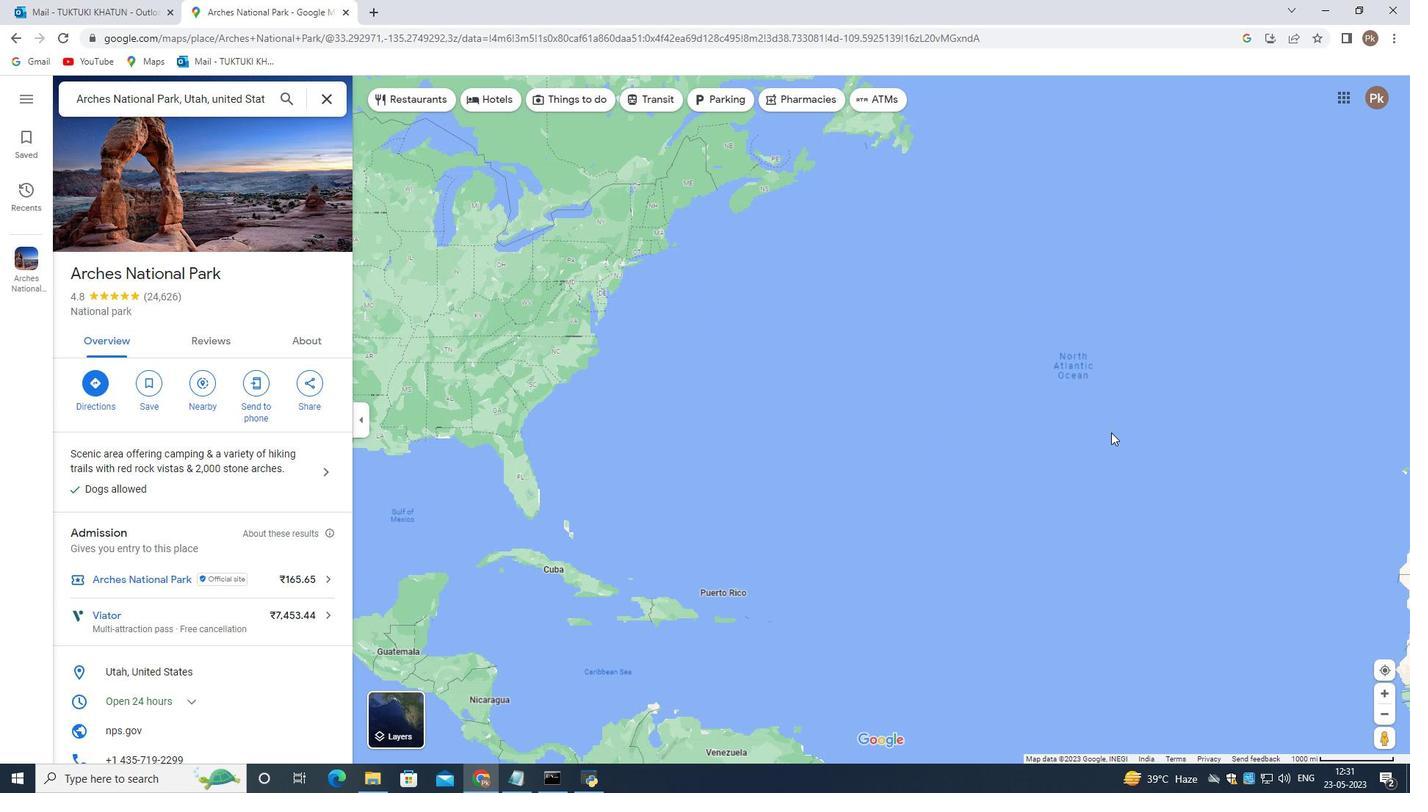 
Action: Mouse scrolled (1111, 433) with delta (0, 0)
Screenshot: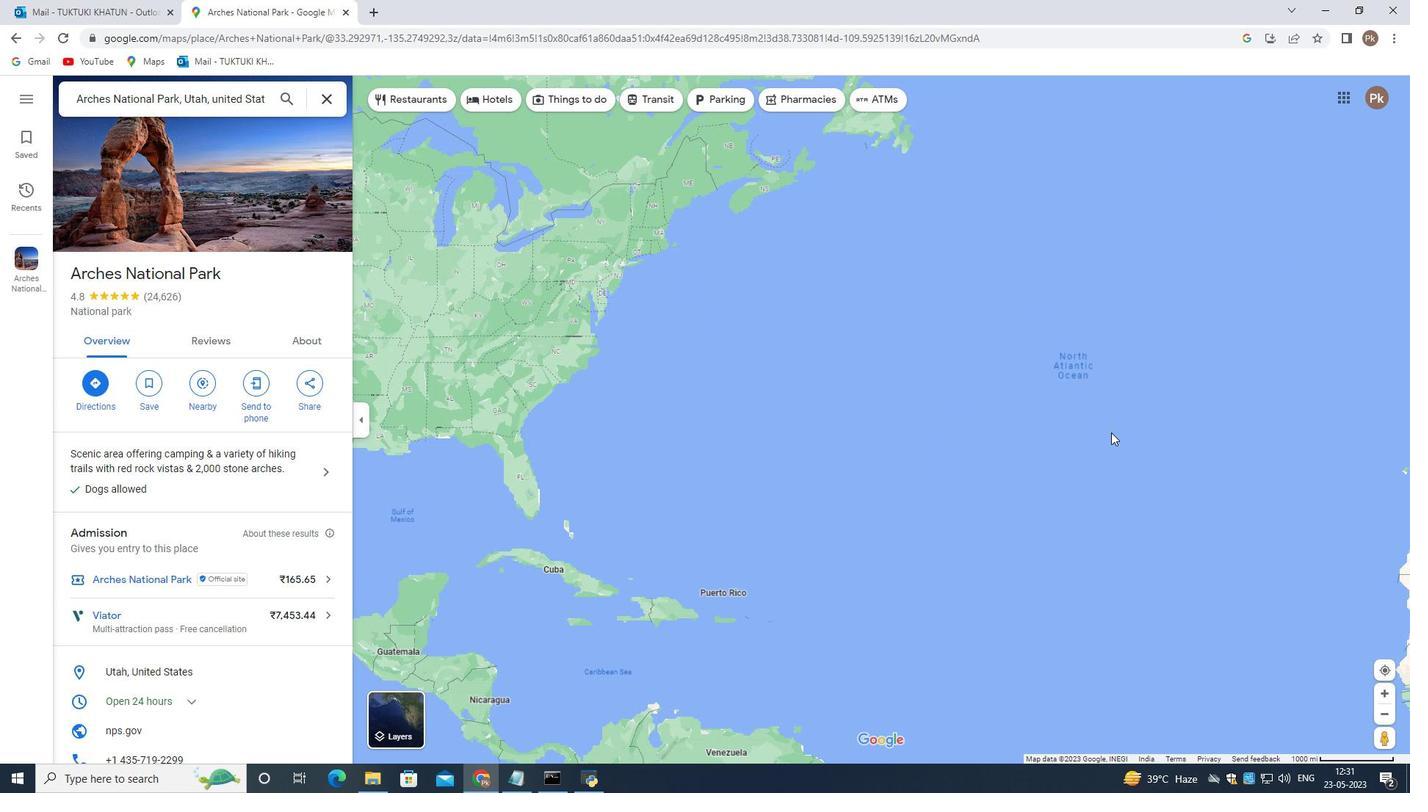 
Action: Mouse scrolled (1111, 433) with delta (0, 0)
Screenshot: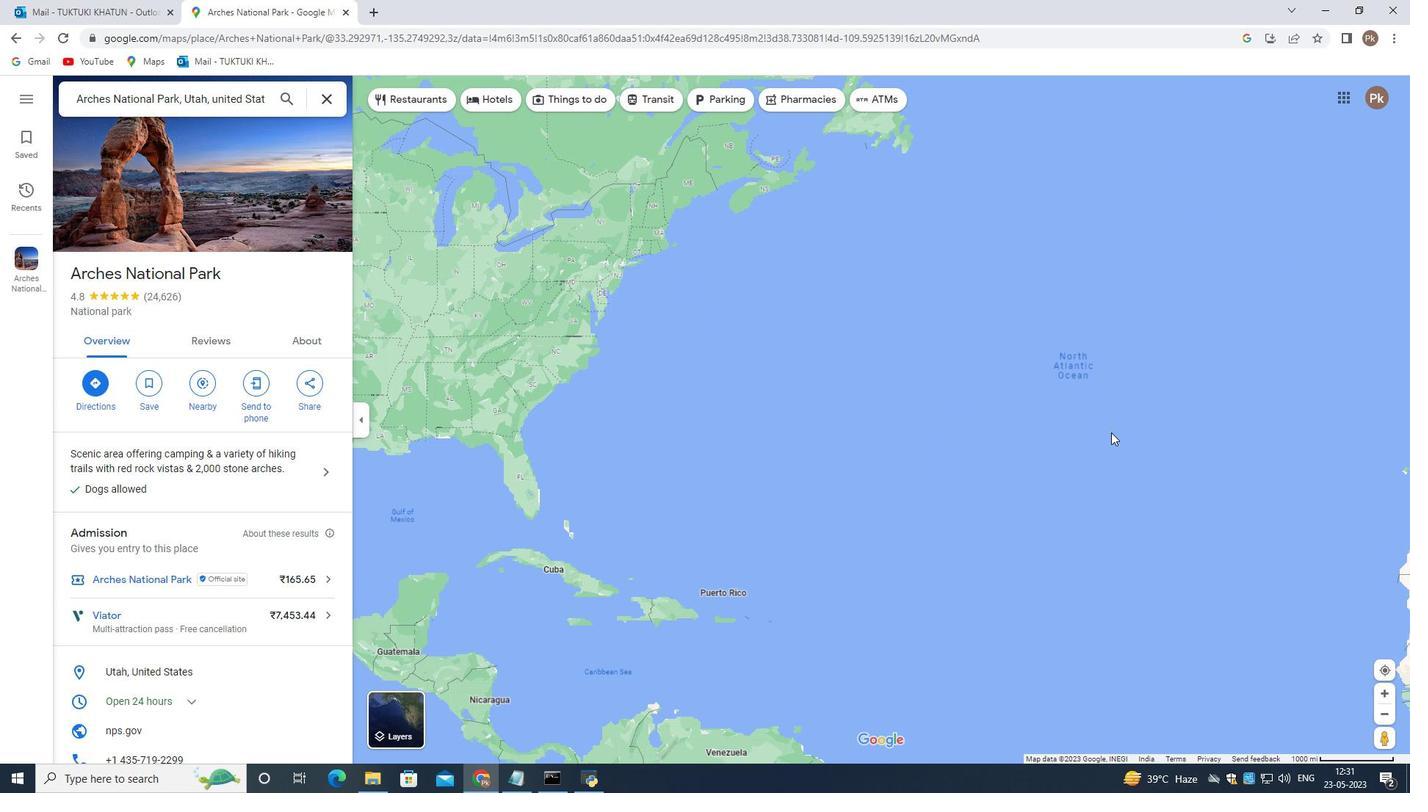 
Action: Mouse scrolled (1111, 433) with delta (0, 0)
Screenshot: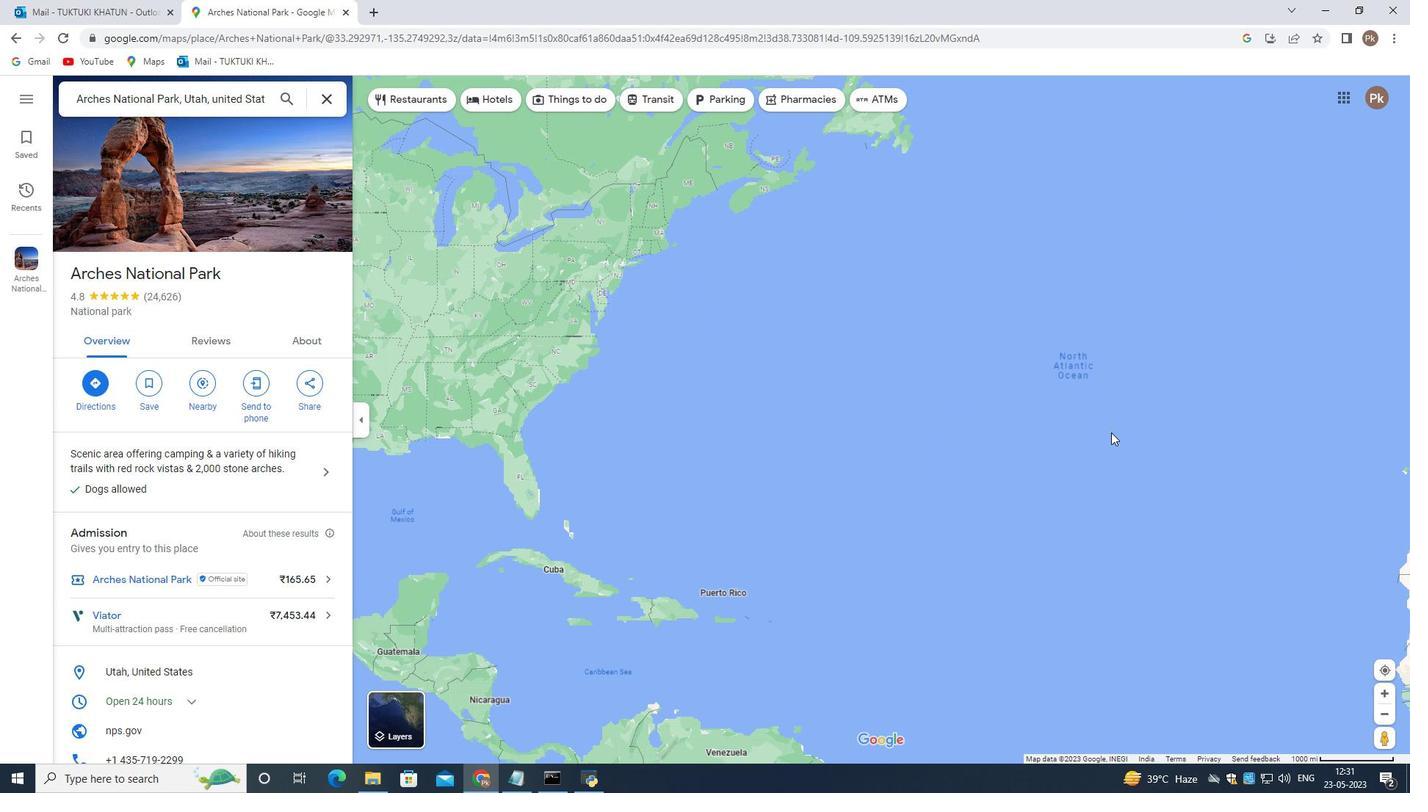
Action: Mouse moved to (994, 359)
Screenshot: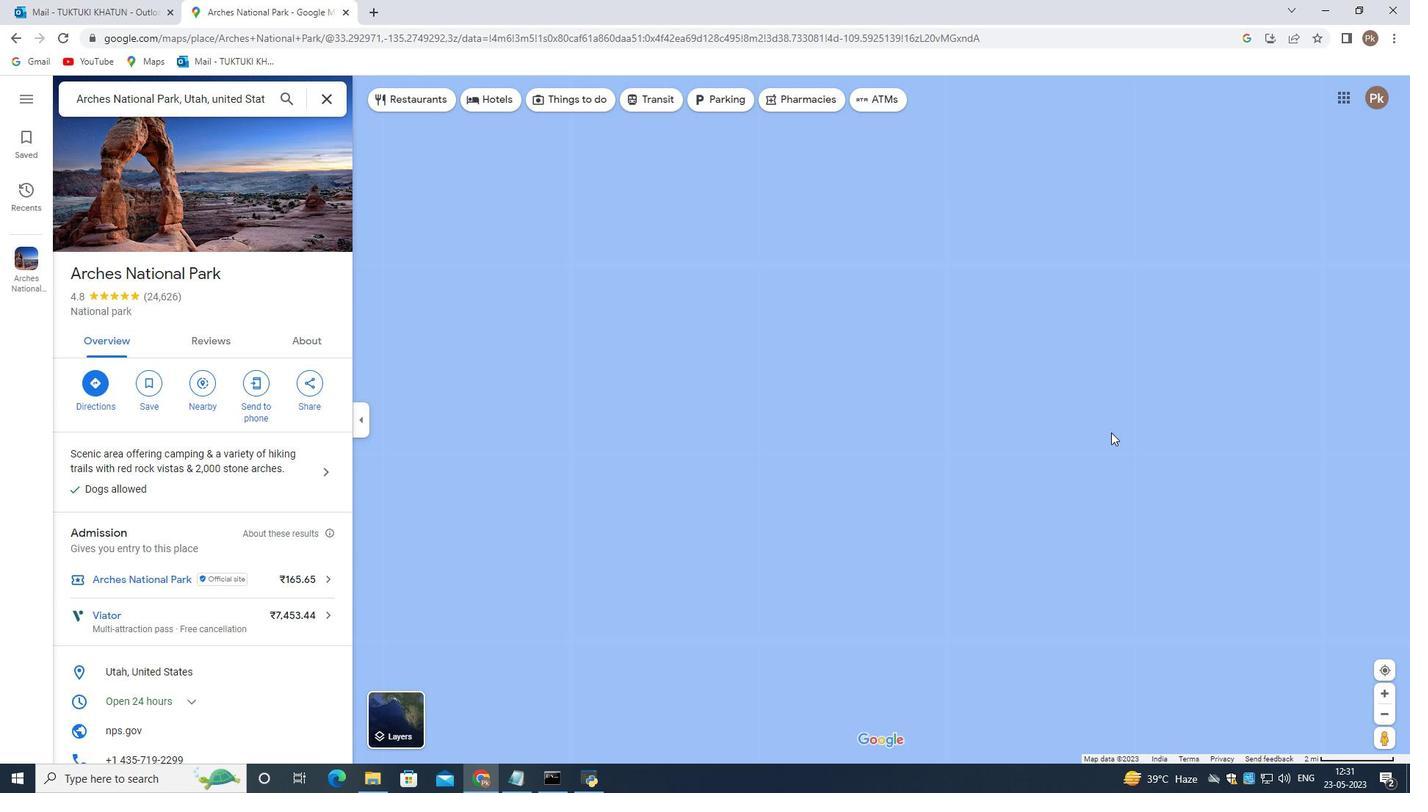 
Action: Mouse scrolled (994, 358) with delta (0, 0)
